 Task: Design a professional website for a freelance writer, showcasing their portfolio, services, and client testimonials.
Action: Mouse moved to (65, 288)
Screenshot: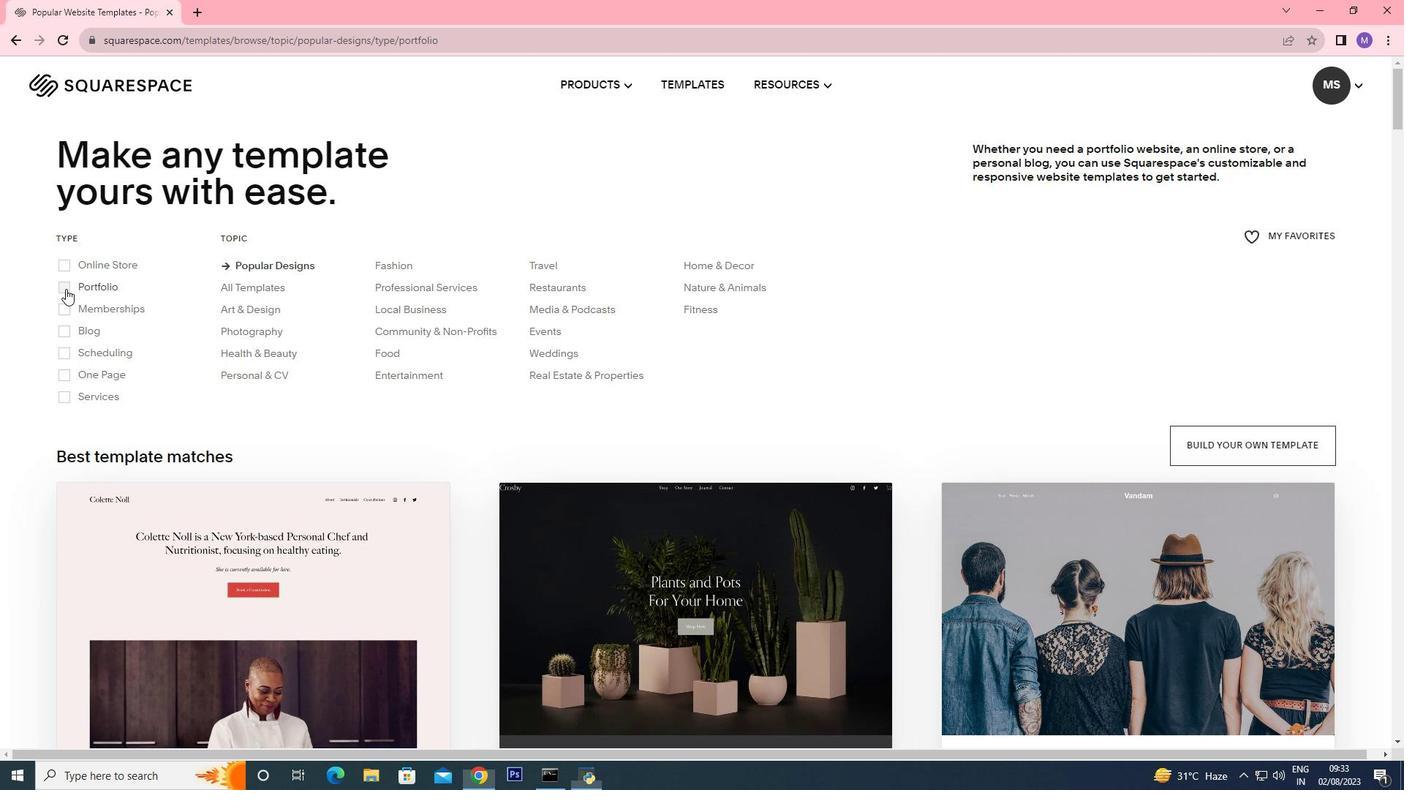 
Action: Mouse pressed left at (65, 288)
Screenshot: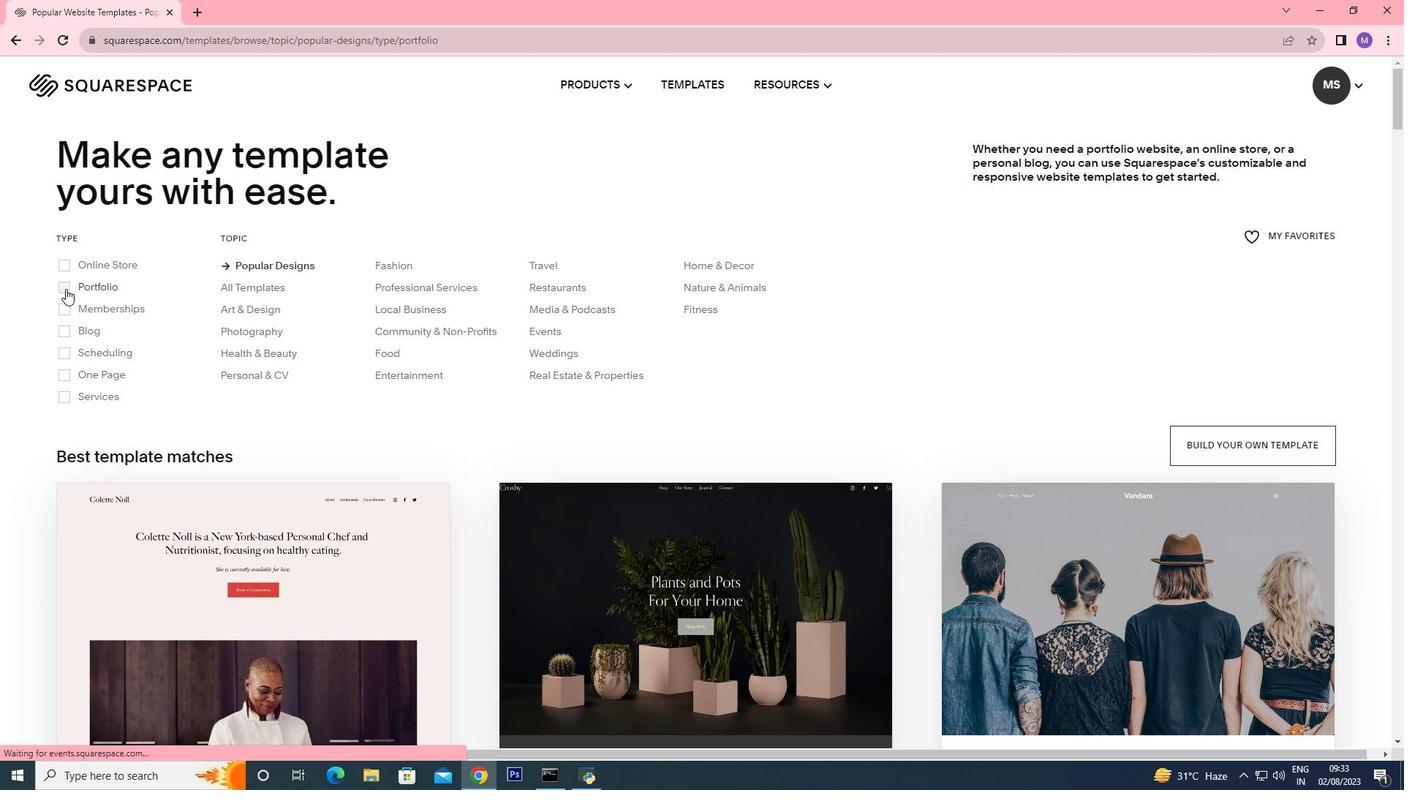 
Action: Mouse moved to (281, 371)
Screenshot: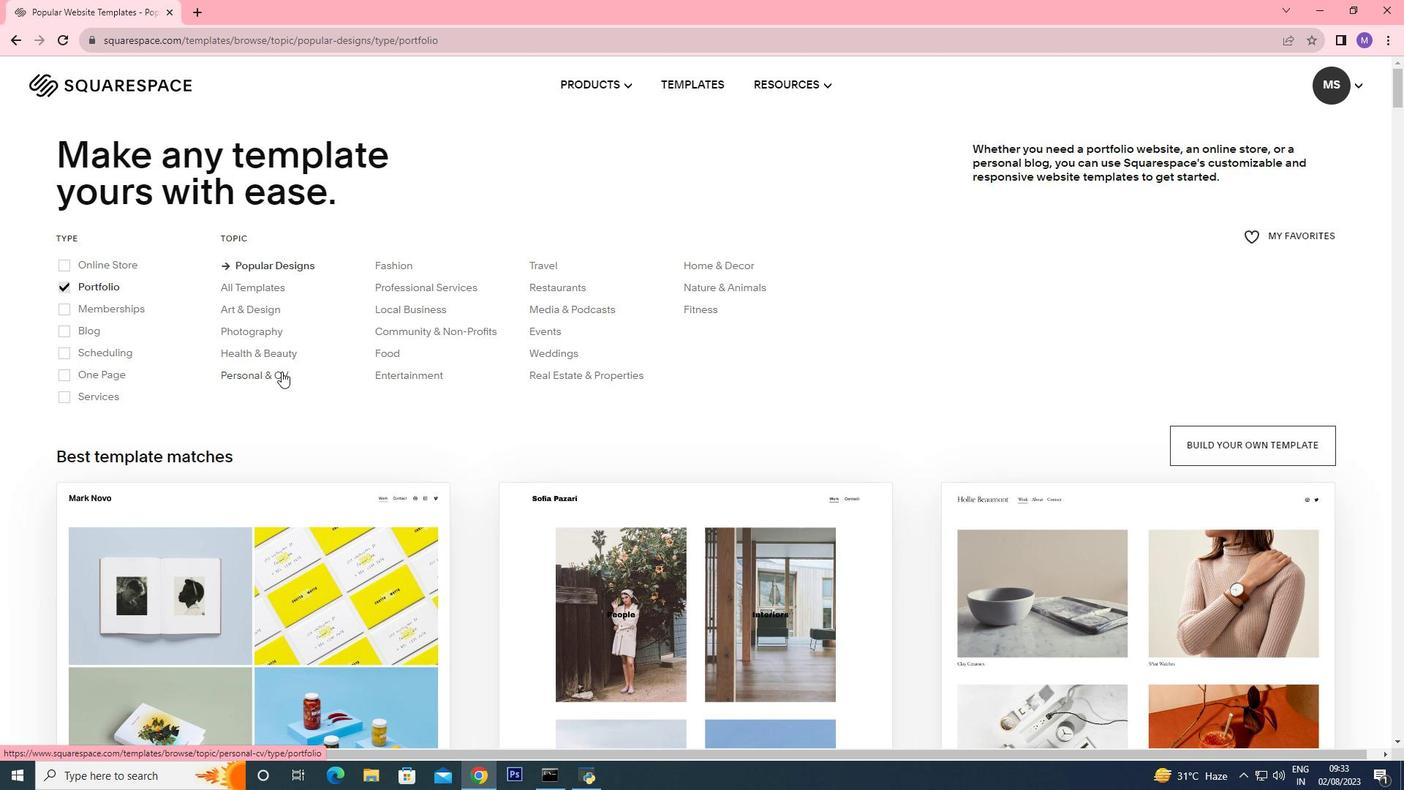 
Action: Mouse pressed left at (281, 371)
Screenshot: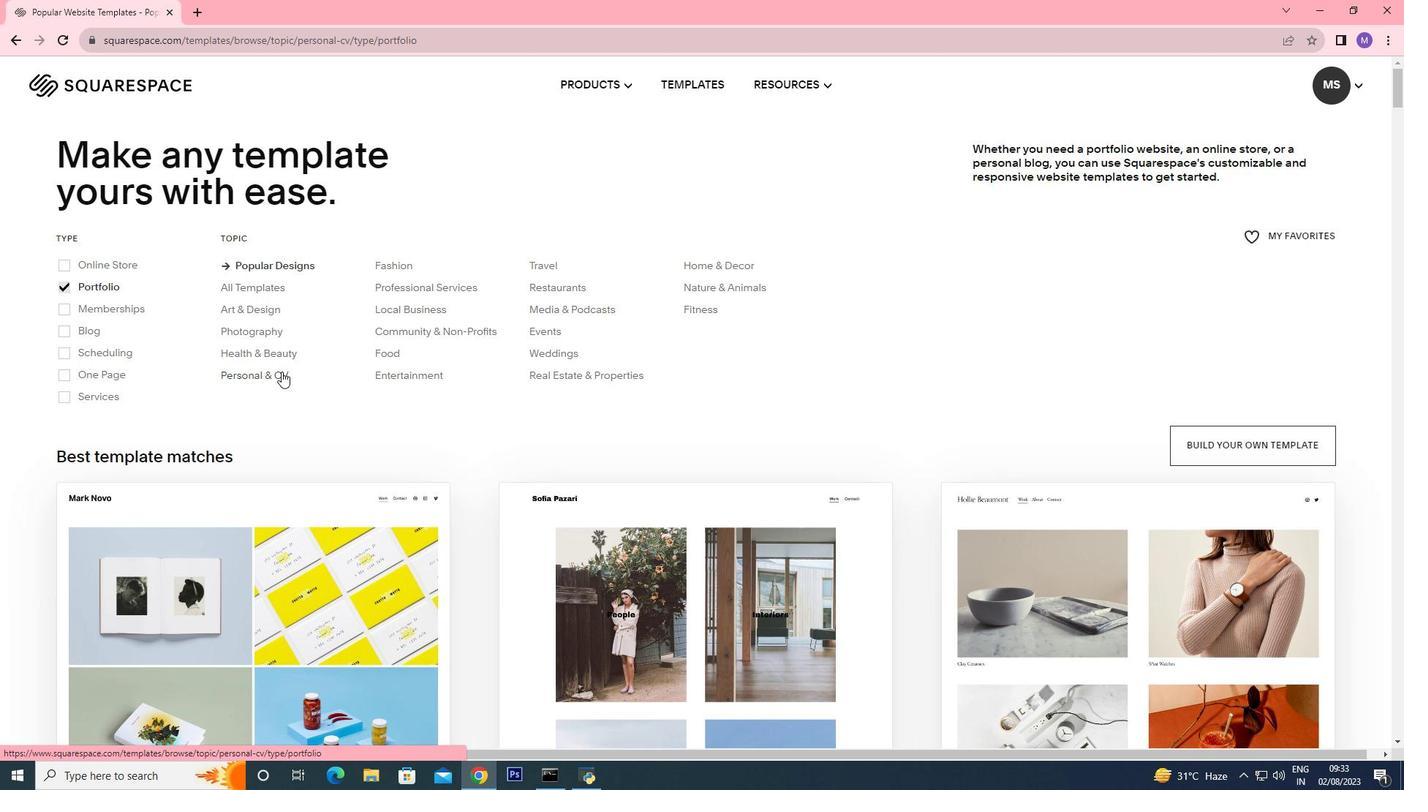 
Action: Mouse moved to (814, 463)
Screenshot: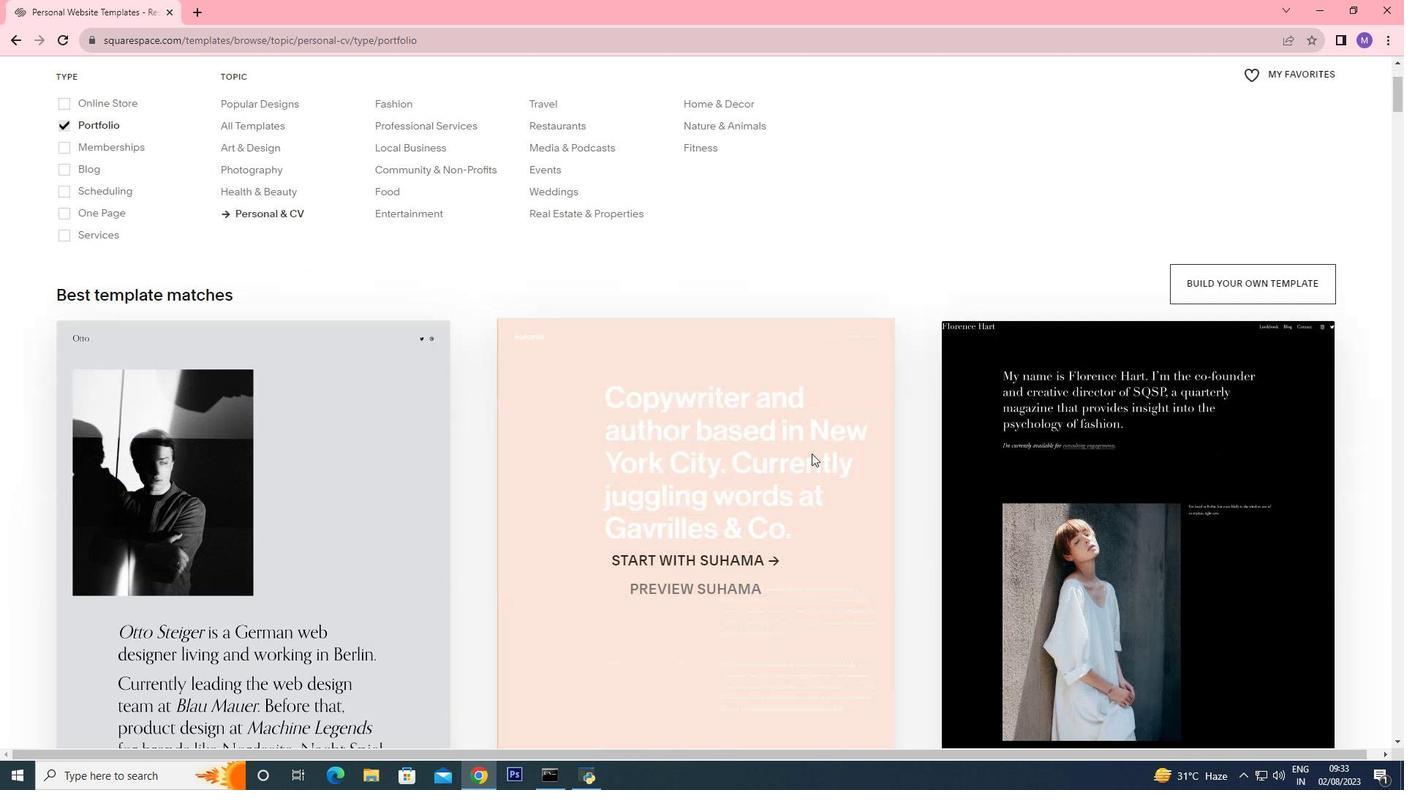 
Action: Mouse scrolled (814, 462) with delta (0, 0)
Screenshot: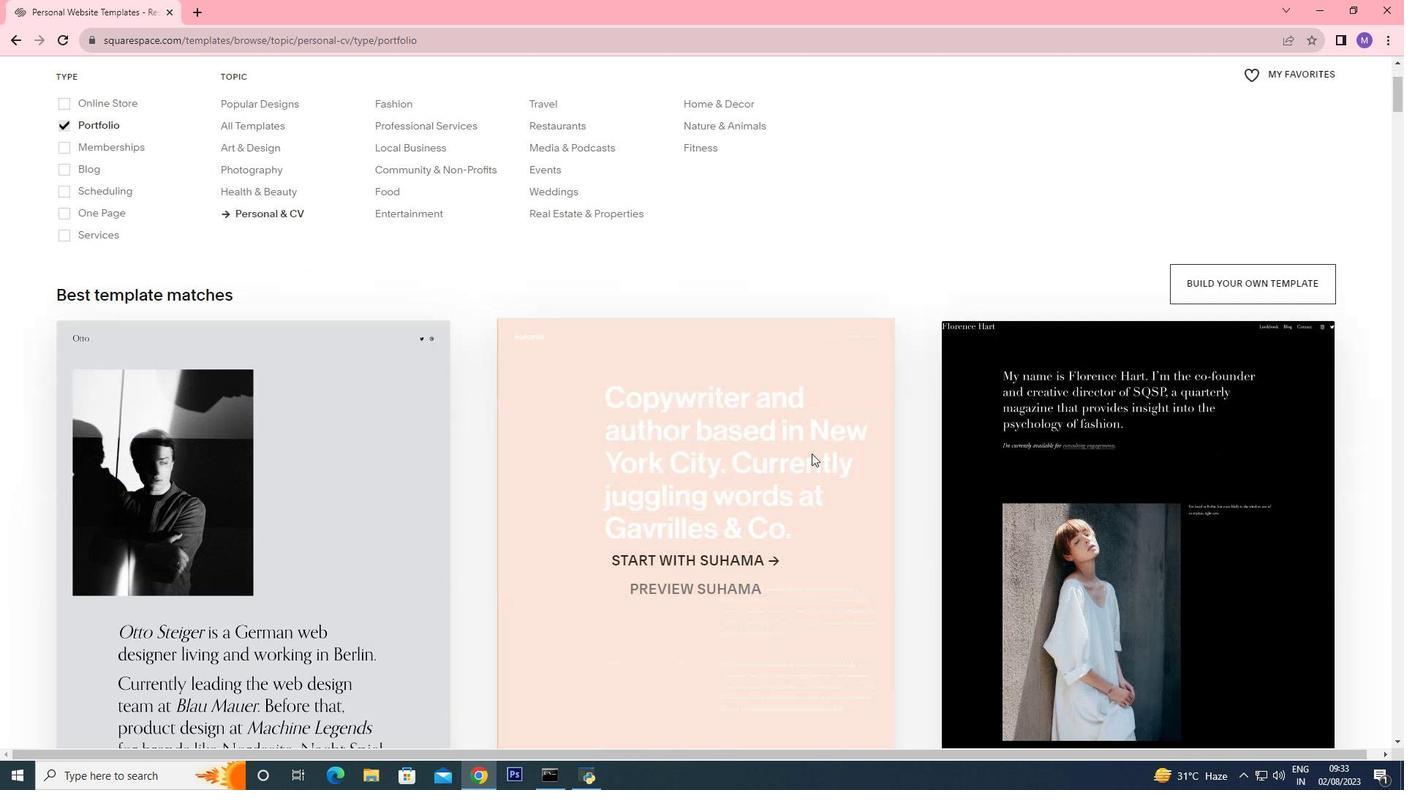 
Action: Mouse moved to (812, 457)
Screenshot: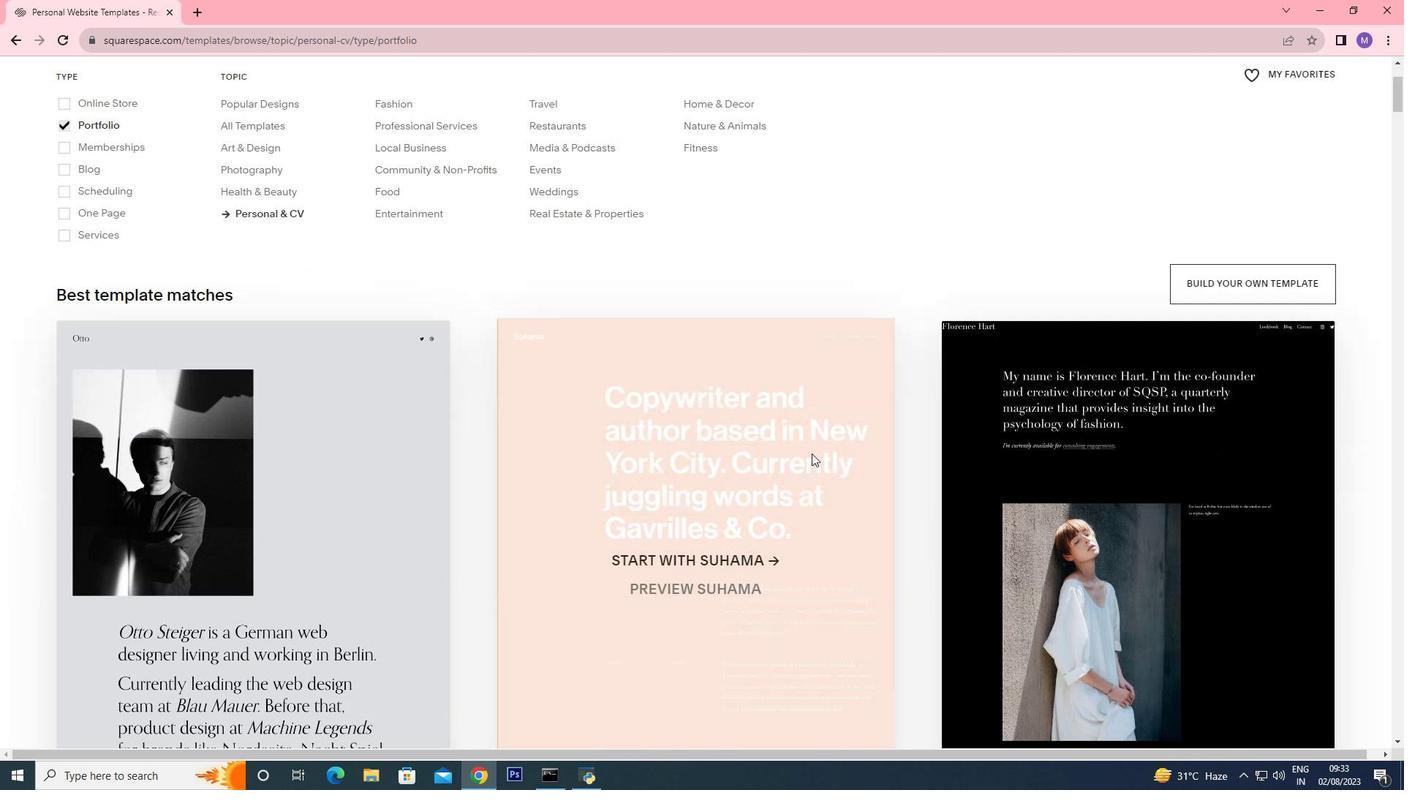 
Action: Mouse scrolled (812, 456) with delta (0, 0)
Screenshot: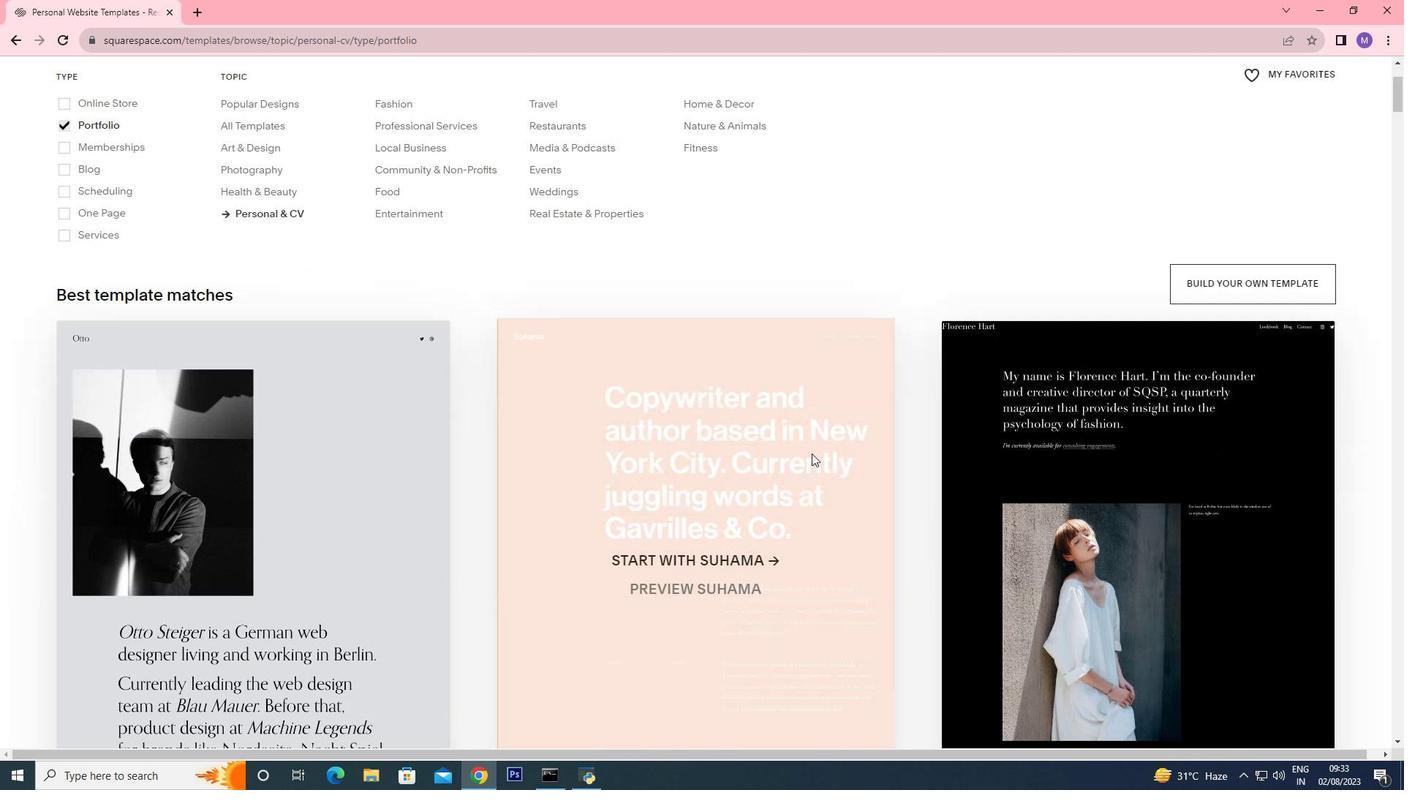 
Action: Mouse moved to (811, 454)
Screenshot: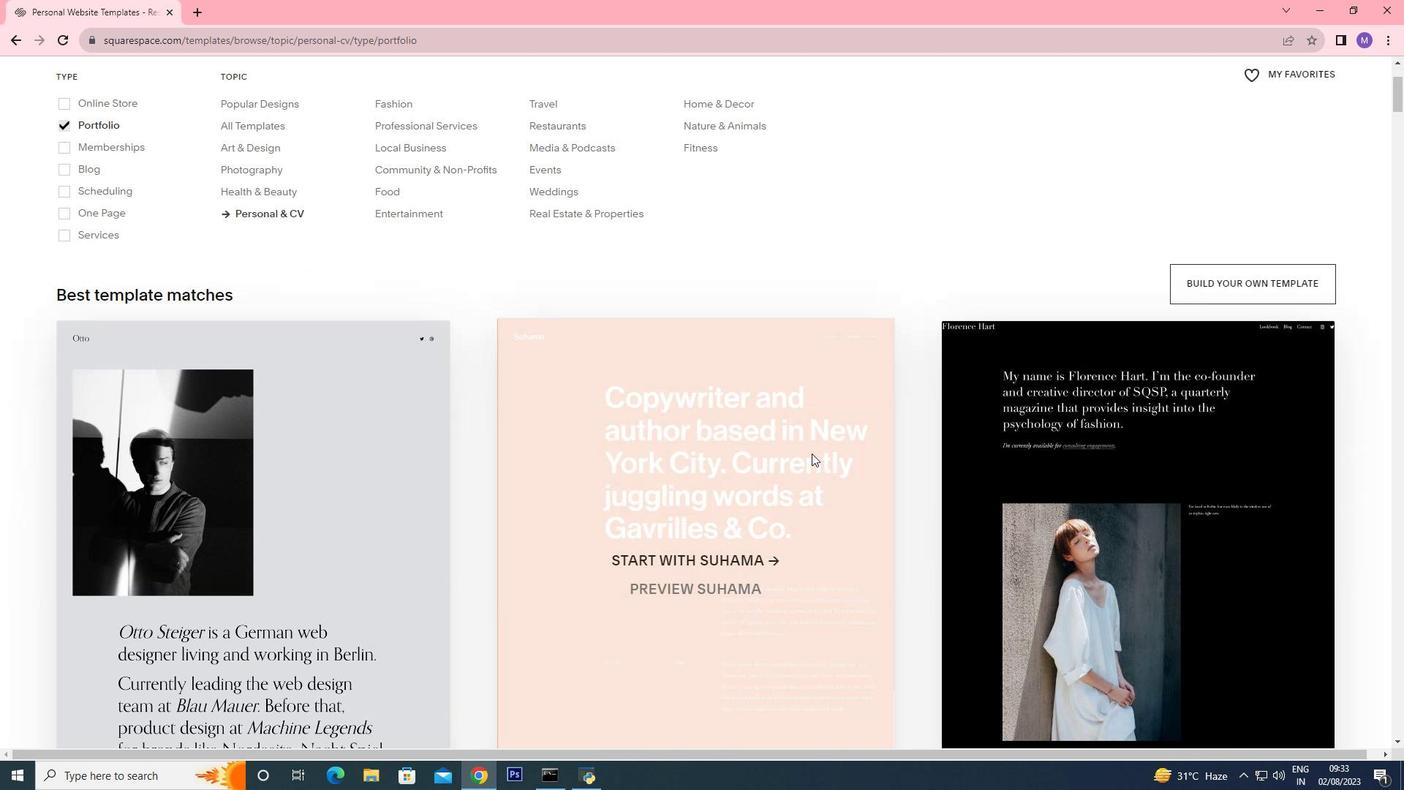 
Action: Mouse scrolled (811, 454) with delta (0, 0)
Screenshot: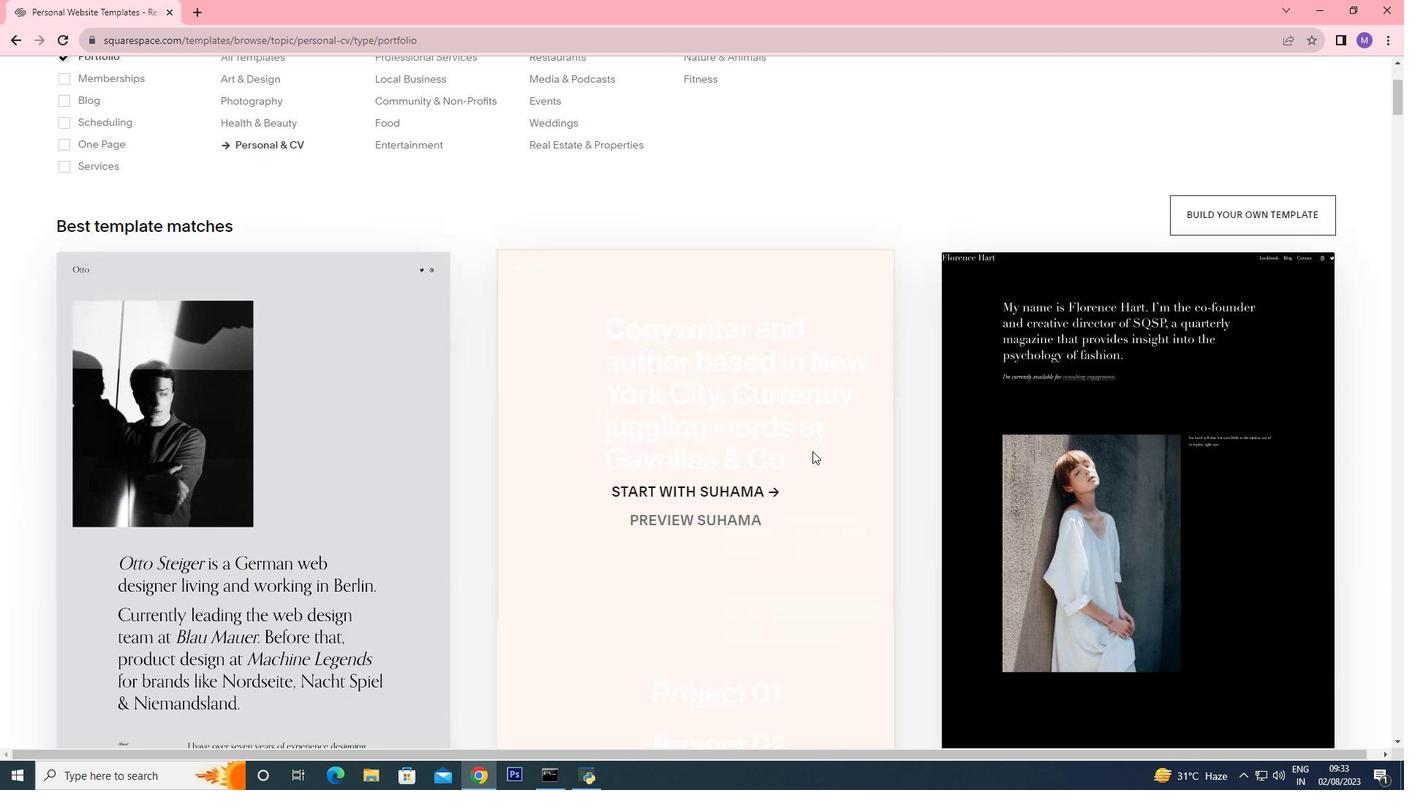 
Action: Mouse moved to (811, 453)
Screenshot: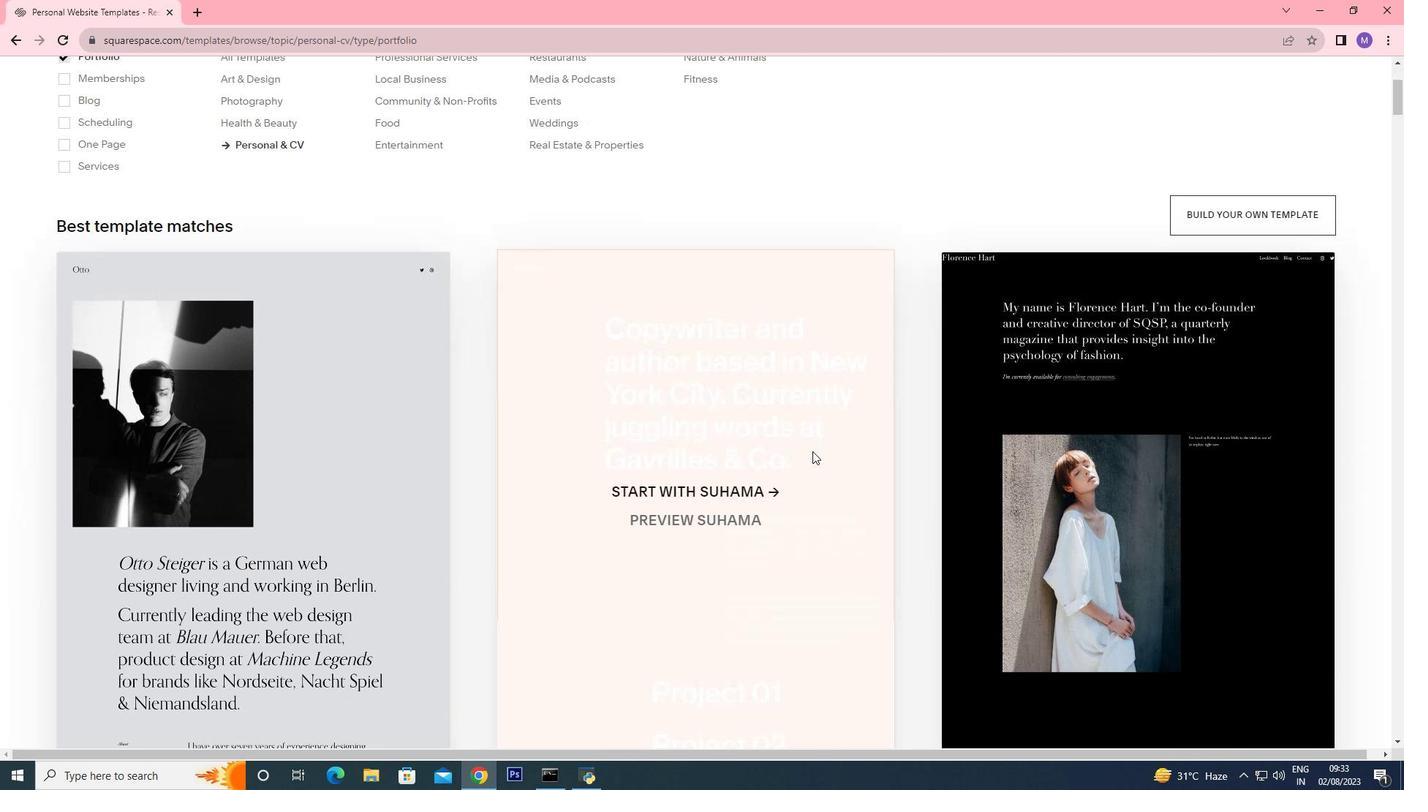 
Action: Mouse scrolled (811, 452) with delta (0, 0)
Screenshot: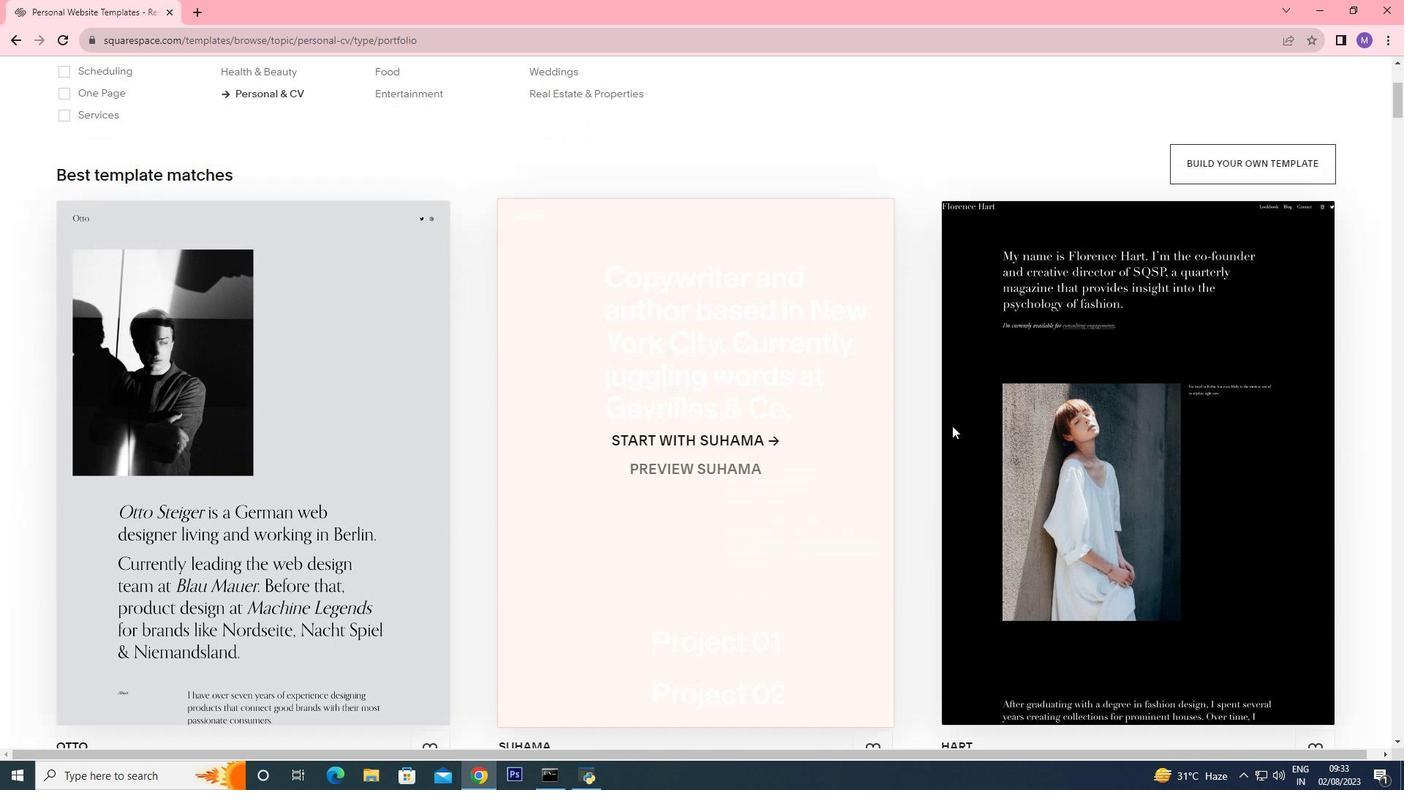 
Action: Mouse moved to (1124, 427)
Screenshot: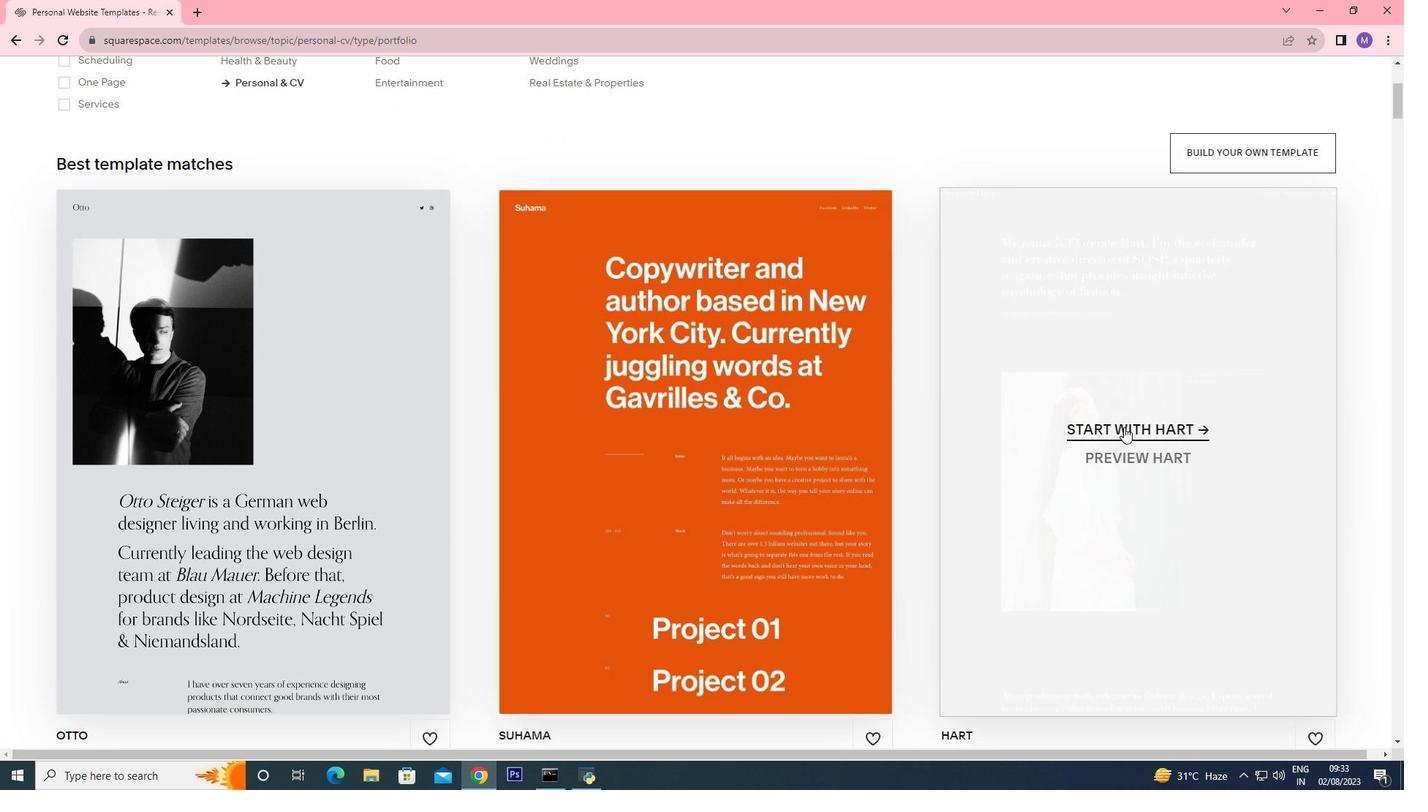 
Action: Mouse pressed left at (1124, 427)
Screenshot: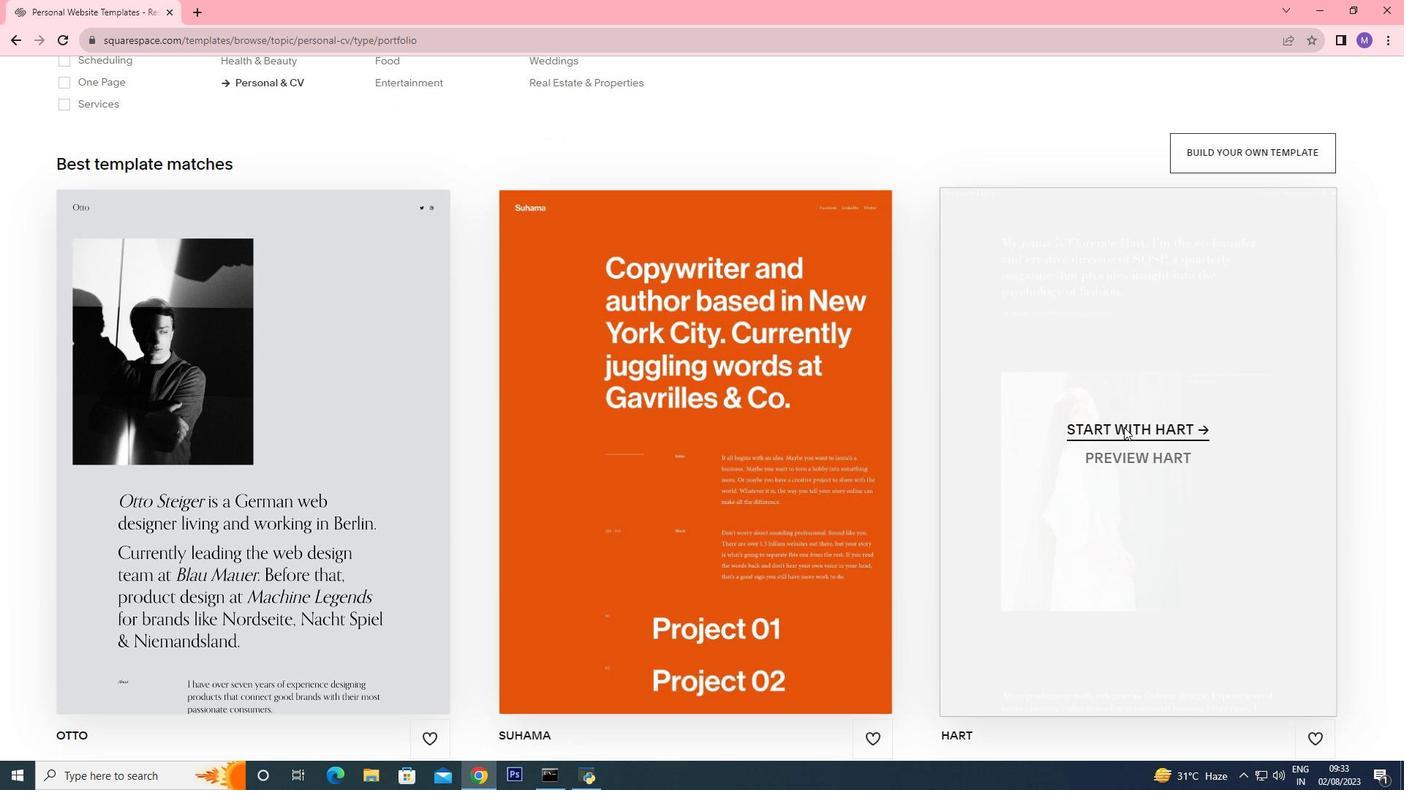 
Action: Mouse moved to (734, 326)
Screenshot: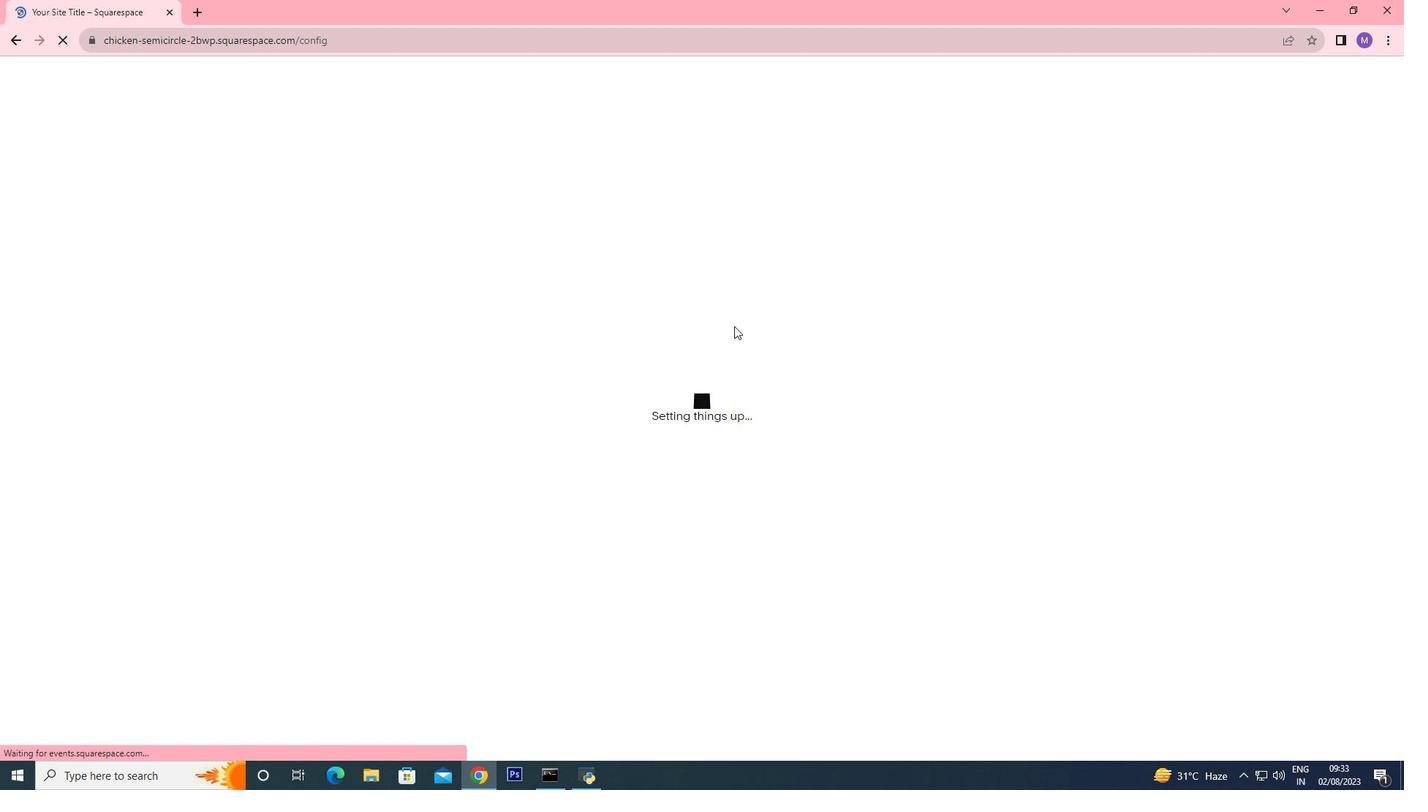 
Action: Mouse scrolled (734, 325) with delta (0, 0)
Screenshot: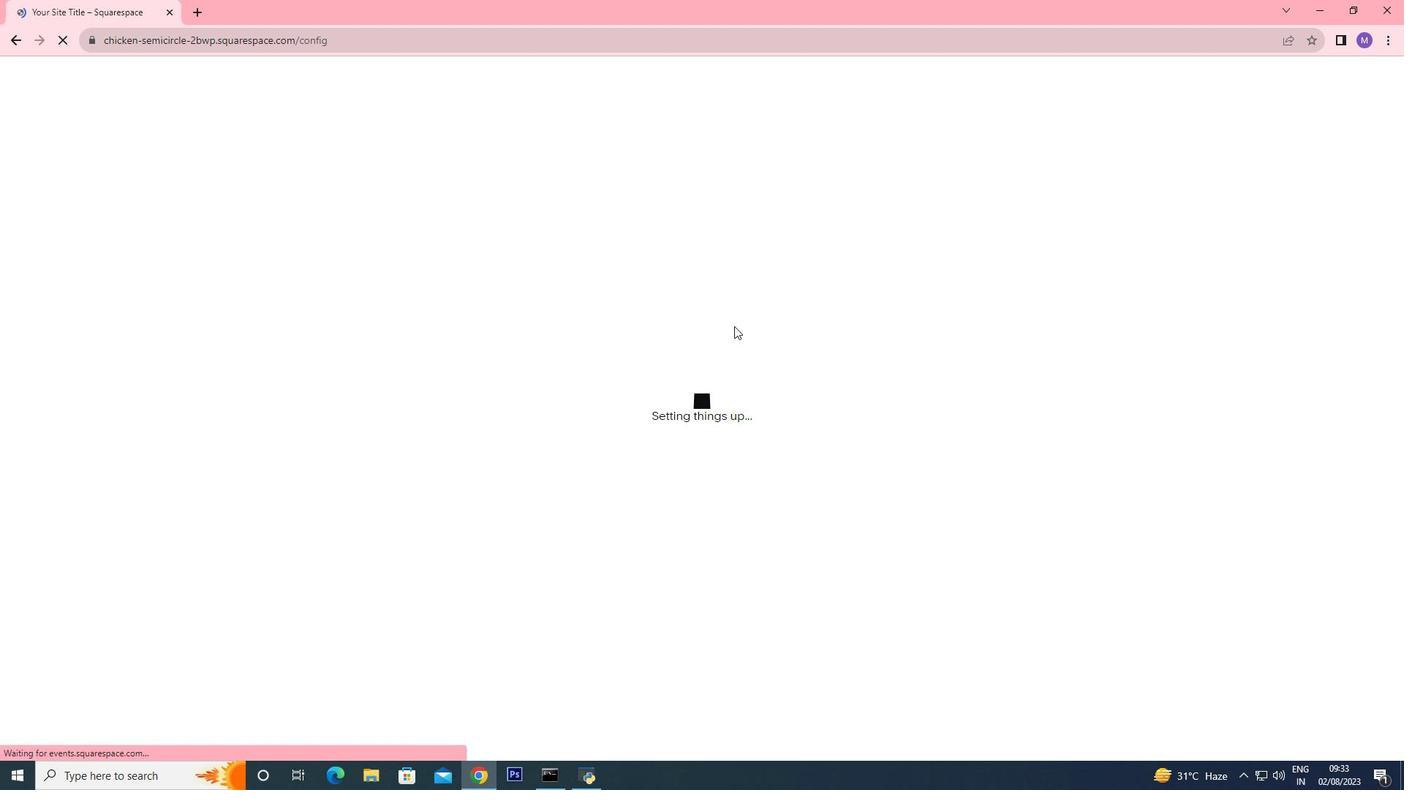 
Action: Mouse scrolled (734, 325) with delta (0, 0)
Screenshot: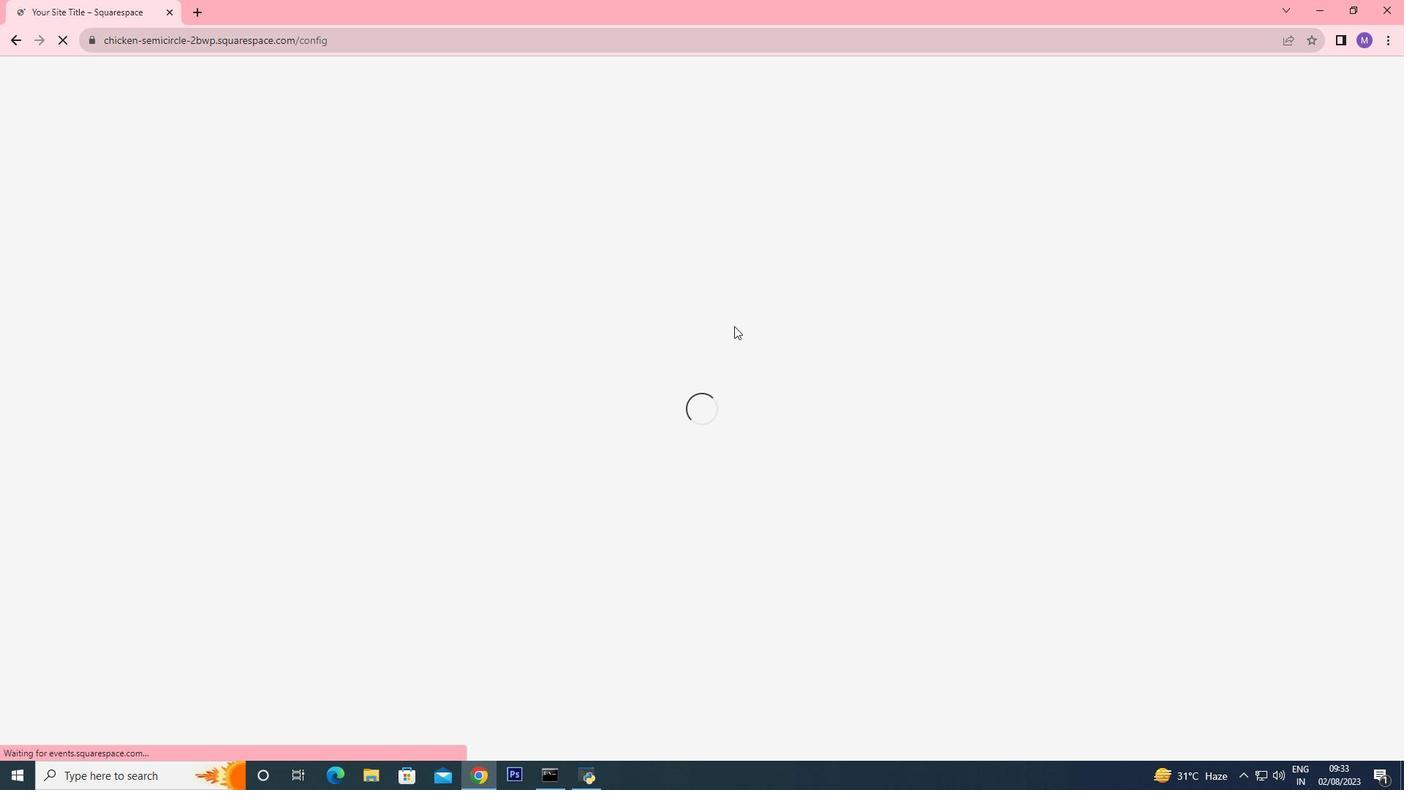 
Action: Mouse moved to (488, 386)
Screenshot: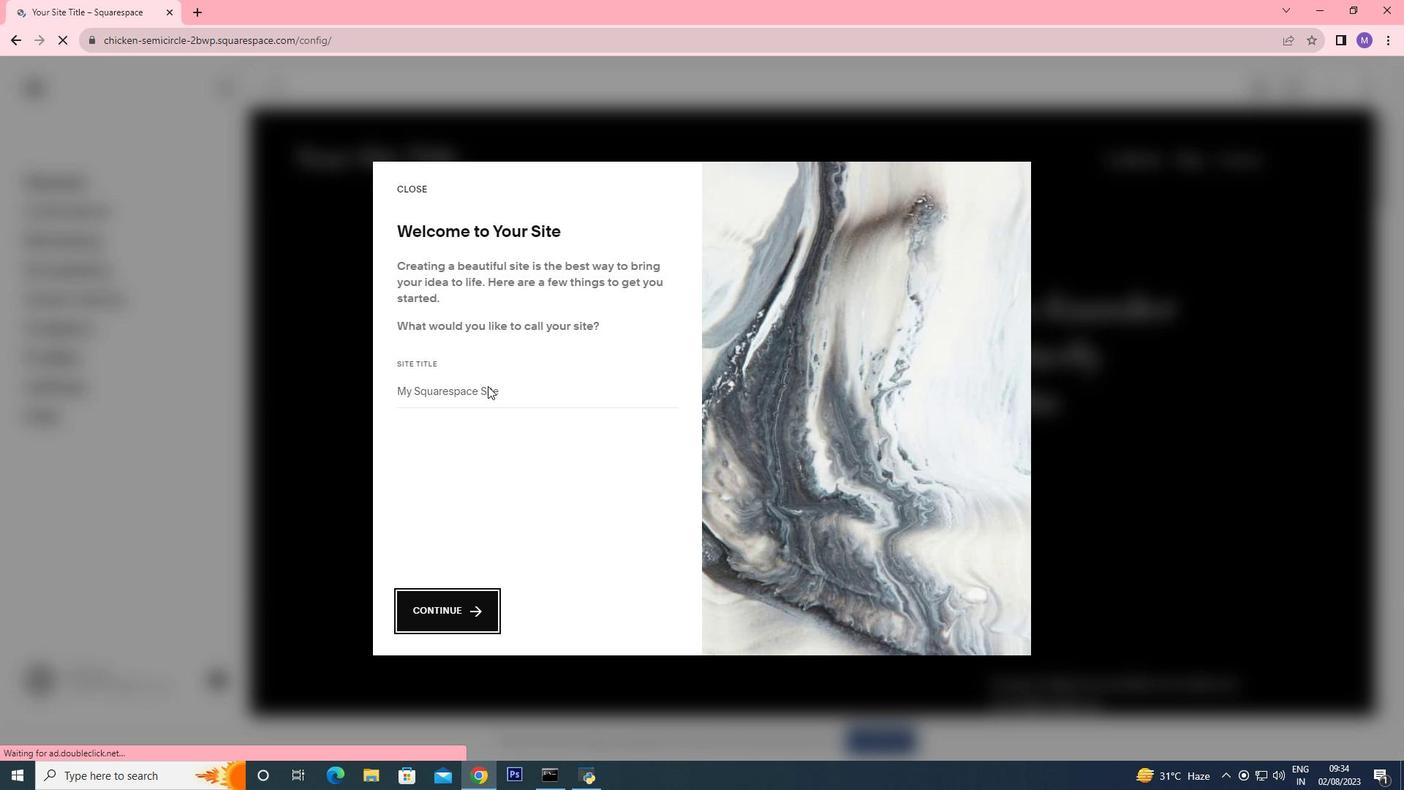 
Action: Mouse pressed left at (488, 386)
Screenshot: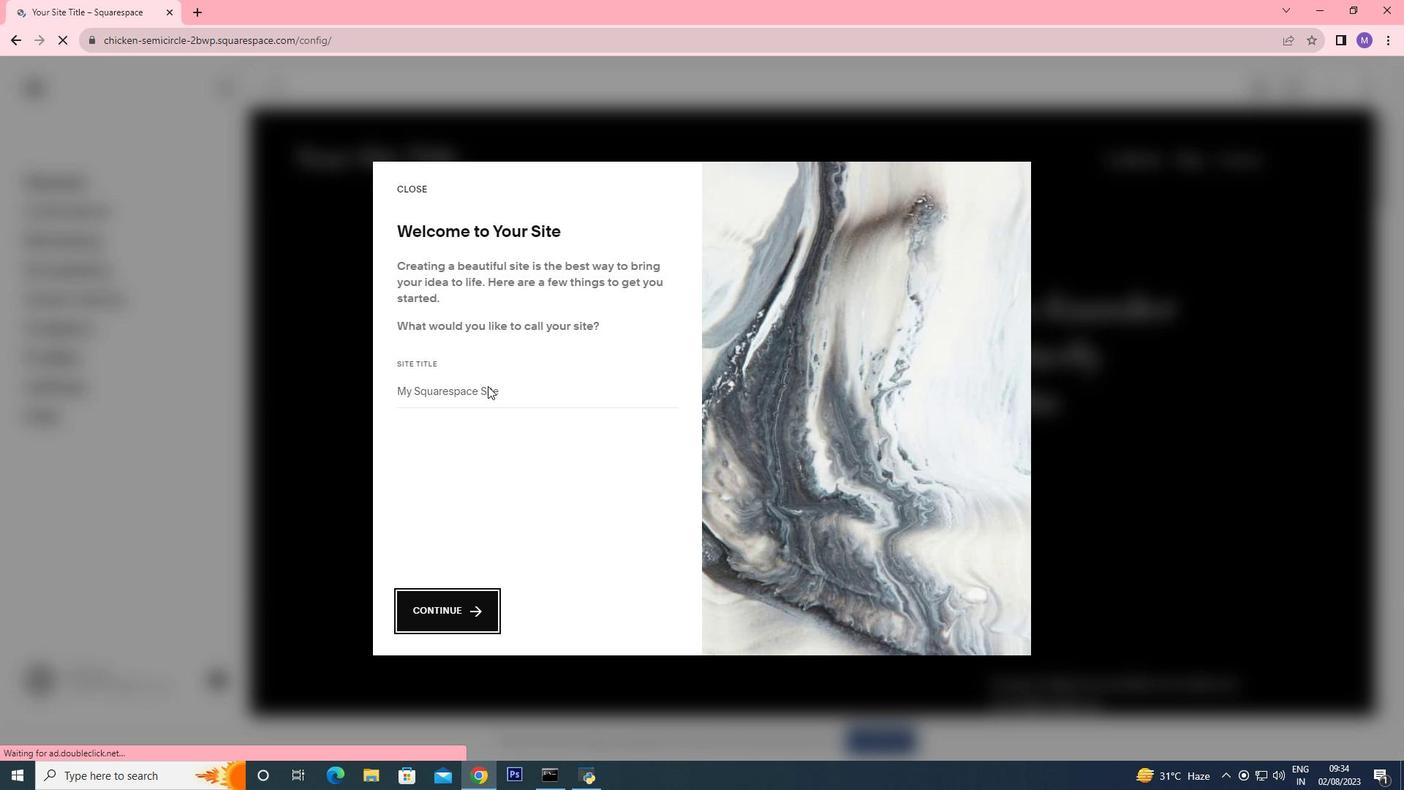 
Action: Mouse pressed left at (488, 386)
Screenshot: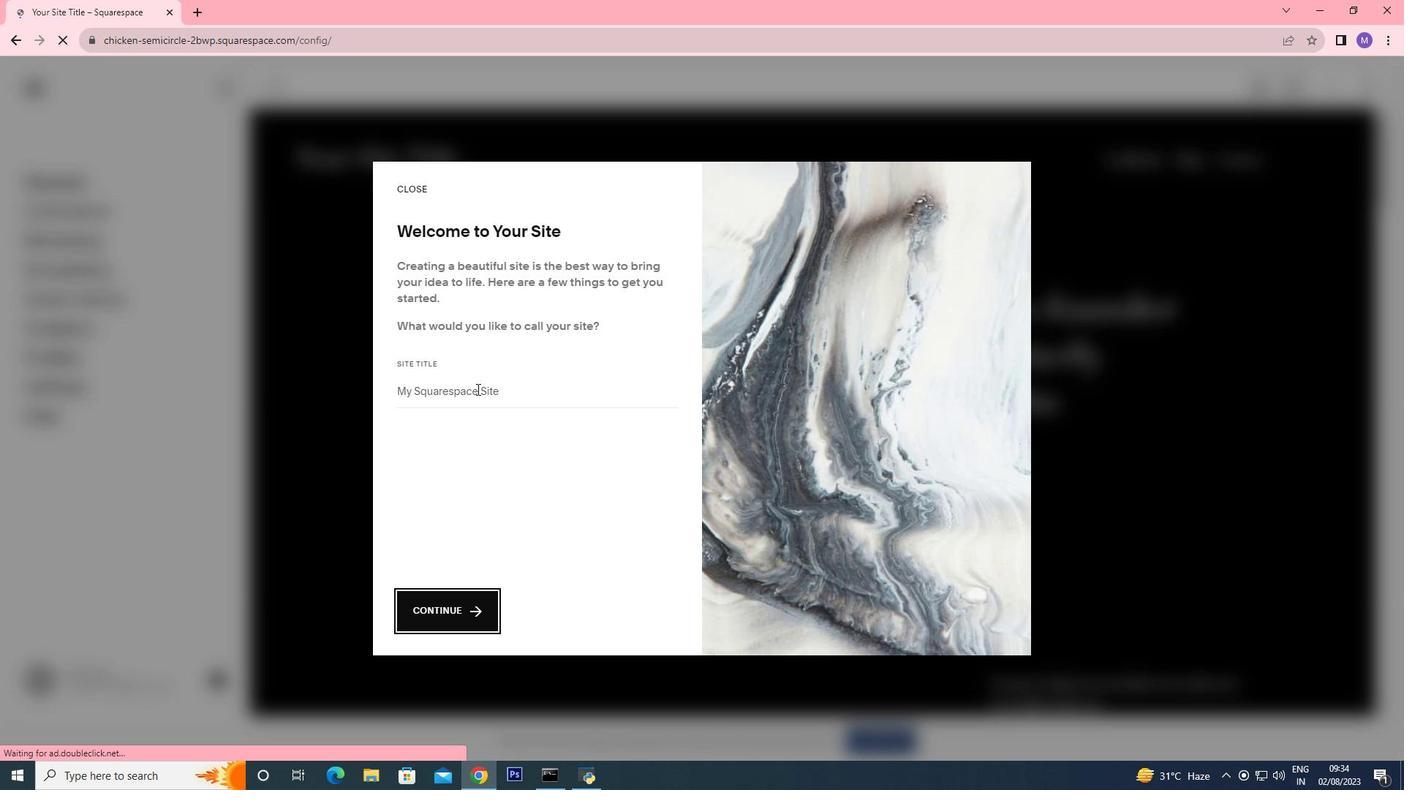 
Action: Mouse moved to (476, 389)
Screenshot: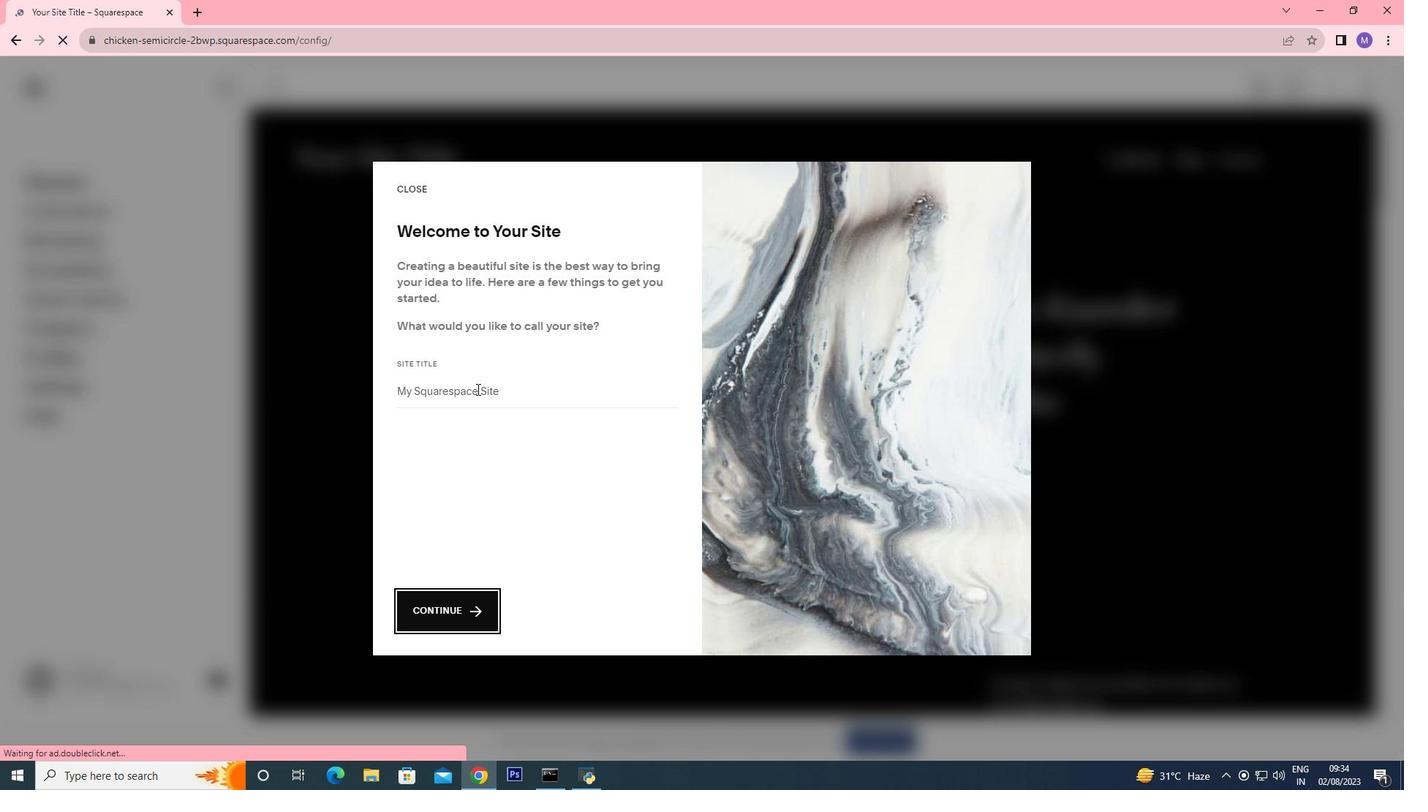 
Action: Mouse pressed left at (476, 389)
Screenshot: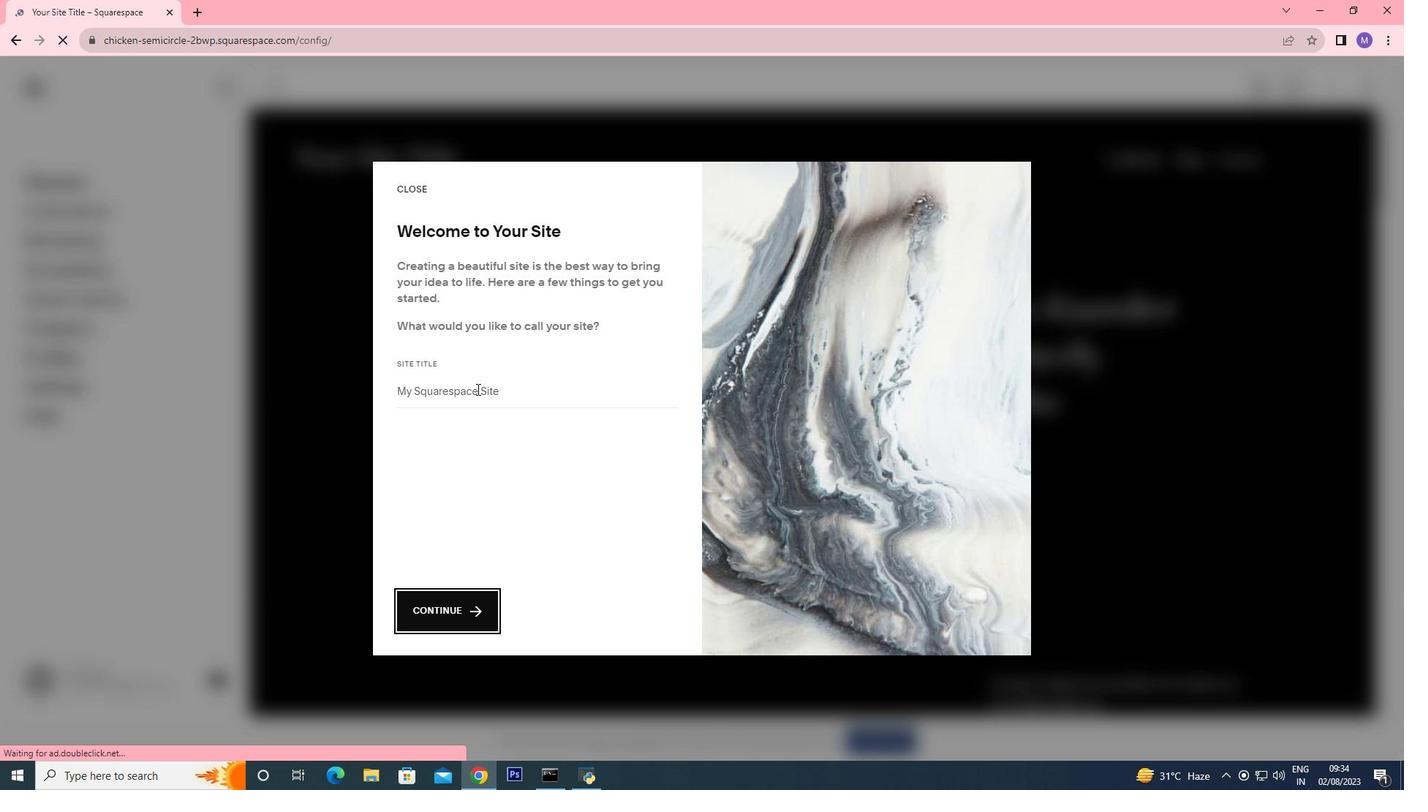 
Action: Mouse pressed left at (476, 389)
Screenshot: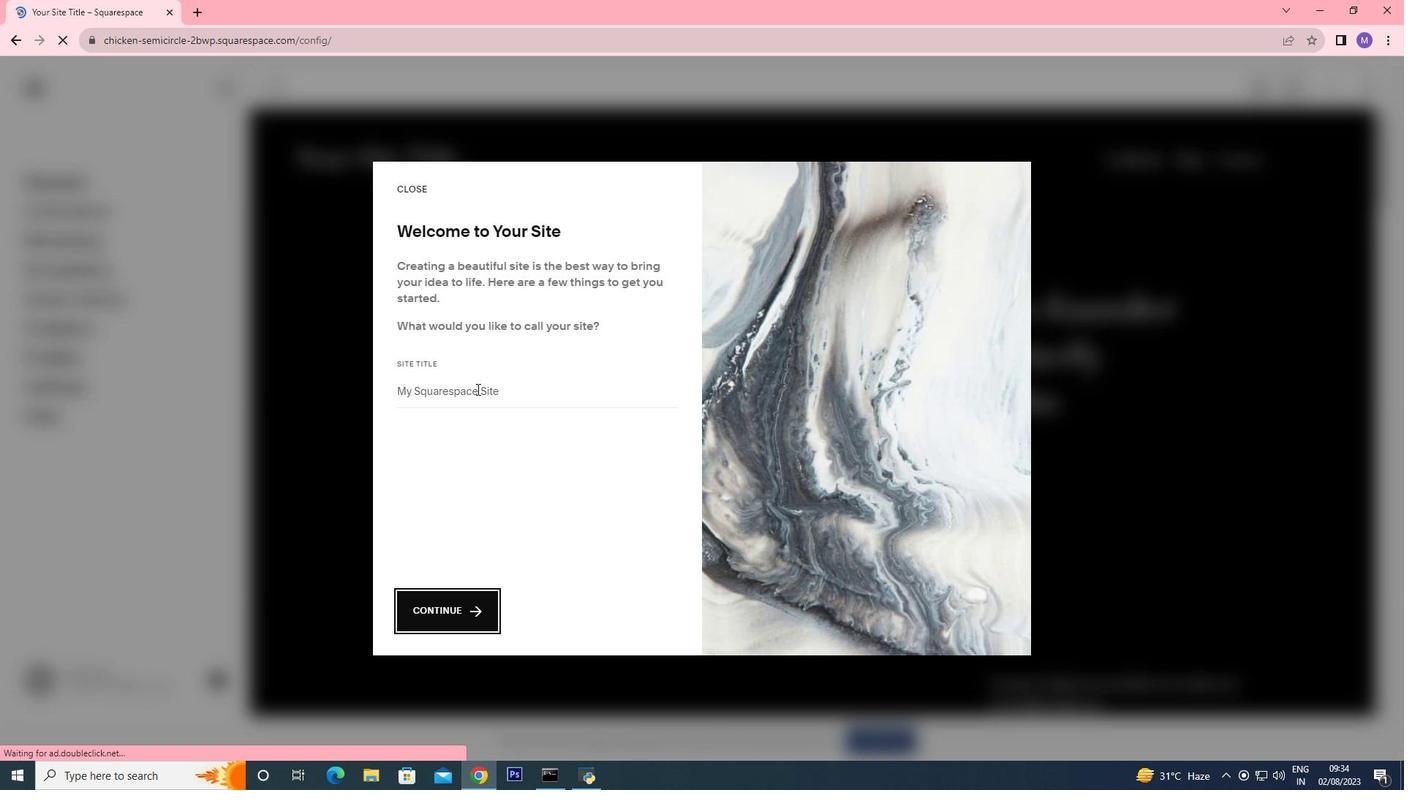 
Action: Key pressed <Key.shift>Freelance<Key.space><Key.shift>Writer
Screenshot: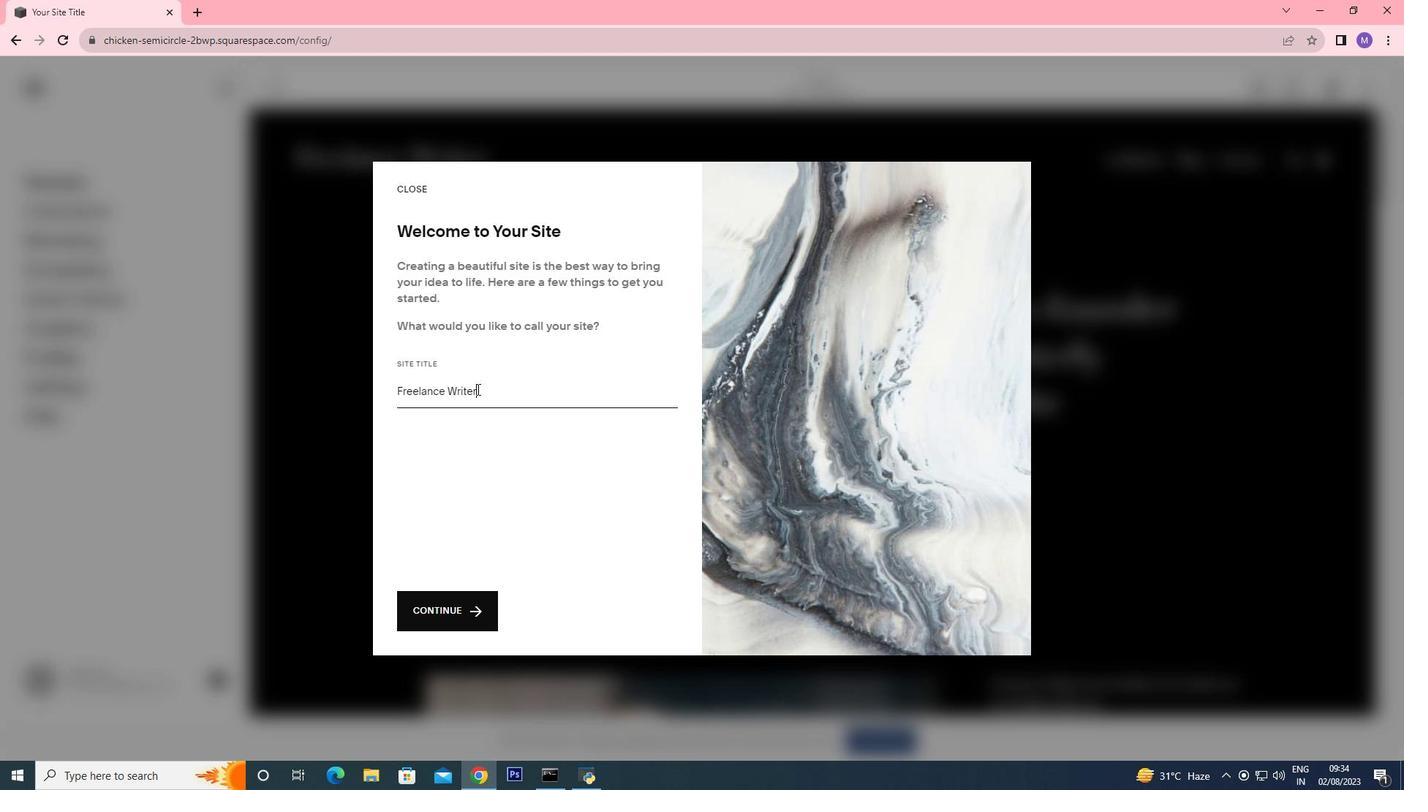 
Action: Mouse moved to (447, 620)
Screenshot: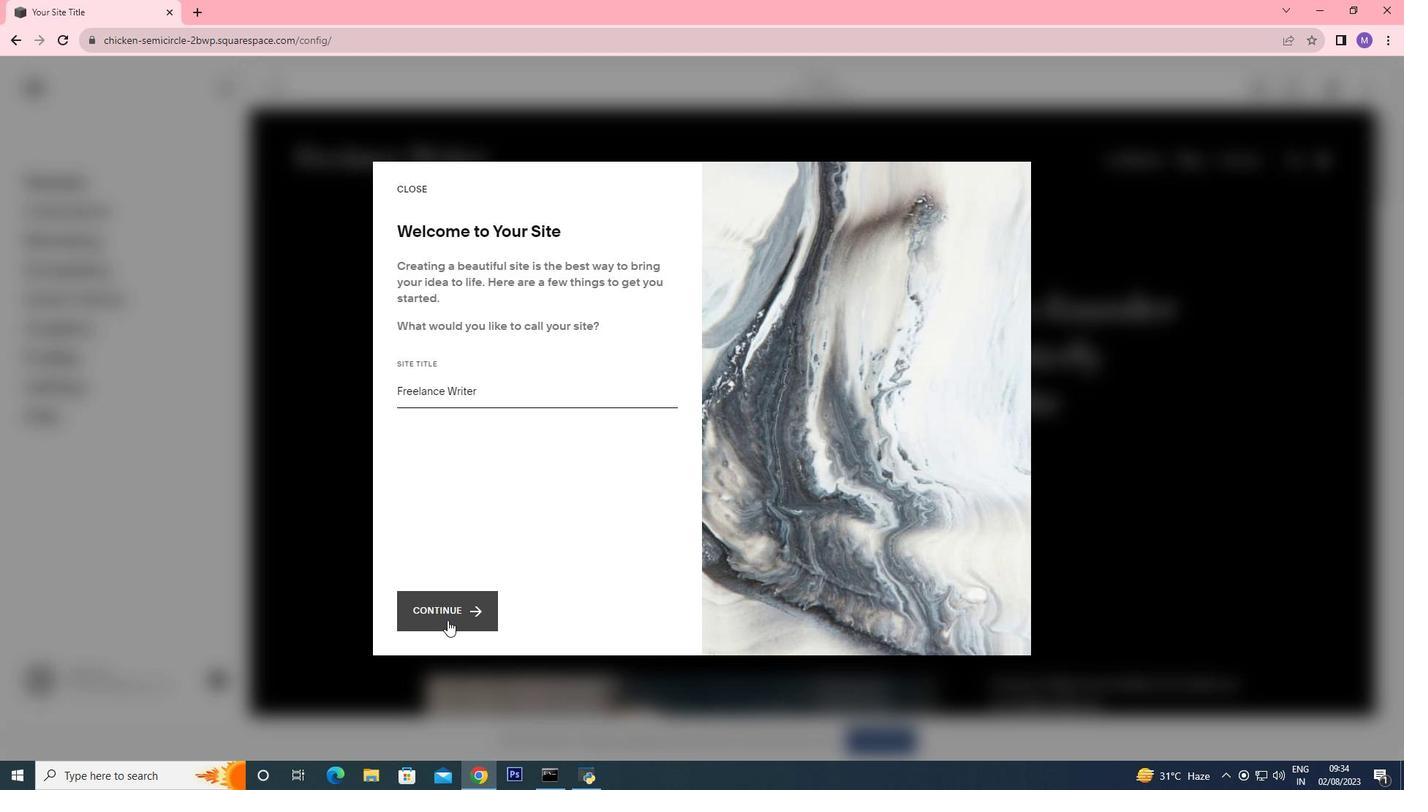 
Action: Mouse pressed left at (447, 620)
Screenshot: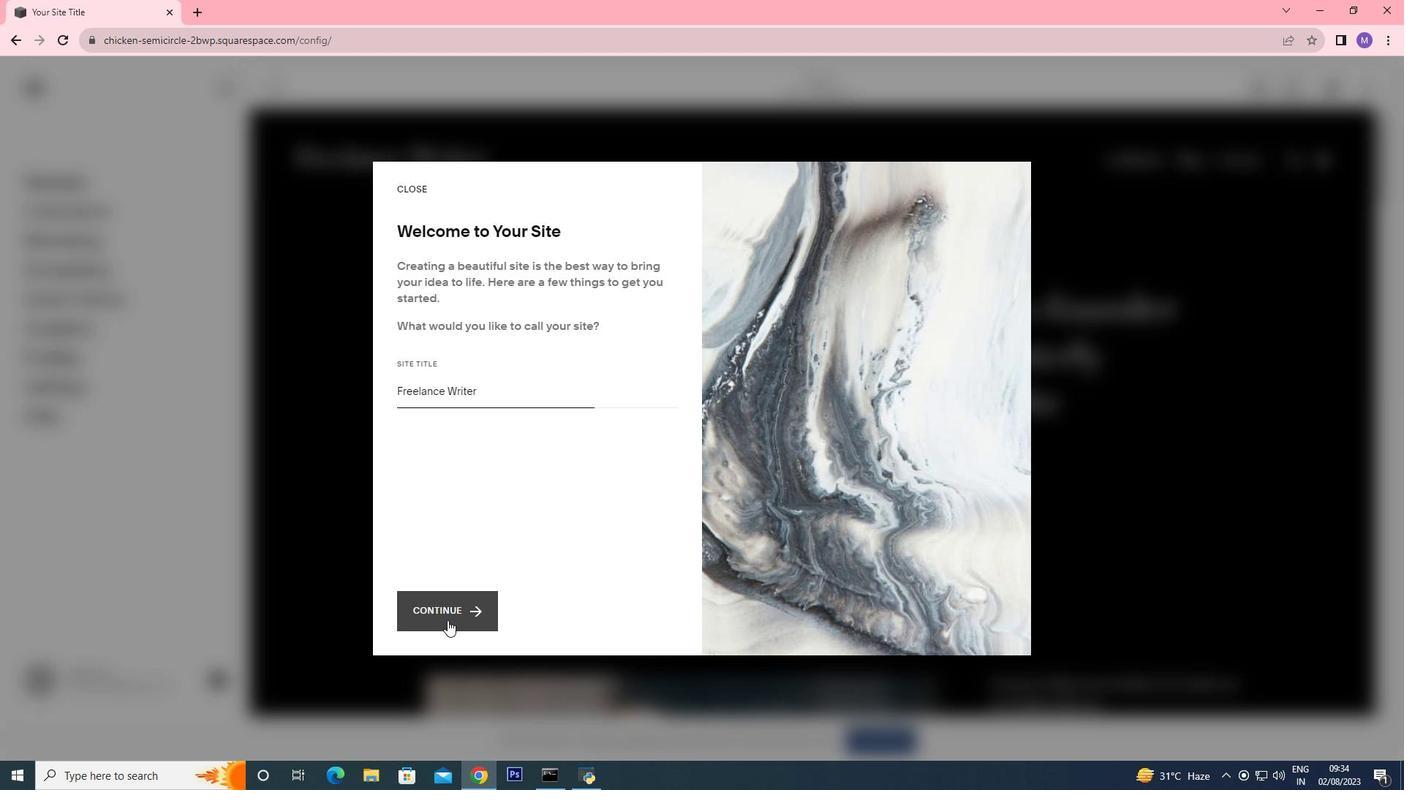 
Action: Mouse moved to (632, 617)
Screenshot: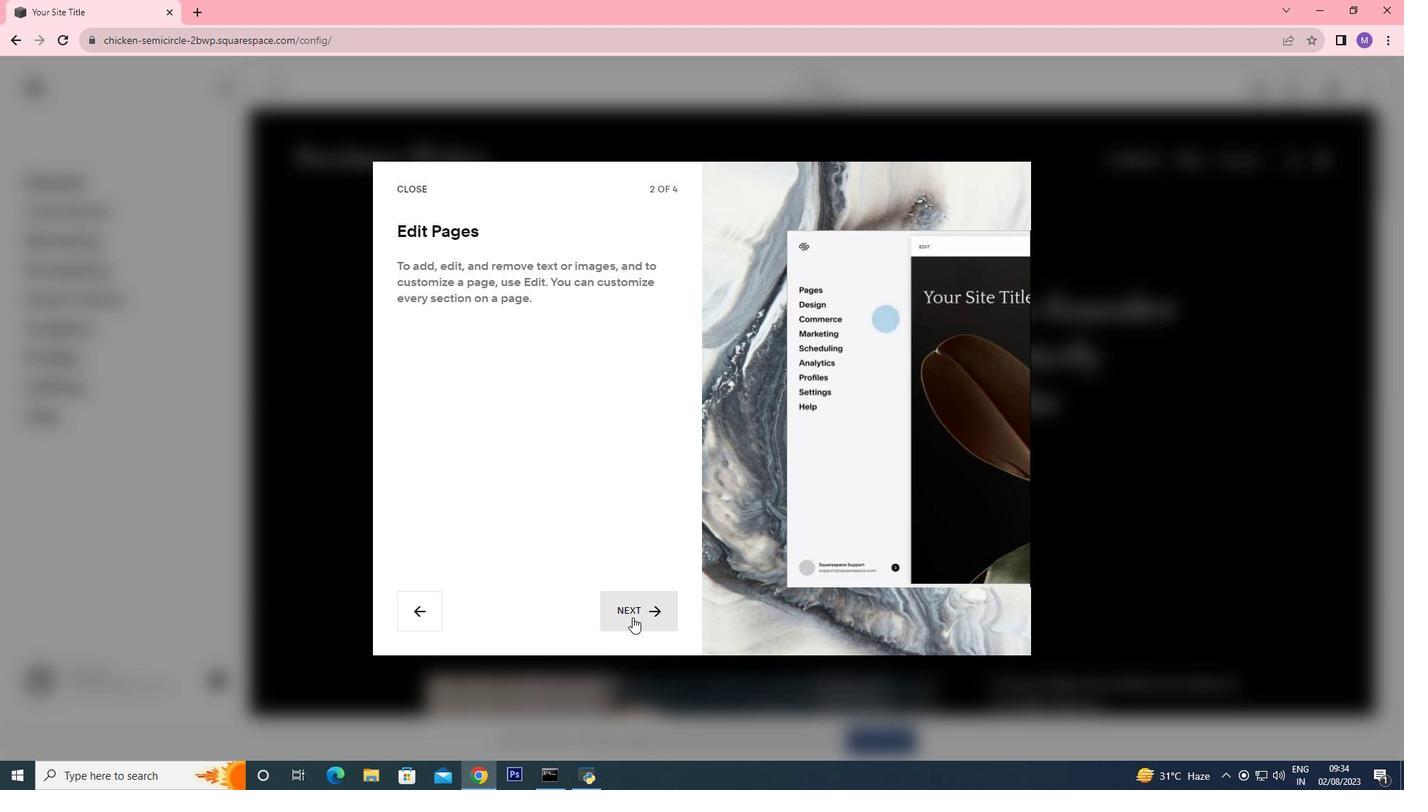 
Action: Mouse pressed left at (632, 617)
Screenshot: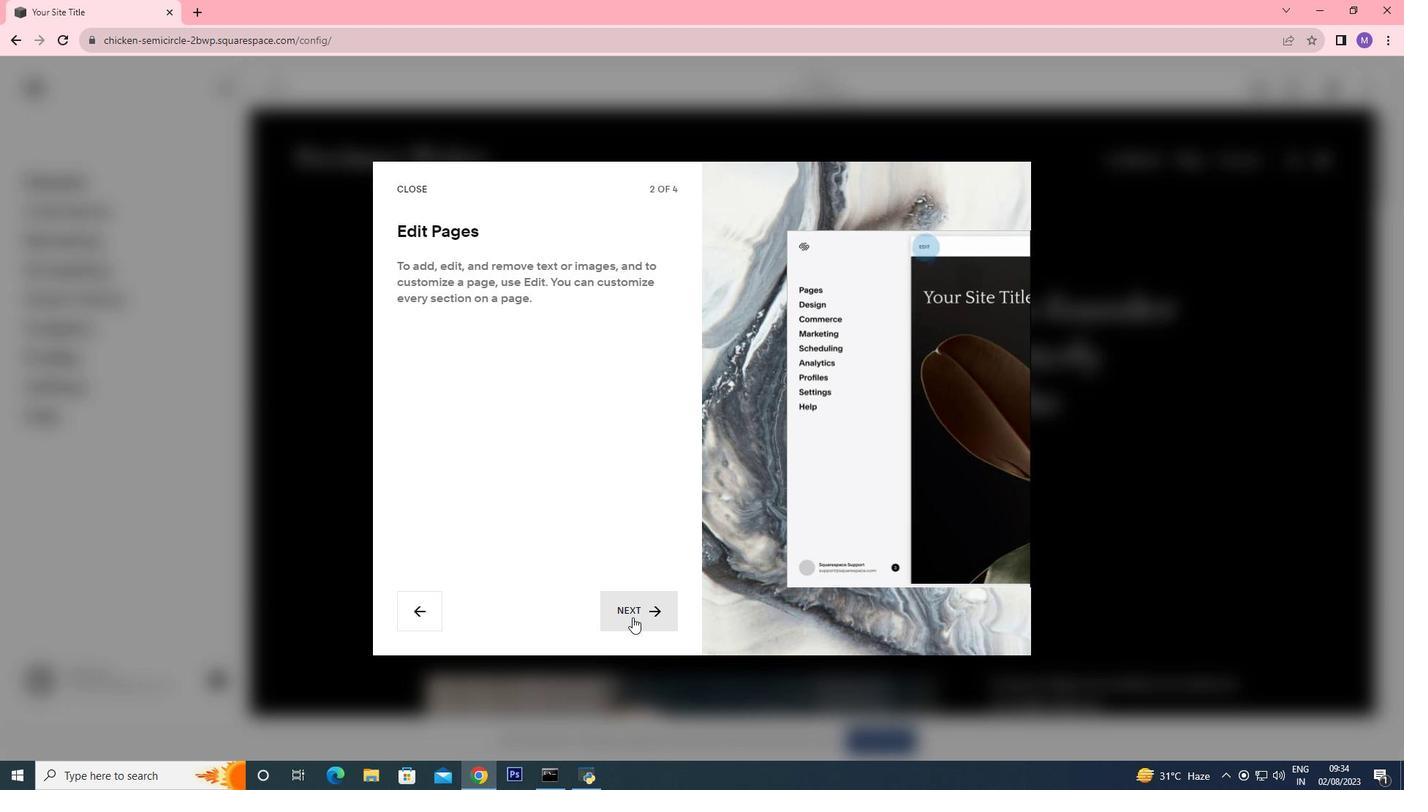 
Action: Mouse moved to (642, 609)
Screenshot: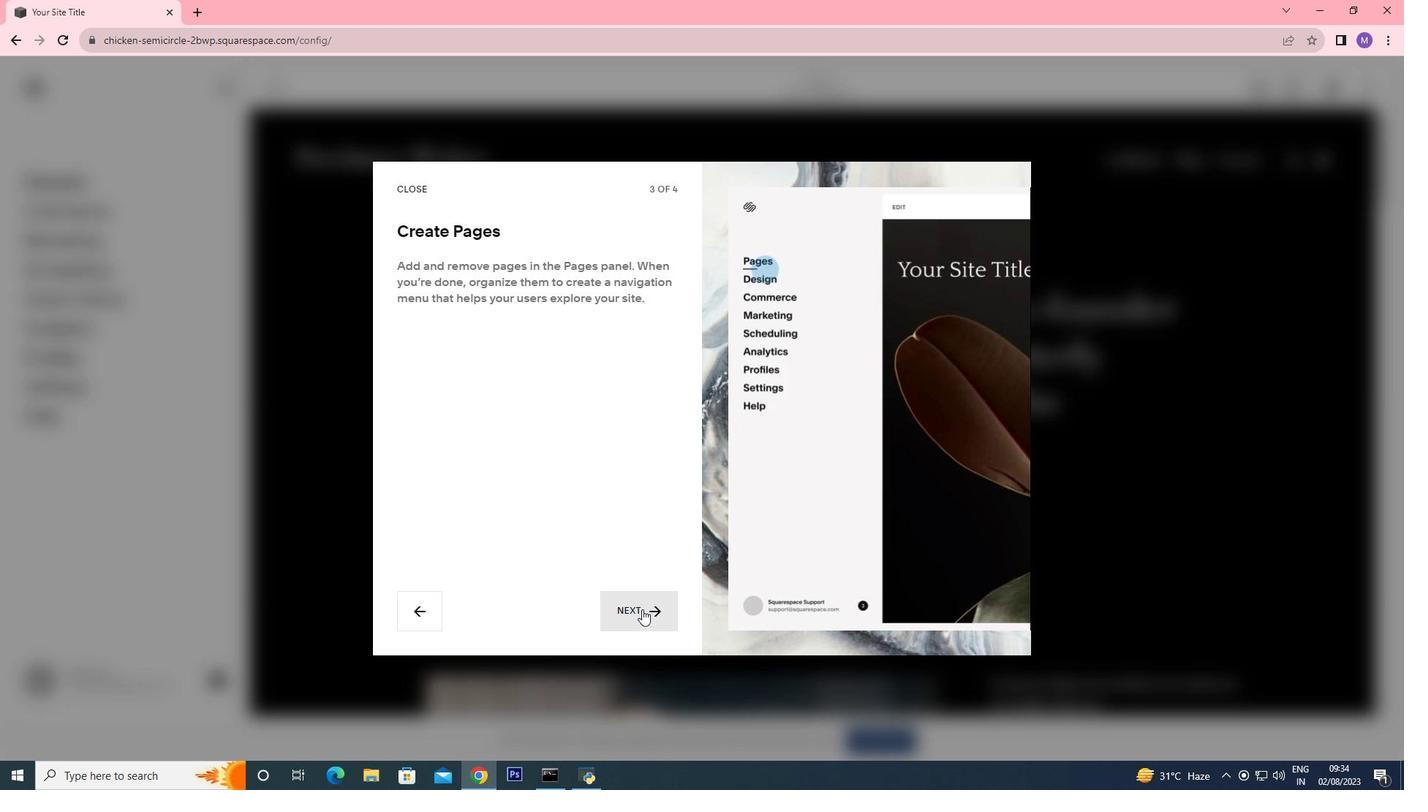 
Action: Mouse pressed left at (642, 609)
Screenshot: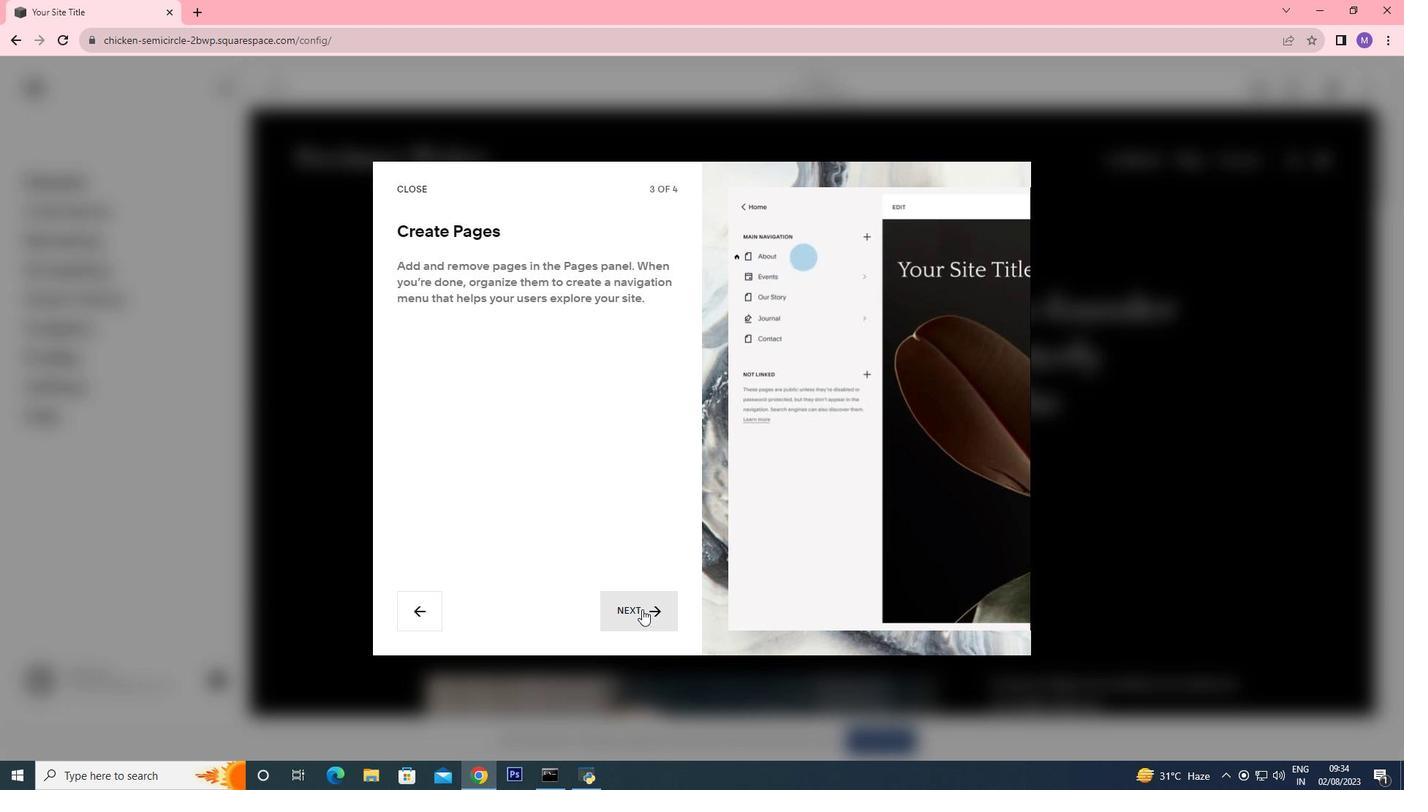 
Action: Mouse pressed left at (642, 609)
Screenshot: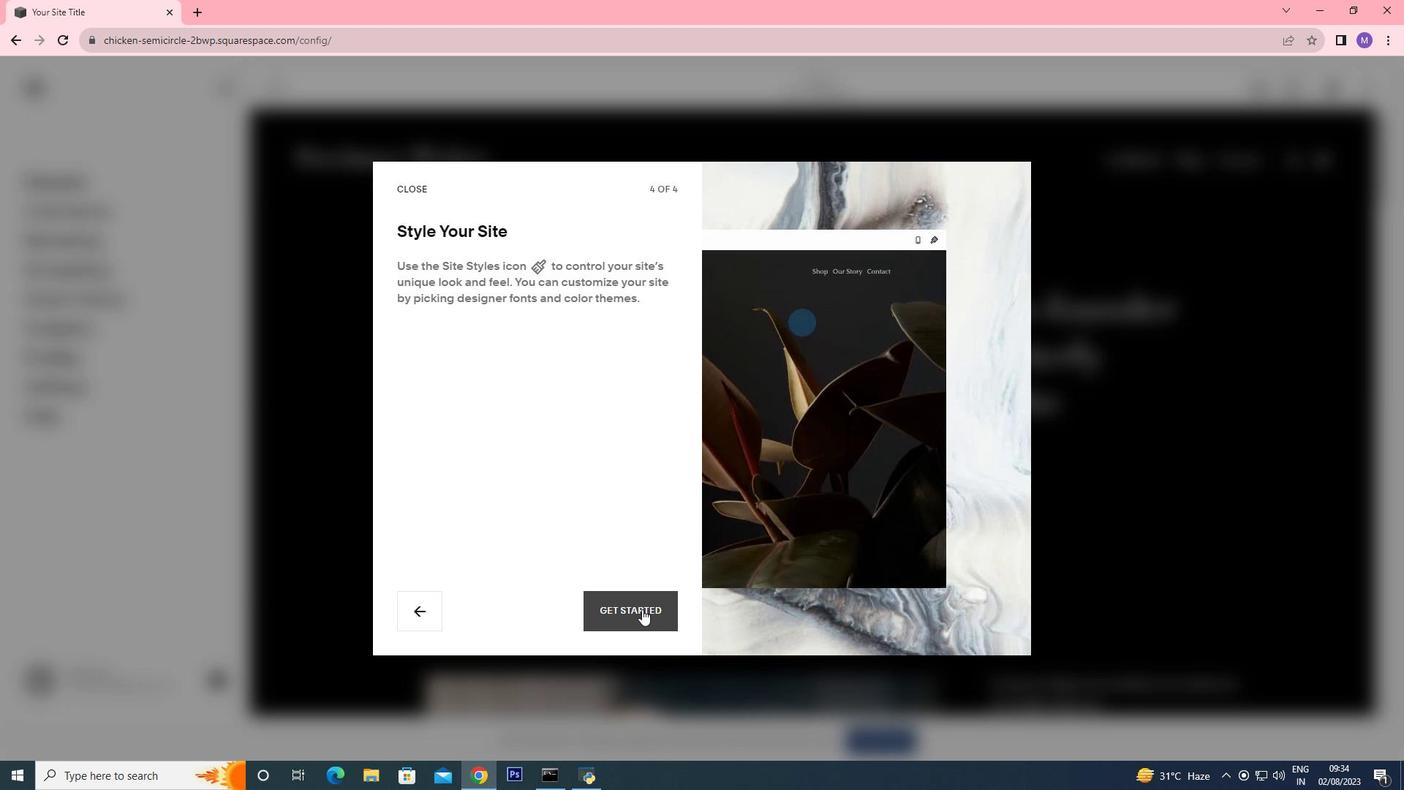 
Action: Mouse moved to (1345, 644)
Screenshot: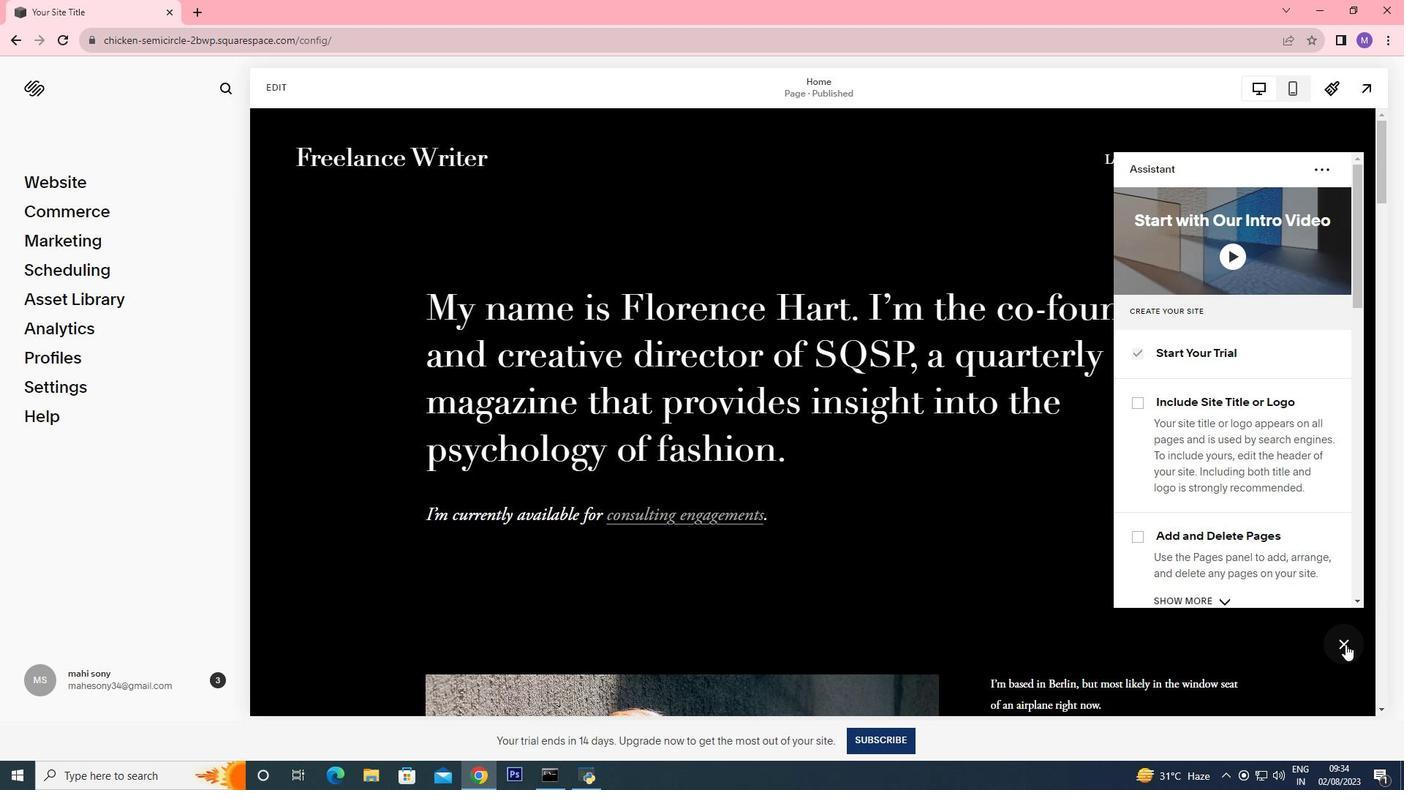 
Action: Mouse pressed left at (1345, 644)
Screenshot: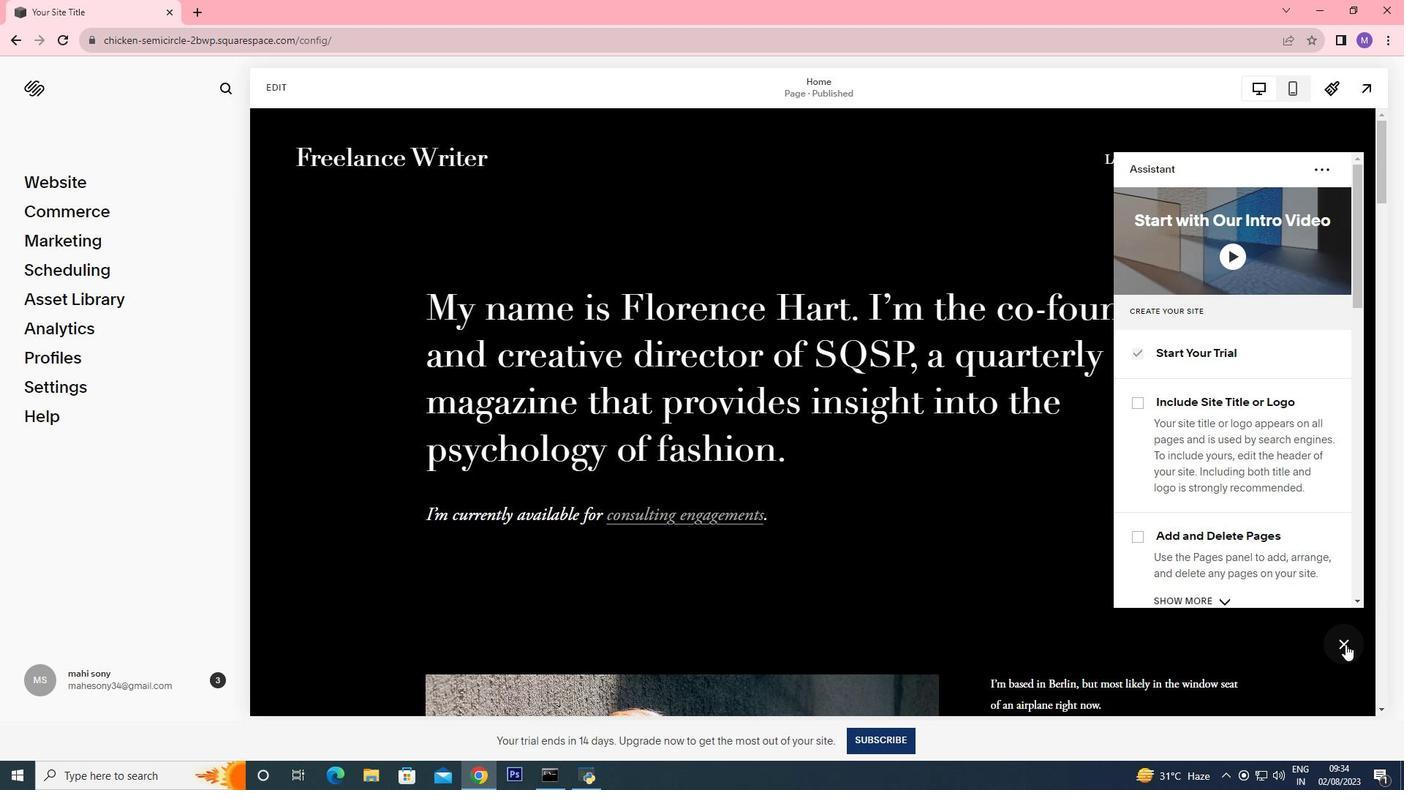 
Action: Mouse moved to (922, 246)
Screenshot: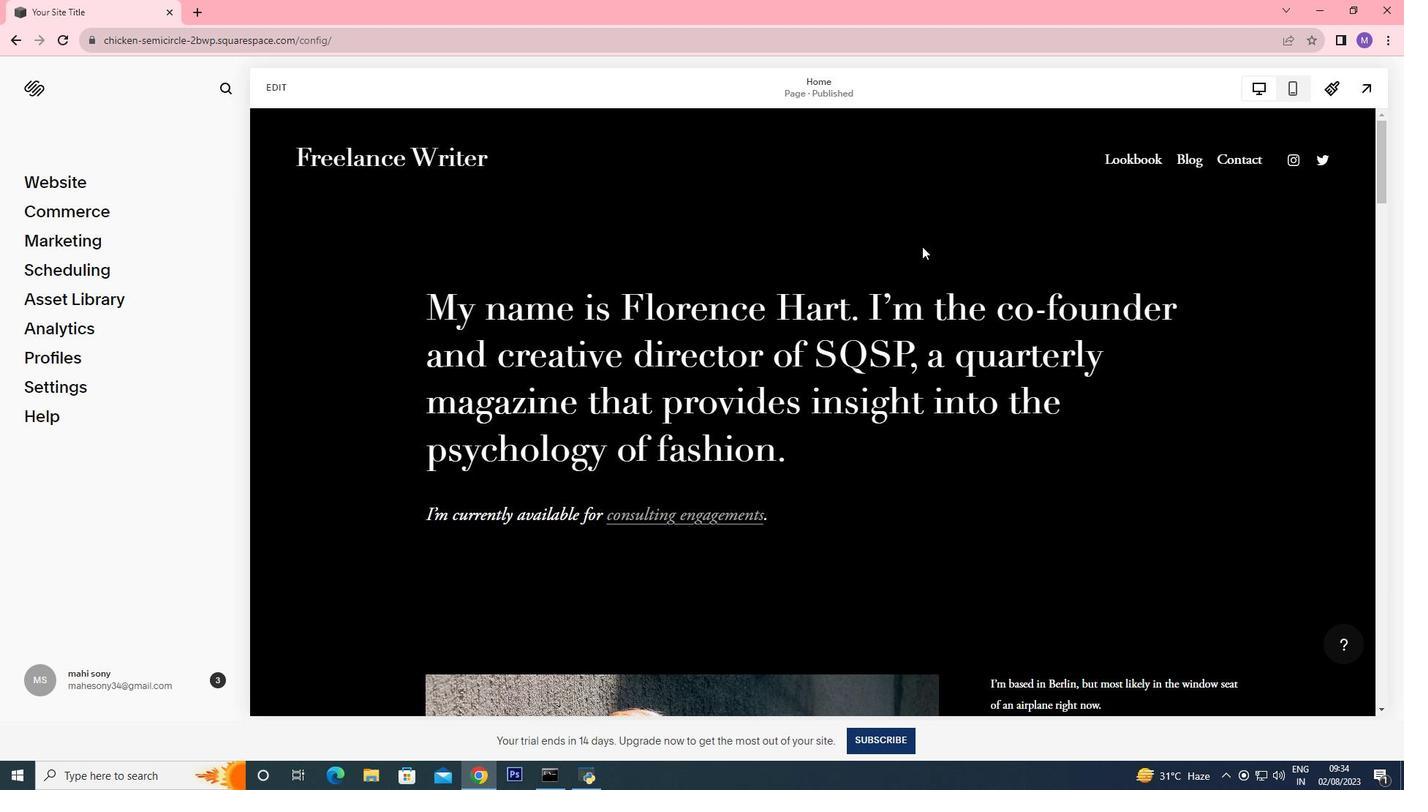 
Action: Mouse pressed left at (922, 246)
Screenshot: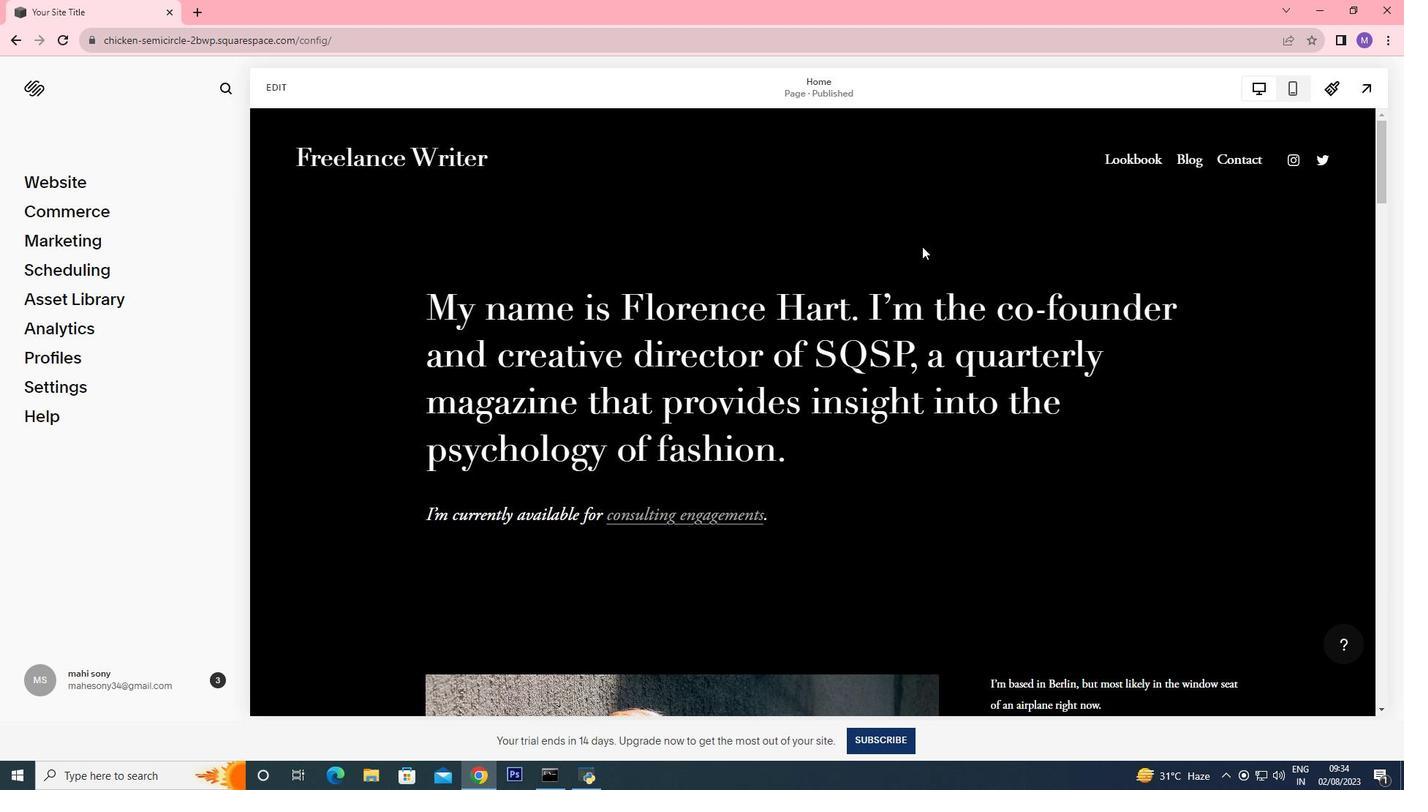 
Action: Mouse moved to (934, 295)
Screenshot: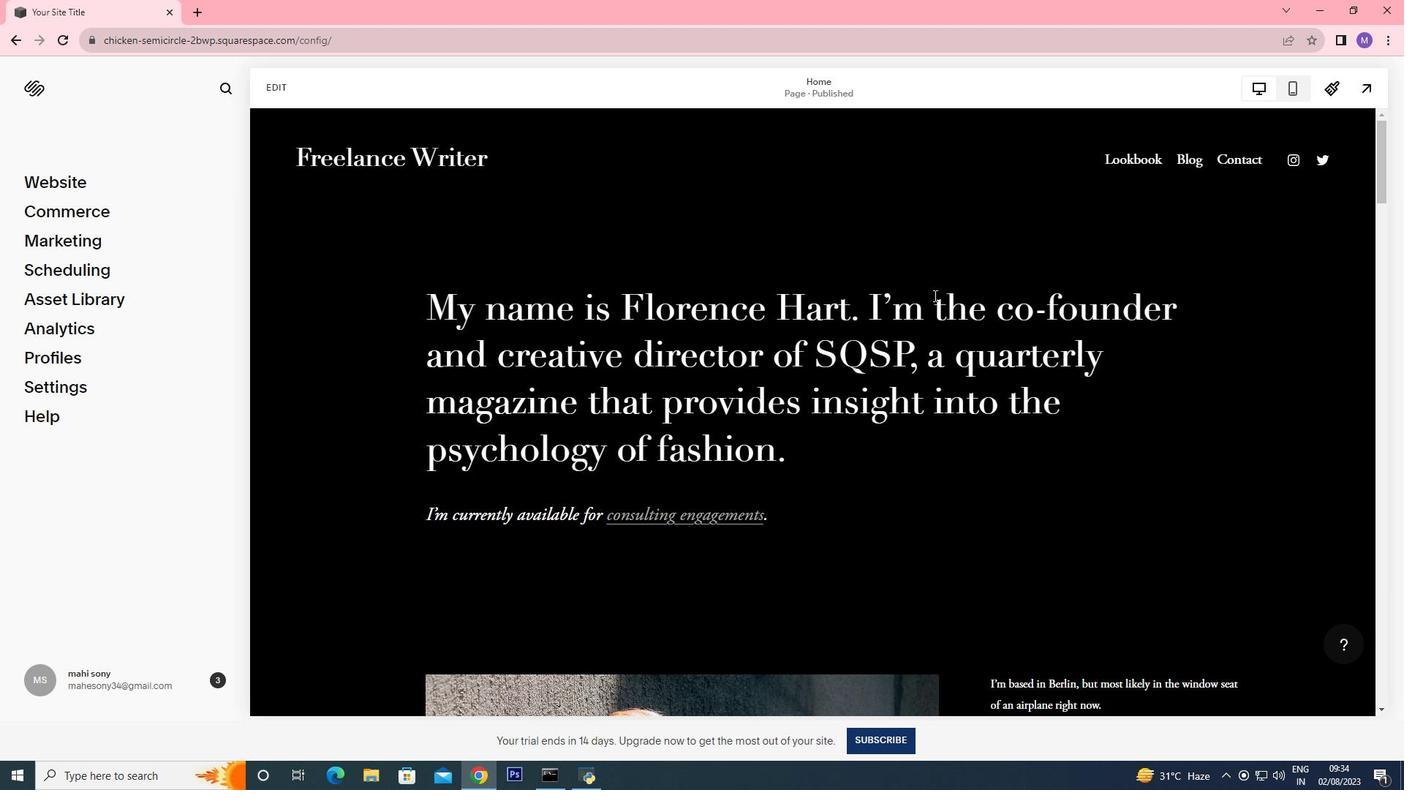 
Action: Mouse pressed left at (934, 295)
Screenshot: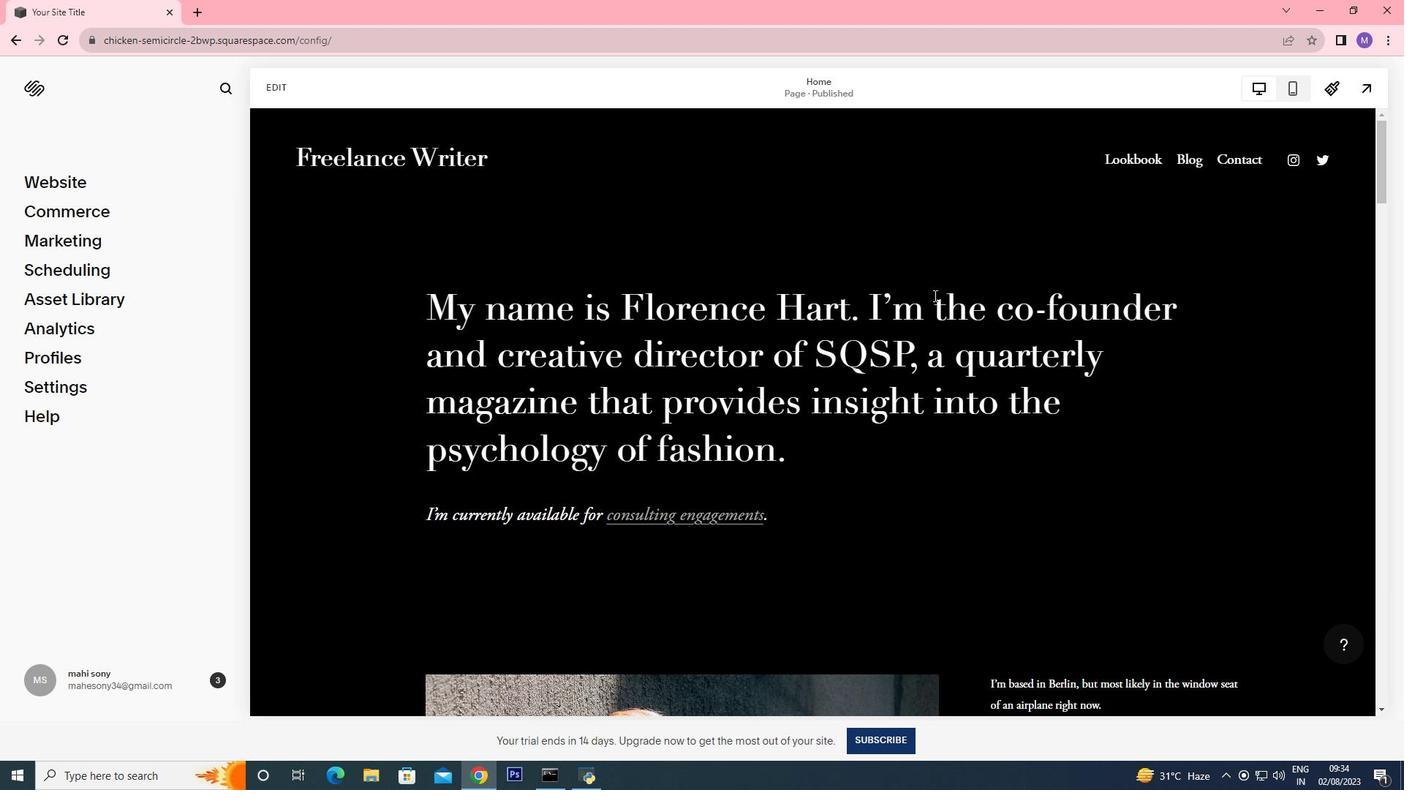 
Action: Mouse pressed left at (934, 295)
Screenshot: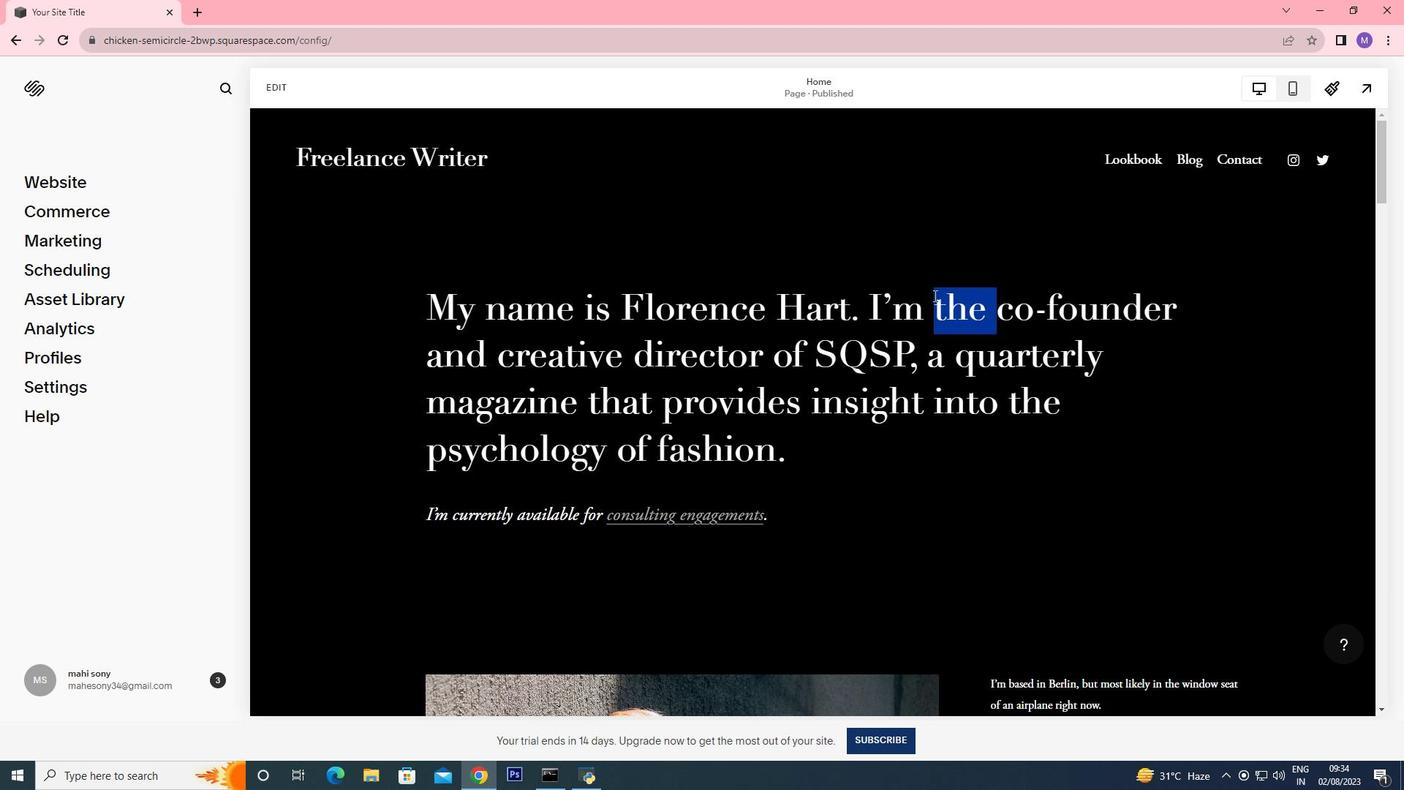 
Action: Mouse moved to (277, 80)
Screenshot: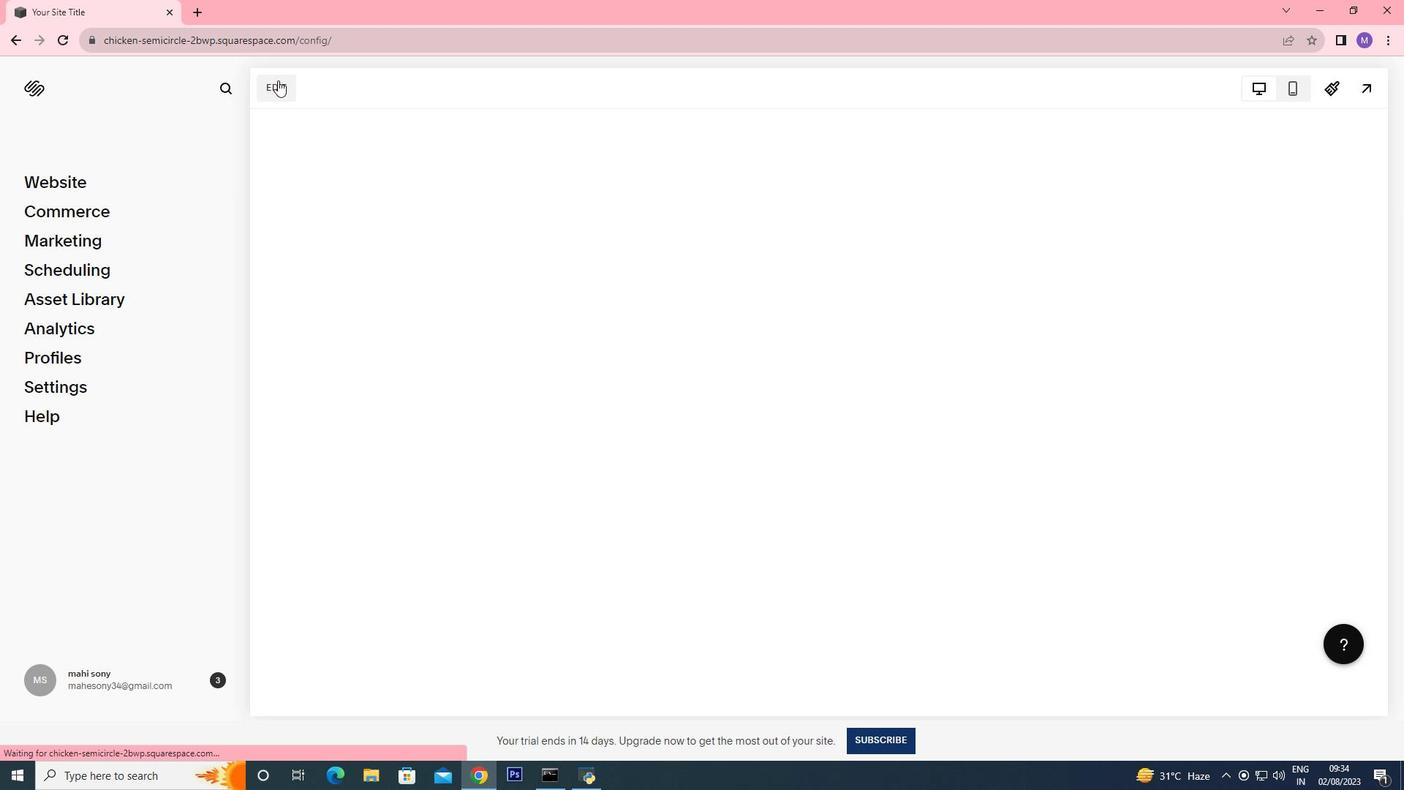 
Action: Mouse pressed left at (277, 80)
Screenshot: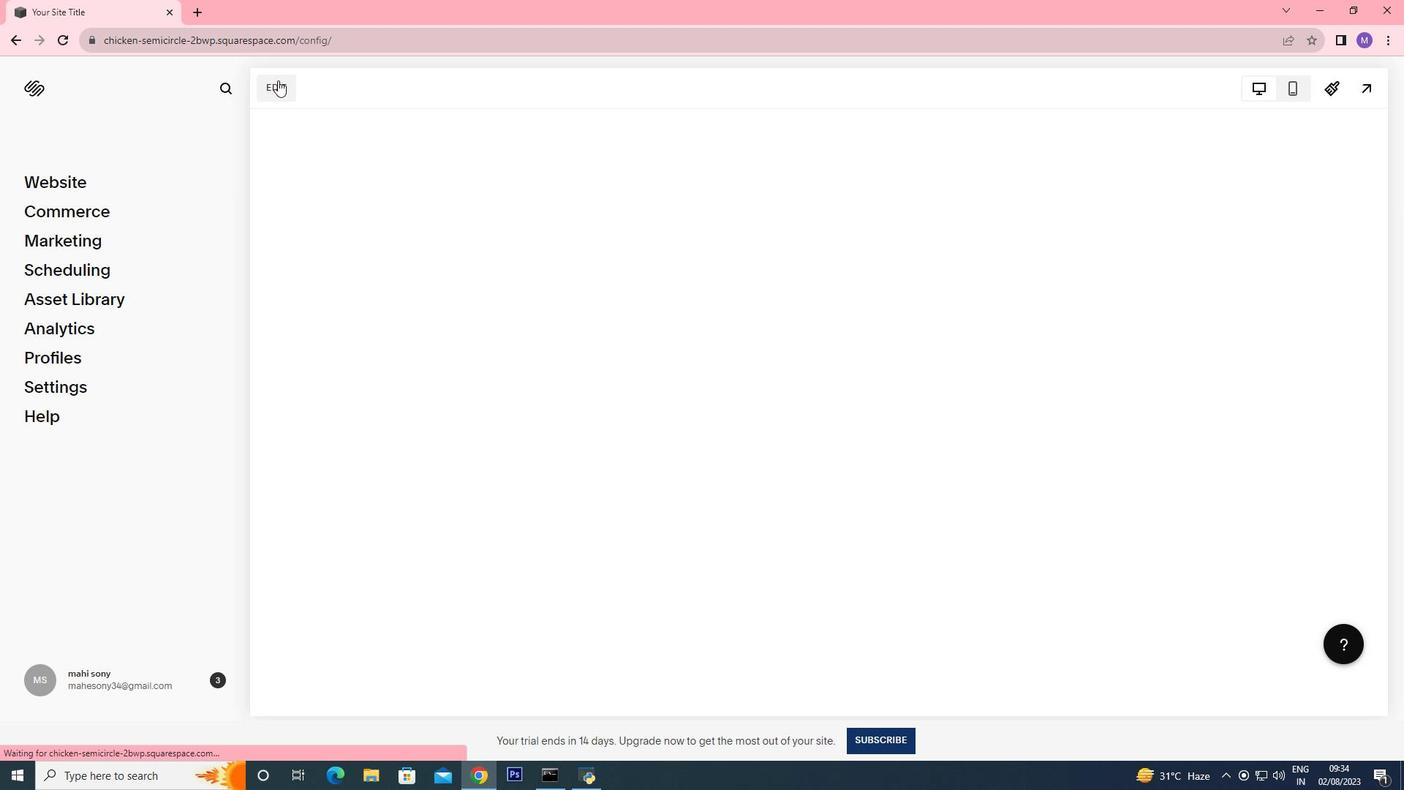 
Action: Mouse moved to (552, 372)
Screenshot: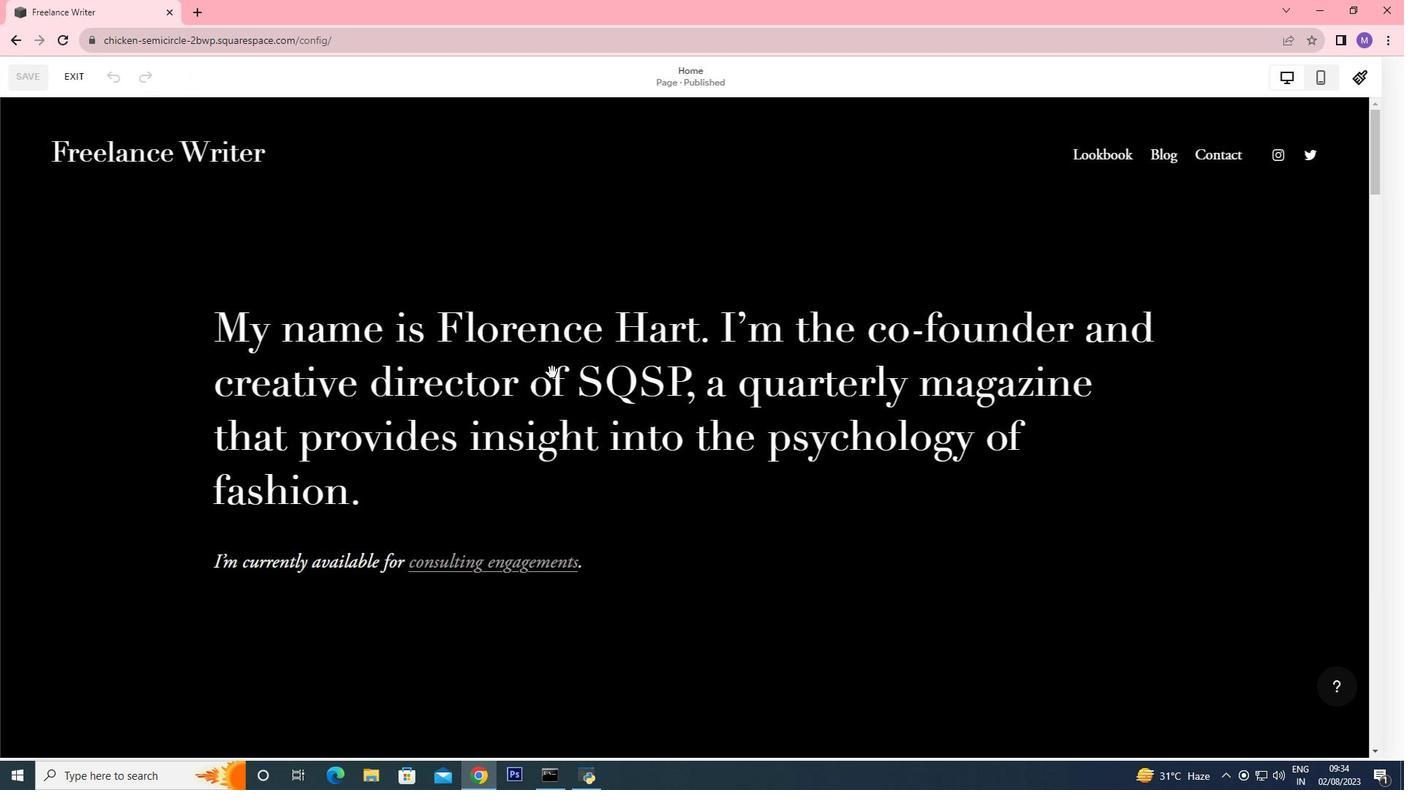 
Action: Mouse pressed left at (552, 372)
Screenshot: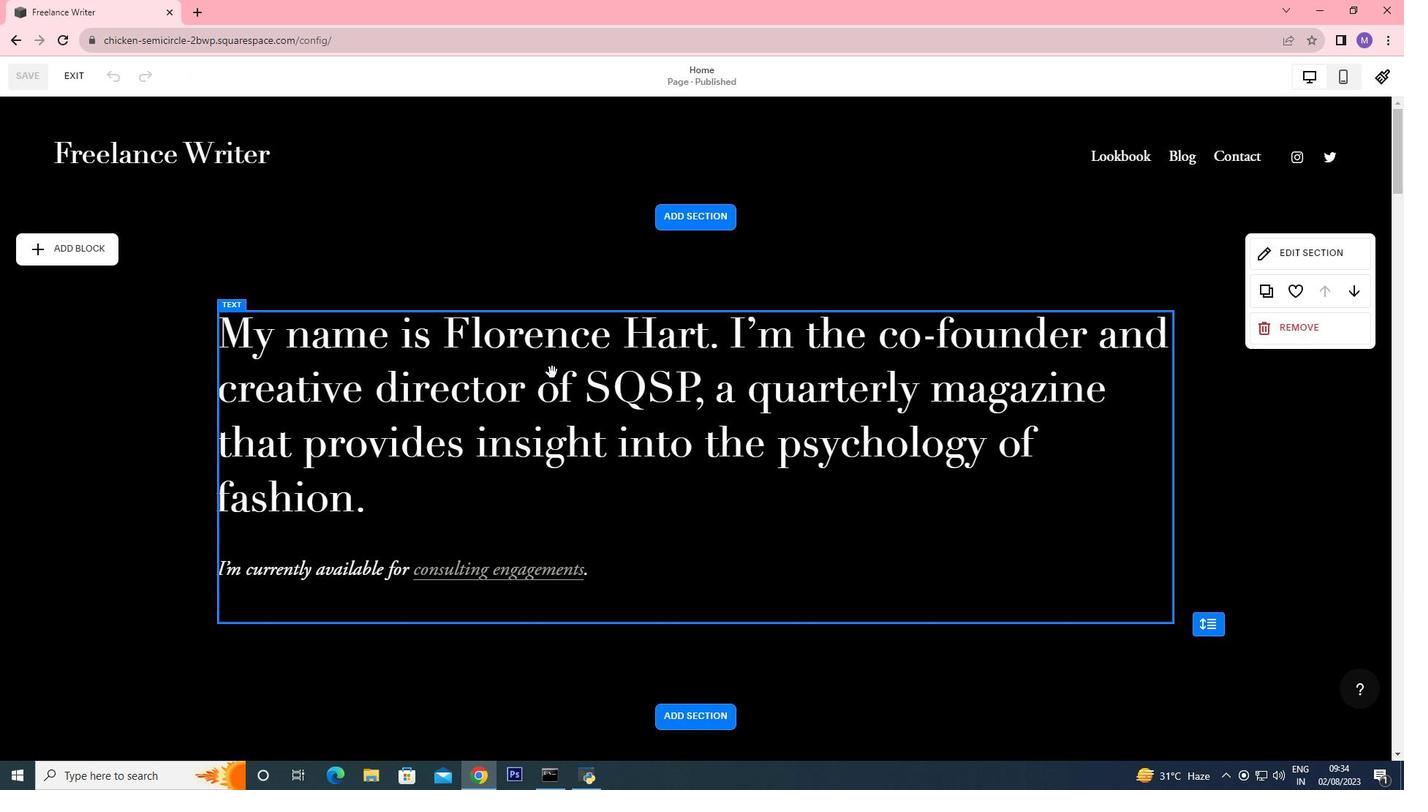 
Action: Mouse pressed left at (552, 372)
Screenshot: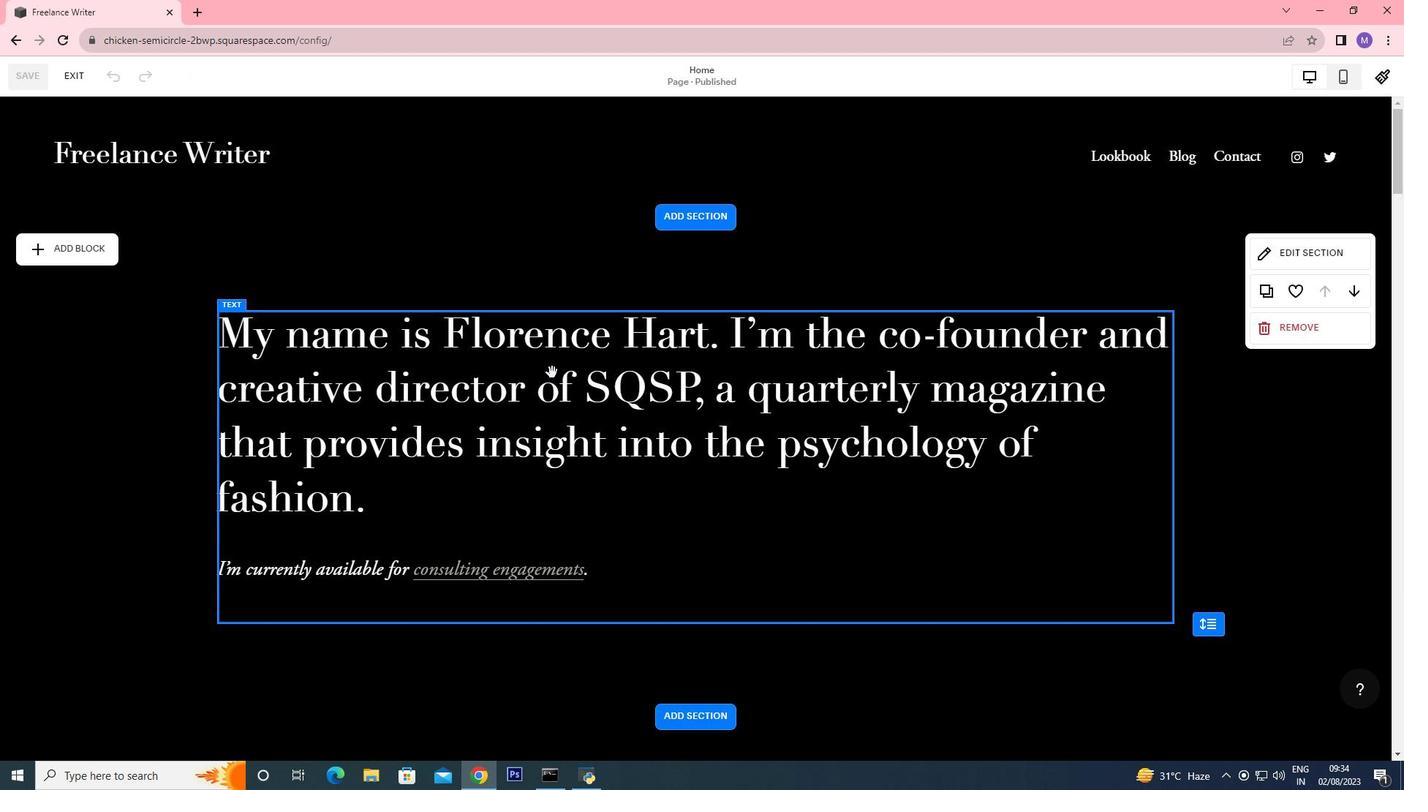 
Action: Mouse moved to (666, 414)
Screenshot: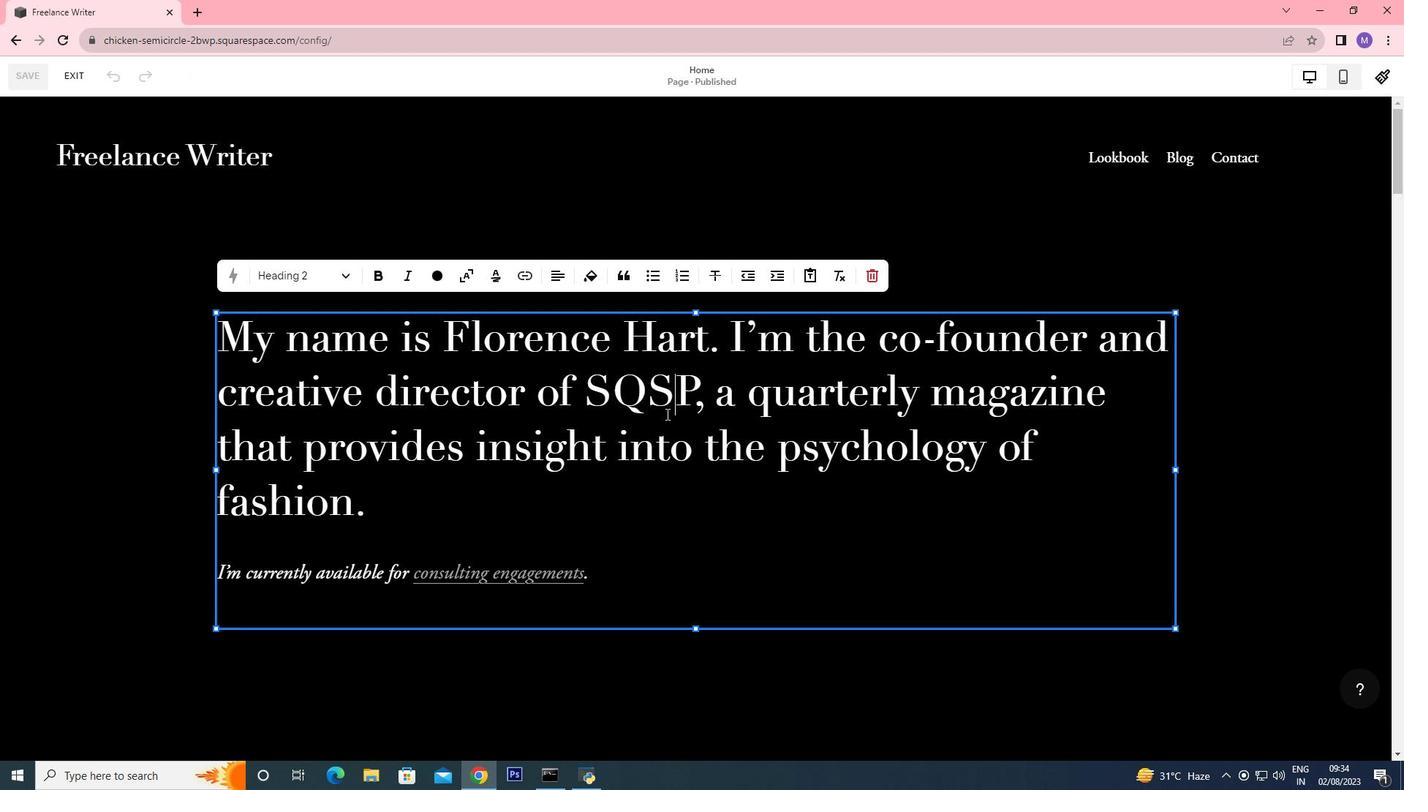 
Action: Mouse pressed left at (666, 414)
Screenshot: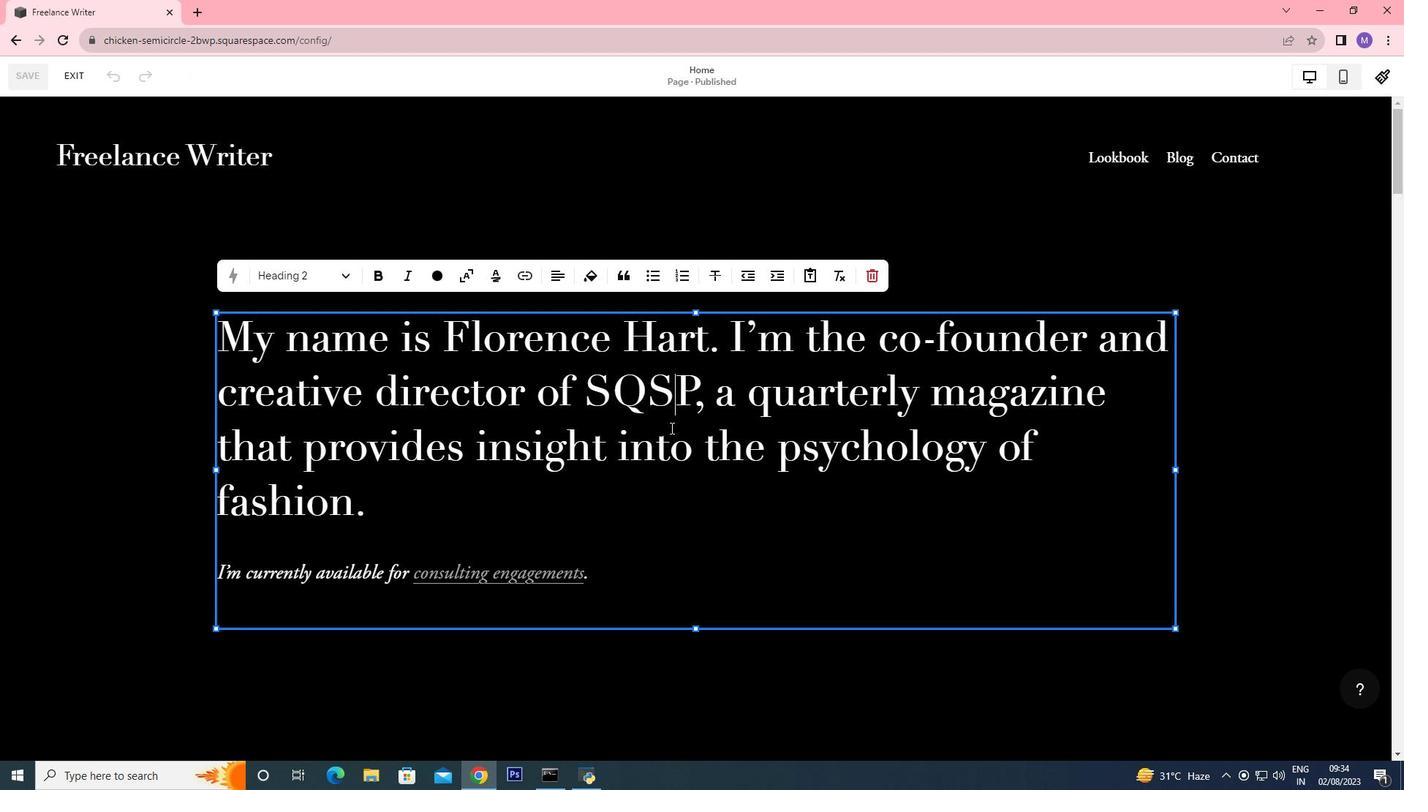 
Action: Mouse moved to (648, 429)
Screenshot: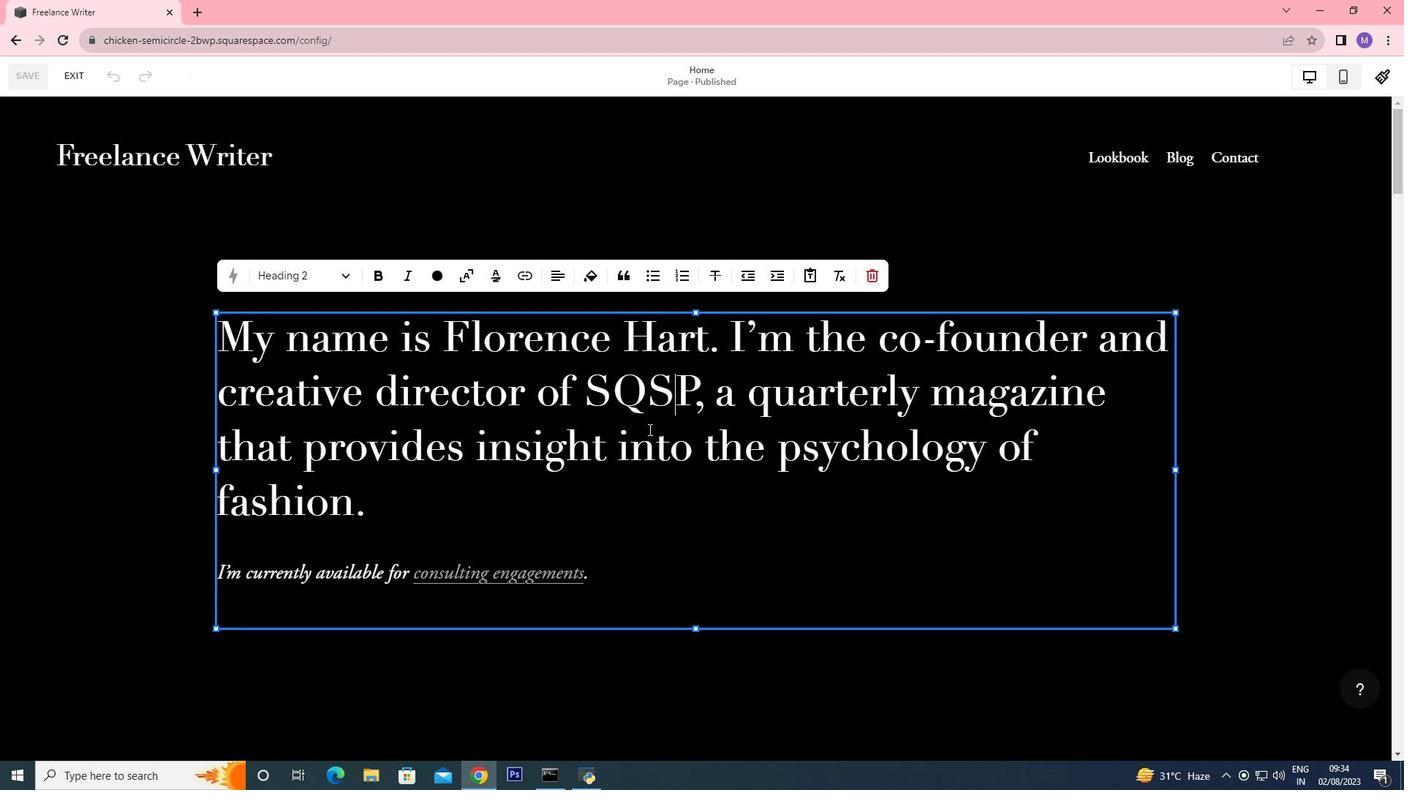 
Action: Mouse scrolled (648, 428) with delta (0, 0)
Screenshot: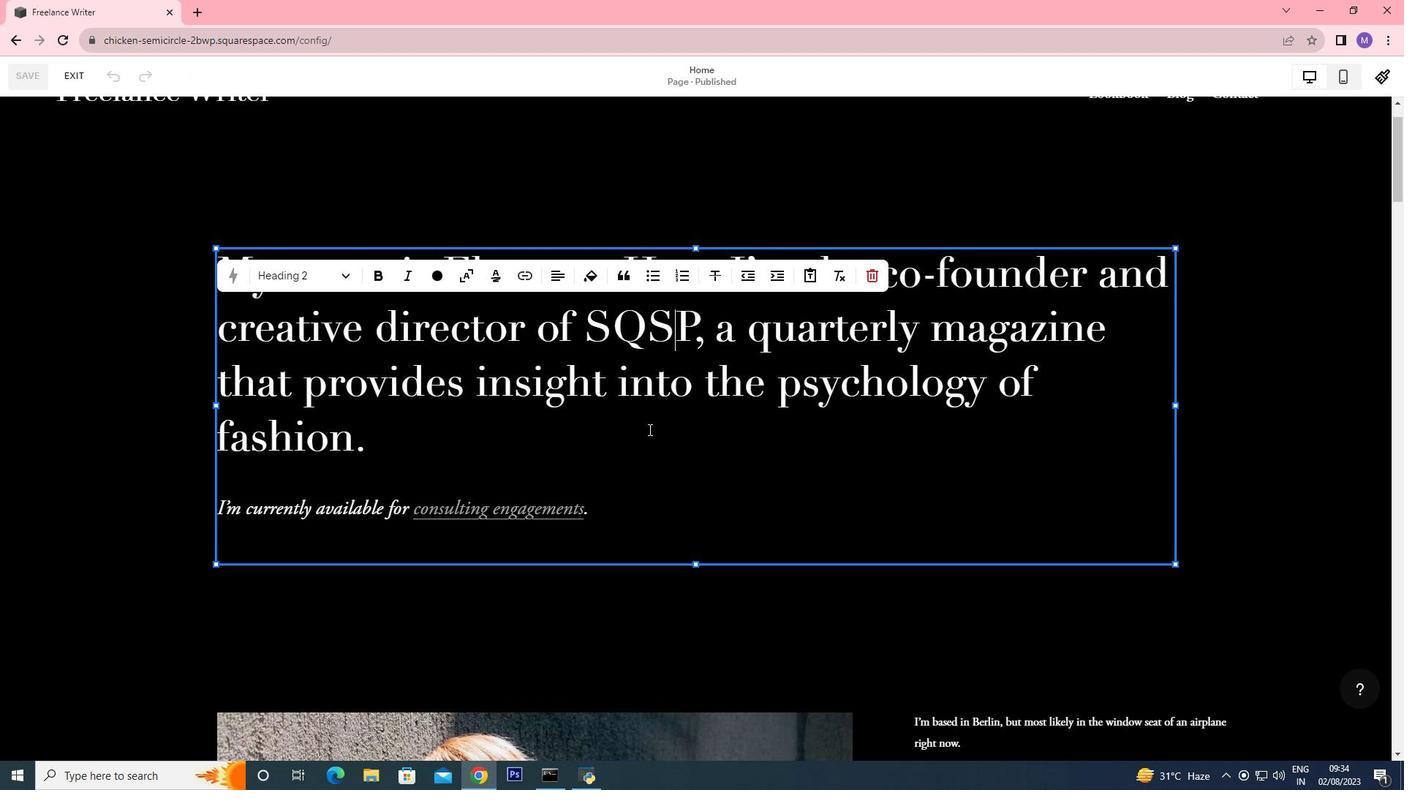 
Action: Mouse scrolled (648, 430) with delta (0, 0)
Screenshot: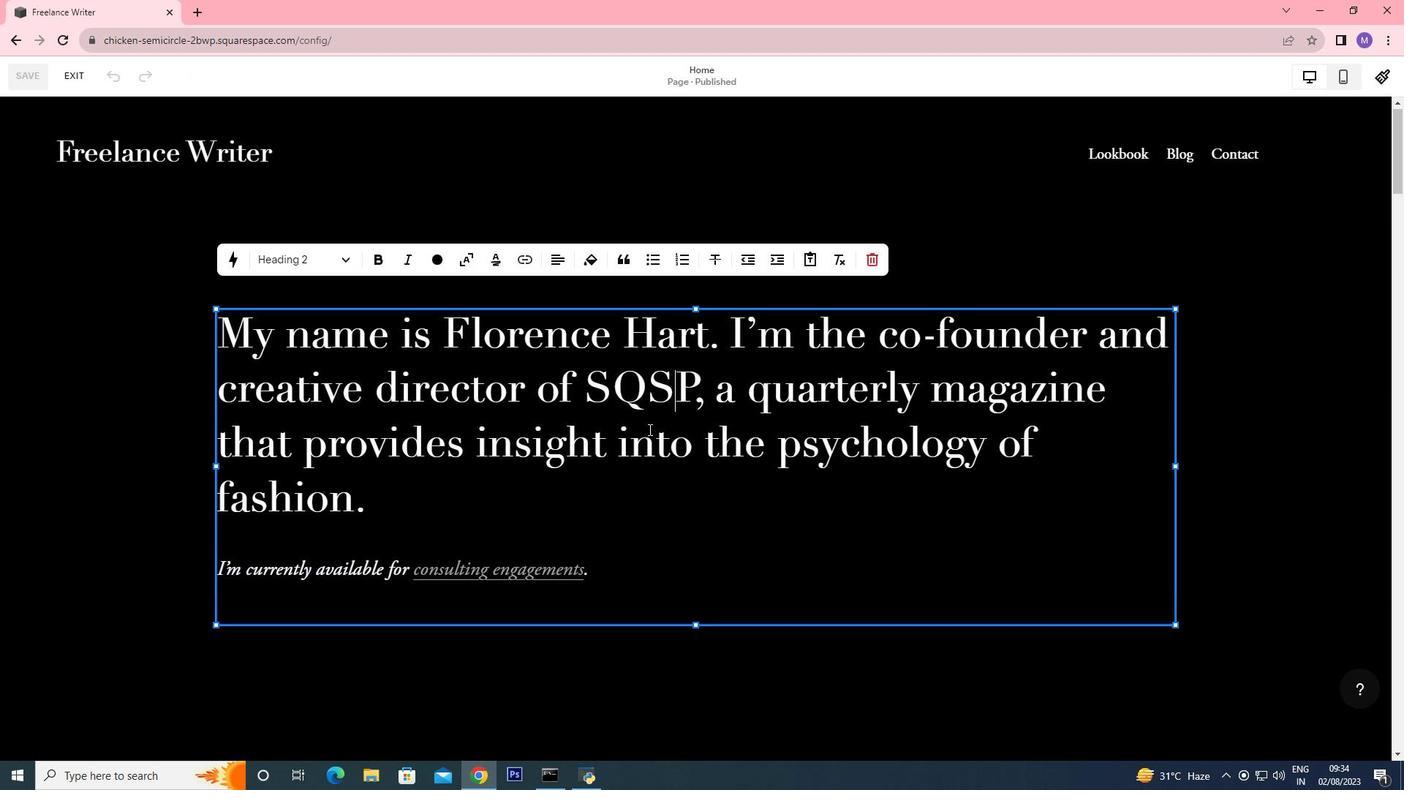 
Action: Mouse moved to (1179, 629)
Screenshot: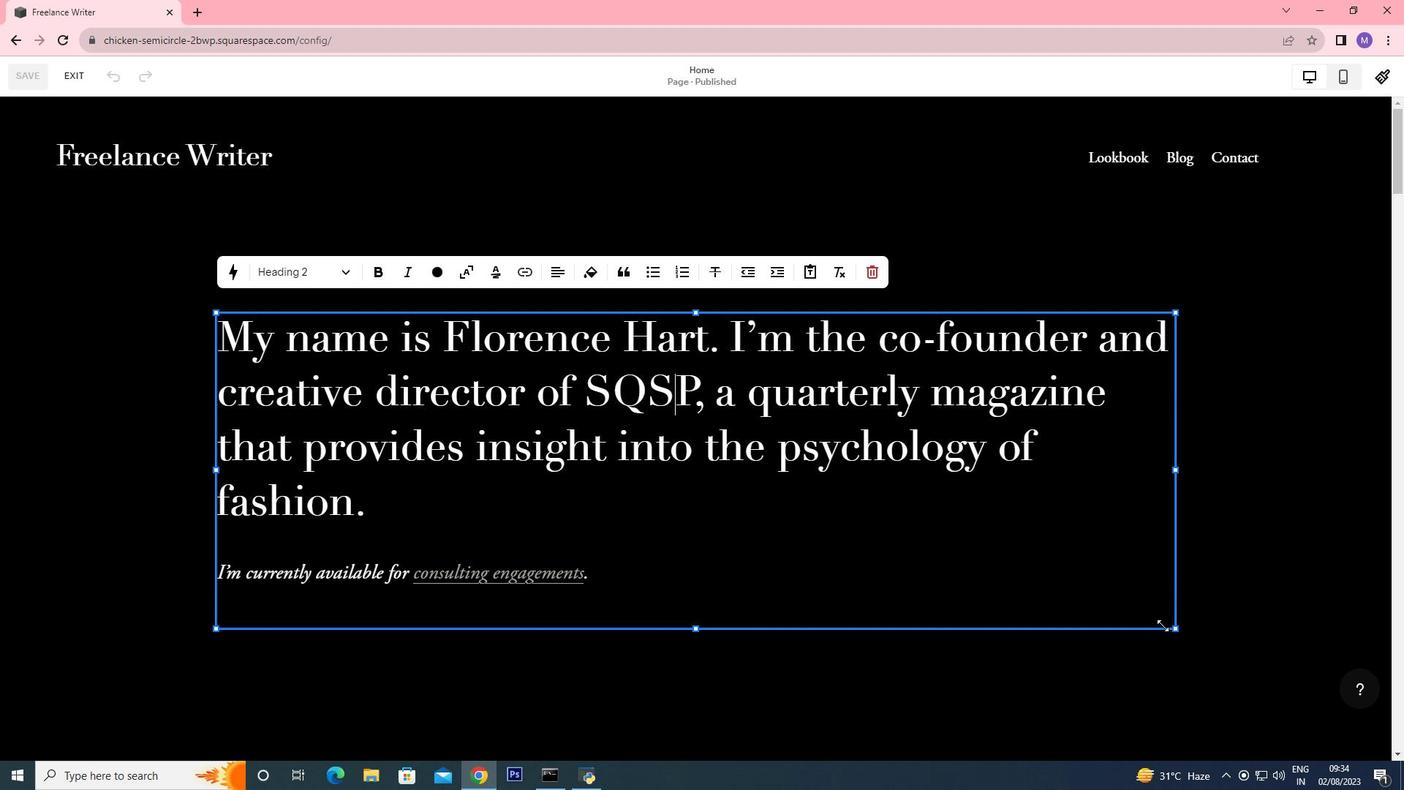 
Action: Mouse pressed left at (1179, 629)
Screenshot: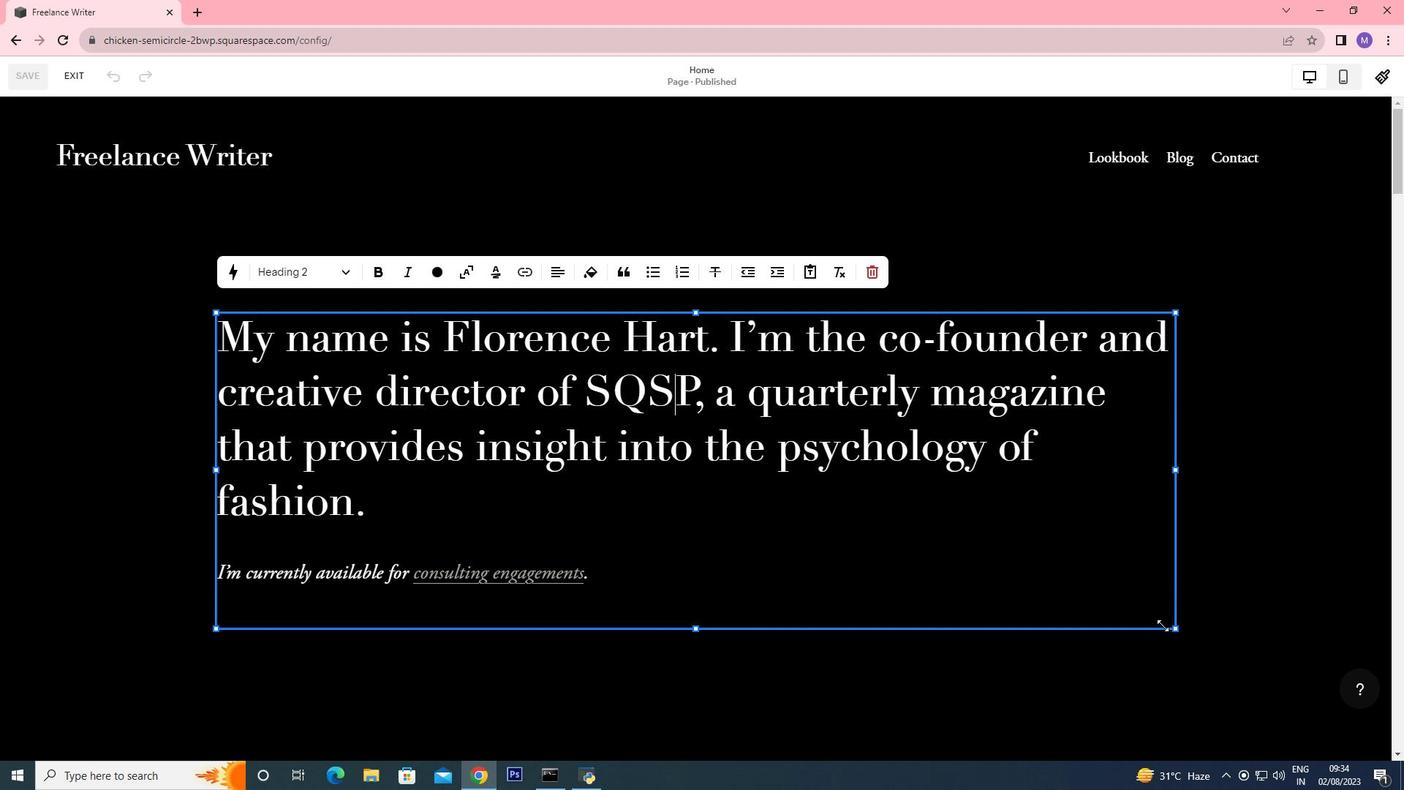 
Action: Mouse moved to (839, 552)
Screenshot: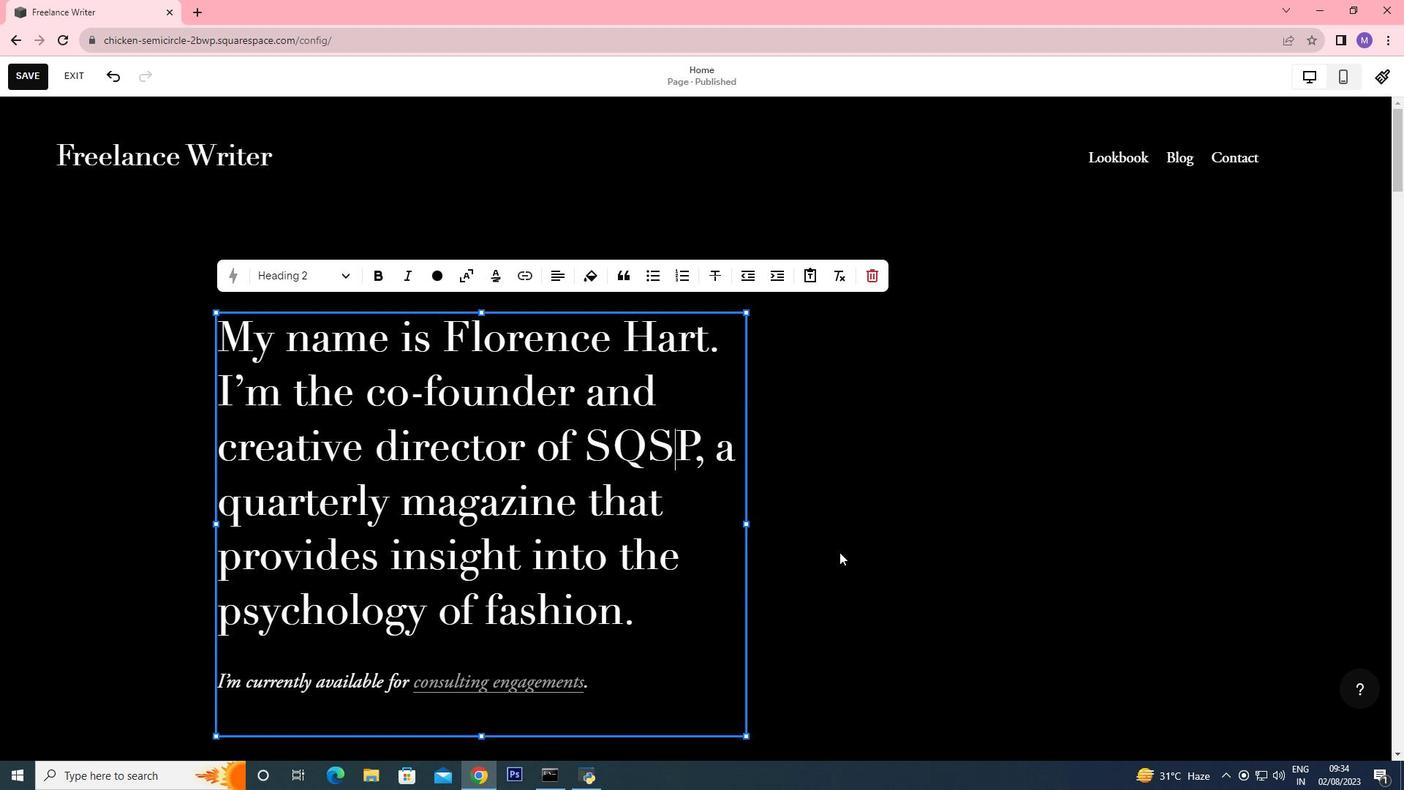 
Action: Mouse pressed left at (839, 552)
Screenshot: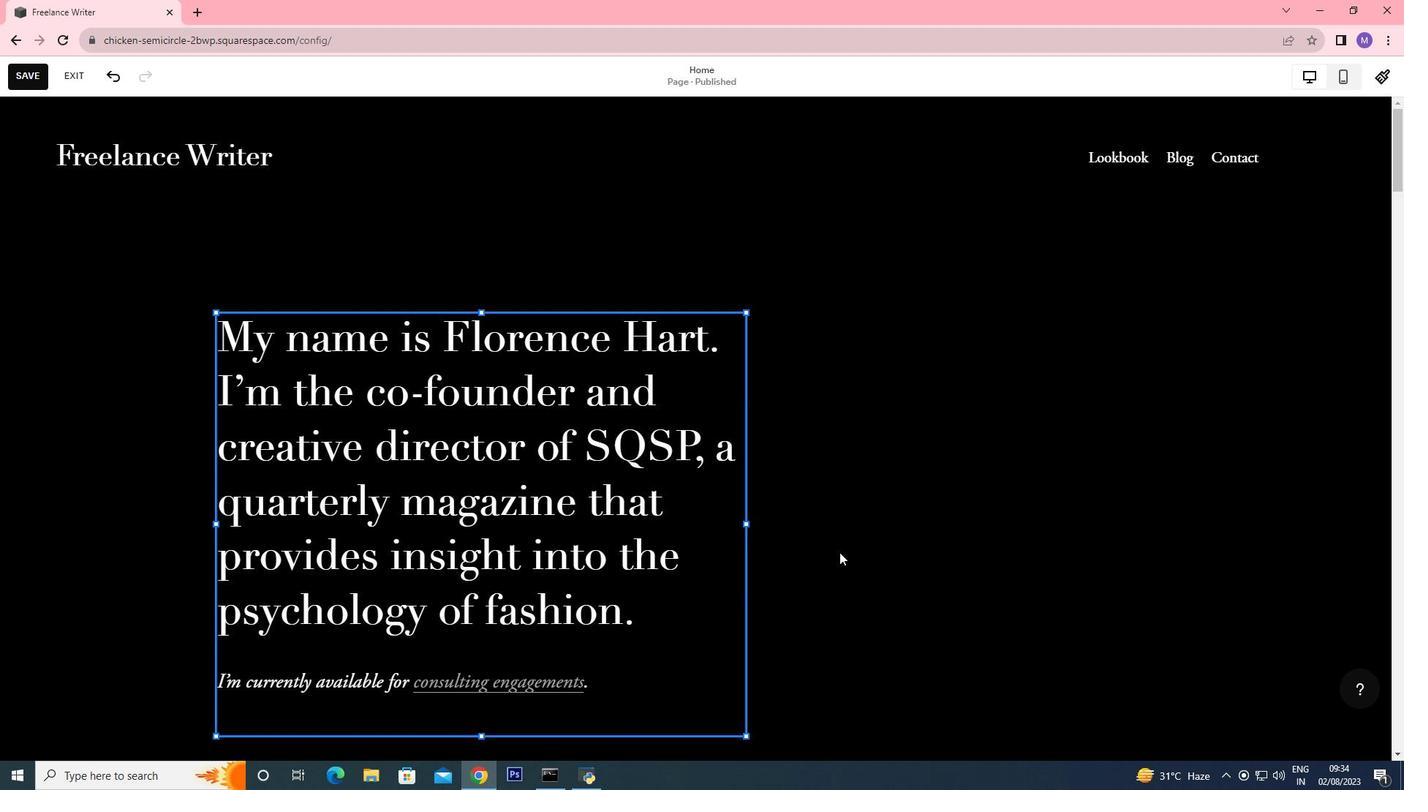 
Action: Mouse moved to (540, 547)
Screenshot: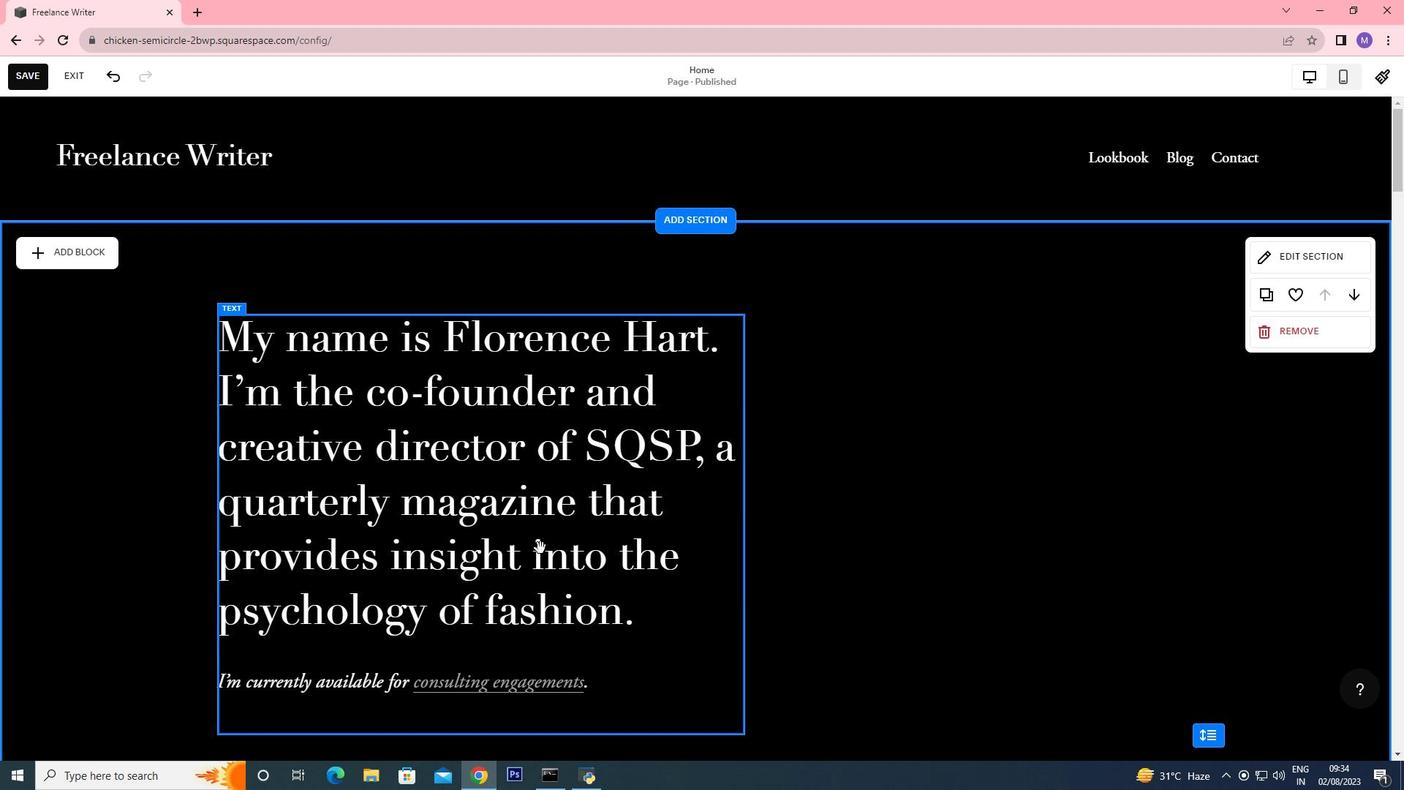 
Action: Mouse pressed left at (540, 547)
Screenshot: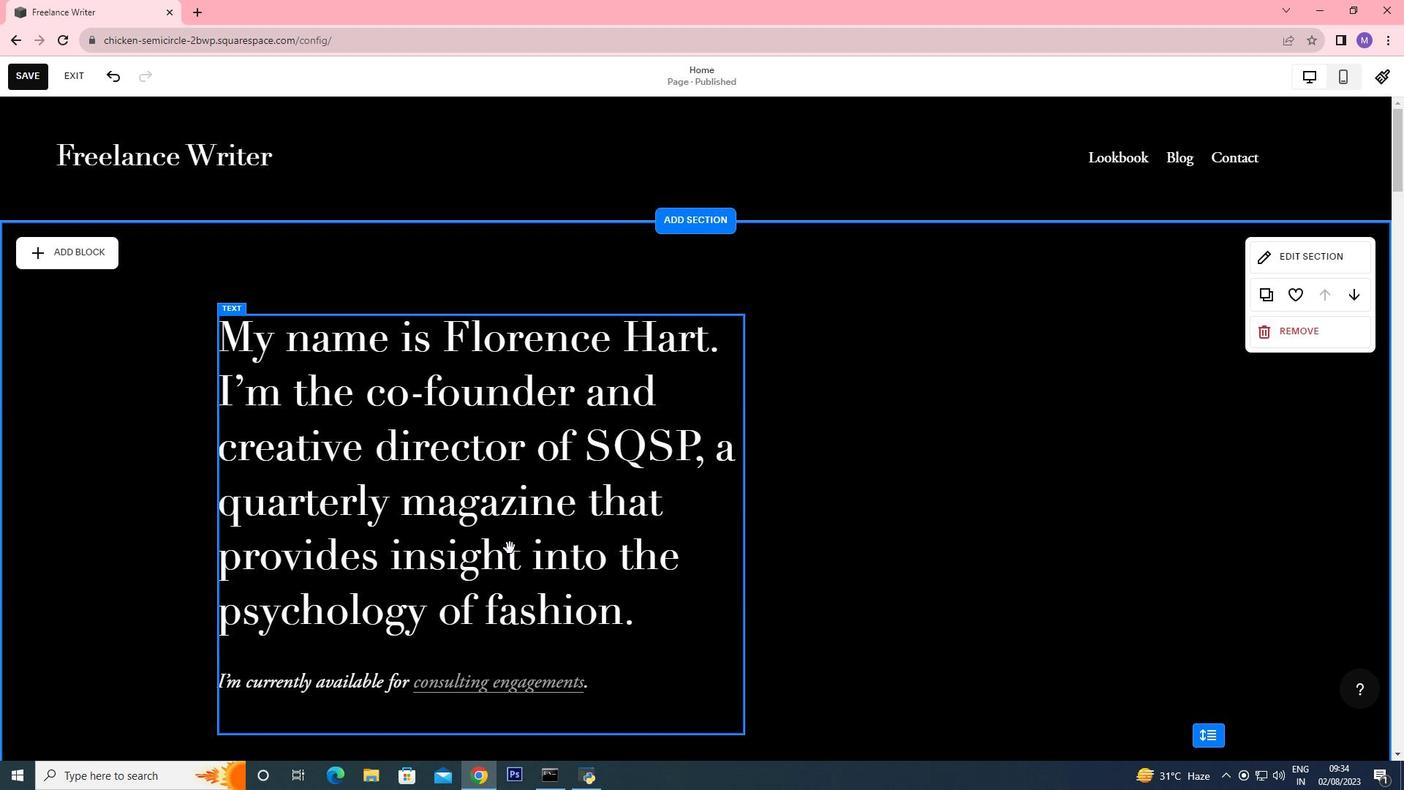 
Action: Mouse moved to (871, 484)
Screenshot: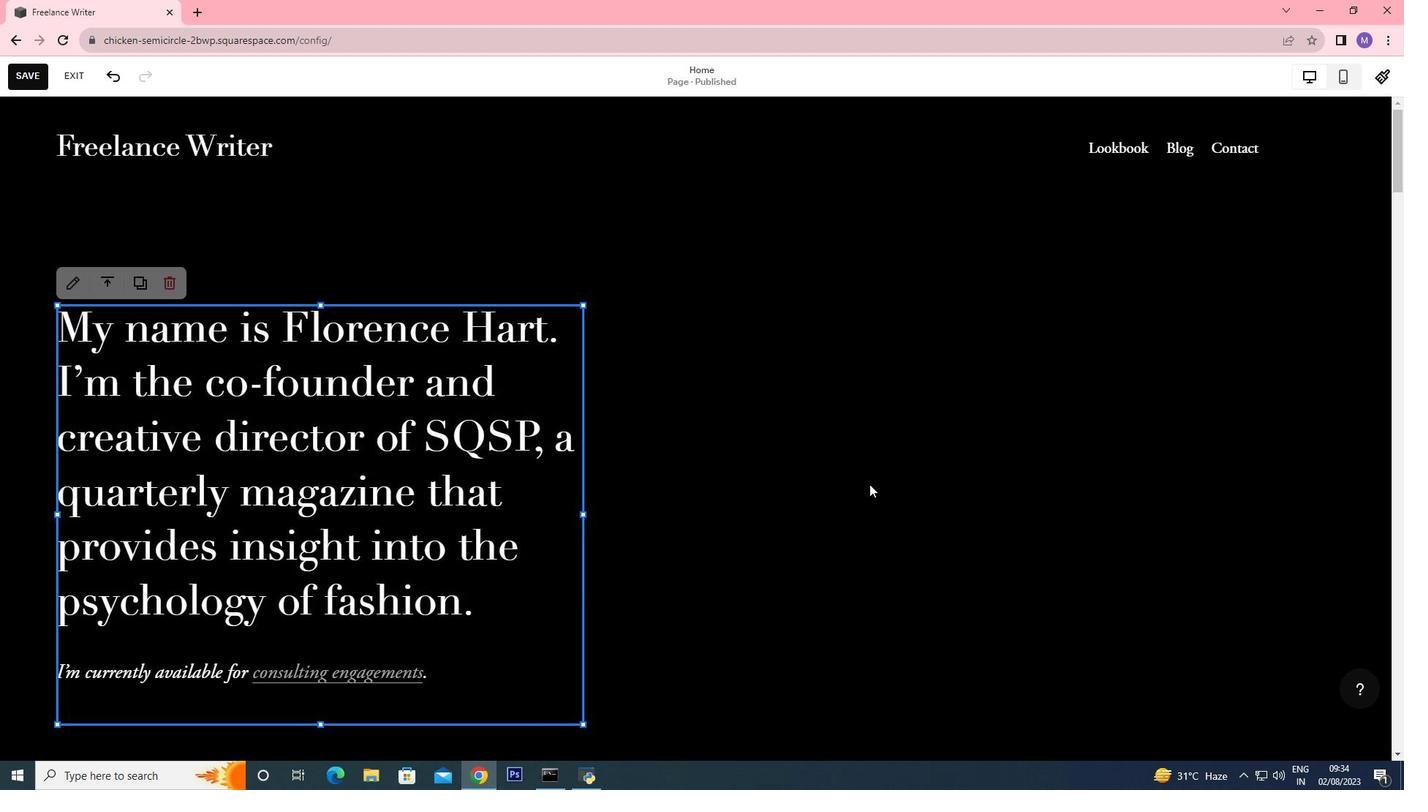
Action: Mouse scrolled (871, 483) with delta (0, 0)
Screenshot: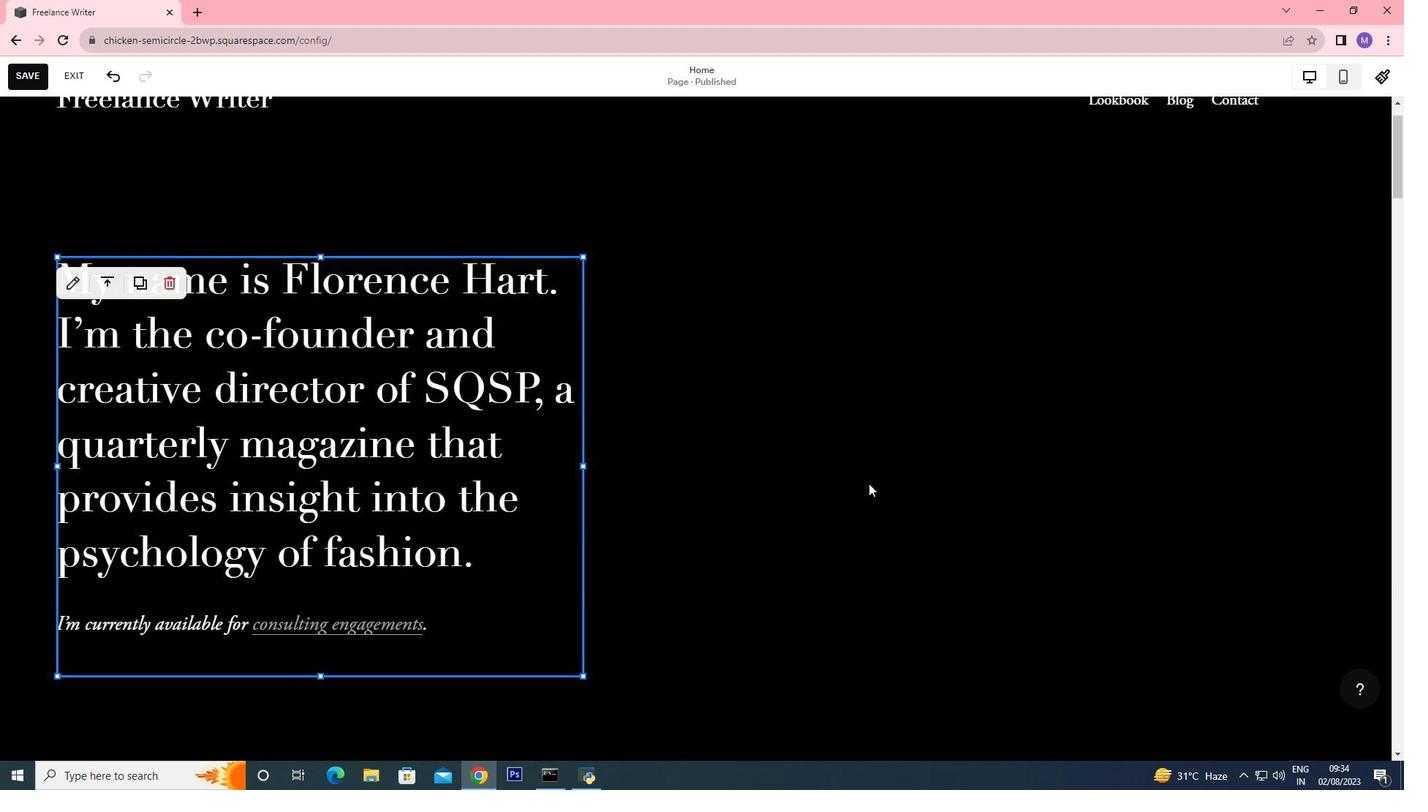 
Action: Mouse moved to (869, 483)
Screenshot: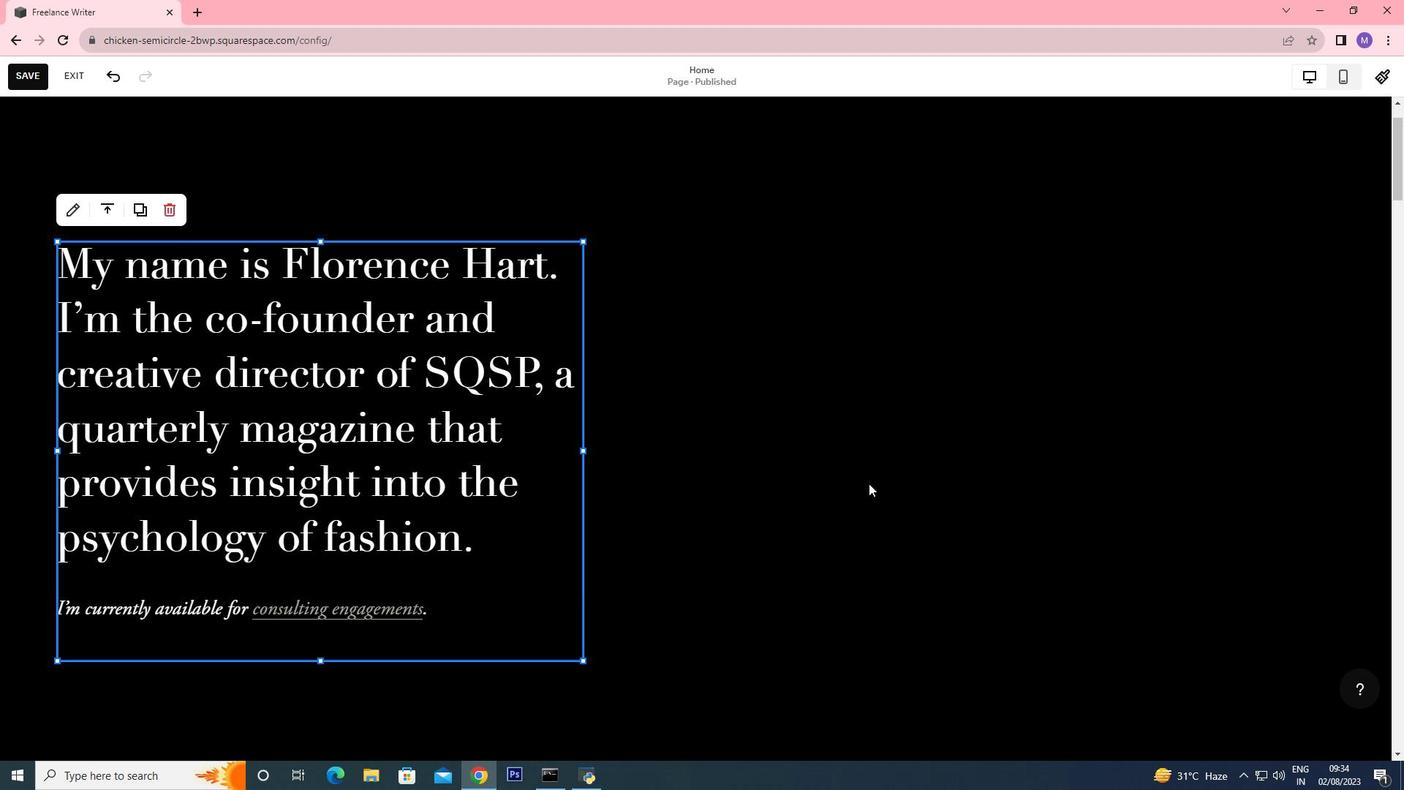 
Action: Mouse scrolled (869, 482) with delta (0, 0)
Screenshot: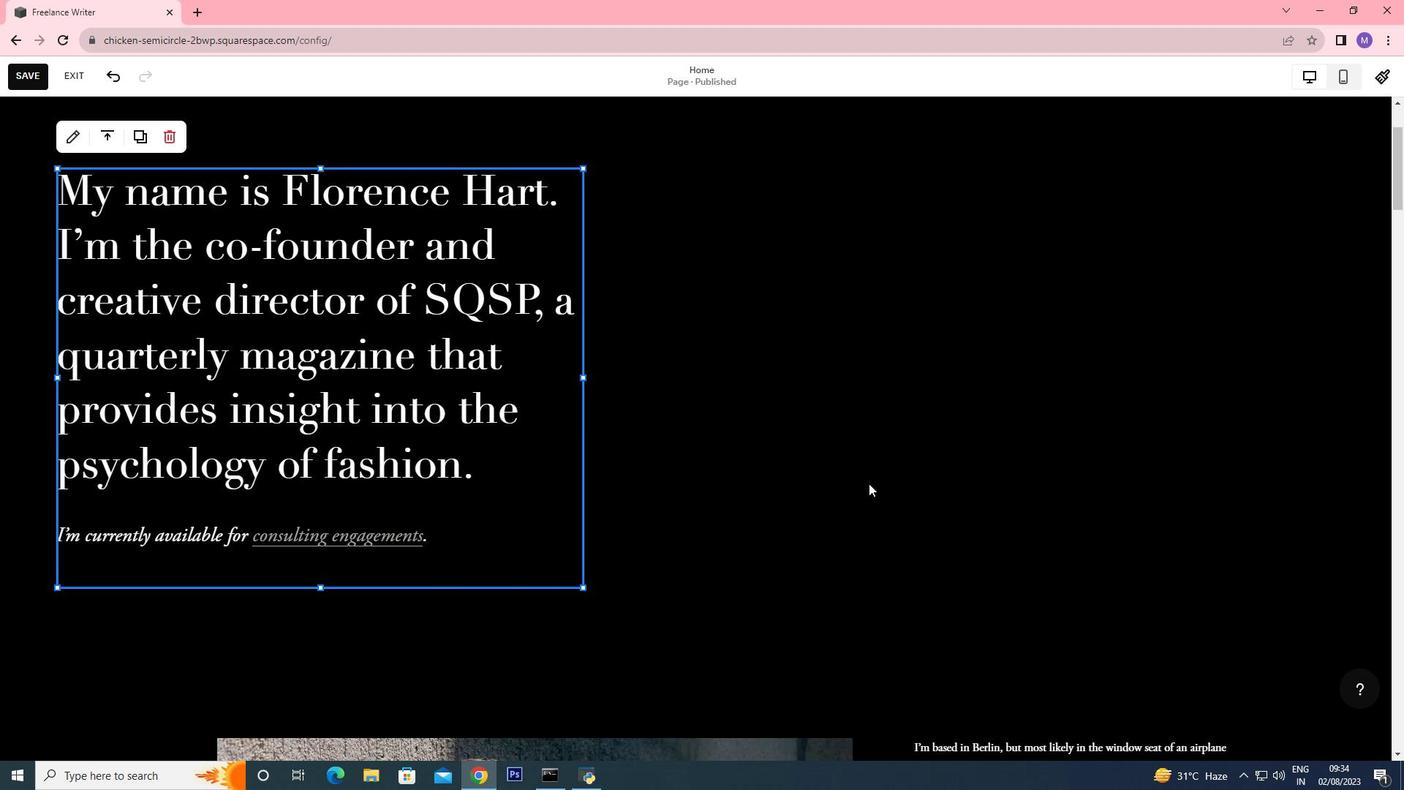 
Action: Mouse scrolled (869, 482) with delta (0, 0)
Screenshot: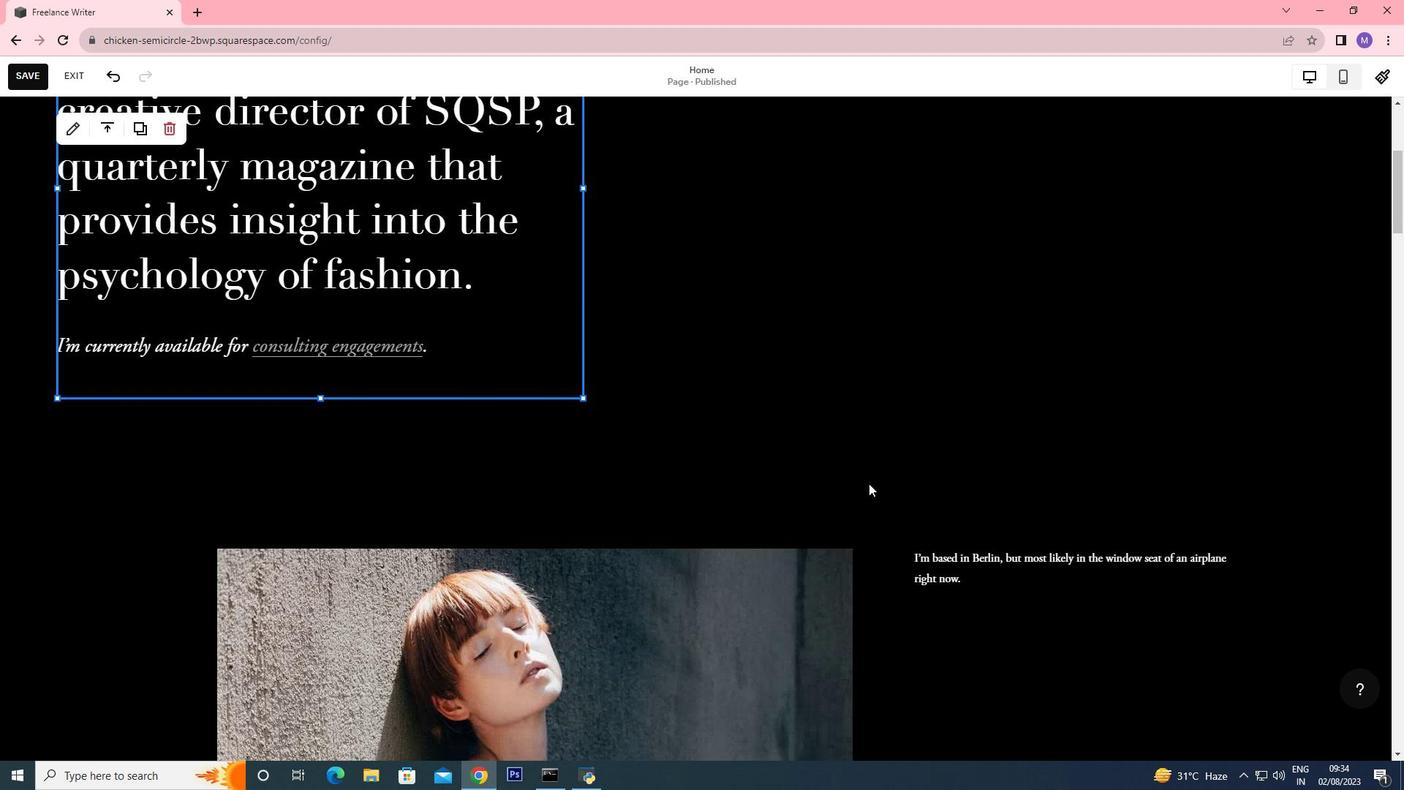 
Action: Mouse scrolled (869, 482) with delta (0, 0)
Screenshot: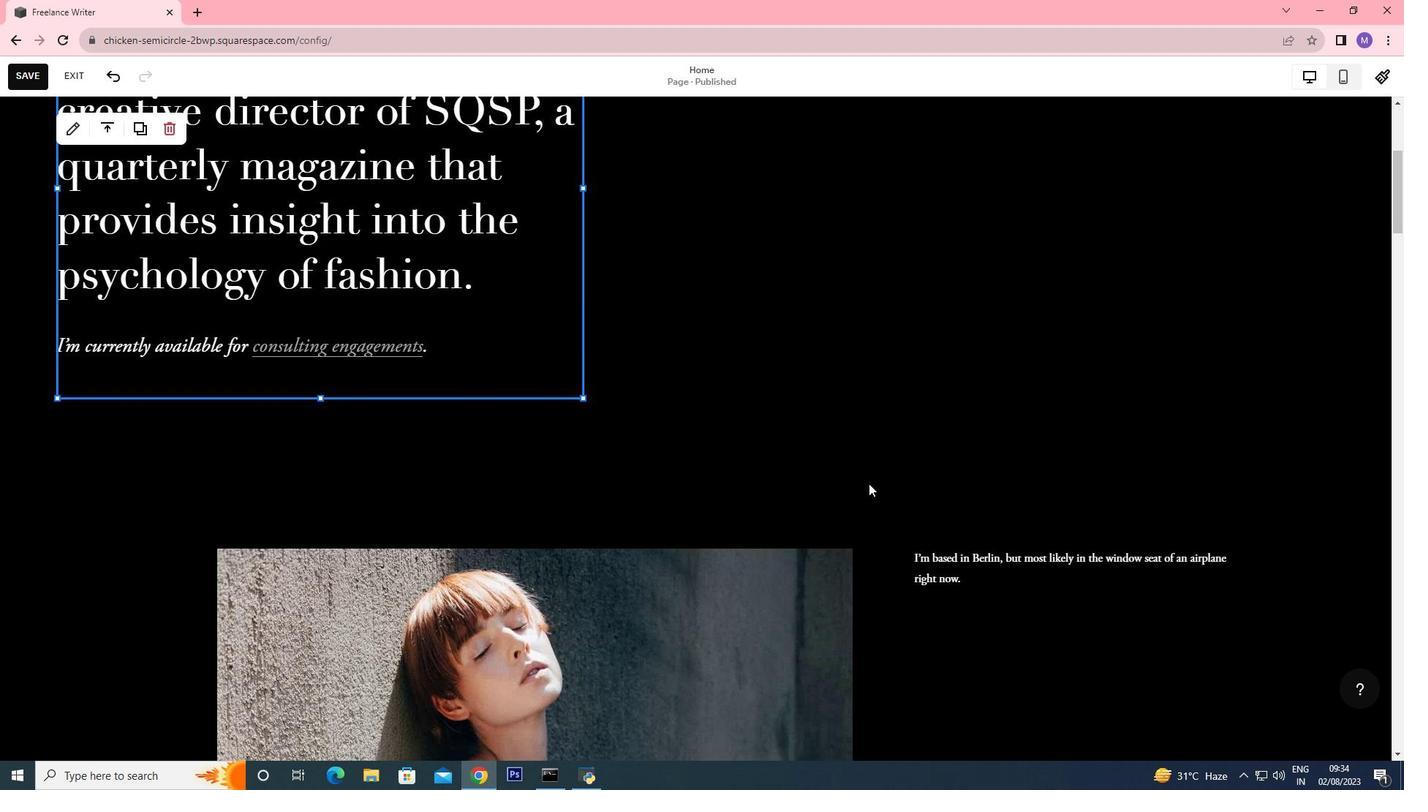 
Action: Mouse scrolled (869, 482) with delta (0, 0)
Screenshot: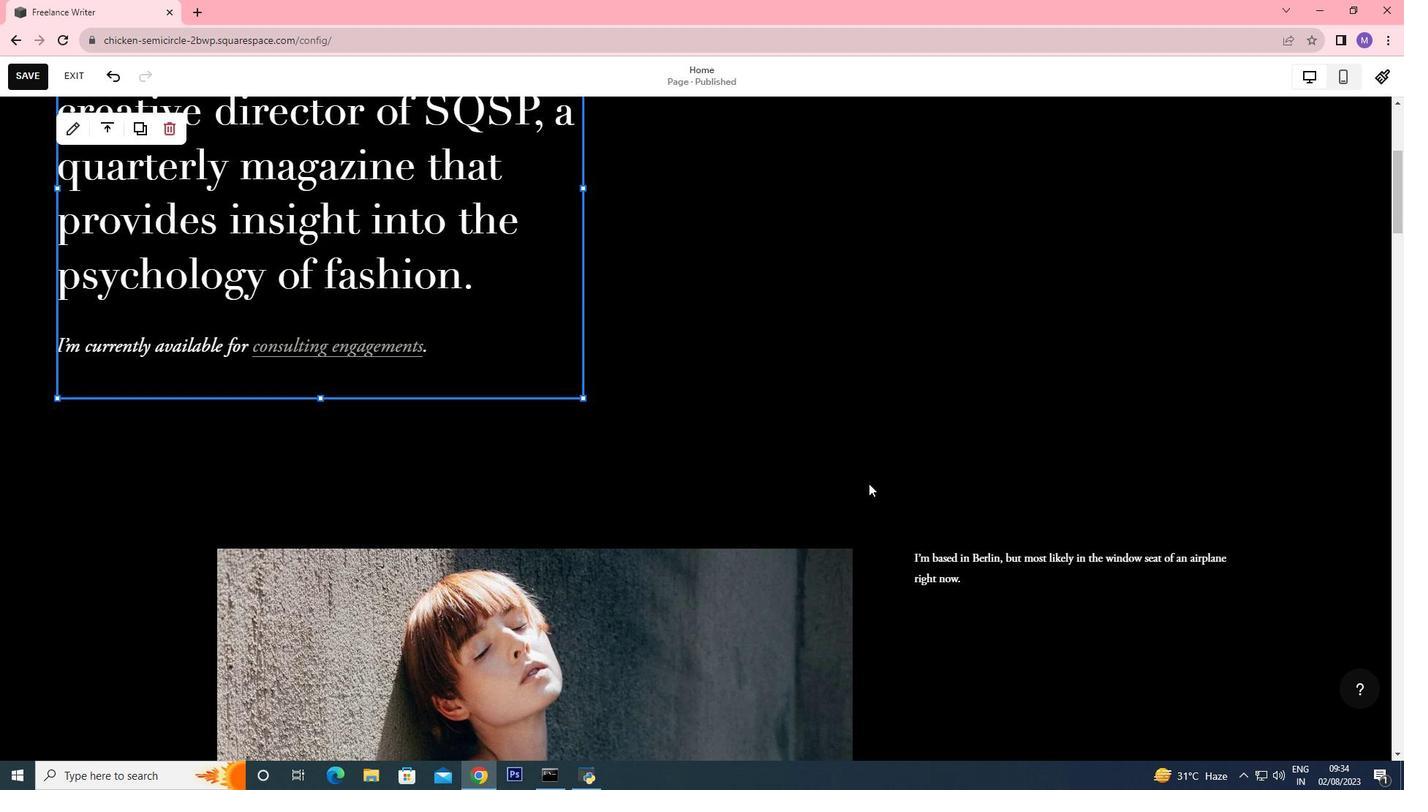 
Action: Mouse scrolled (869, 482) with delta (0, 0)
Screenshot: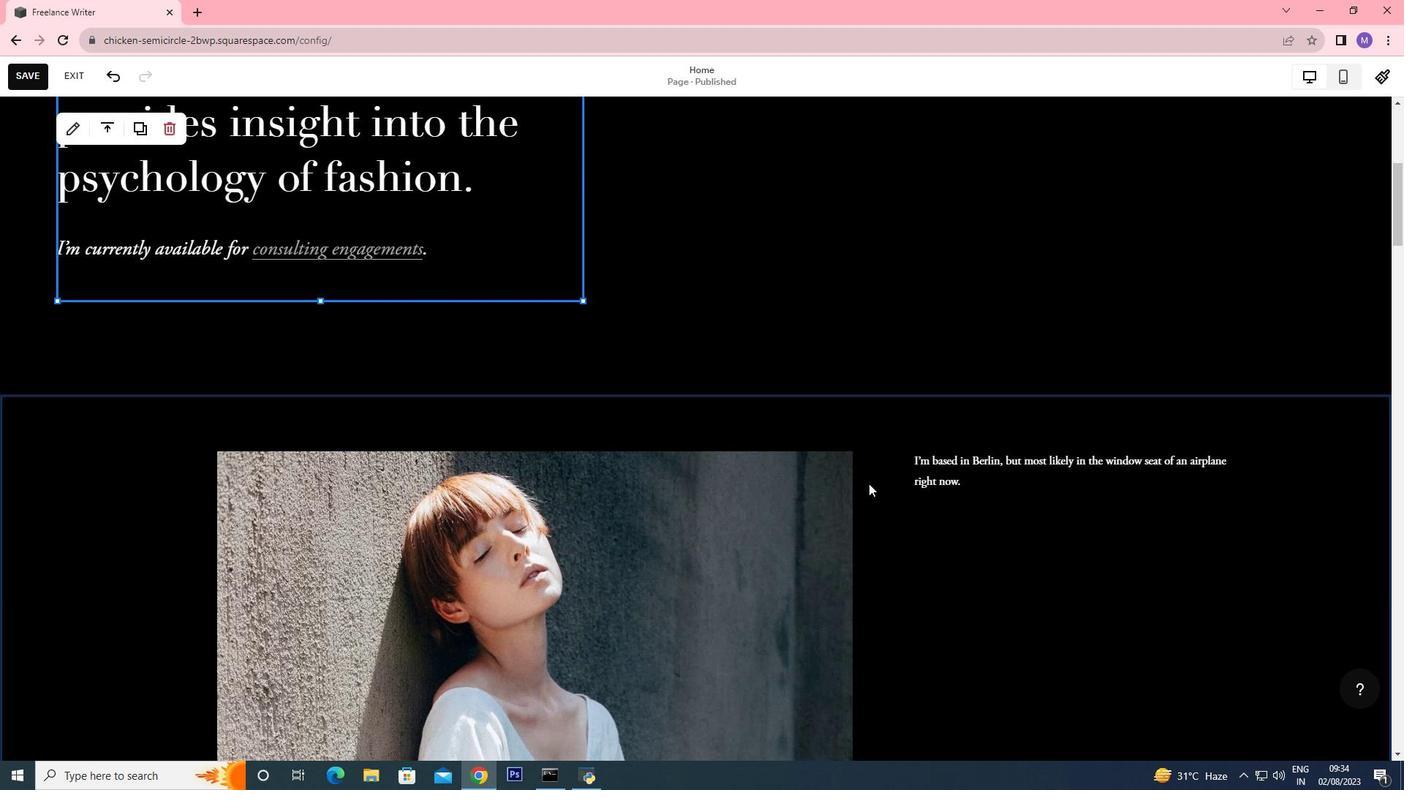 
Action: Mouse moved to (717, 566)
Screenshot: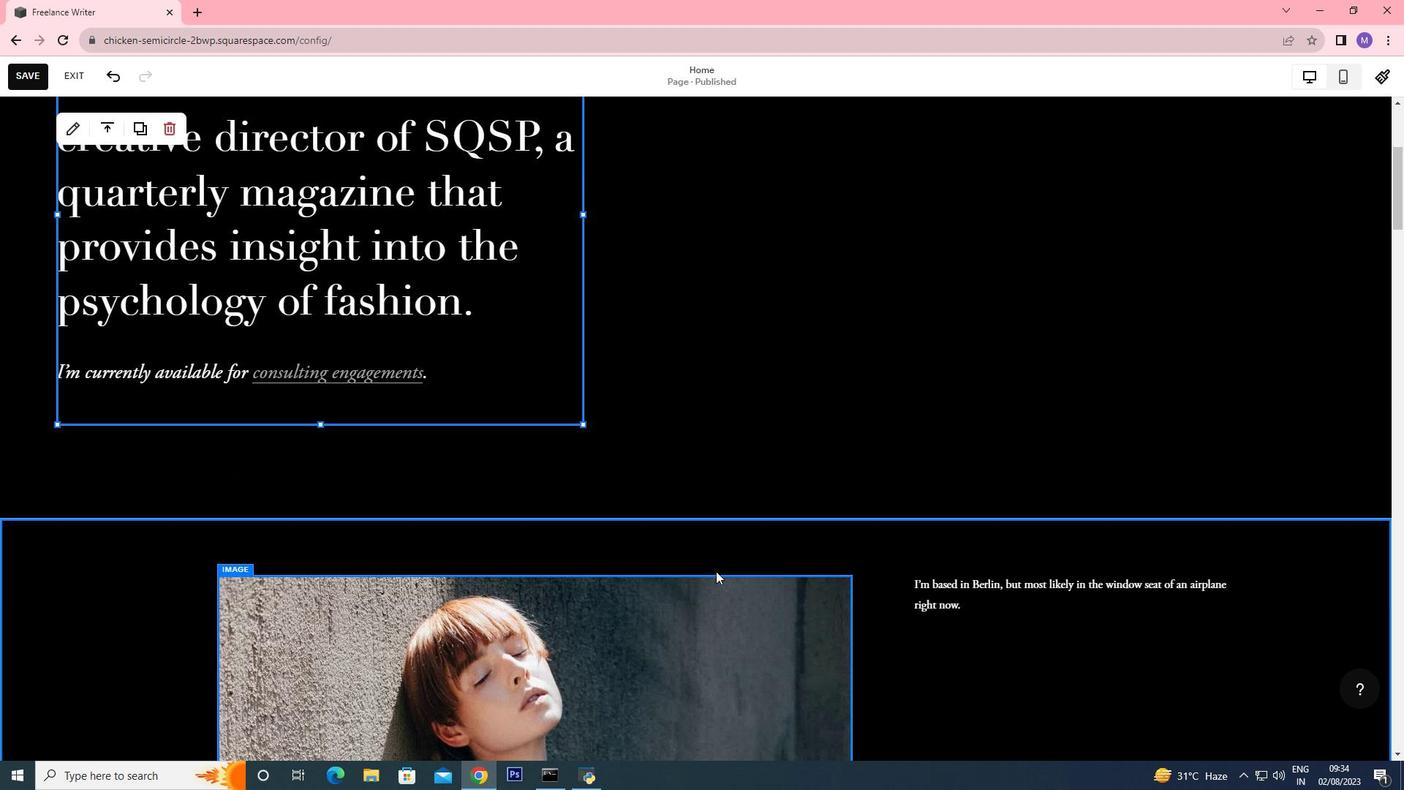 
Action: Mouse scrolled (717, 566) with delta (0, 0)
Screenshot: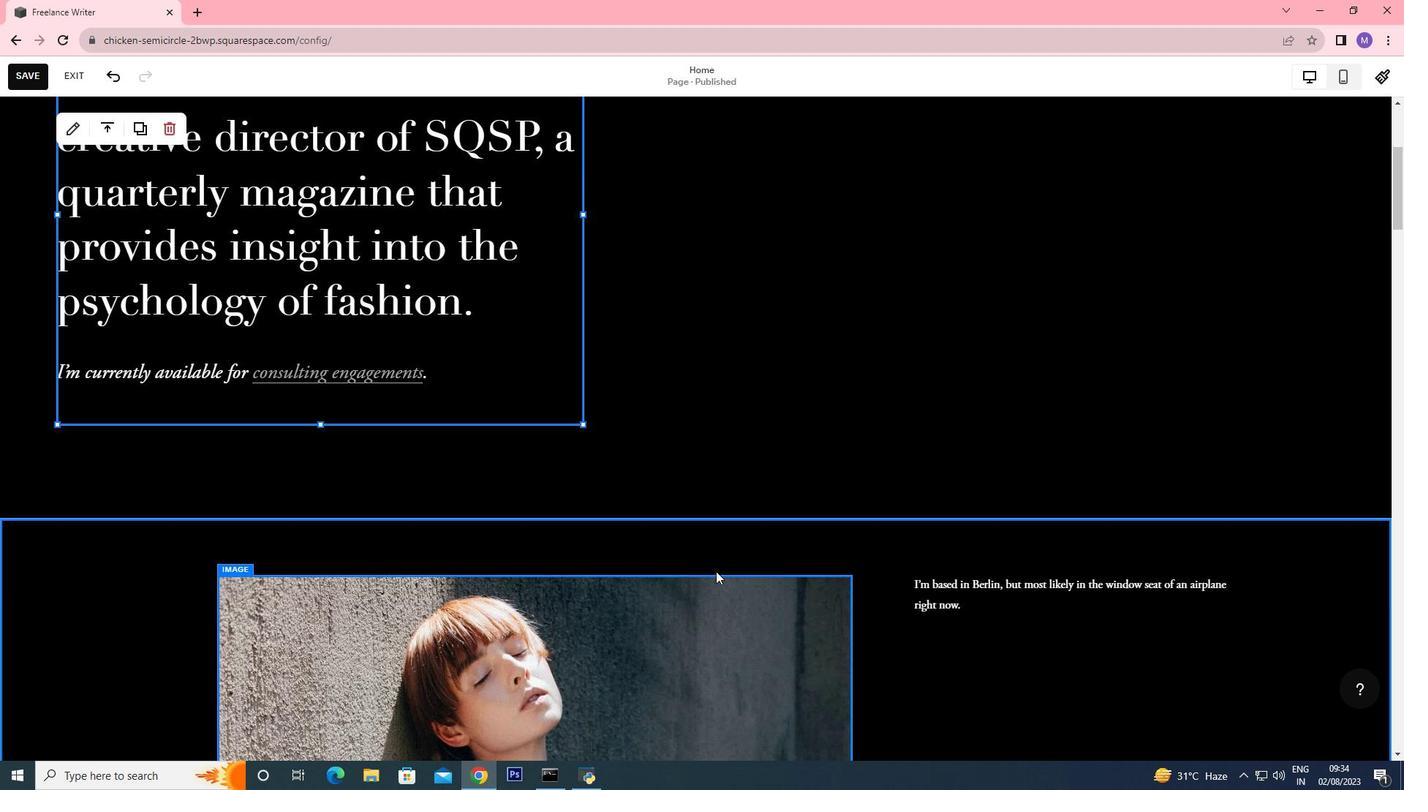 
Action: Mouse moved to (716, 569)
Screenshot: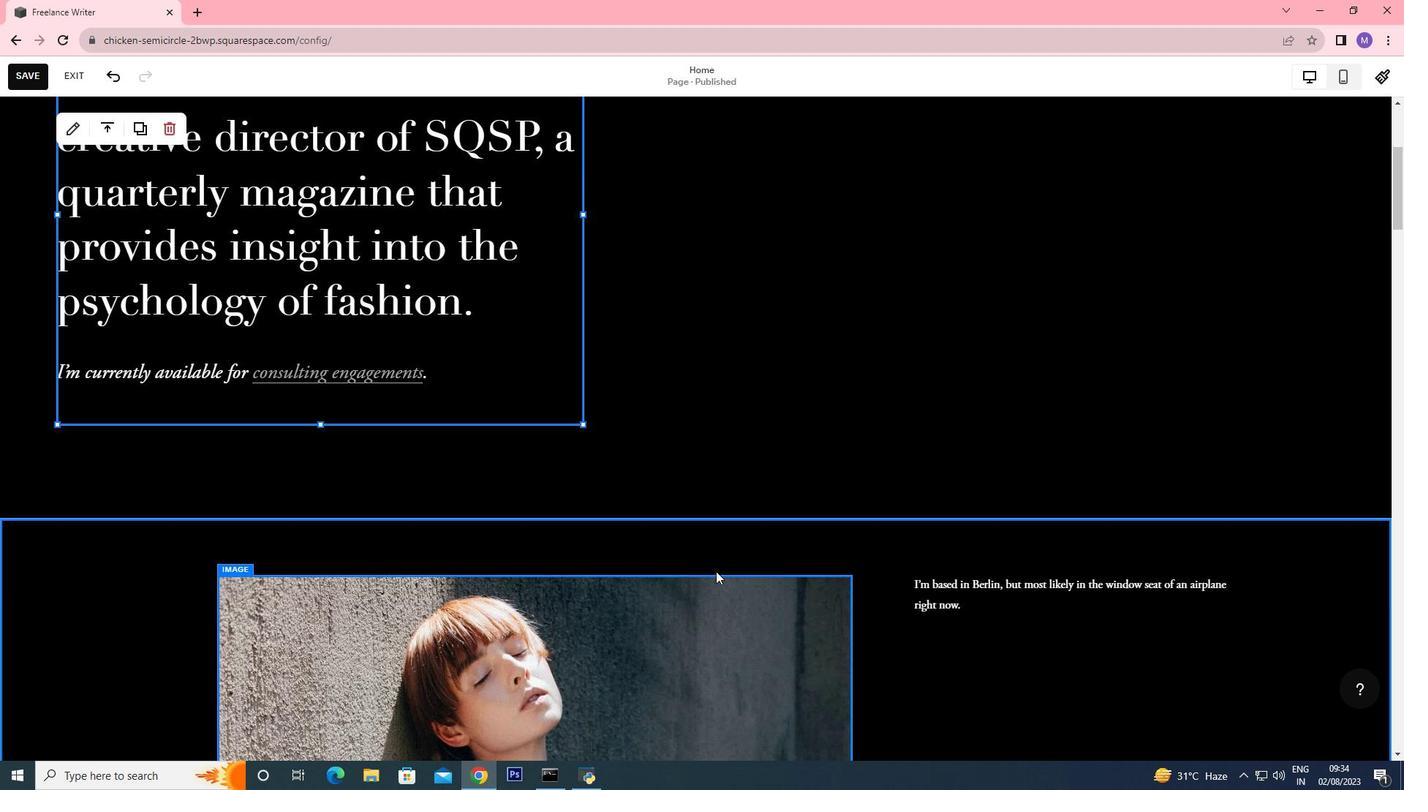 
Action: Mouse scrolled (716, 569) with delta (0, 0)
Screenshot: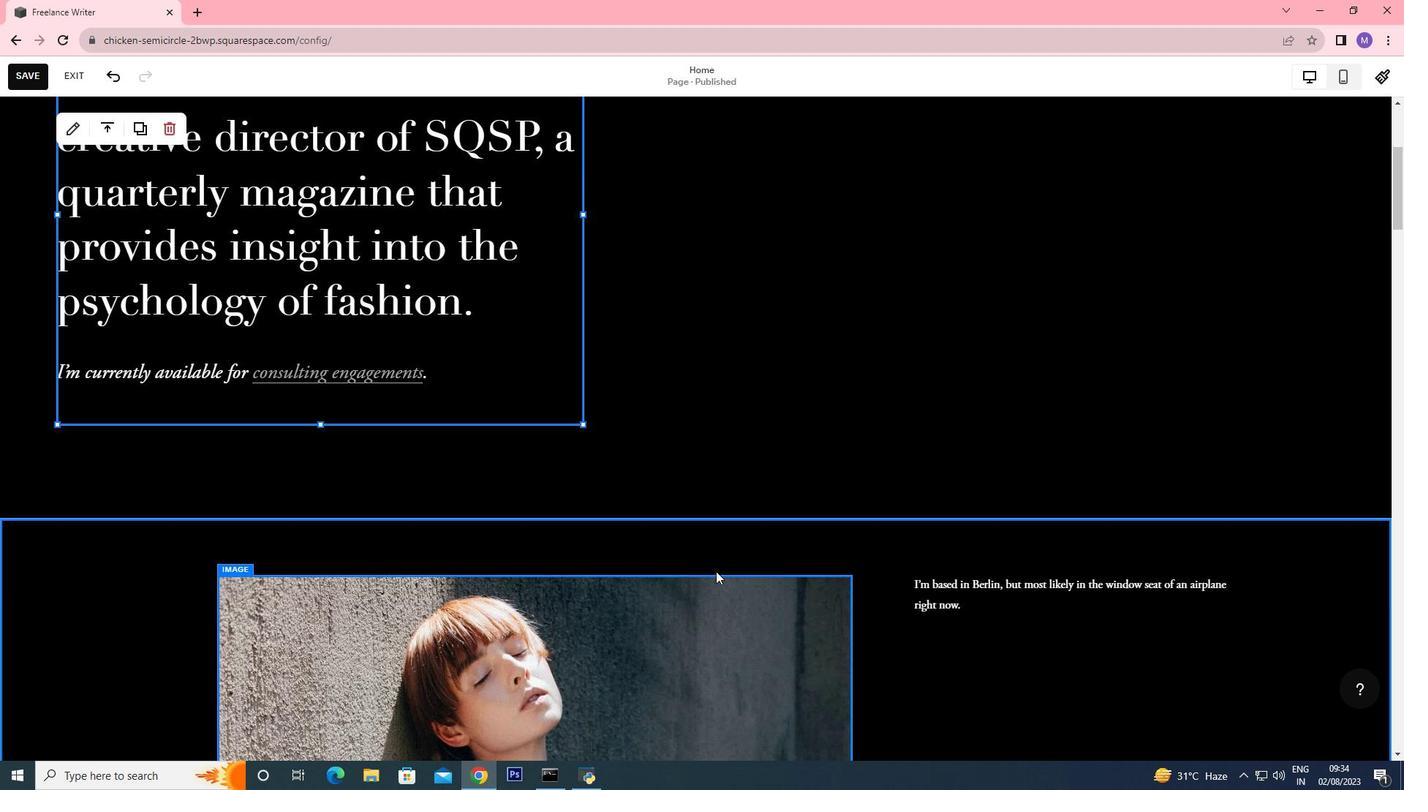 
Action: Mouse moved to (716, 571)
Screenshot: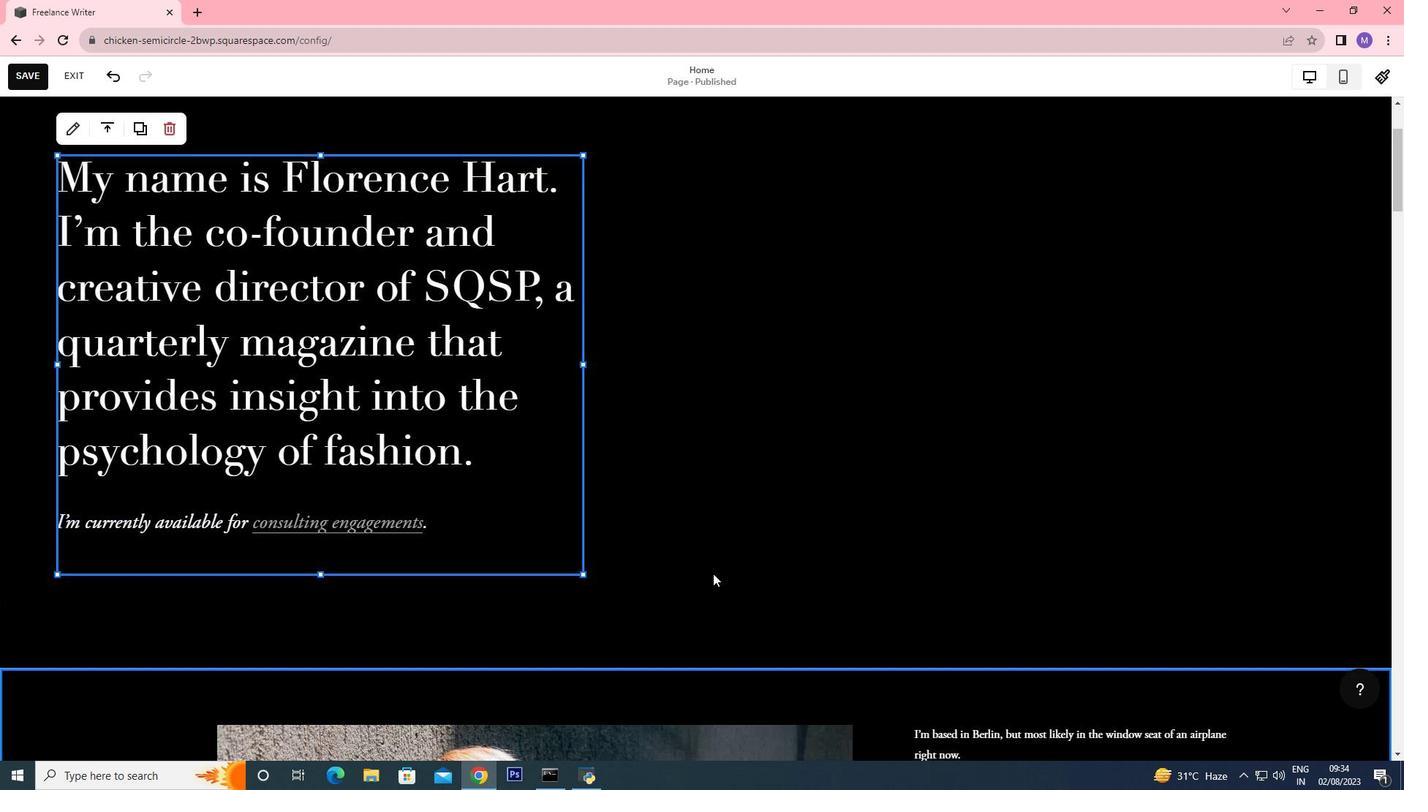 
Action: Mouse scrolled (716, 572) with delta (0, 0)
Screenshot: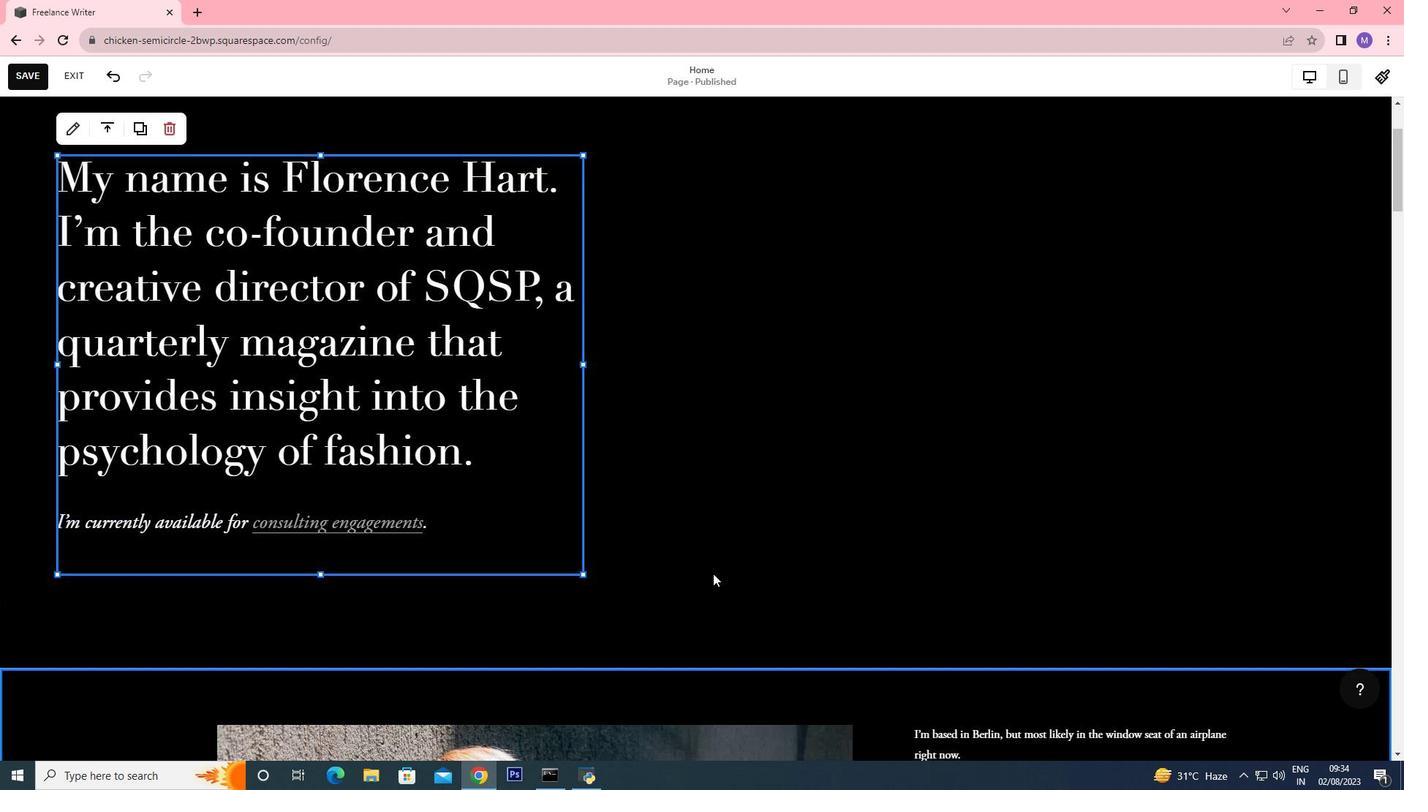 
Action: Mouse moved to (716, 571)
Screenshot: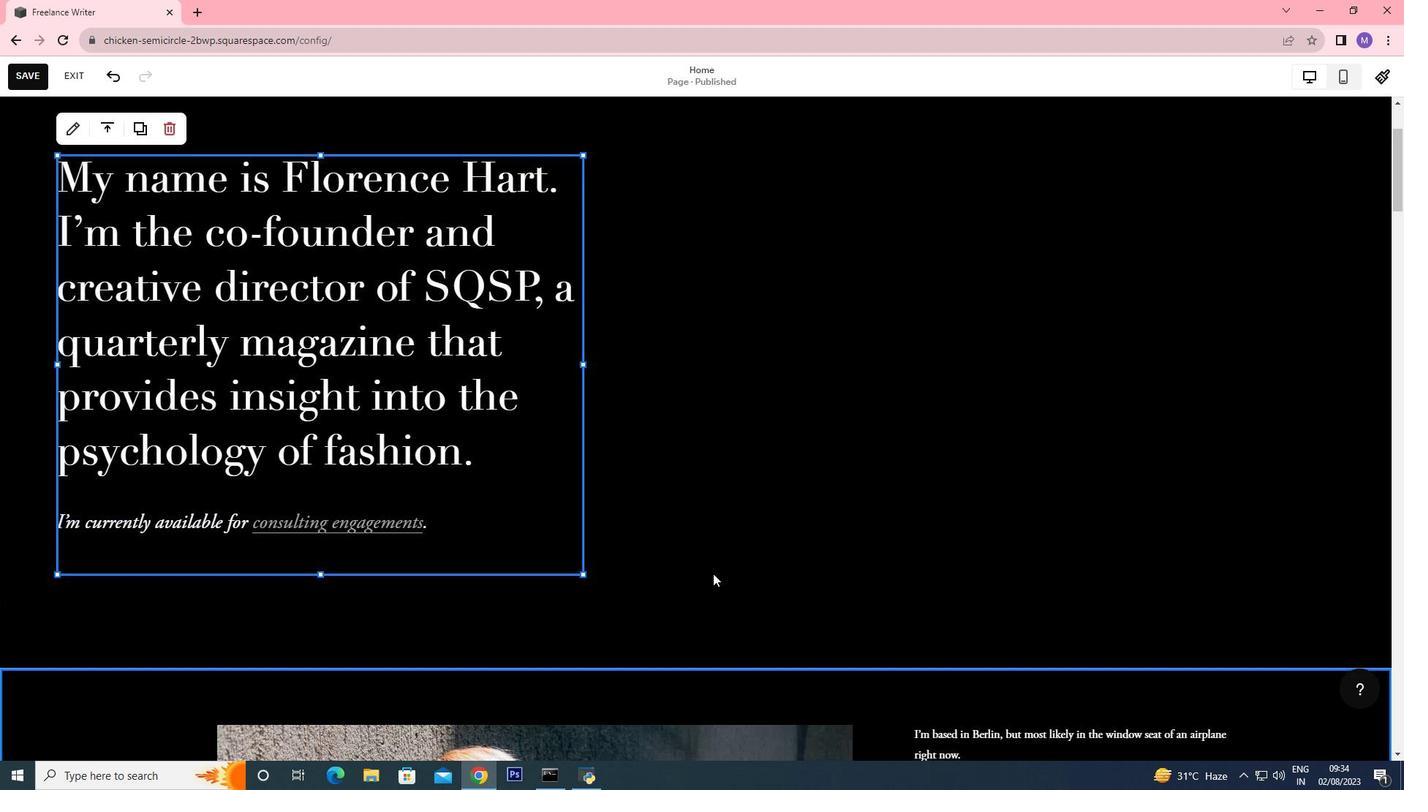 
Action: Mouse scrolled (716, 572) with delta (0, 0)
Screenshot: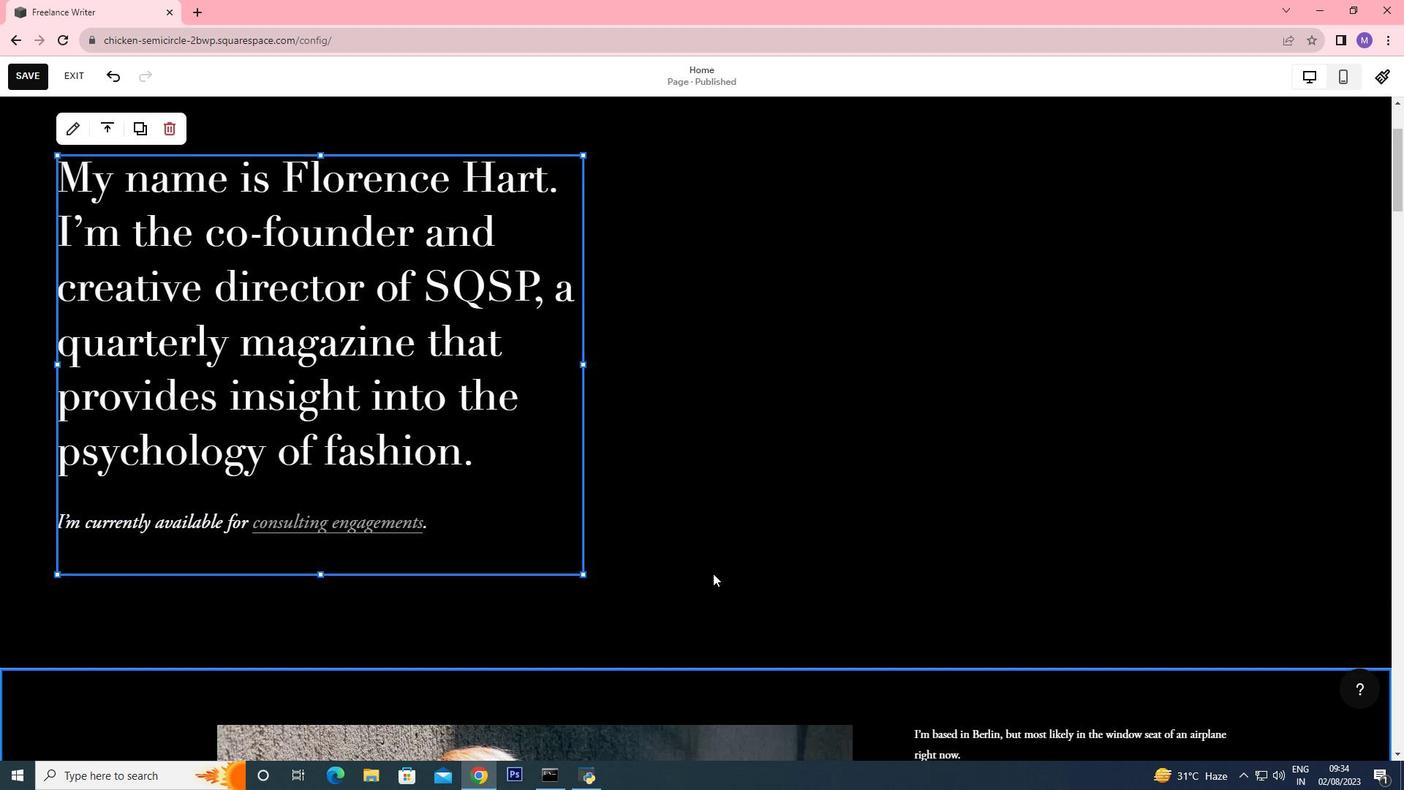 
Action: Mouse moved to (709, 573)
Screenshot: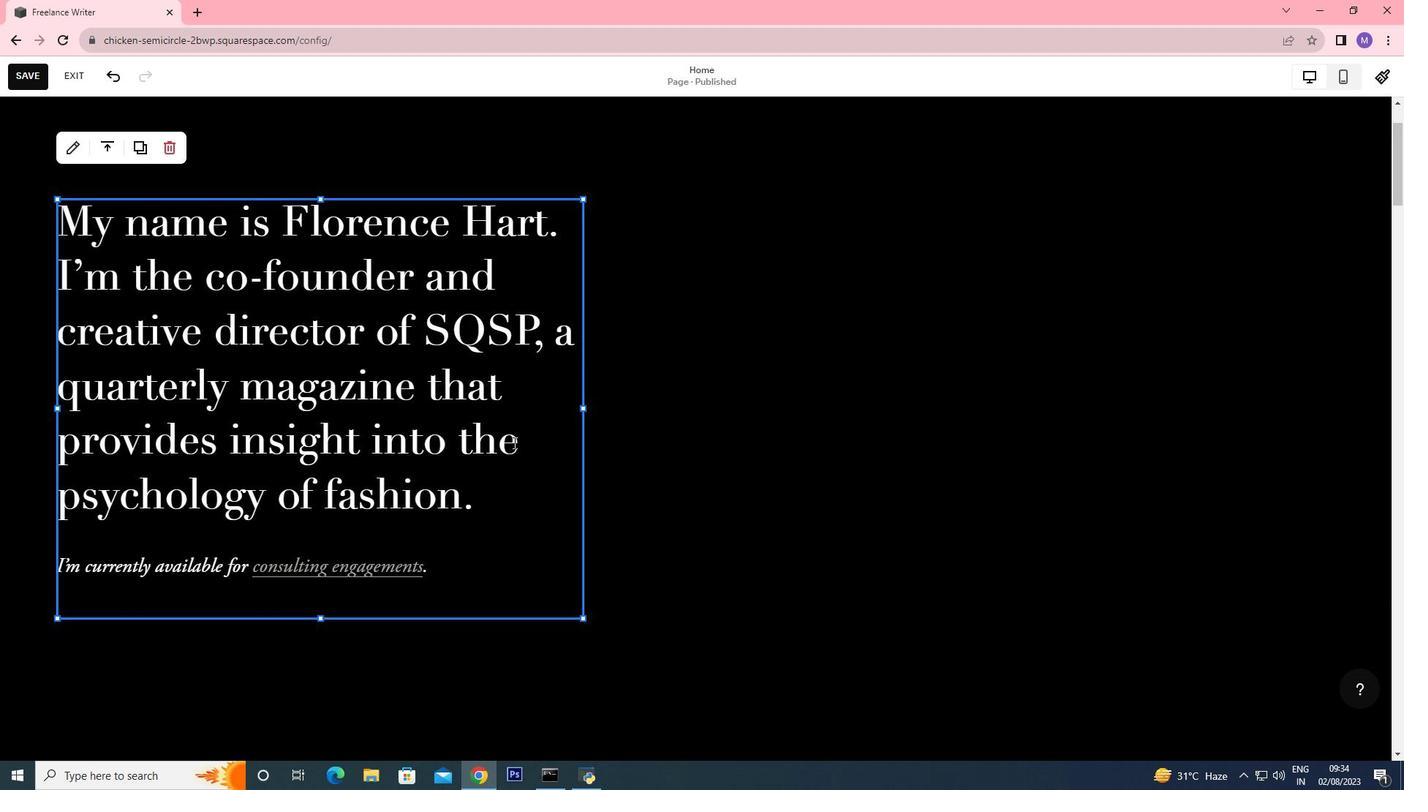 
Action: Mouse scrolled (713, 574) with delta (0, 0)
Screenshot: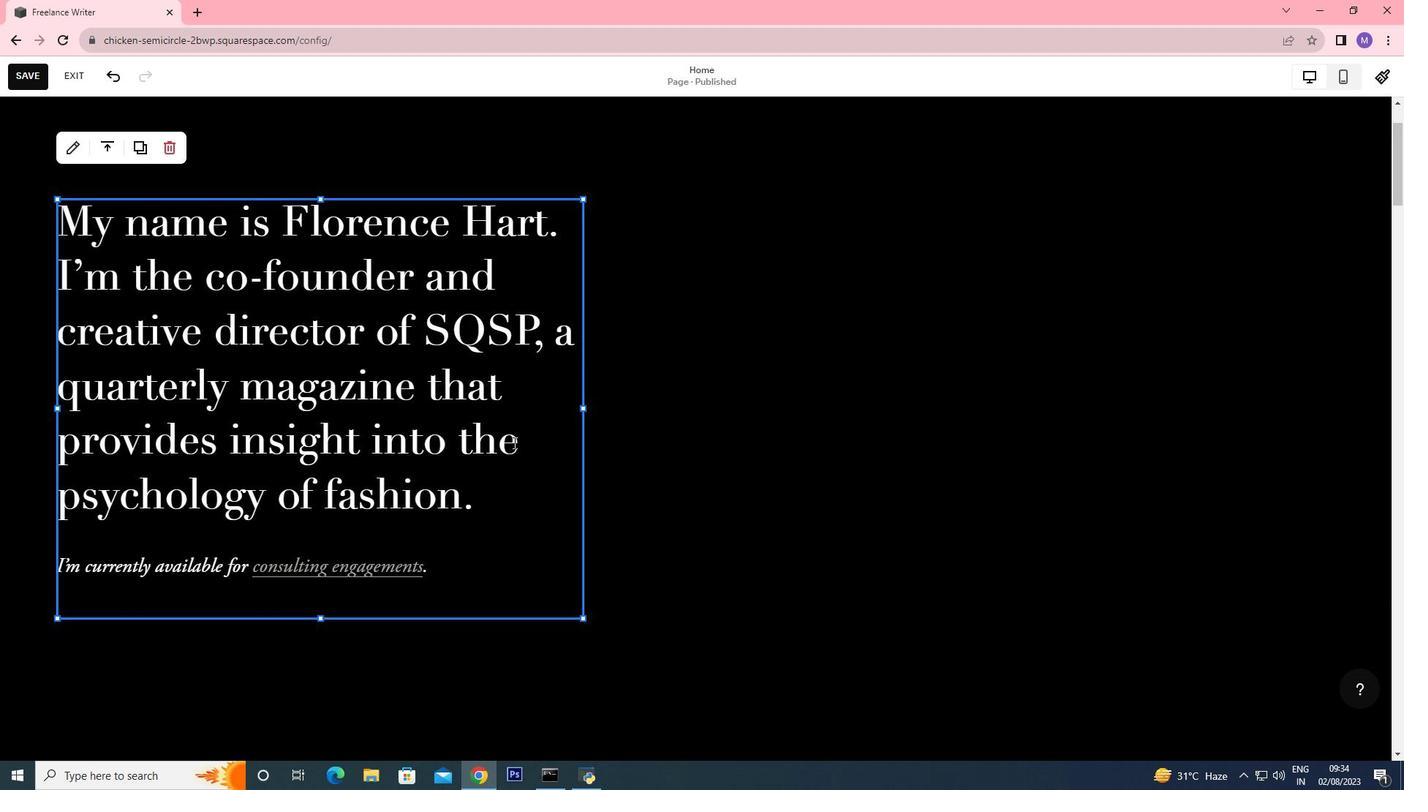 
Action: Mouse moved to (897, 278)
Screenshot: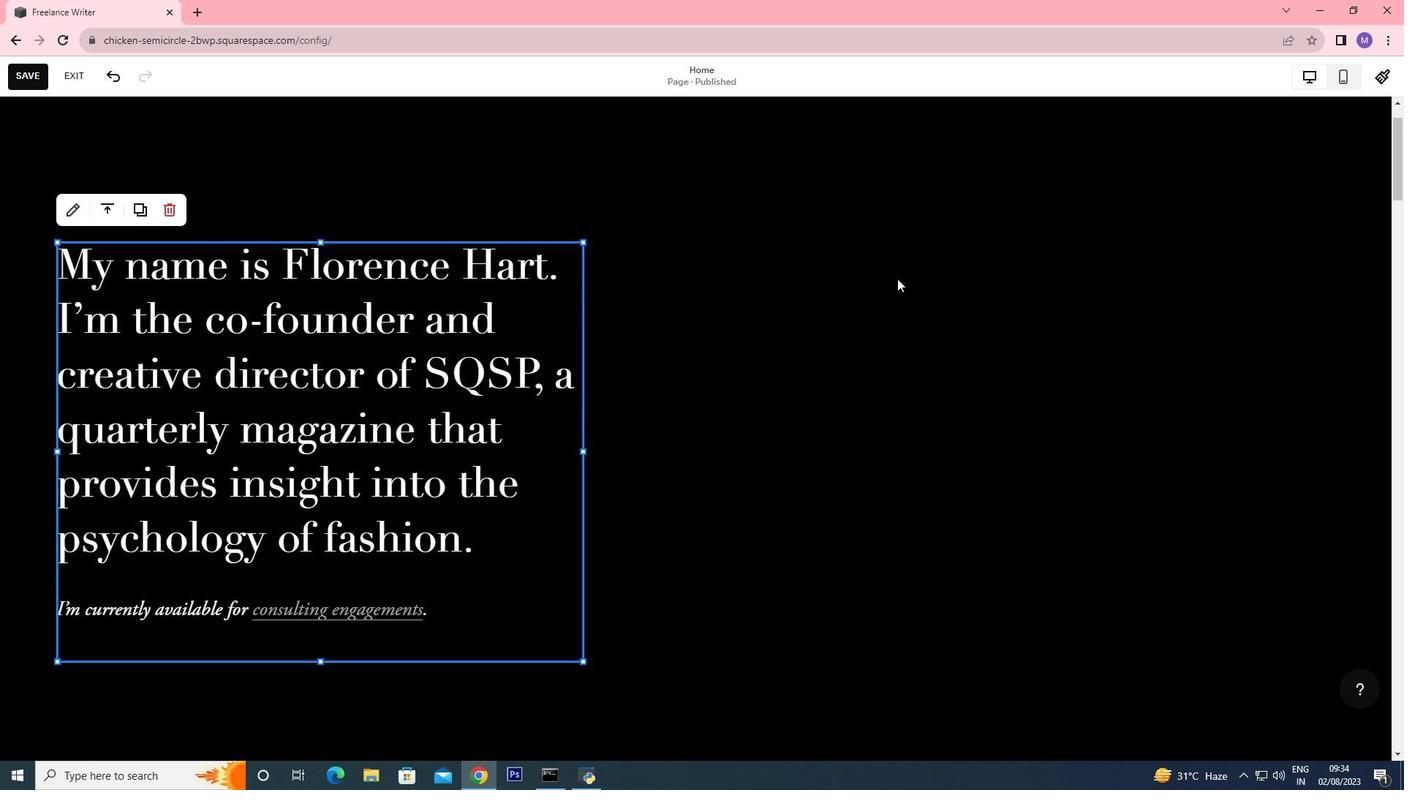 
Action: Mouse scrolled (897, 279) with delta (0, 0)
Screenshot: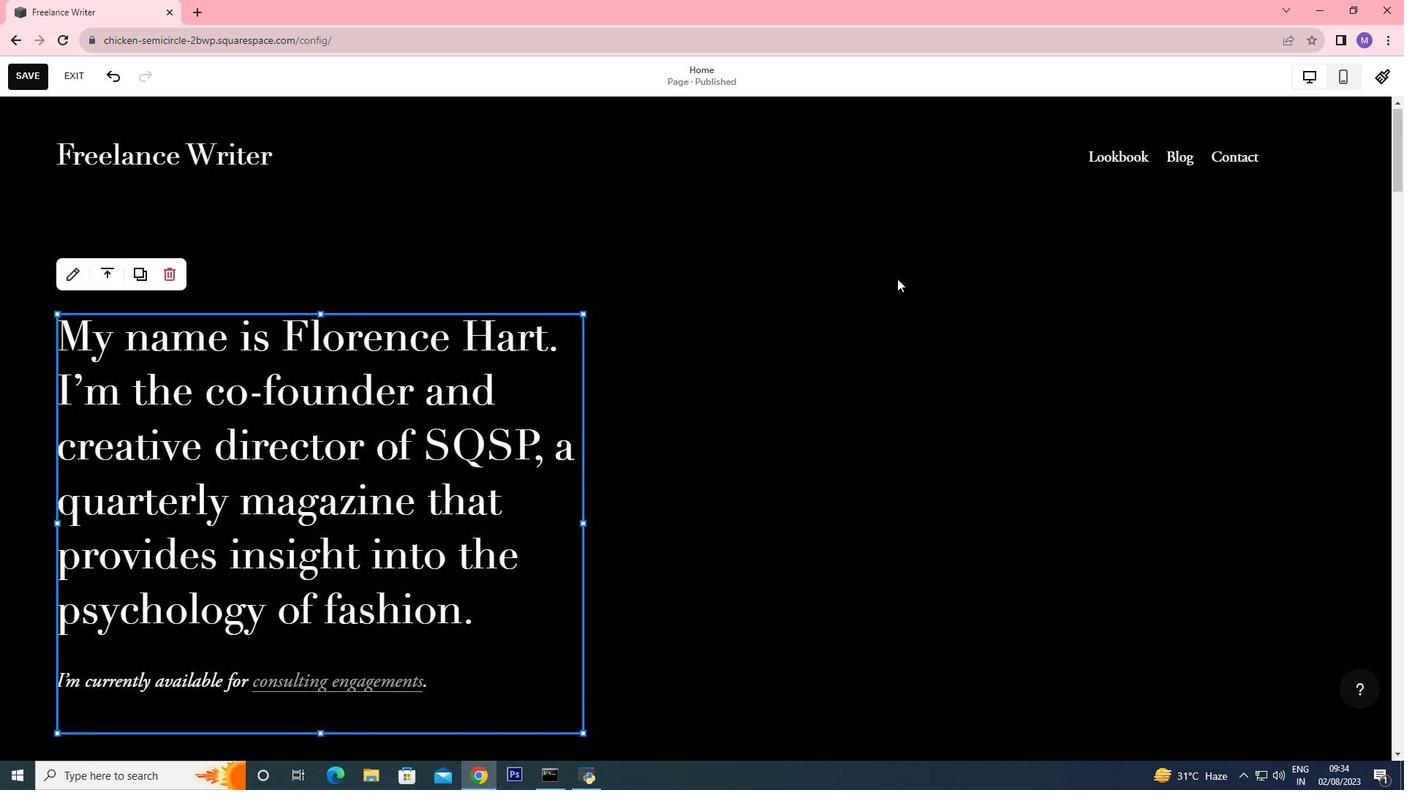 
Action: Mouse scrolled (897, 279) with delta (0, 0)
Screenshot: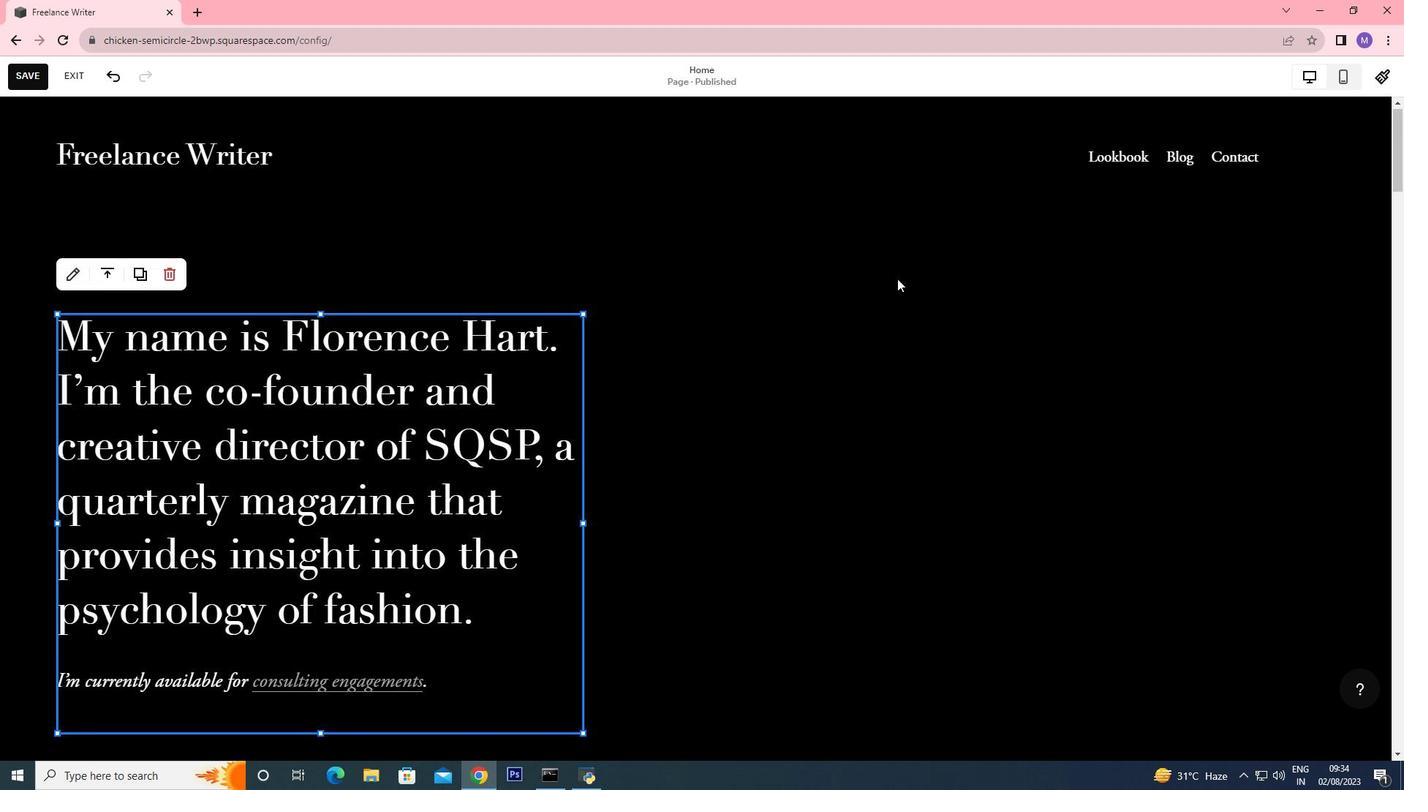 
Action: Mouse scrolled (897, 279) with delta (0, 0)
Screenshot: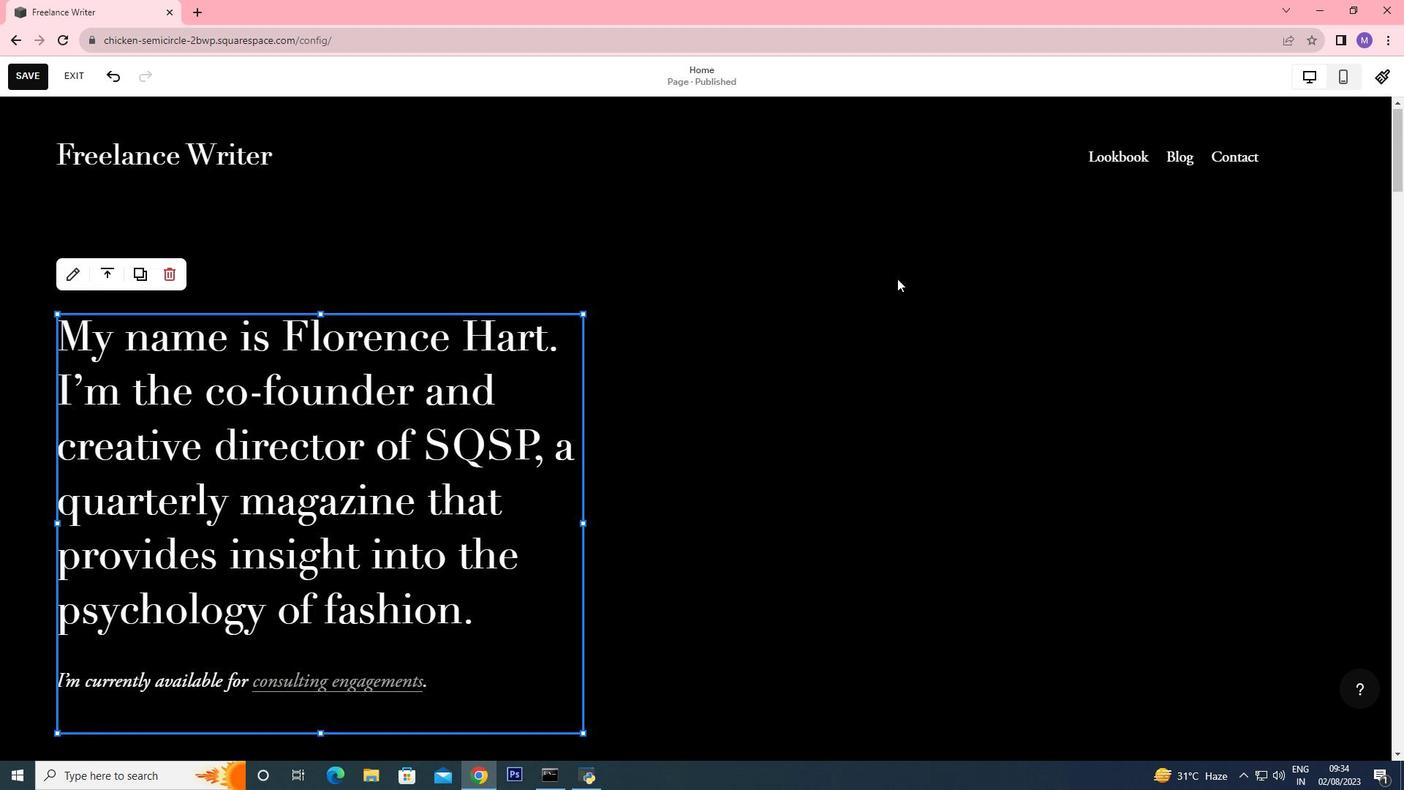 
Action: Mouse scrolled (897, 279) with delta (0, 0)
Screenshot: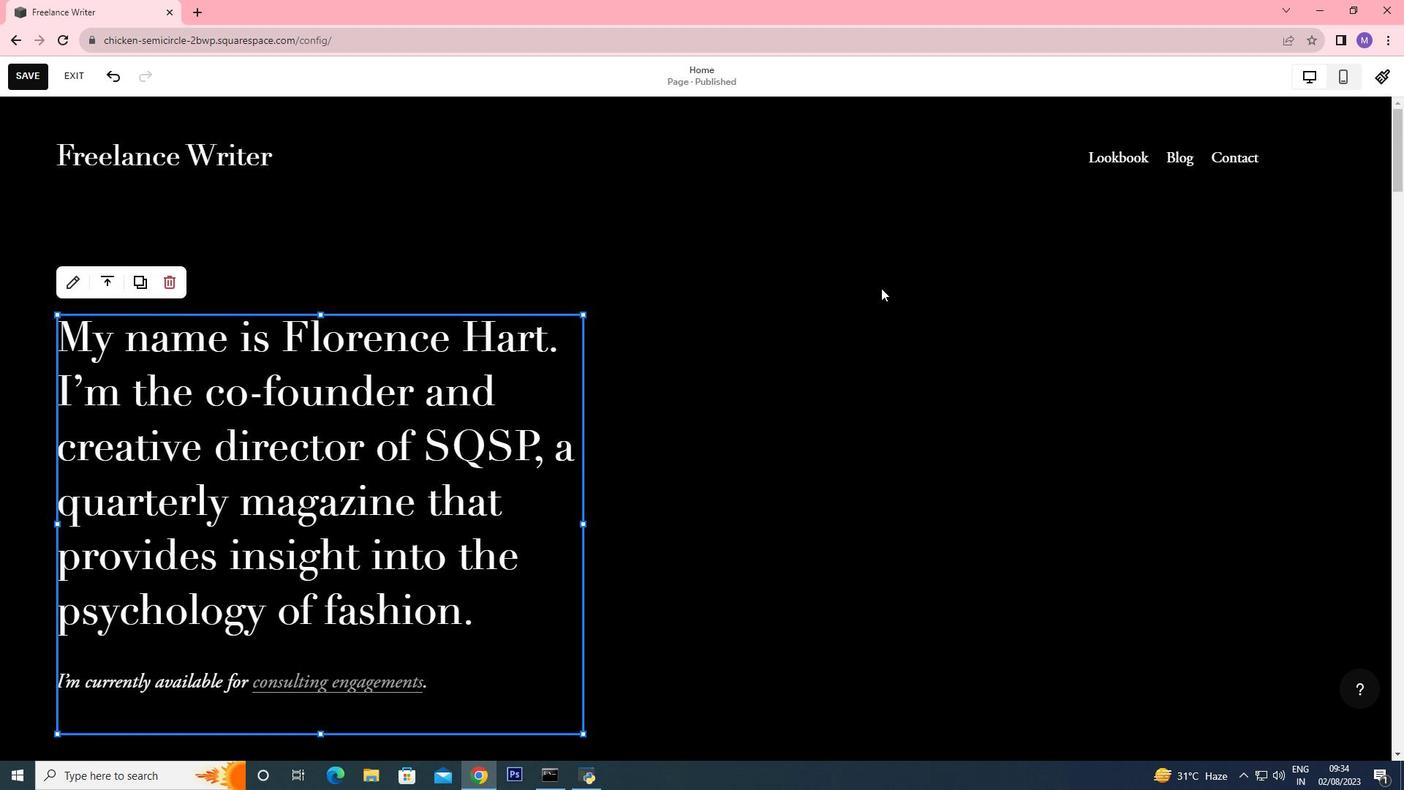 
Action: Mouse moved to (757, 280)
Screenshot: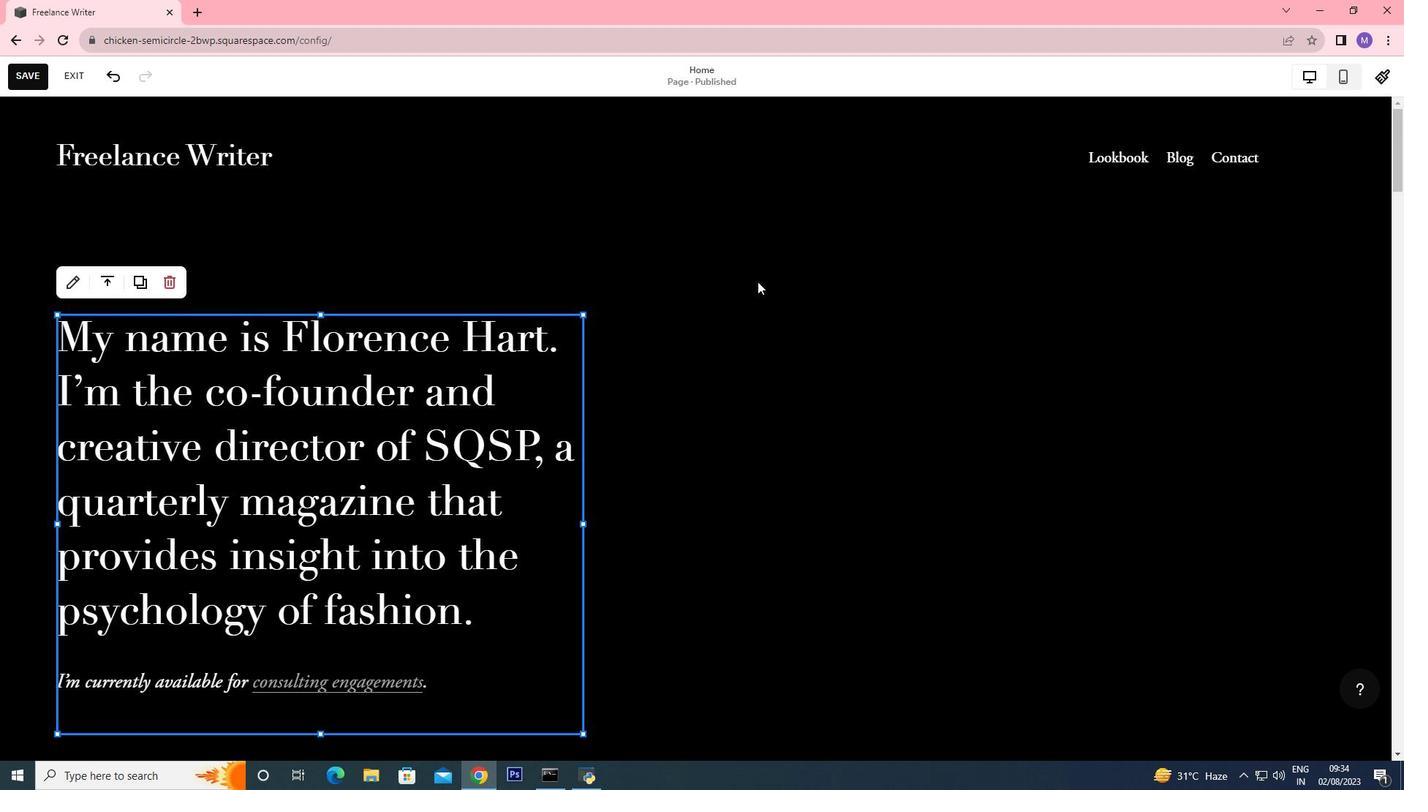 
Action: Mouse pressed left at (757, 280)
Screenshot: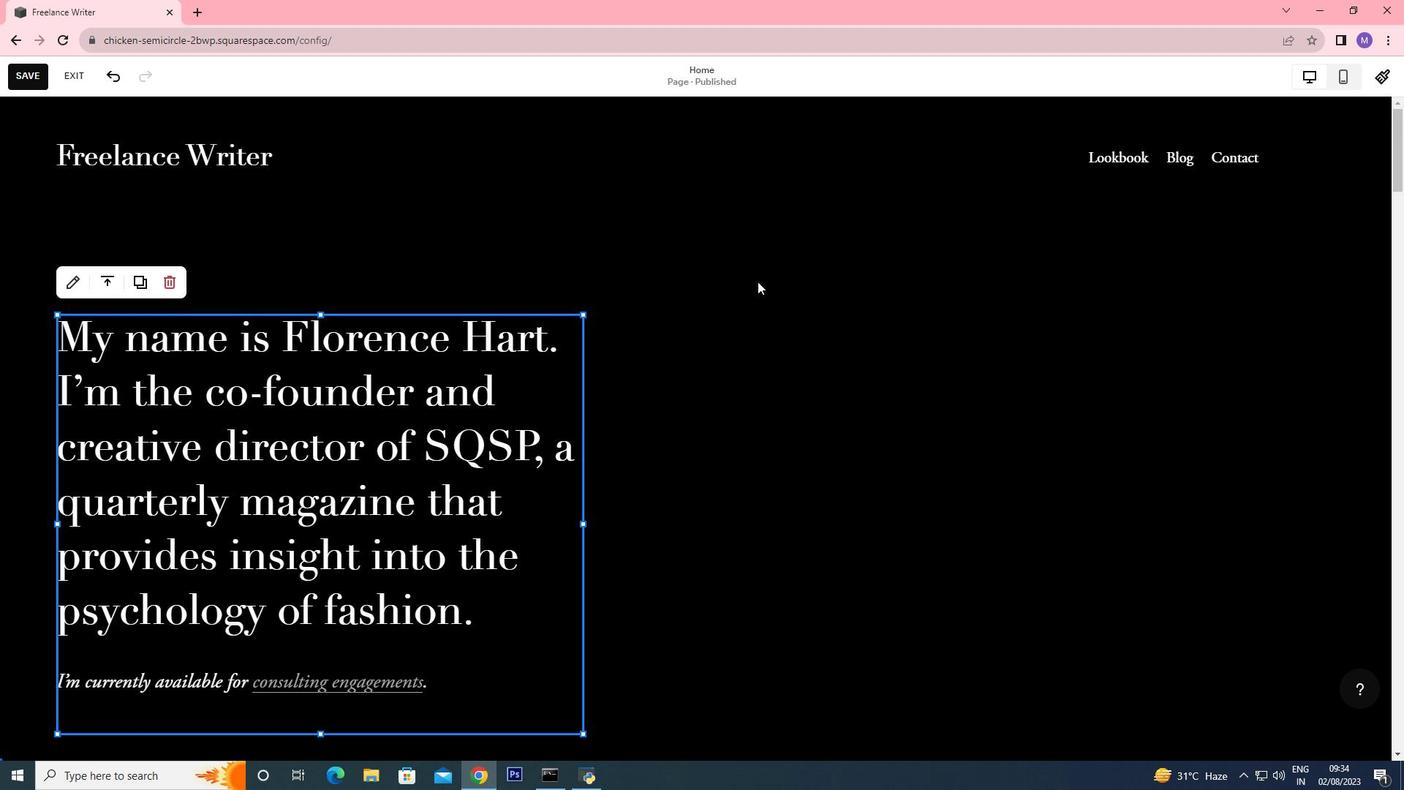 
Action: Mouse moved to (52, 258)
Screenshot: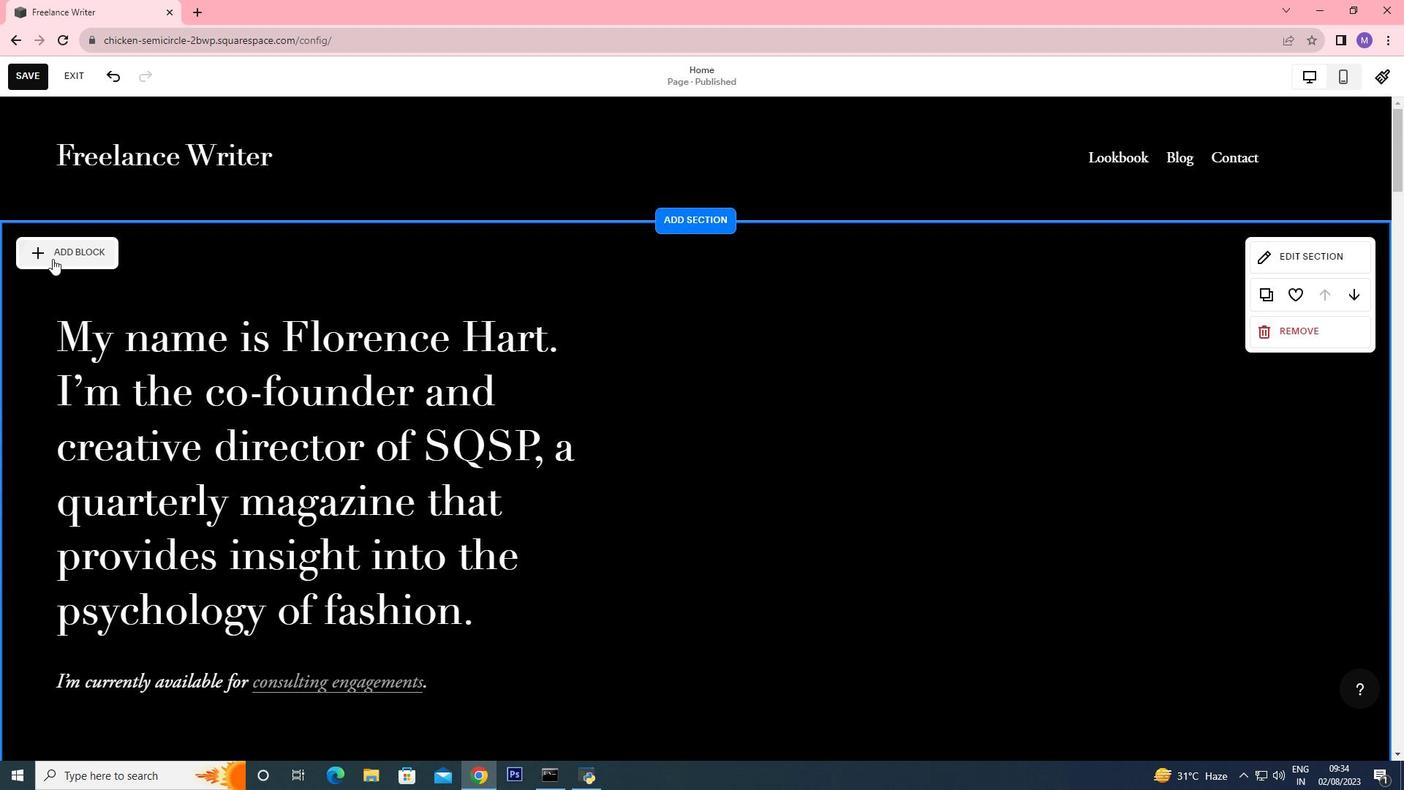 
Action: Mouse pressed left at (52, 258)
Screenshot: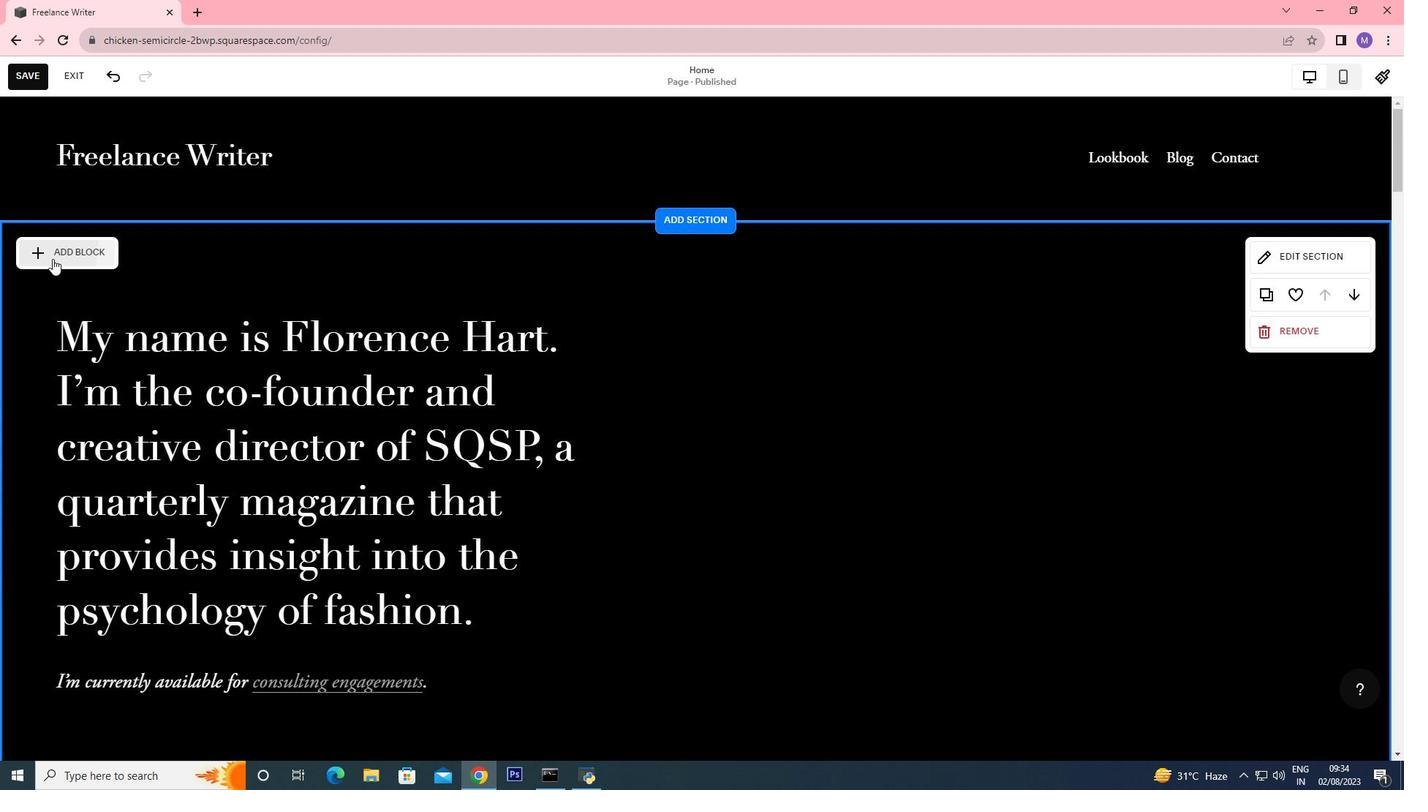 
Action: Mouse moved to (208, 338)
Screenshot: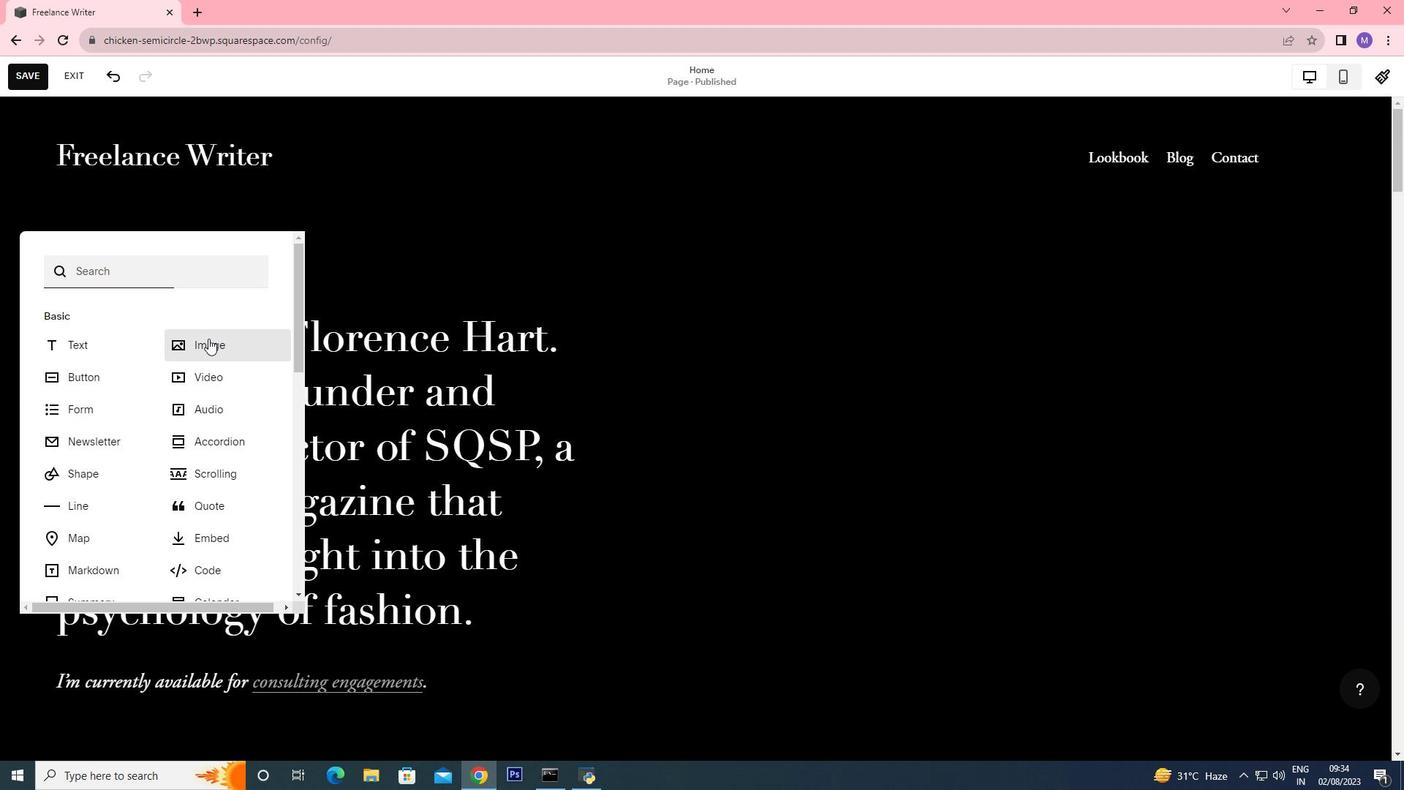 
Action: Mouse pressed left at (208, 338)
Screenshot: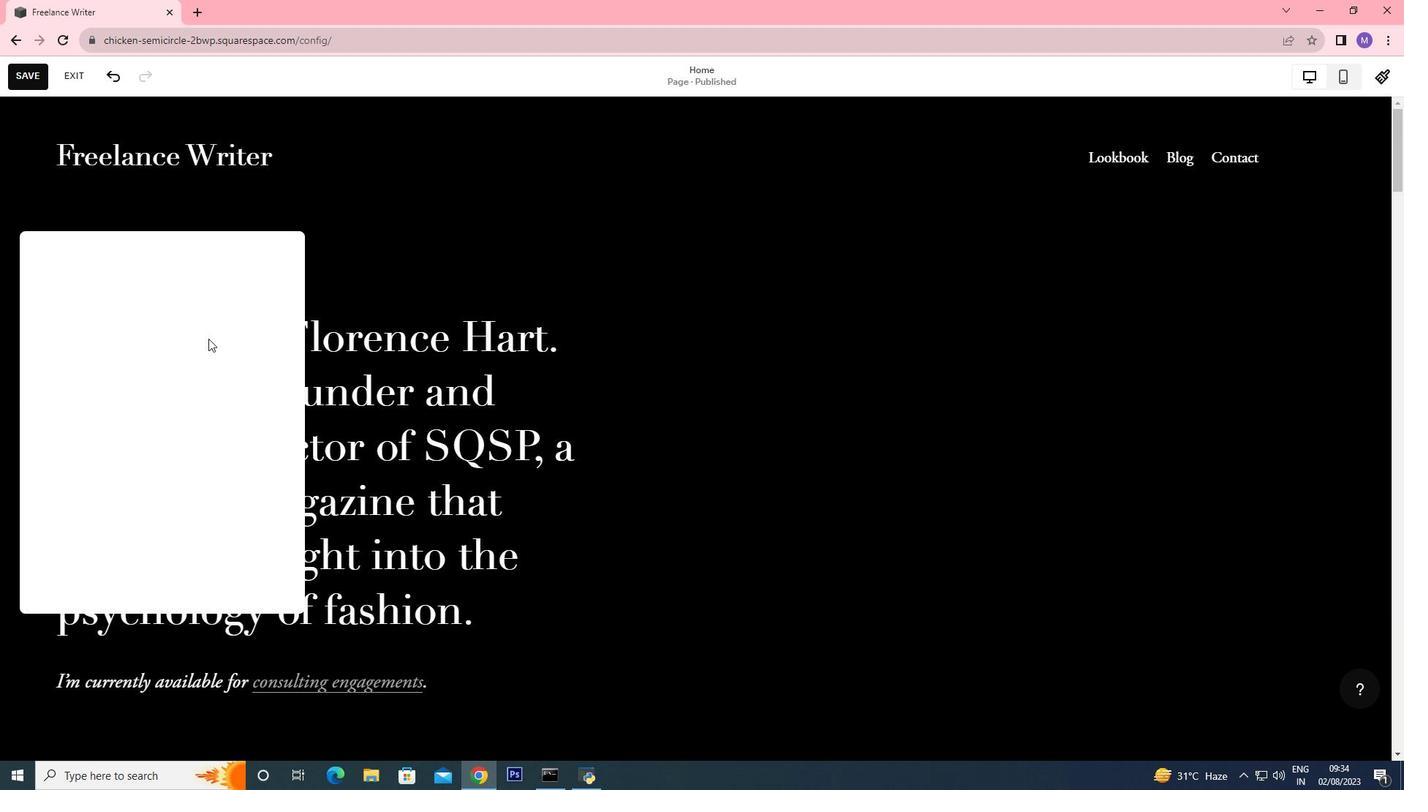 
Action: Mouse moved to (239, 419)
Screenshot: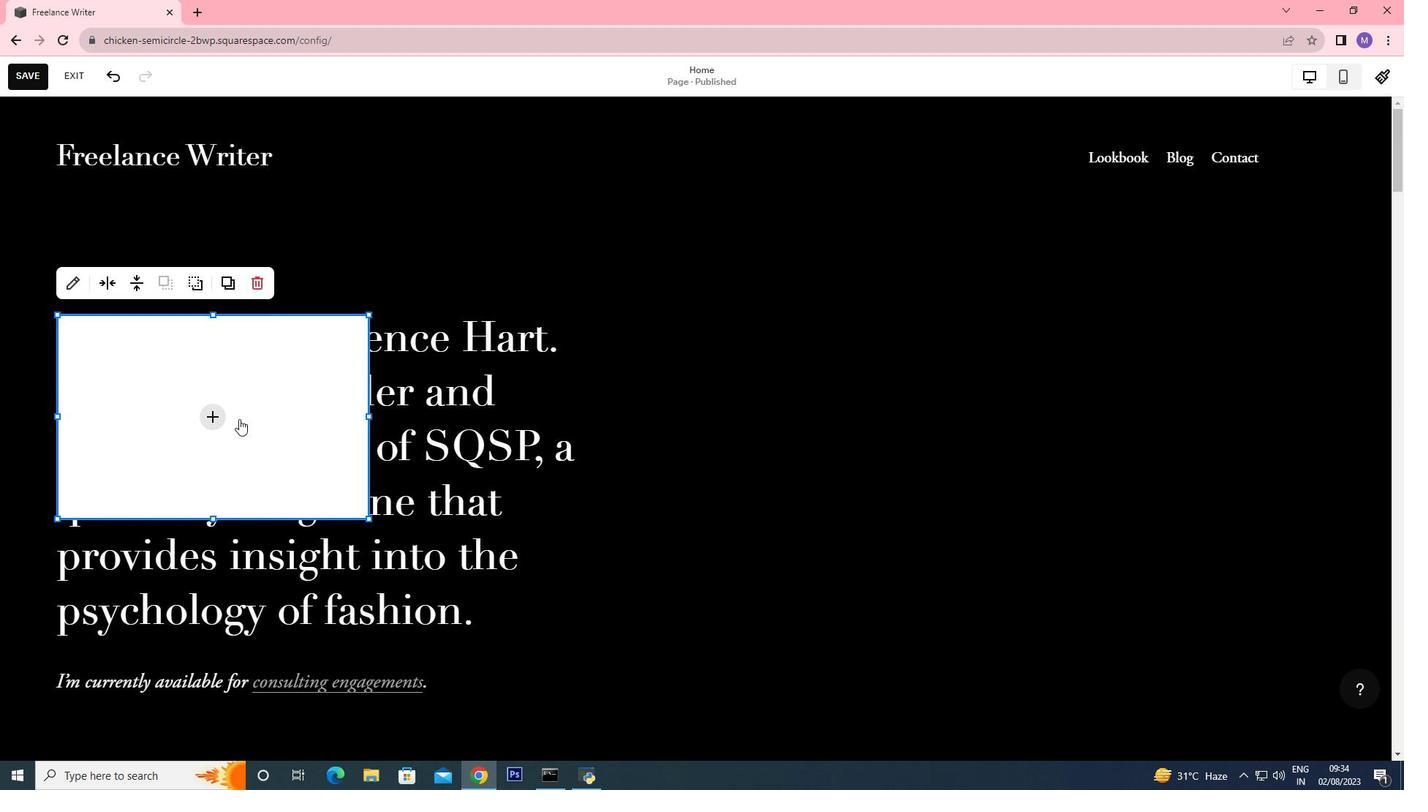 
Action: Mouse pressed left at (239, 419)
Screenshot: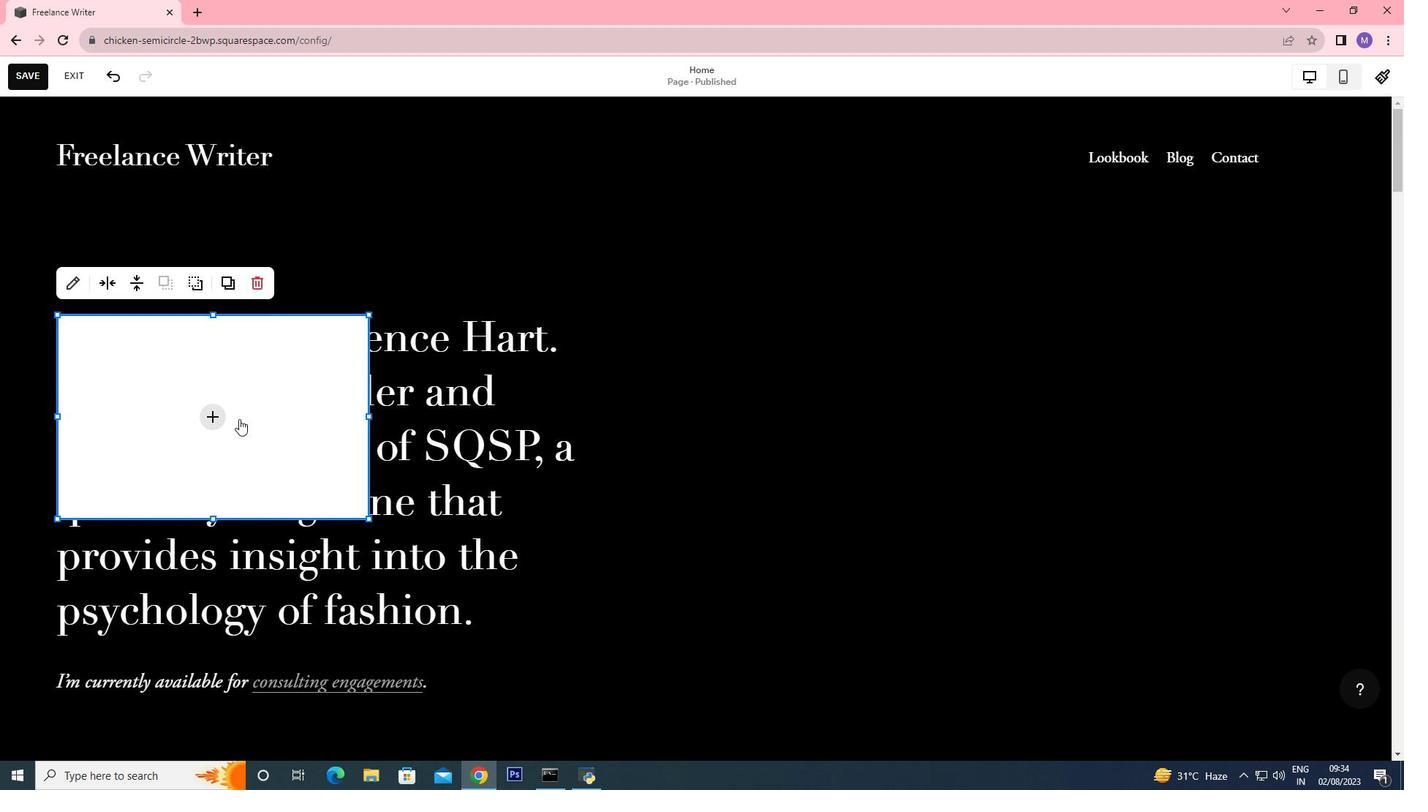 
Action: Mouse moved to (856, 521)
Screenshot: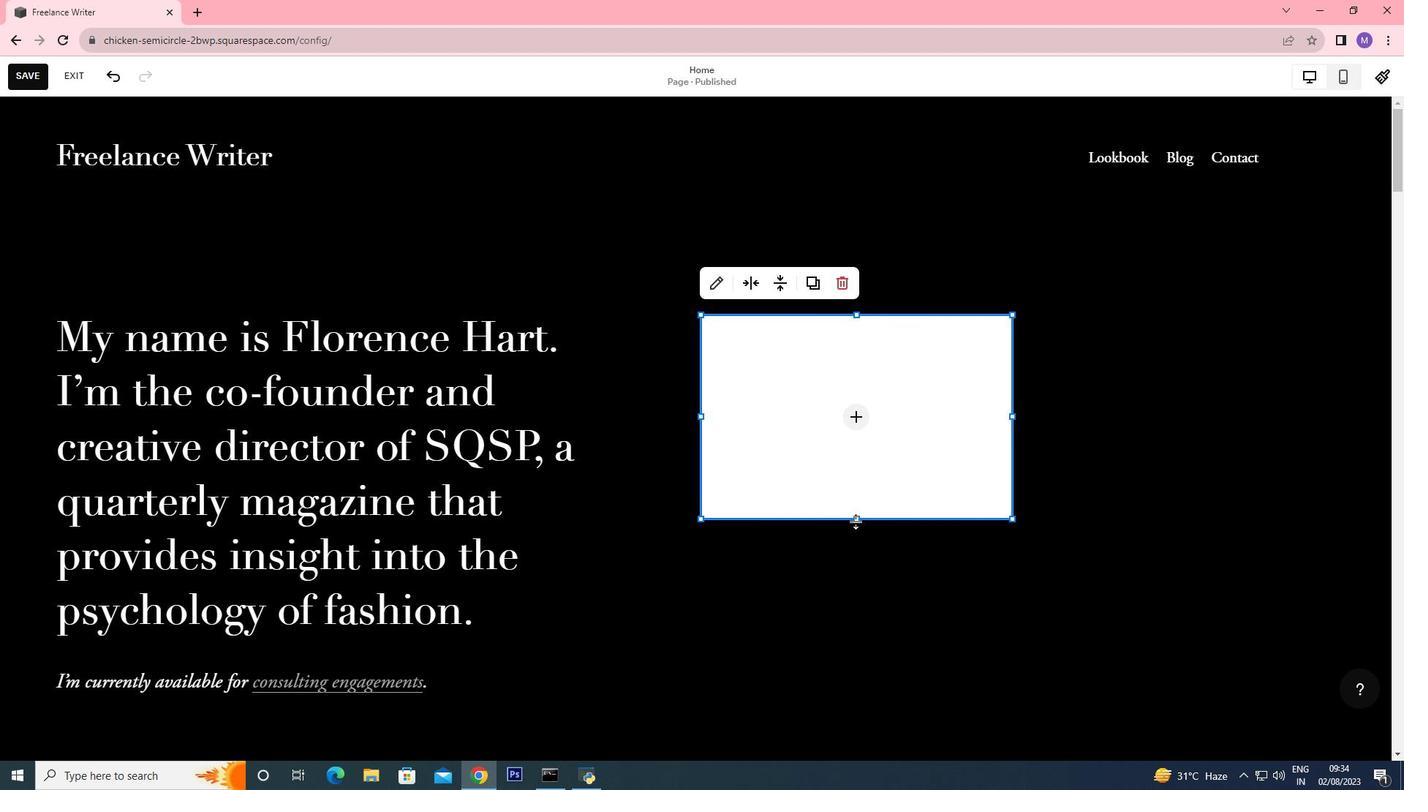 
Action: Mouse pressed left at (856, 521)
Screenshot: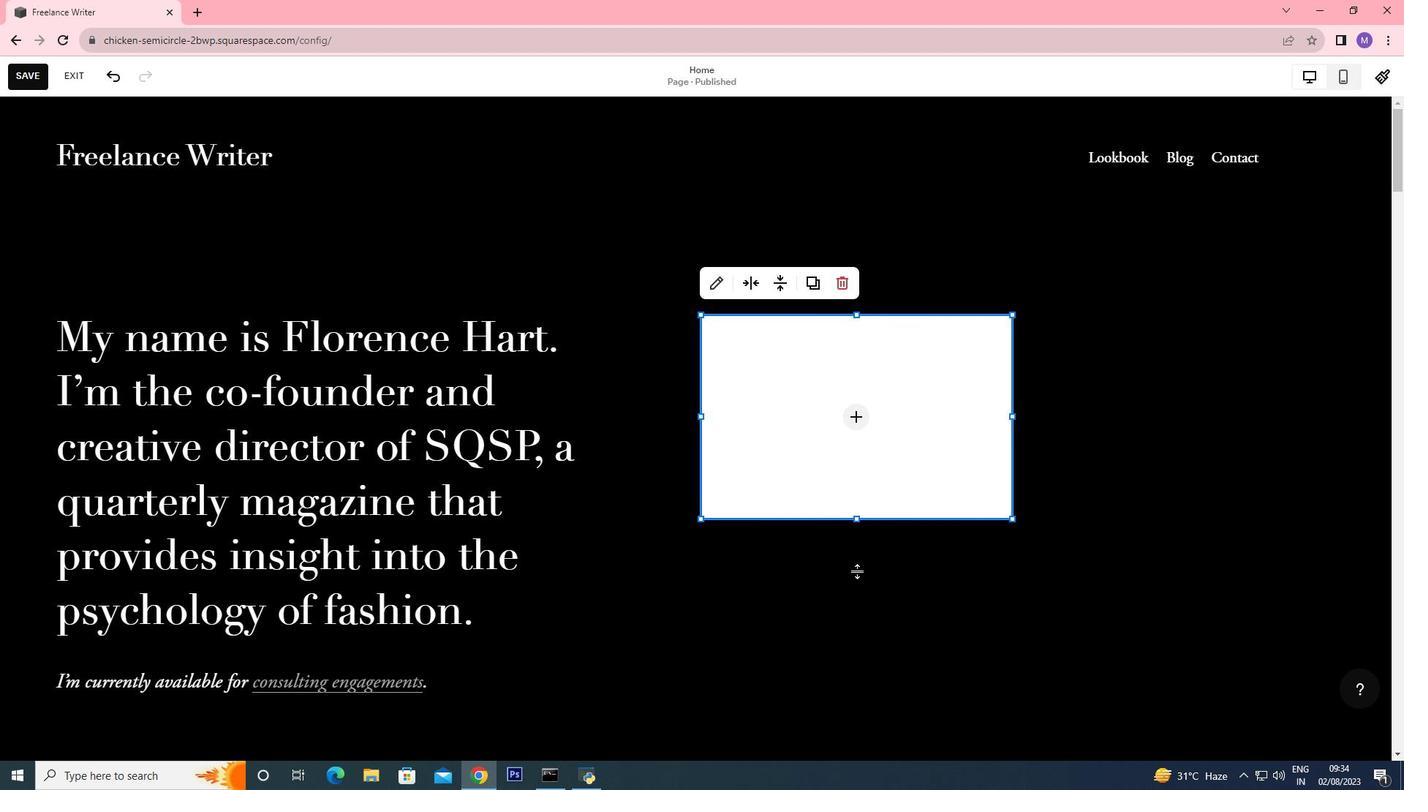 
Action: Mouse moved to (1012, 524)
Screenshot: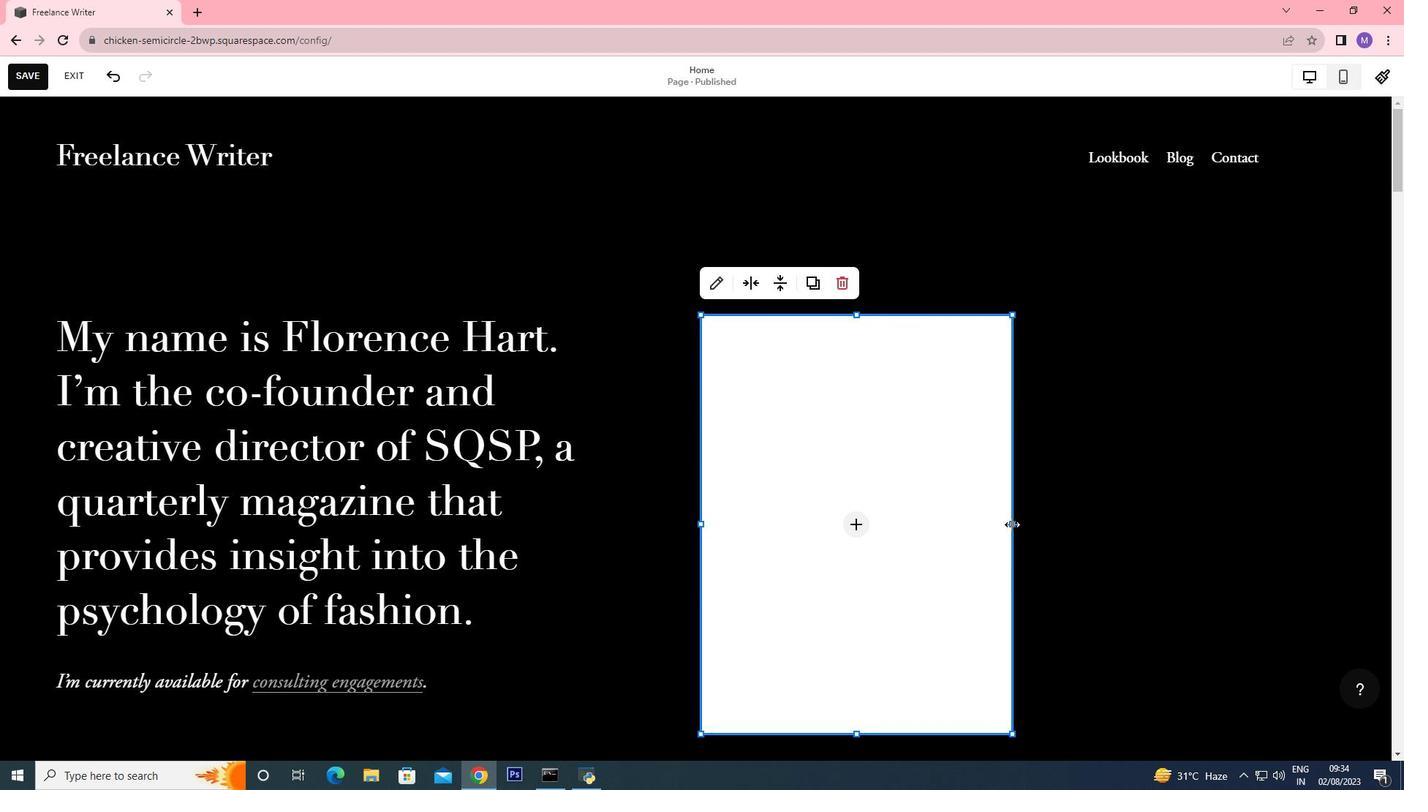 
Action: Mouse pressed left at (1012, 524)
Screenshot: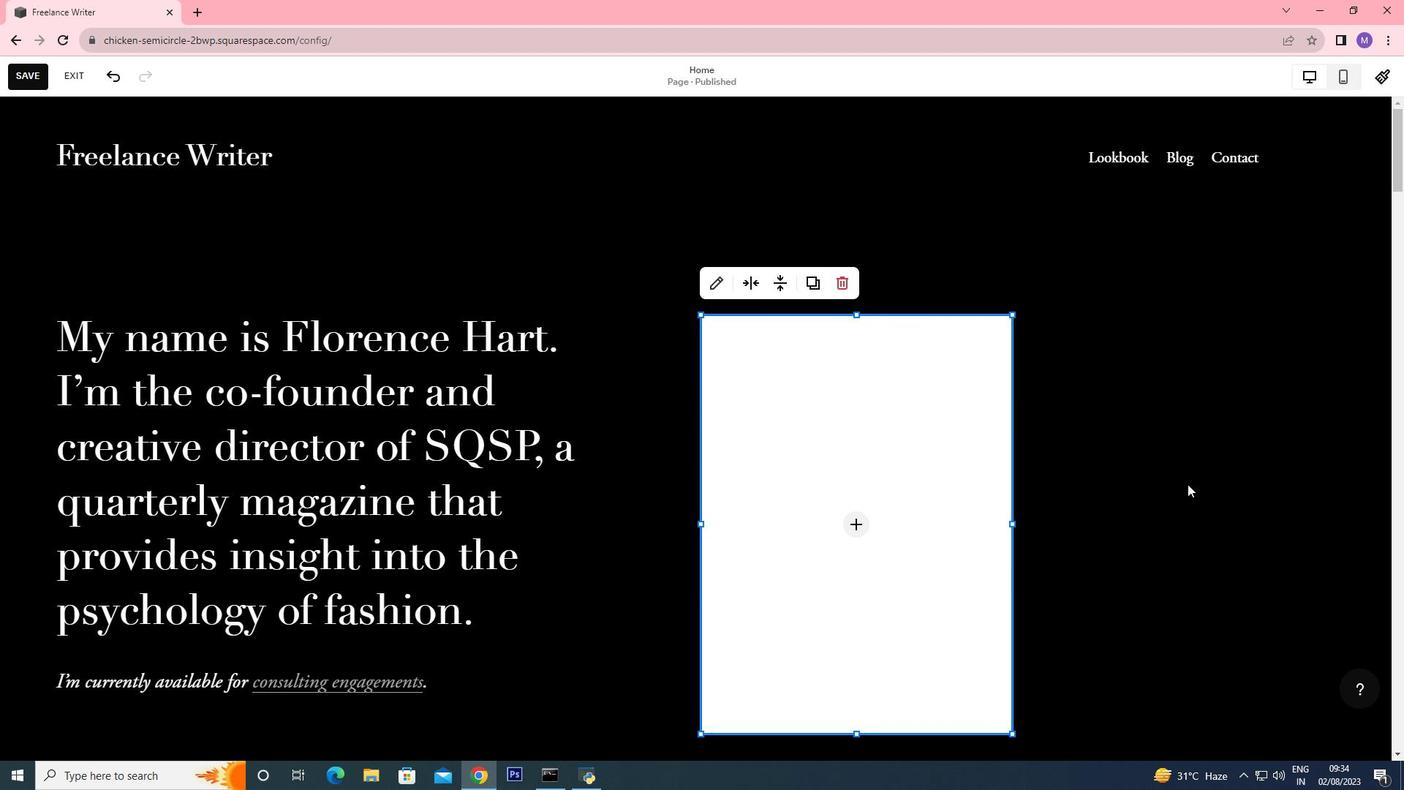 
Action: Mouse moved to (722, 277)
Screenshot: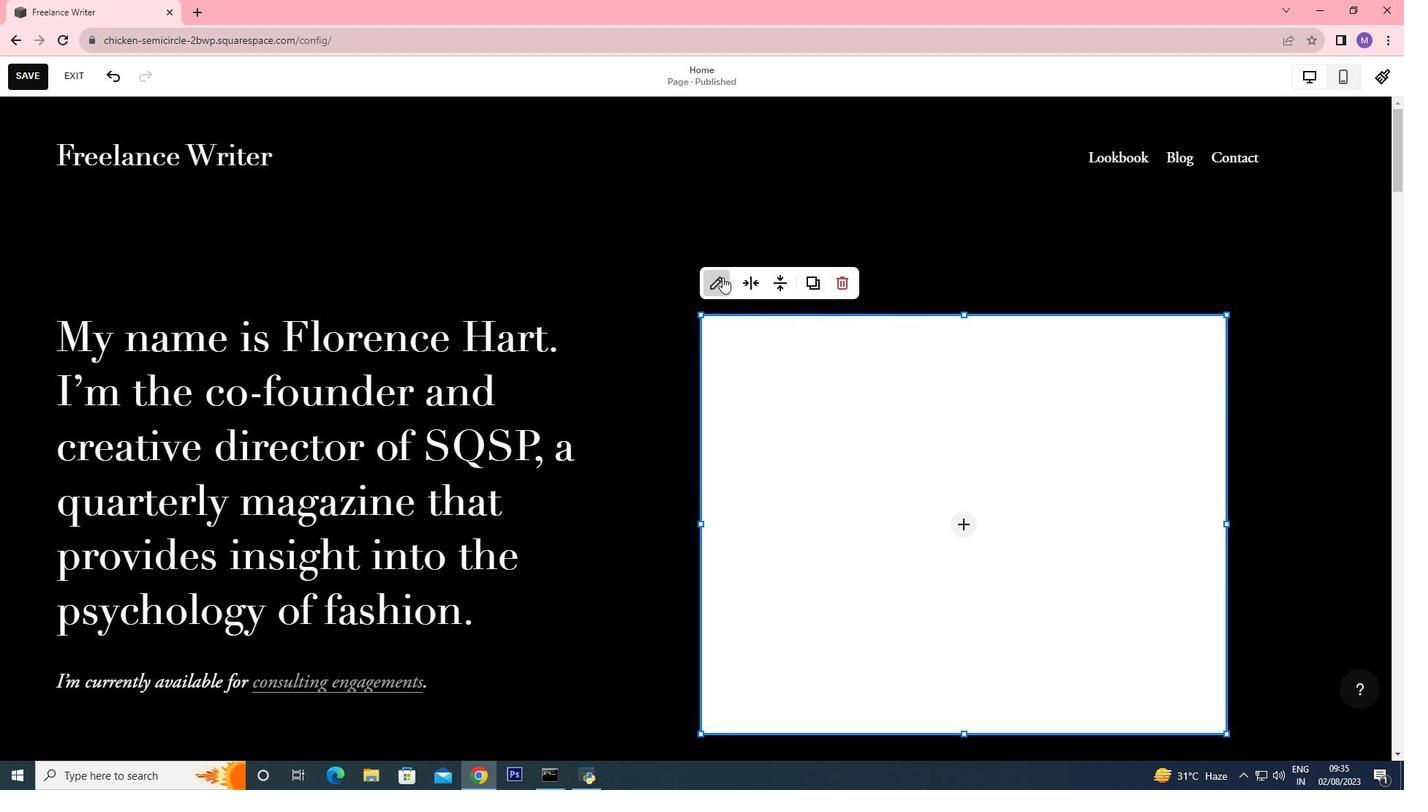 
Action: Mouse pressed left at (722, 277)
Screenshot: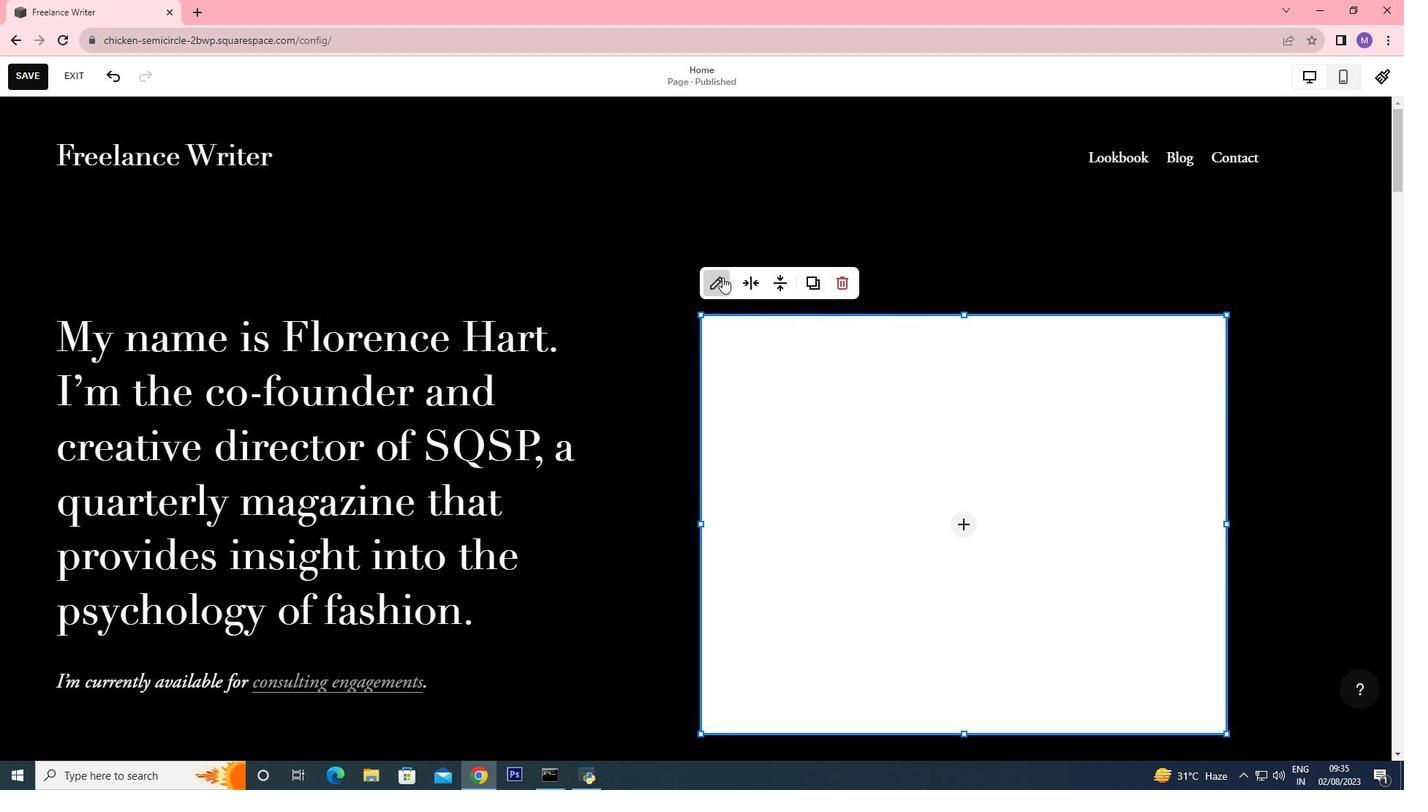 
Action: Mouse moved to (1264, 419)
Screenshot: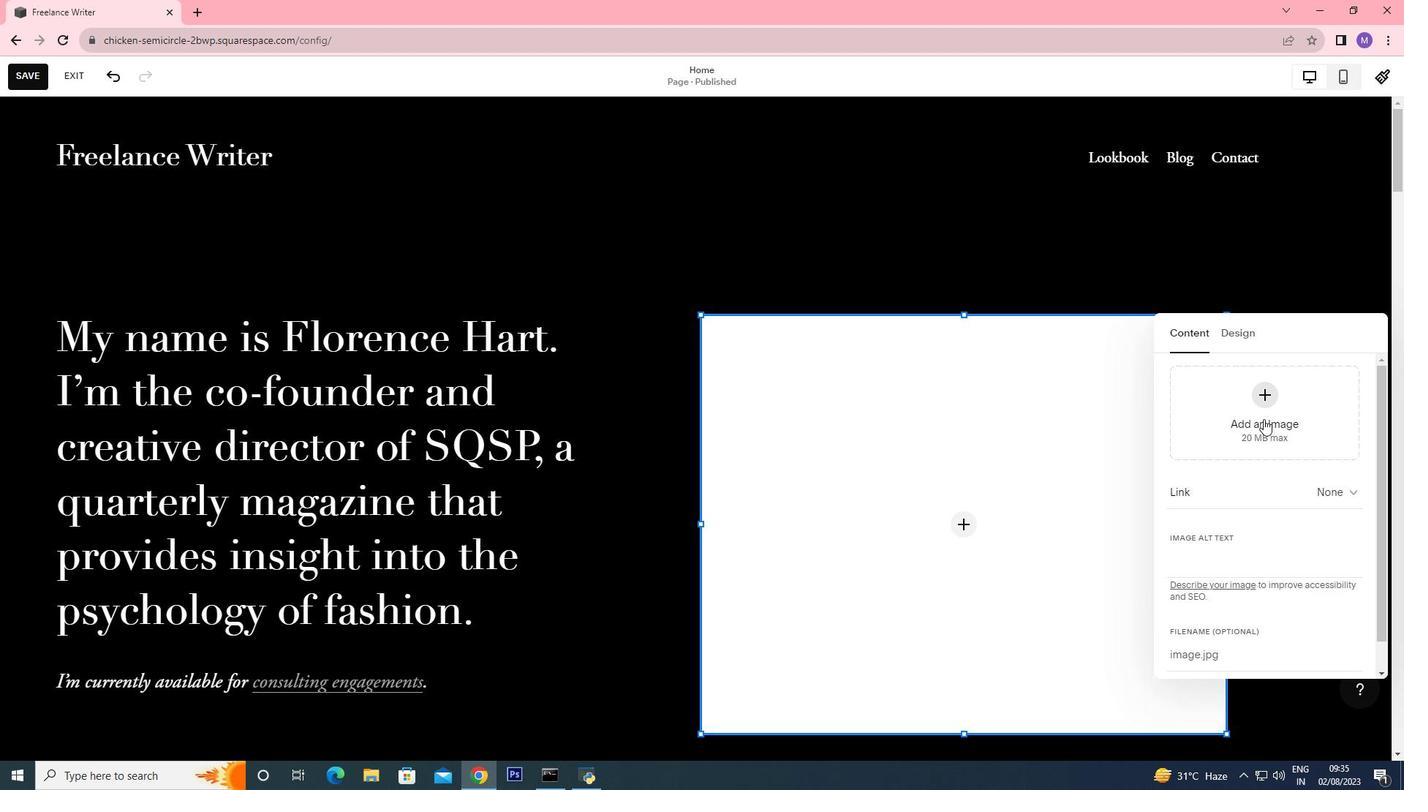 
Action: Mouse pressed left at (1264, 419)
Screenshot: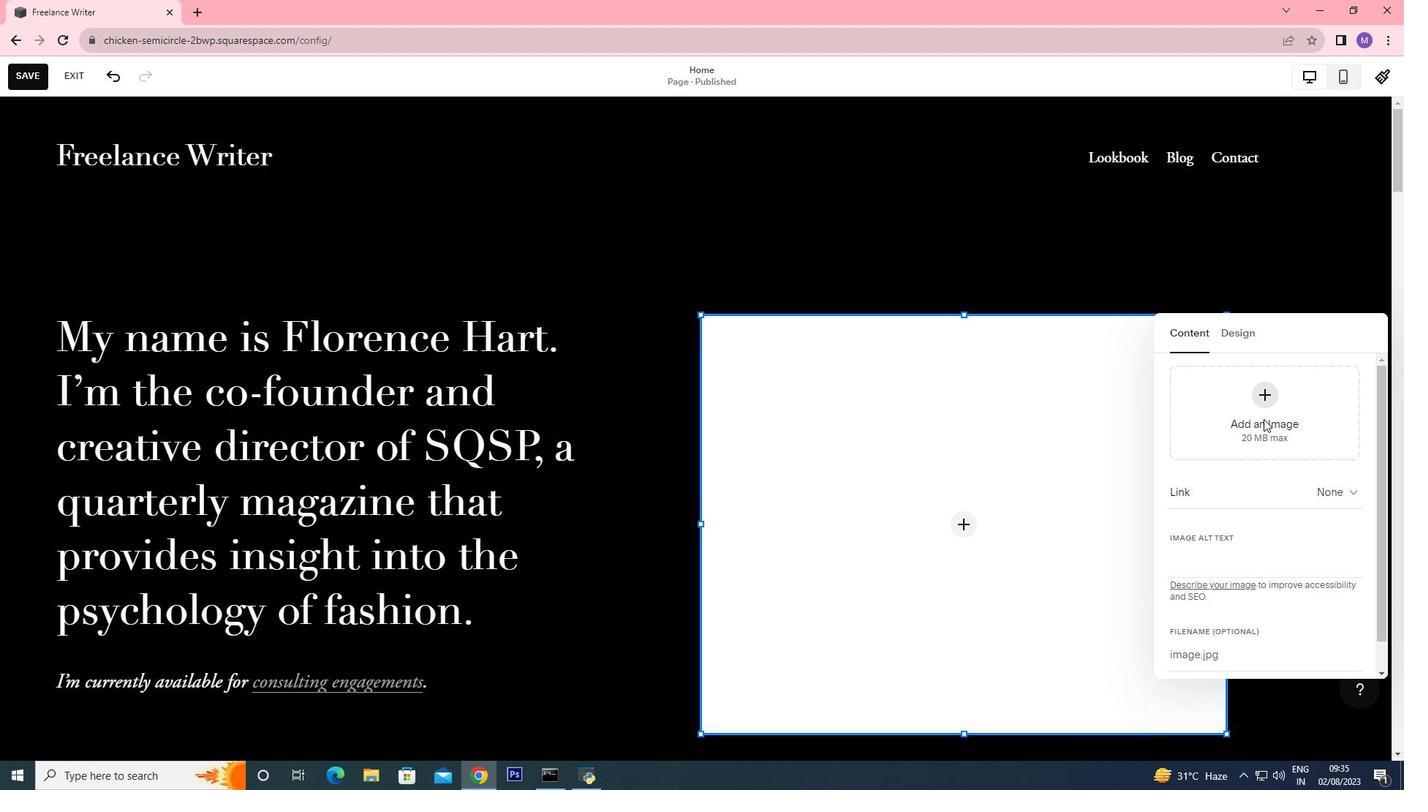 
Action: Mouse moved to (1233, 502)
Screenshot: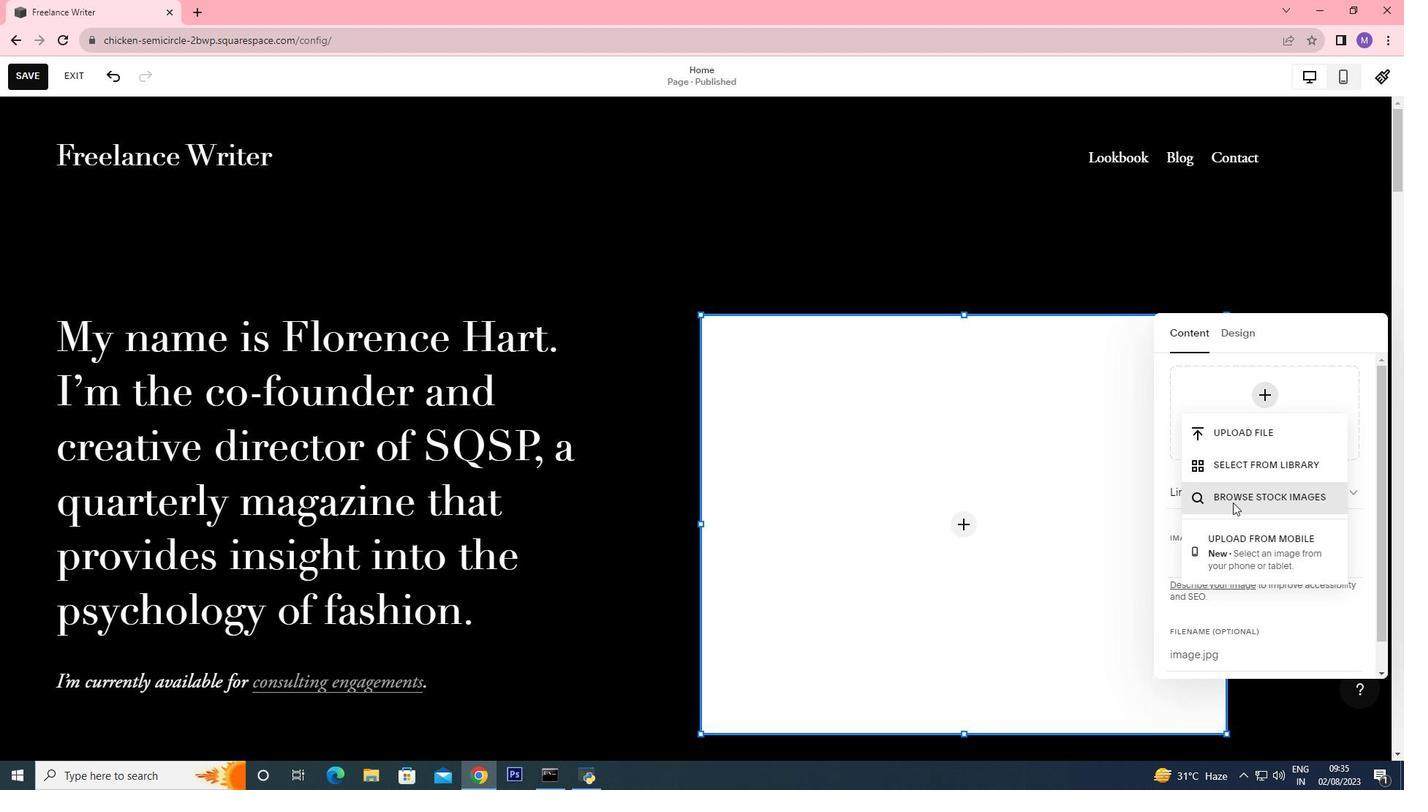 
Action: Mouse pressed left at (1233, 502)
Screenshot: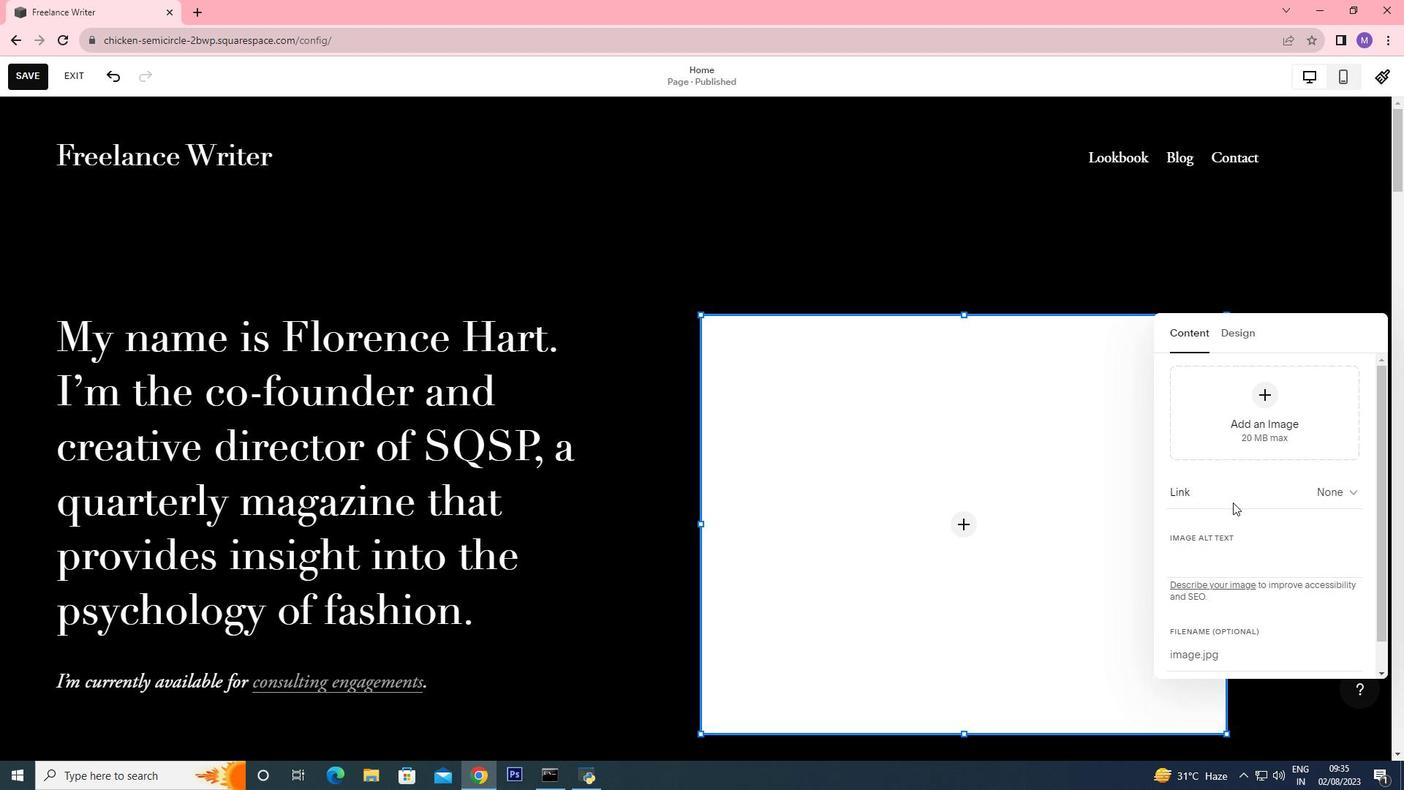 
Action: Mouse moved to (509, 250)
Screenshot: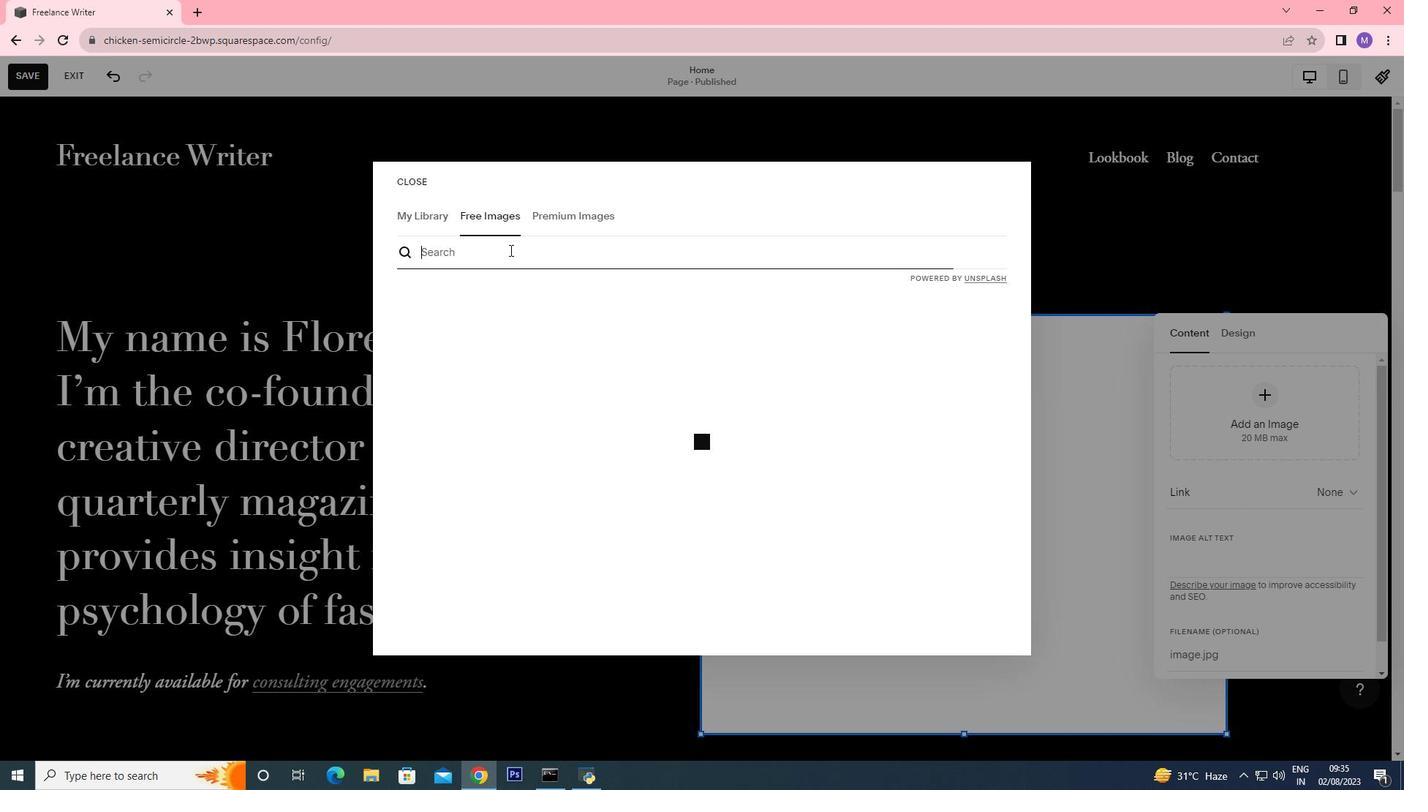 
Action: Mouse pressed left at (509, 250)
Screenshot: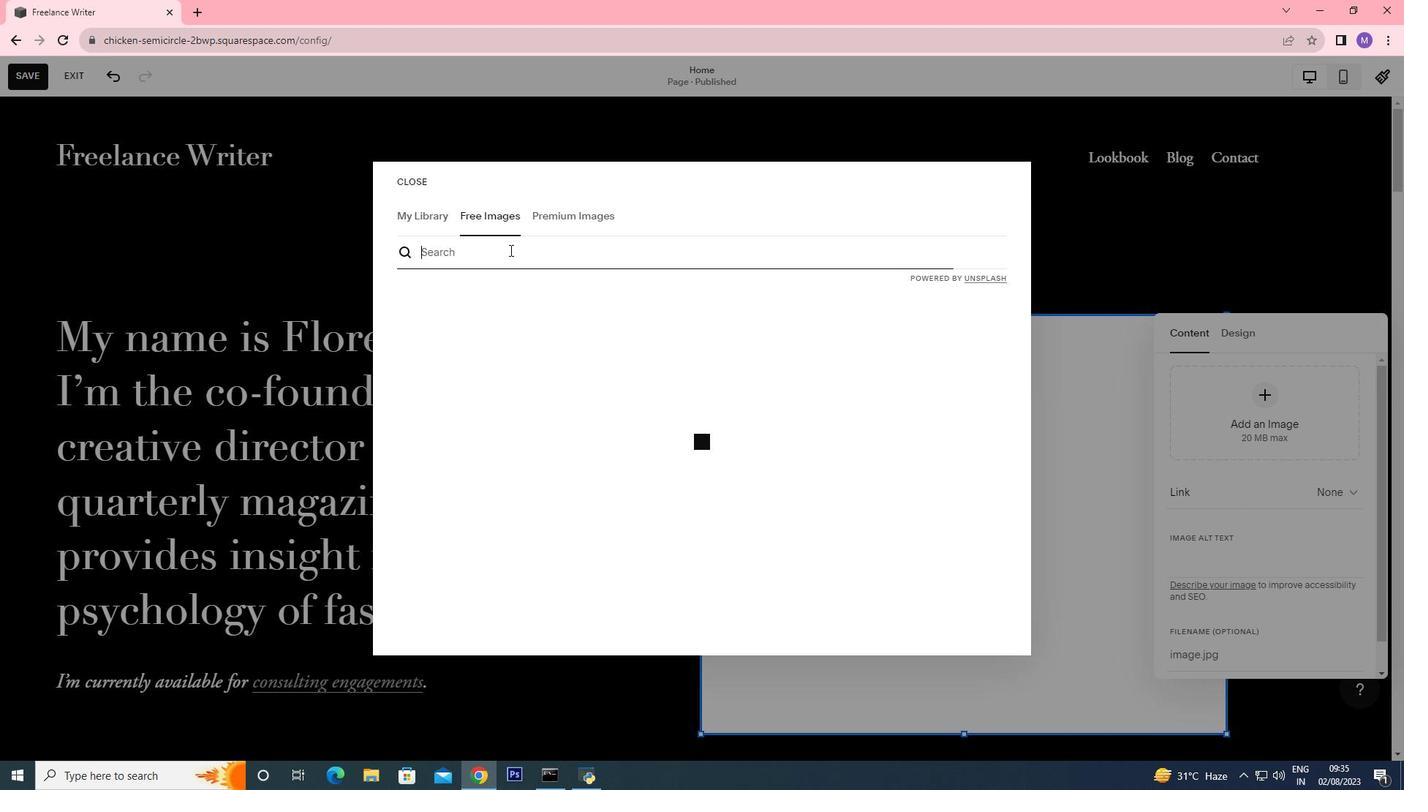 
Action: Mouse pressed left at (509, 250)
Screenshot: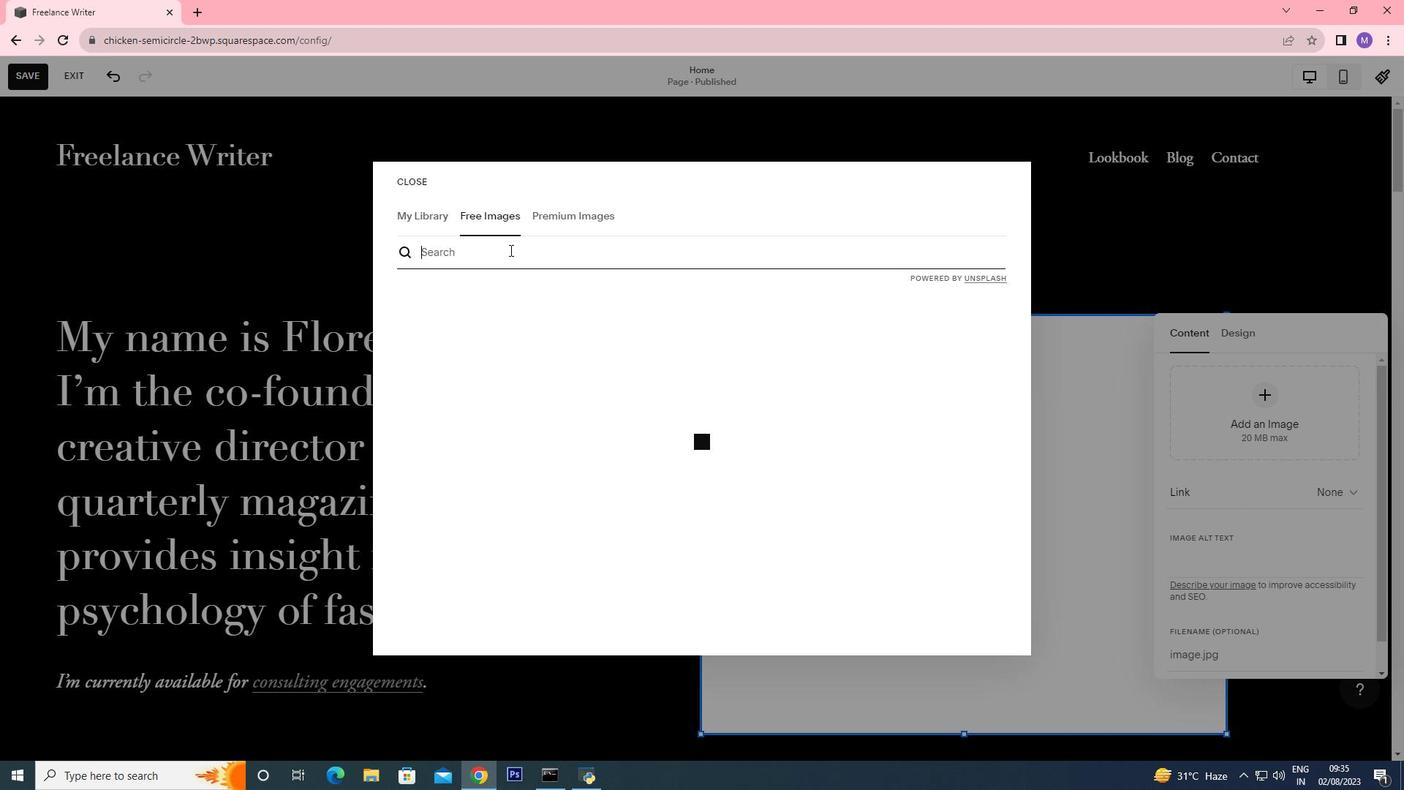 
Action: Key pressed profile<Key.enter>
Screenshot: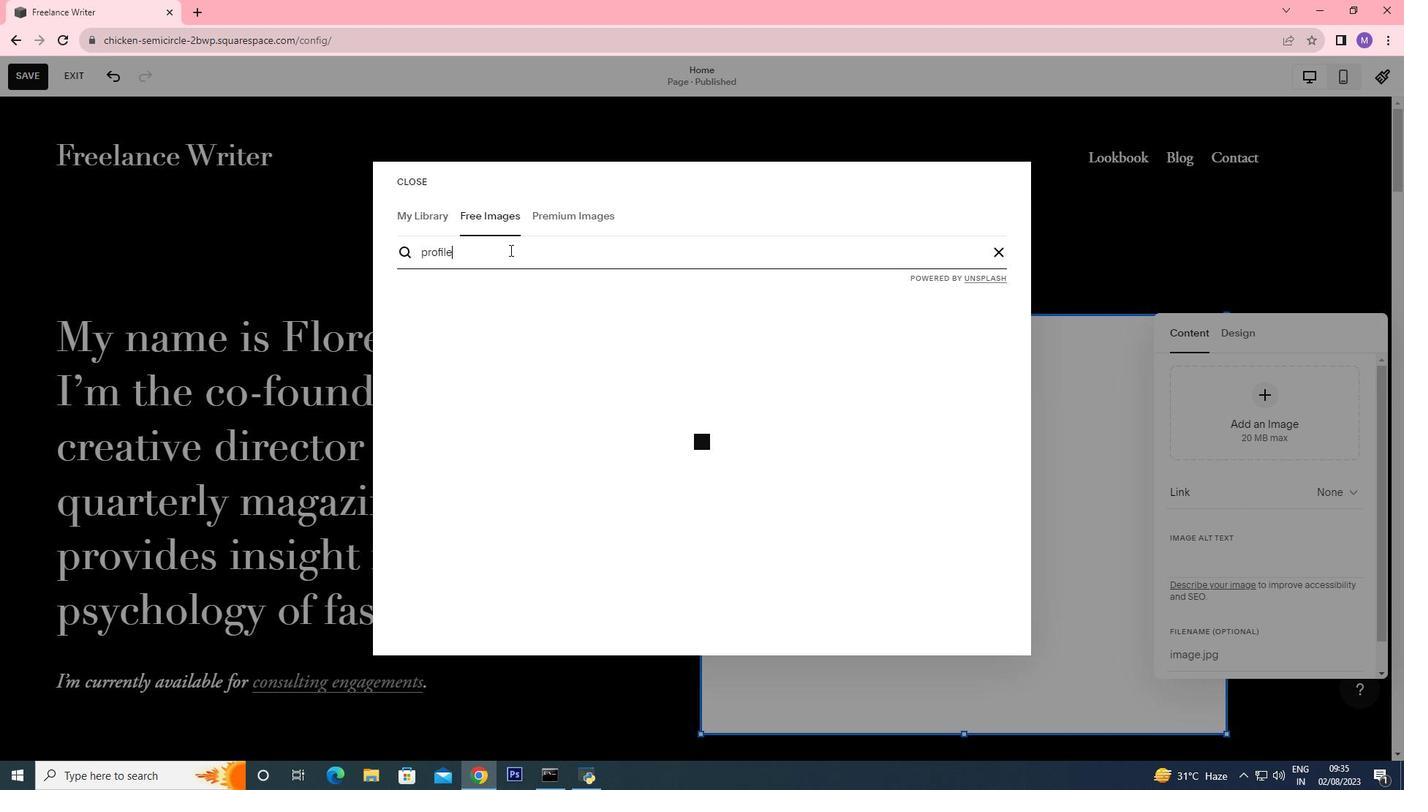 
Action: Mouse moved to (770, 418)
Screenshot: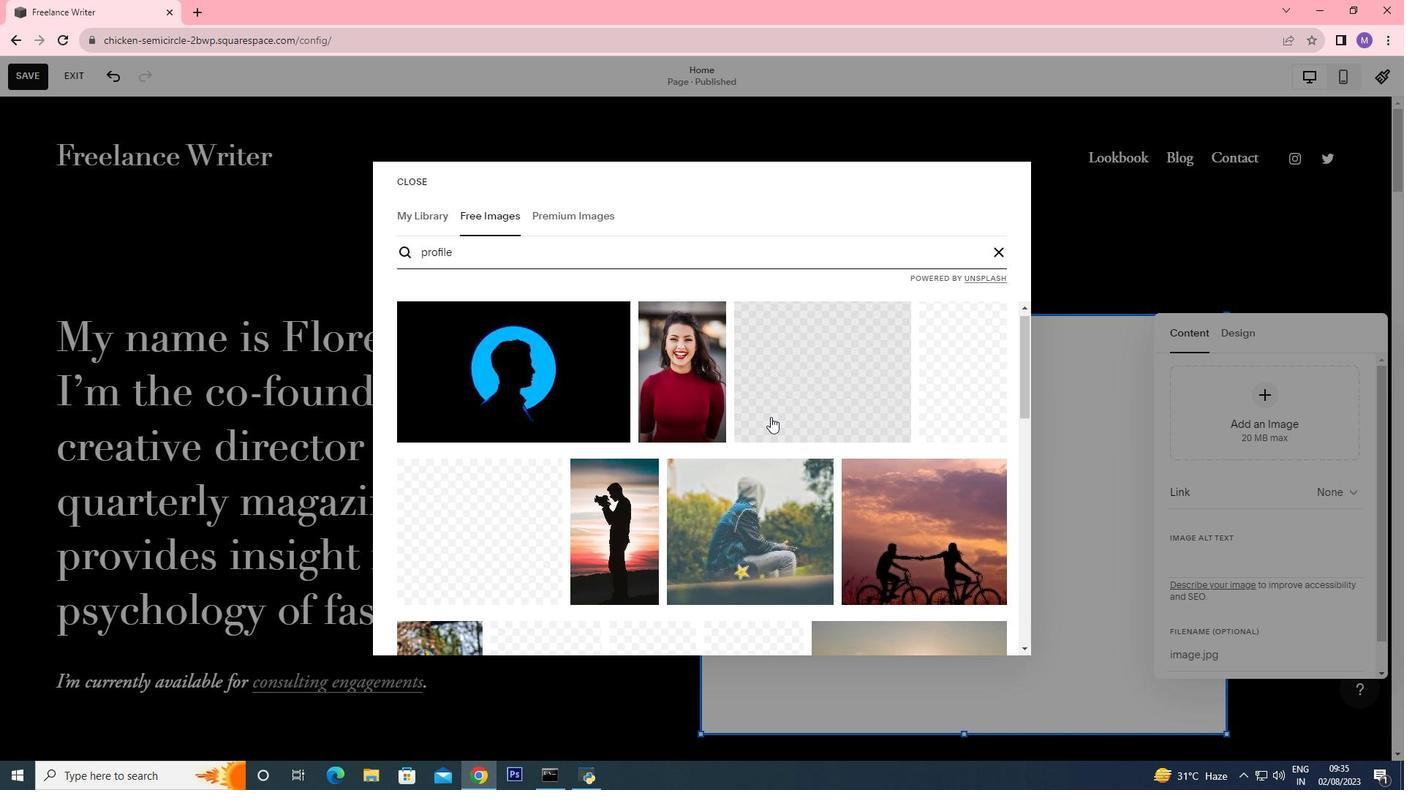 
Action: Mouse scrolled (770, 417) with delta (0, 0)
Screenshot: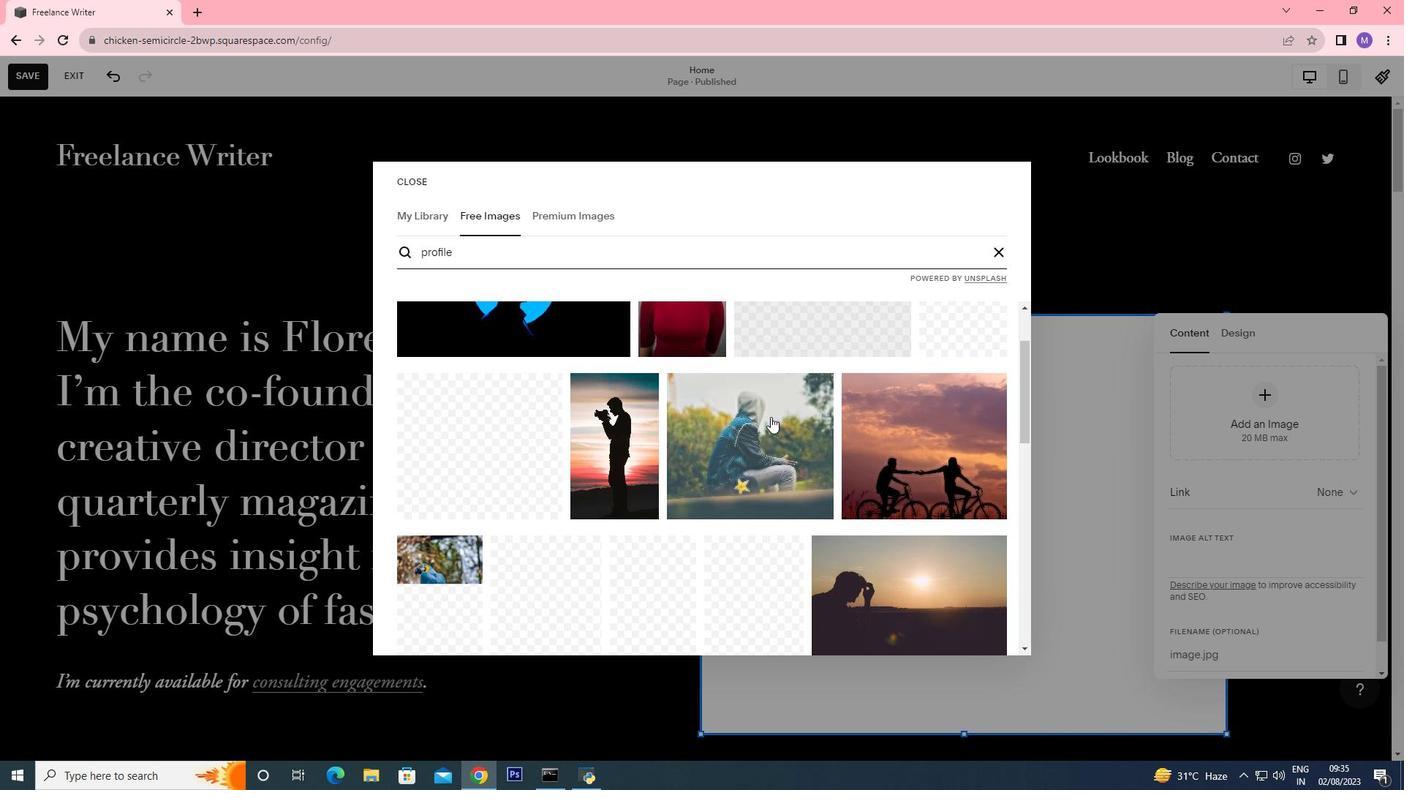 
Action: Mouse moved to (770, 416)
Screenshot: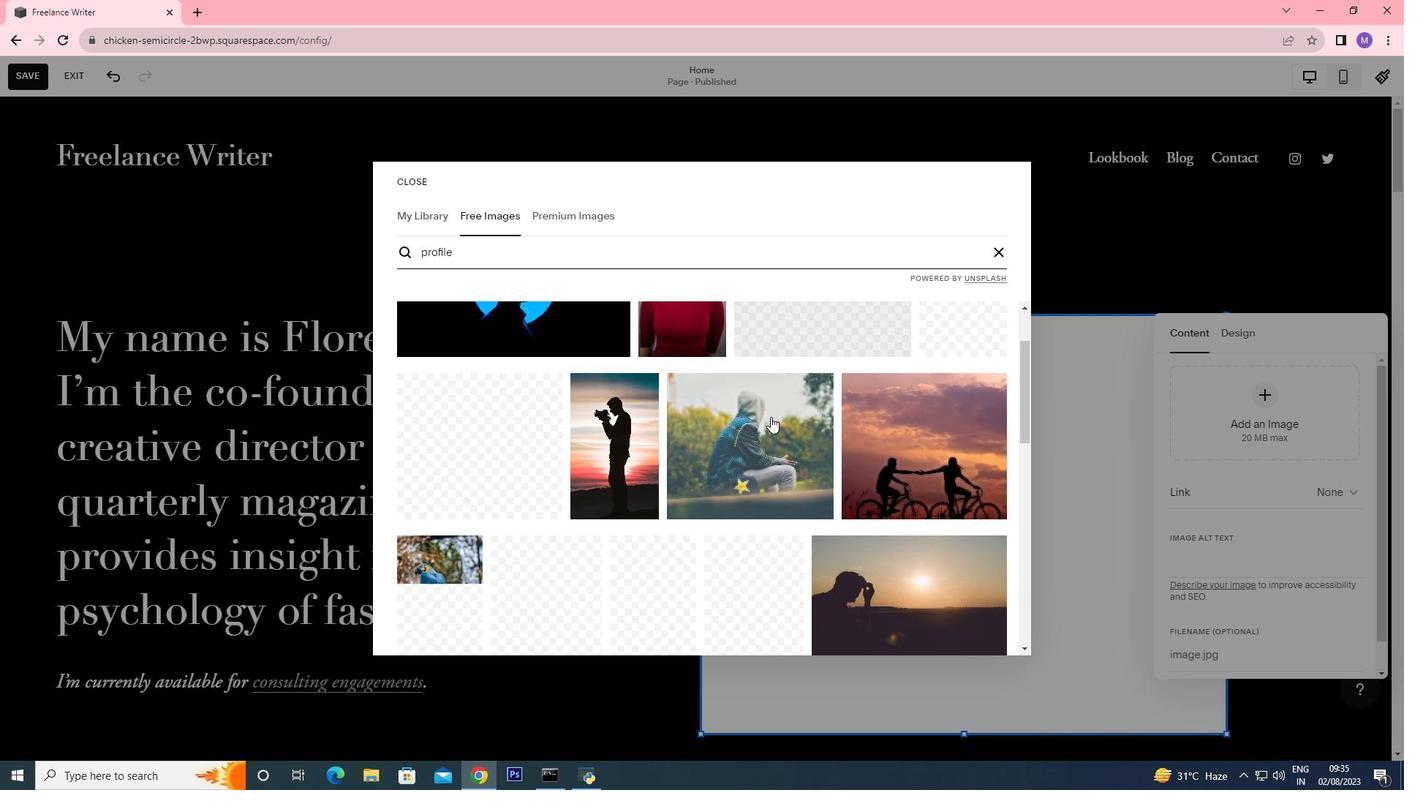 
Action: Mouse scrolled (770, 416) with delta (0, 0)
Screenshot: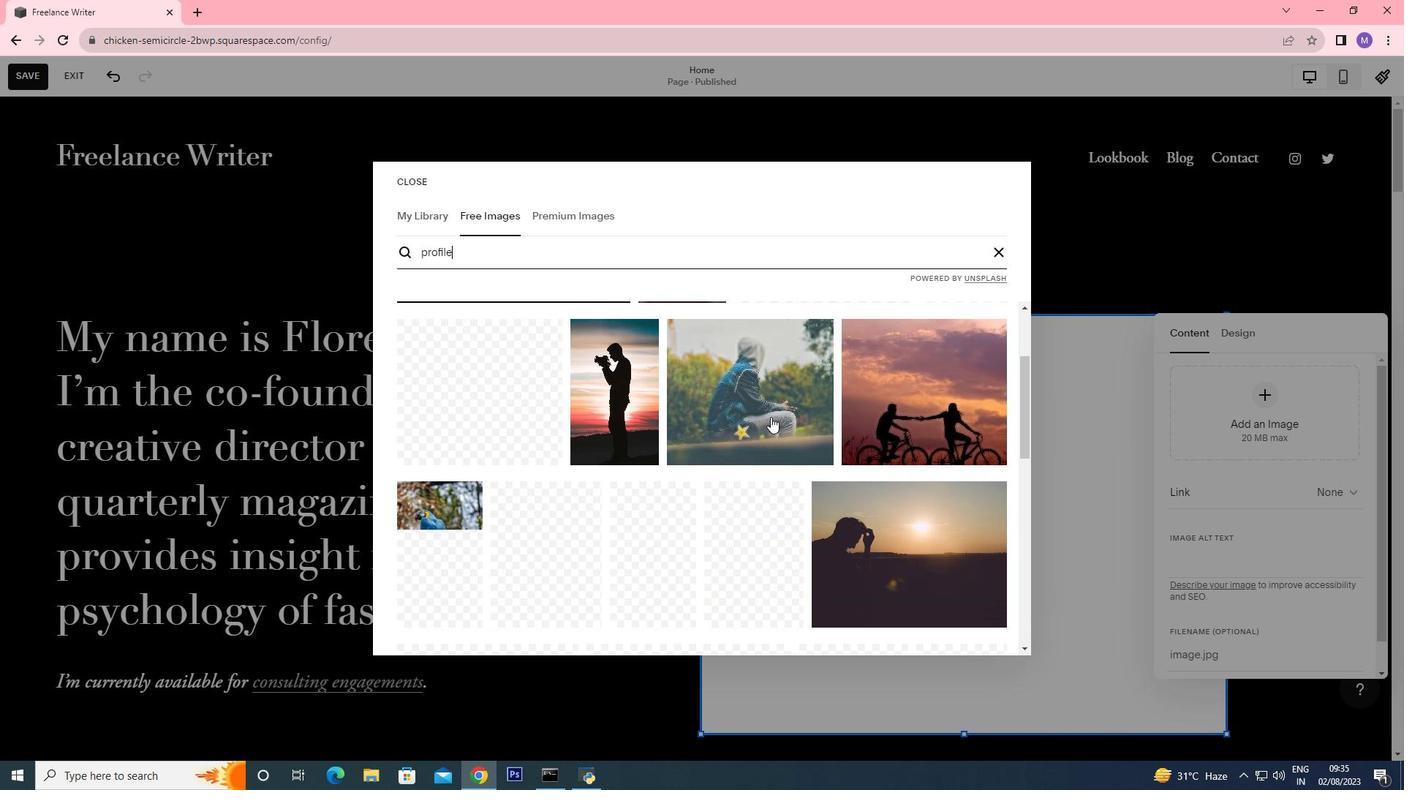 
Action: Mouse scrolled (770, 416) with delta (0, 0)
Screenshot: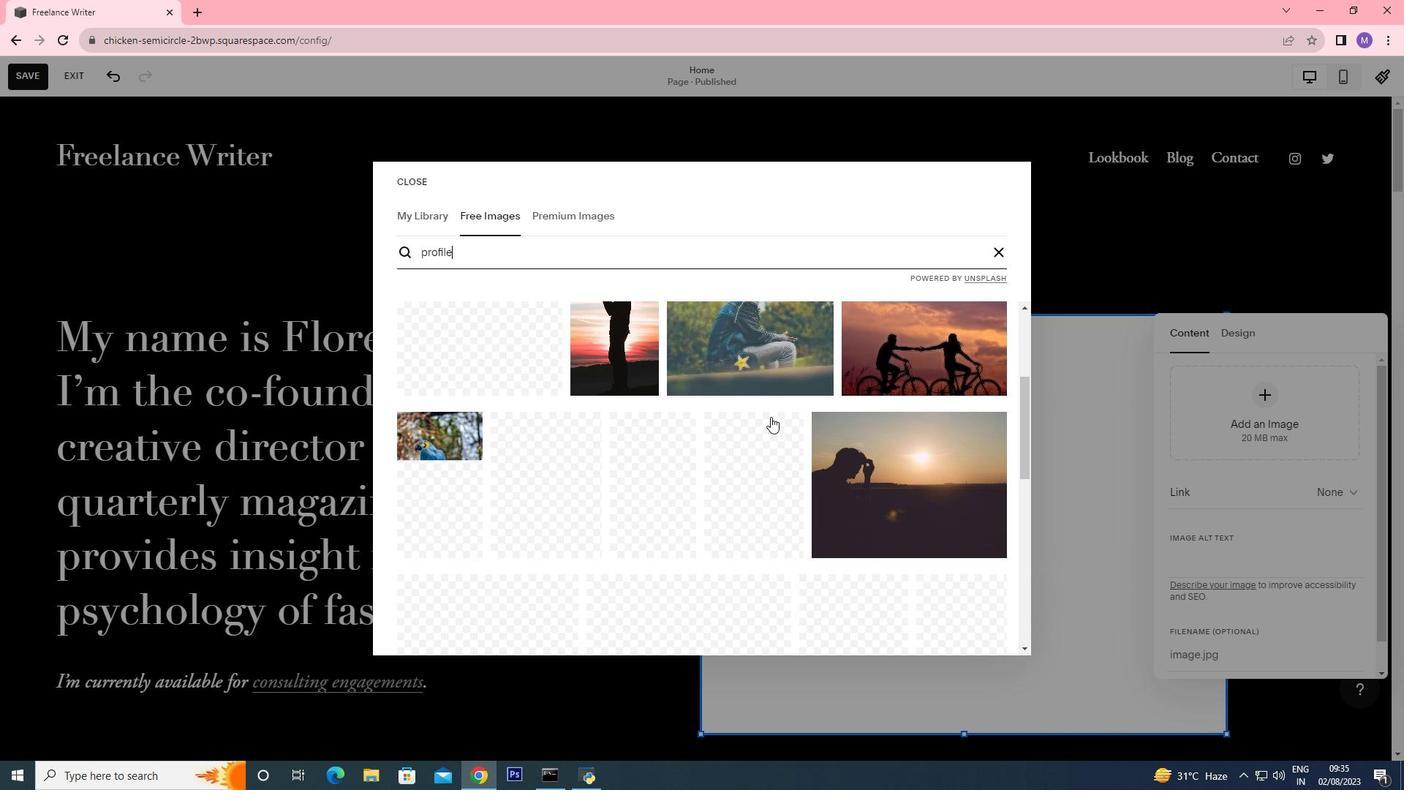 
Action: Mouse moved to (765, 425)
Screenshot: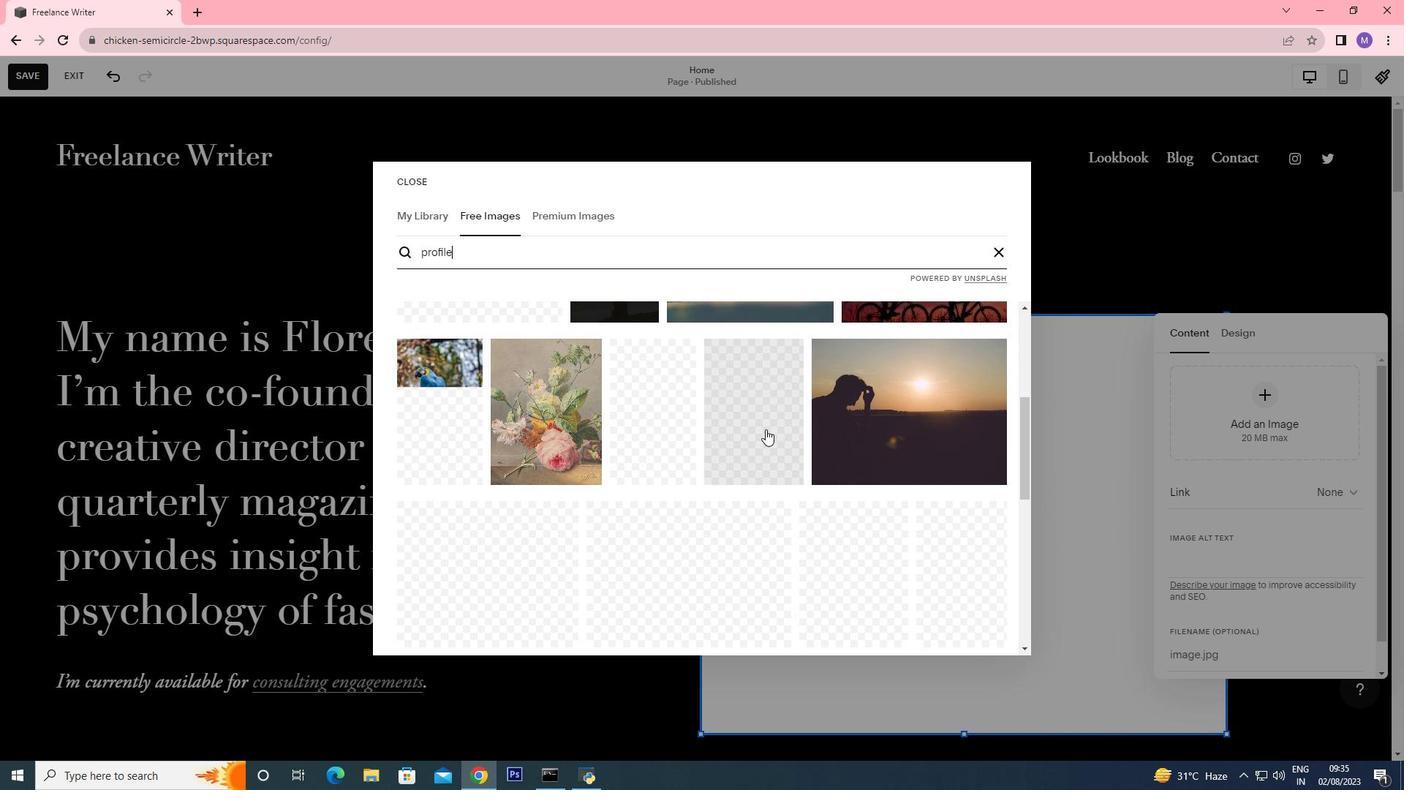 
Action: Mouse scrolled (765, 424) with delta (0, 0)
Screenshot: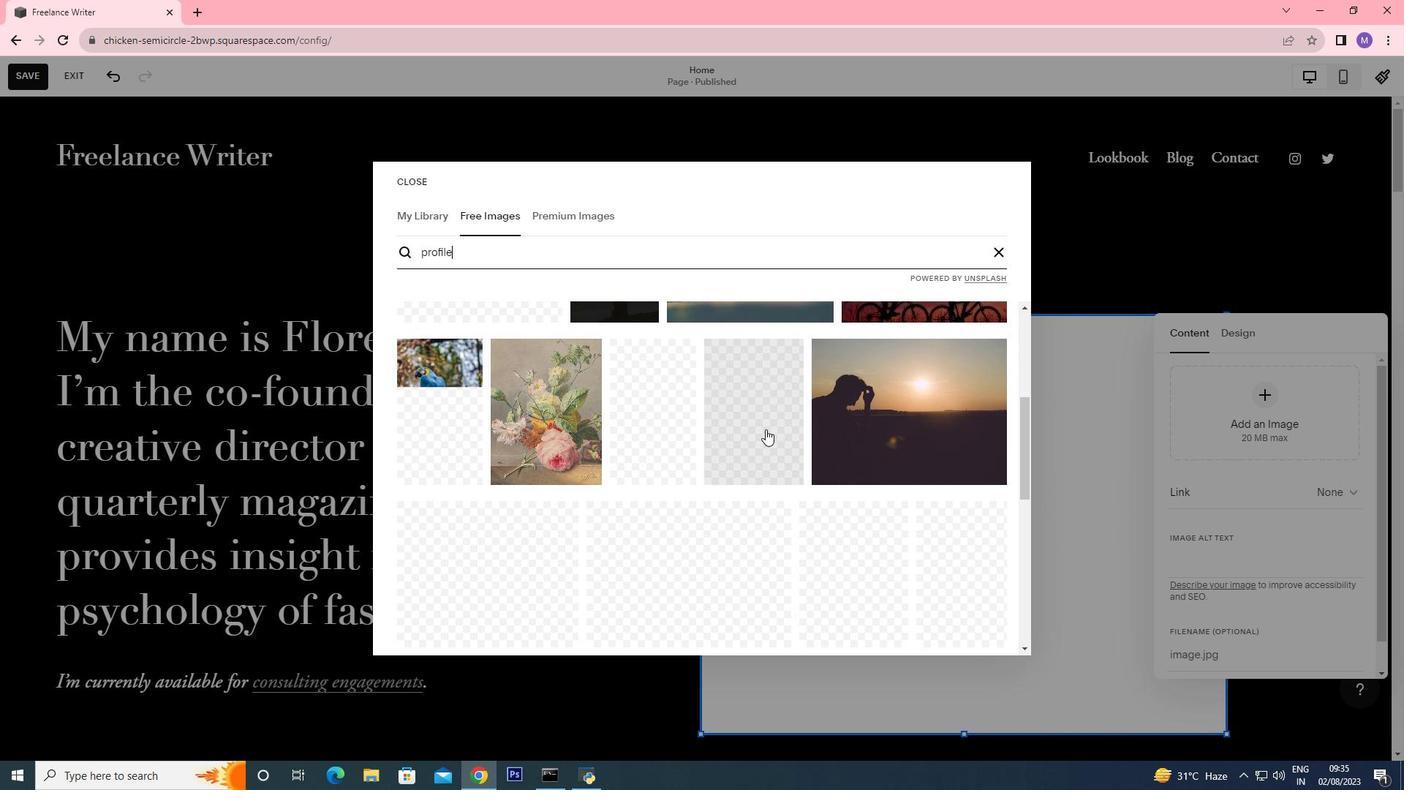 
Action: Mouse moved to (765, 429)
Screenshot: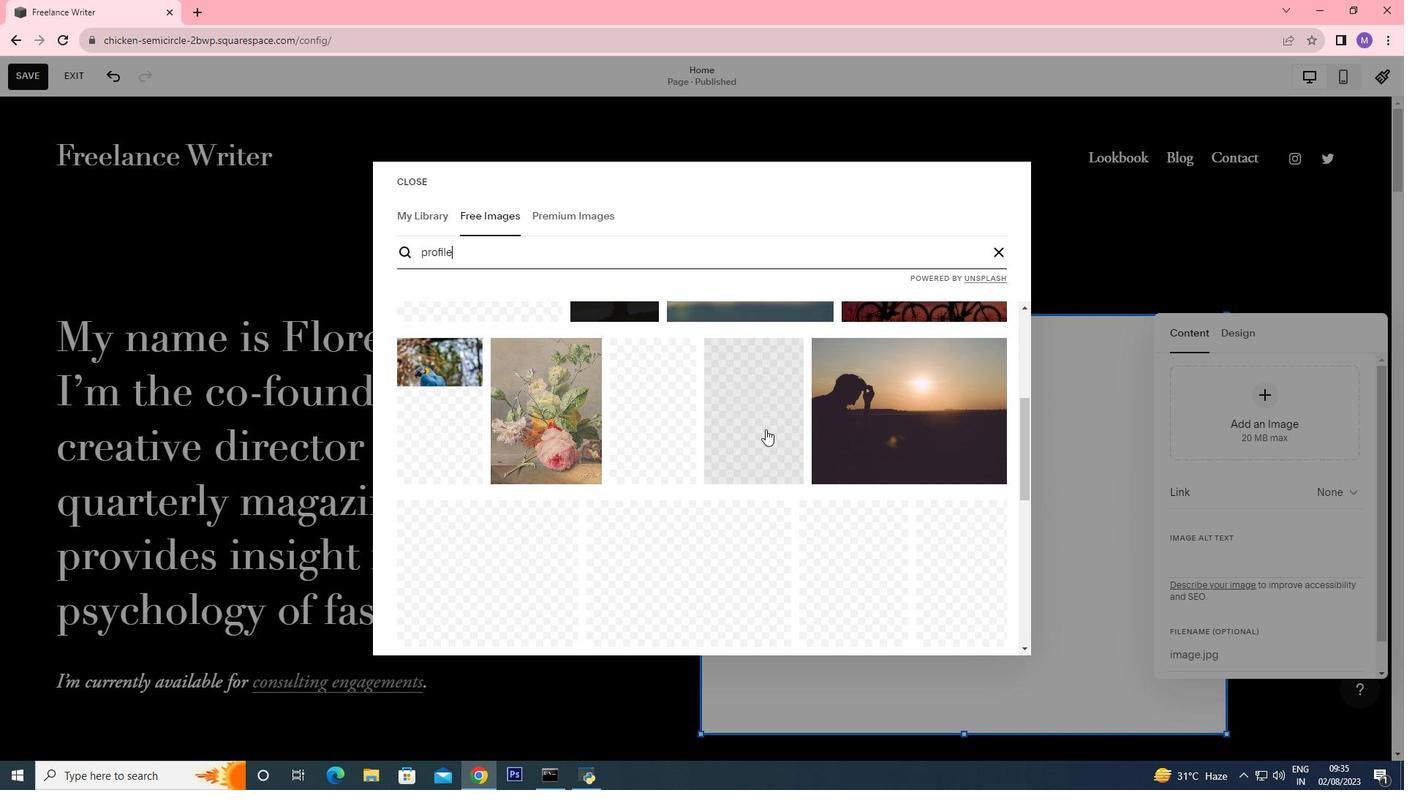 
Action: Mouse scrolled (765, 428) with delta (0, 0)
Screenshot: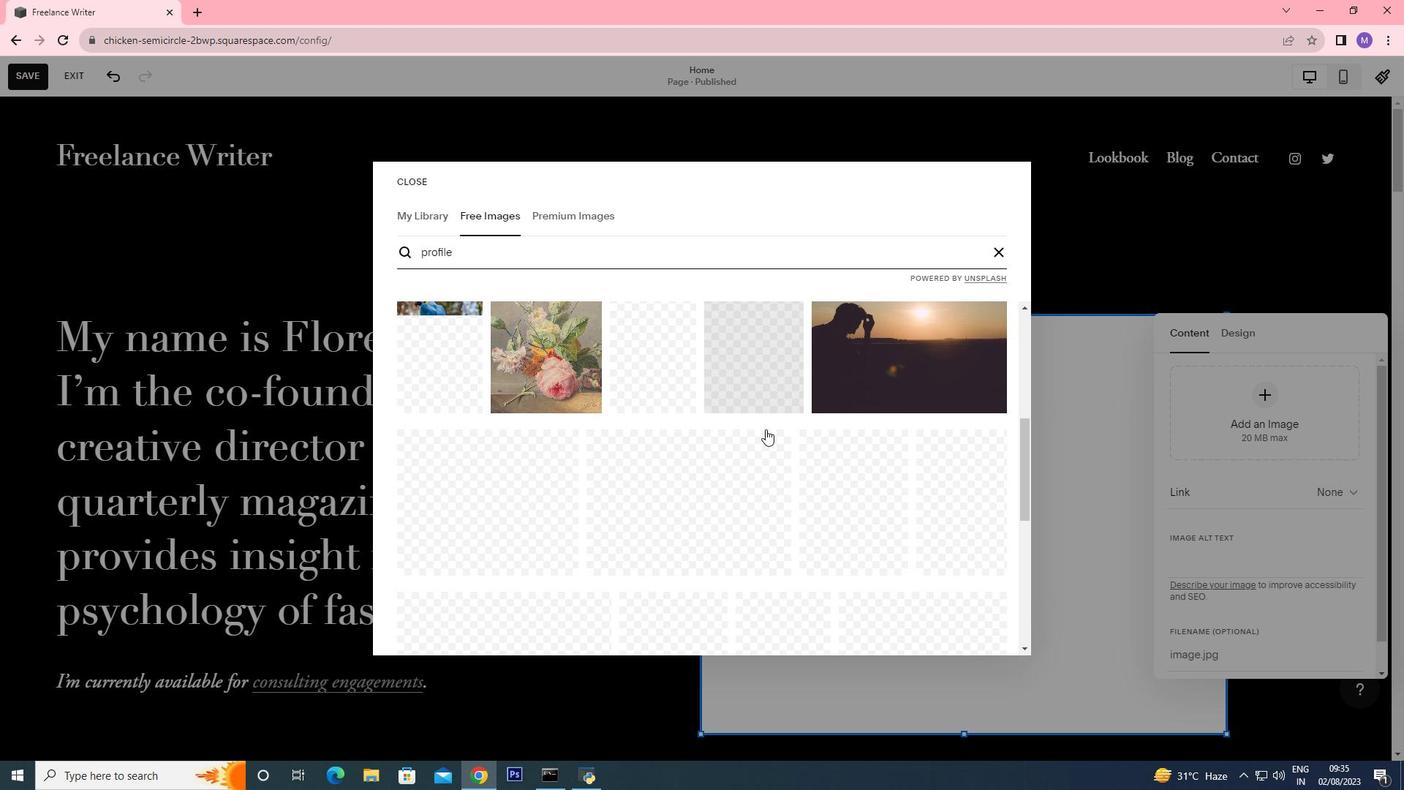 
Action: Mouse scrolled (765, 430) with delta (0, 0)
Screenshot: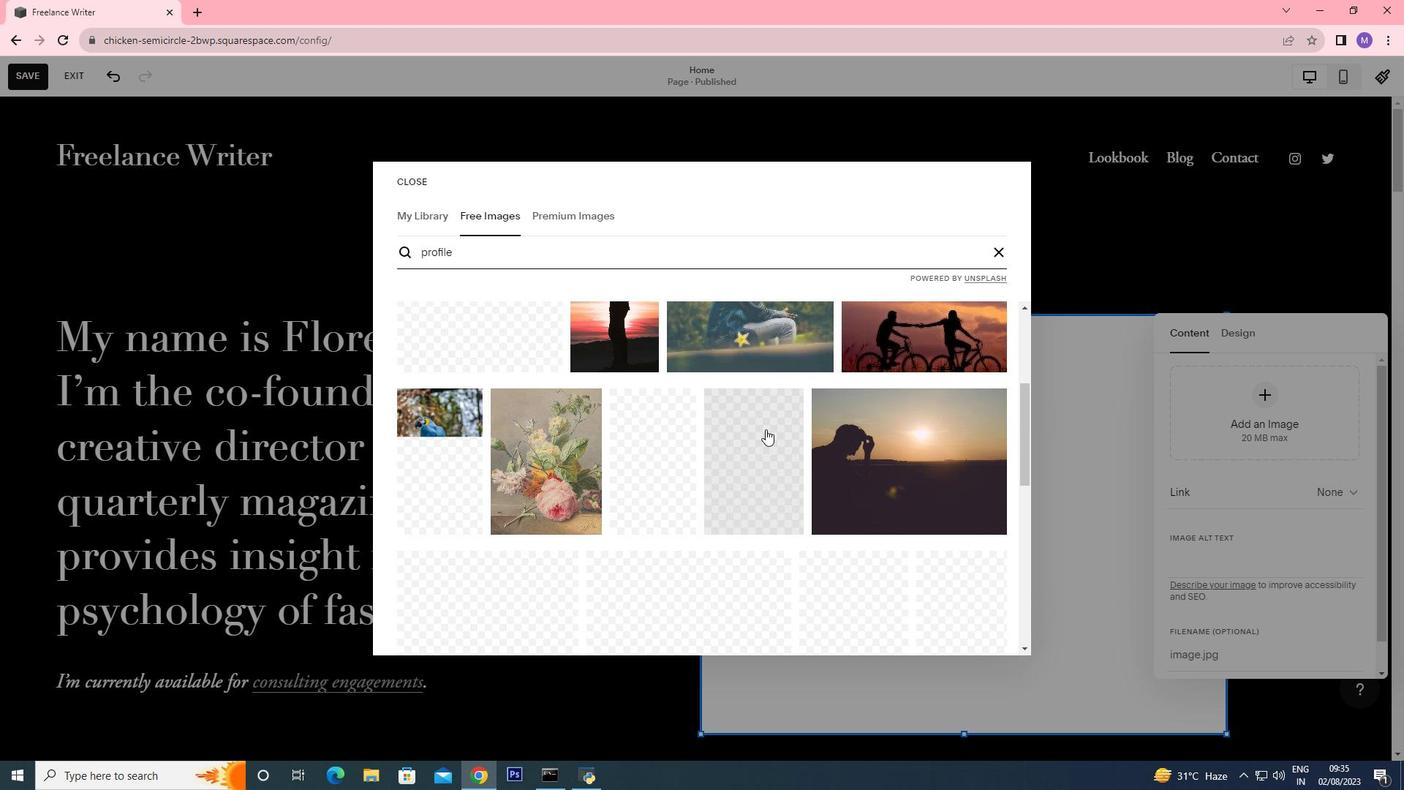 
Action: Mouse scrolled (765, 430) with delta (0, 0)
Screenshot: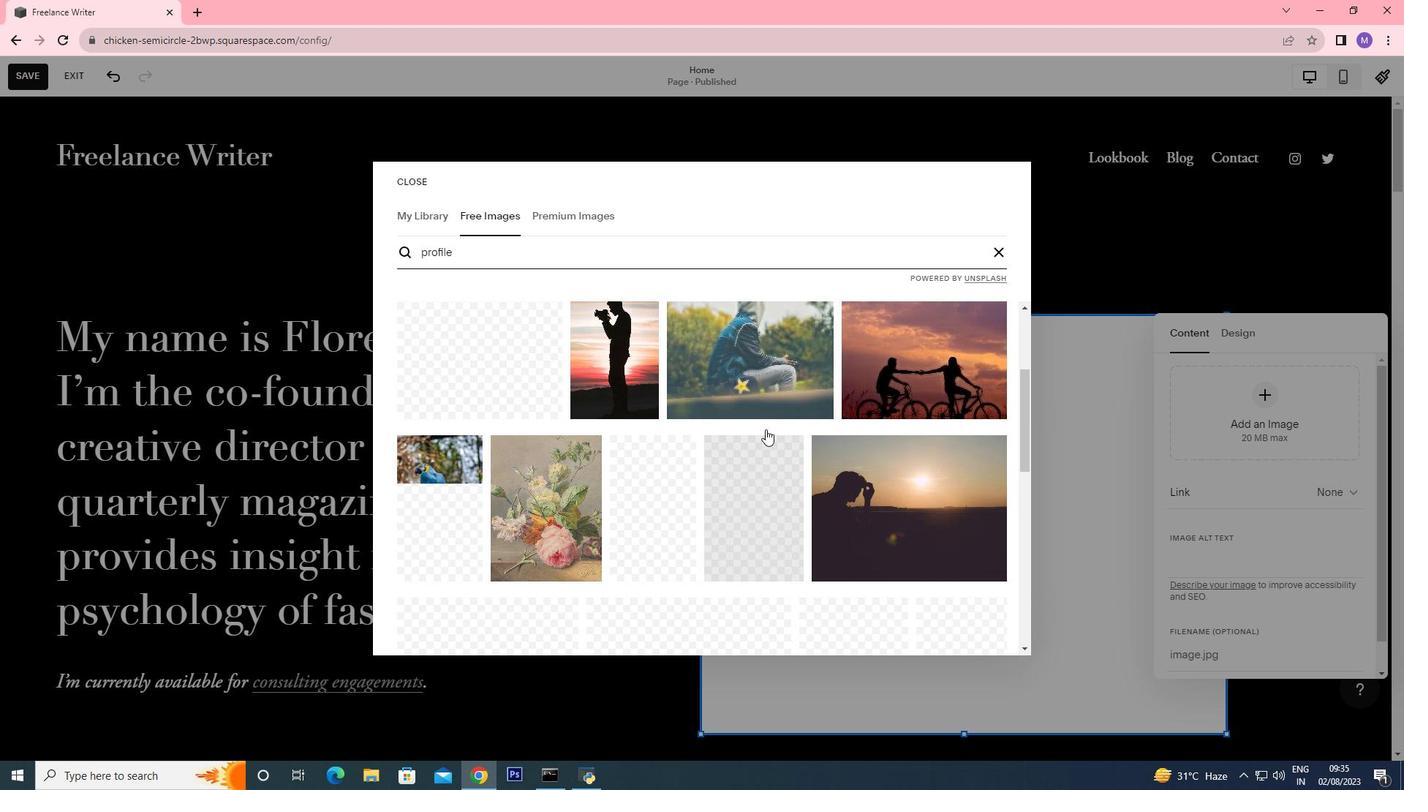 
Action: Mouse scrolled (765, 430) with delta (0, 0)
Screenshot: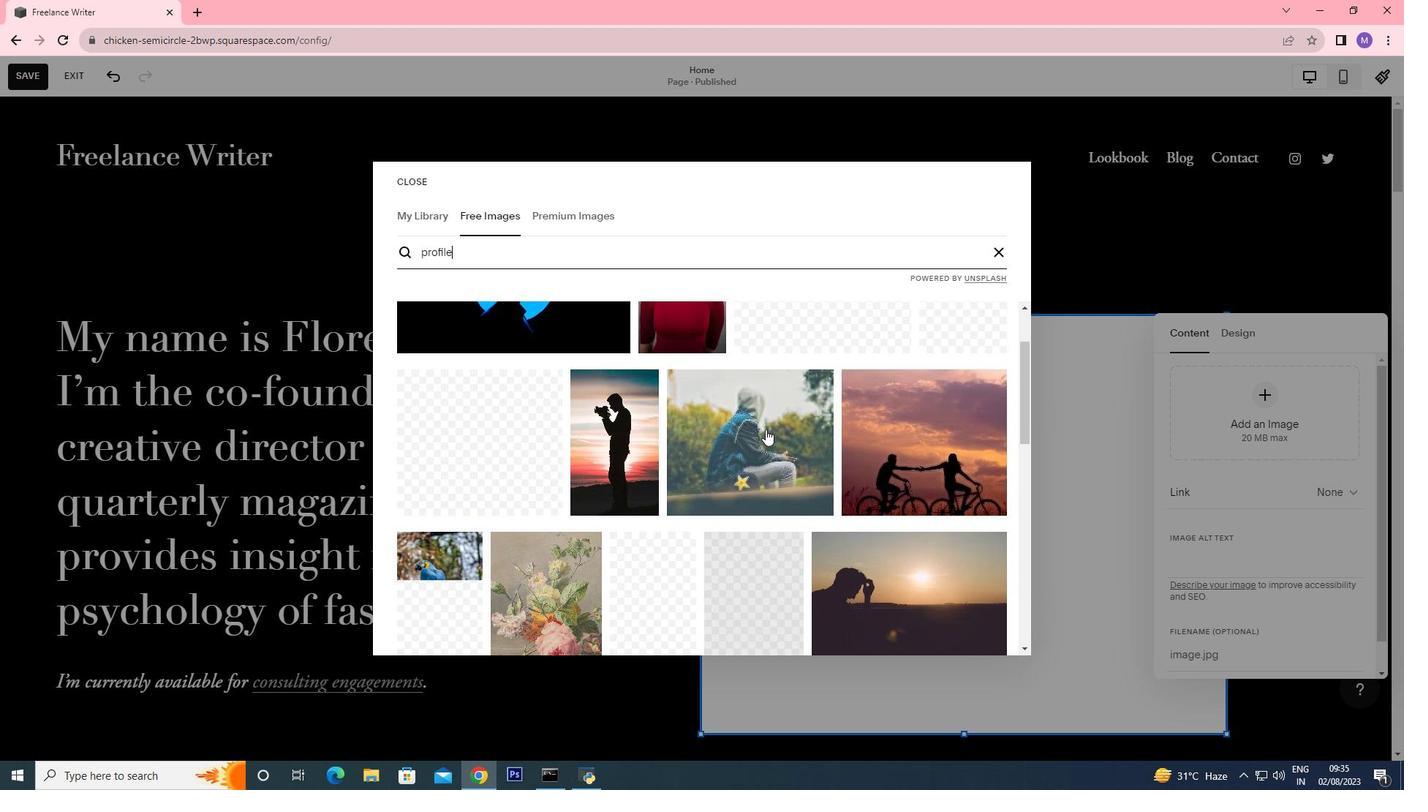 
Action: Mouse scrolled (765, 430) with delta (0, 0)
Screenshot: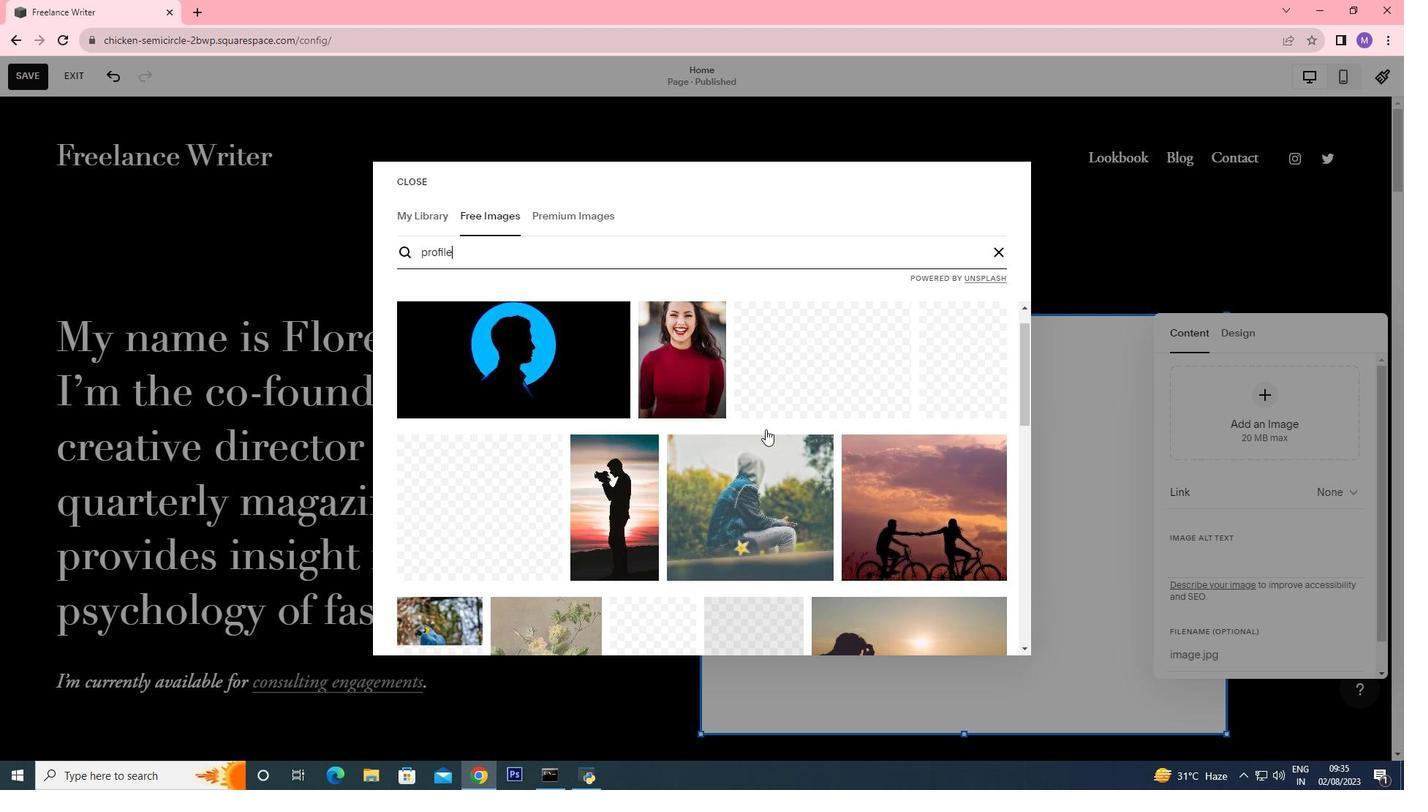 
Action: Mouse scrolled (765, 430) with delta (0, 0)
Screenshot: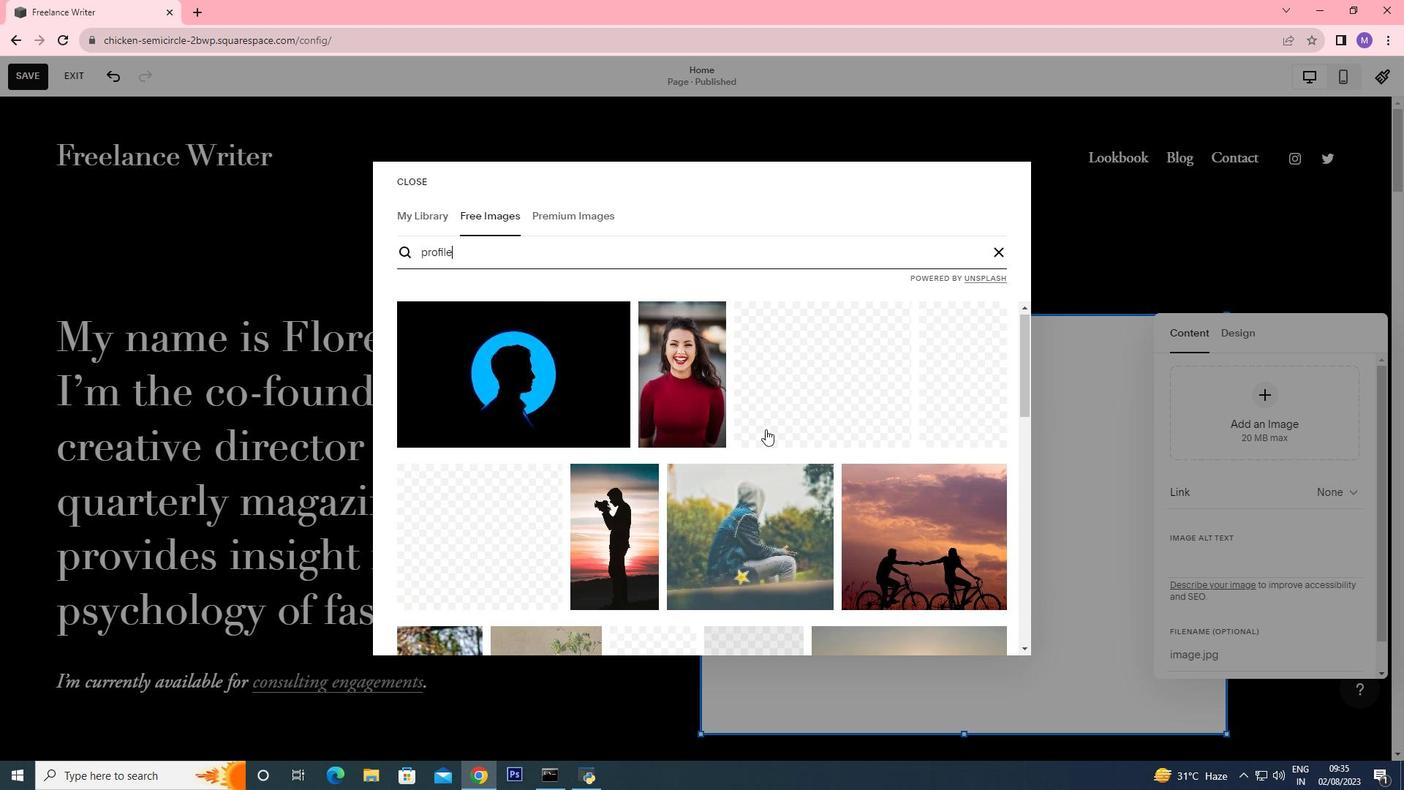 
Action: Mouse scrolled (765, 428) with delta (0, 0)
Screenshot: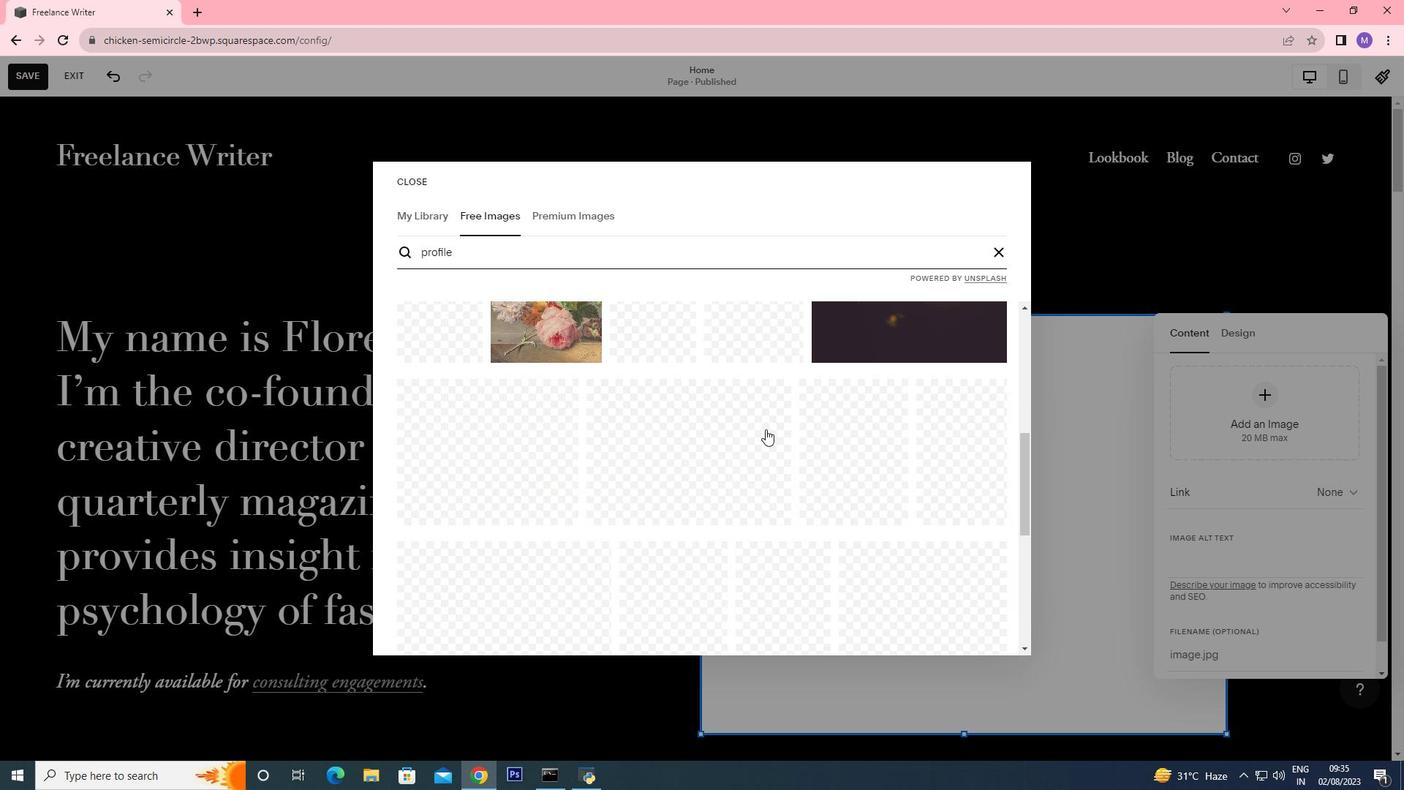
Action: Mouse scrolled (765, 428) with delta (0, 0)
Screenshot: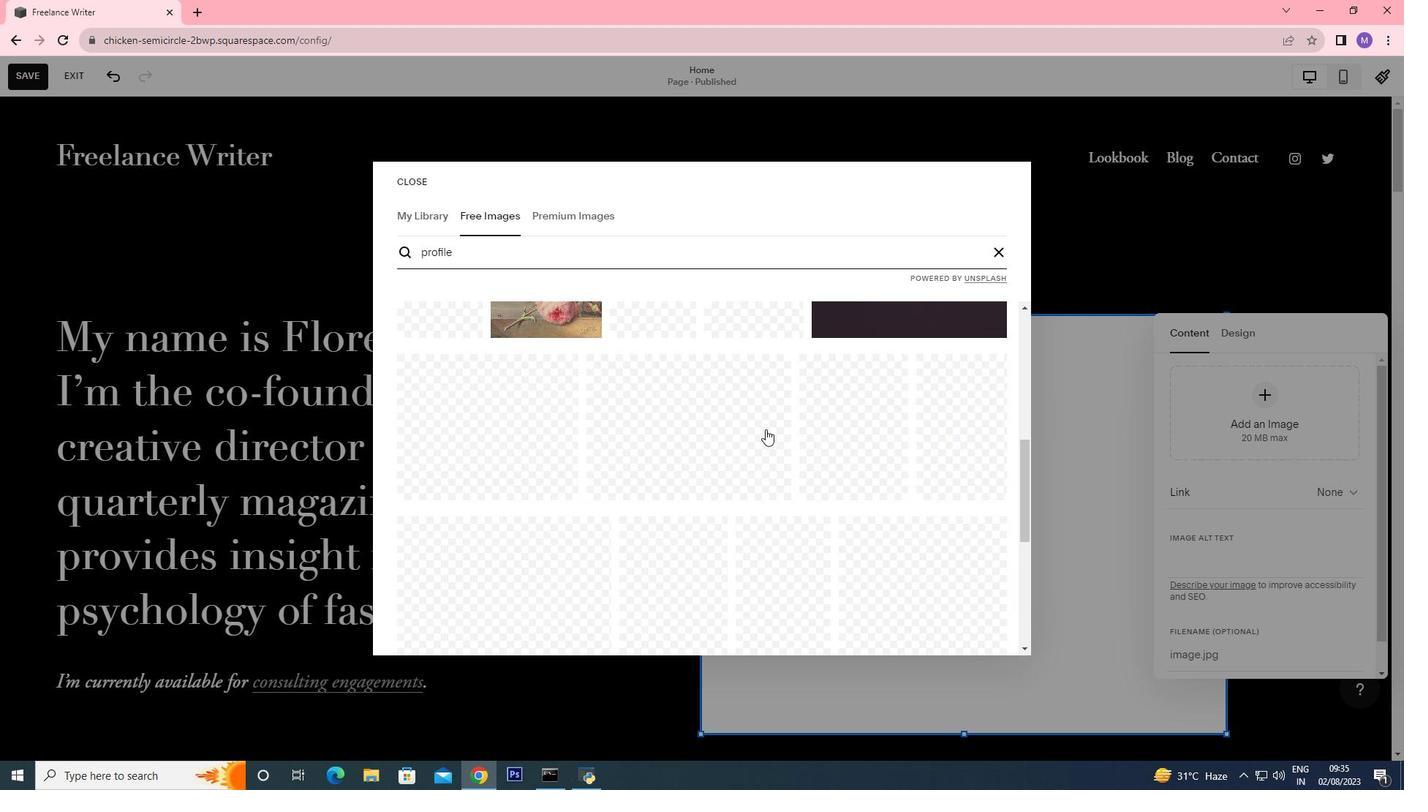 
Action: Mouse scrolled (765, 428) with delta (0, 0)
Screenshot: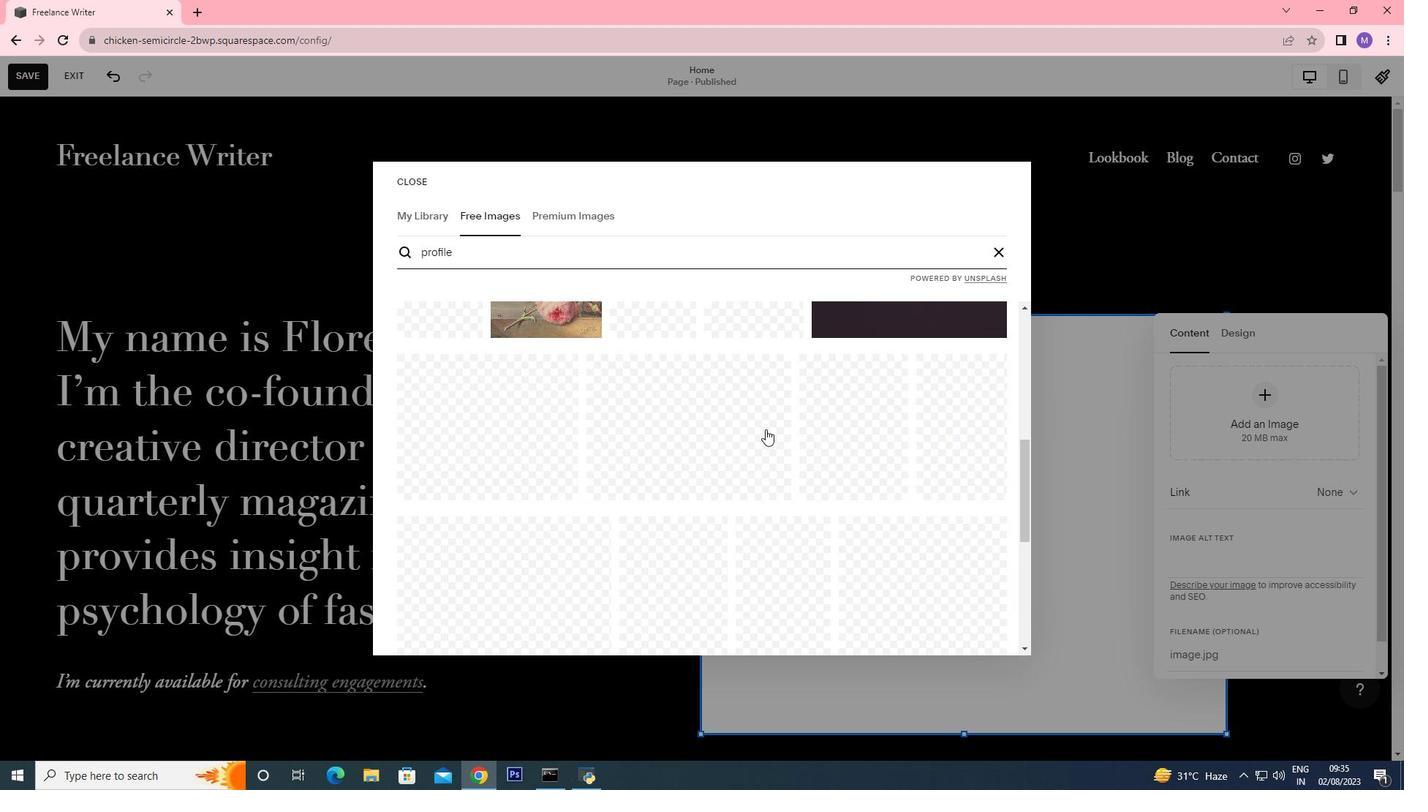 
Action: Mouse scrolled (765, 428) with delta (0, 0)
Screenshot: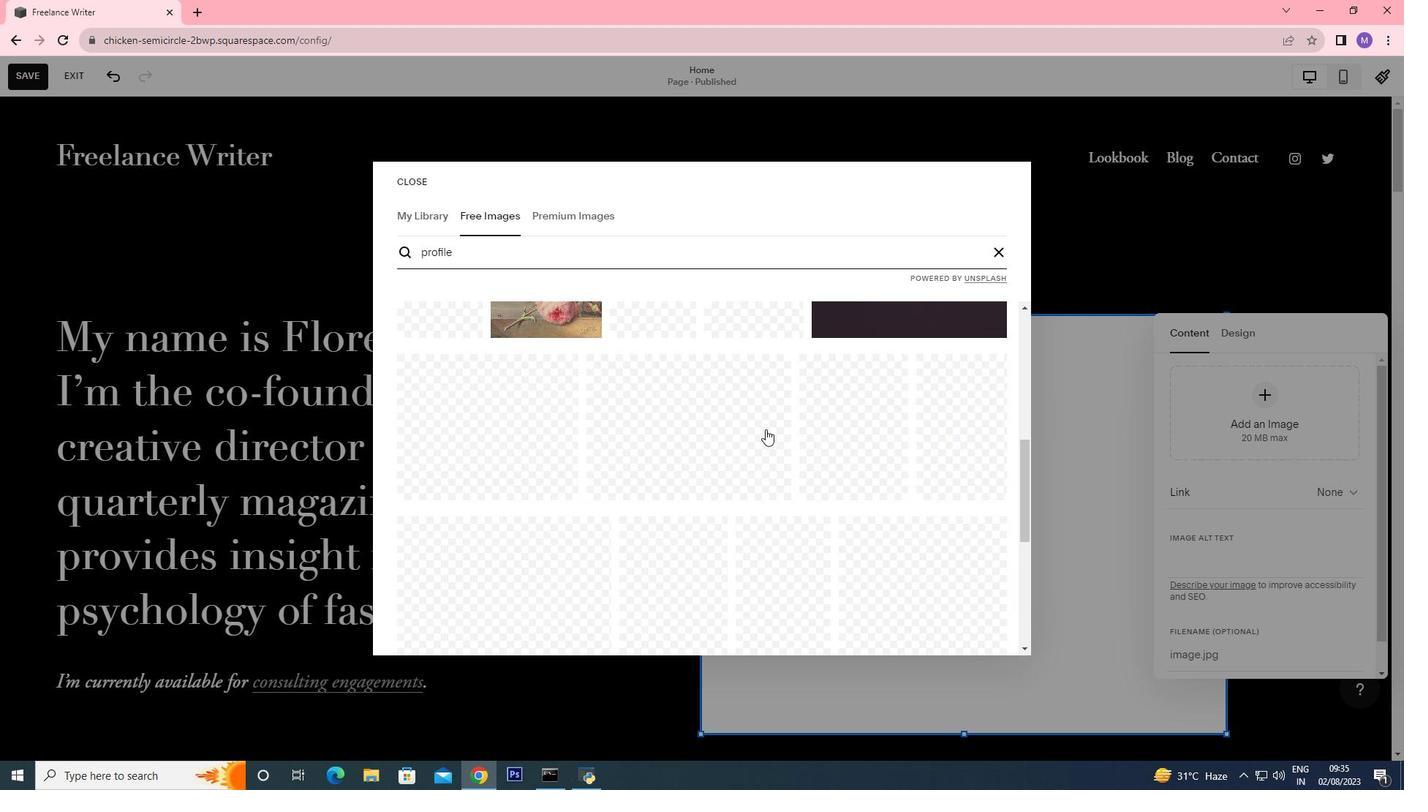 
Action: Mouse scrolled (765, 428) with delta (0, 0)
Screenshot: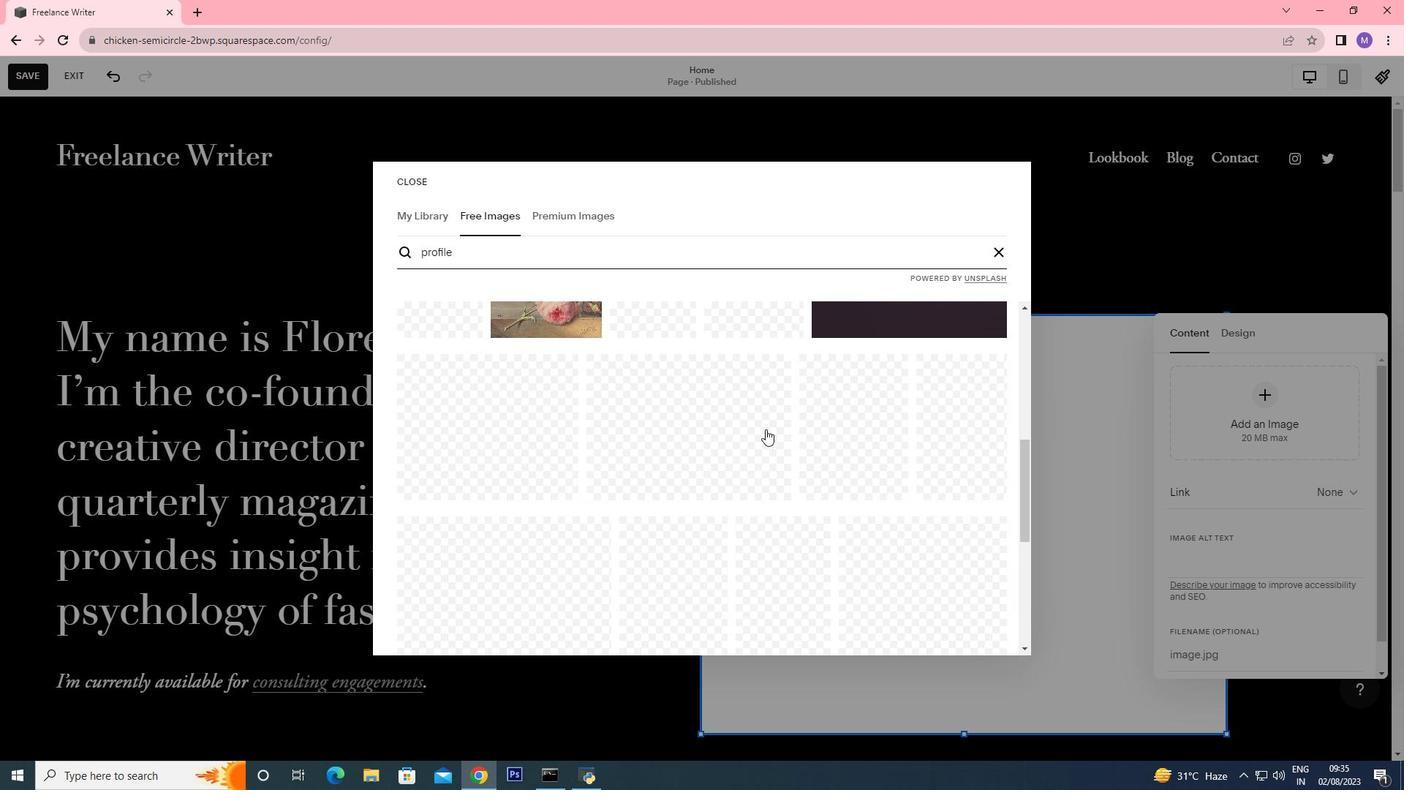 
Action: Mouse scrolled (765, 428) with delta (0, 0)
Screenshot: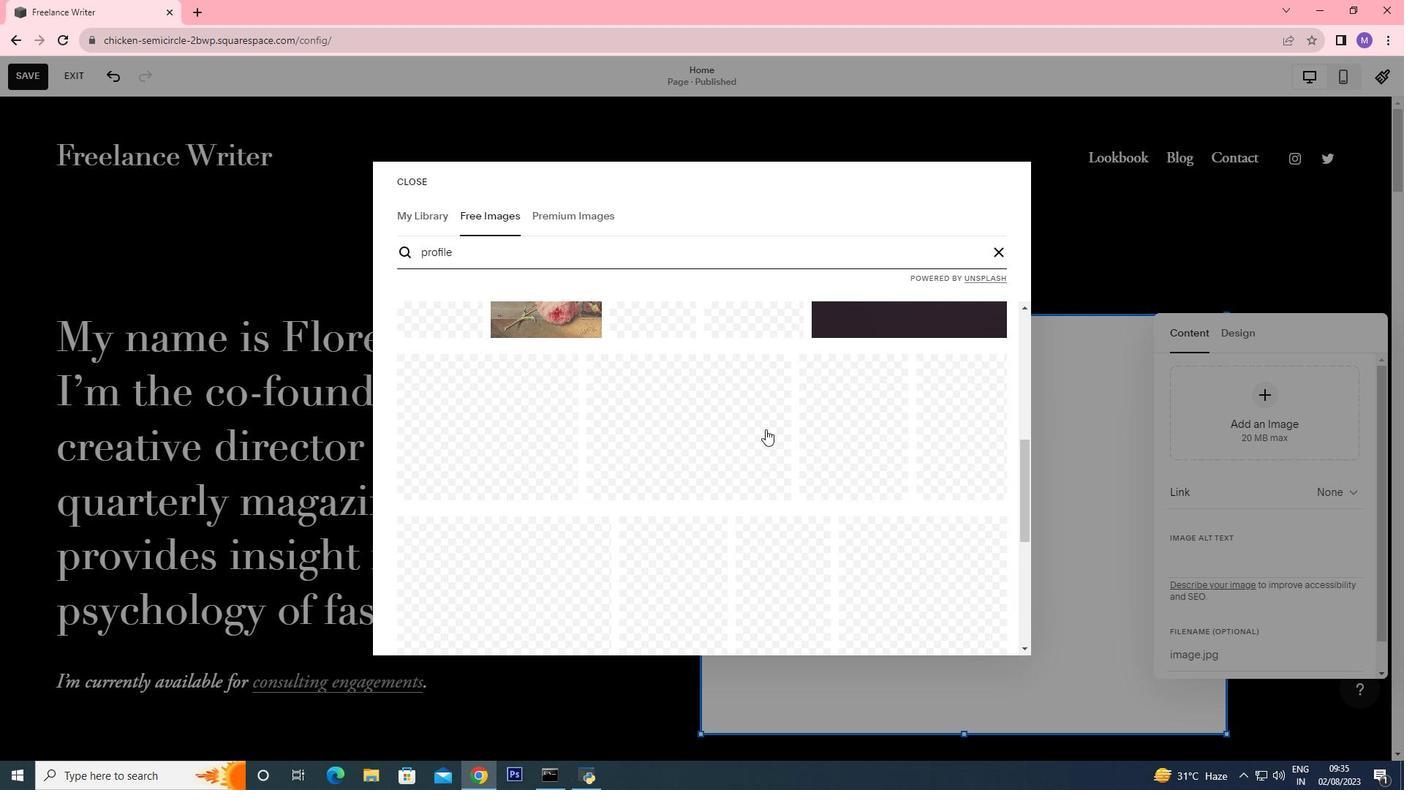 
Action: Mouse moved to (776, 452)
Screenshot: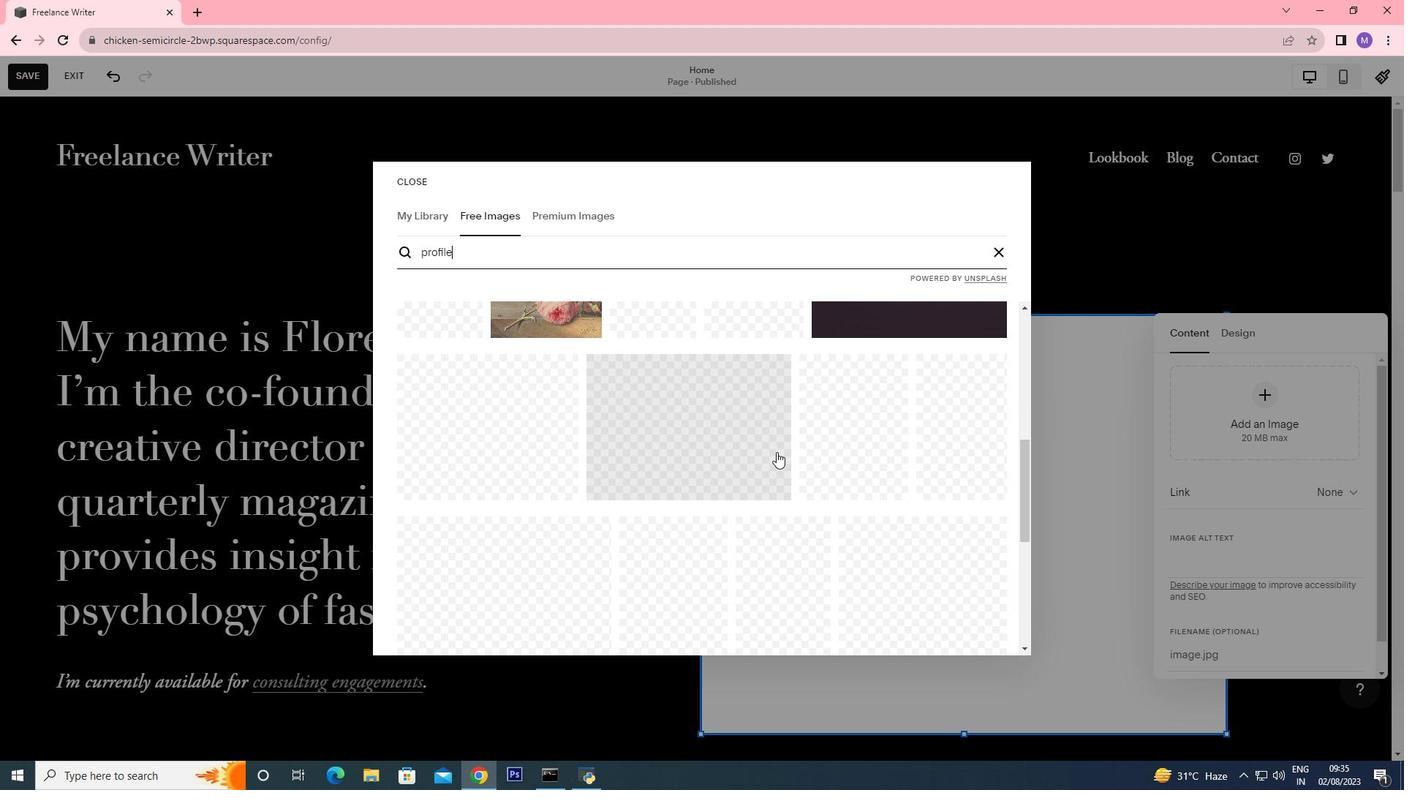 
Action: Mouse scrolled (776, 451) with delta (0, 0)
Screenshot: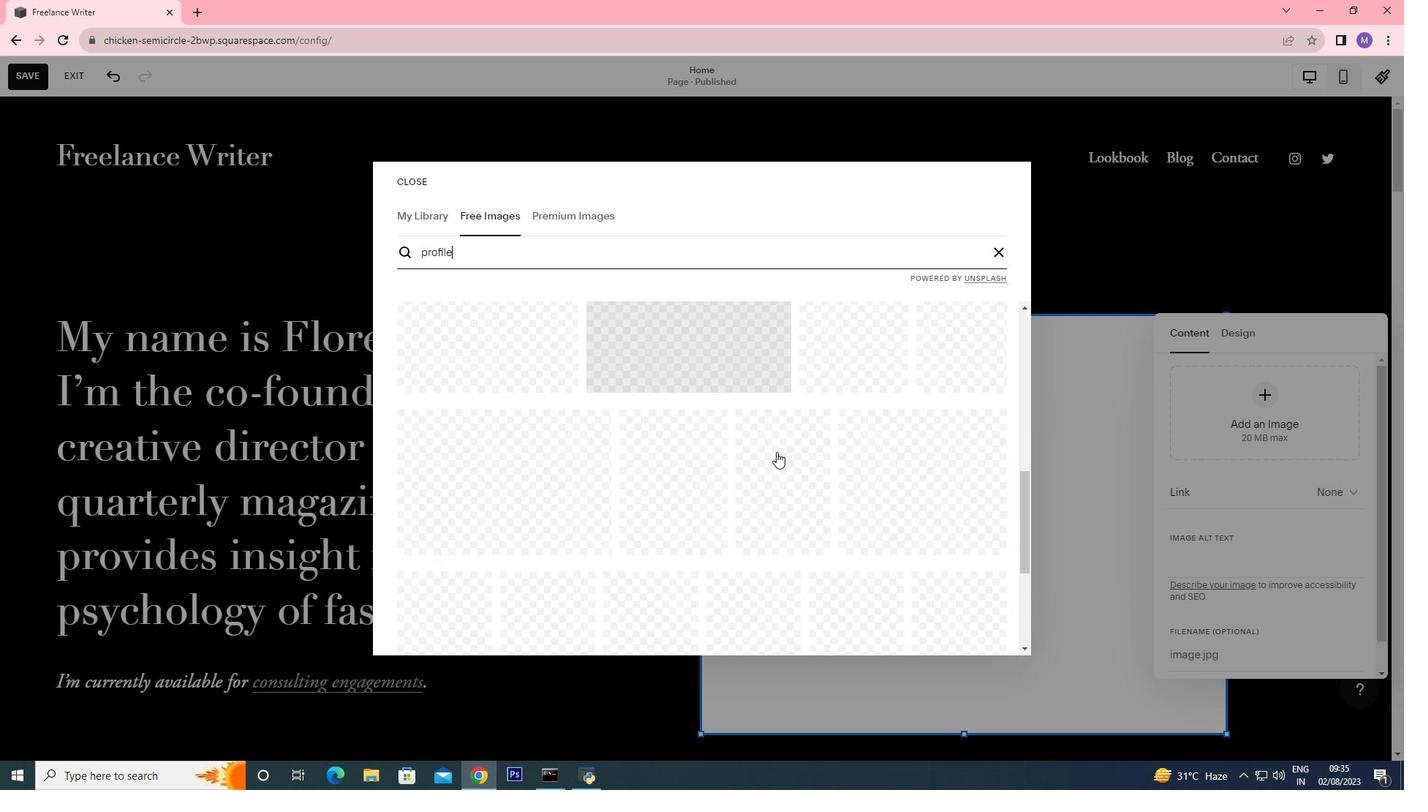 
Action: Mouse scrolled (776, 451) with delta (0, 0)
Screenshot: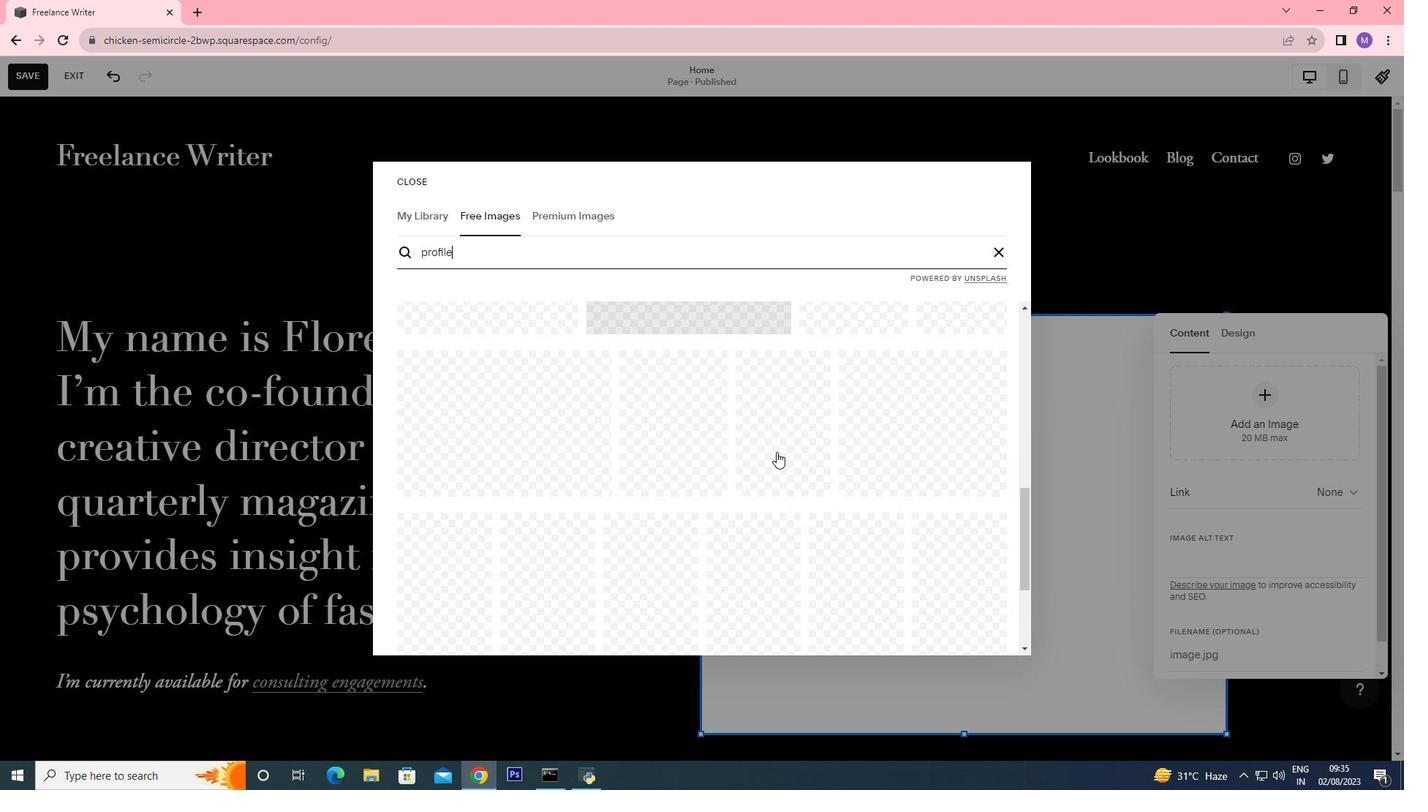 
Action: Mouse scrolled (776, 451) with delta (0, 0)
Screenshot: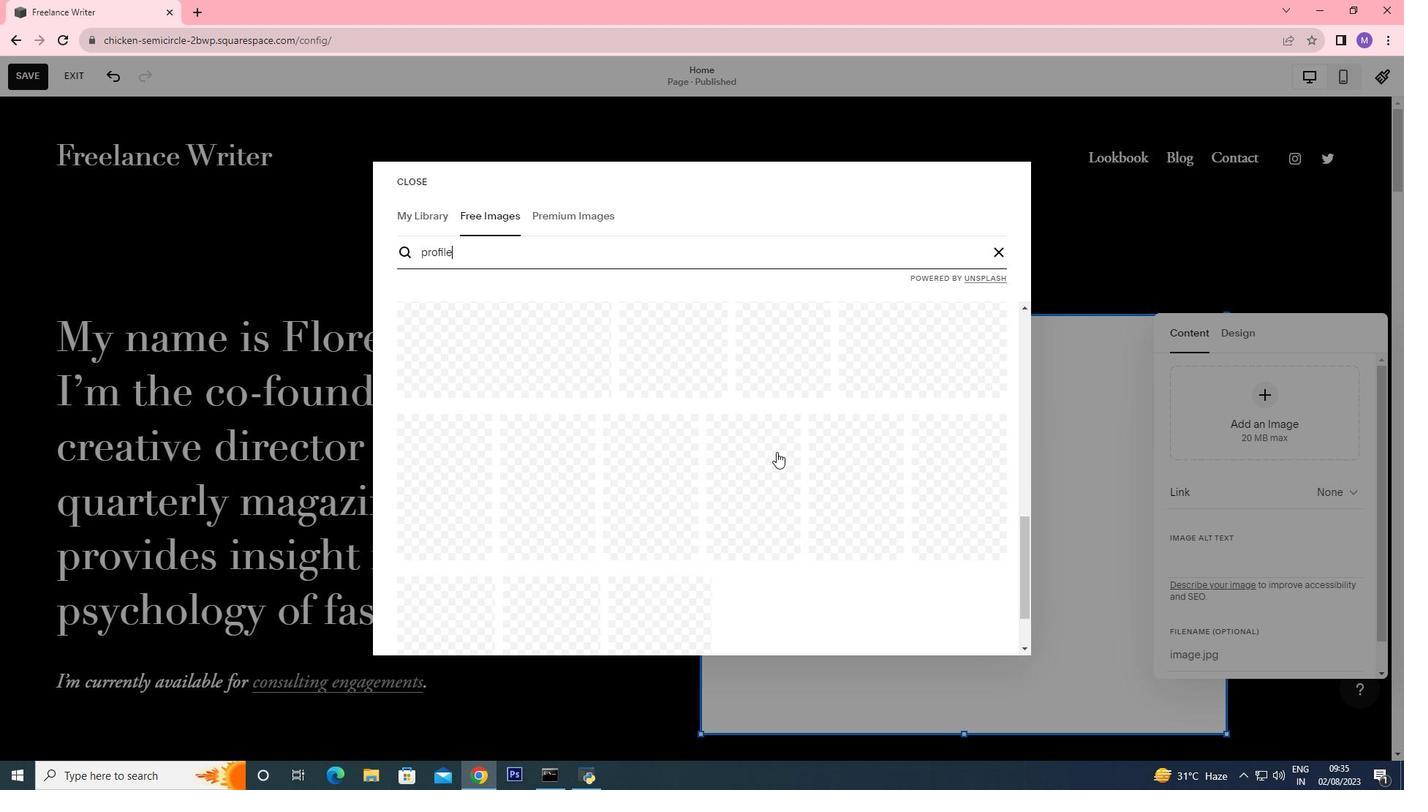 
Action: Mouse scrolled (776, 451) with delta (0, 0)
Screenshot: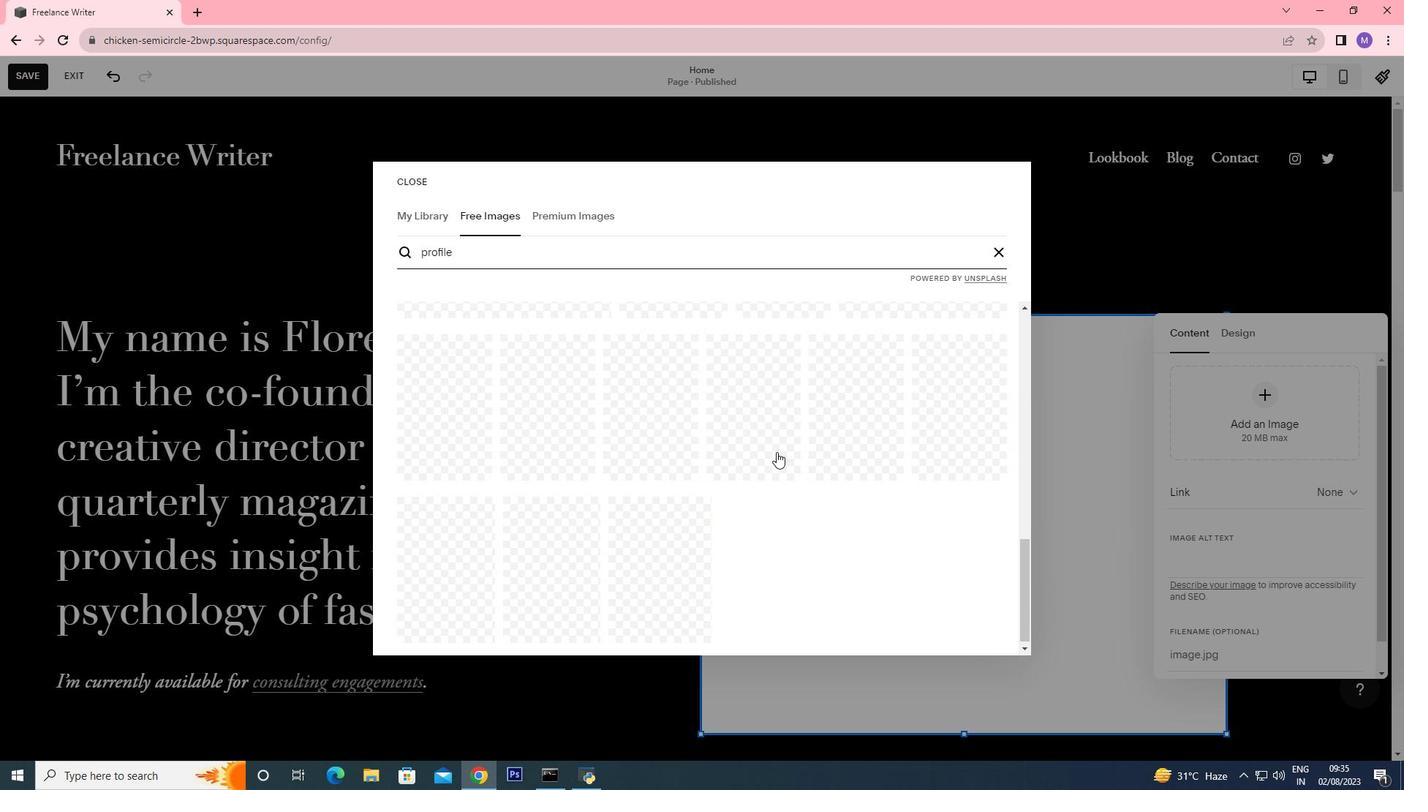 
Action: Mouse scrolled (776, 451) with delta (0, 0)
Screenshot: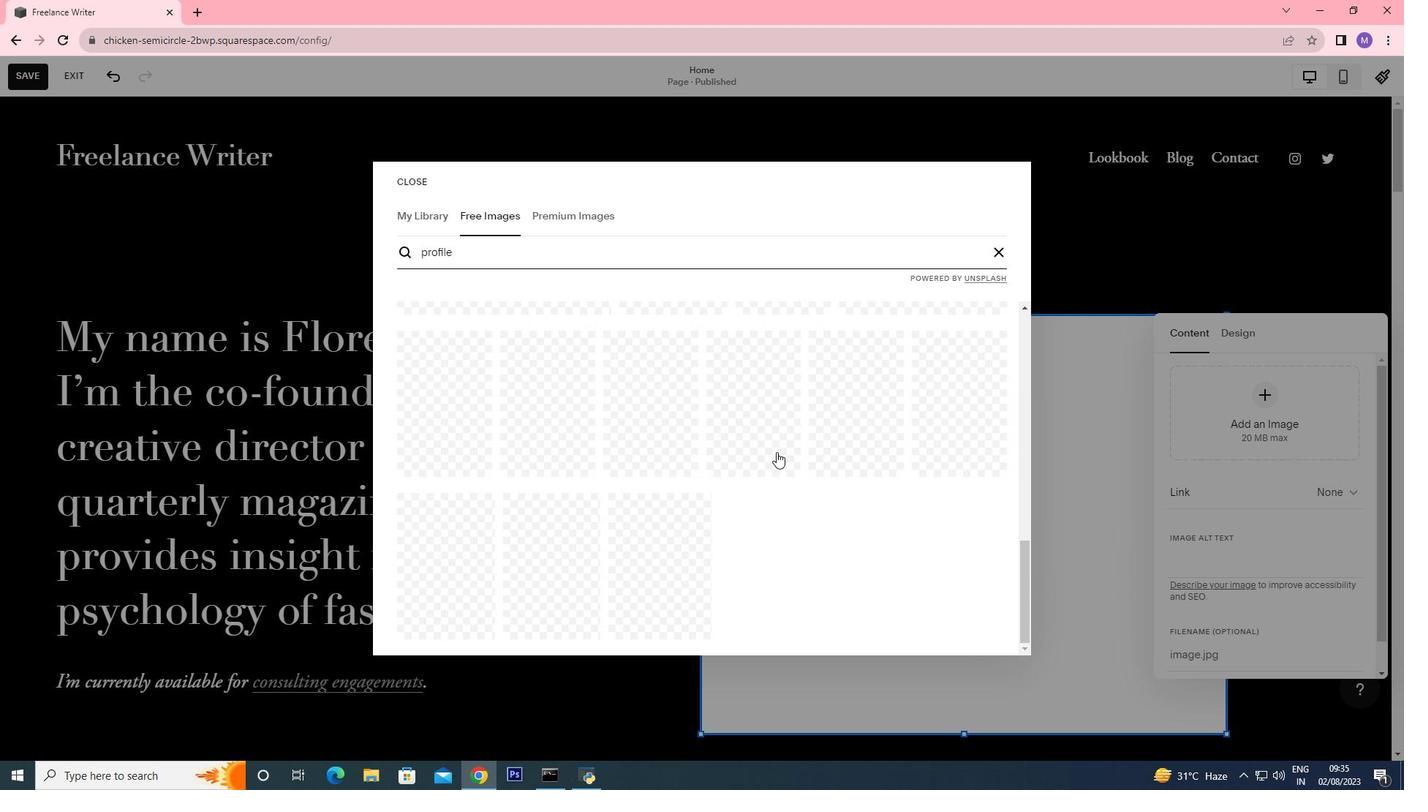 
Action: Mouse scrolled (776, 451) with delta (0, 0)
Screenshot: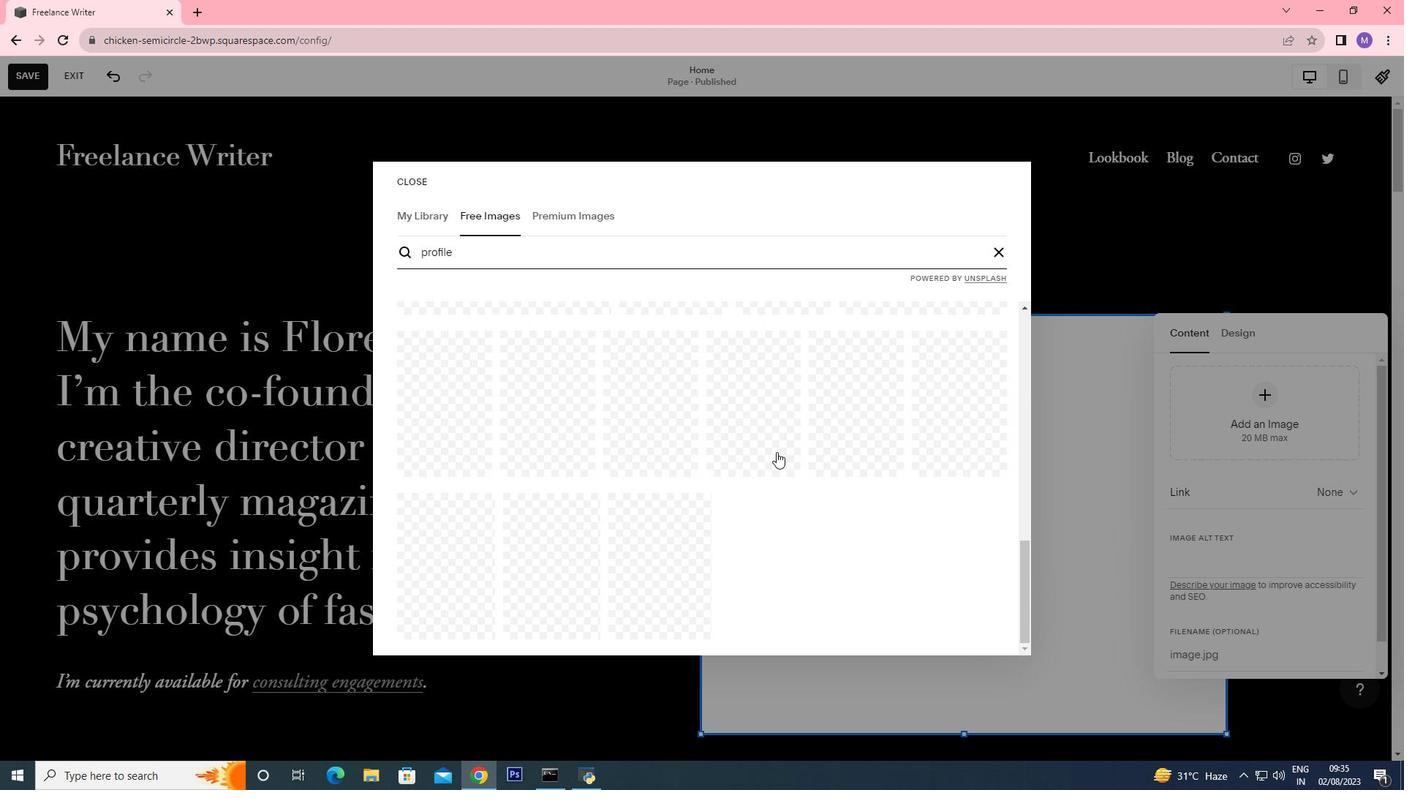 
Action: Mouse scrolled (776, 451) with delta (0, 0)
Screenshot: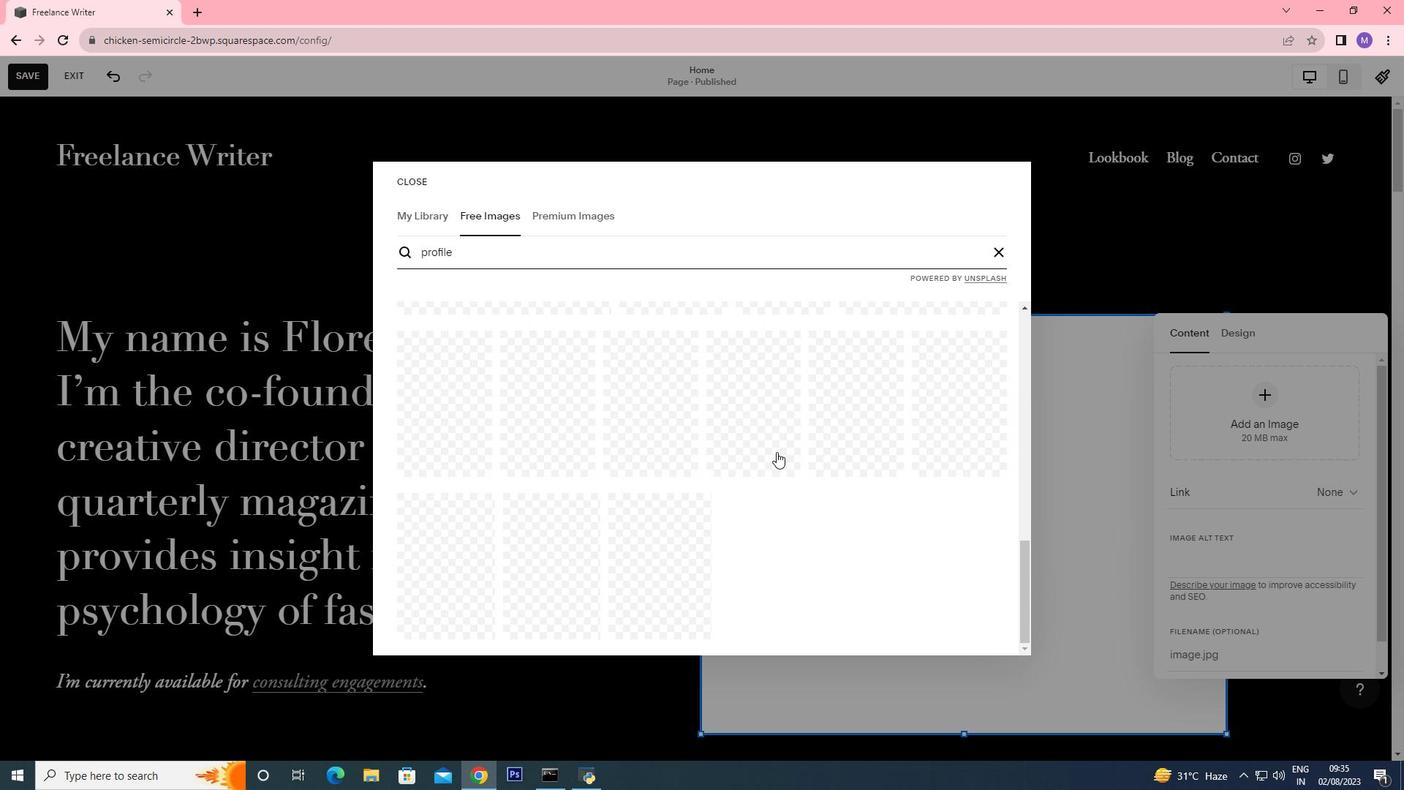 
Action: Mouse moved to (779, 454)
Screenshot: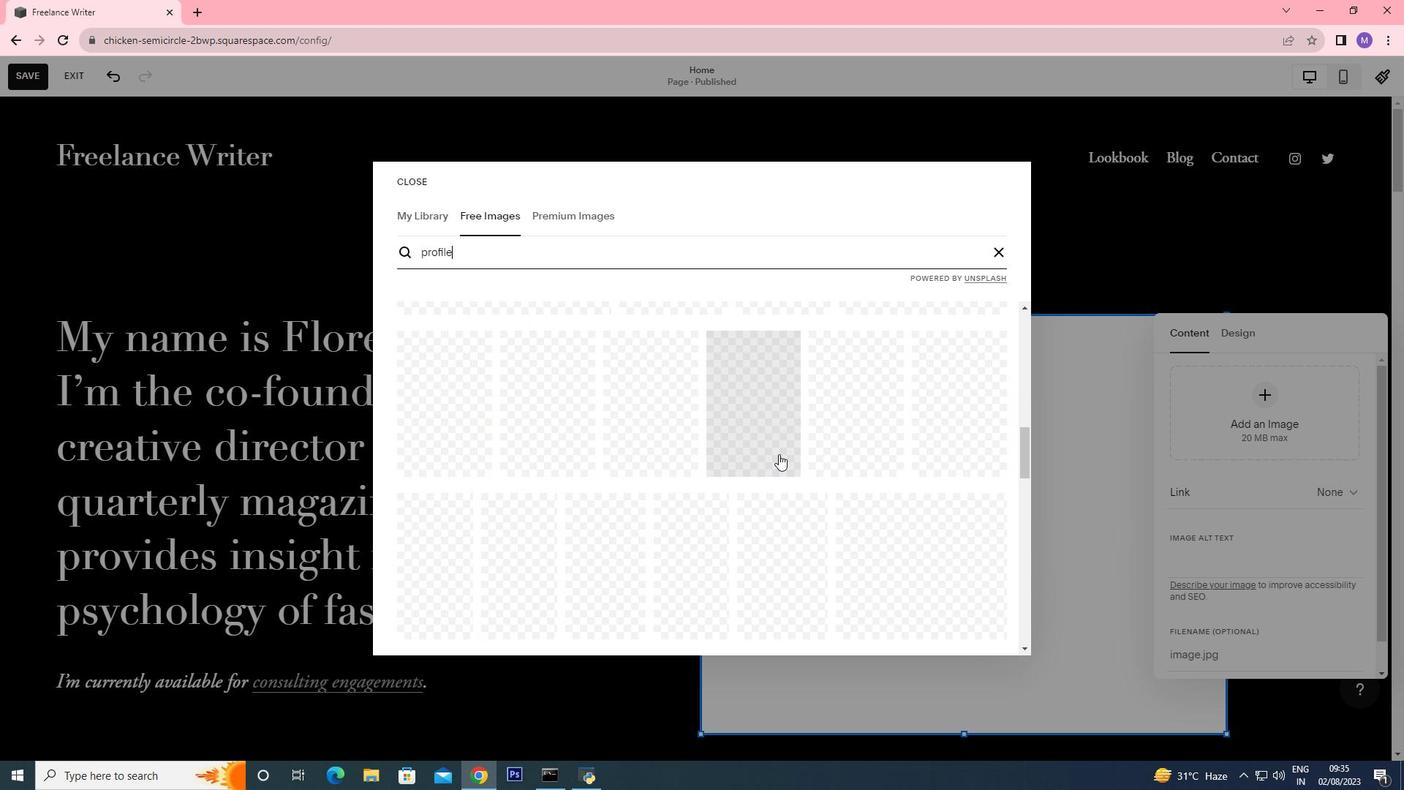 
Action: Mouse scrolled (779, 453) with delta (0, 0)
Screenshot: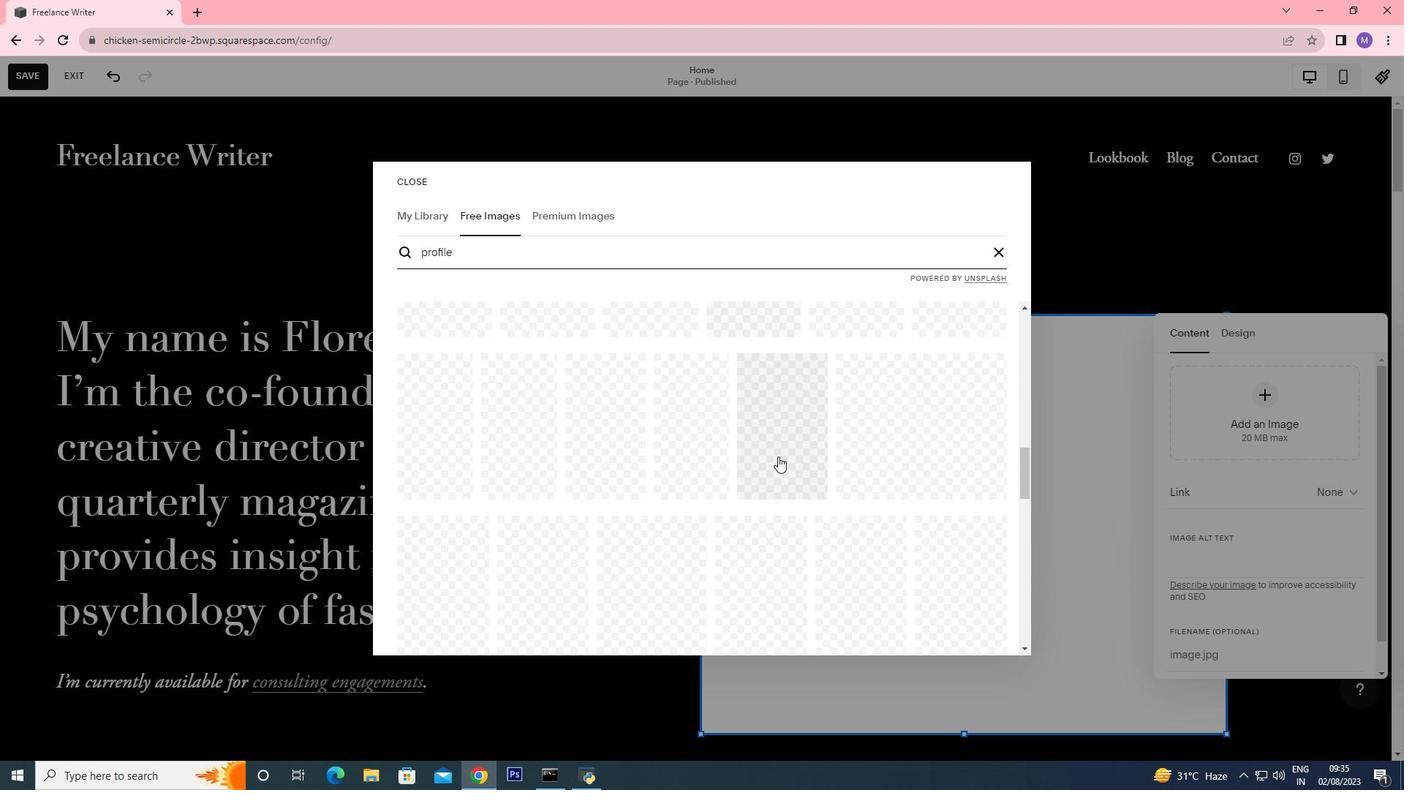 
Action: Mouse scrolled (779, 453) with delta (0, 0)
Screenshot: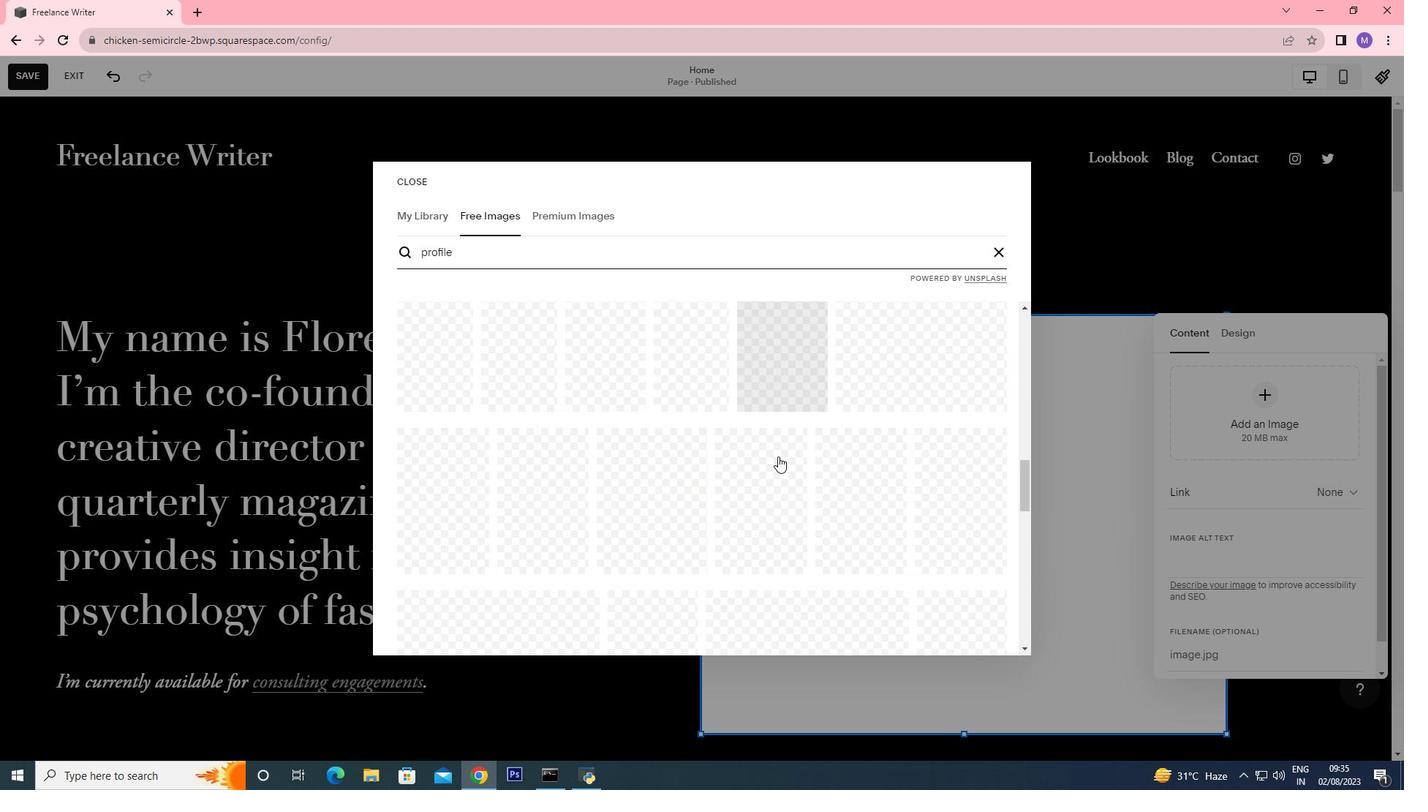 
Action: Mouse moved to (778, 454)
Screenshot: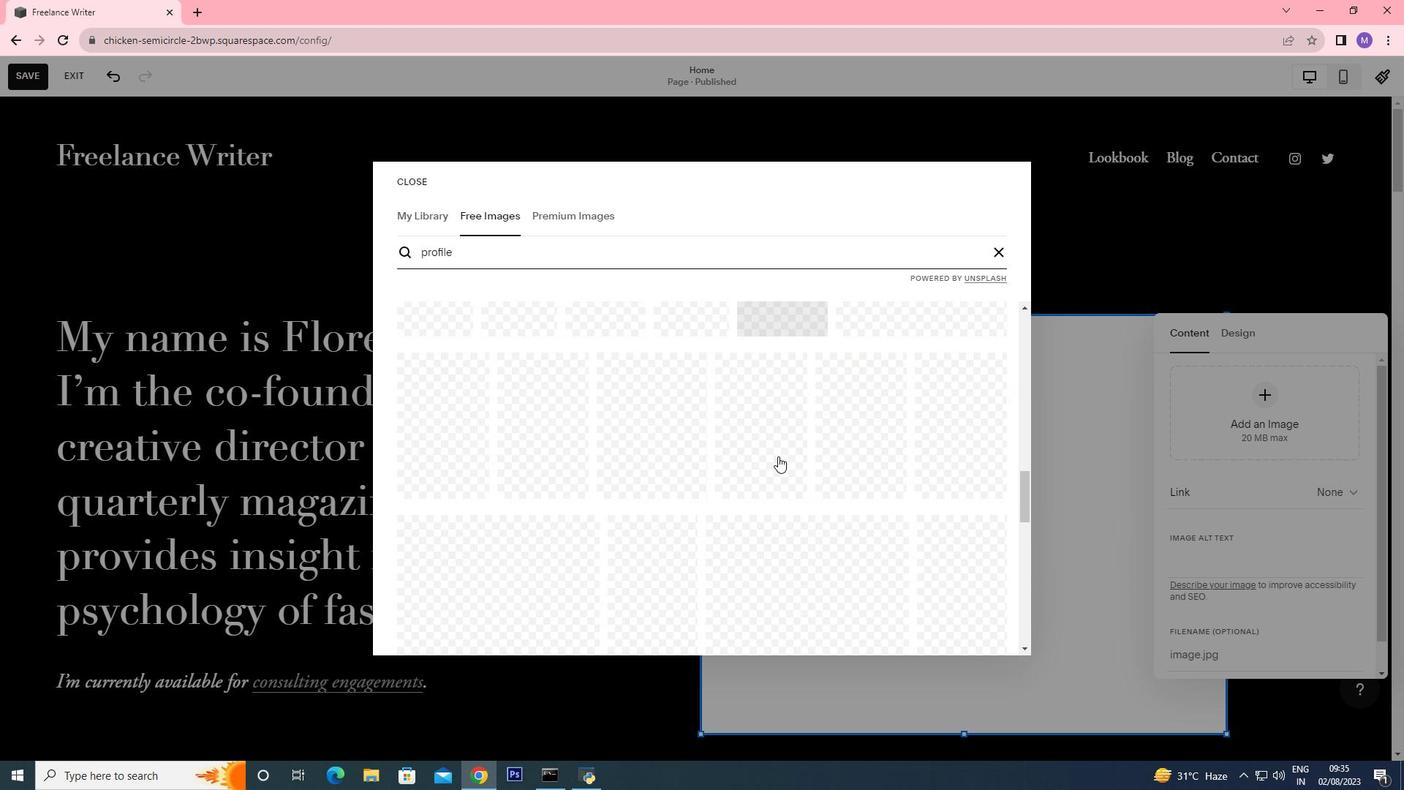 
Action: Mouse scrolled (778, 454) with delta (0, 0)
Screenshot: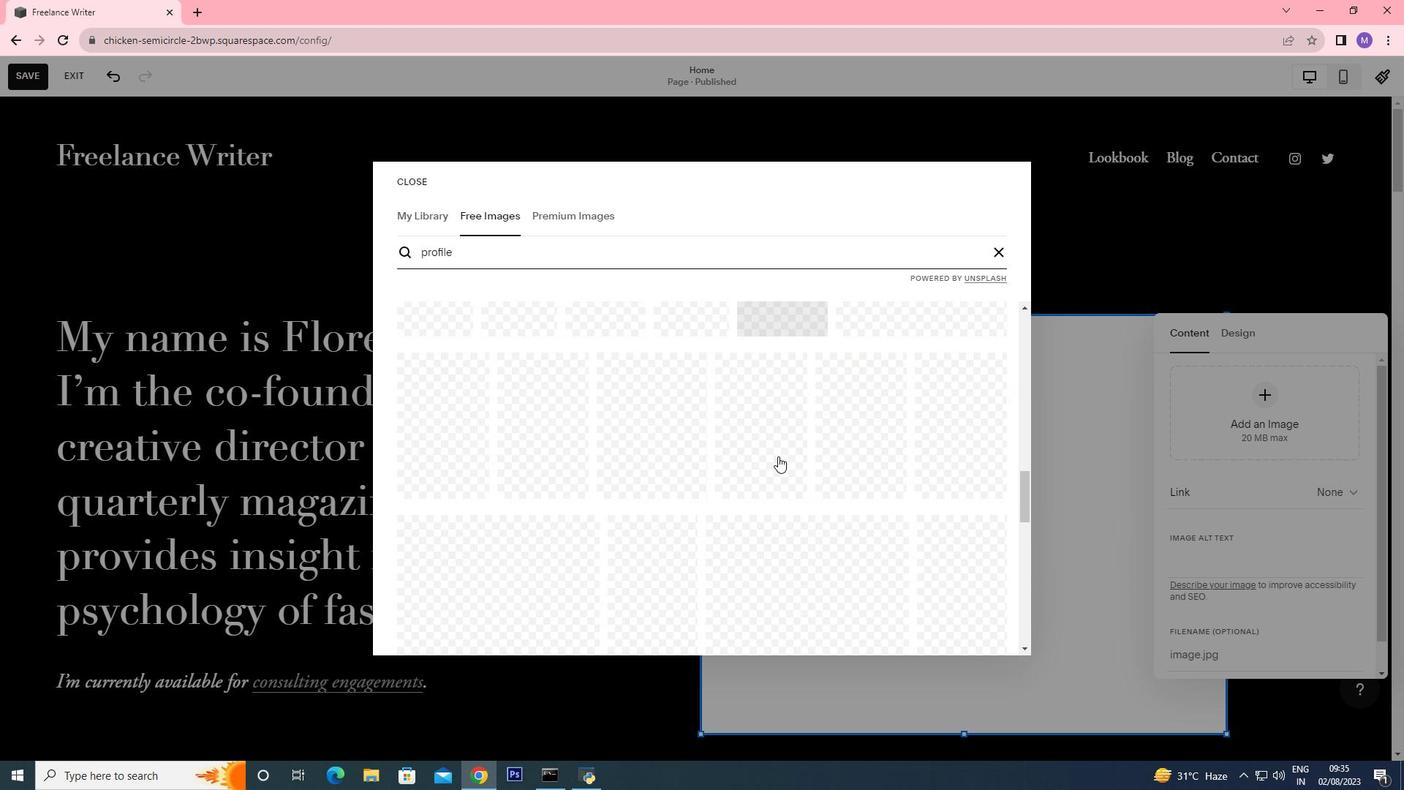 
Action: Mouse moved to (778, 456)
Screenshot: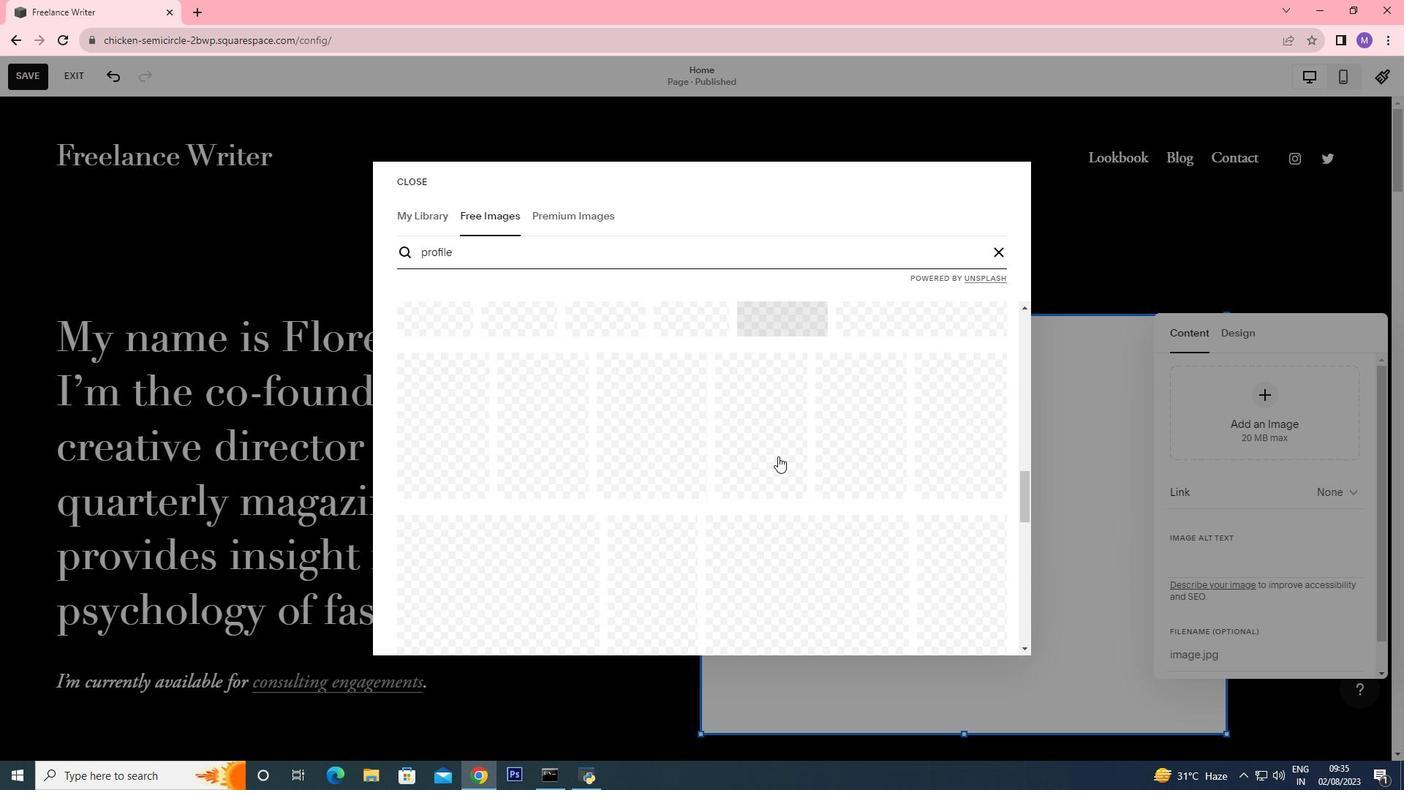 
Action: Mouse scrolled (778, 455) with delta (0, 0)
Screenshot: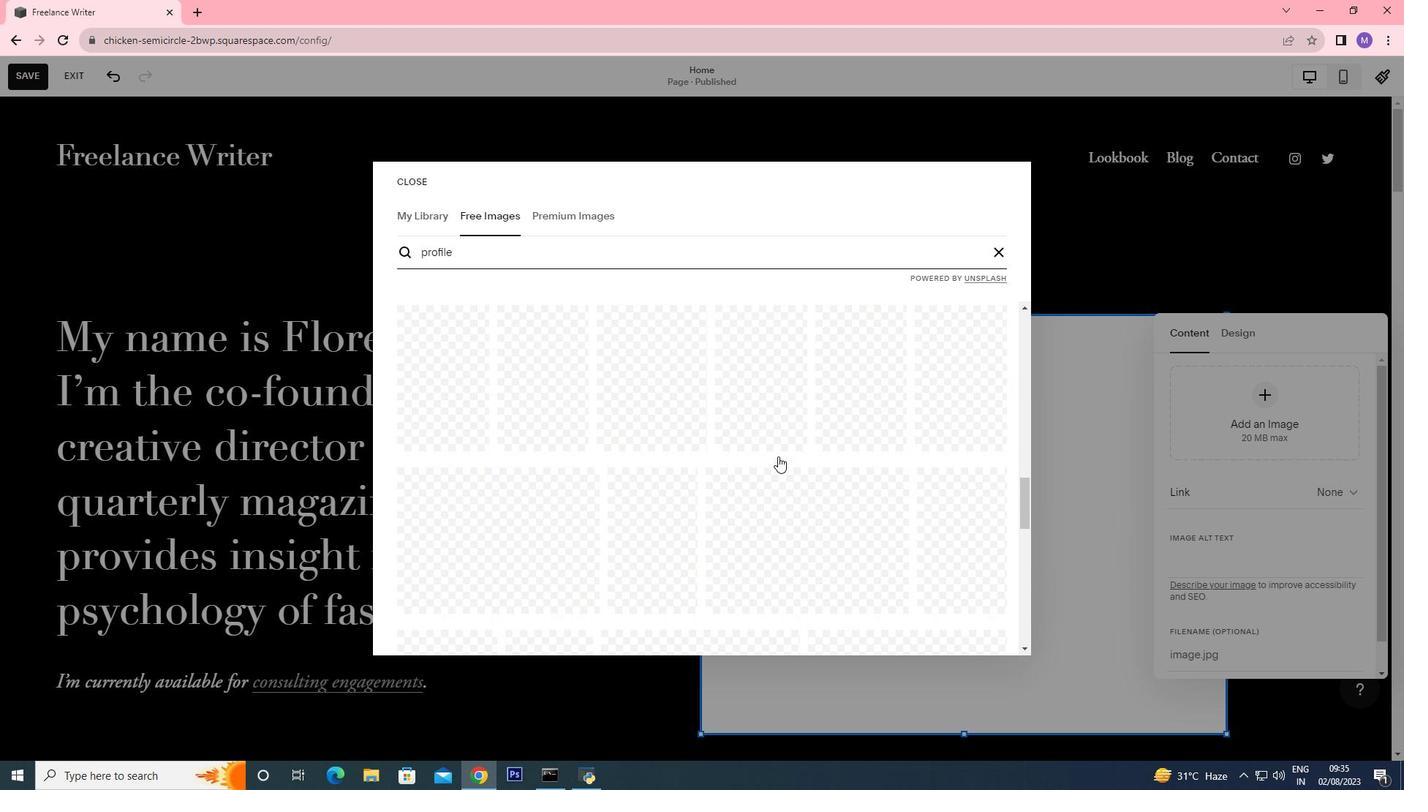 
Action: Mouse scrolled (778, 455) with delta (0, 0)
Screenshot: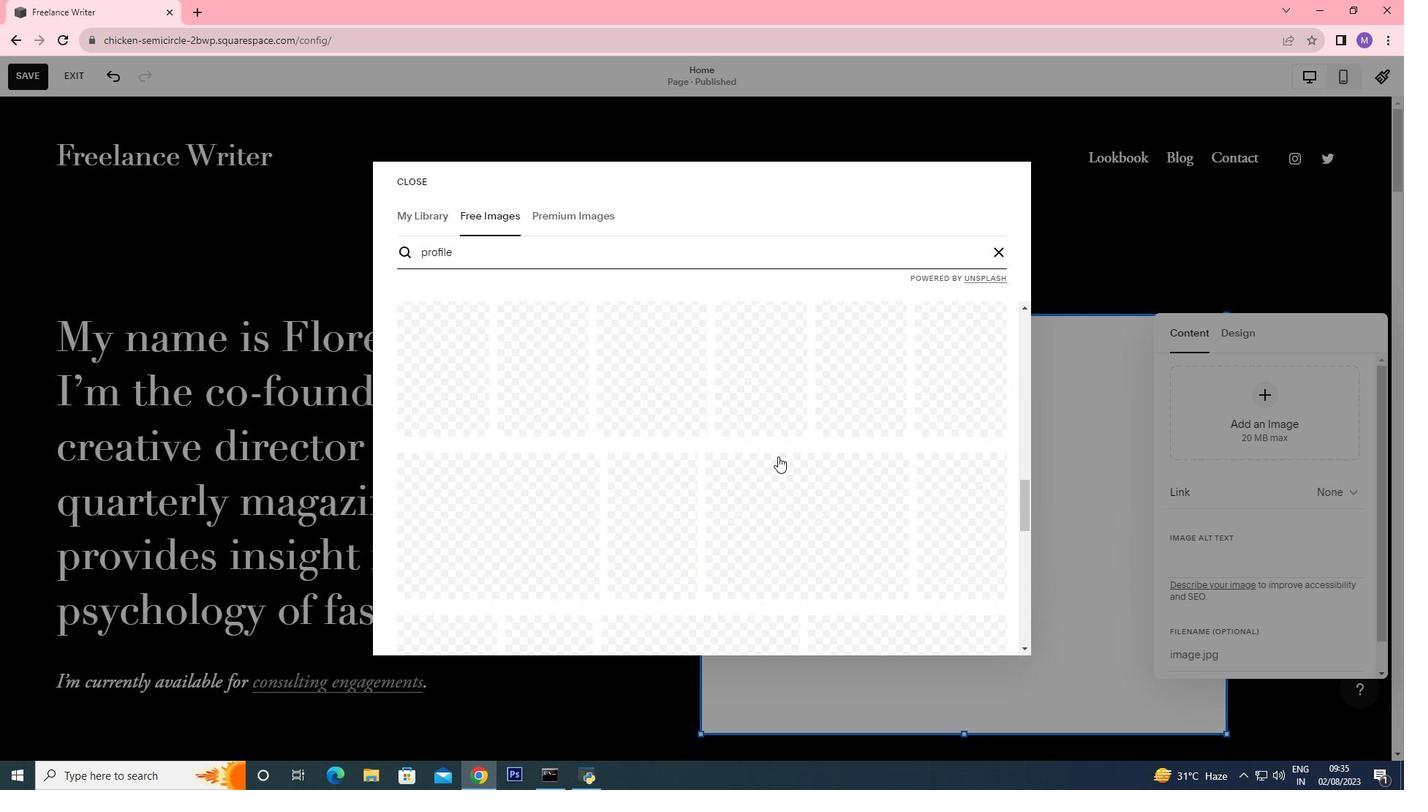 
Action: Mouse moved to (778, 456)
Screenshot: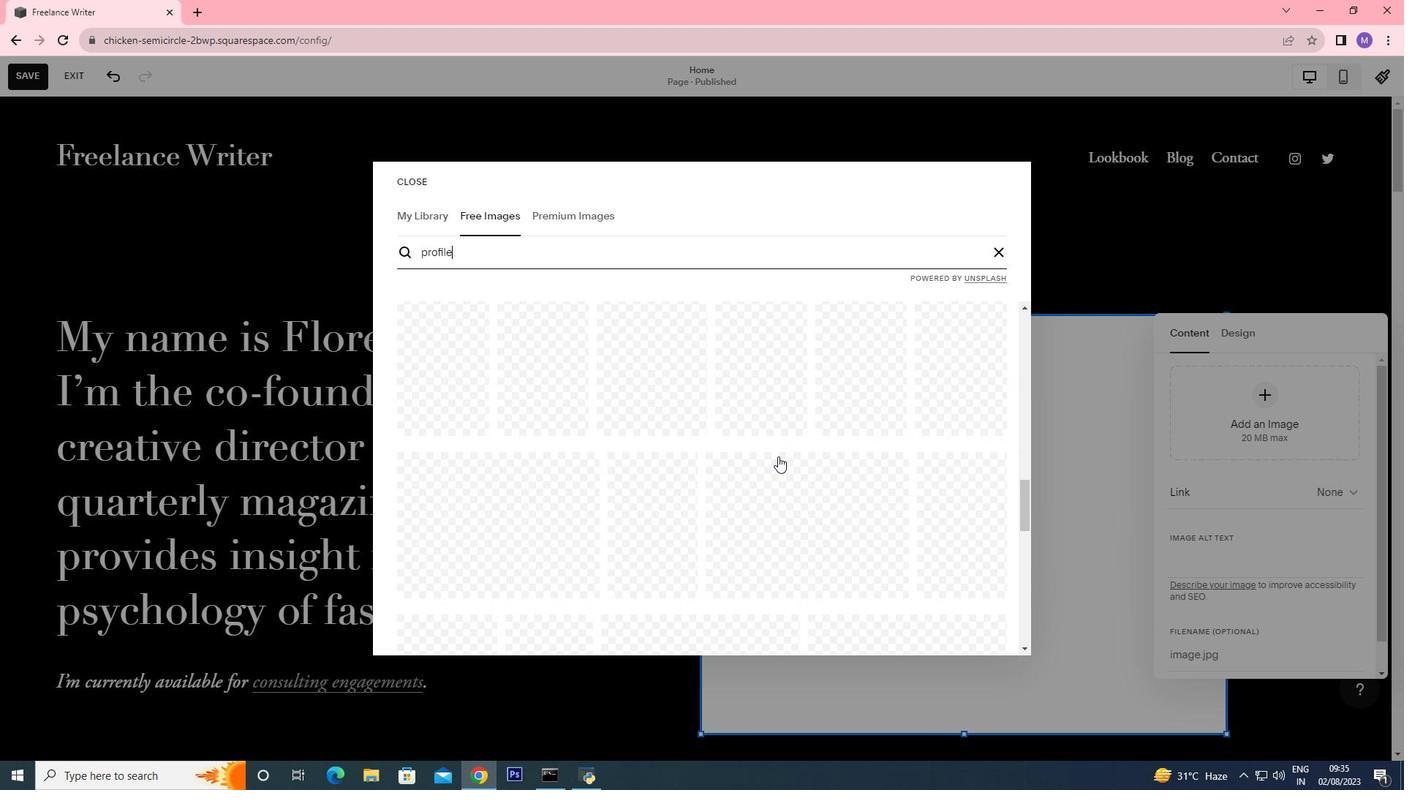 
Action: Mouse scrolled (778, 455) with delta (0, 0)
Screenshot: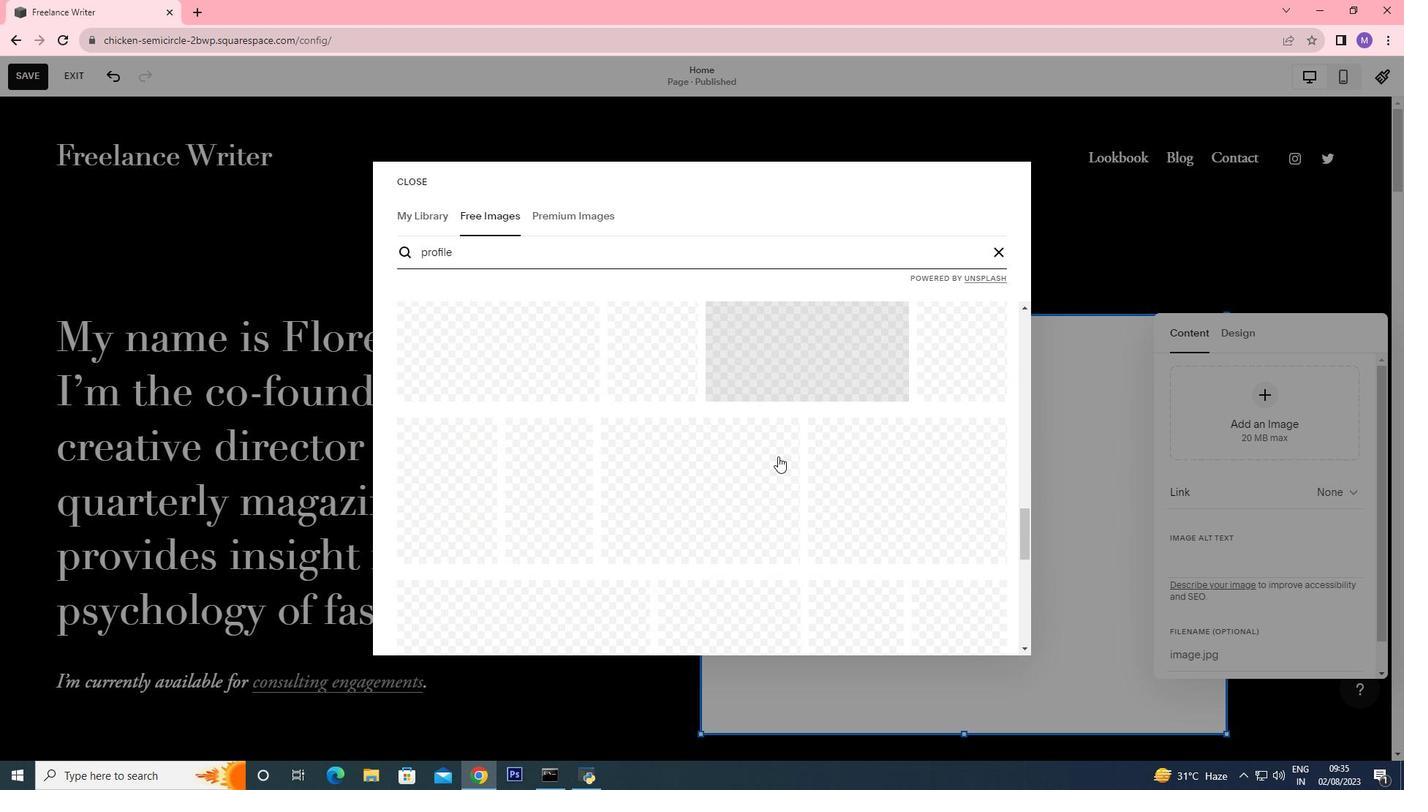 
Action: Mouse scrolled (778, 455) with delta (0, 0)
Screenshot: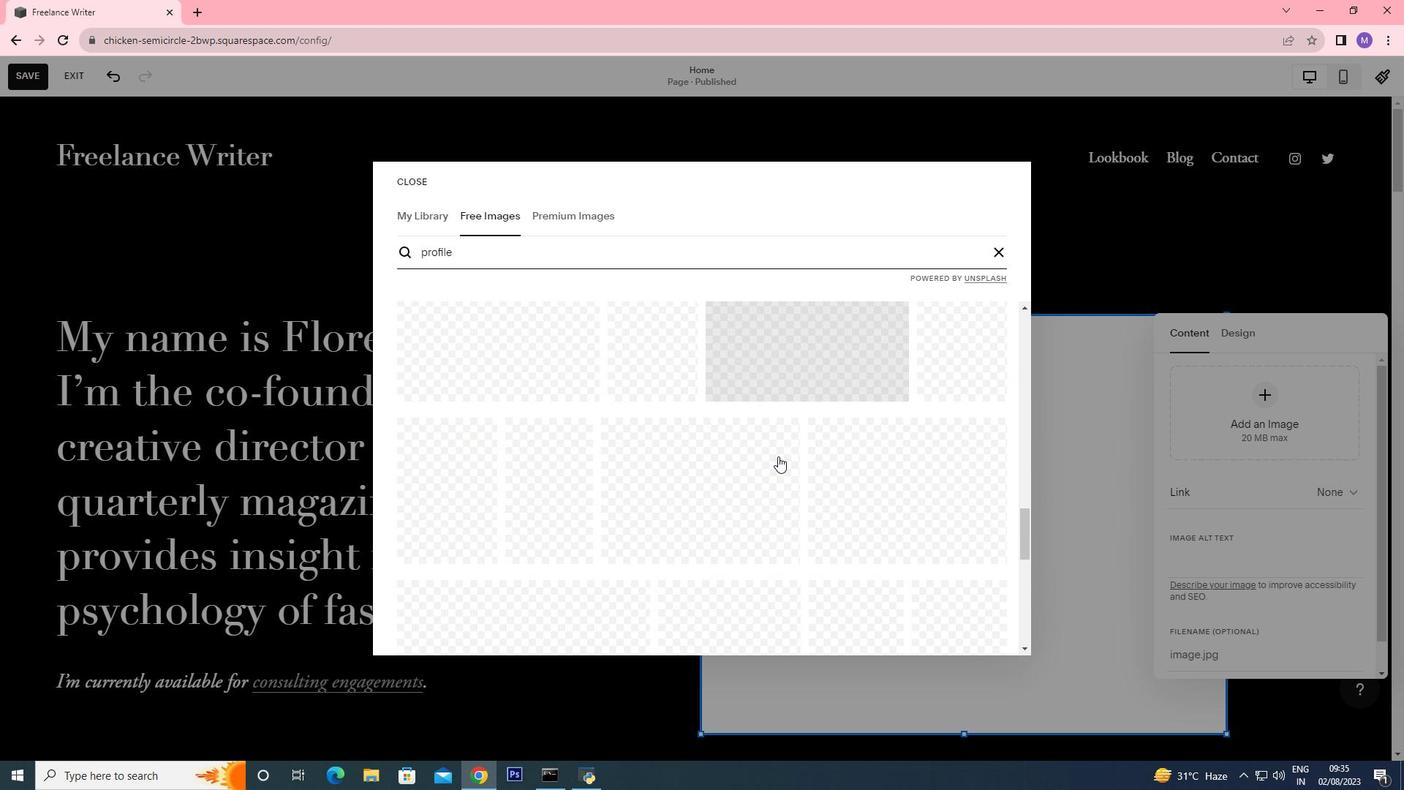 
Action: Mouse scrolled (778, 455) with delta (0, 0)
Screenshot: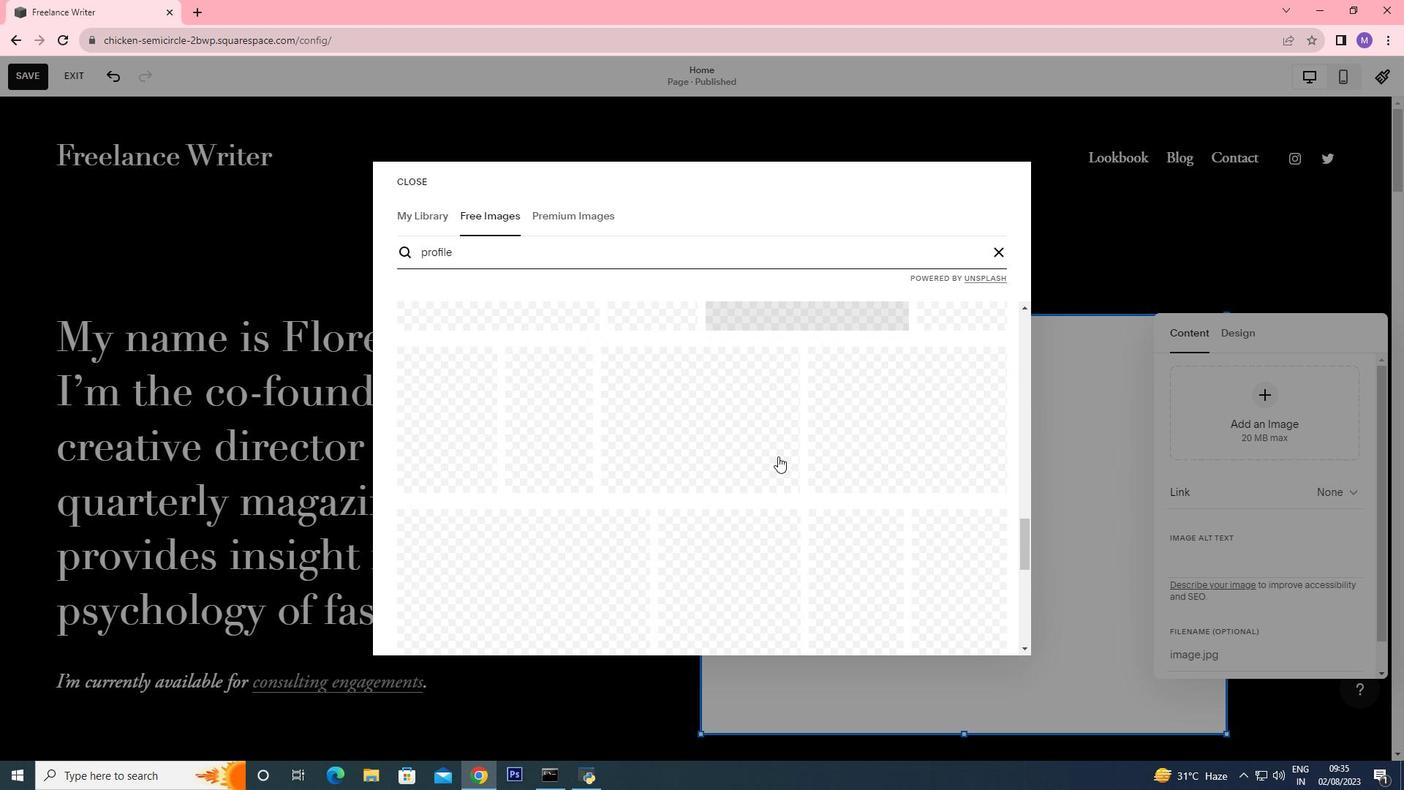 
Action: Mouse scrolled (778, 455) with delta (0, 0)
Screenshot: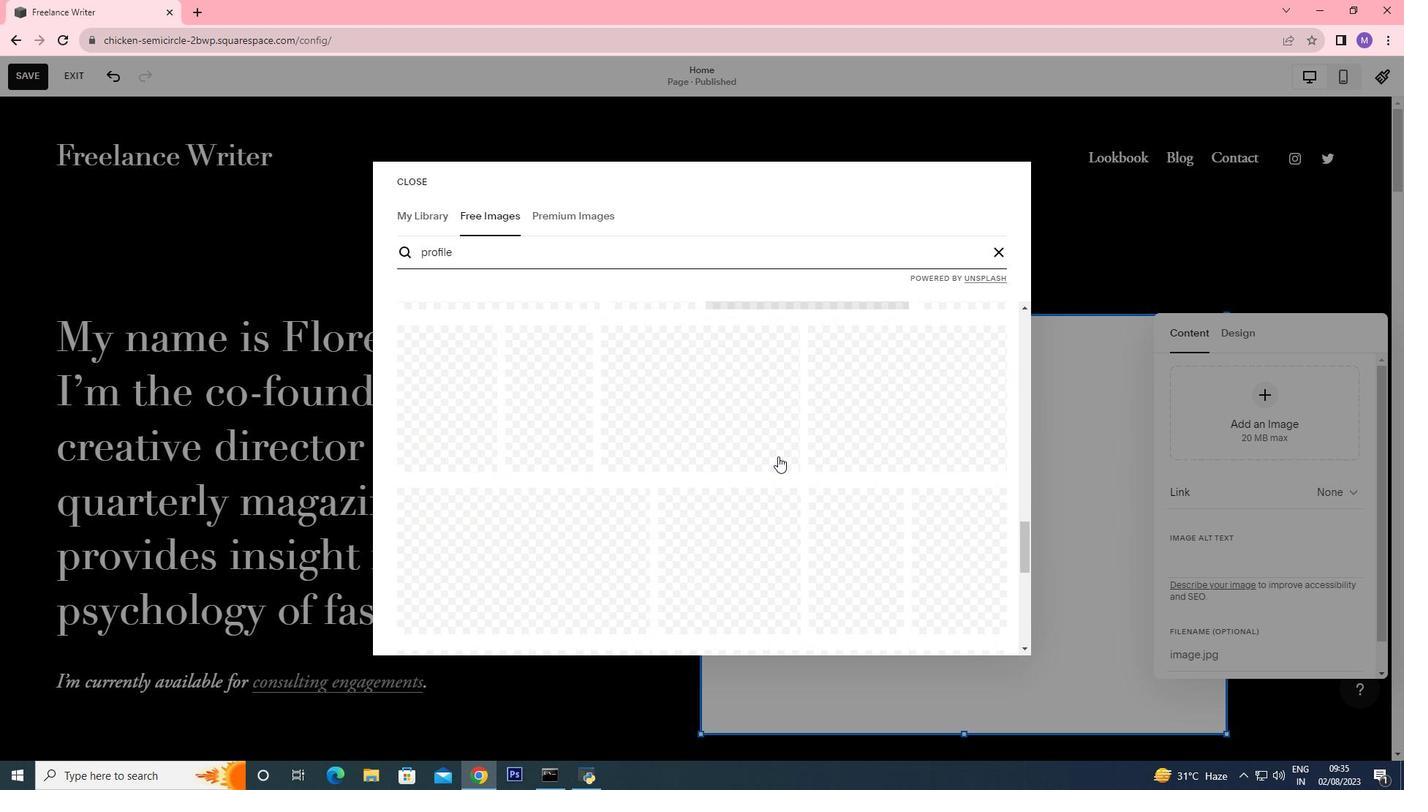 
Action: Mouse moved to (768, 460)
Screenshot: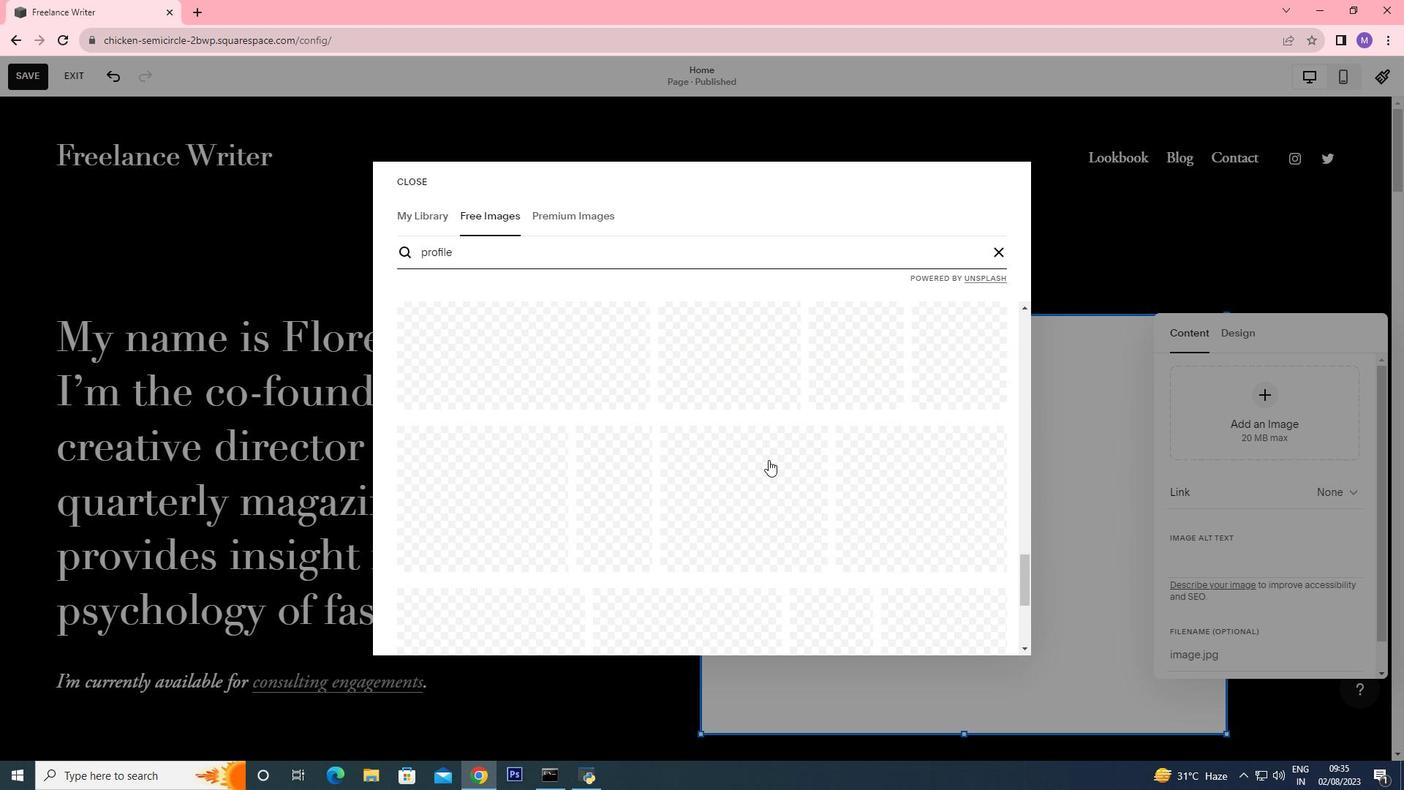 
Action: Mouse scrolled (769, 459) with delta (0, 0)
Screenshot: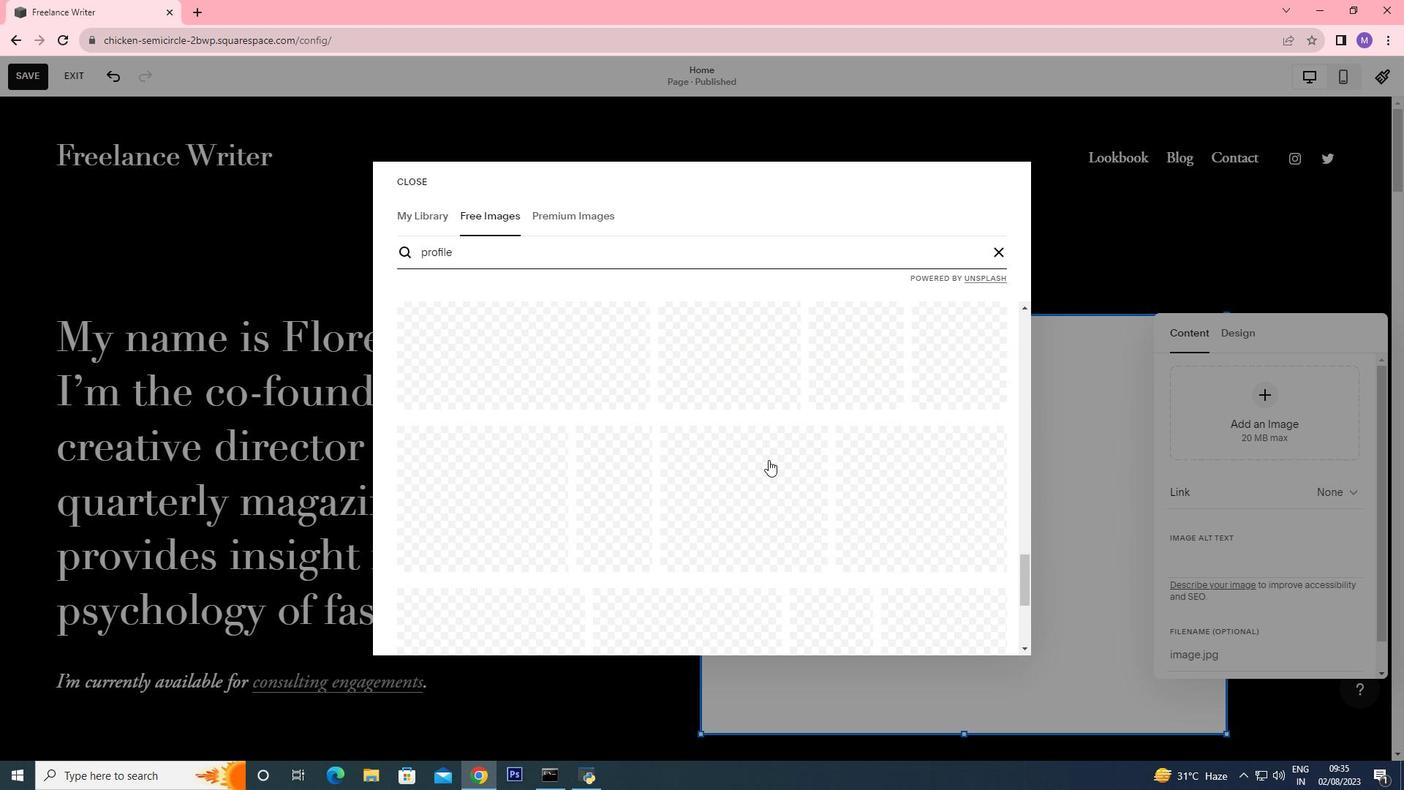 
Action: Mouse scrolled (768, 459) with delta (0, 0)
Screenshot: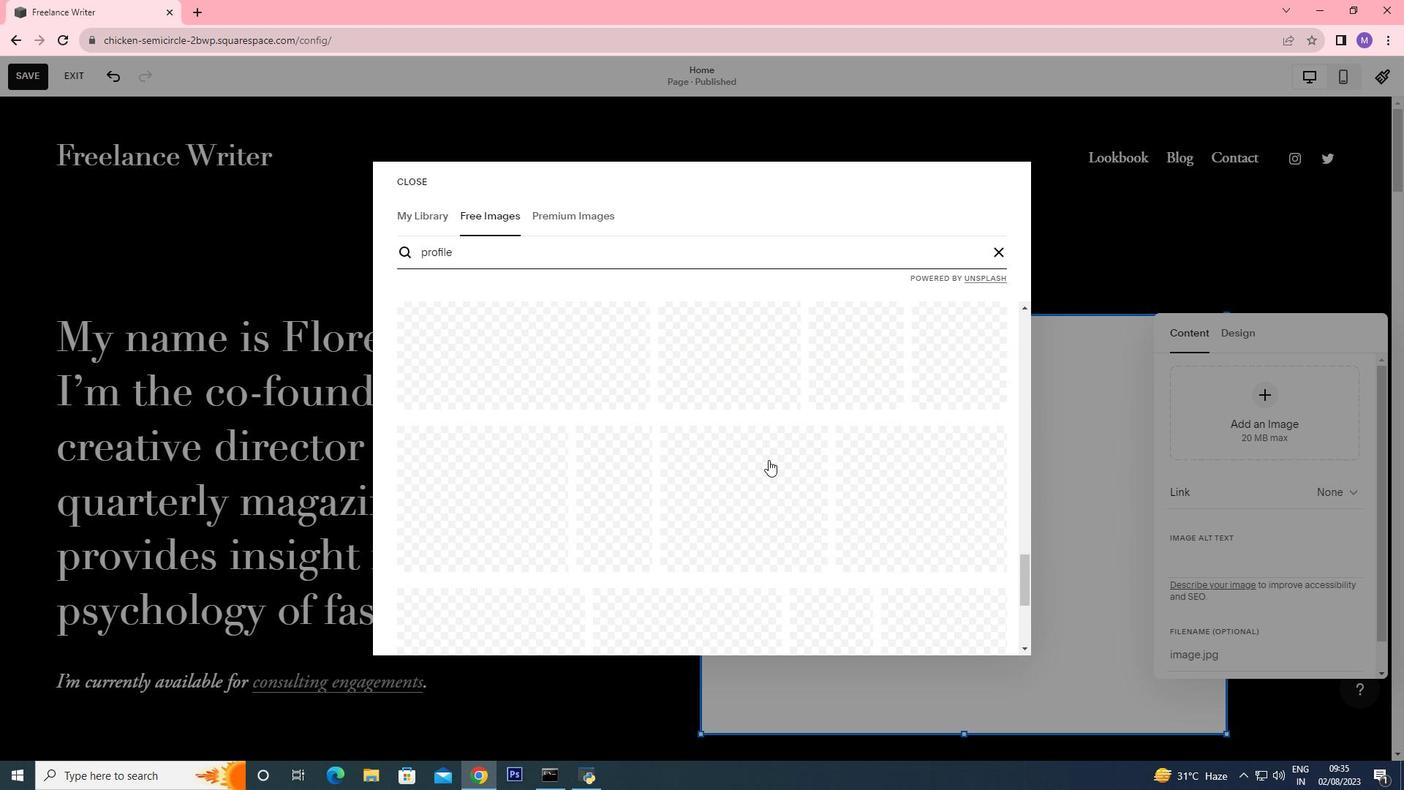 
Action: Mouse scrolled (768, 459) with delta (0, 0)
Screenshot: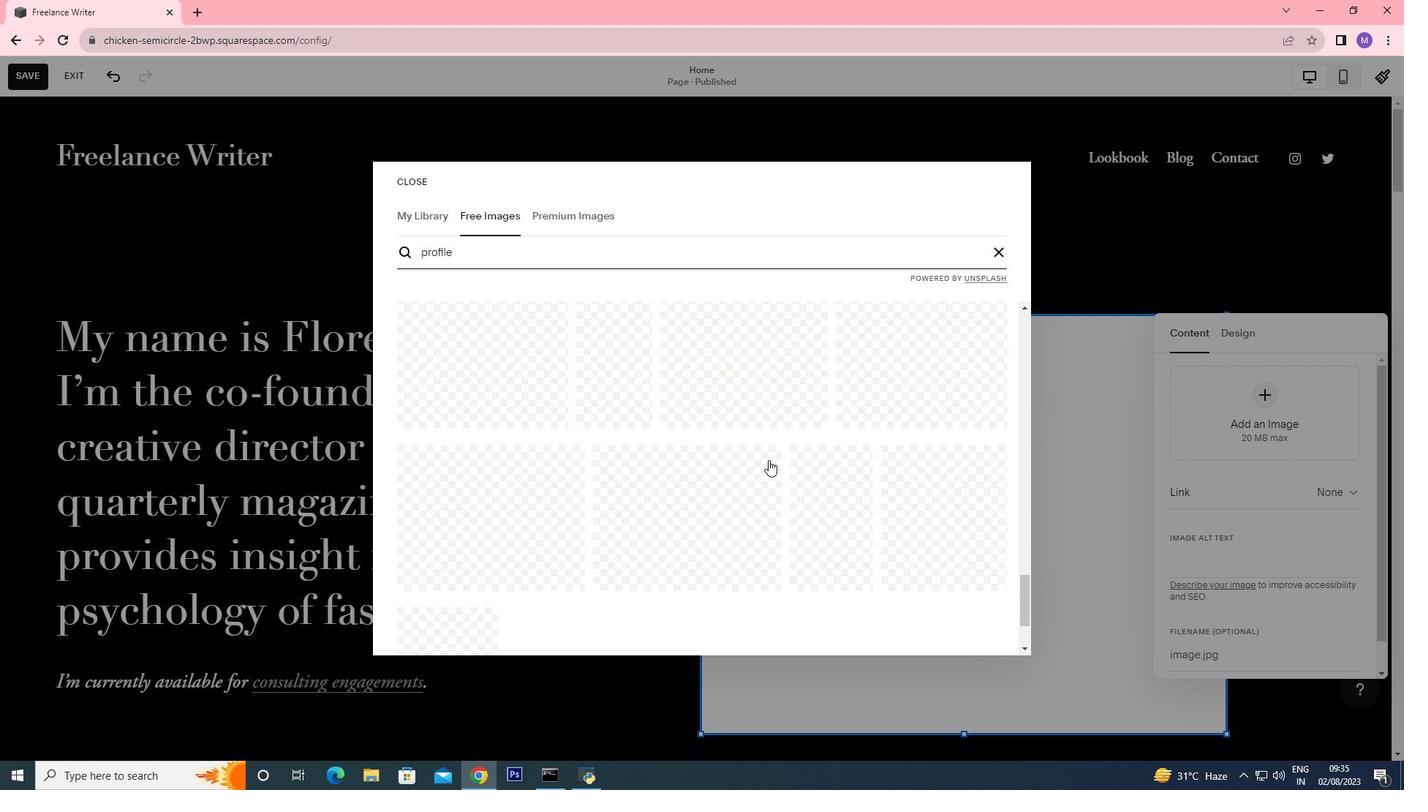 
Action: Mouse scrolled (768, 459) with delta (0, 0)
Screenshot: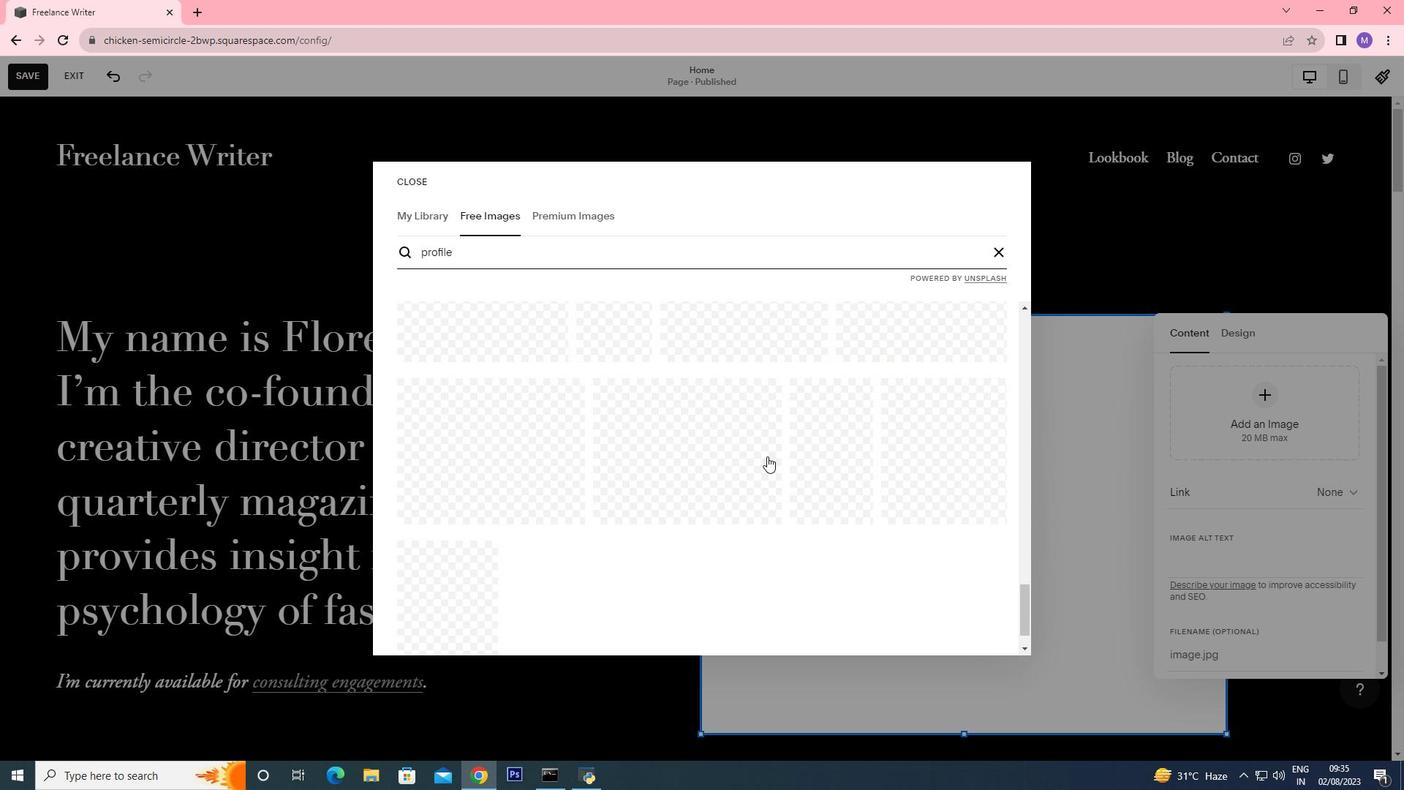 
Action: Mouse scrolled (768, 459) with delta (0, 0)
Screenshot: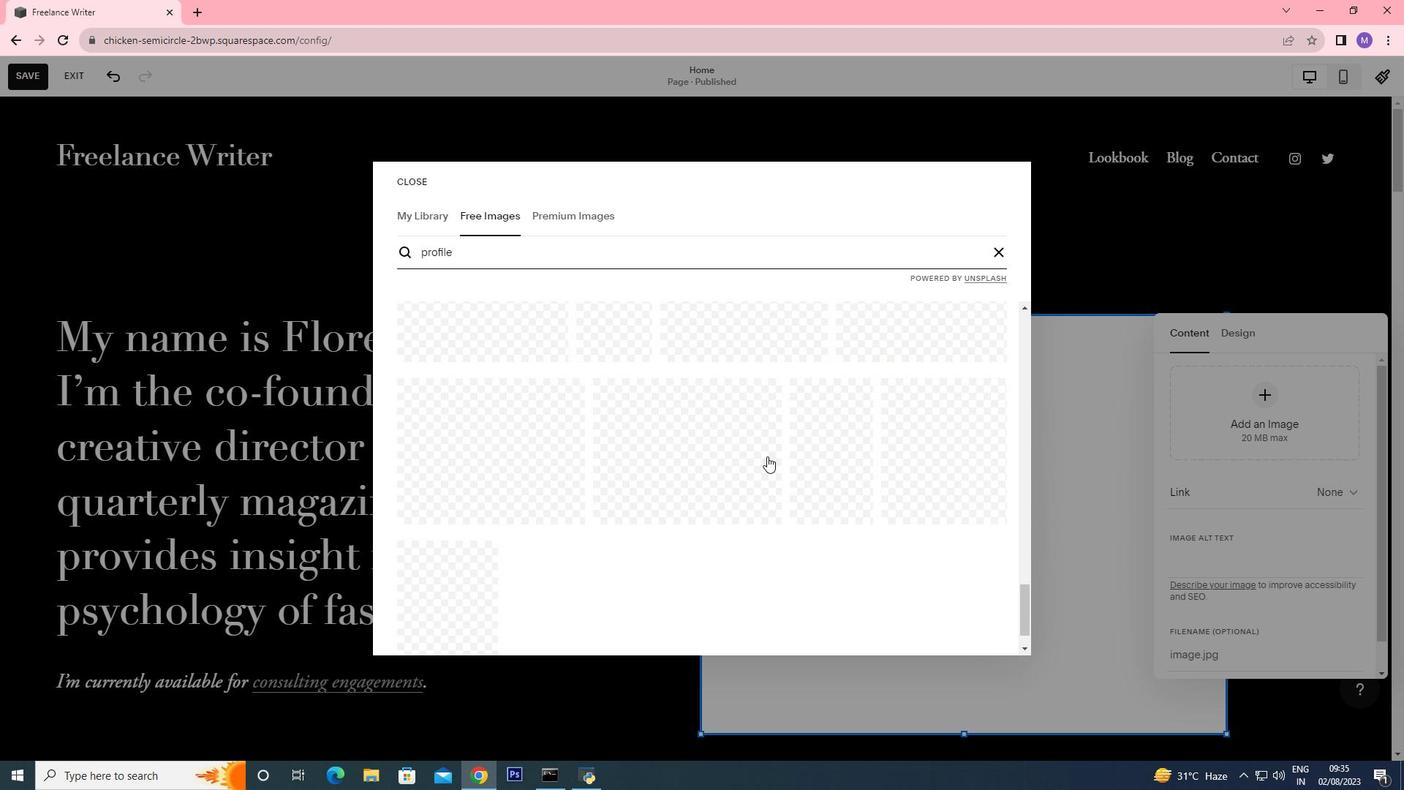 
Action: Mouse scrolled (768, 459) with delta (0, 0)
Screenshot: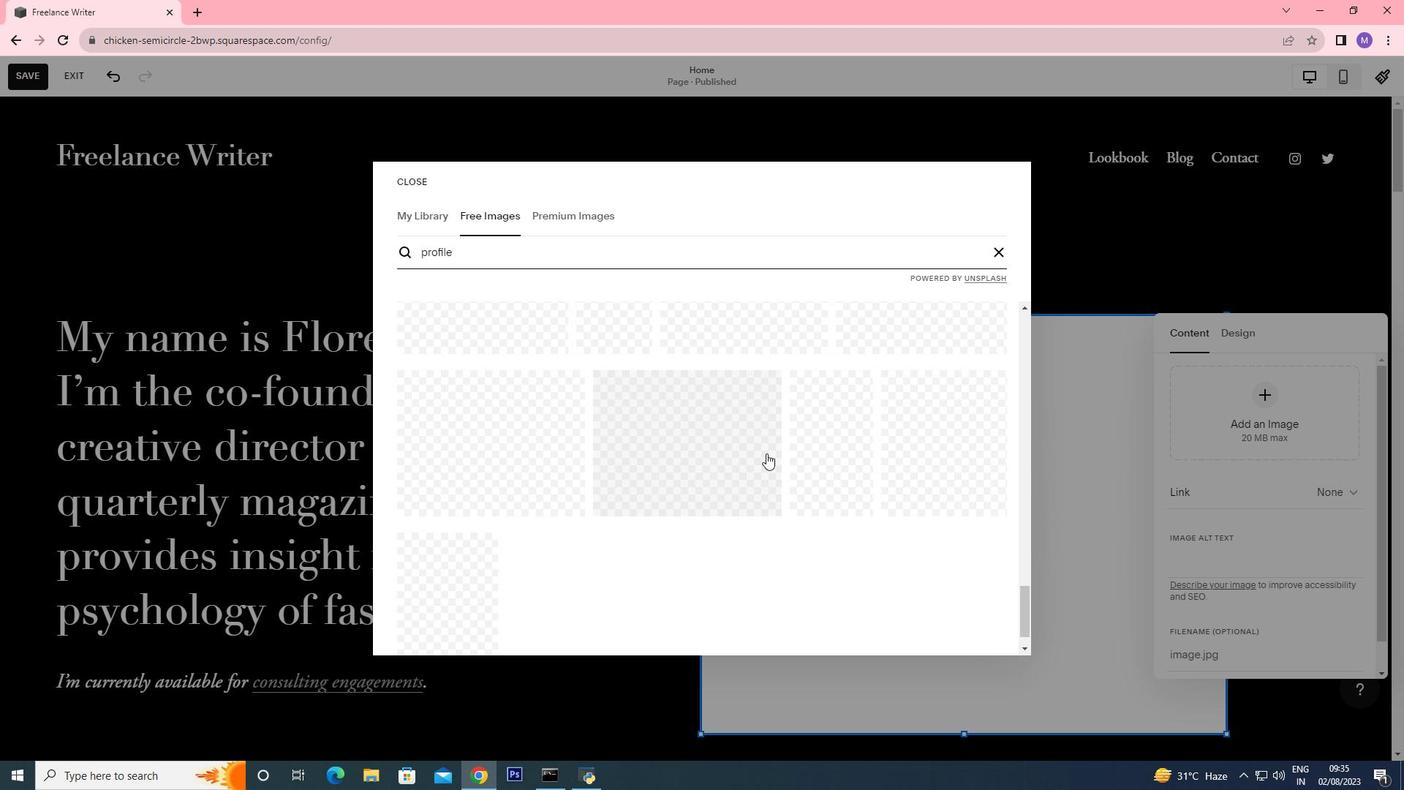 
Action: Mouse moved to (760, 449)
Screenshot: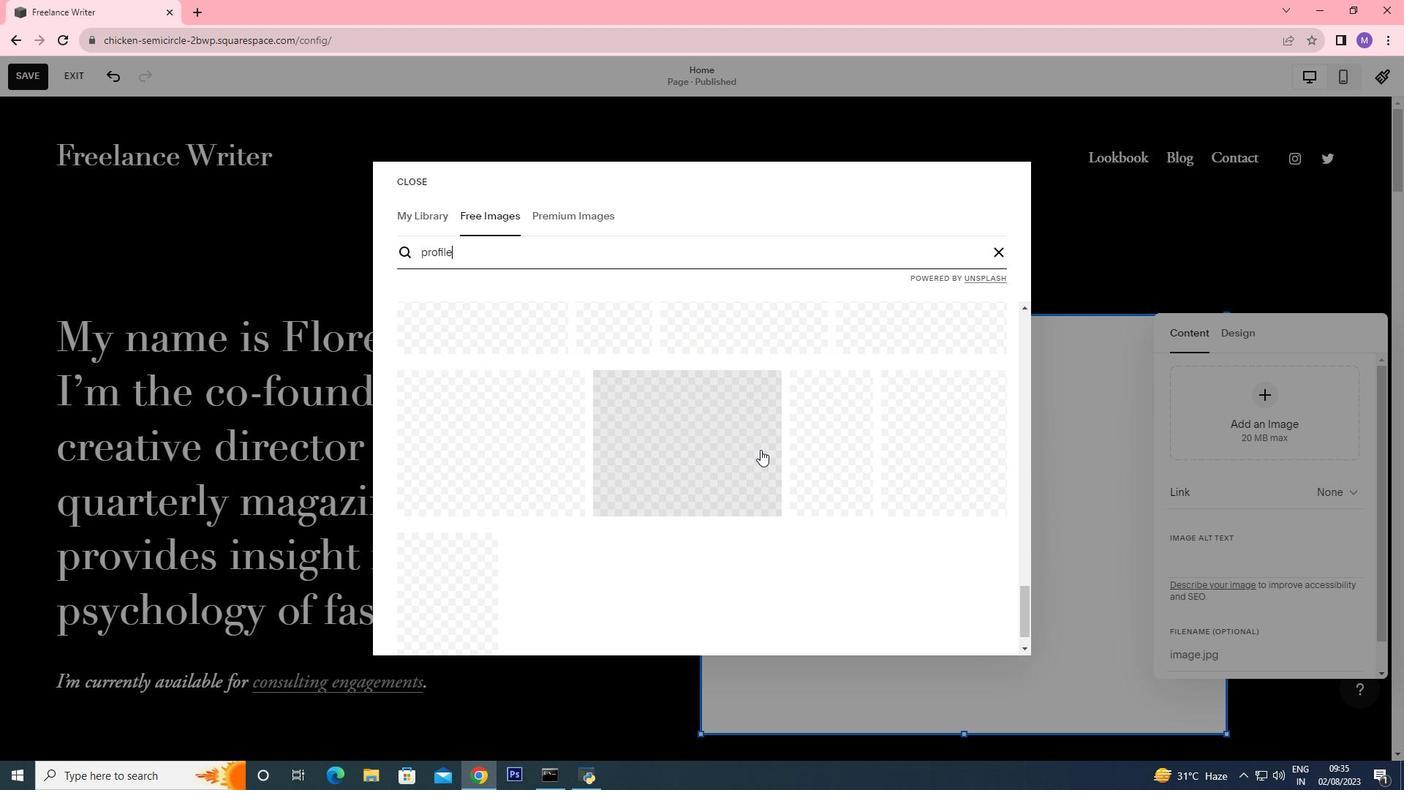 
Action: Mouse scrolled (760, 450) with delta (0, 0)
Screenshot: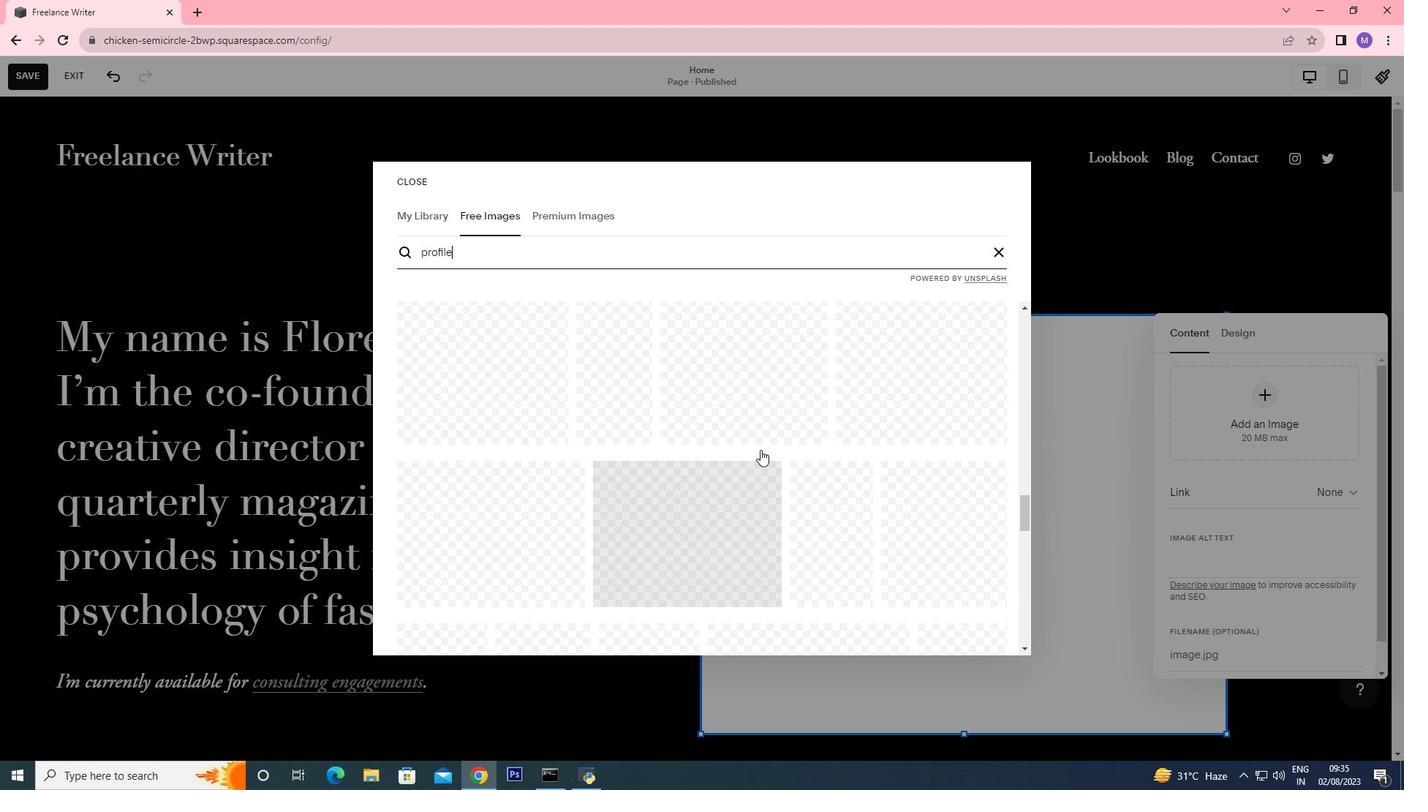 
Action: Mouse scrolled (760, 450) with delta (0, 0)
Screenshot: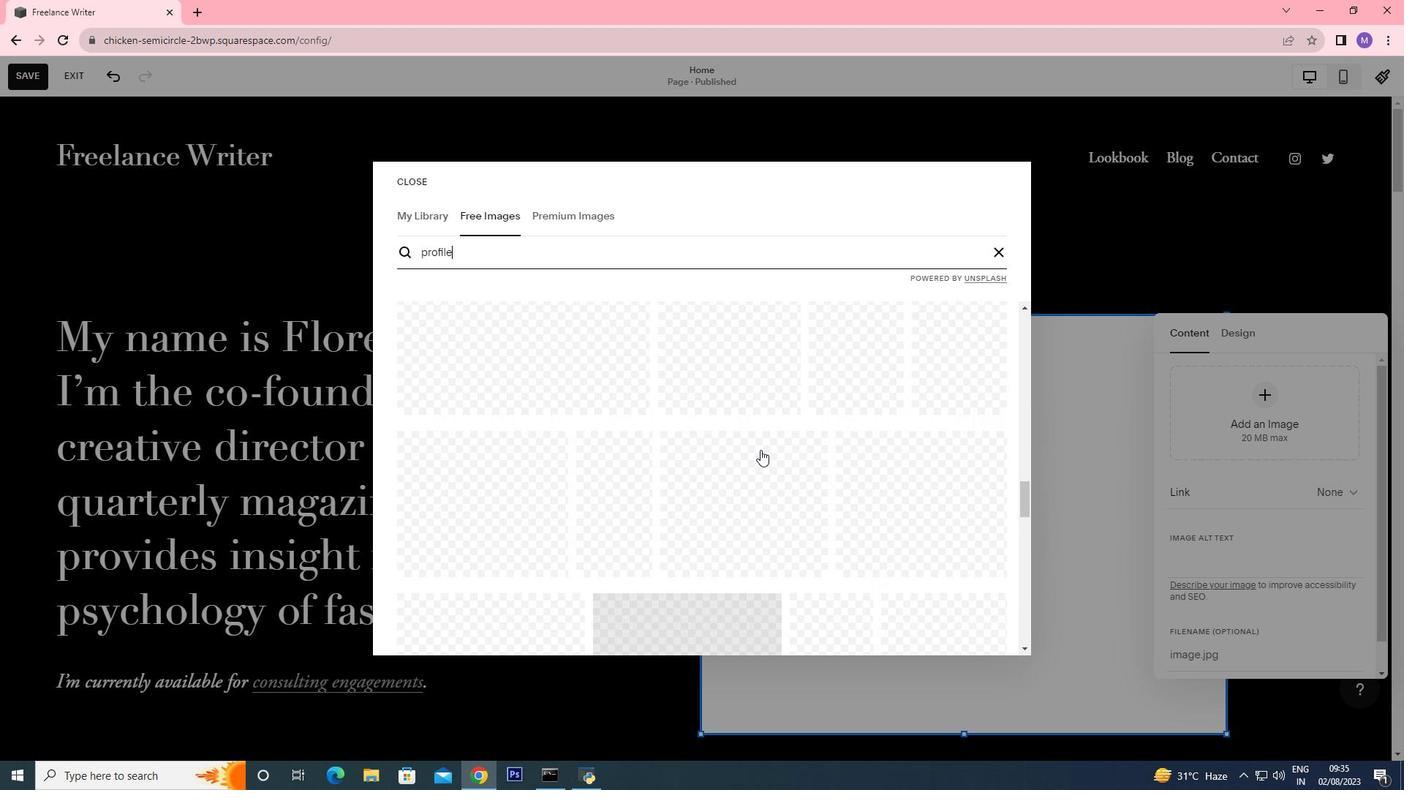 
Action: Mouse scrolled (760, 450) with delta (0, 0)
Screenshot: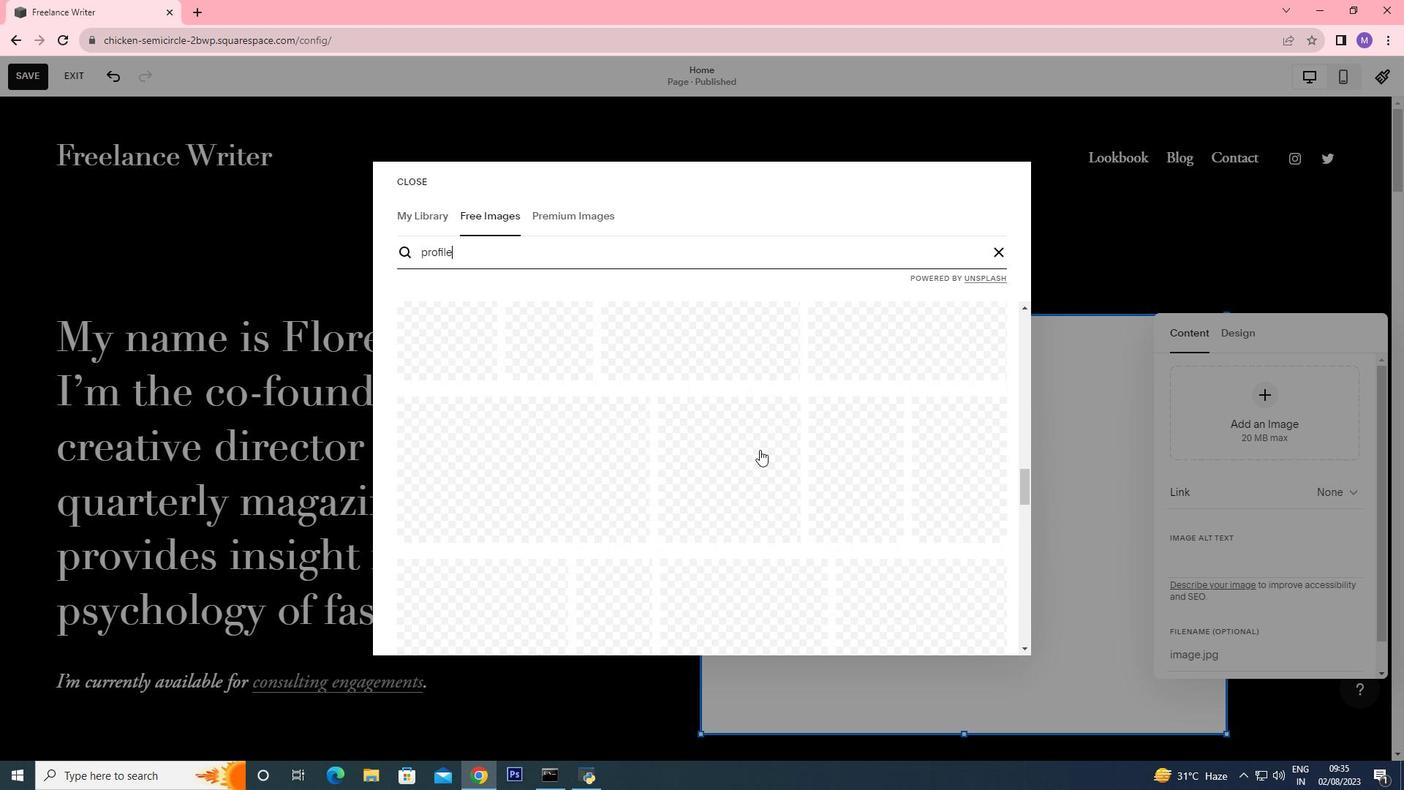
Action: Mouse scrolled (760, 450) with delta (0, 0)
Screenshot: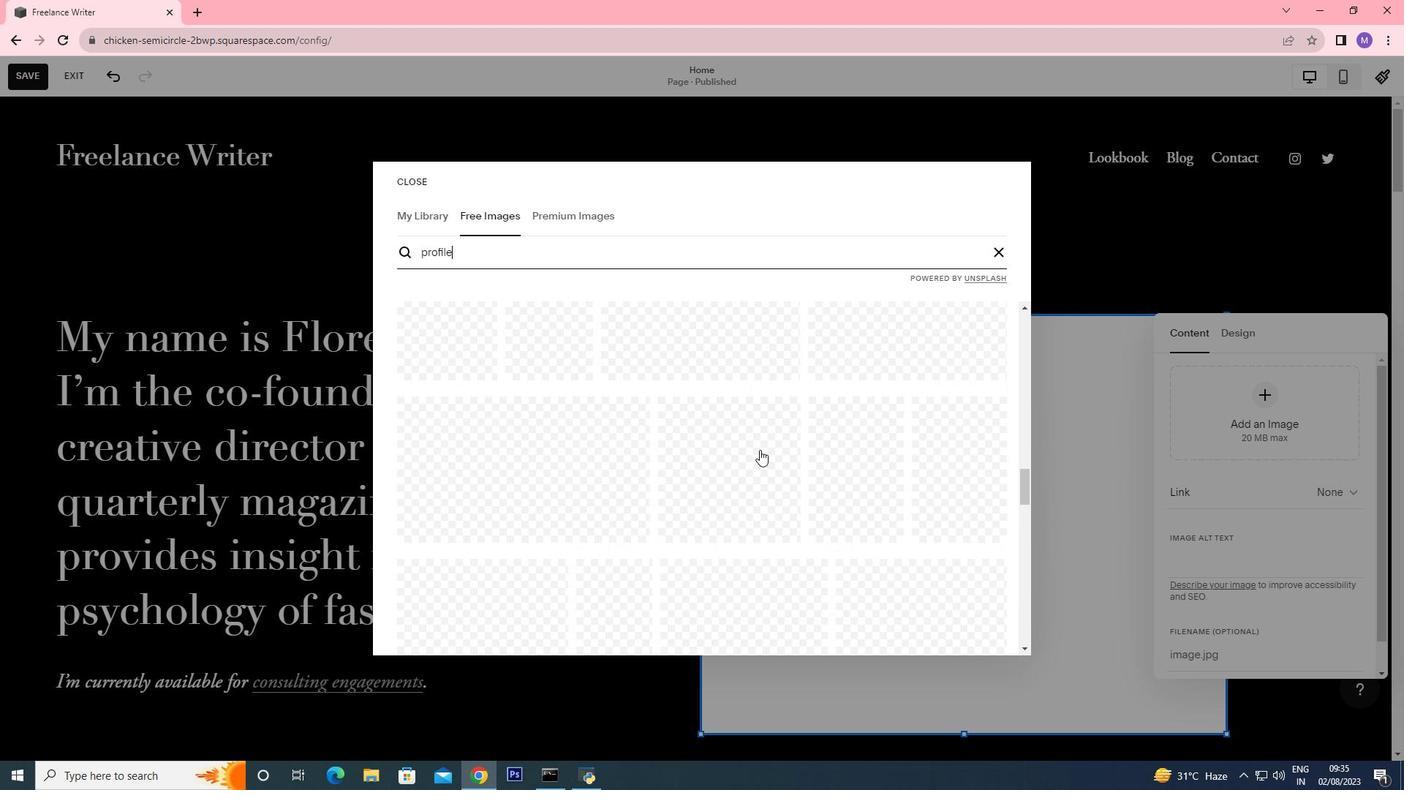 
Action: Mouse scrolled (760, 450) with delta (0, 0)
Screenshot: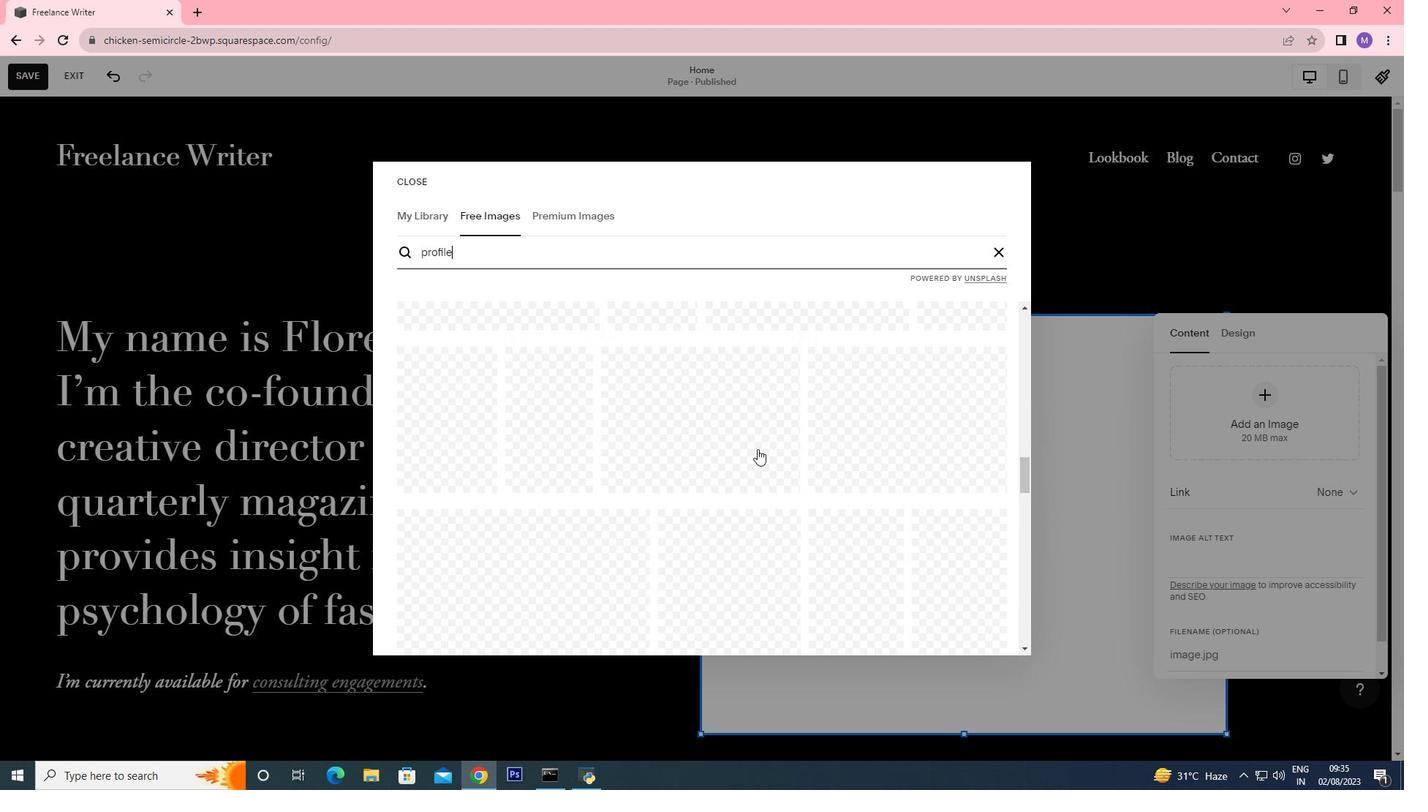 
Action: Mouse scrolled (760, 450) with delta (0, 0)
Screenshot: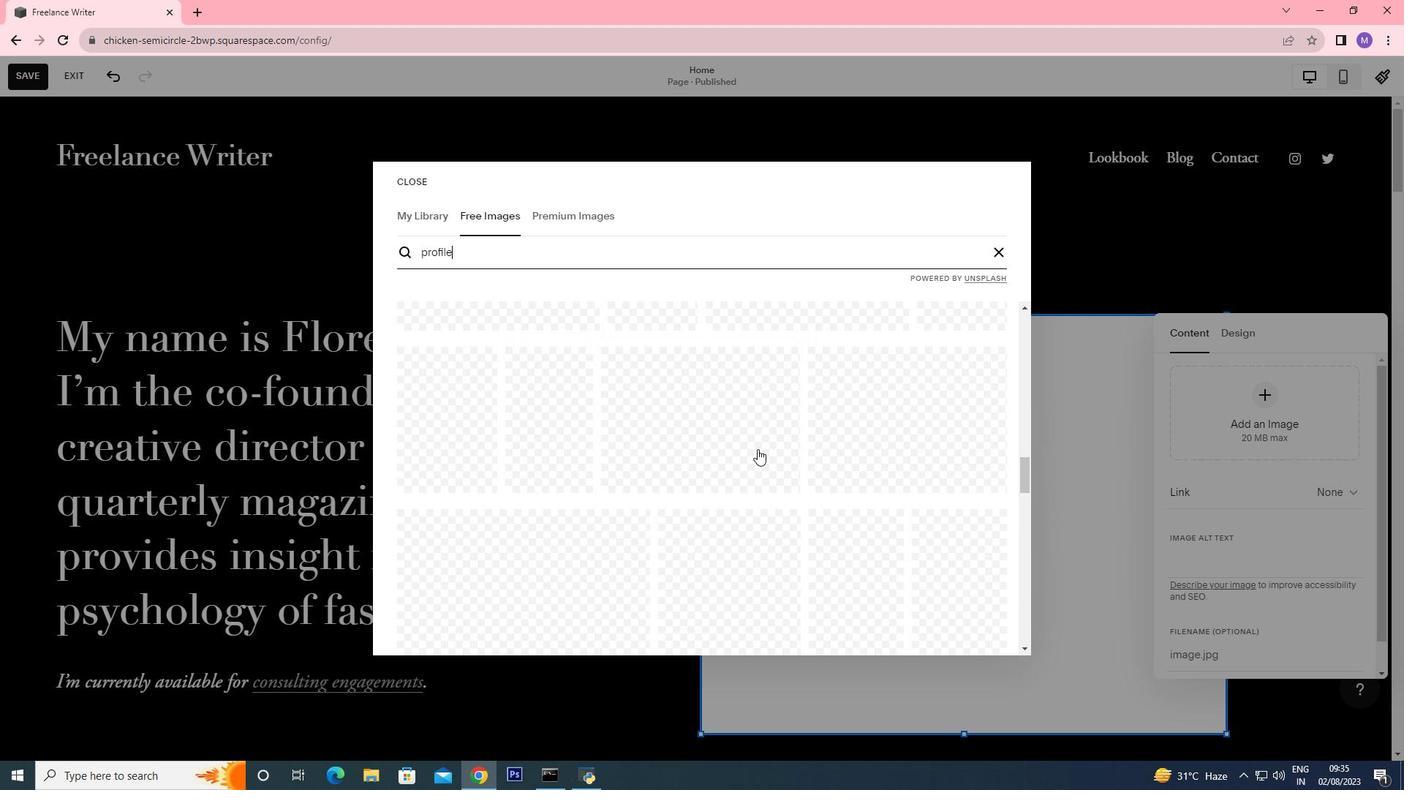 
Action: Mouse scrolled (760, 450) with delta (0, 0)
Screenshot: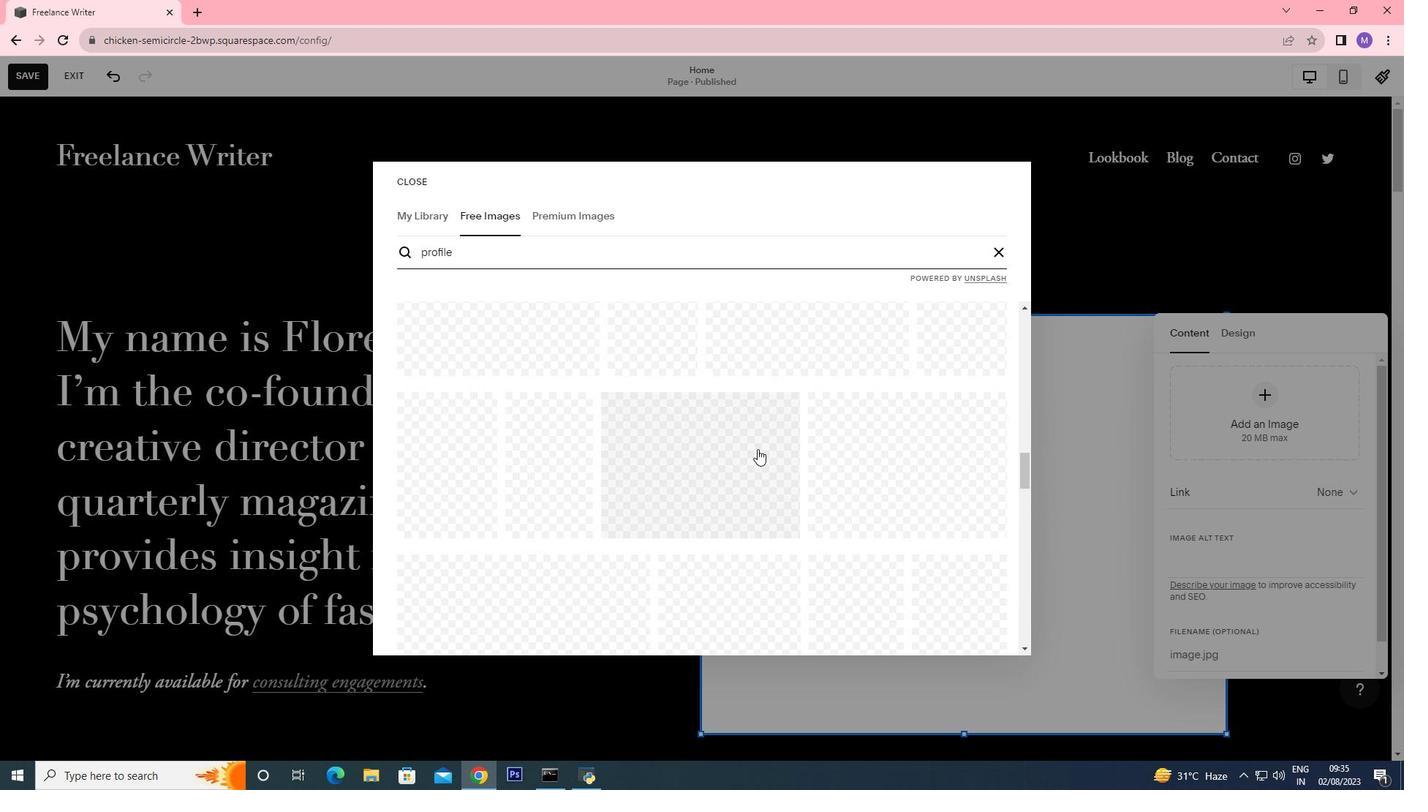 
Action: Mouse moved to (757, 449)
Screenshot: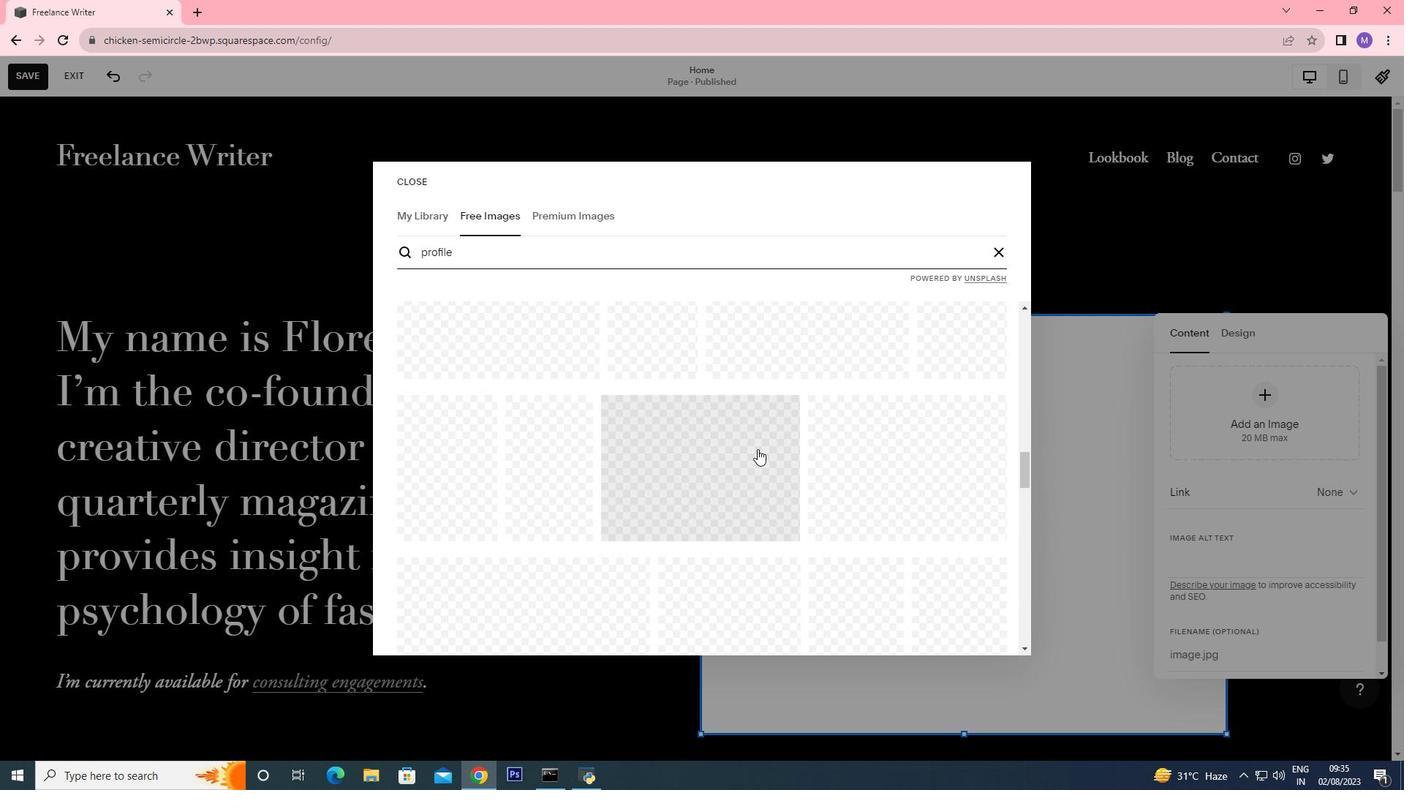 
Action: Mouse scrolled (757, 449) with delta (0, 0)
Screenshot: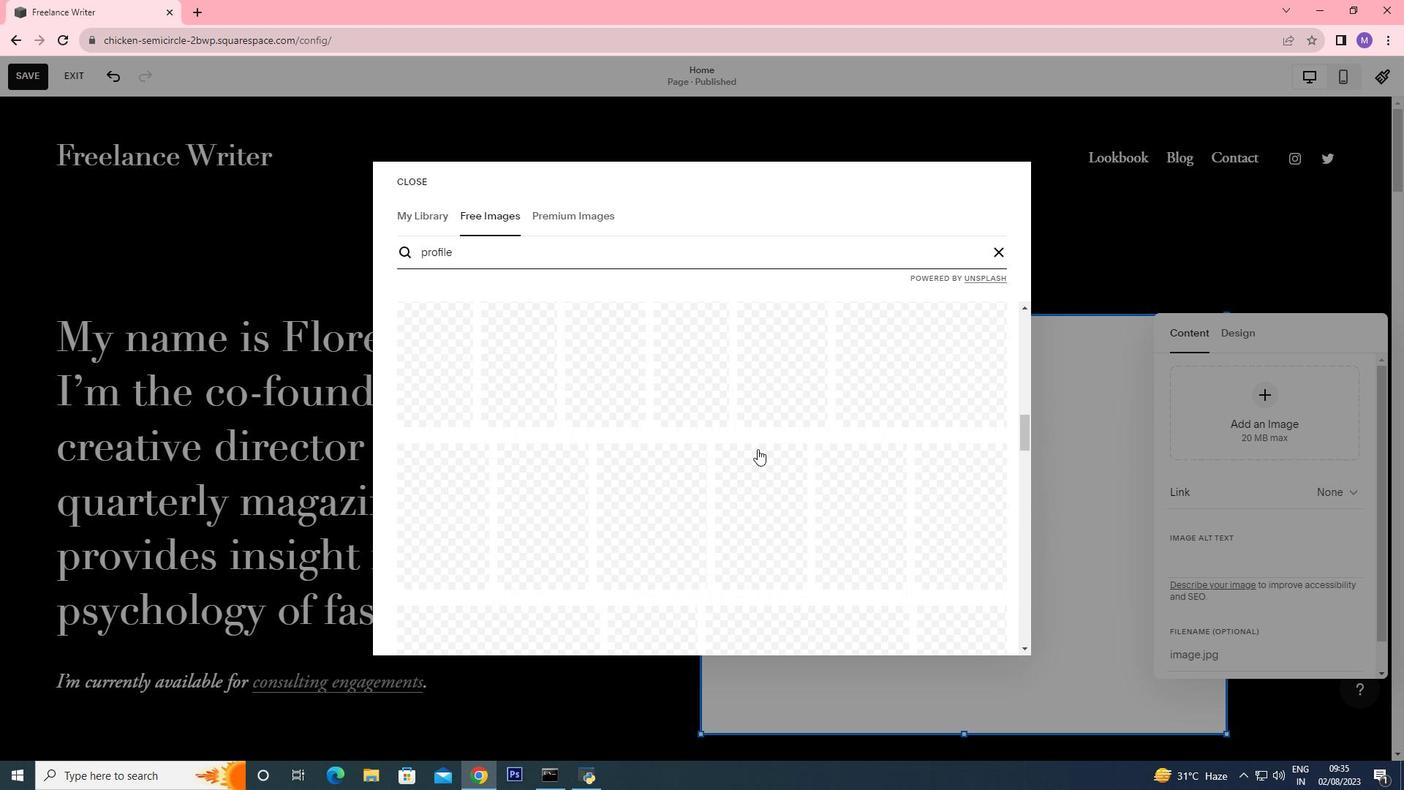 
Action: Mouse scrolled (757, 449) with delta (0, 0)
Screenshot: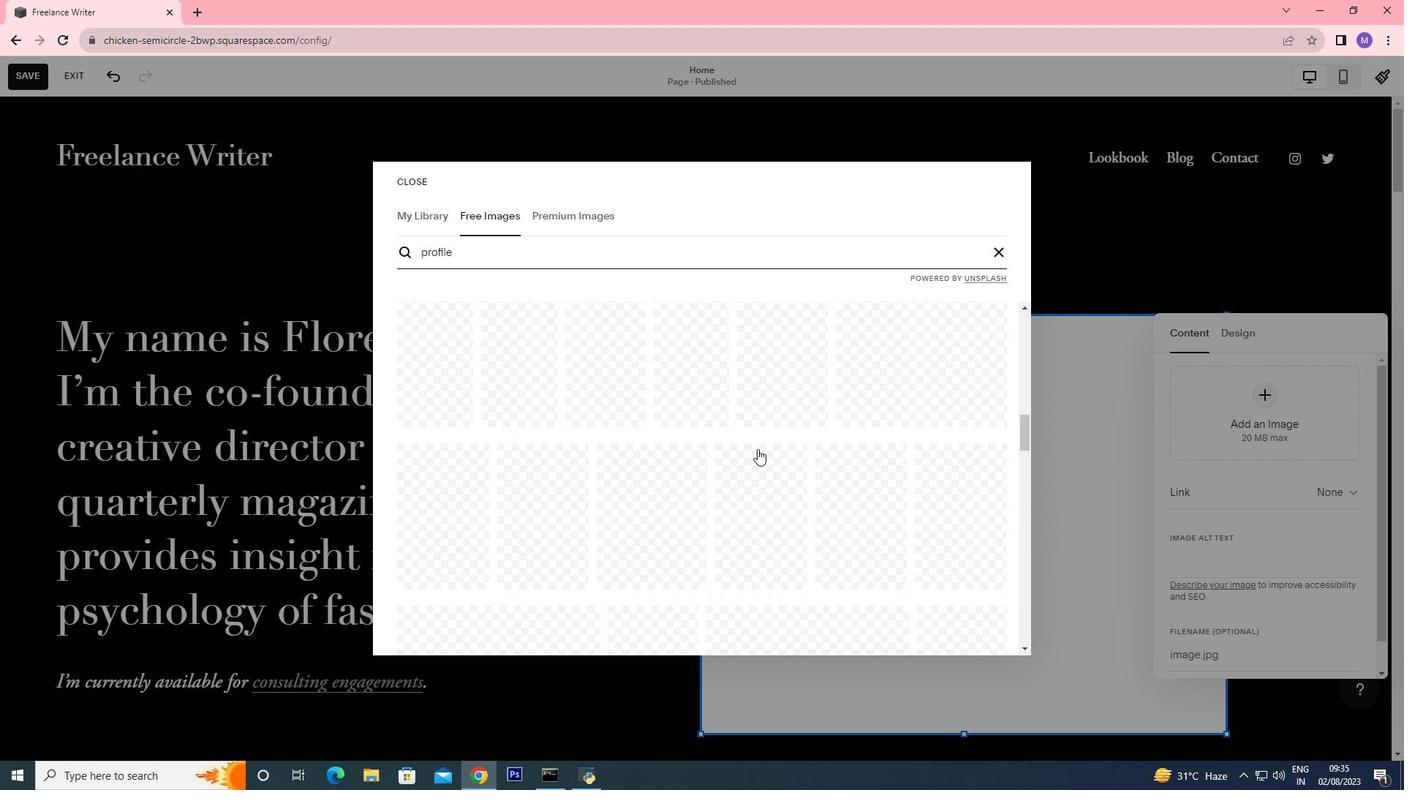 
Action: Mouse scrolled (757, 449) with delta (0, 0)
Screenshot: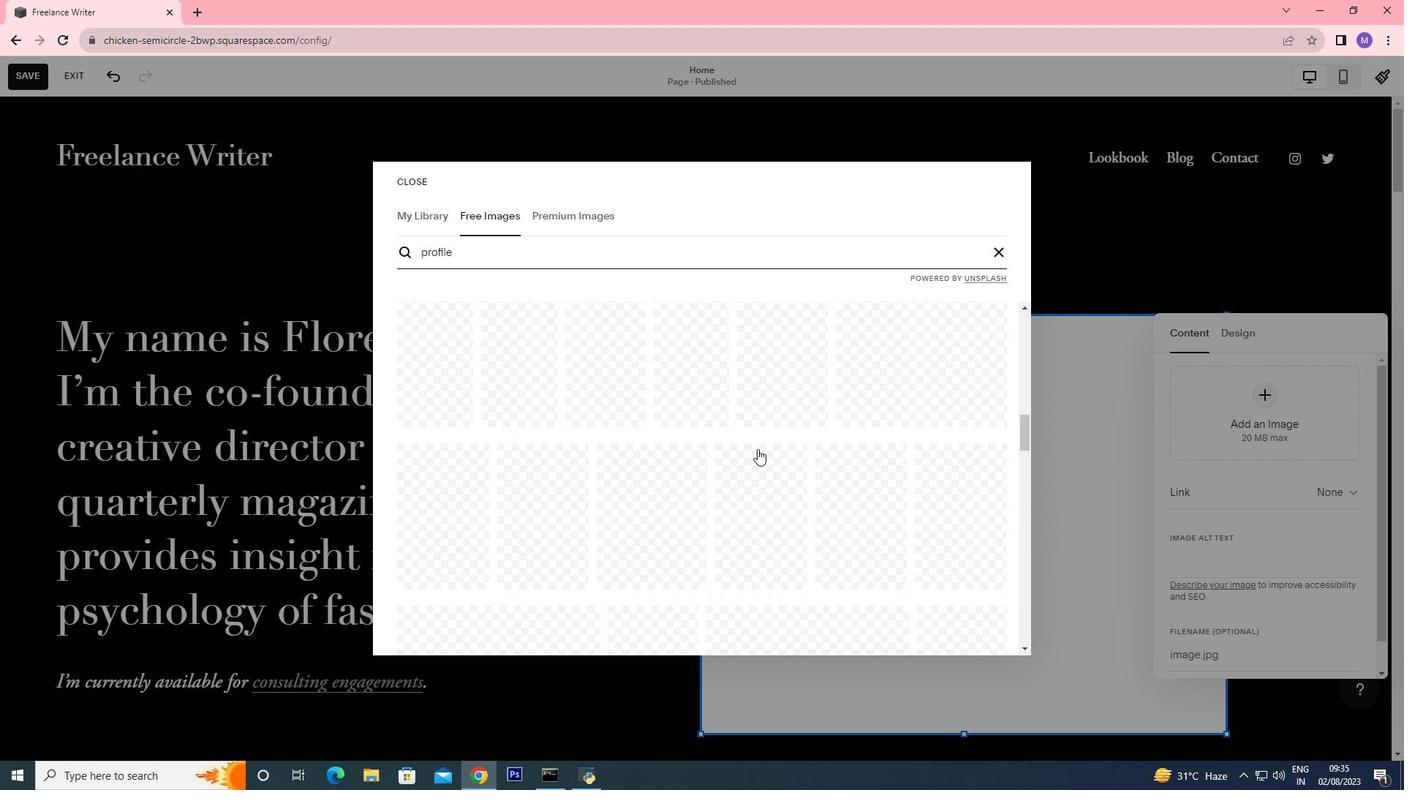 
Action: Mouse scrolled (757, 449) with delta (0, 0)
Screenshot: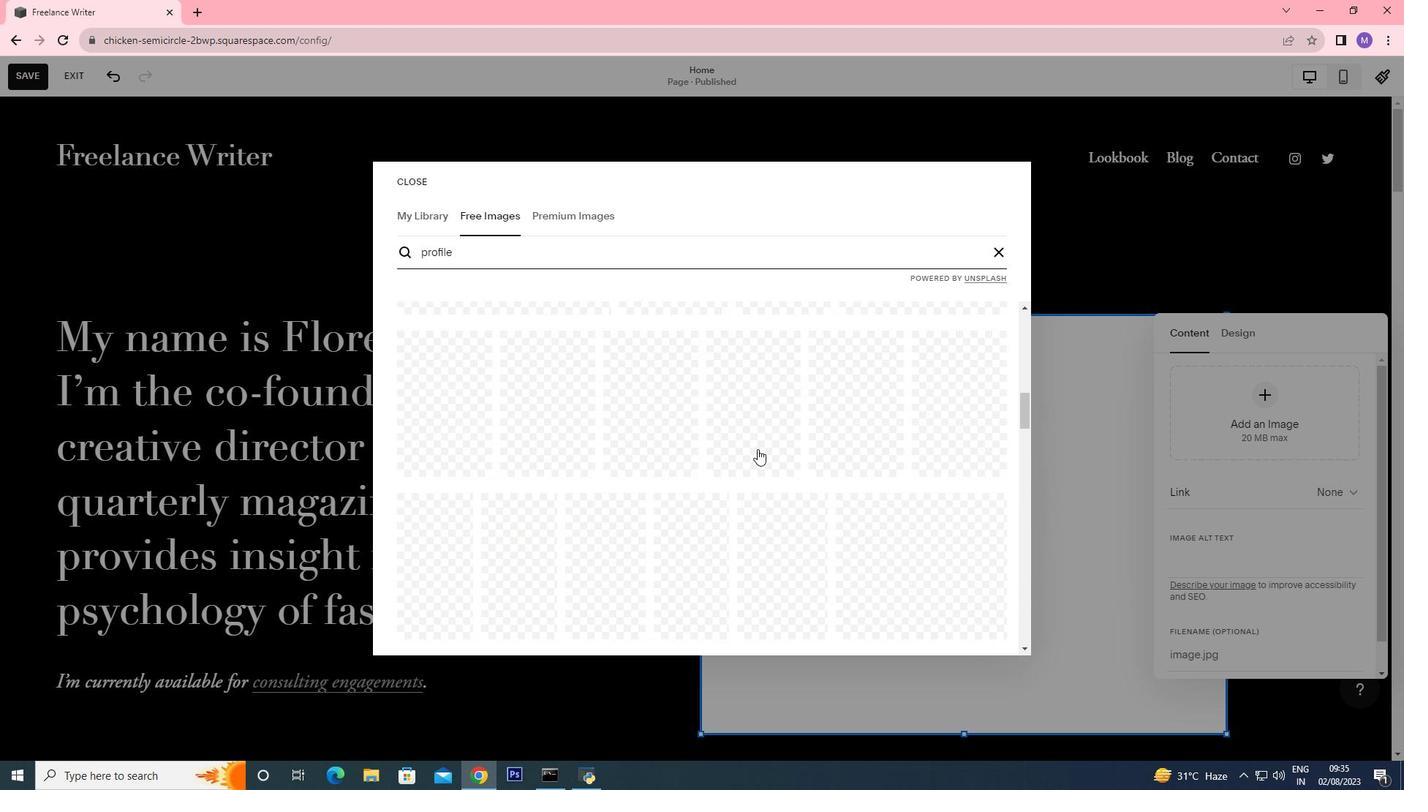
Action: Mouse scrolled (757, 449) with delta (0, 0)
Screenshot: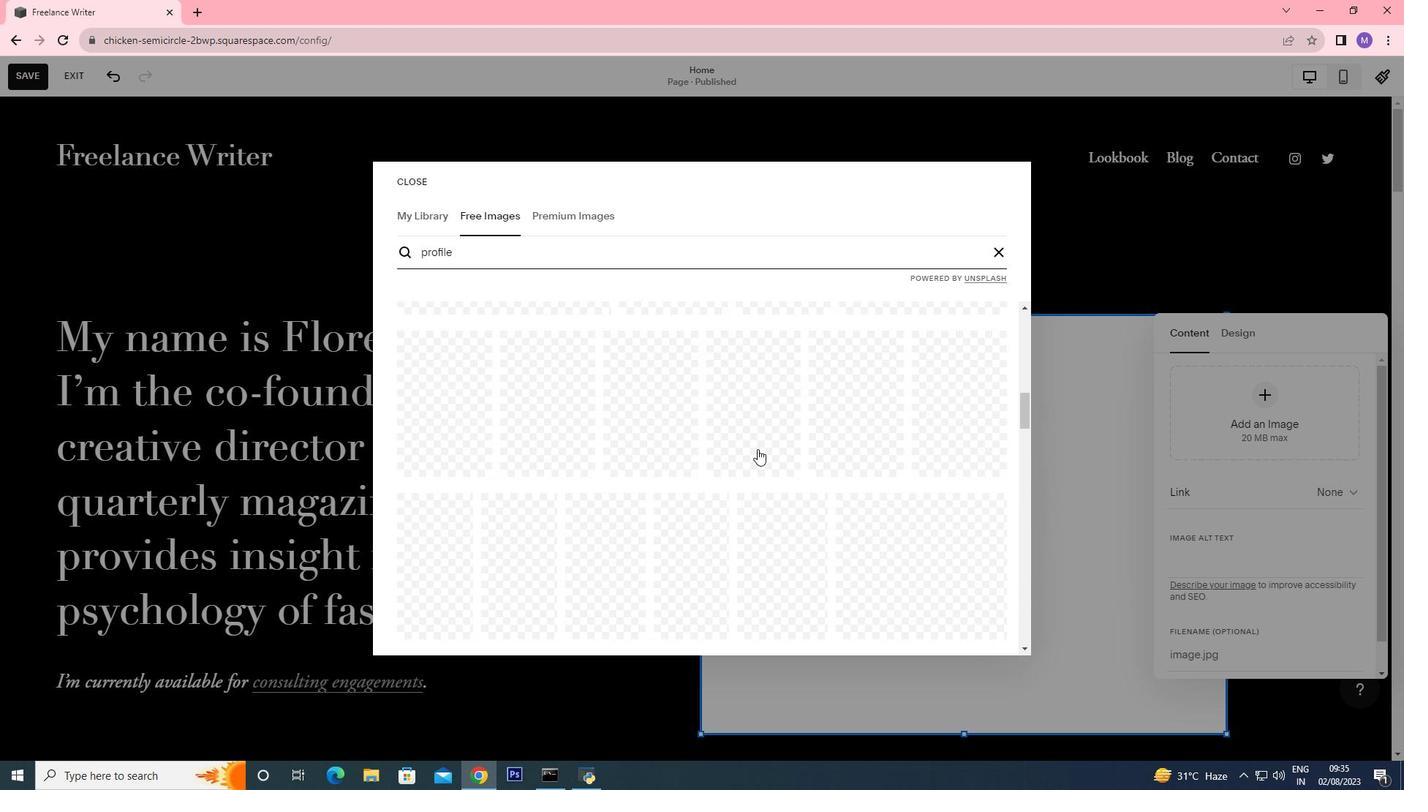 
Action: Mouse scrolled (757, 449) with delta (0, 0)
Screenshot: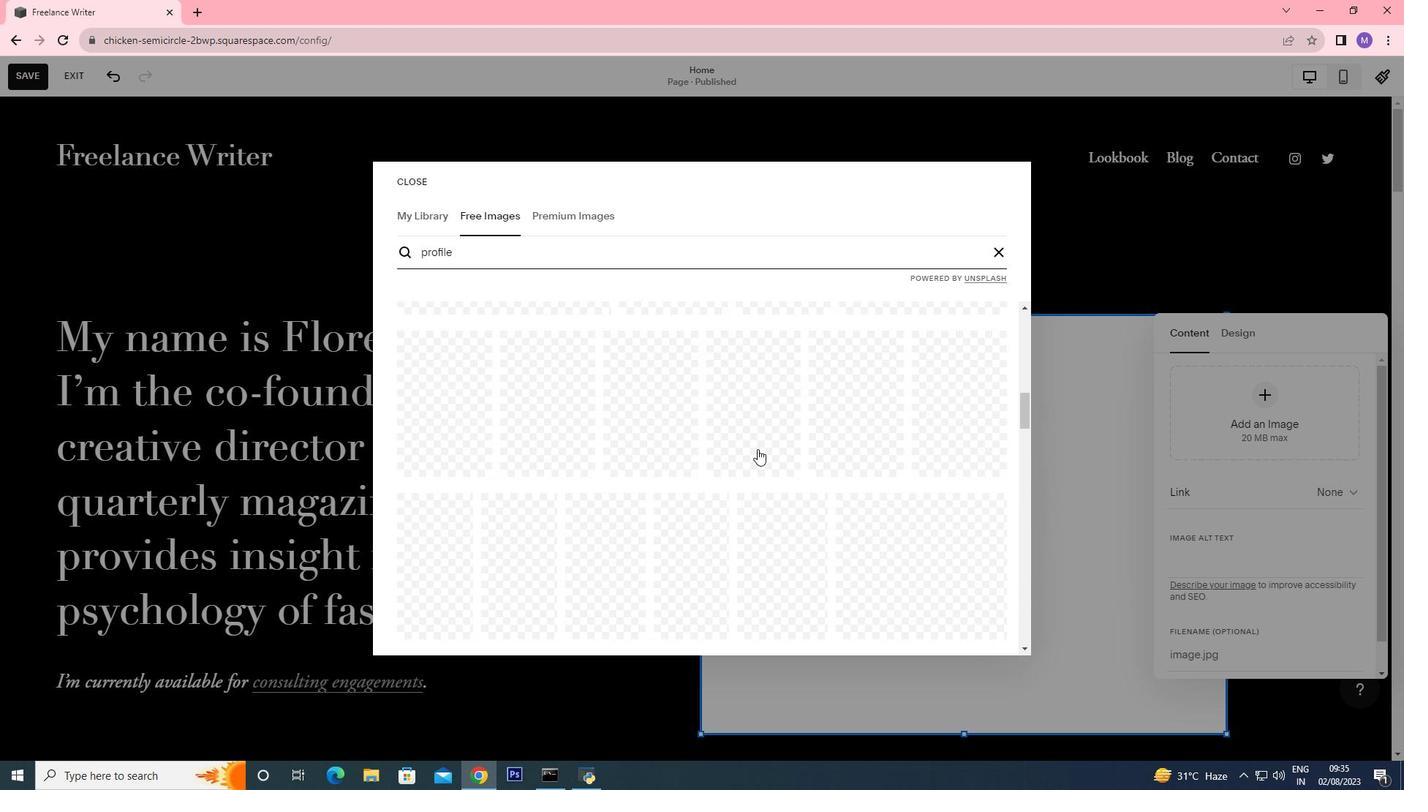 
Action: Mouse scrolled (757, 449) with delta (0, 0)
Screenshot: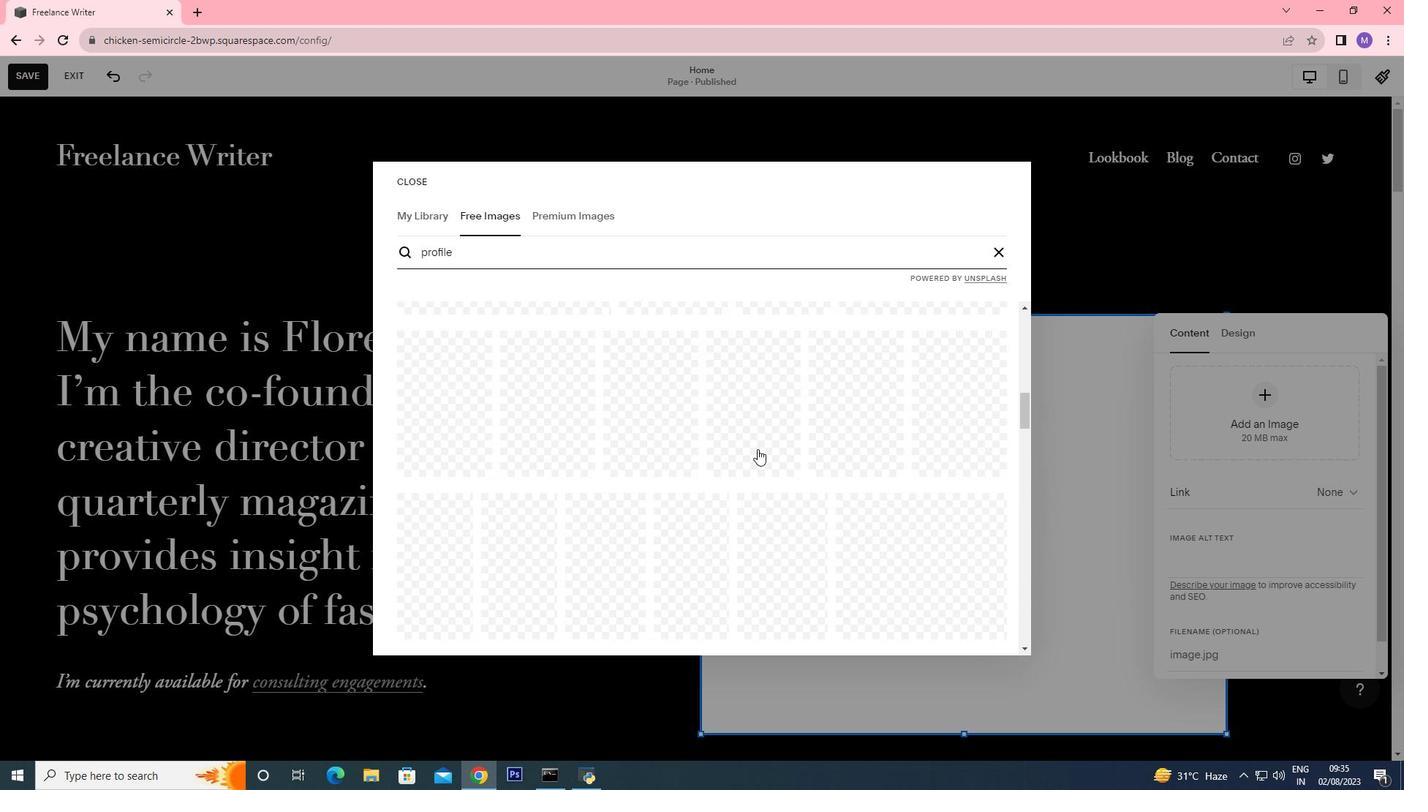 
Action: Mouse scrolled (757, 449) with delta (0, 0)
Screenshot: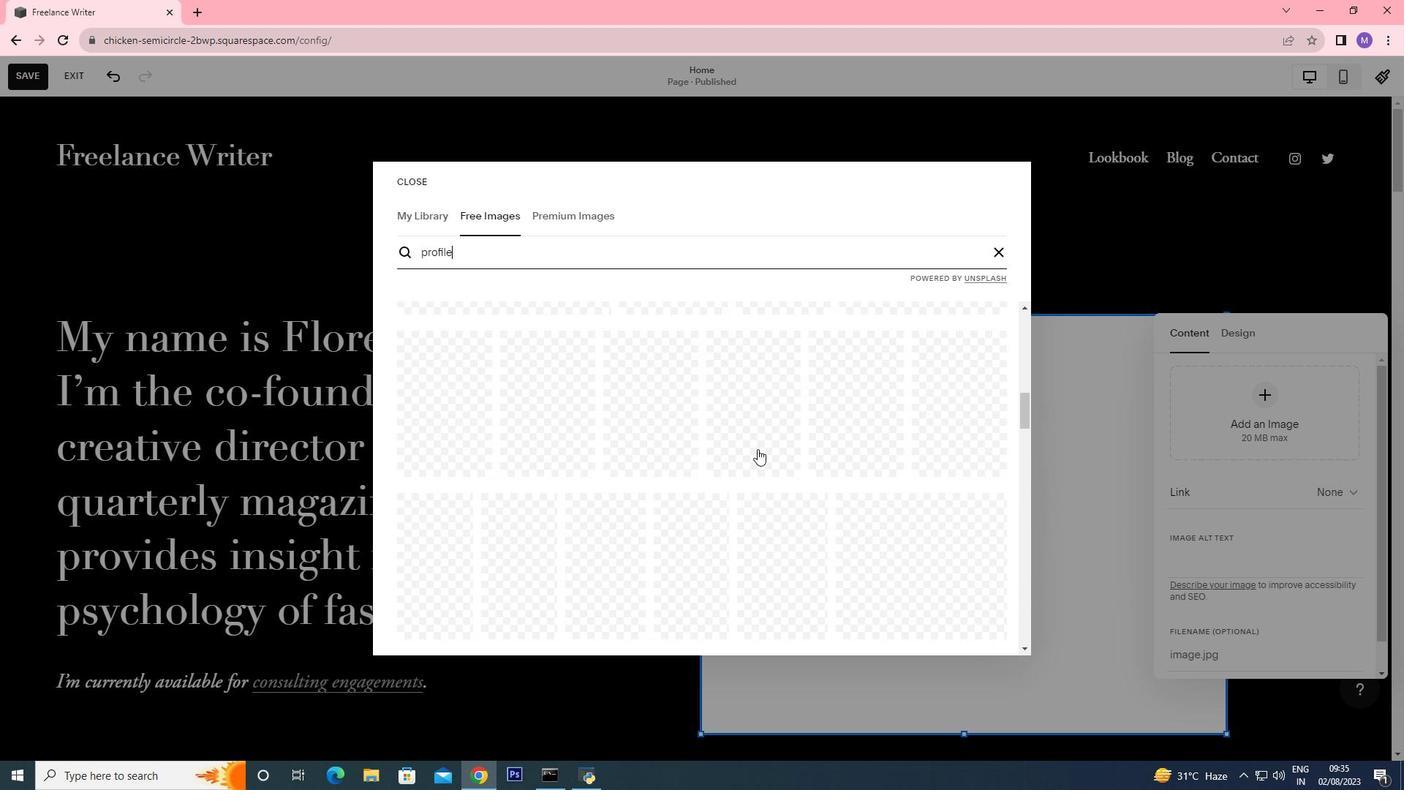 
Action: Mouse moved to (754, 447)
Screenshot: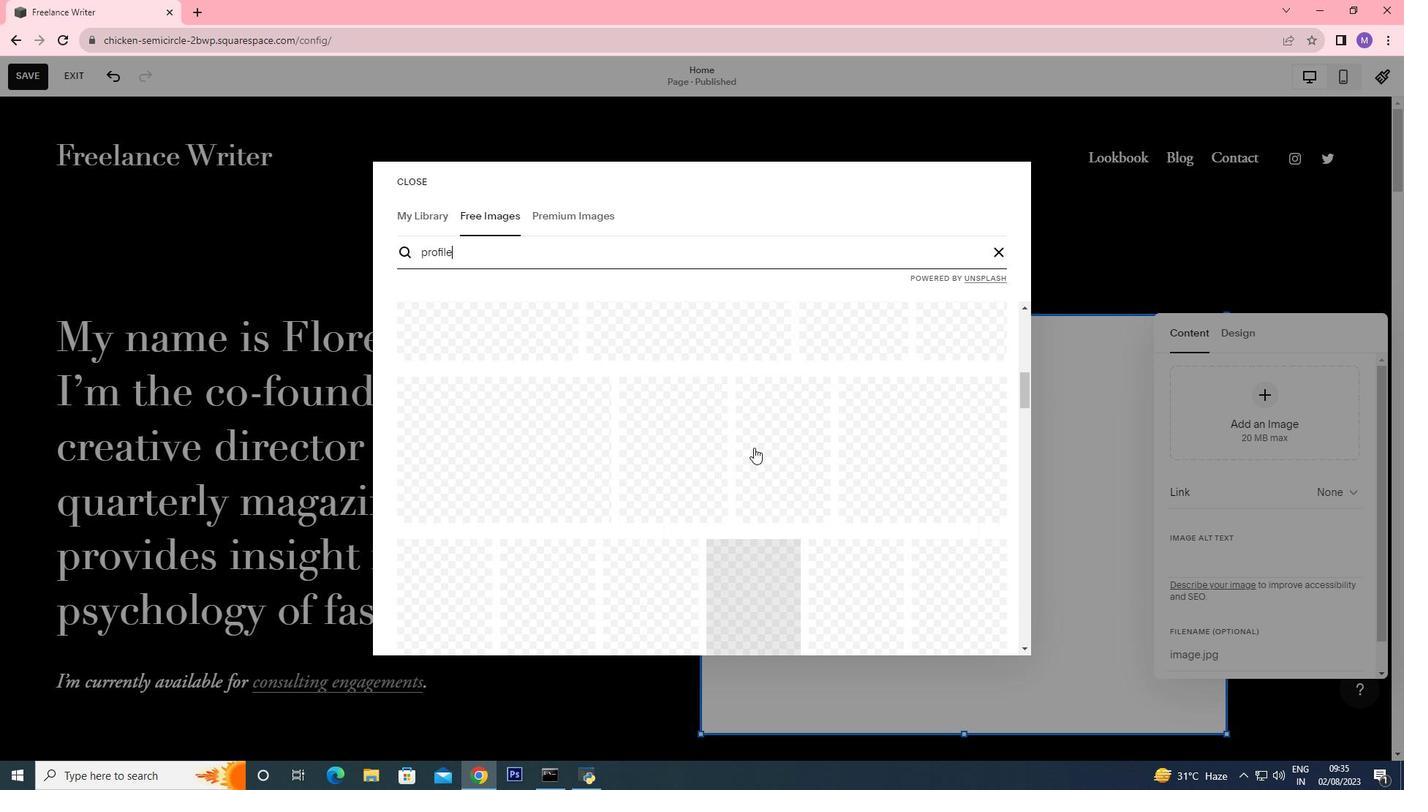 
Action: Mouse scrolled (754, 448) with delta (0, 0)
Screenshot: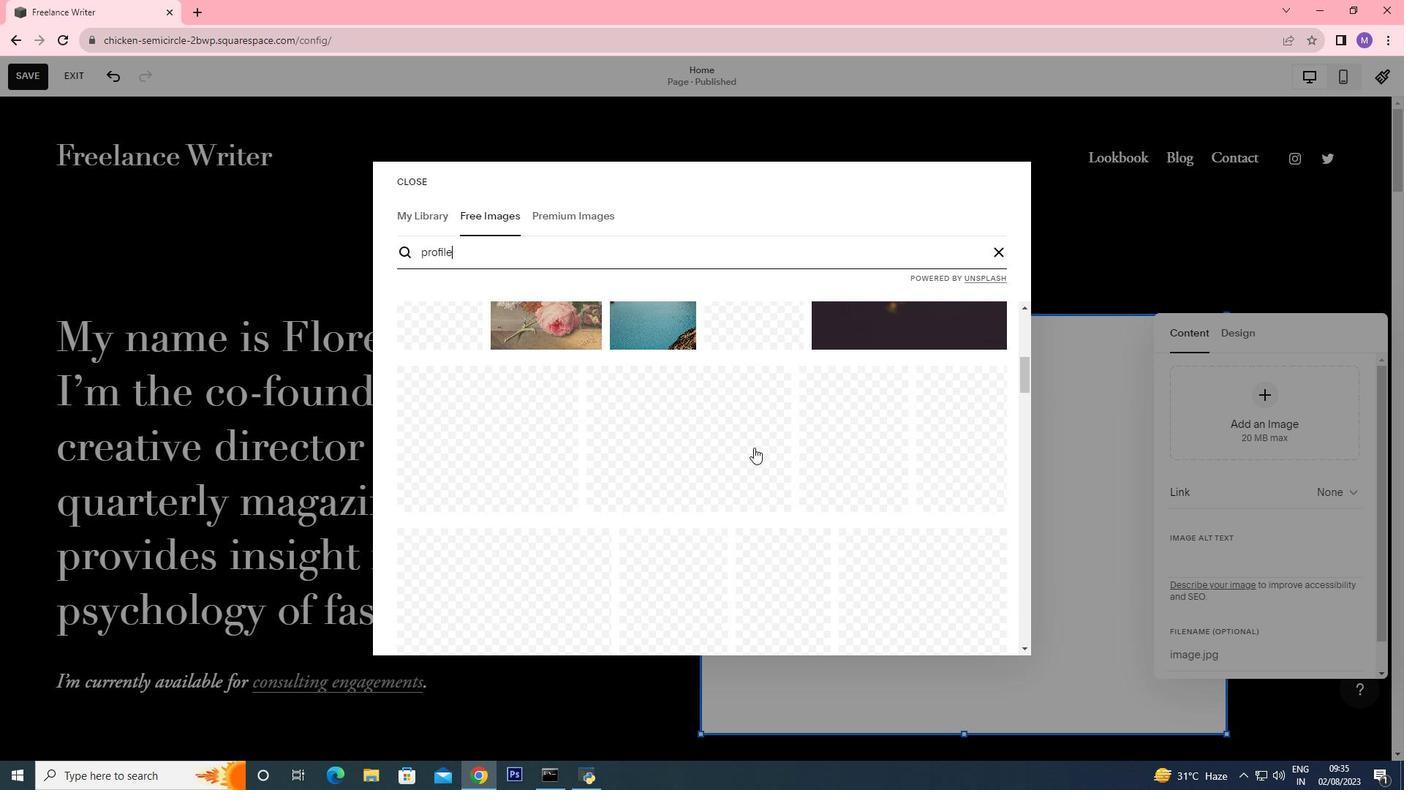 
Action: Mouse scrolled (754, 448) with delta (0, 0)
Screenshot: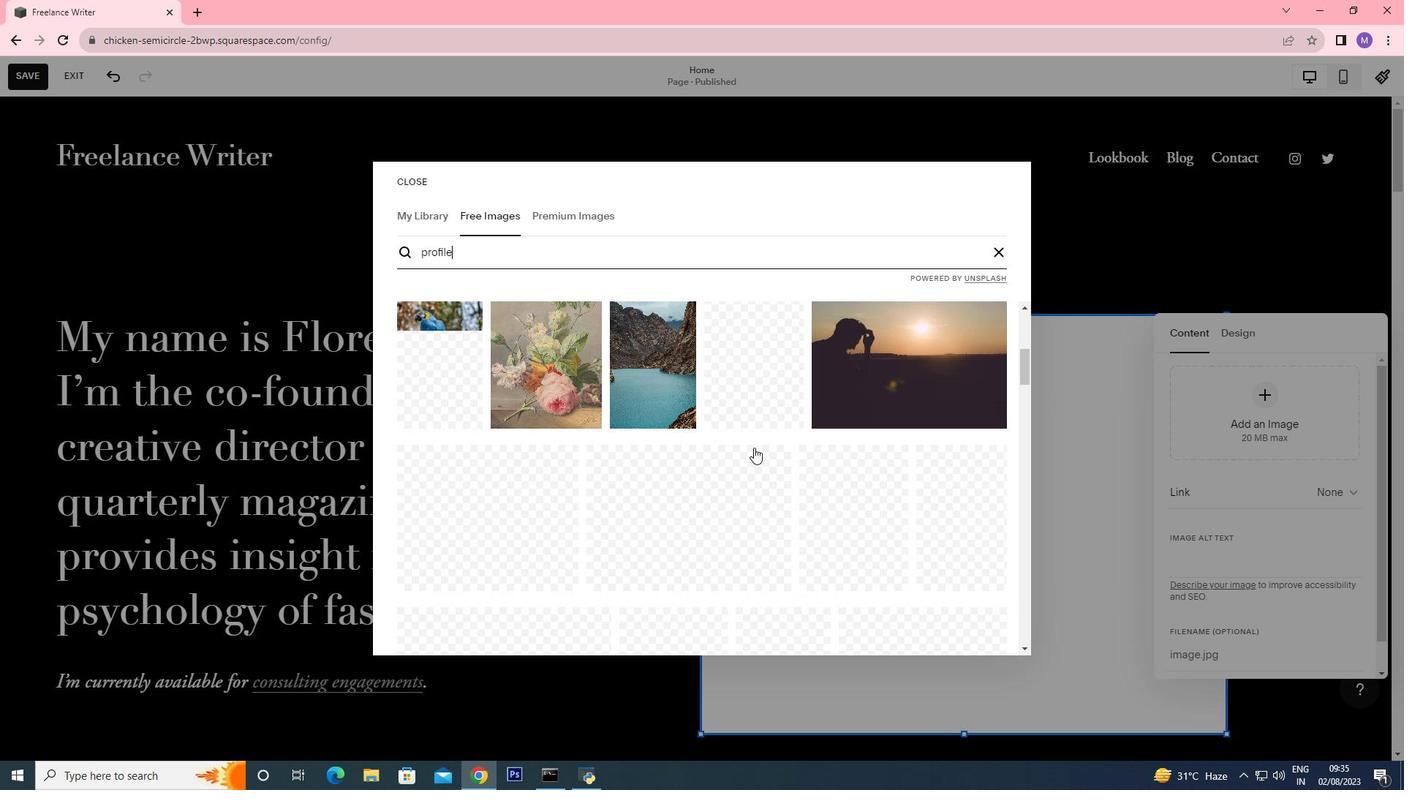 
Action: Mouse scrolled (754, 448) with delta (0, 0)
Screenshot: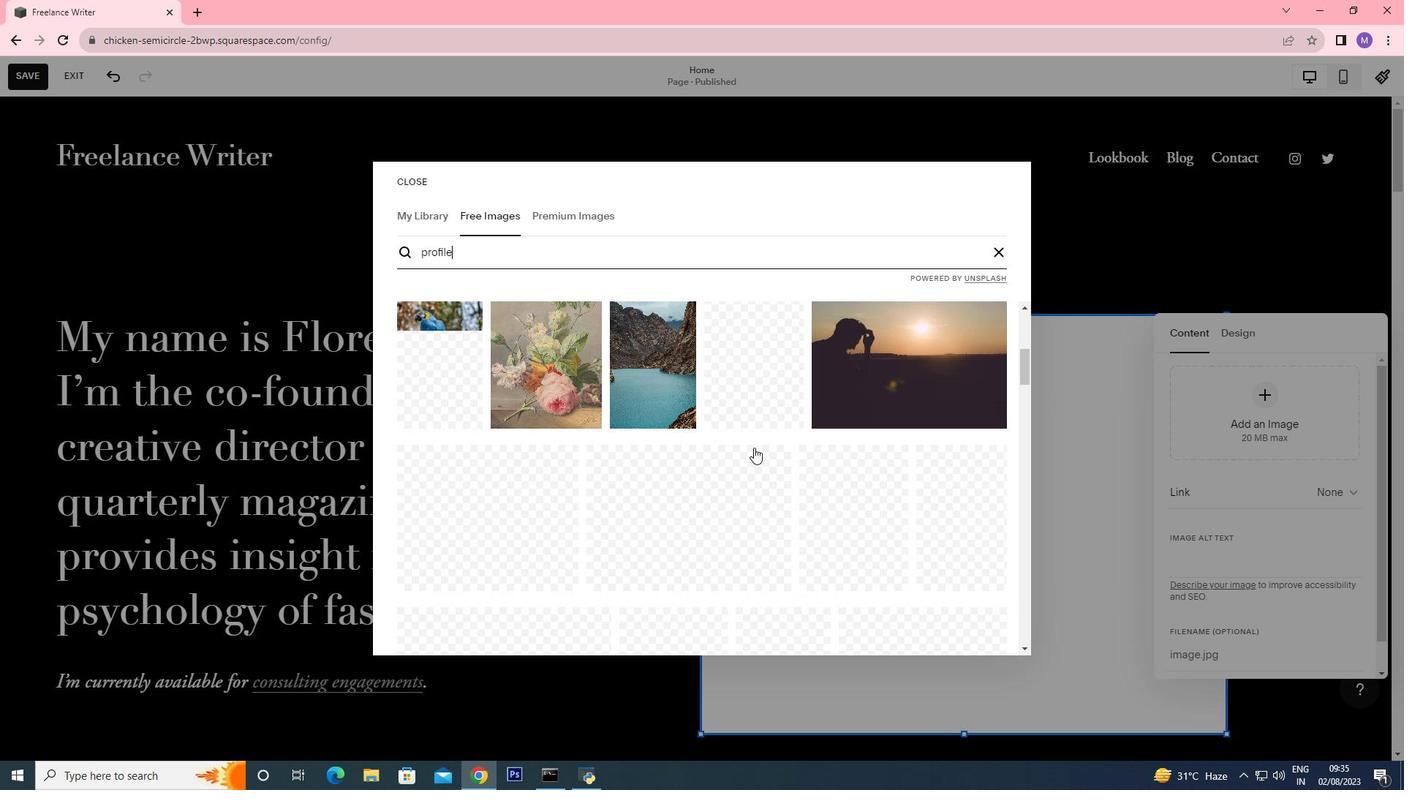 
Action: Mouse scrolled (754, 448) with delta (0, 0)
Screenshot: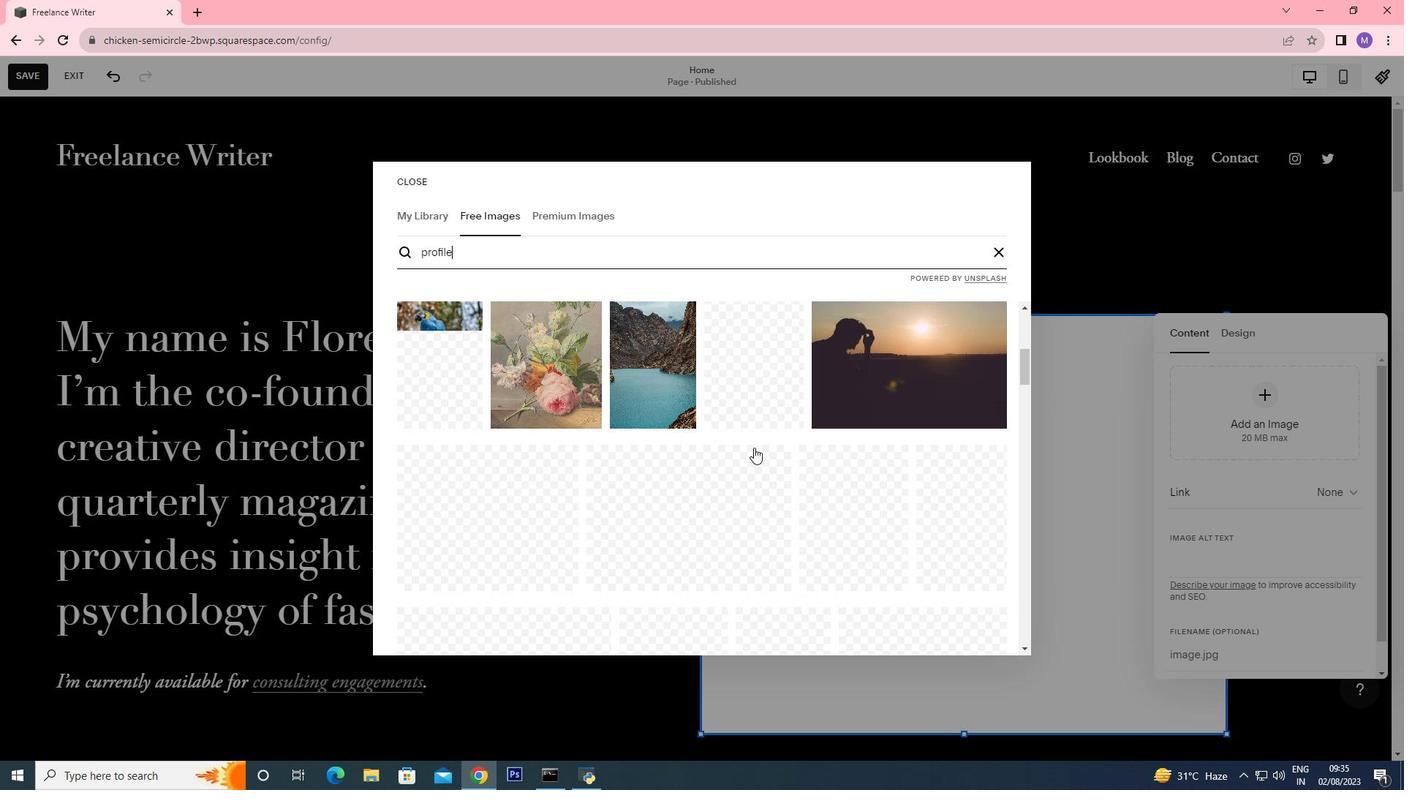 
Action: Mouse scrolled (754, 448) with delta (0, 0)
Screenshot: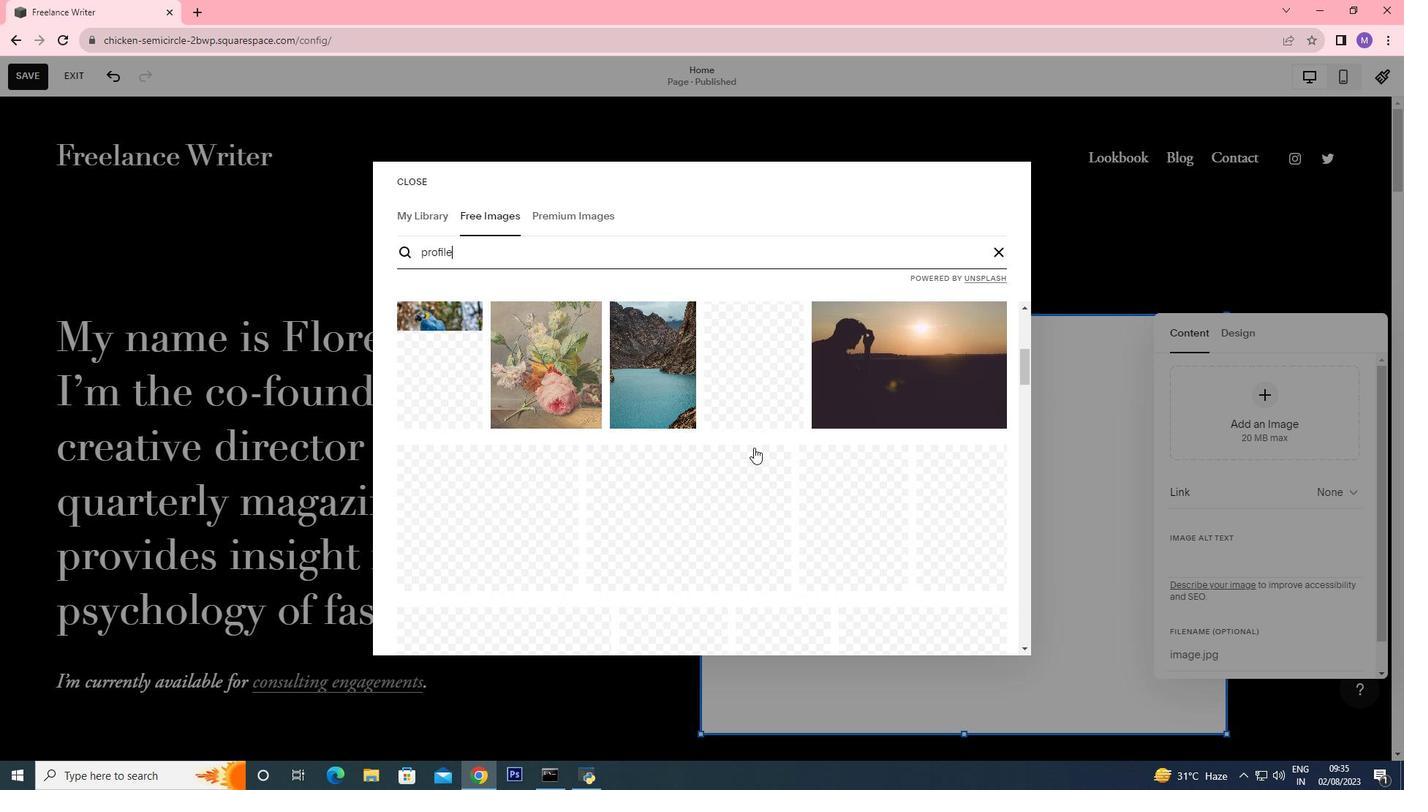 
Action: Mouse scrolled (754, 448) with delta (0, 0)
Screenshot: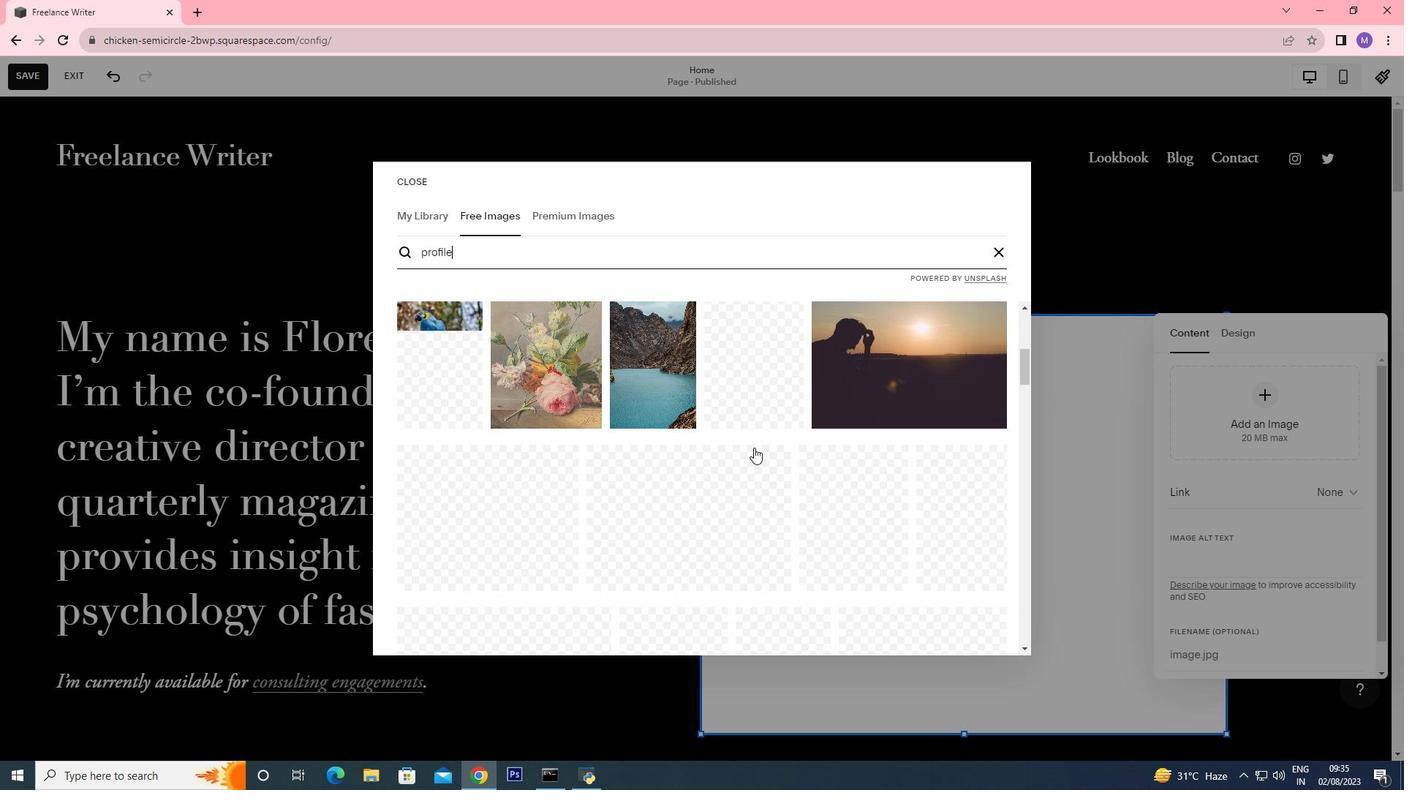 
Action: Mouse scrolled (754, 448) with delta (0, 0)
Screenshot: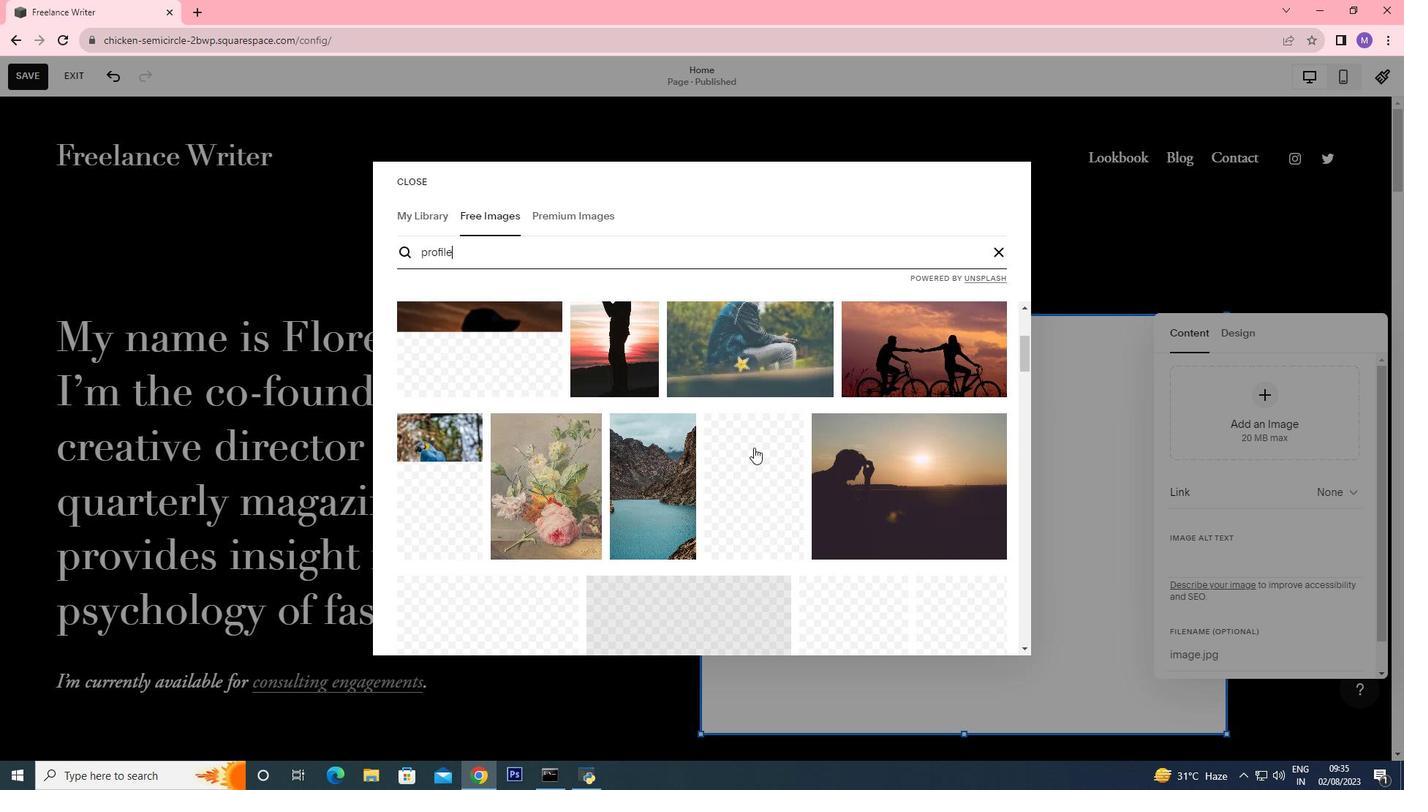 
Action: Mouse scrolled (754, 448) with delta (0, 0)
Screenshot: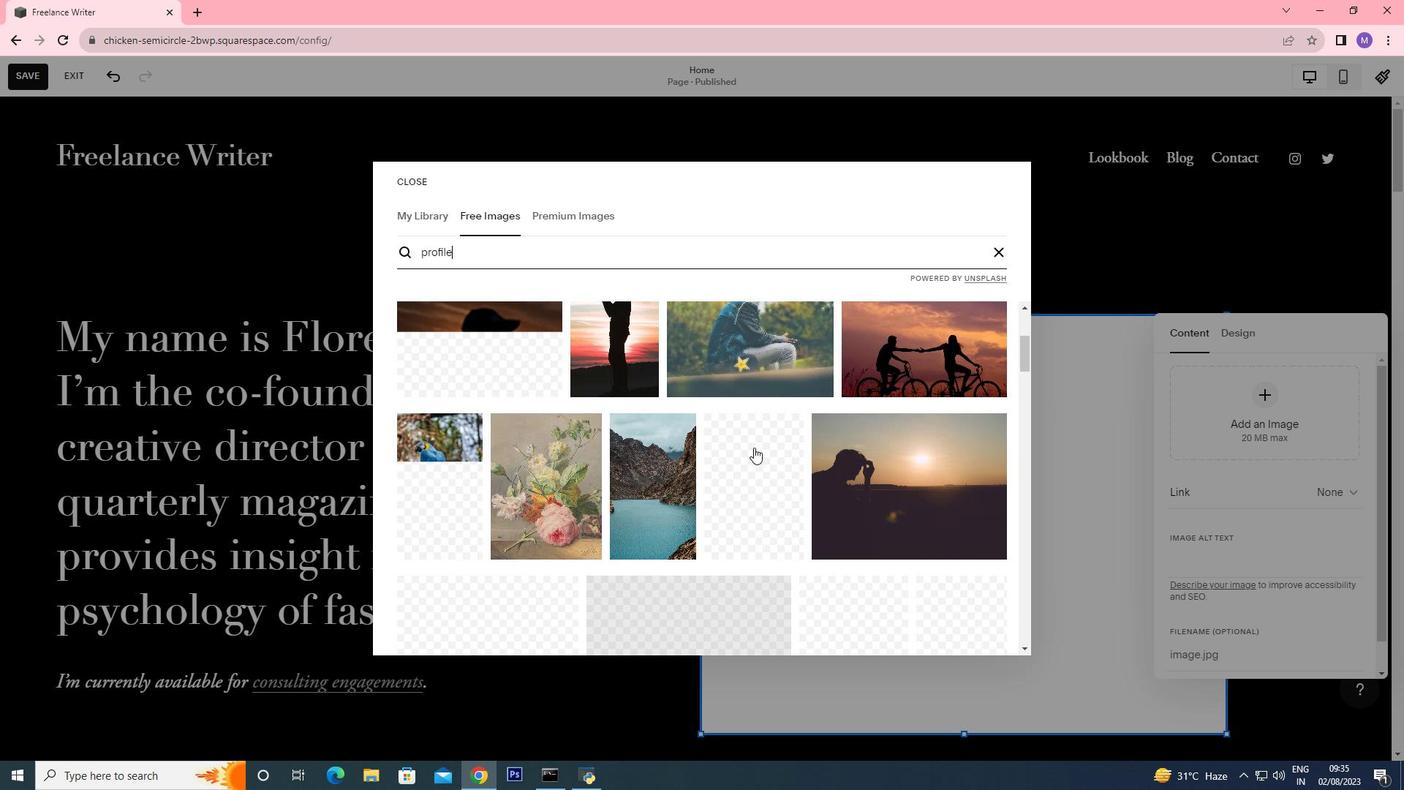 
Action: Mouse scrolled (754, 448) with delta (0, 0)
Screenshot: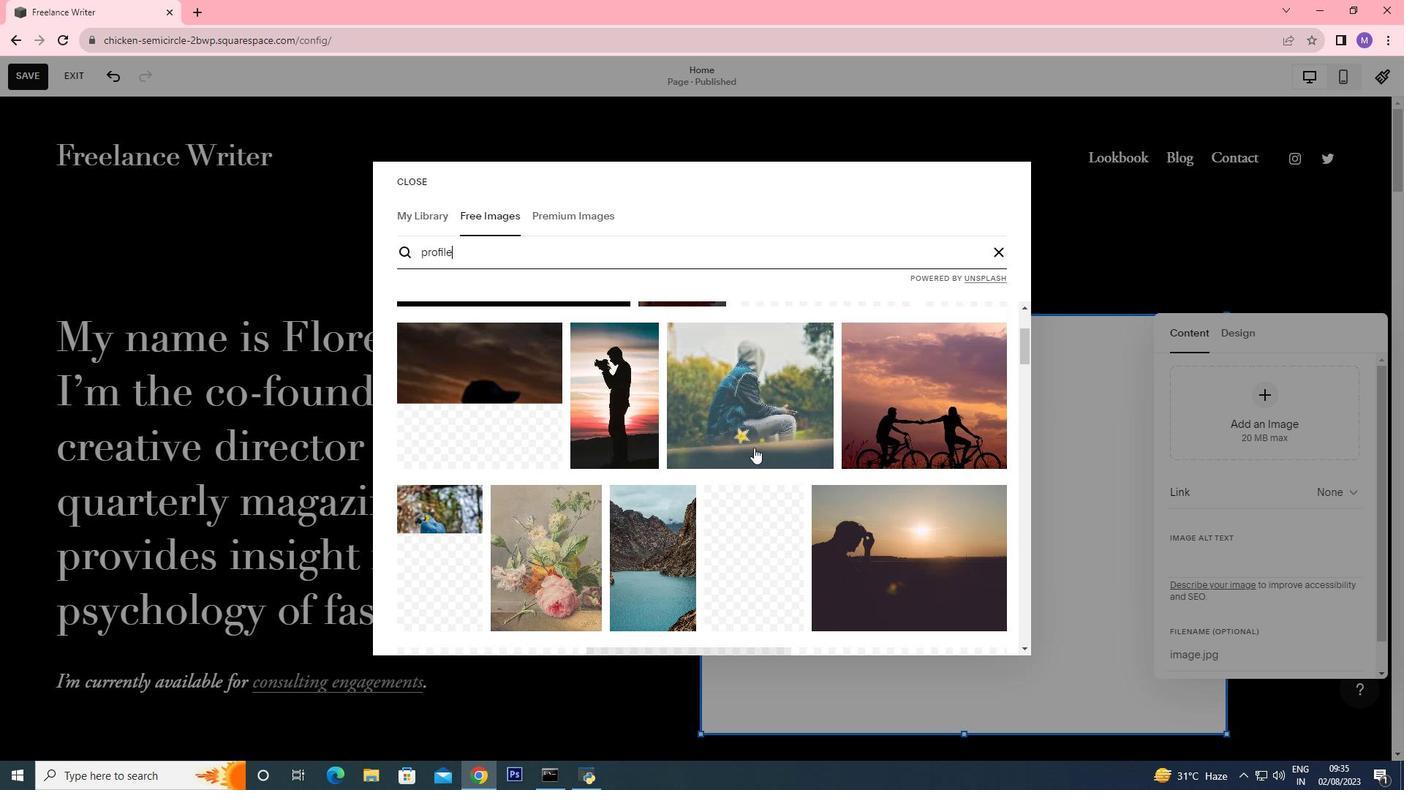 
Action: Mouse scrolled (754, 448) with delta (0, 0)
Screenshot: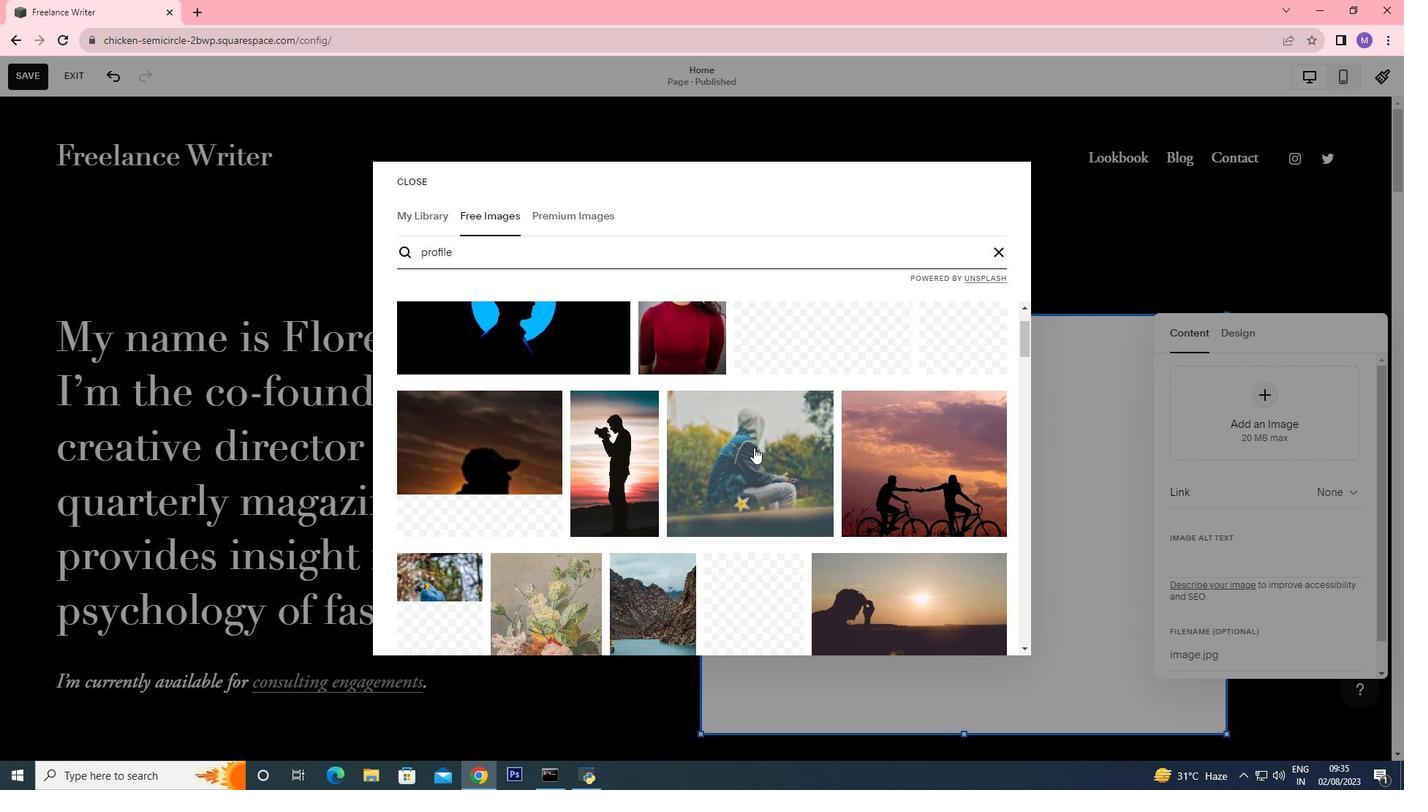 
Action: Mouse scrolled (754, 448) with delta (0, 0)
Screenshot: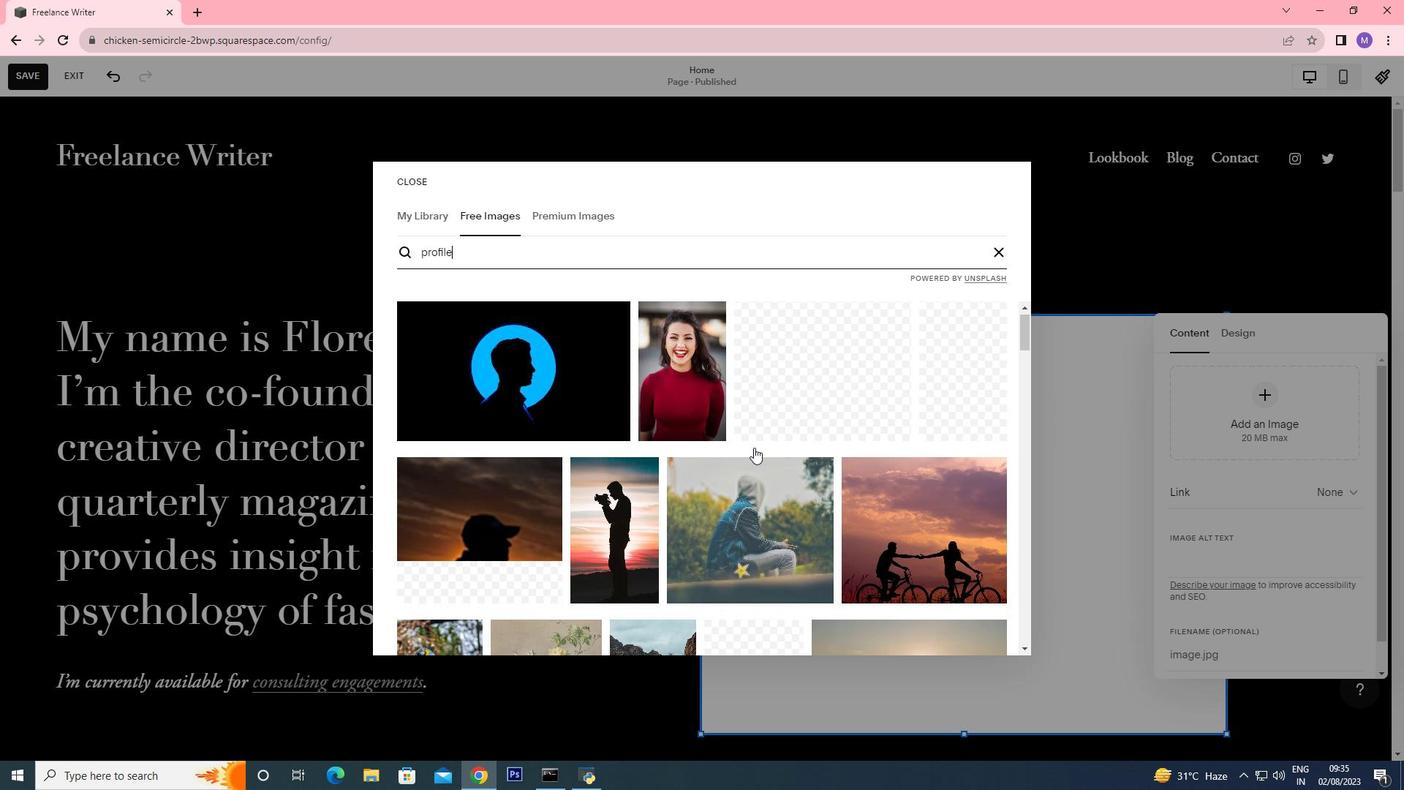 
Action: Mouse scrolled (754, 448) with delta (0, 0)
Screenshot: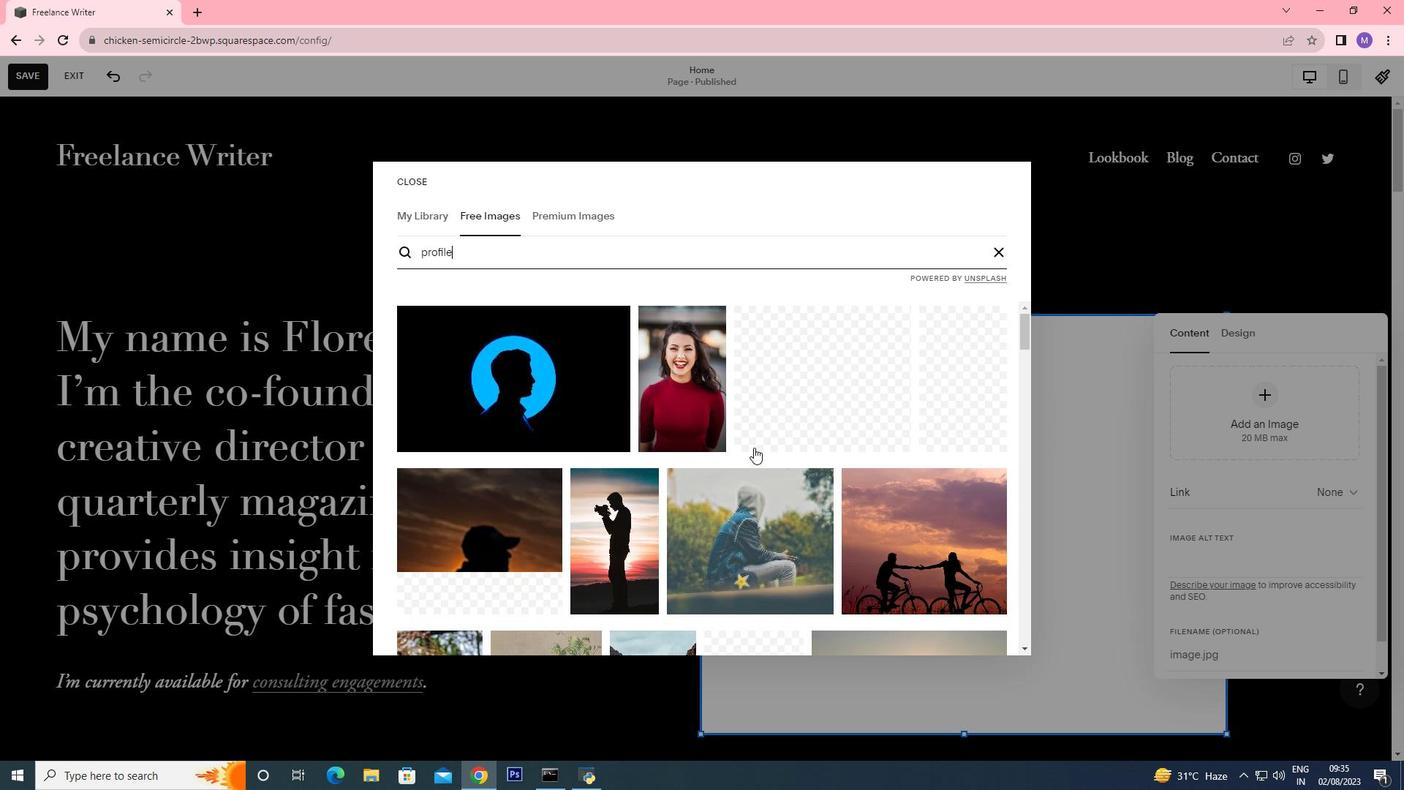 
Action: Mouse scrolled (754, 448) with delta (0, 0)
Screenshot: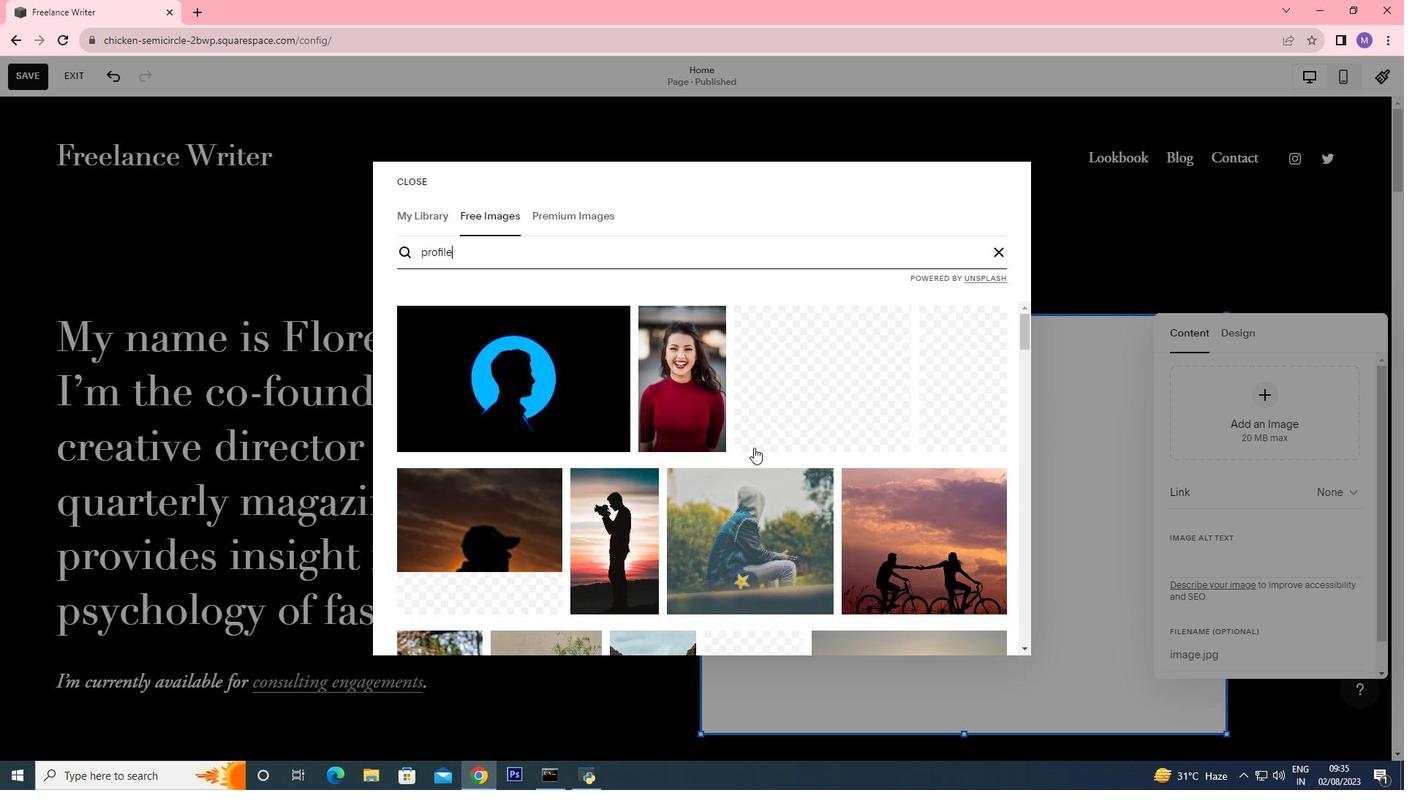 
Action: Mouse scrolled (754, 448) with delta (0, 0)
Screenshot: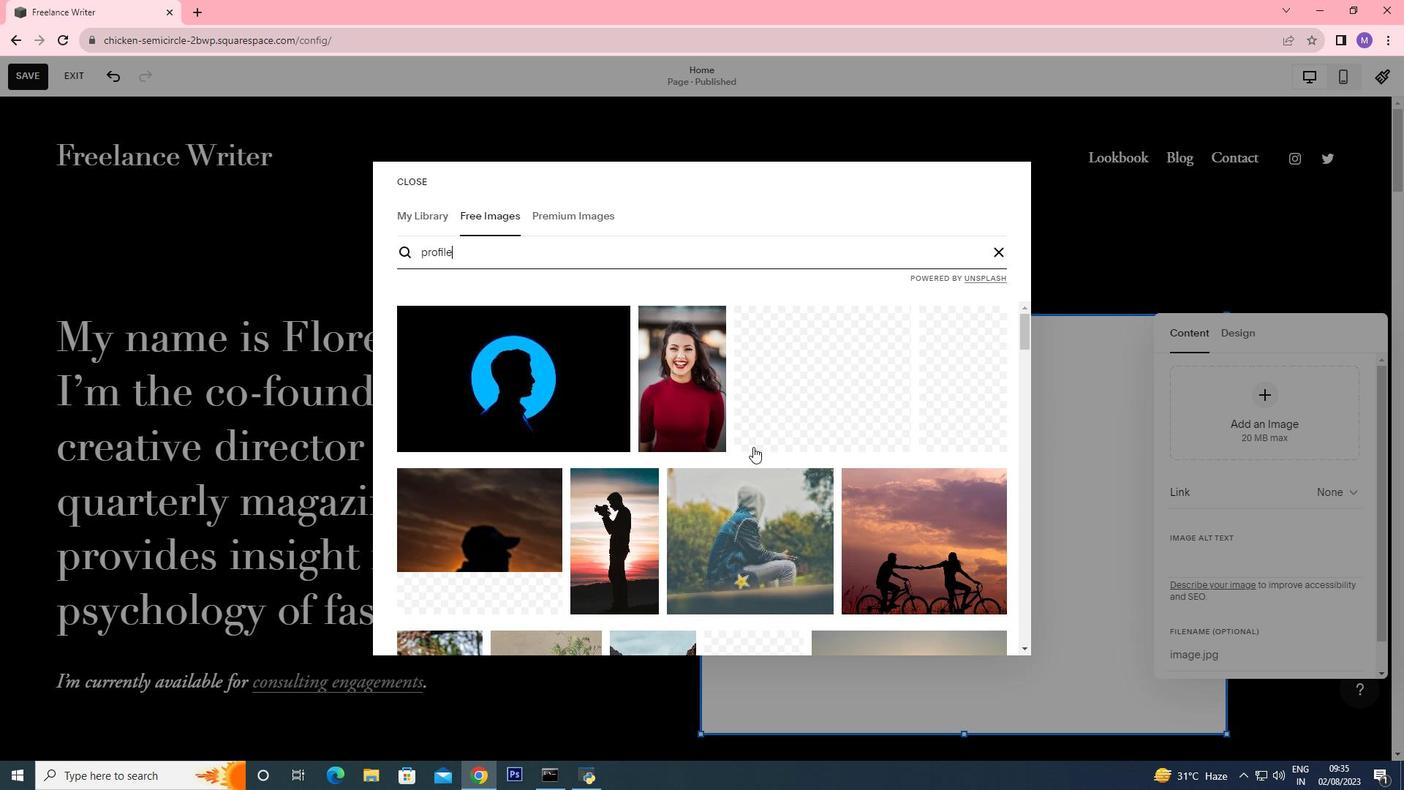 
Action: Mouse moved to (728, 451)
Screenshot: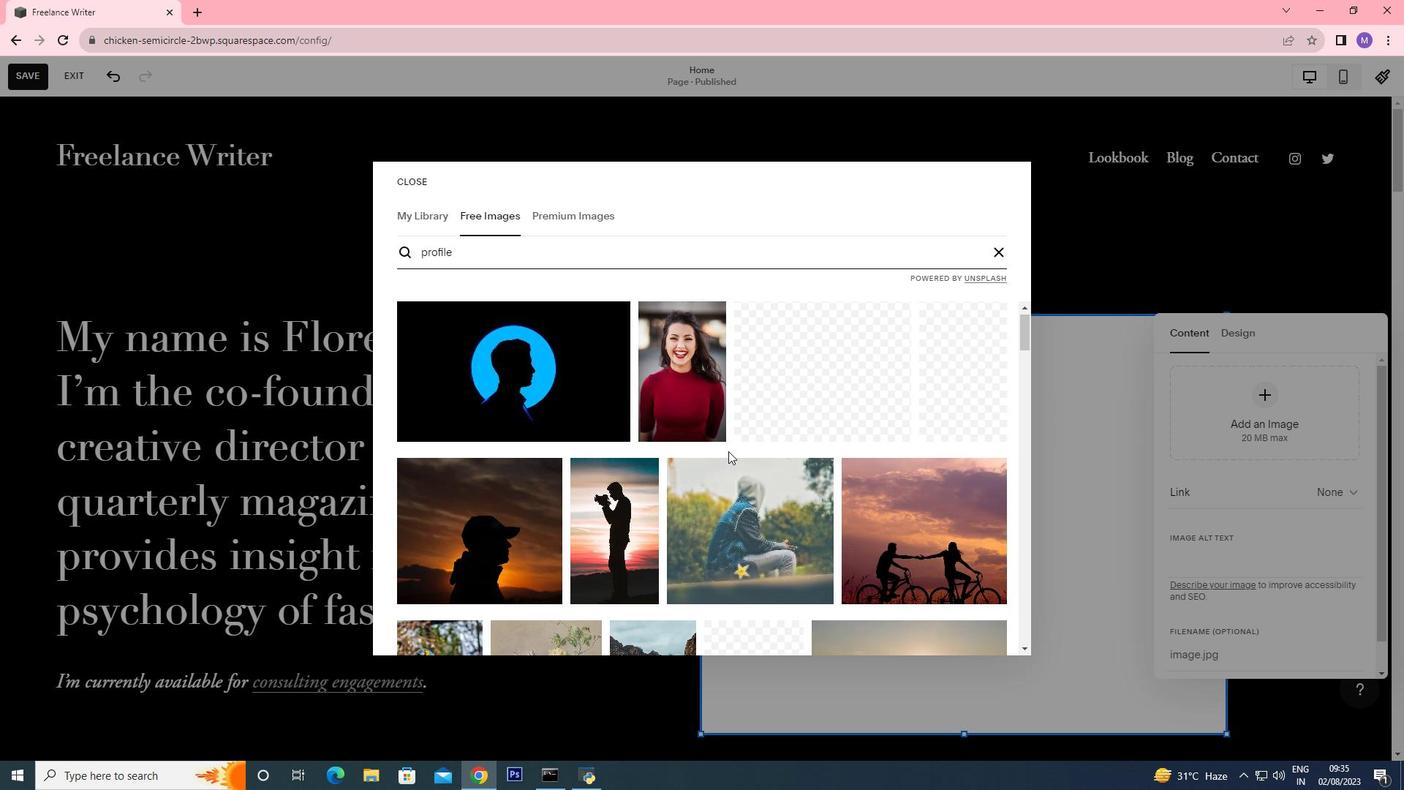 
Action: Mouse scrolled (728, 450) with delta (0, 0)
Screenshot: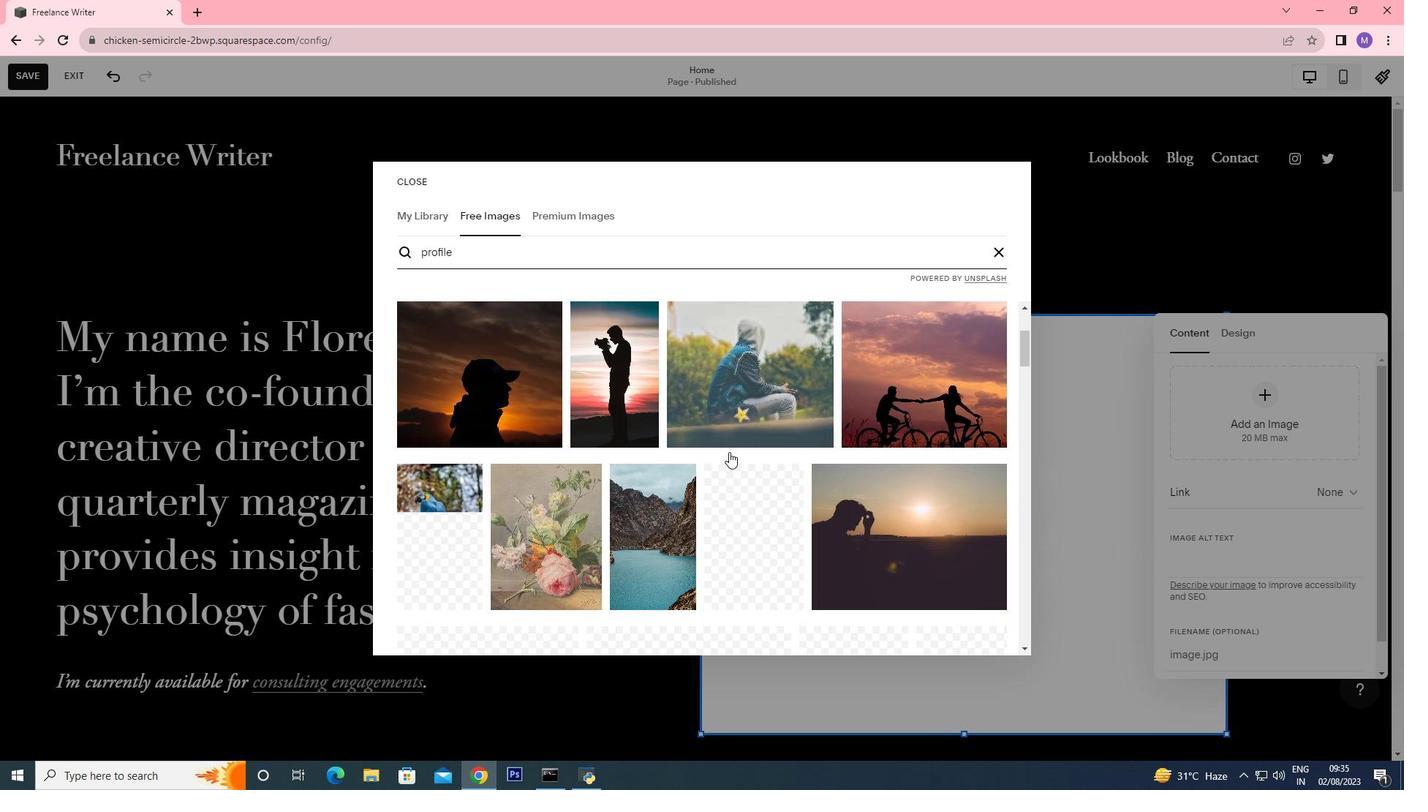 
Action: Mouse scrolled (728, 450) with delta (0, 0)
Screenshot: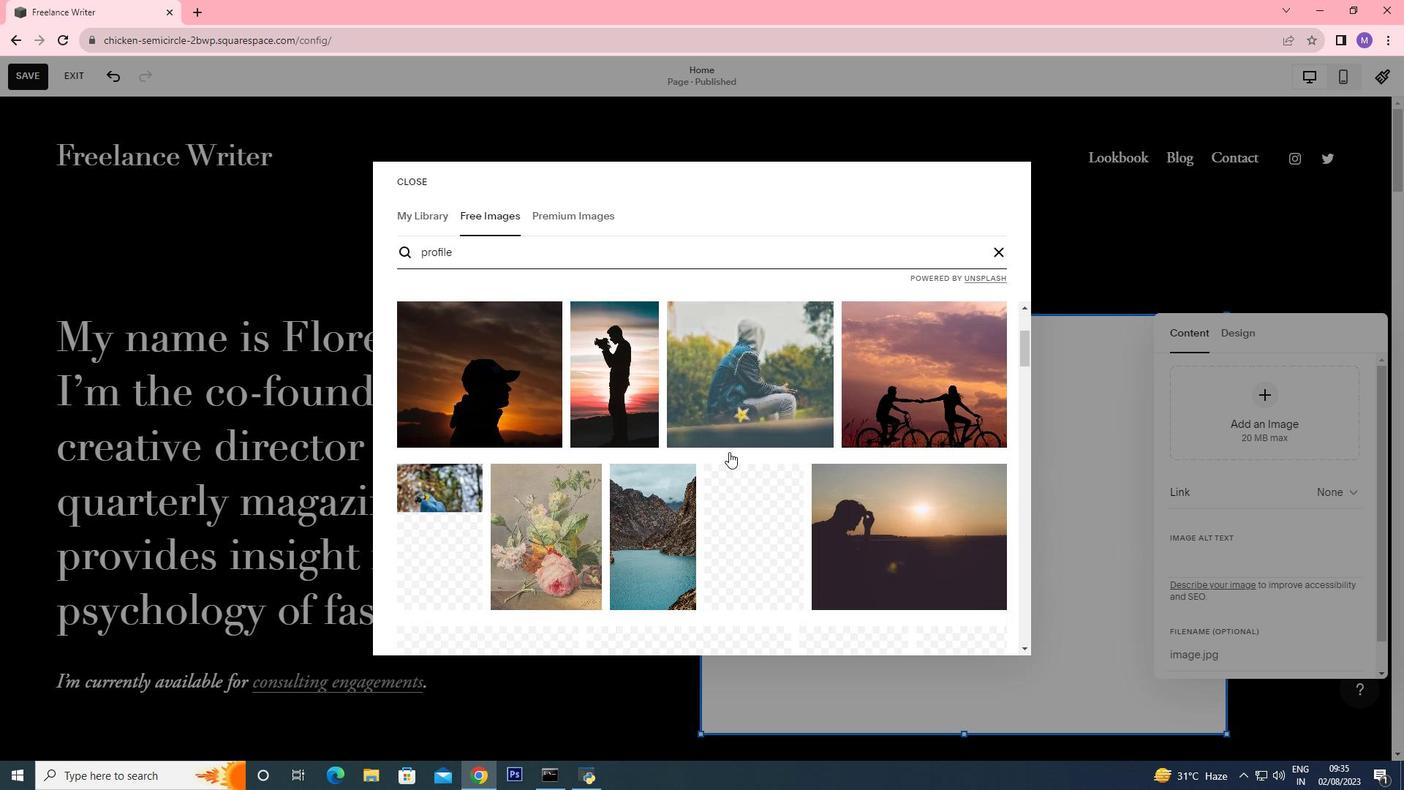 
Action: Mouse scrolled (728, 450) with delta (0, 0)
Screenshot: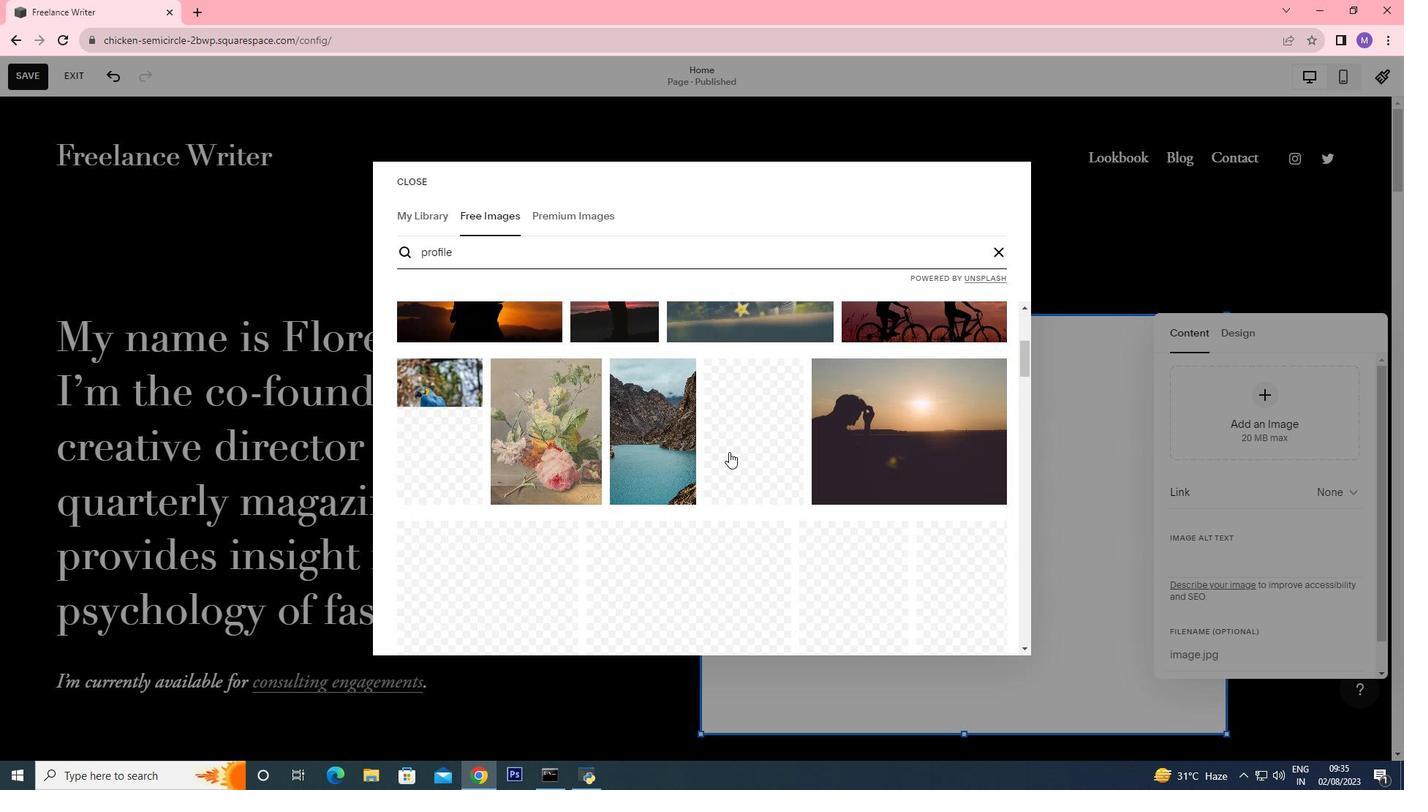 
Action: Mouse moved to (729, 452)
Screenshot: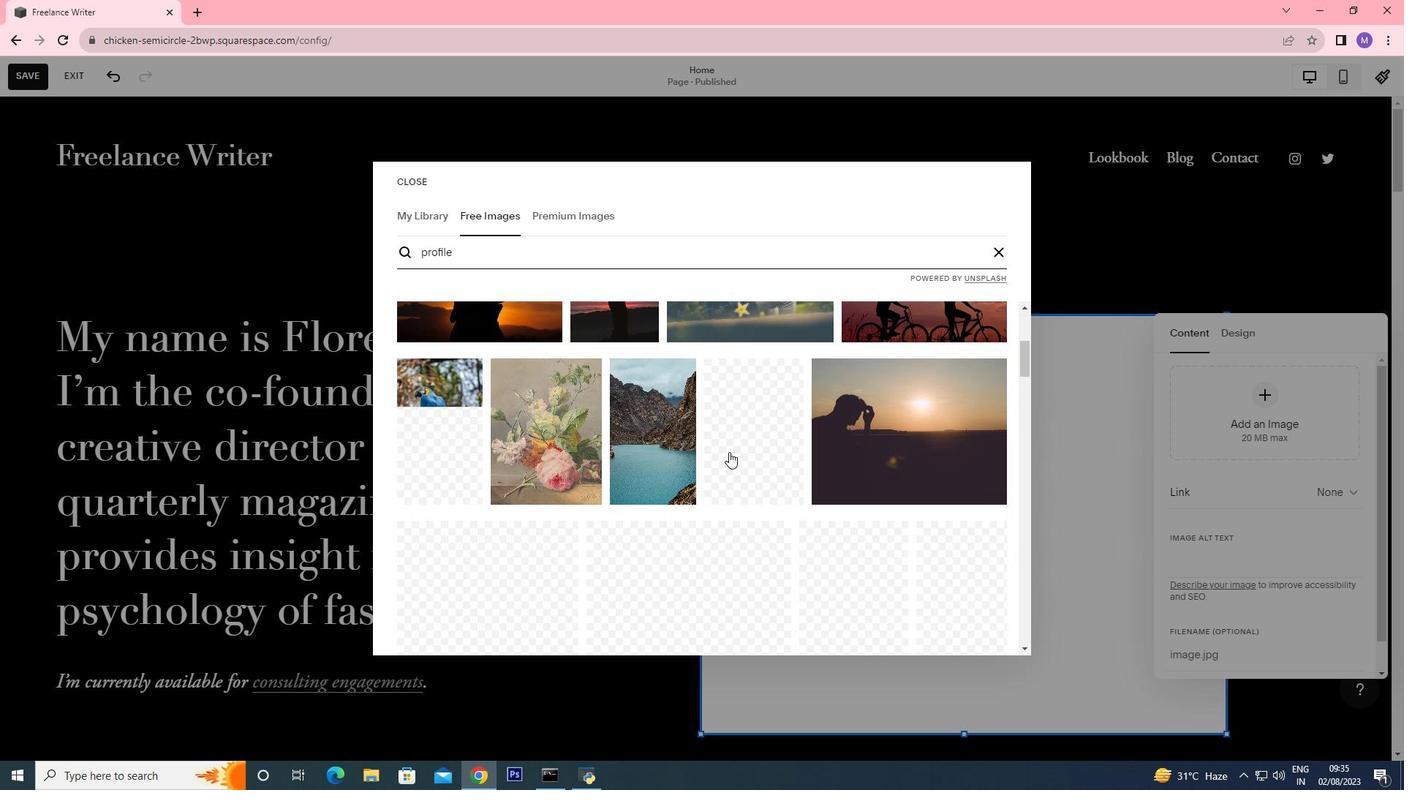
Action: Mouse scrolled (729, 451) with delta (0, 0)
Screenshot: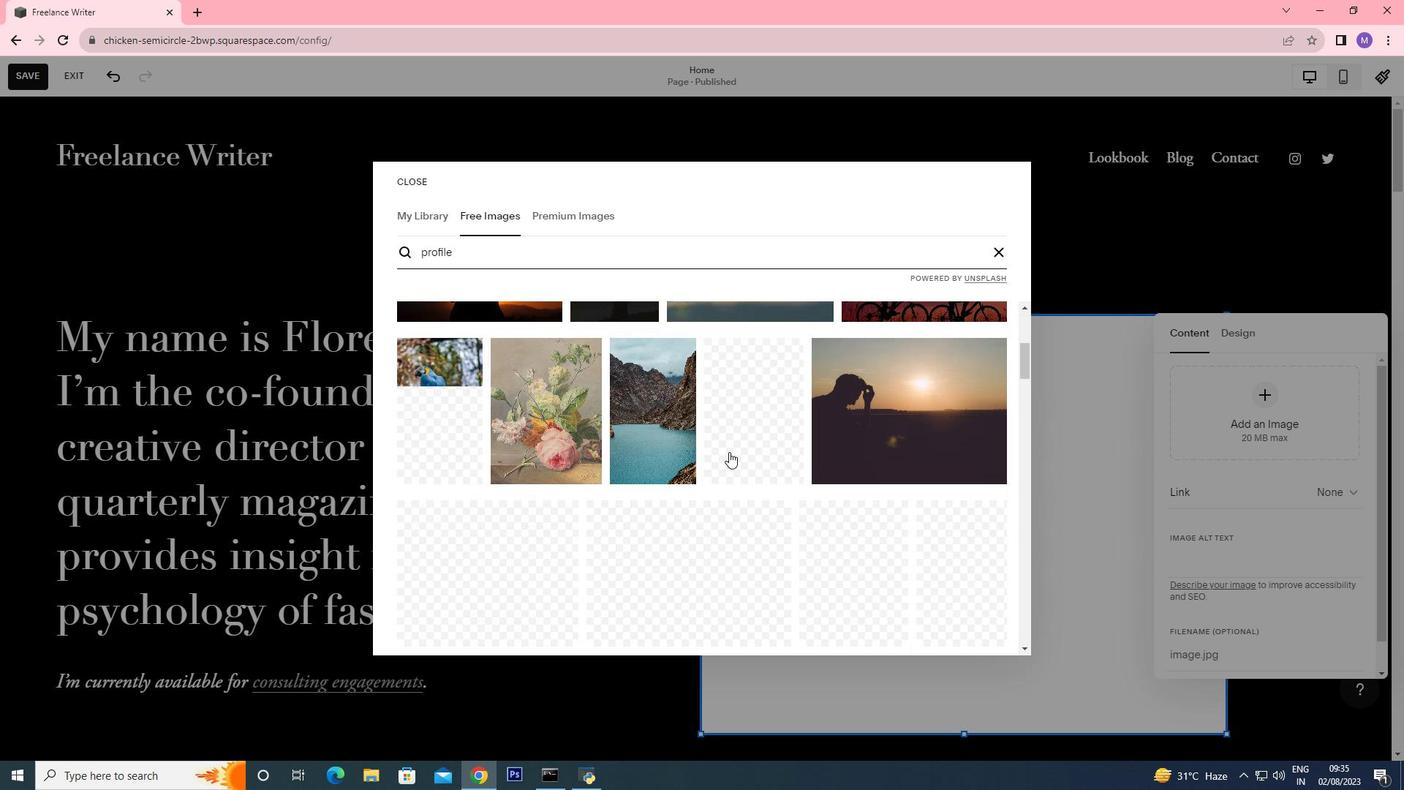 
Action: Mouse moved to (919, 473)
Screenshot: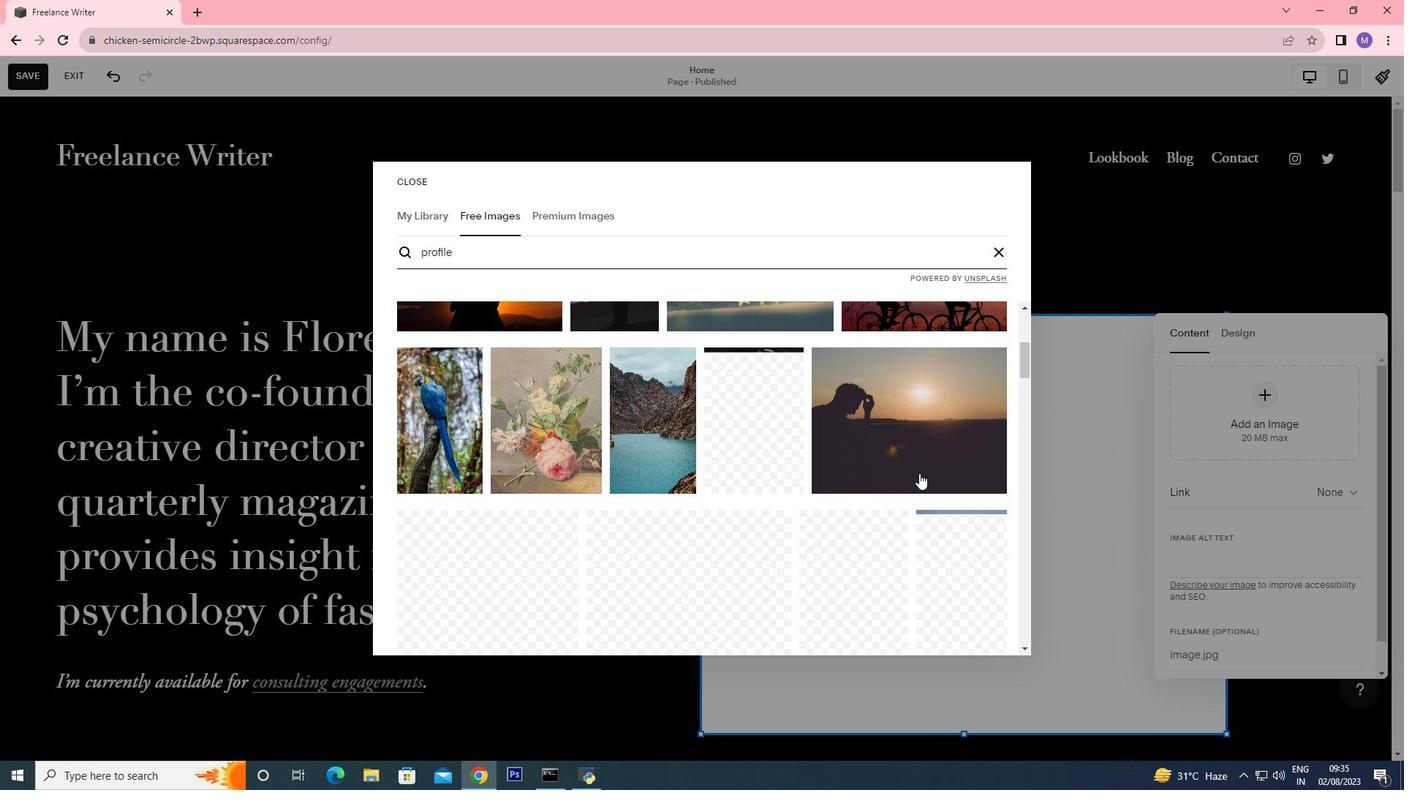 
Action: Mouse scrolled (919, 474) with delta (0, 0)
Screenshot: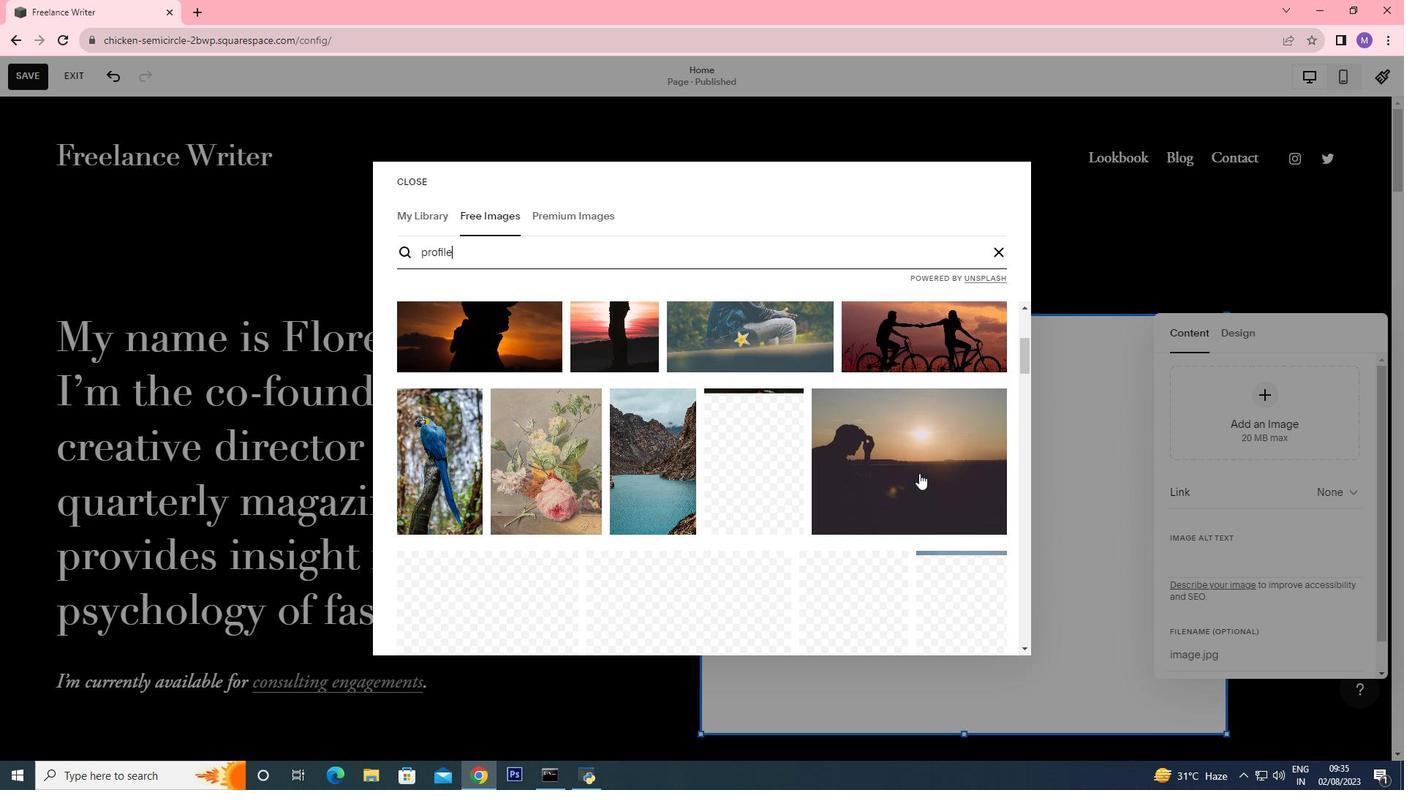 
Action: Mouse scrolled (919, 474) with delta (0, 0)
Screenshot: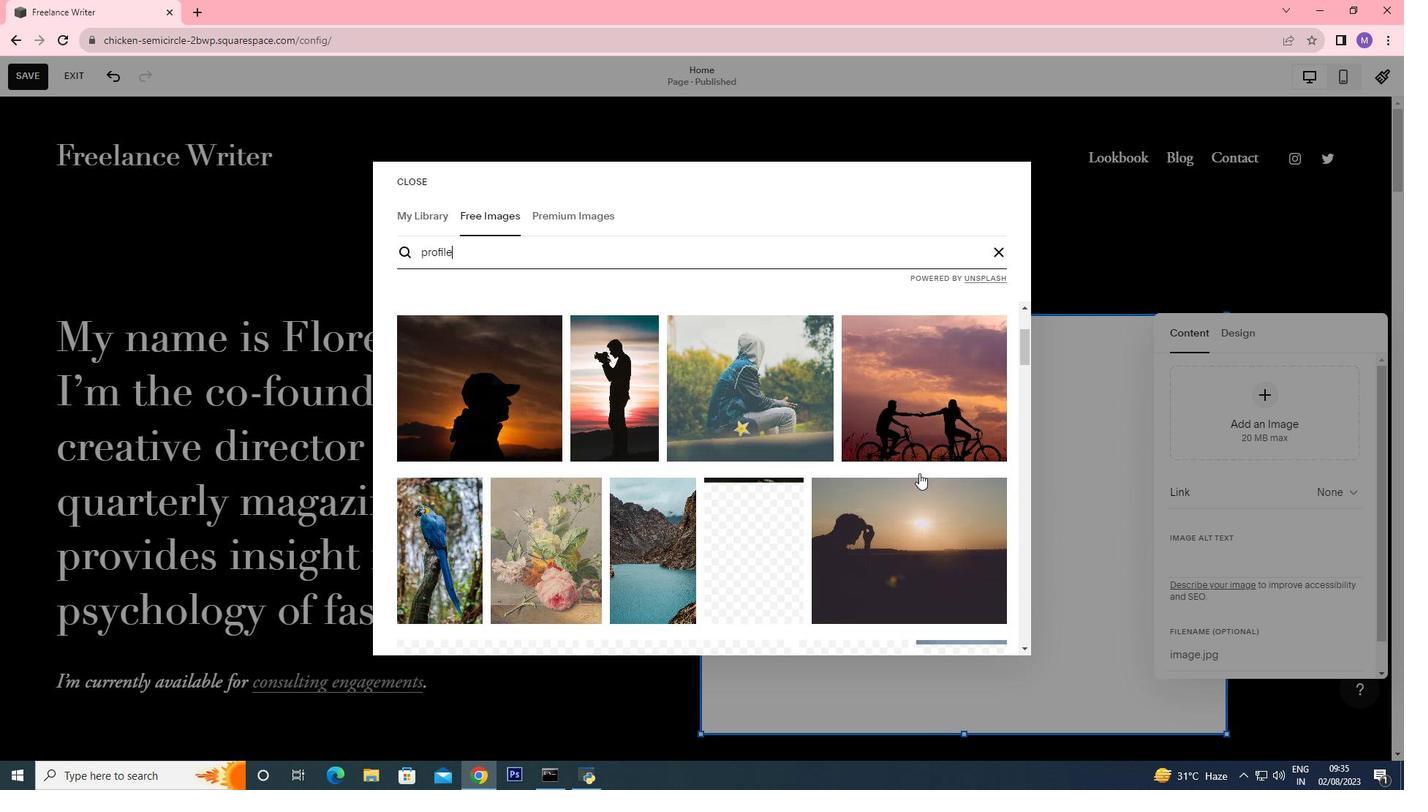
Action: Mouse scrolled (919, 474) with delta (0, 0)
Screenshot: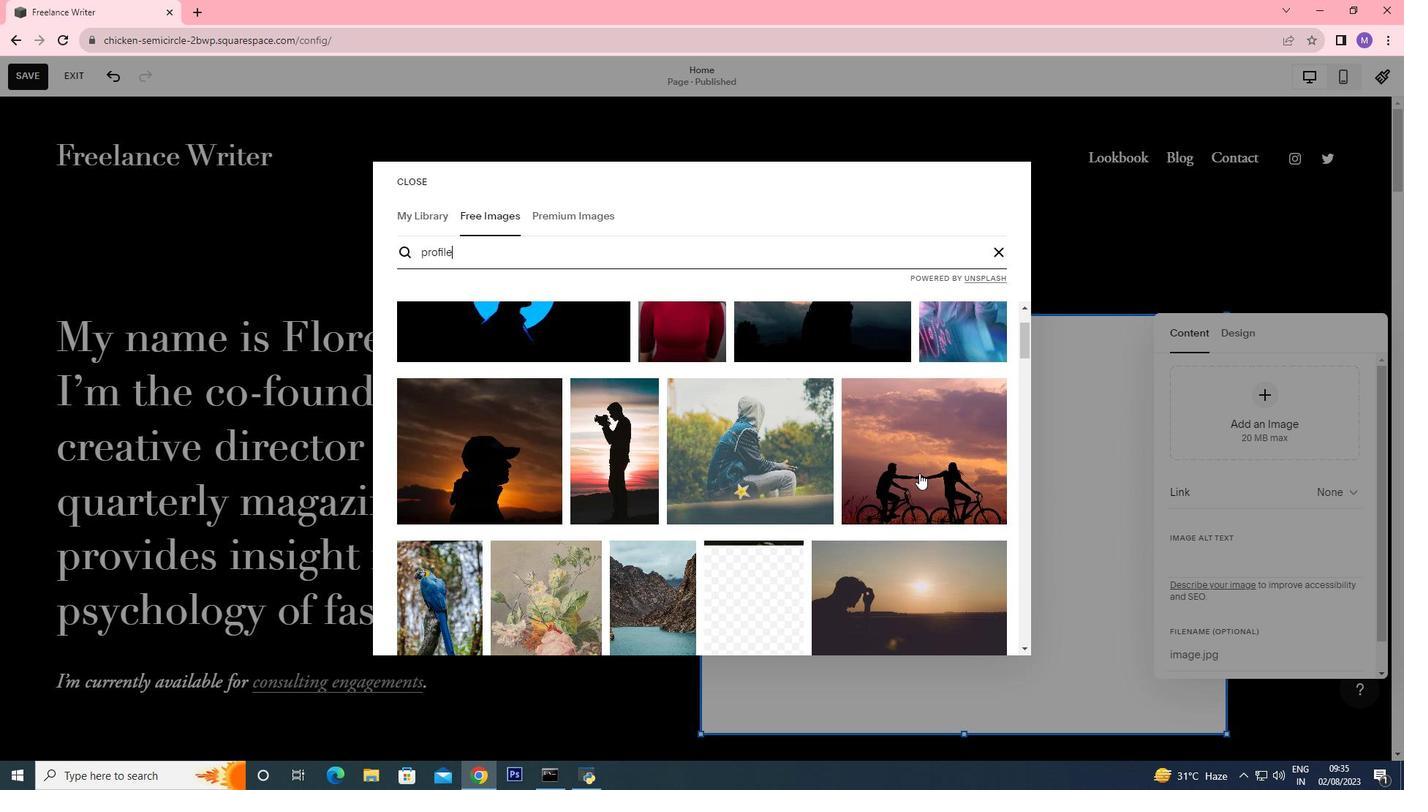
Action: Mouse moved to (920, 472)
Screenshot: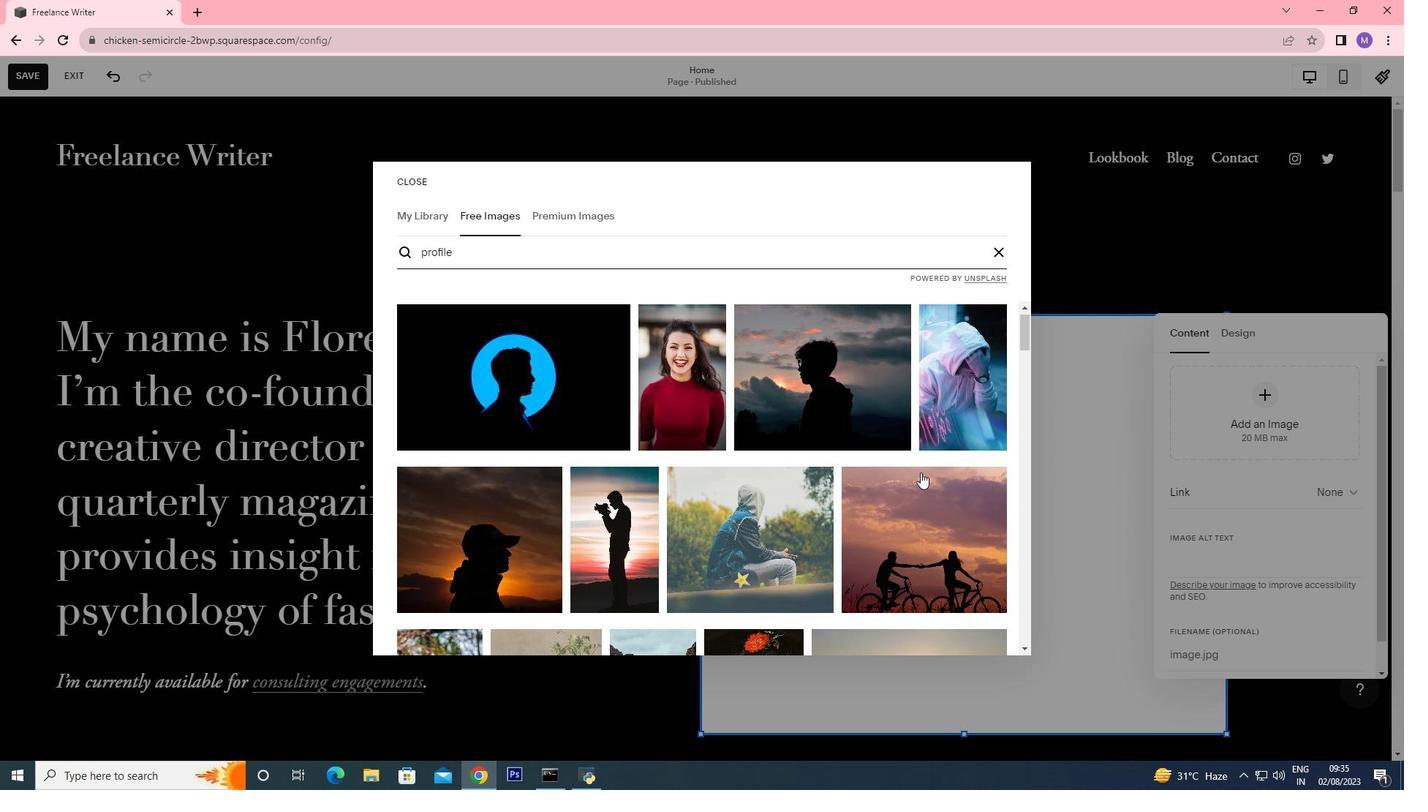 
Action: Mouse scrolled (920, 473) with delta (0, 0)
Screenshot: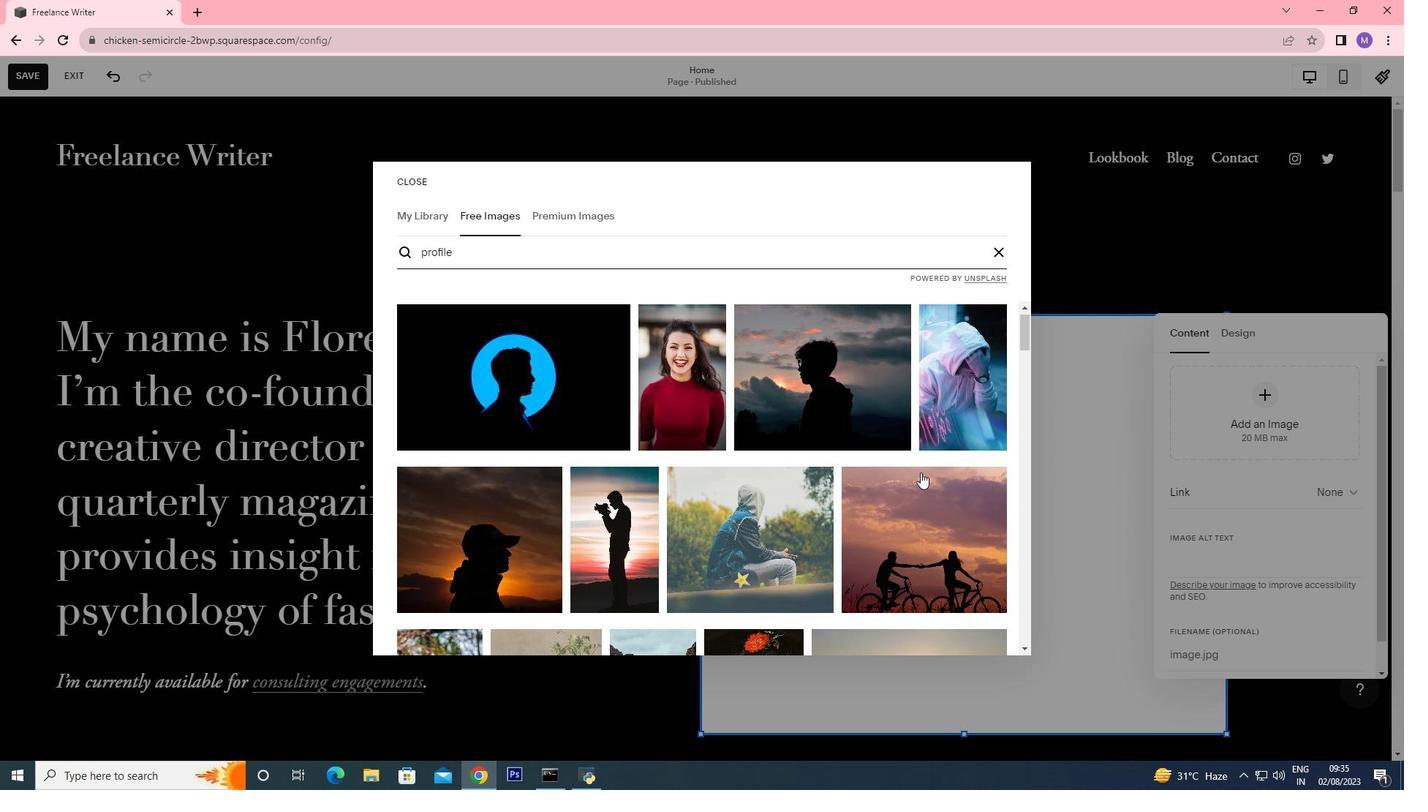 
Action: Mouse scrolled (920, 473) with delta (0, 0)
Screenshot: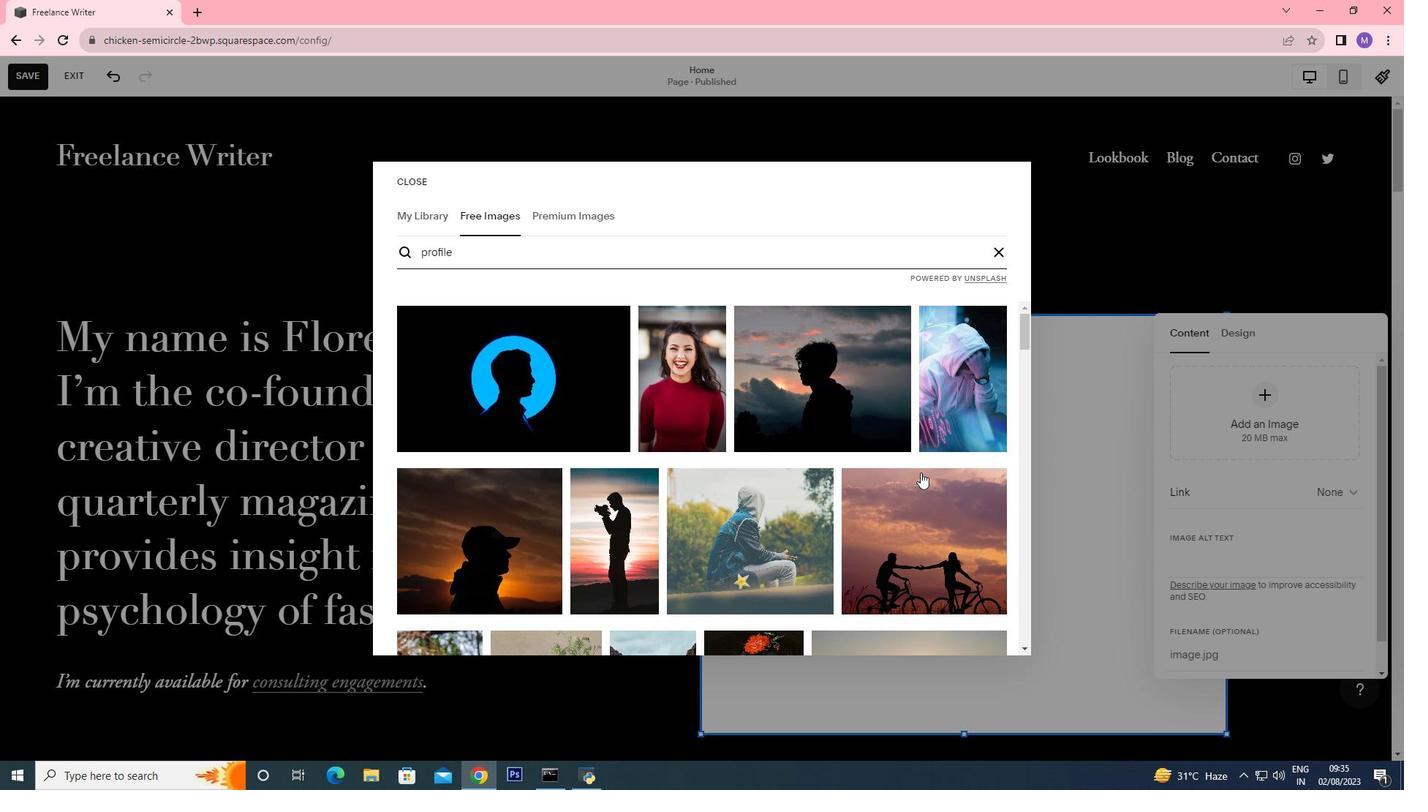 
Action: Mouse scrolled (920, 473) with delta (0, 0)
Screenshot: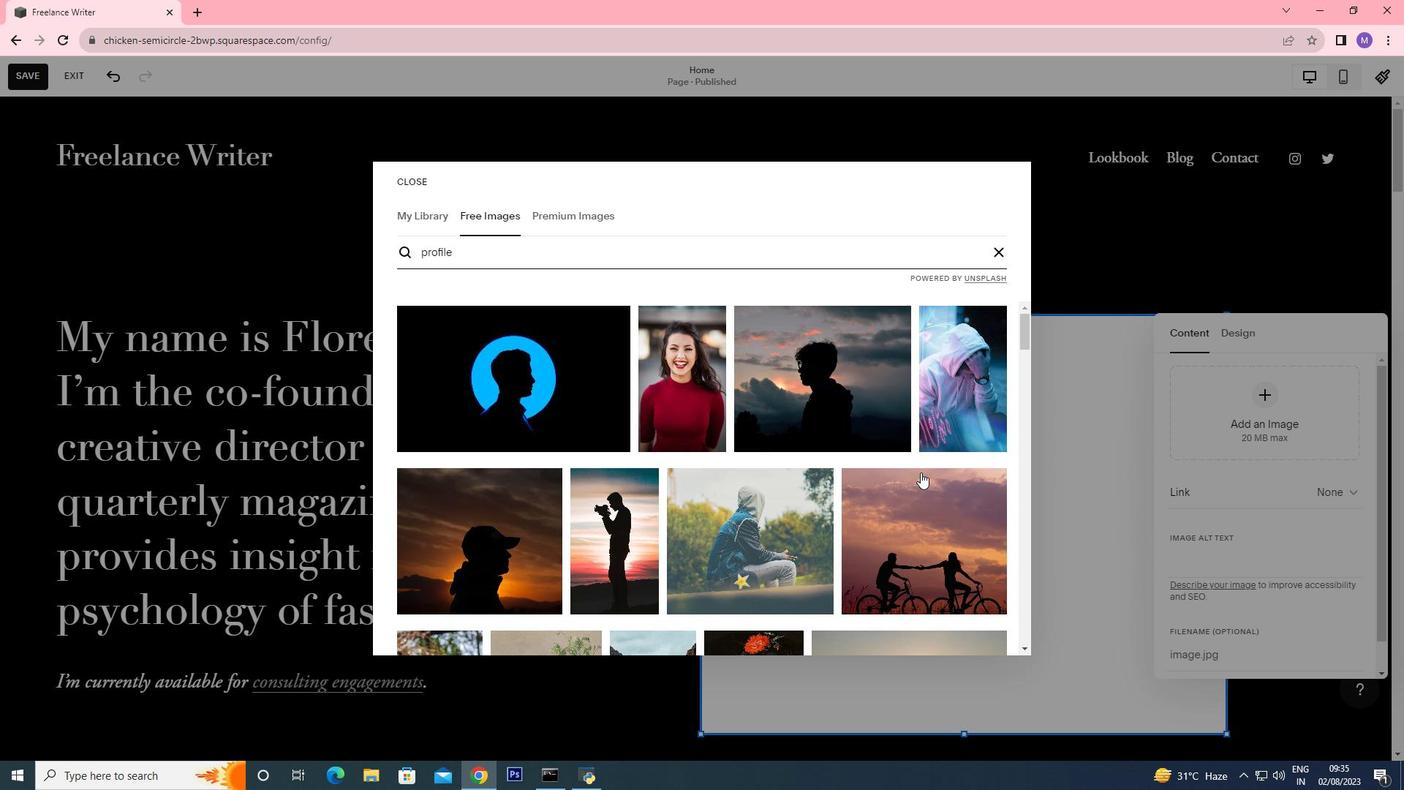 
Action: Mouse scrolled (920, 473) with delta (0, 0)
Screenshot: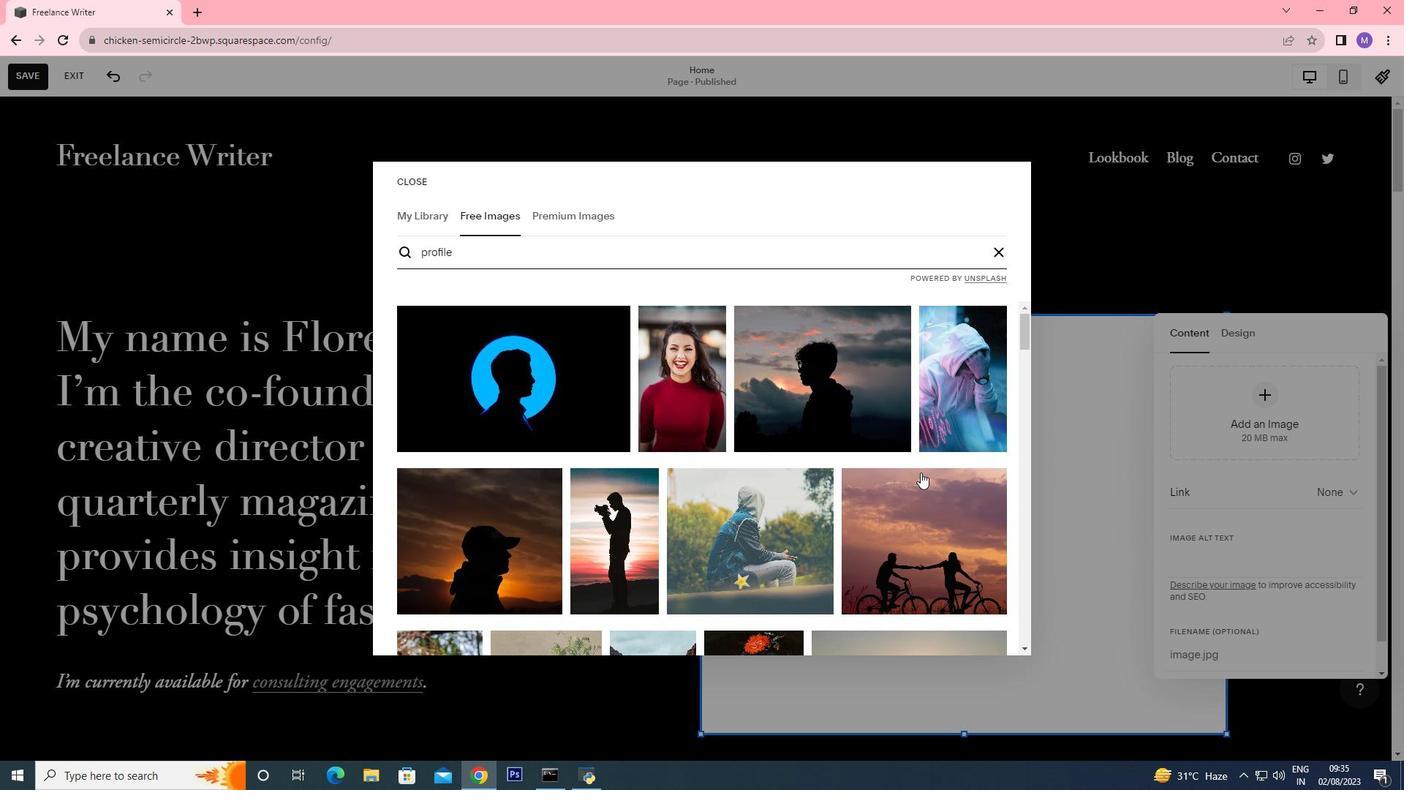 
Action: Mouse scrolled (920, 473) with delta (0, 0)
Screenshot: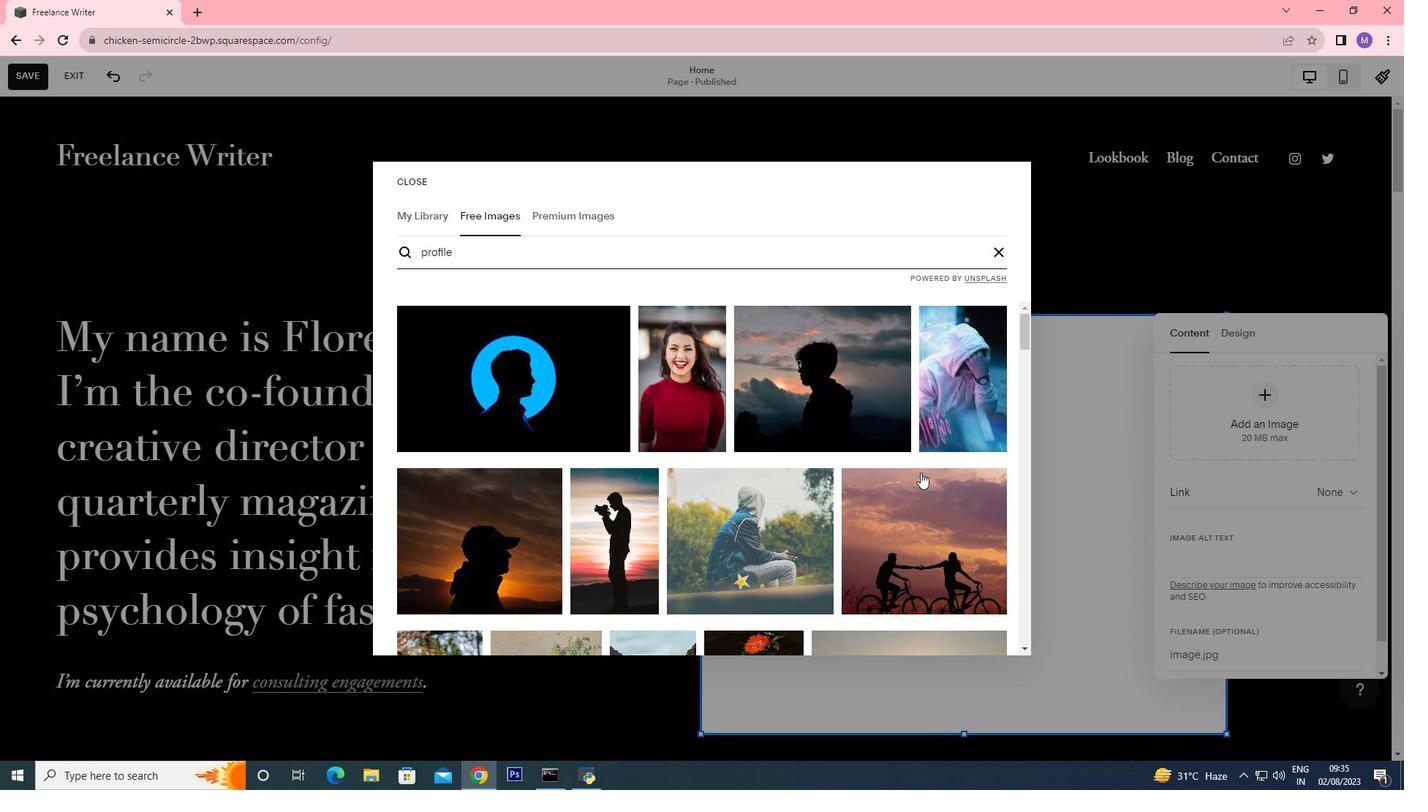 
Action: Mouse scrolled (920, 473) with delta (0, 0)
Screenshot: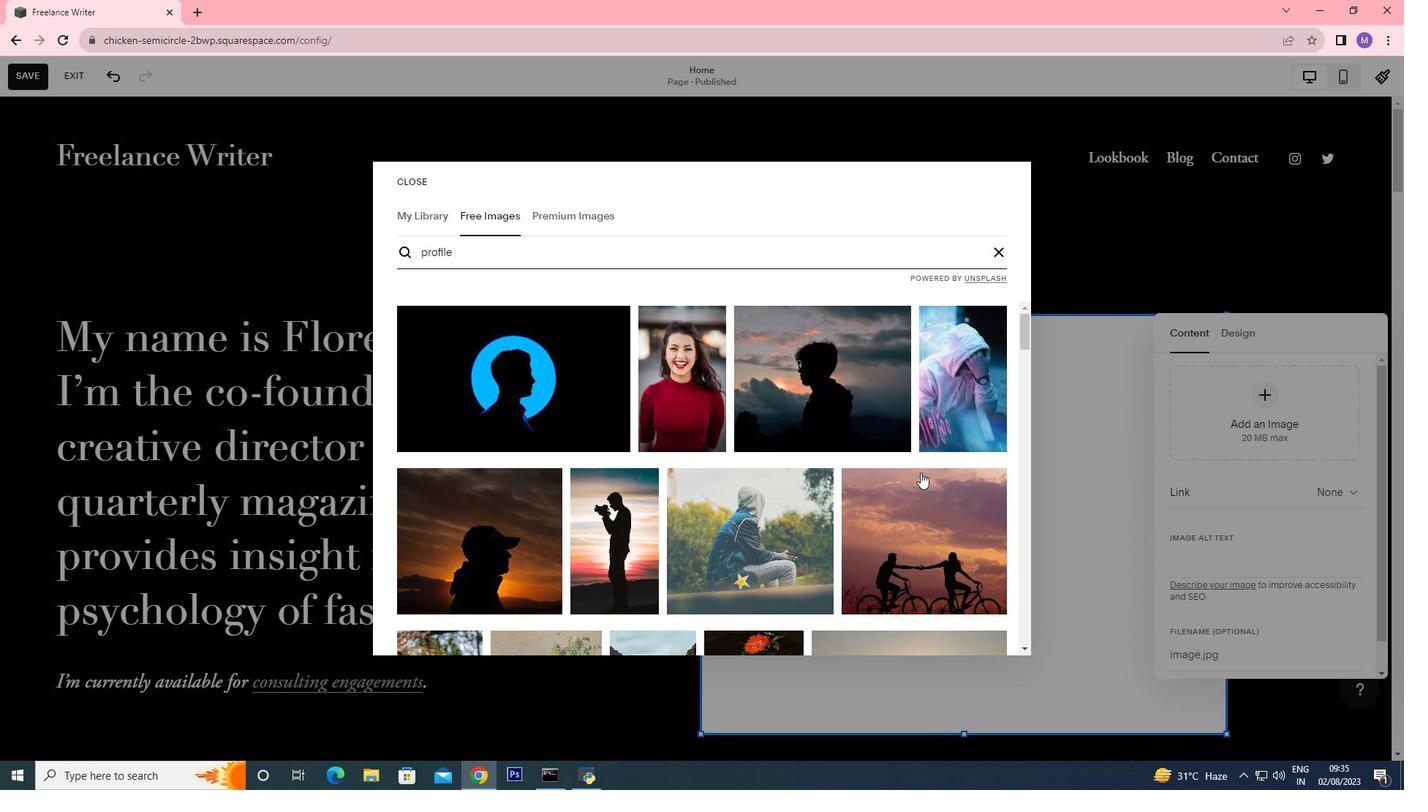 
Action: Mouse scrolled (920, 473) with delta (0, 0)
Screenshot: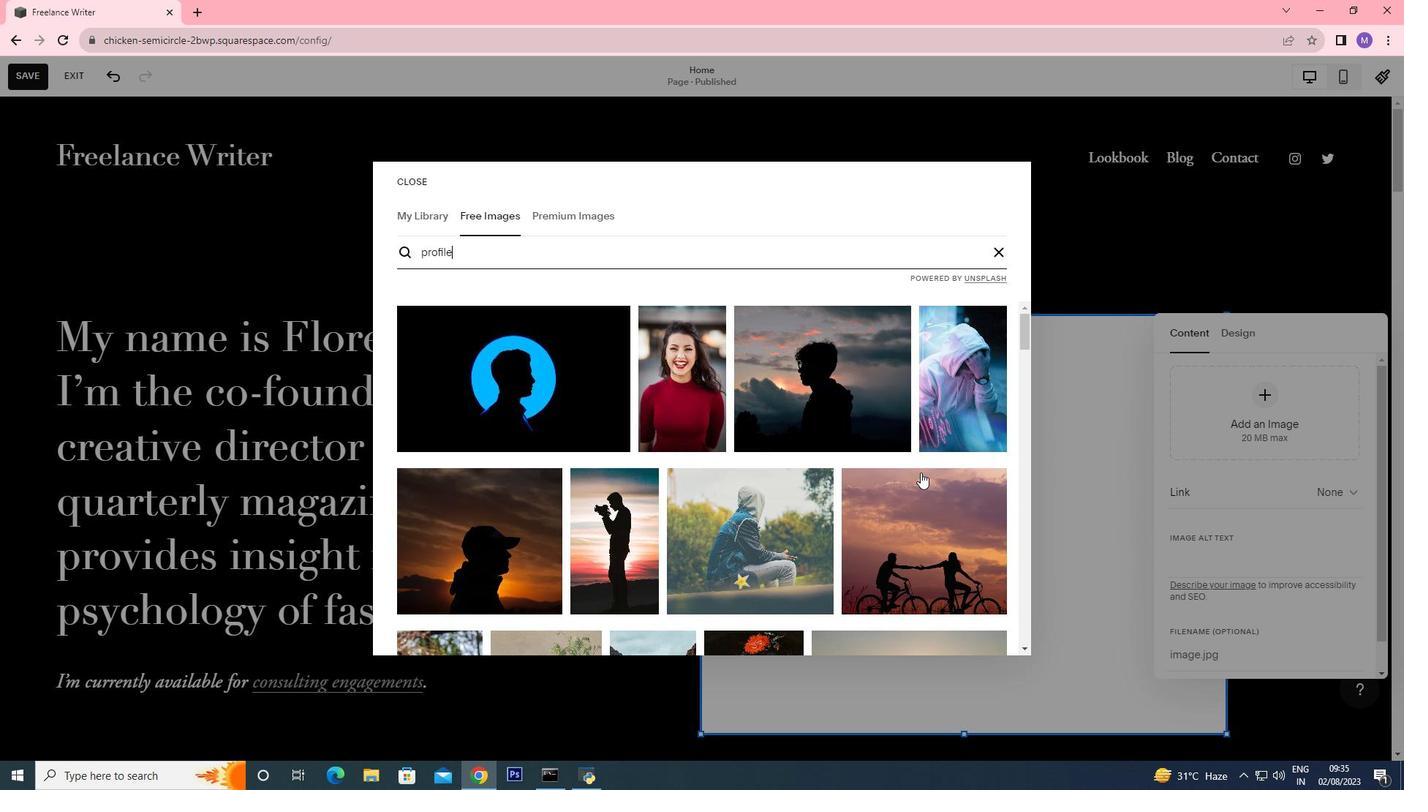 
Action: Mouse moved to (935, 469)
Screenshot: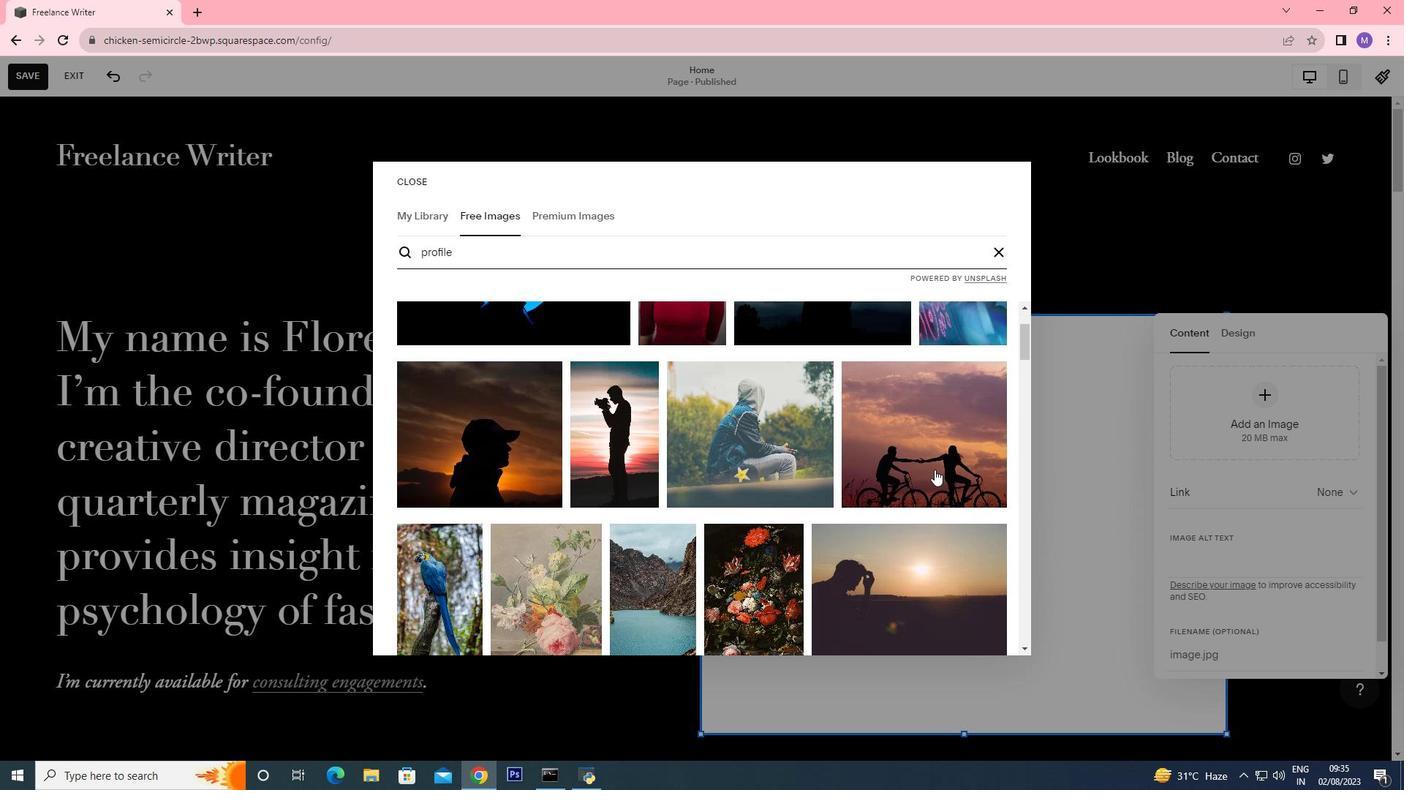 
Action: Mouse scrolled (935, 468) with delta (0, 0)
Screenshot: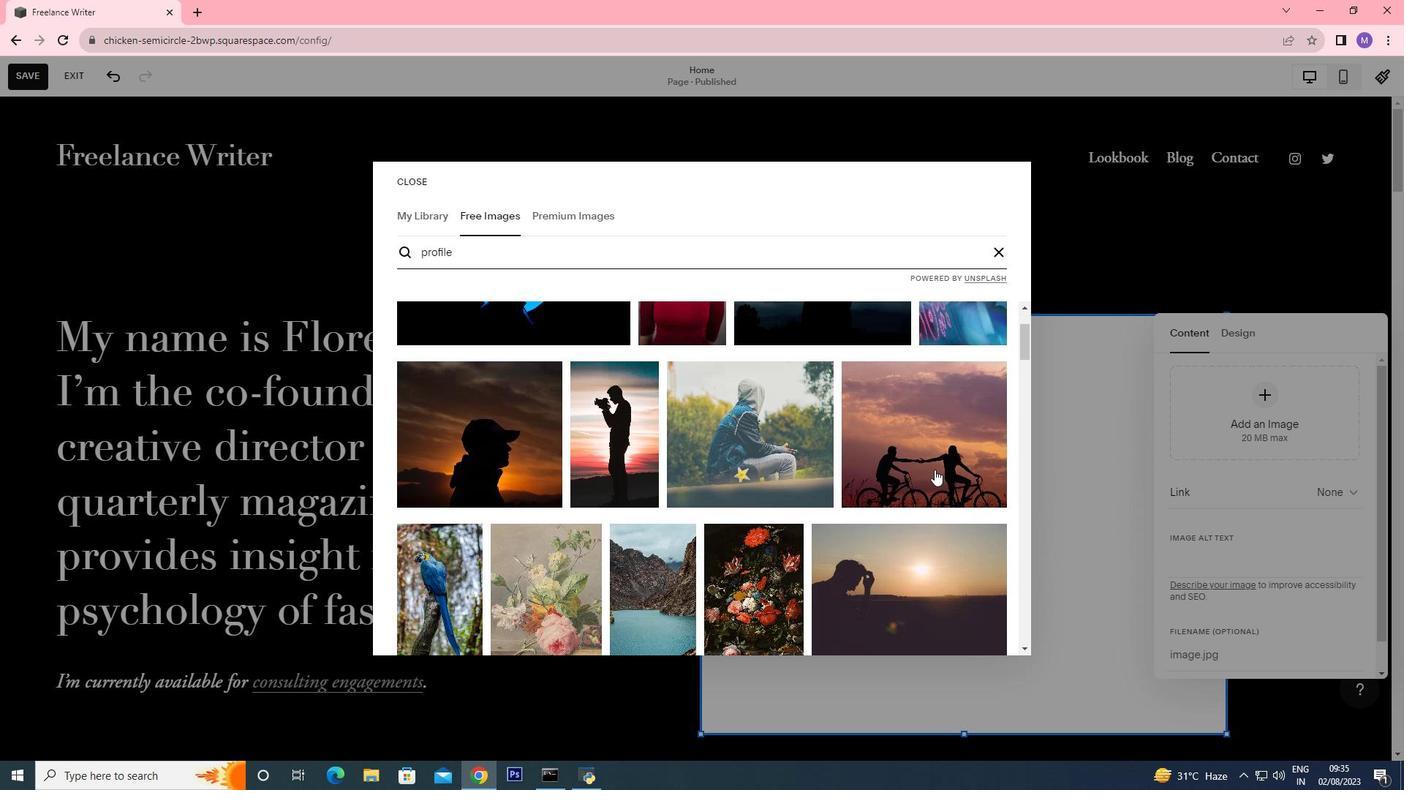 
Action: Mouse moved to (934, 469)
Screenshot: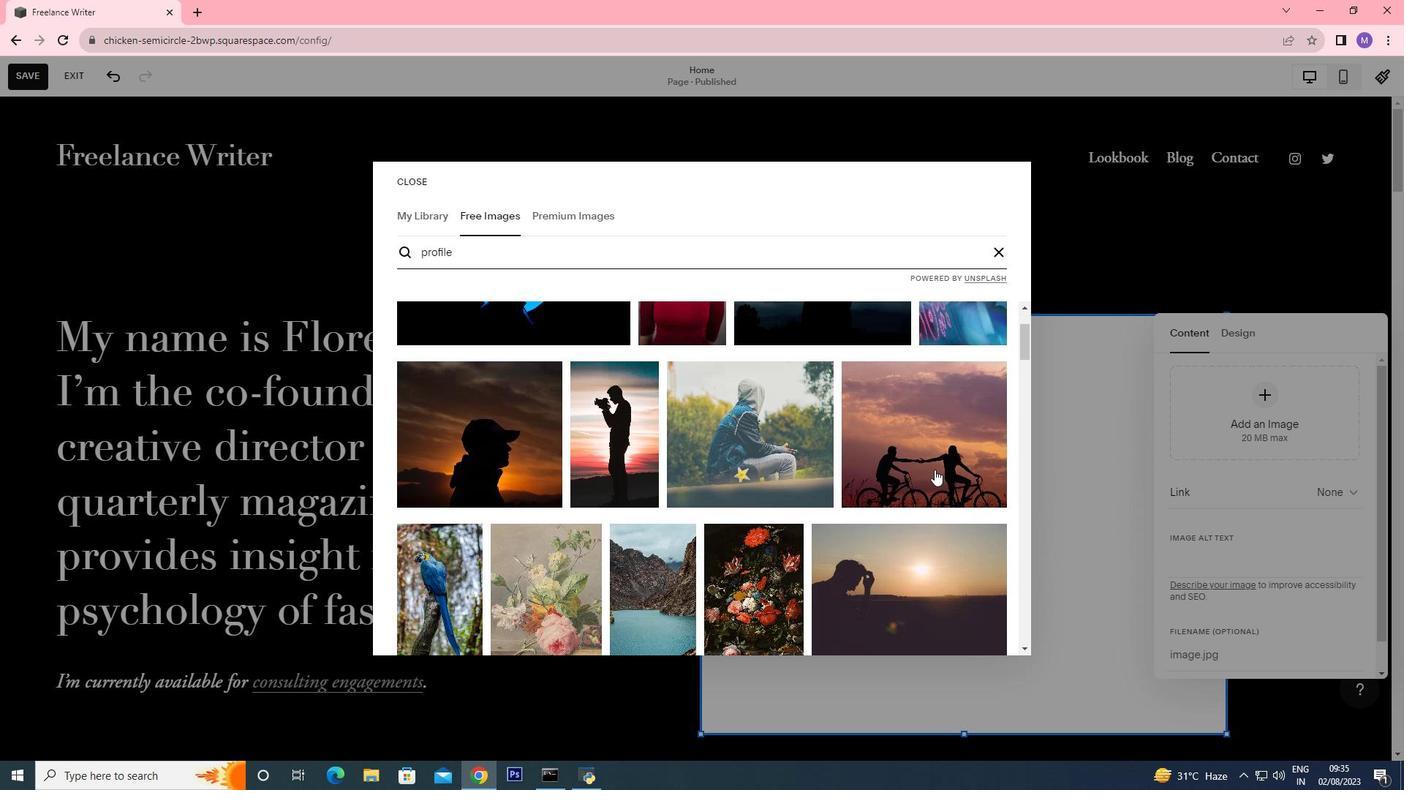 
Action: Mouse scrolled (934, 468) with delta (0, 0)
Screenshot: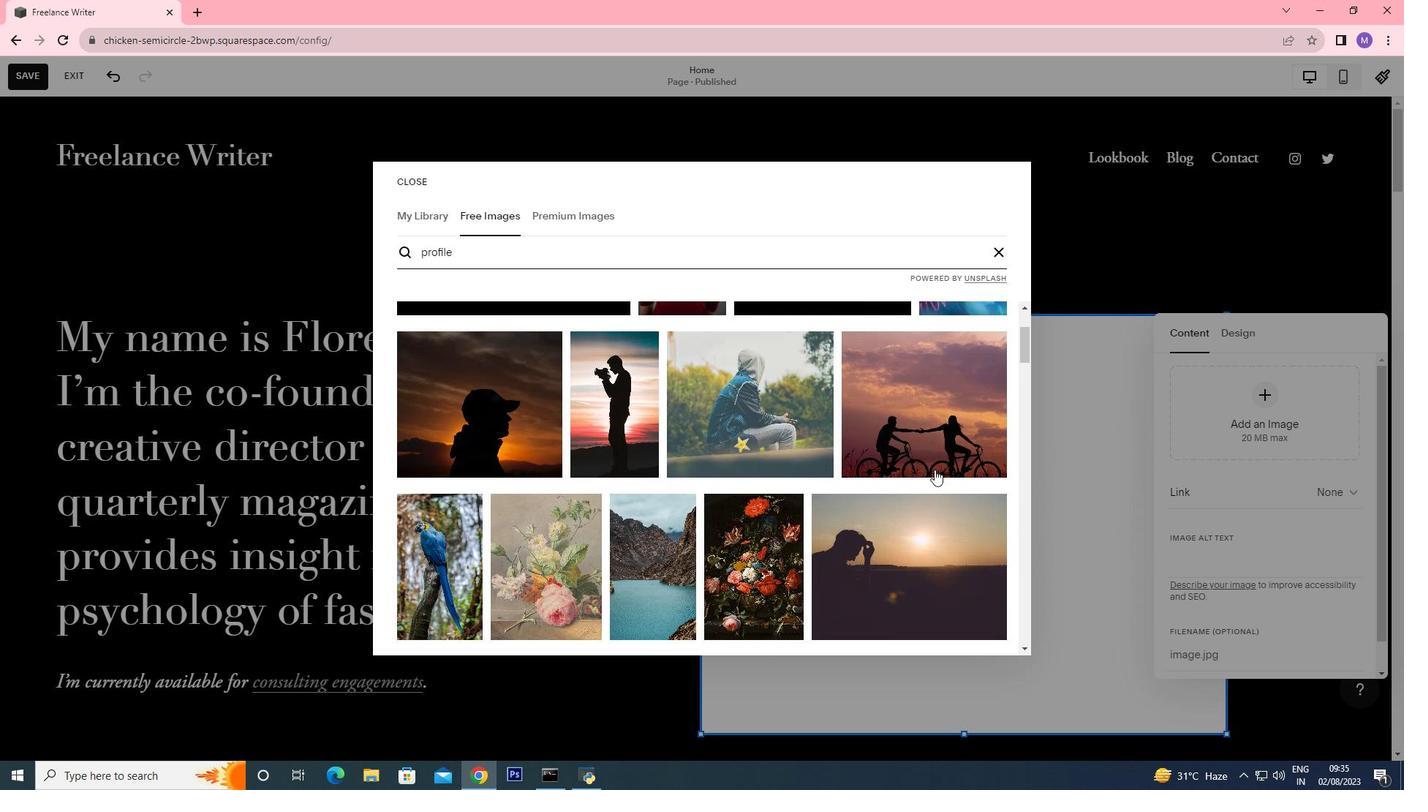 
Action: Mouse scrolled (934, 468) with delta (0, 0)
Screenshot: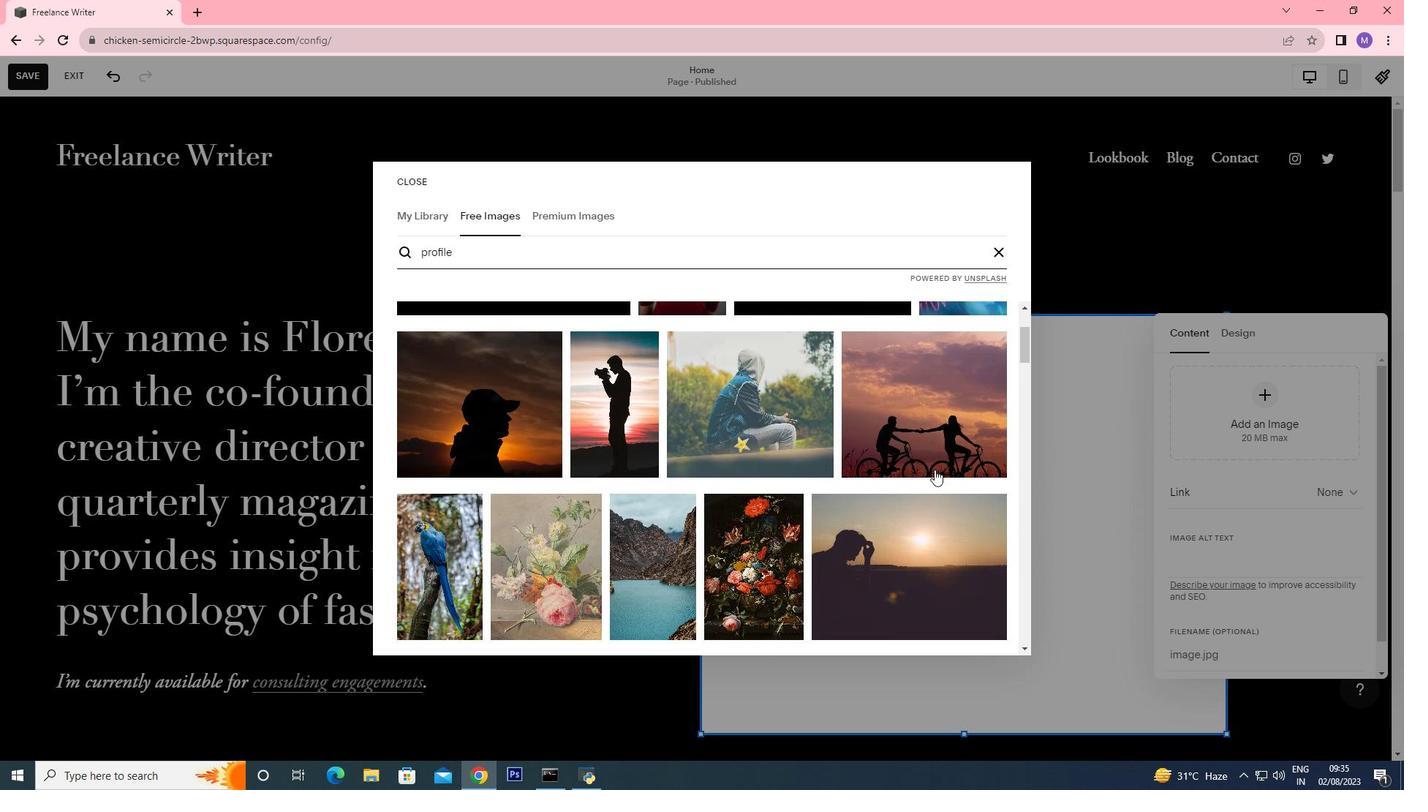 
Action: Mouse scrolled (934, 468) with delta (0, 0)
Screenshot: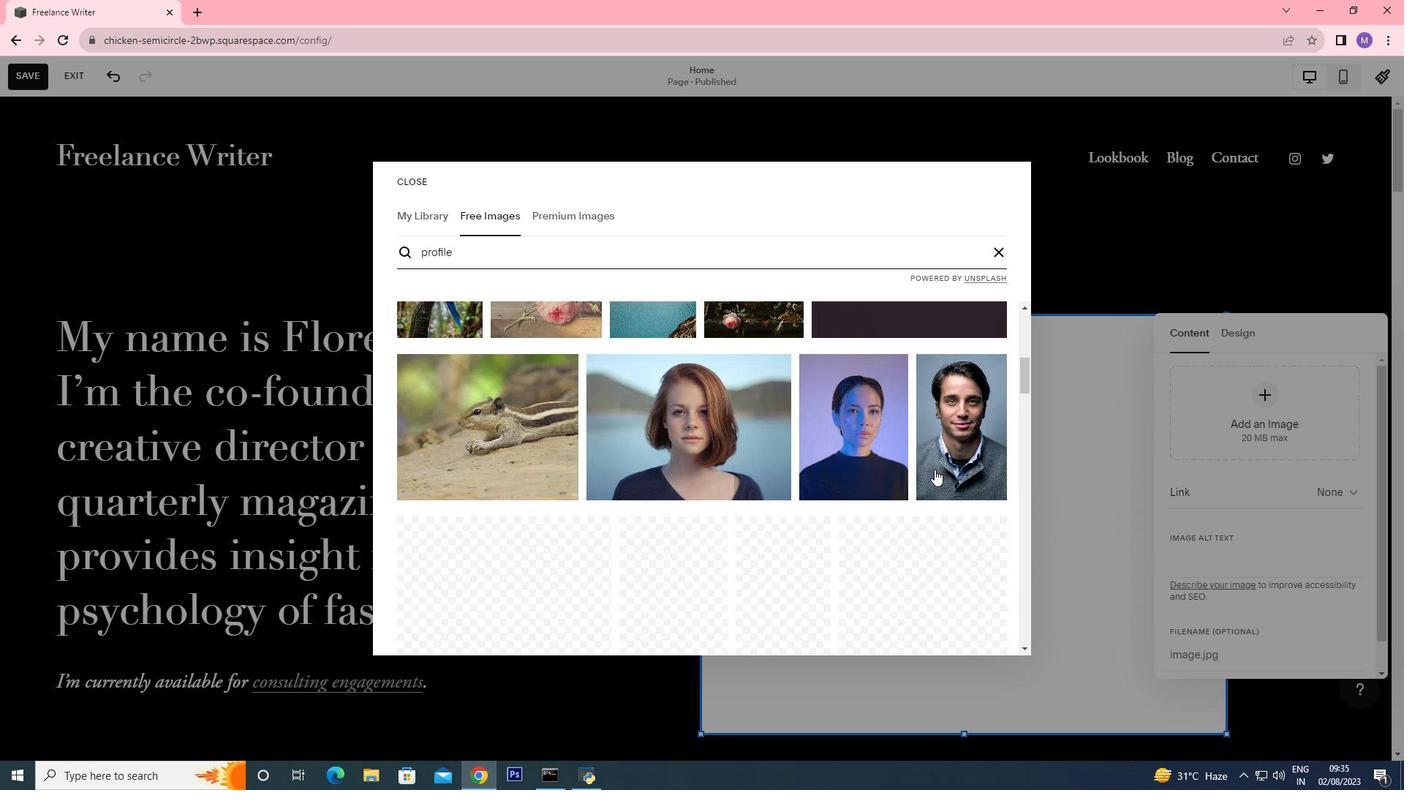 
Action: Mouse scrolled (934, 468) with delta (0, 0)
Screenshot: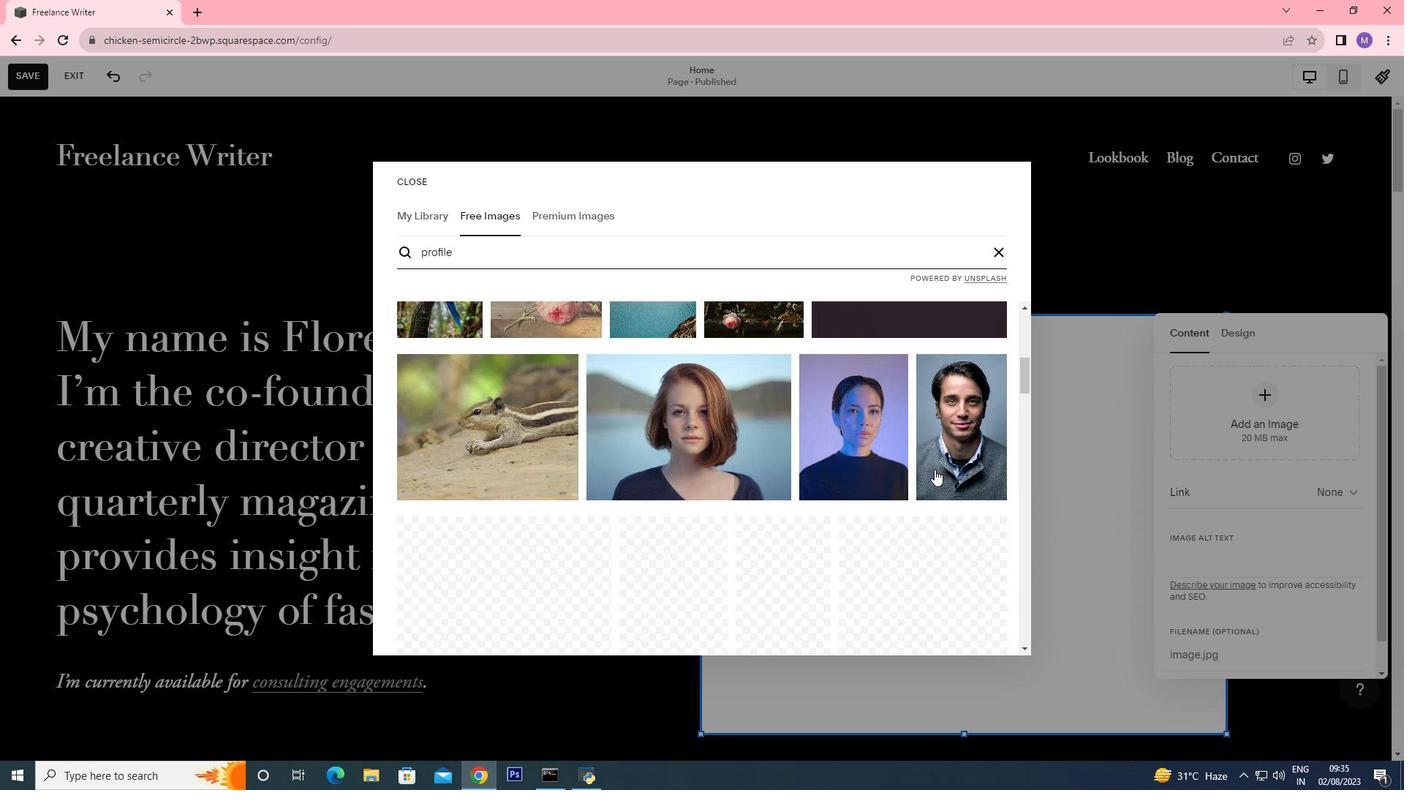 
Action: Mouse scrolled (934, 468) with delta (0, 0)
Screenshot: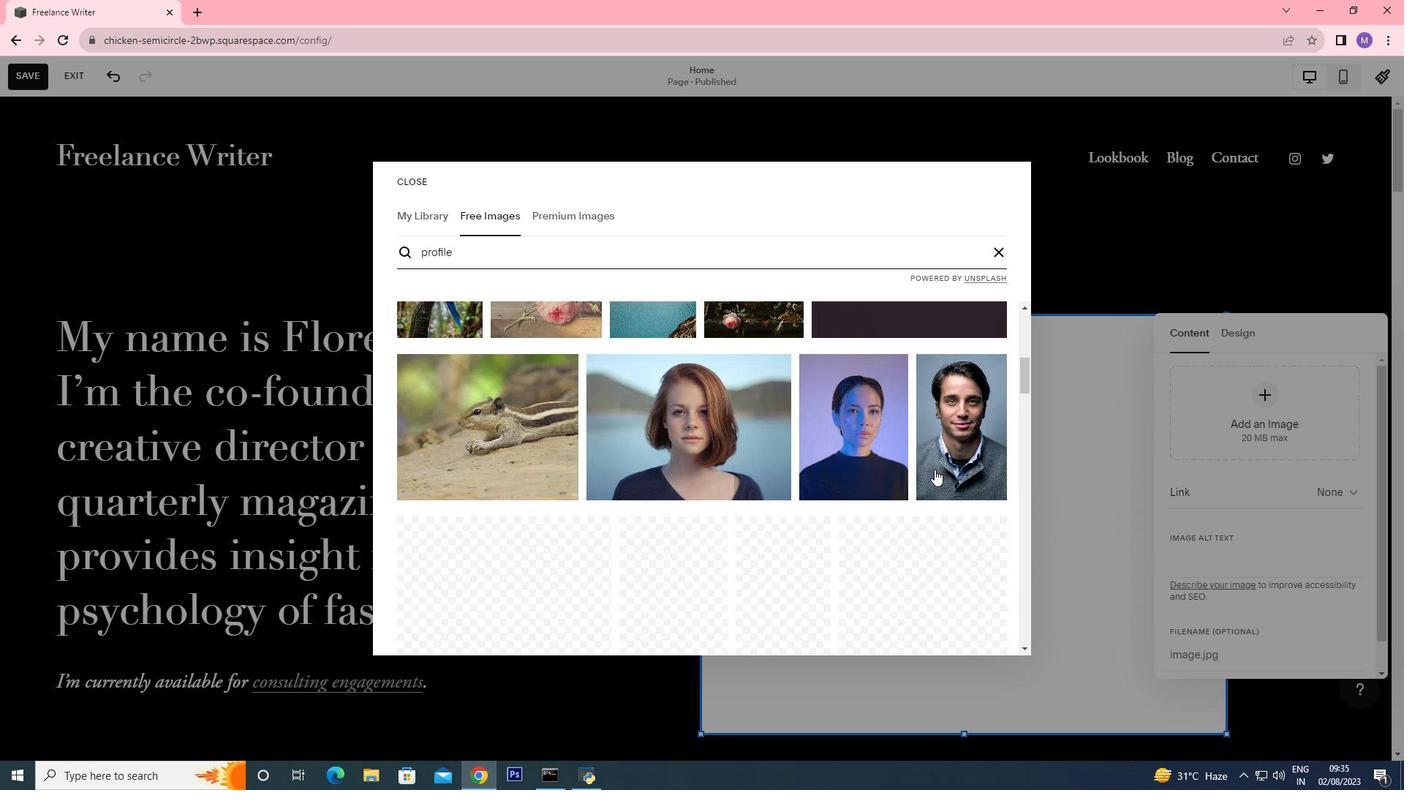 
Action: Mouse moved to (978, 464)
Screenshot: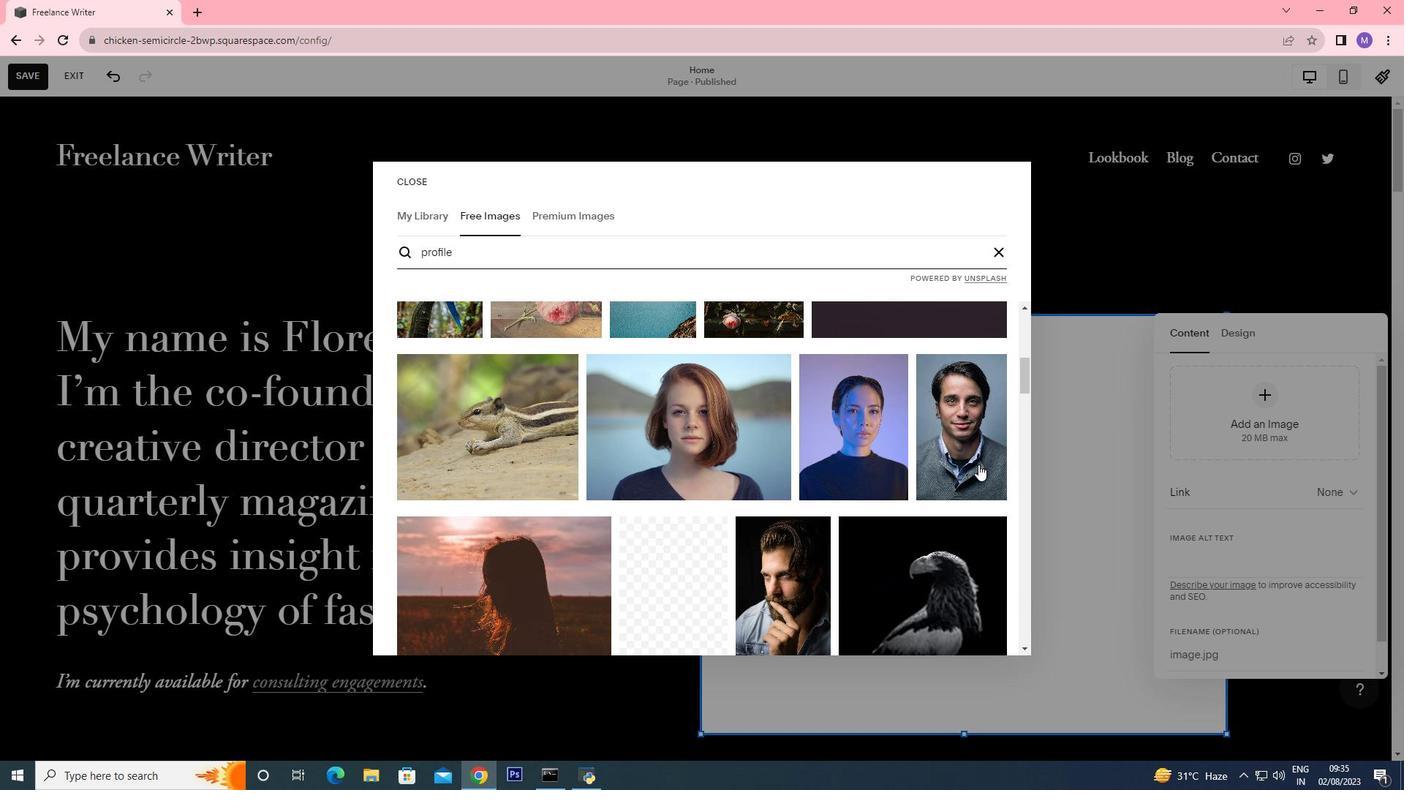 
Action: Mouse scrolled (978, 463) with delta (0, 0)
Screenshot: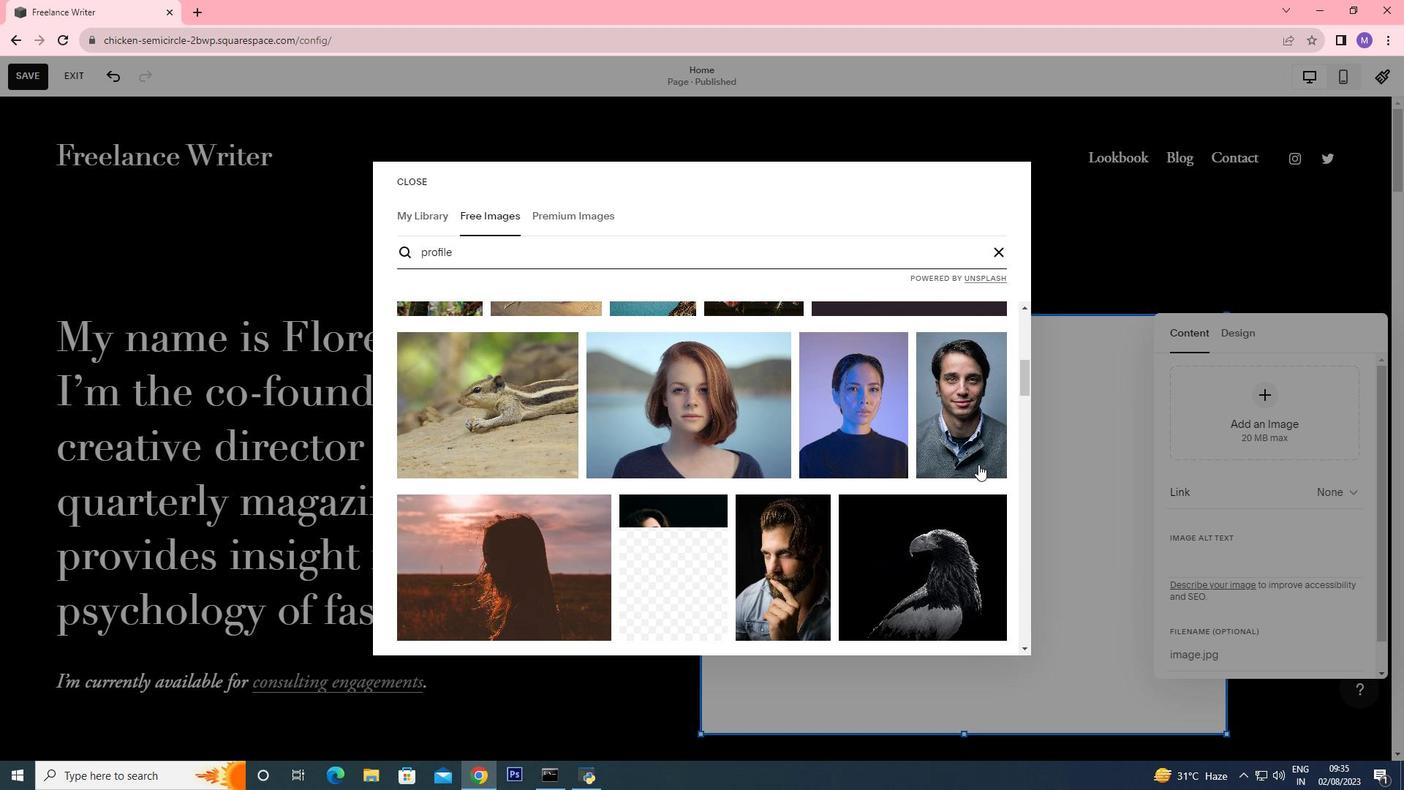 
Action: Mouse scrolled (978, 463) with delta (0, 0)
Screenshot: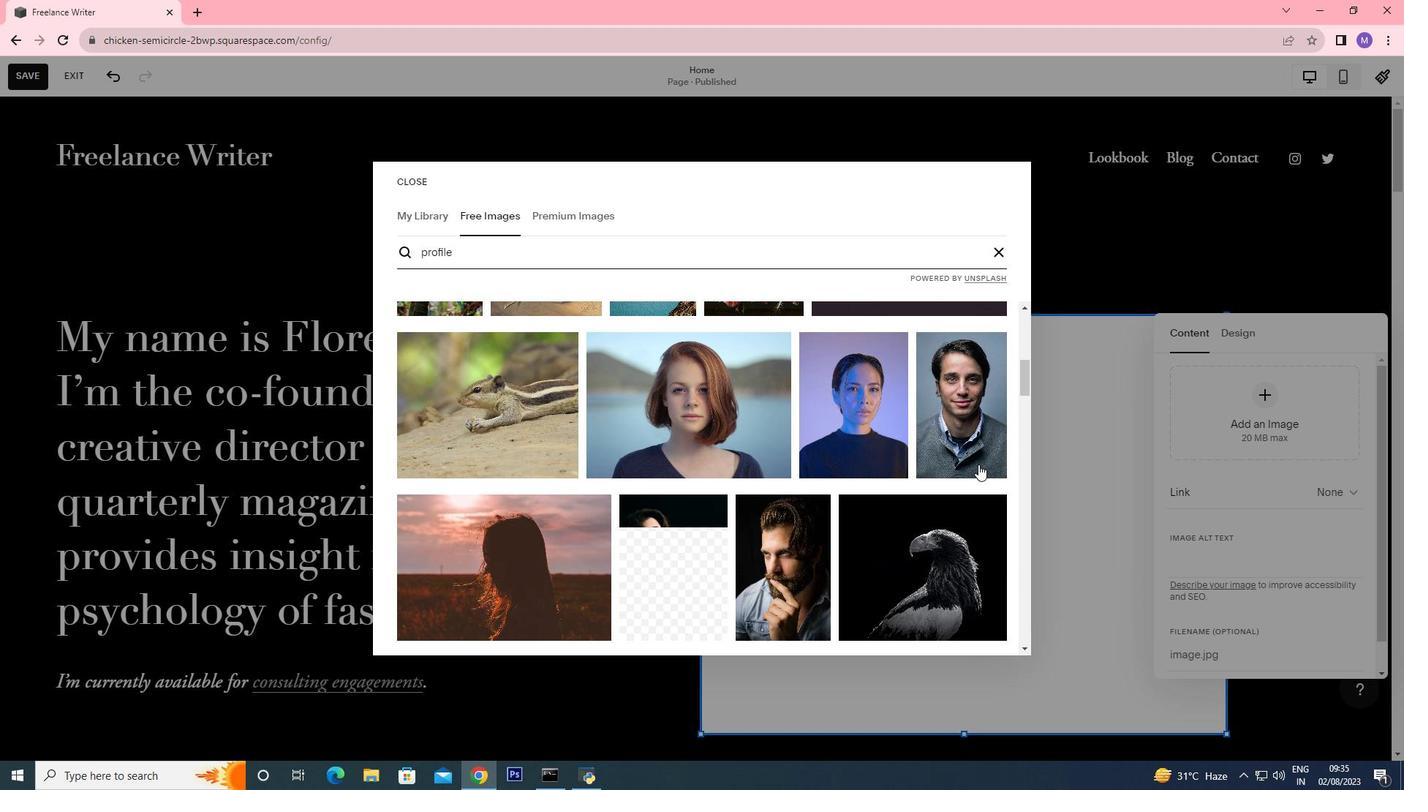 
Action: Mouse scrolled (978, 463) with delta (0, 0)
Screenshot: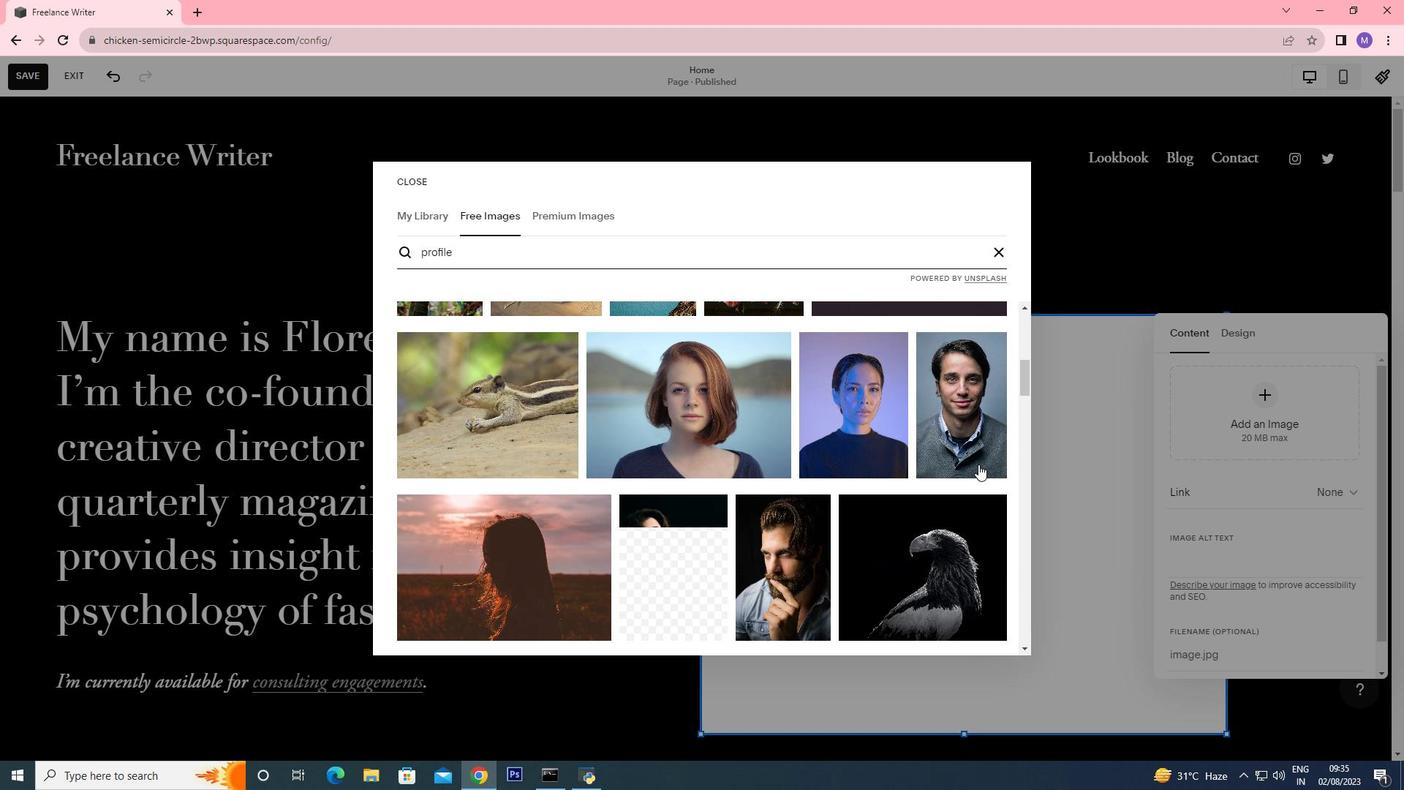 
Action: Mouse moved to (452, 551)
Screenshot: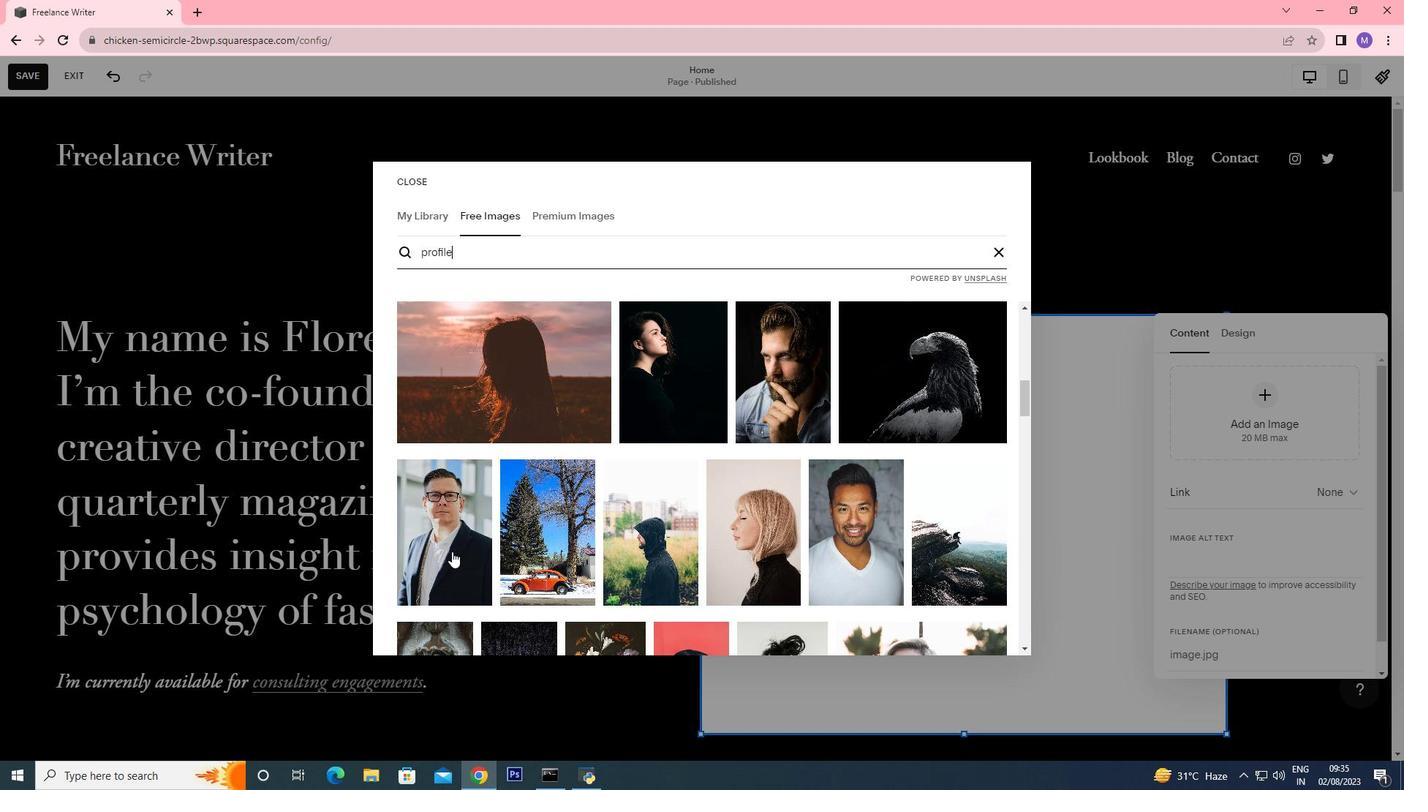 
Action: Mouse scrolled (452, 550) with delta (0, 0)
Screenshot: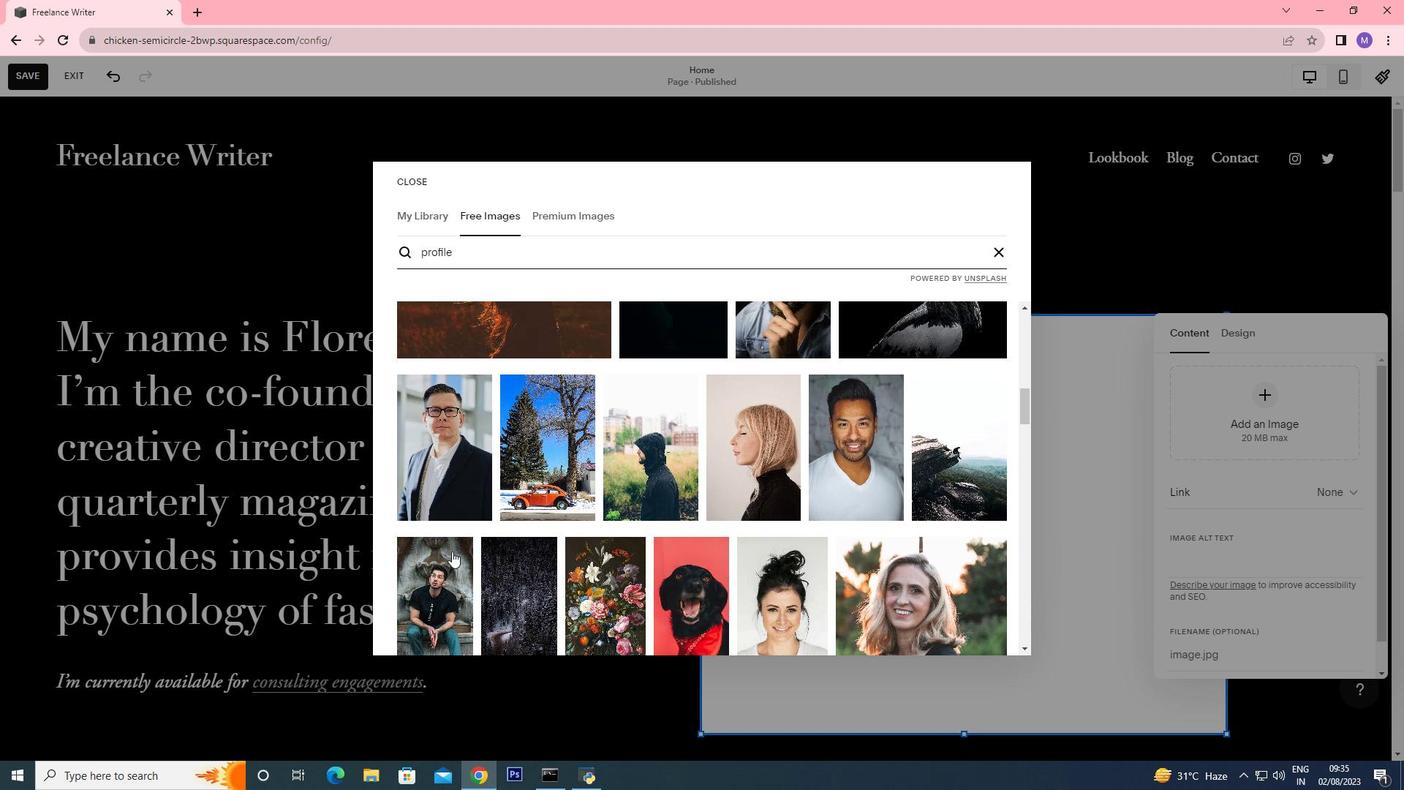 
Action: Mouse scrolled (452, 550) with delta (0, 0)
Screenshot: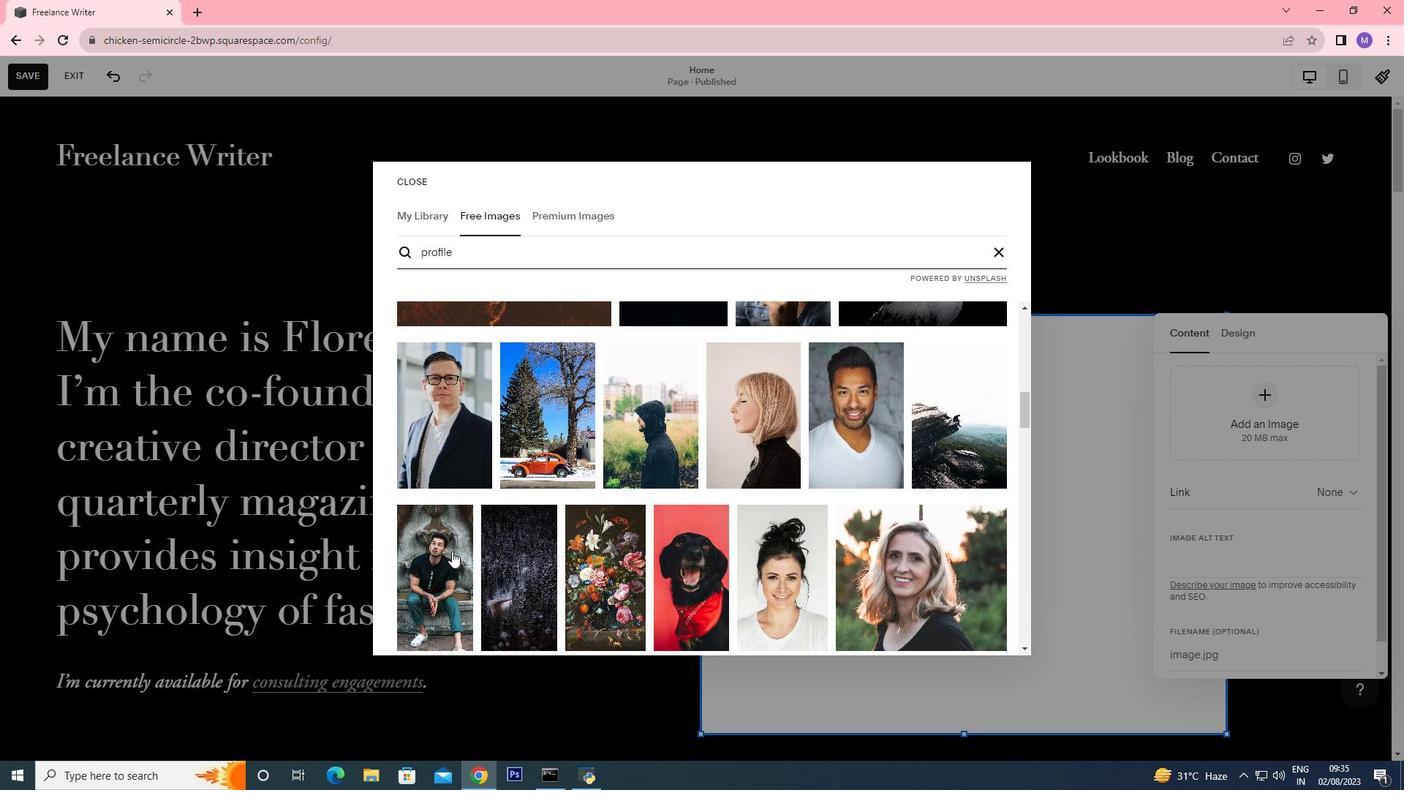 
Action: Mouse moved to (443, 406)
Screenshot: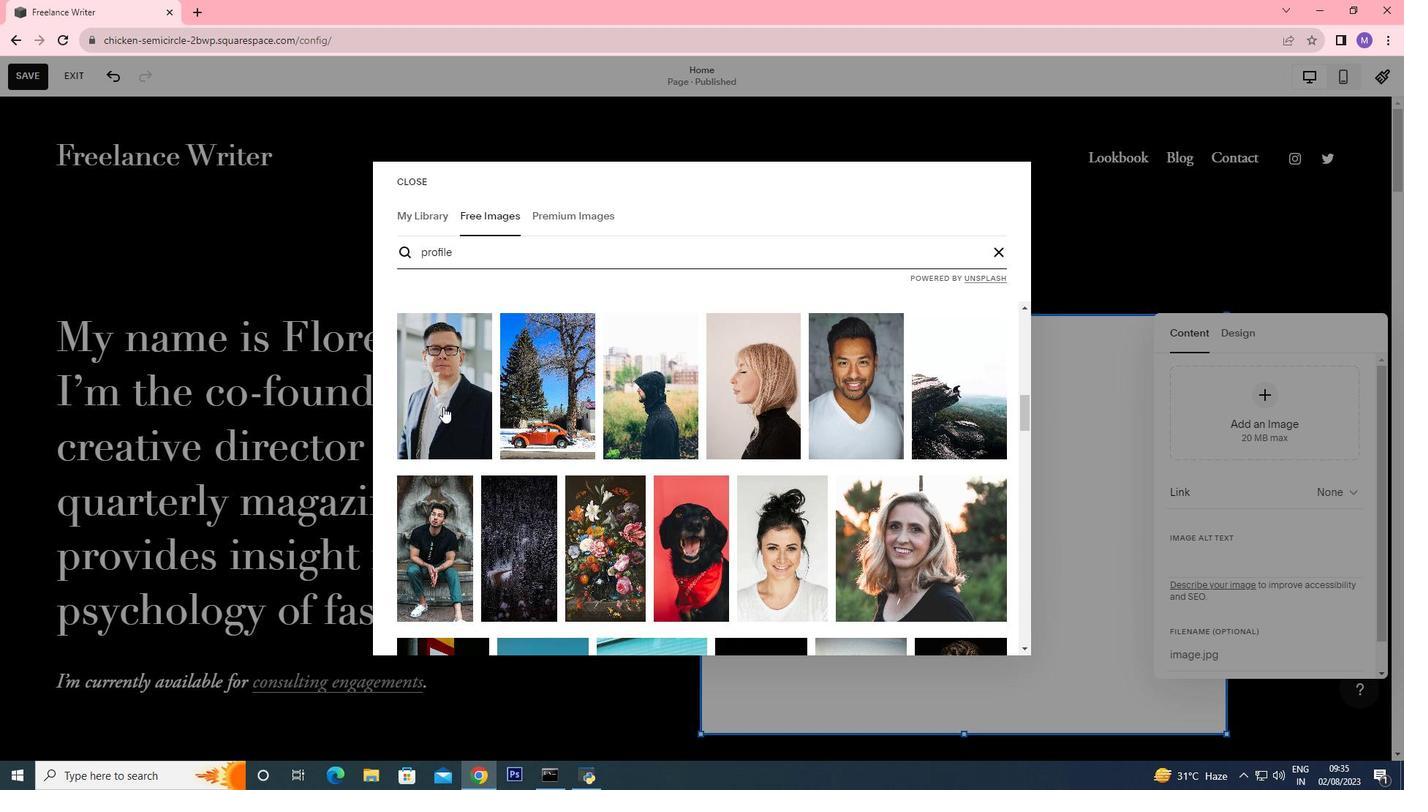 
Action: Mouse pressed left at (443, 406)
Screenshot: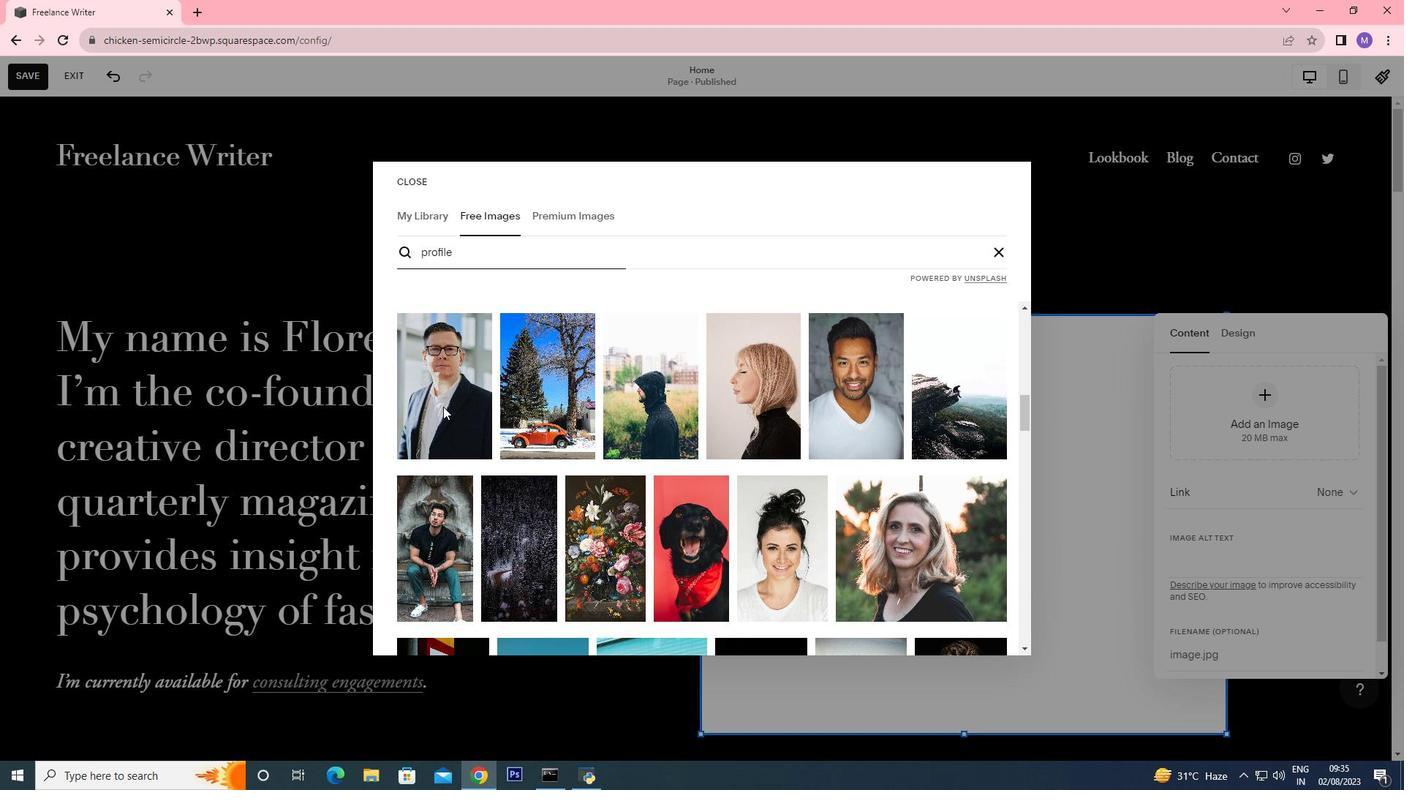 
Action: Mouse moved to (945, 487)
Screenshot: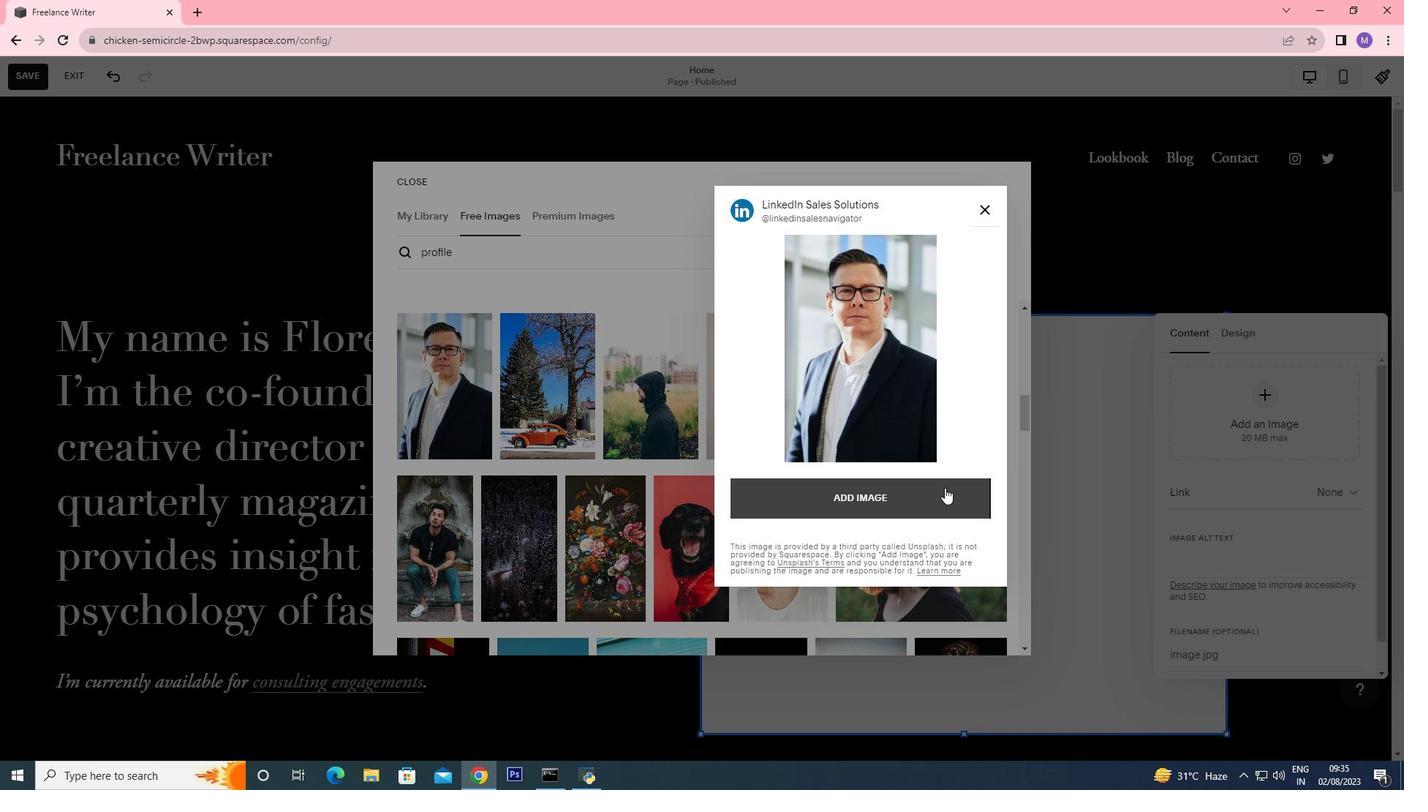 
Action: Mouse pressed left at (945, 487)
Screenshot: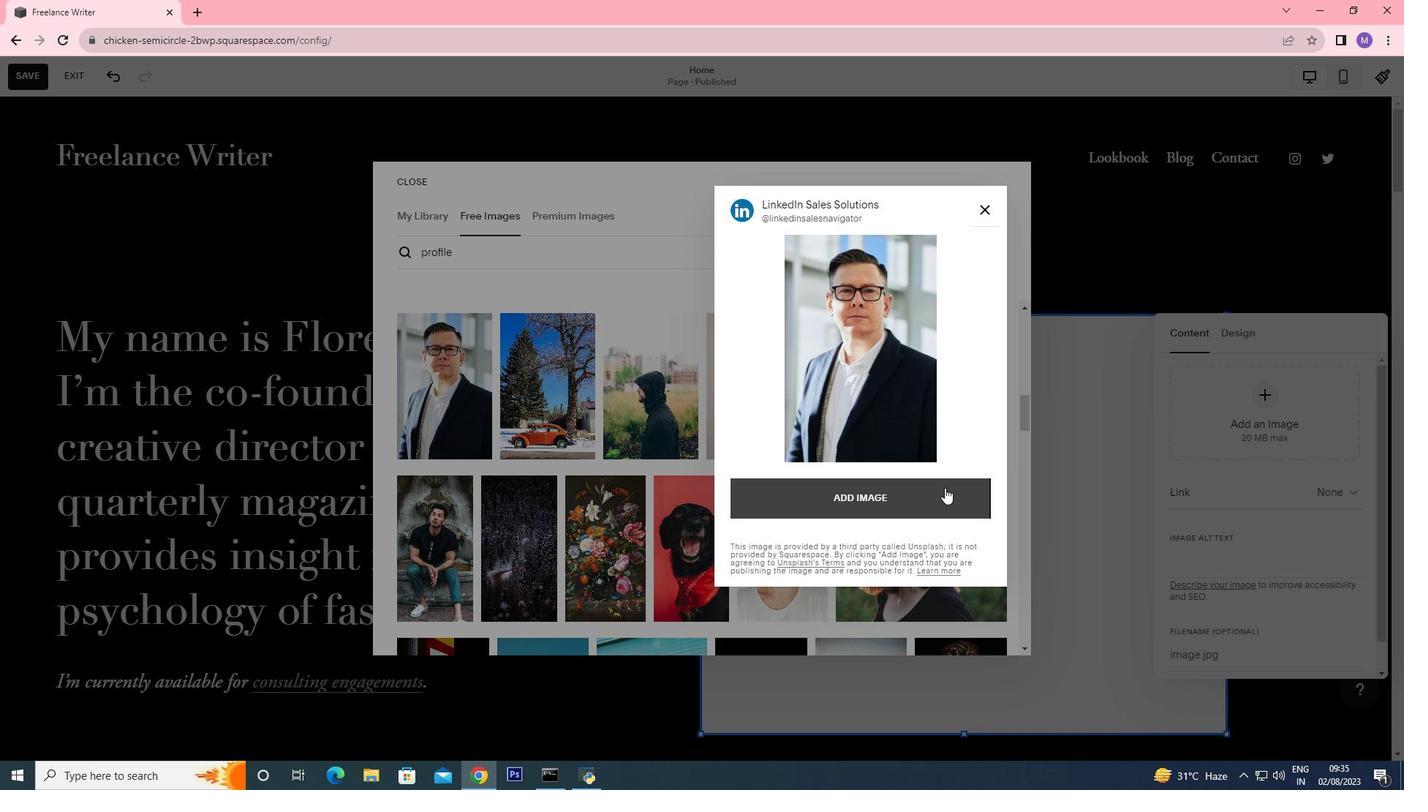 
Action: Mouse moved to (946, 498)
Screenshot: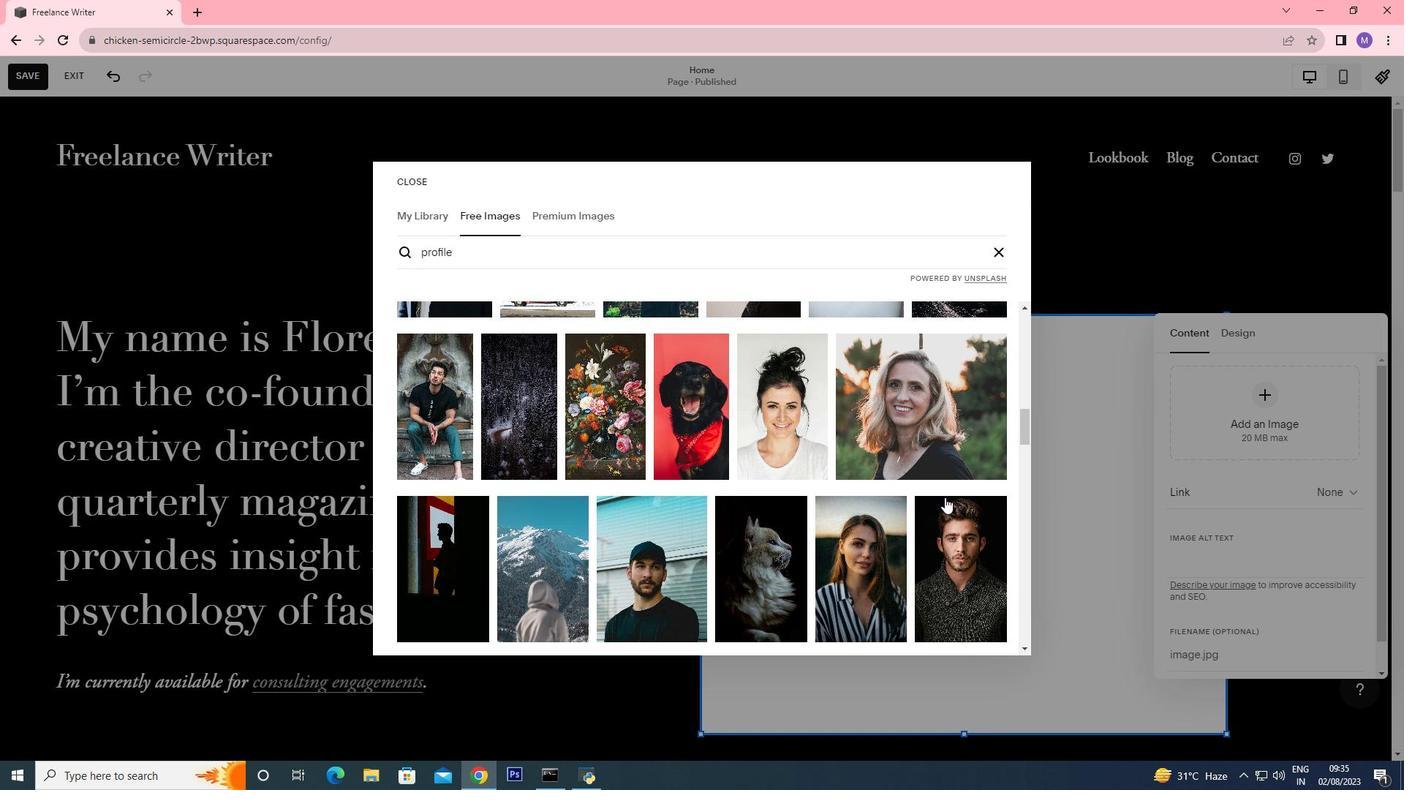 
Action: Mouse scrolled (950, 498) with delta (0, 0)
Screenshot: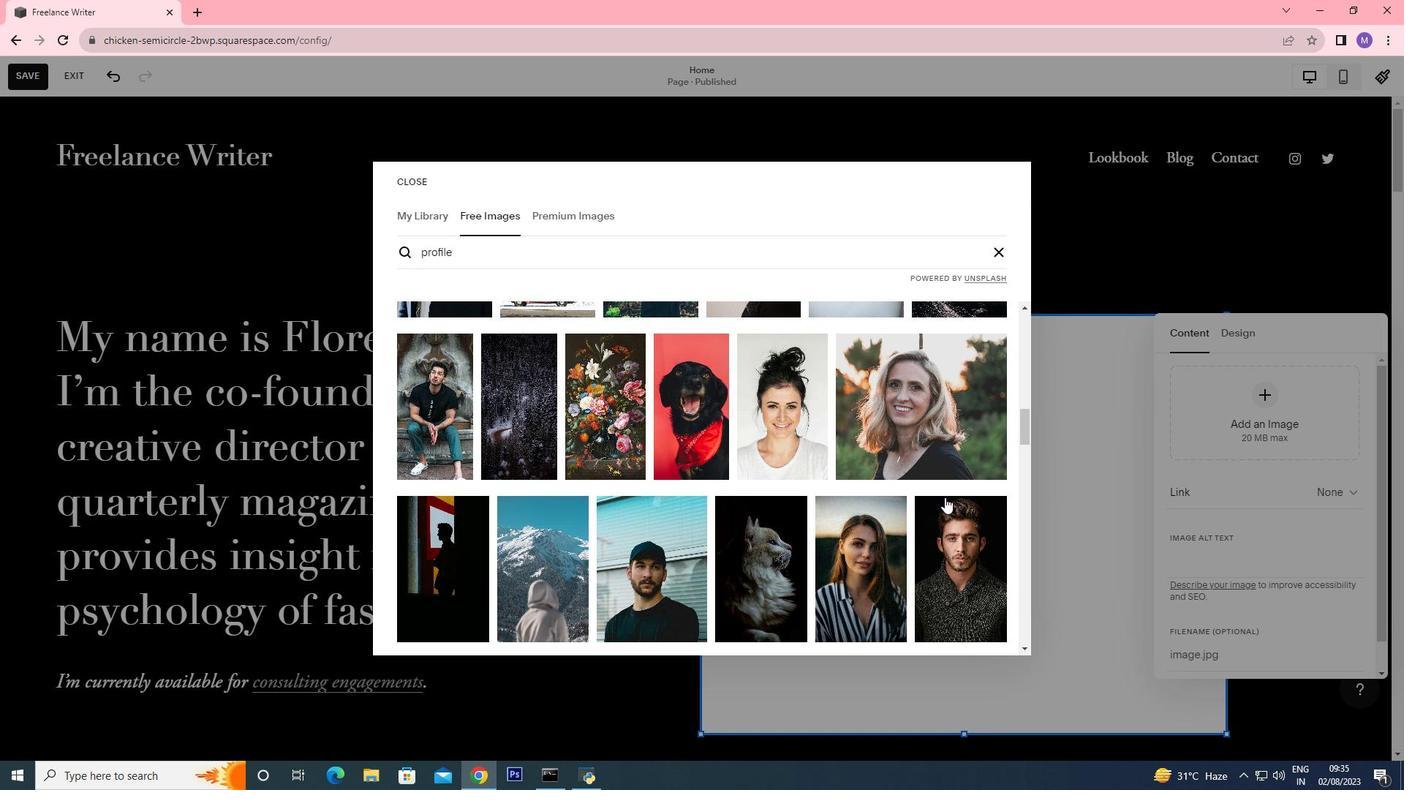 
Action: Mouse scrolled (948, 498) with delta (0, 0)
Screenshot: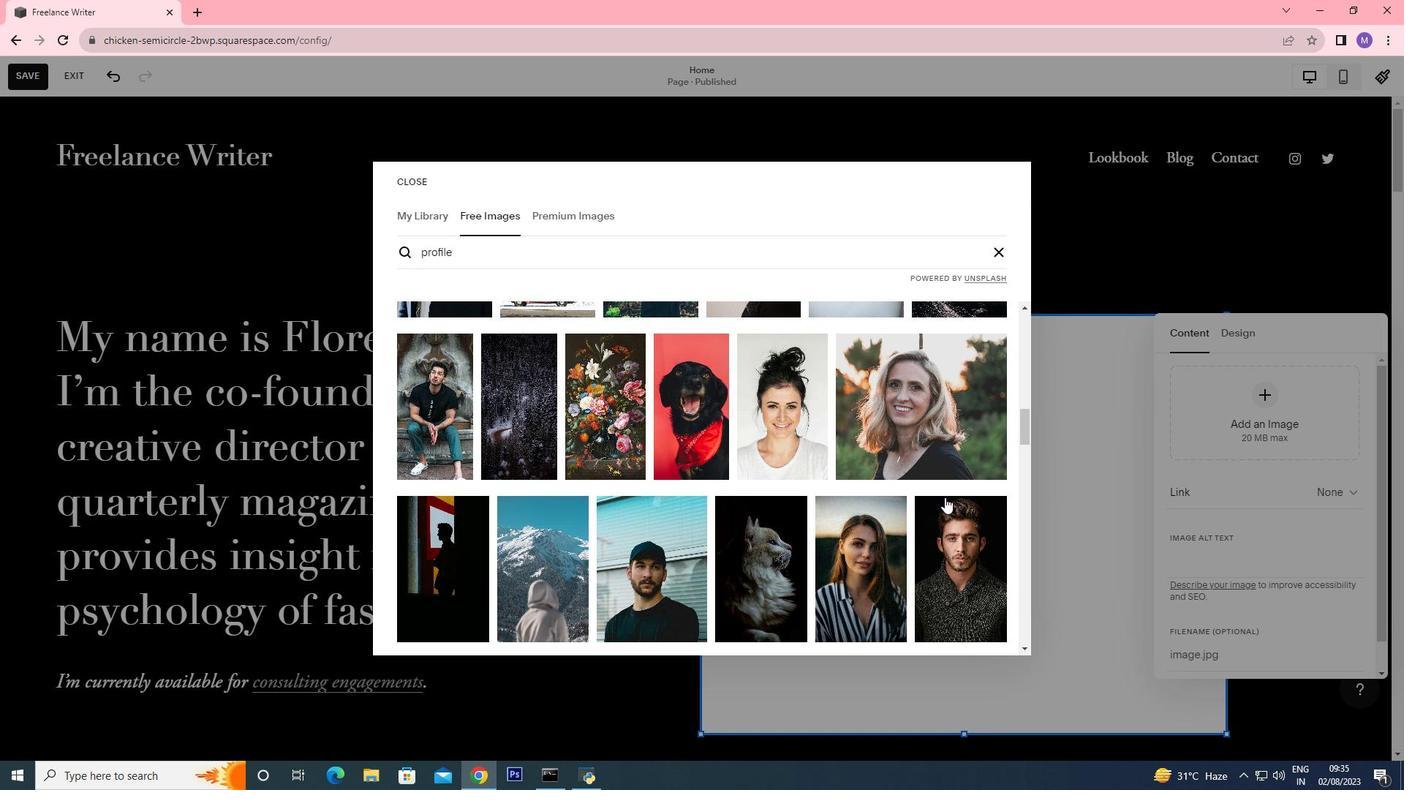 
Action: Mouse scrolled (946, 498) with delta (0, 0)
Screenshot: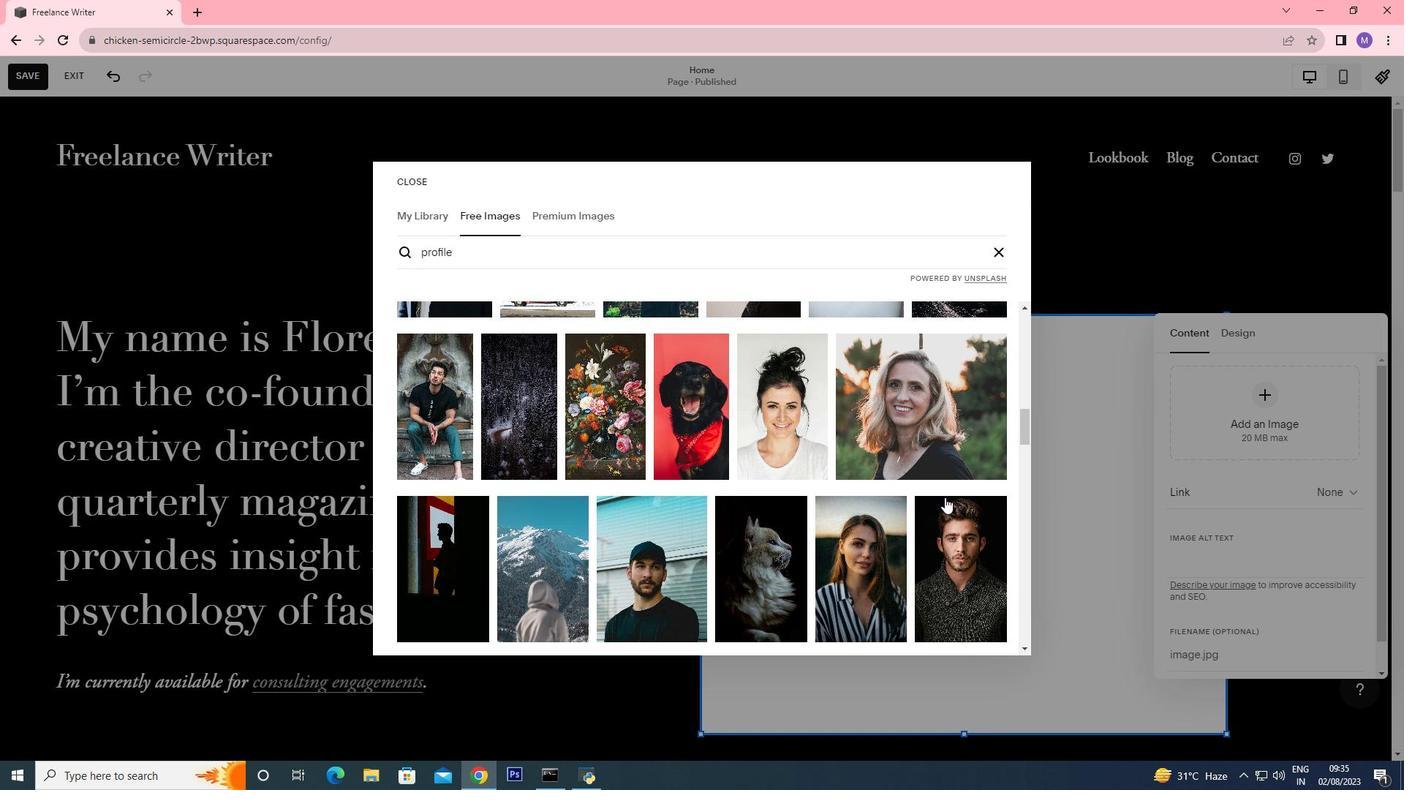 
Action: Mouse scrolled (946, 498) with delta (0, 0)
Screenshot: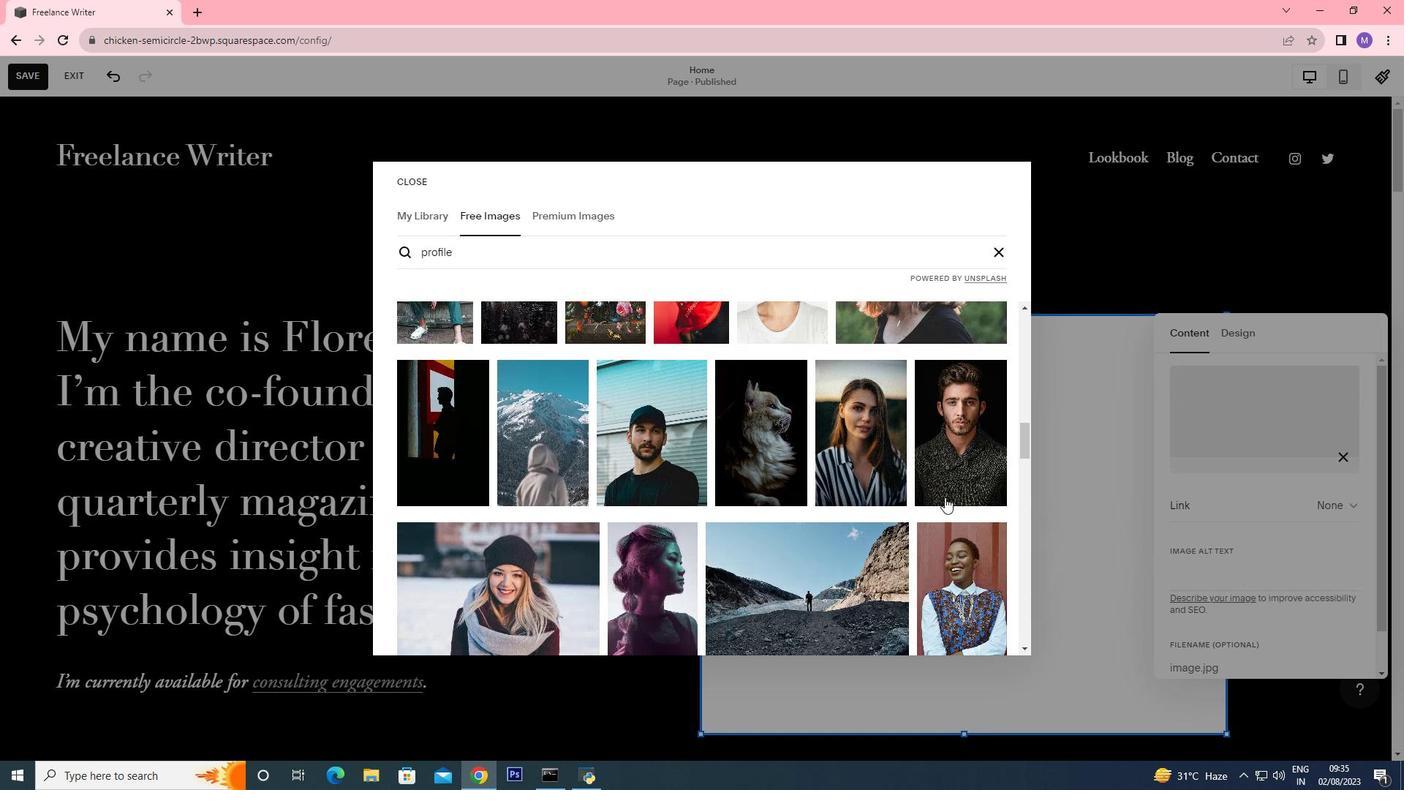 
Action: Mouse moved to (926, 456)
Screenshot: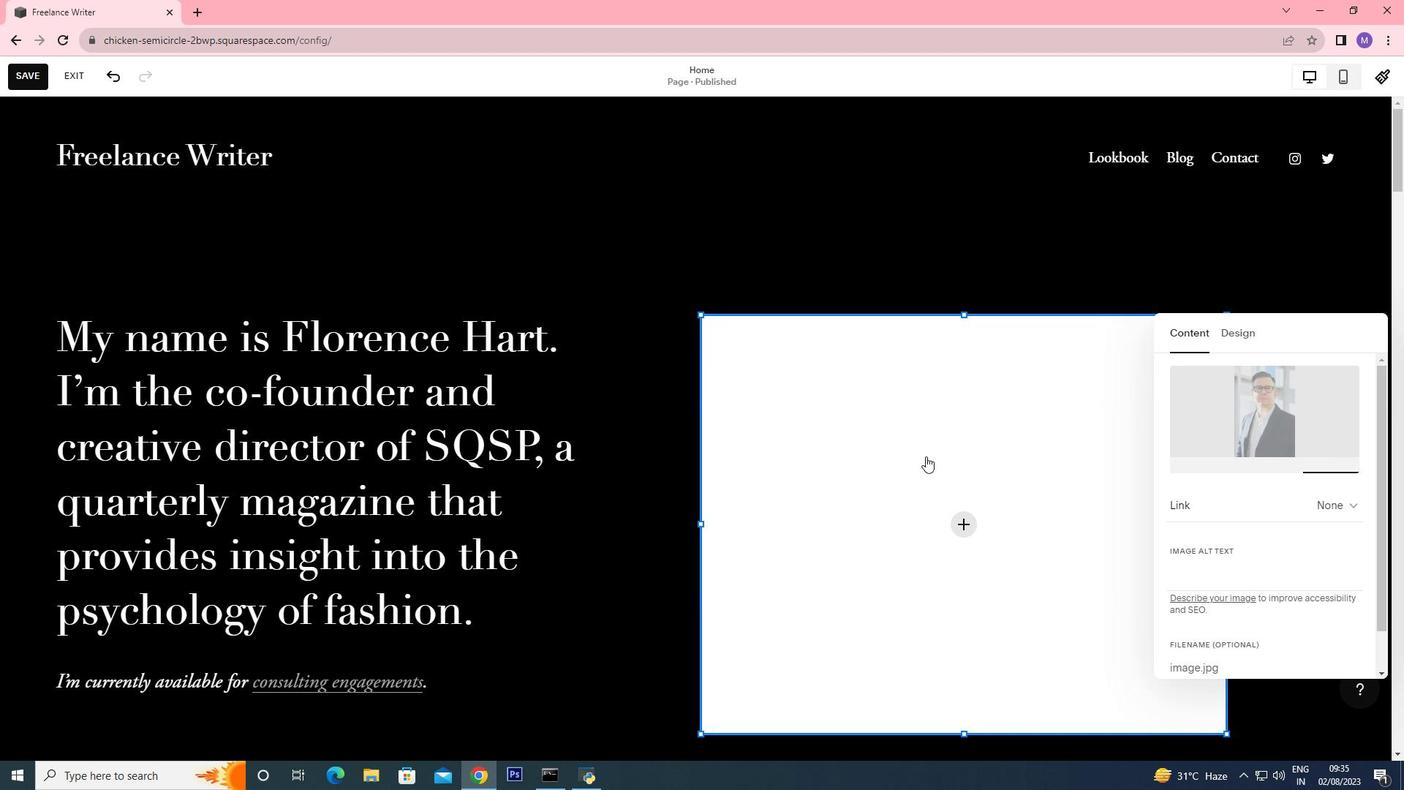 
Action: Mouse pressed left at (926, 456)
Screenshot: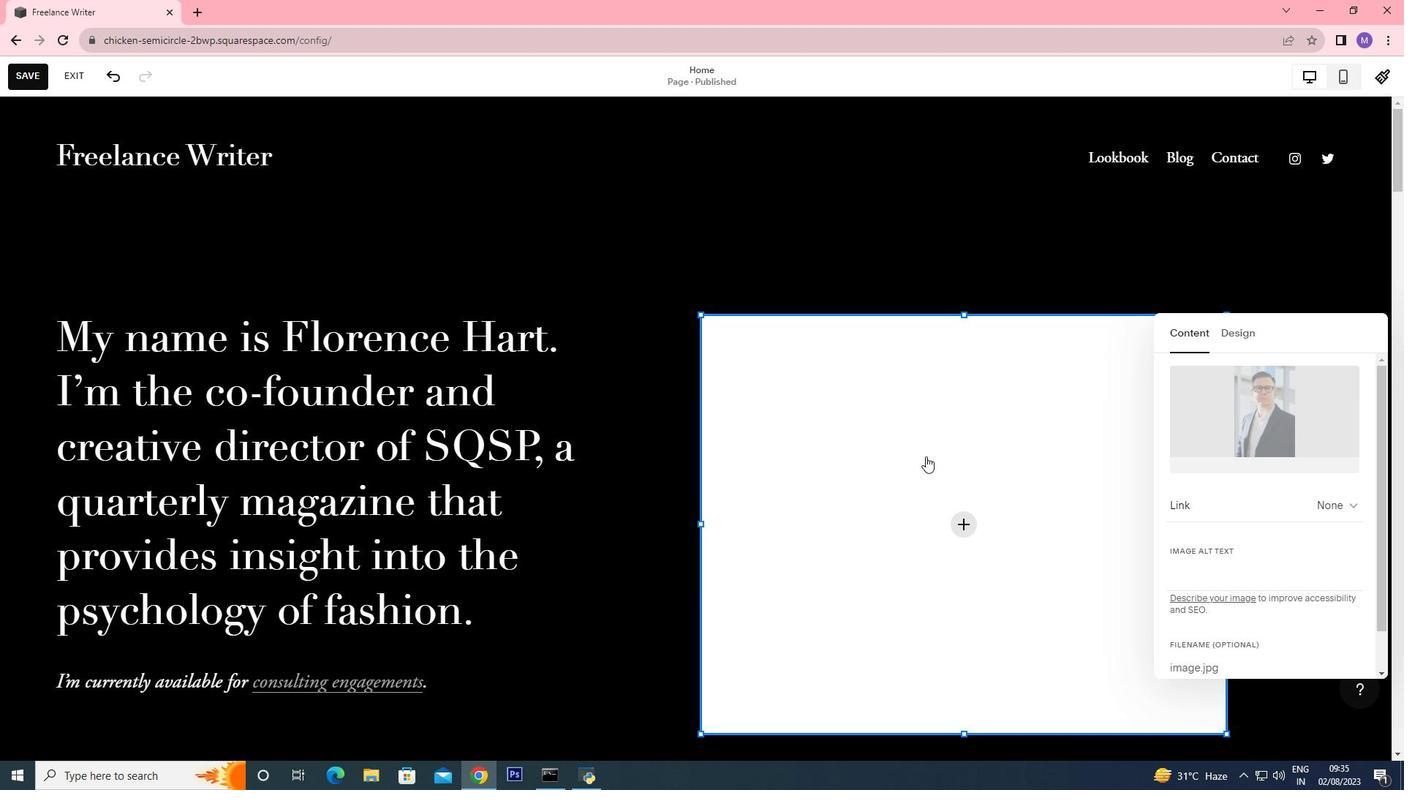 
Action: Mouse pressed left at (926, 456)
Screenshot: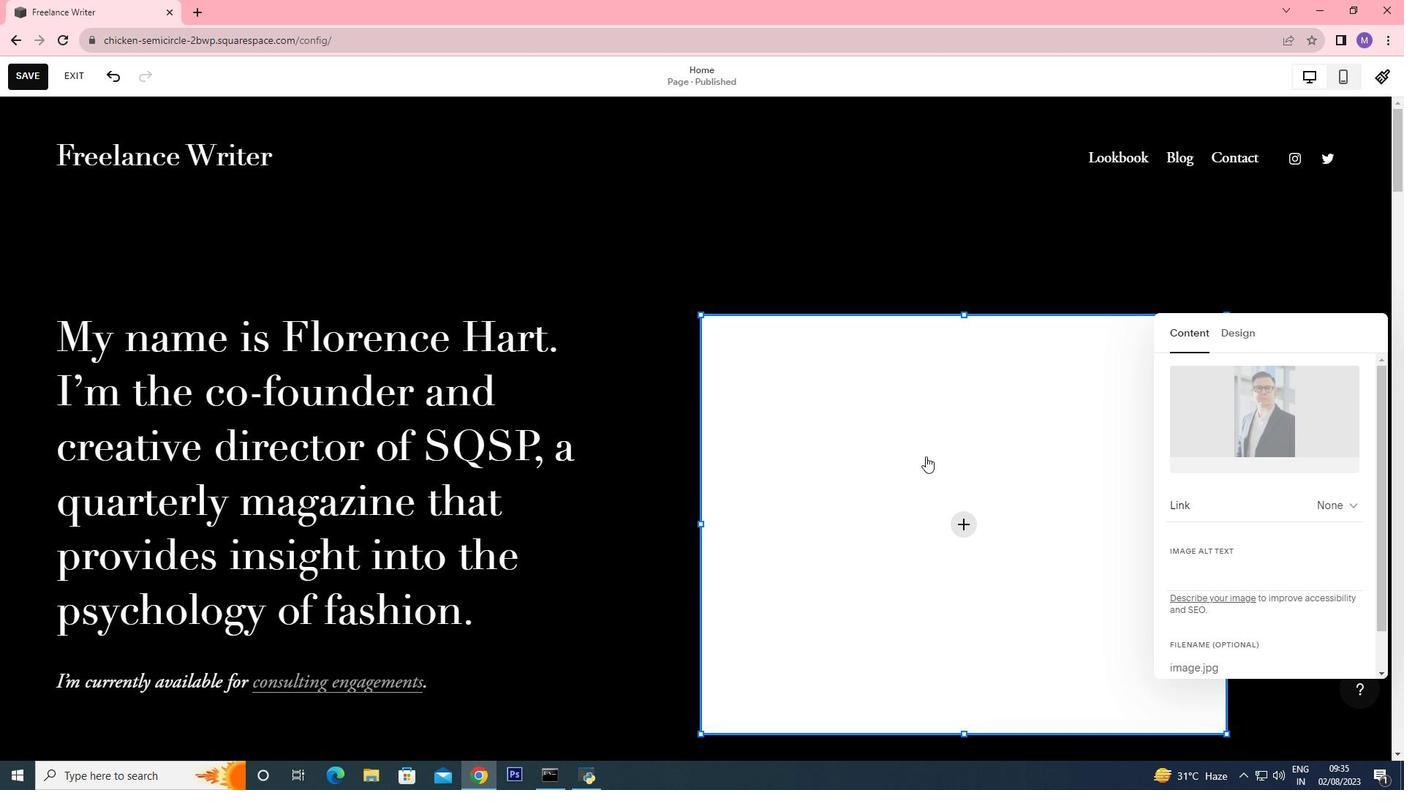
Action: Mouse moved to (293, 328)
Screenshot: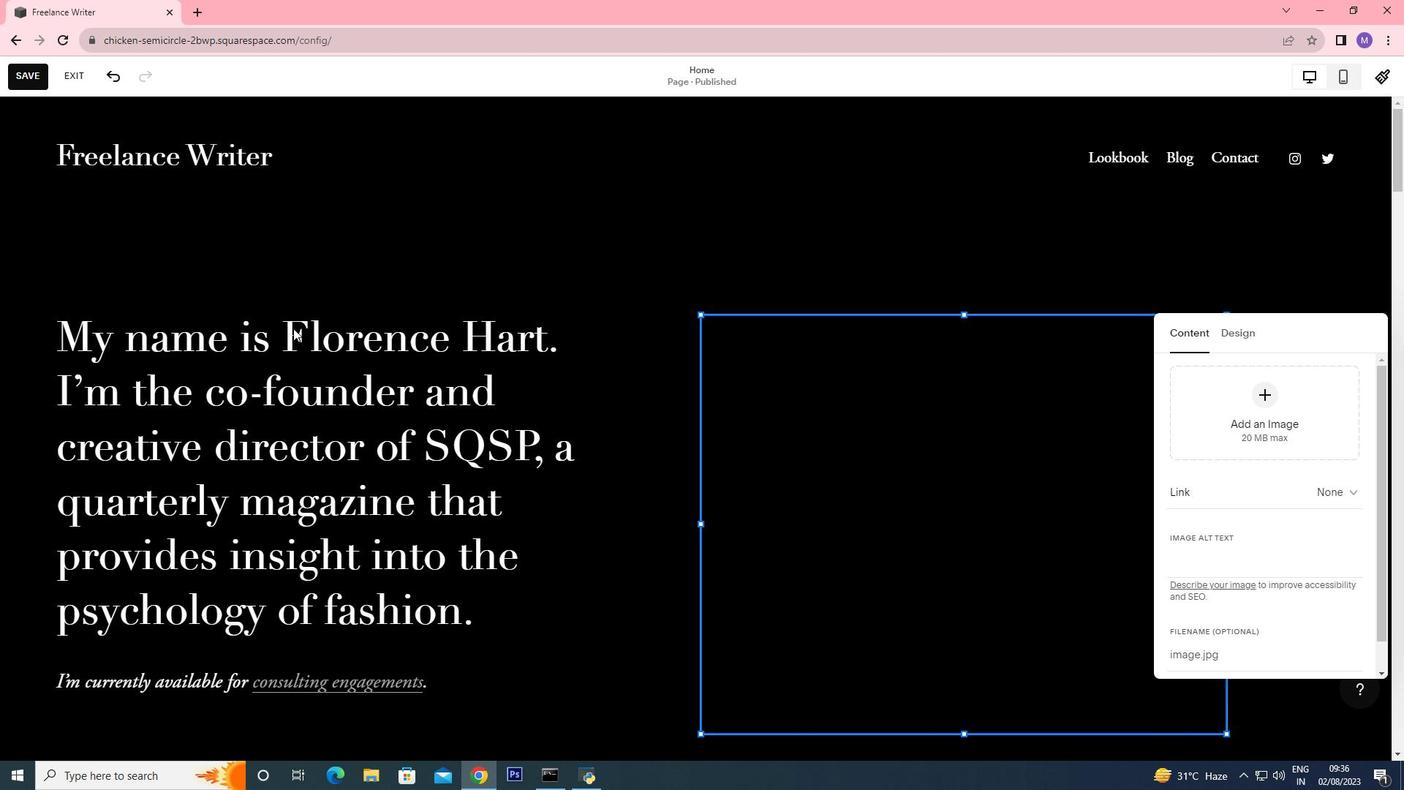 
Action: Mouse pressed left at (293, 328)
Screenshot: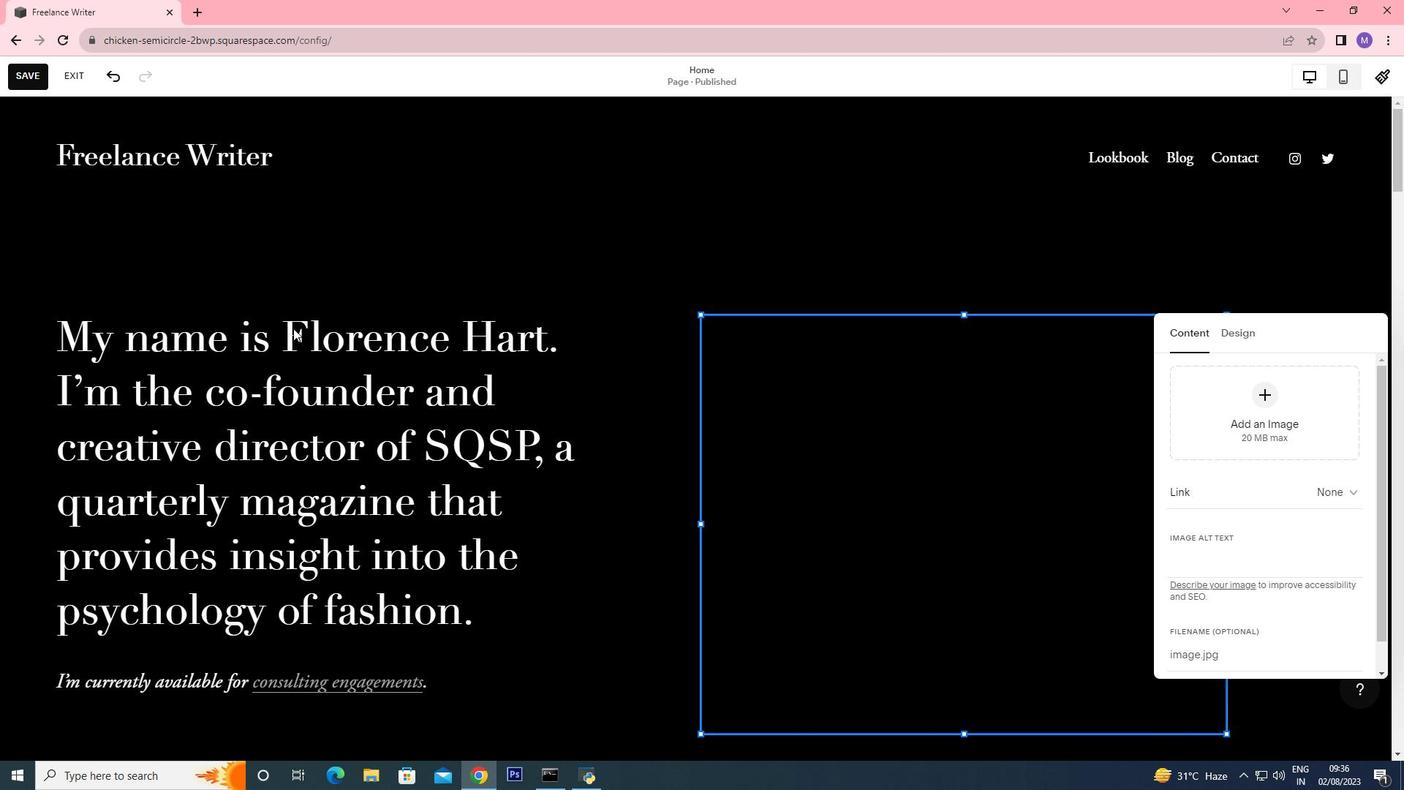 
Action: Mouse pressed left at (293, 328)
Screenshot: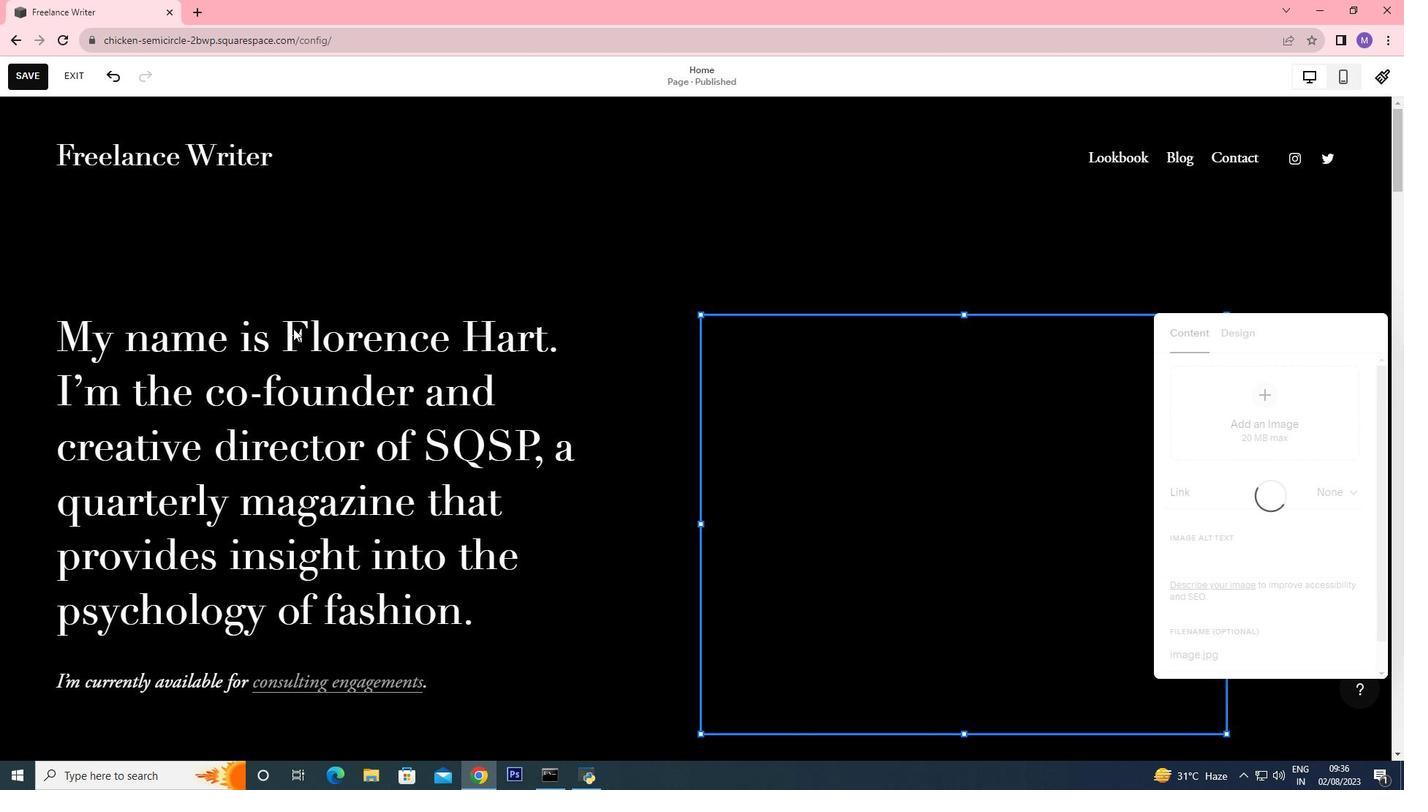 
Action: Mouse moved to (329, 337)
Screenshot: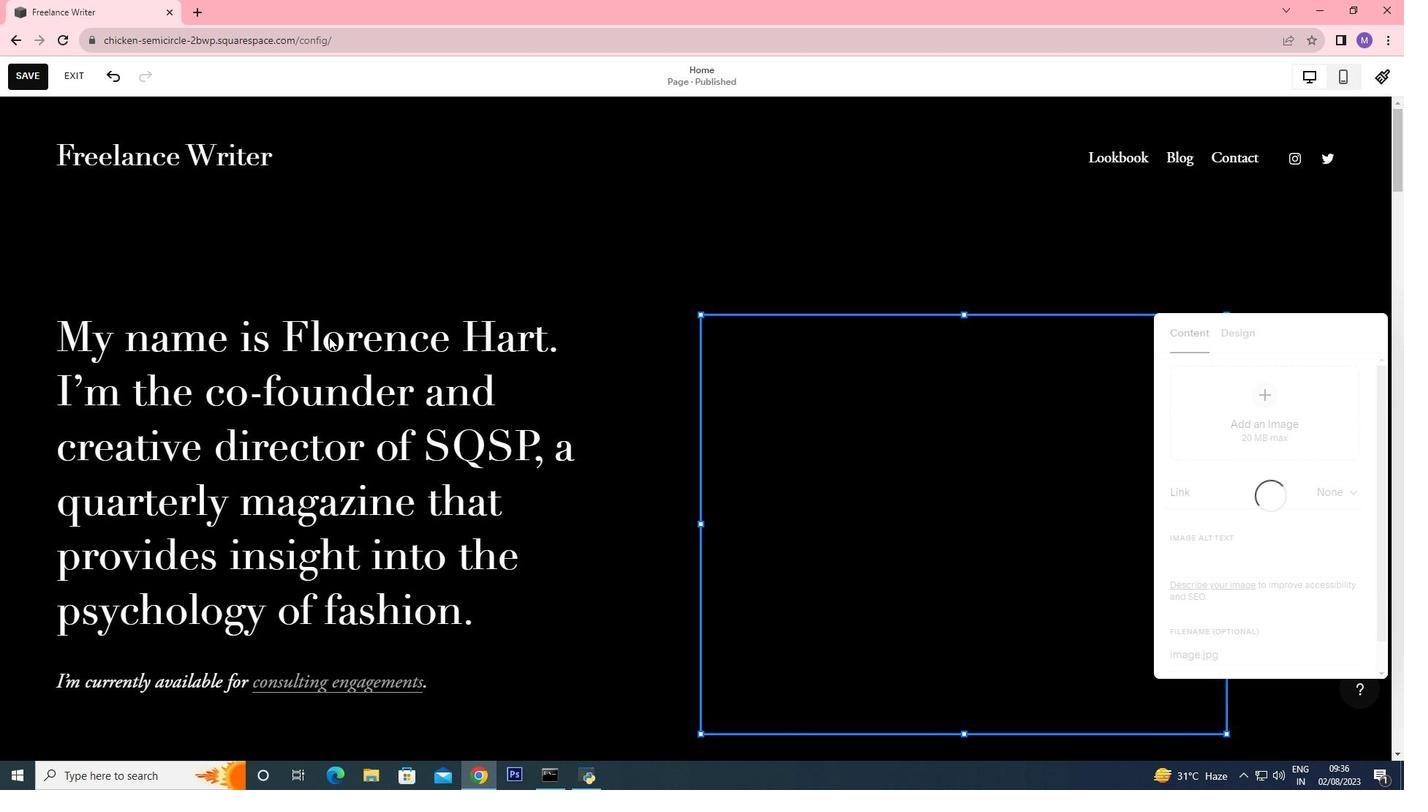 
Action: Mouse pressed left at (329, 337)
Screenshot: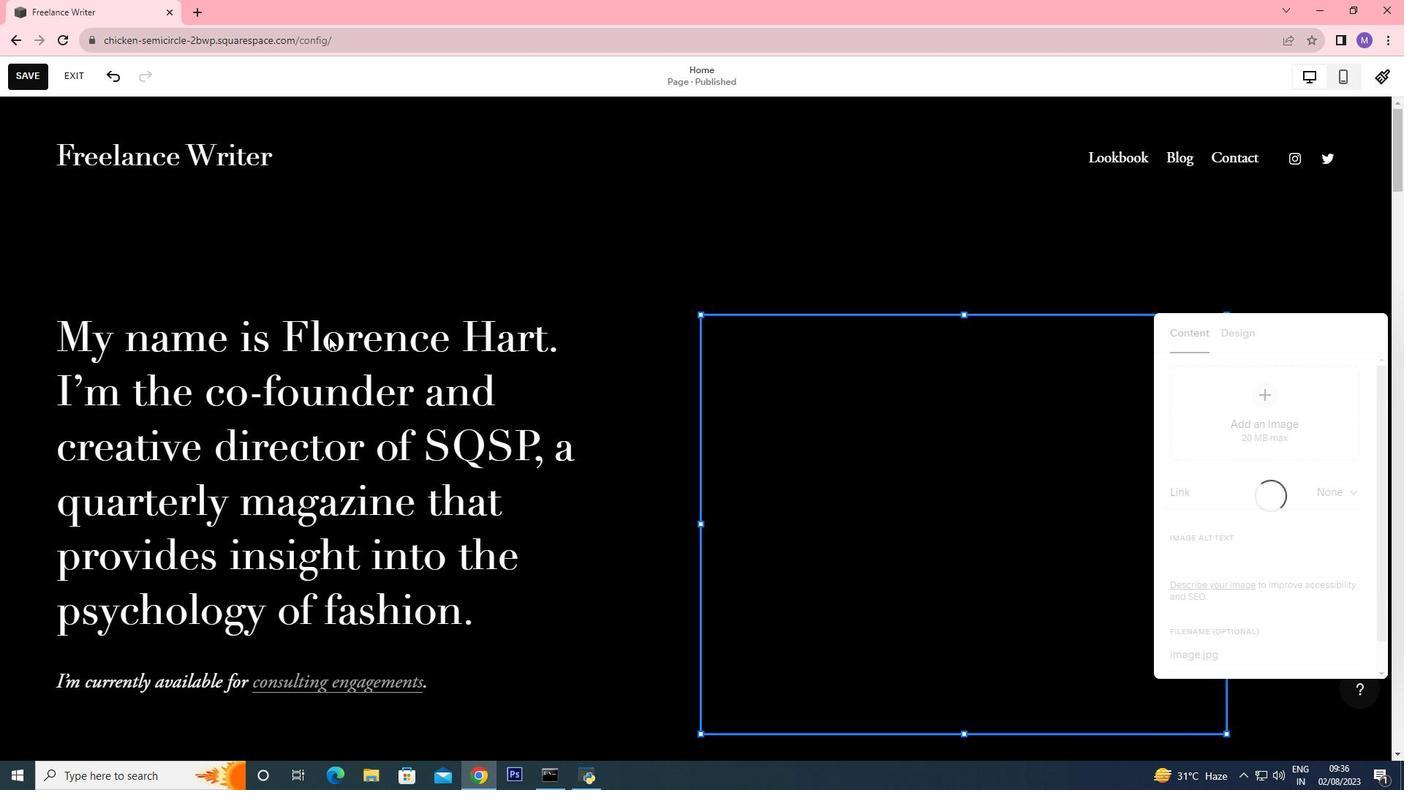 
Action: Mouse pressed left at (329, 337)
Screenshot: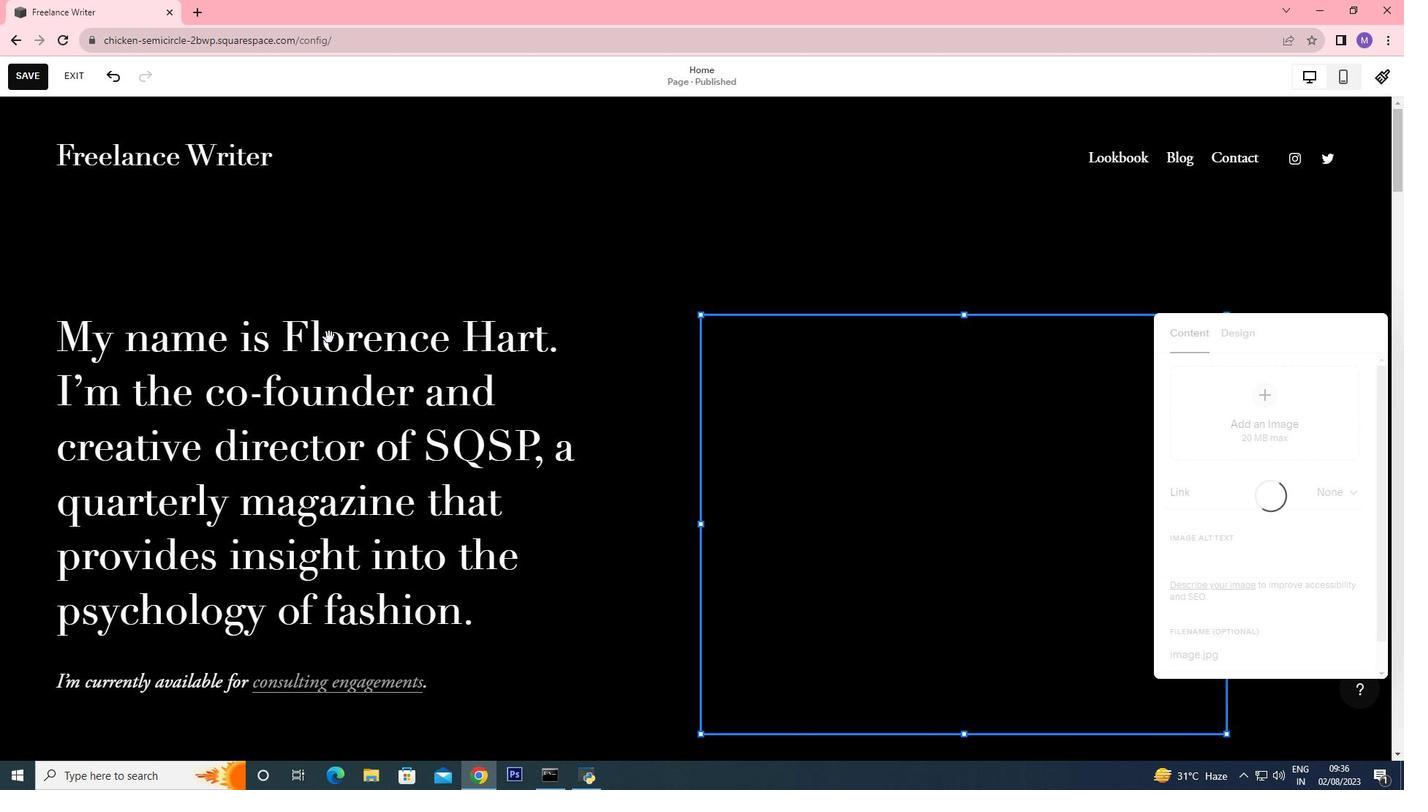 
Action: Mouse moved to (374, 345)
Screenshot: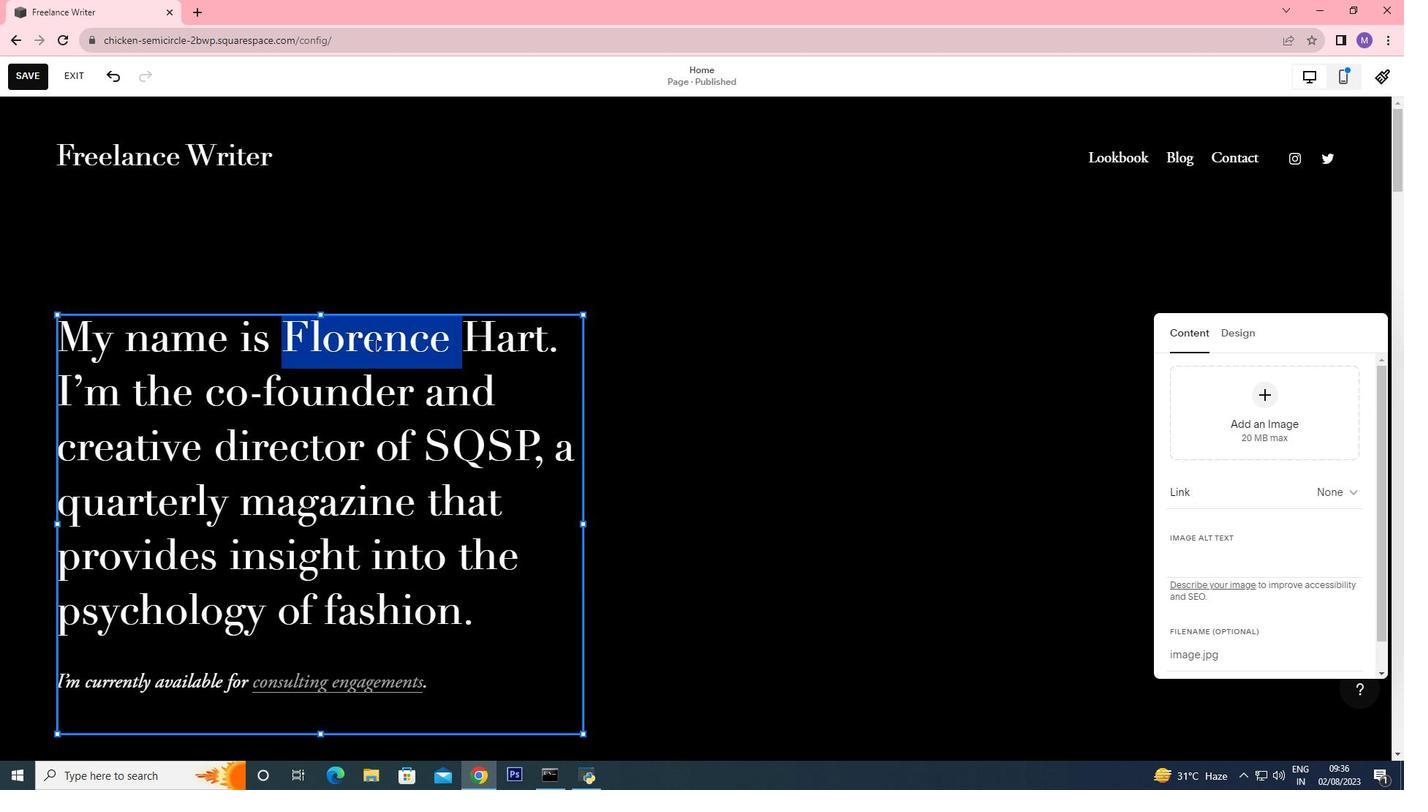 
Action: Mouse pressed left at (374, 345)
Screenshot: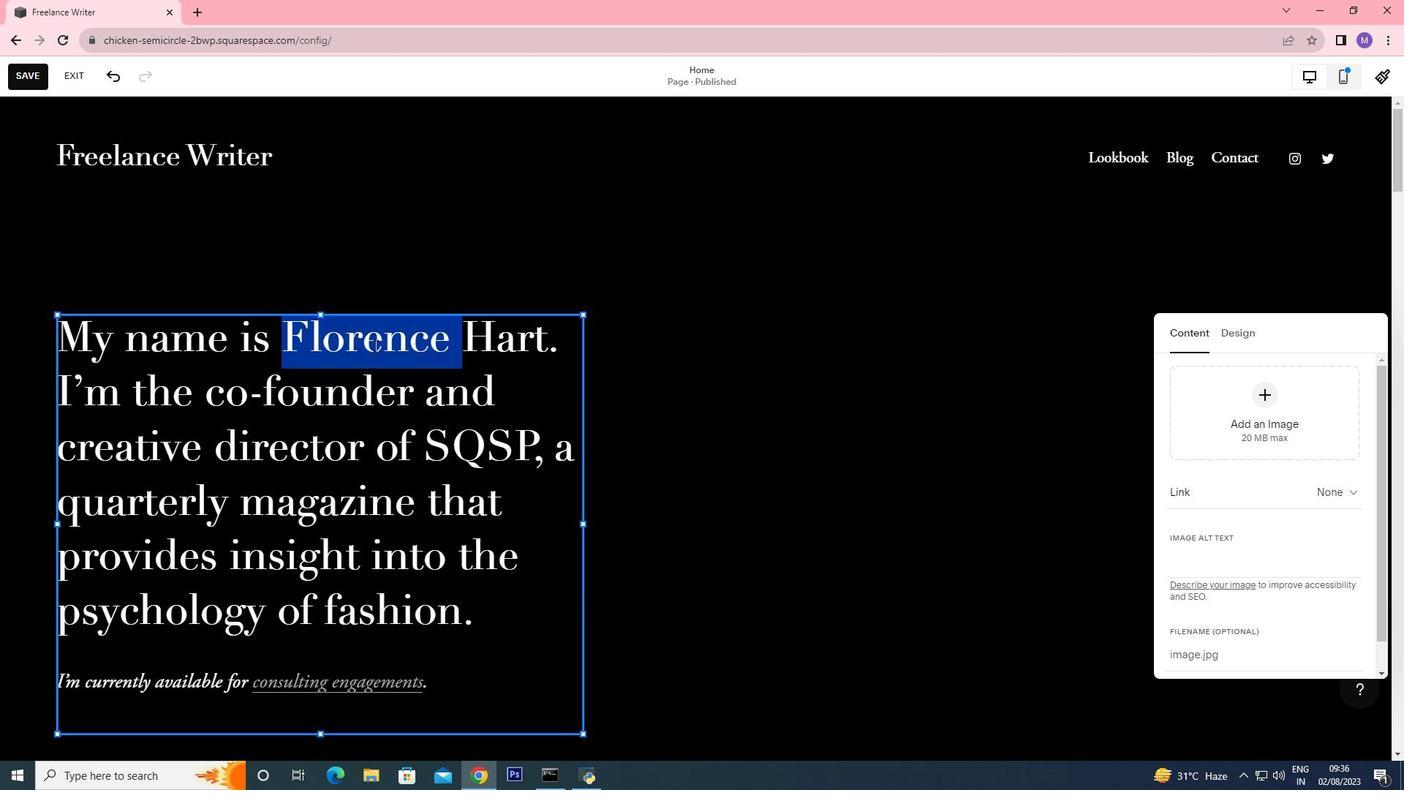 
Action: Mouse moved to (374, 345)
Screenshot: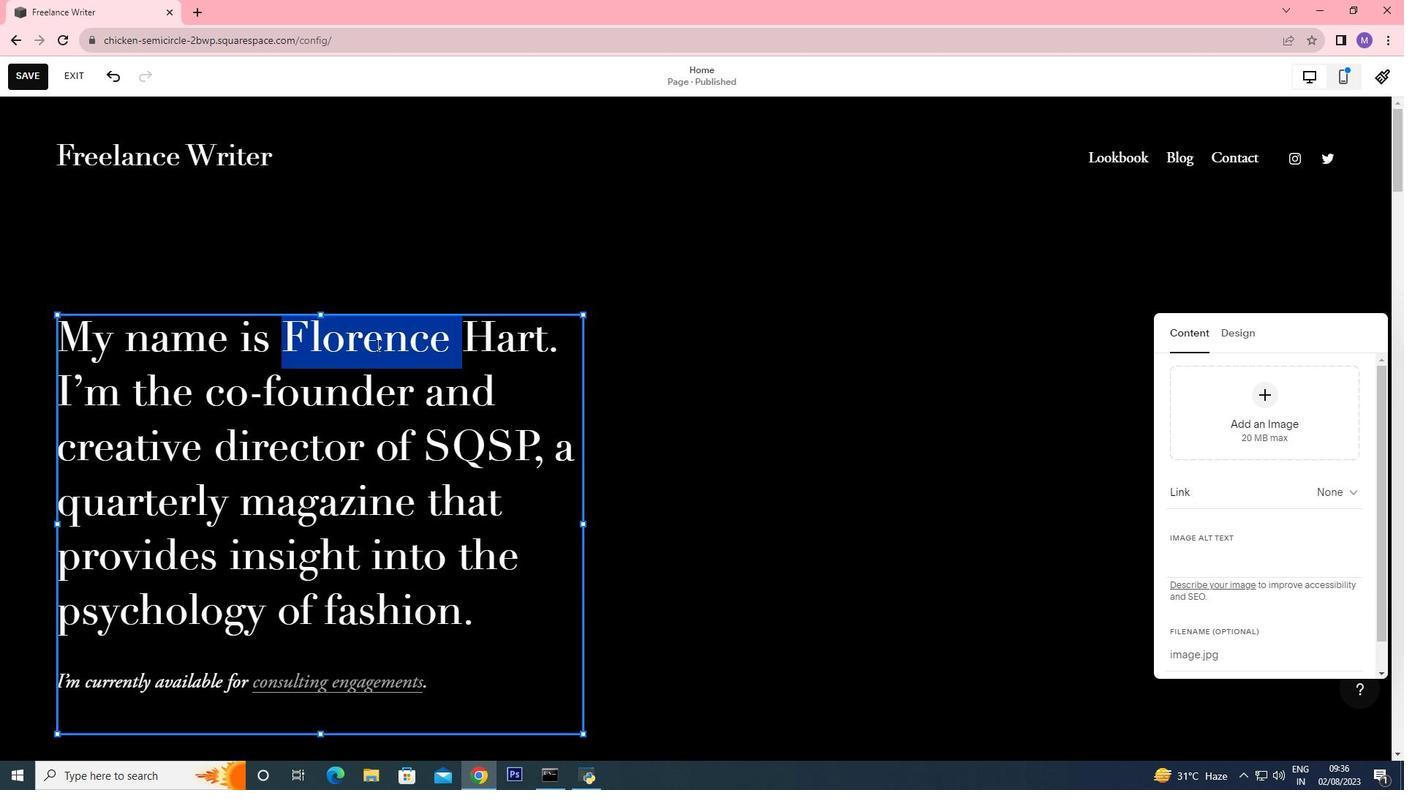 
Action: Mouse pressed left at (374, 345)
Screenshot: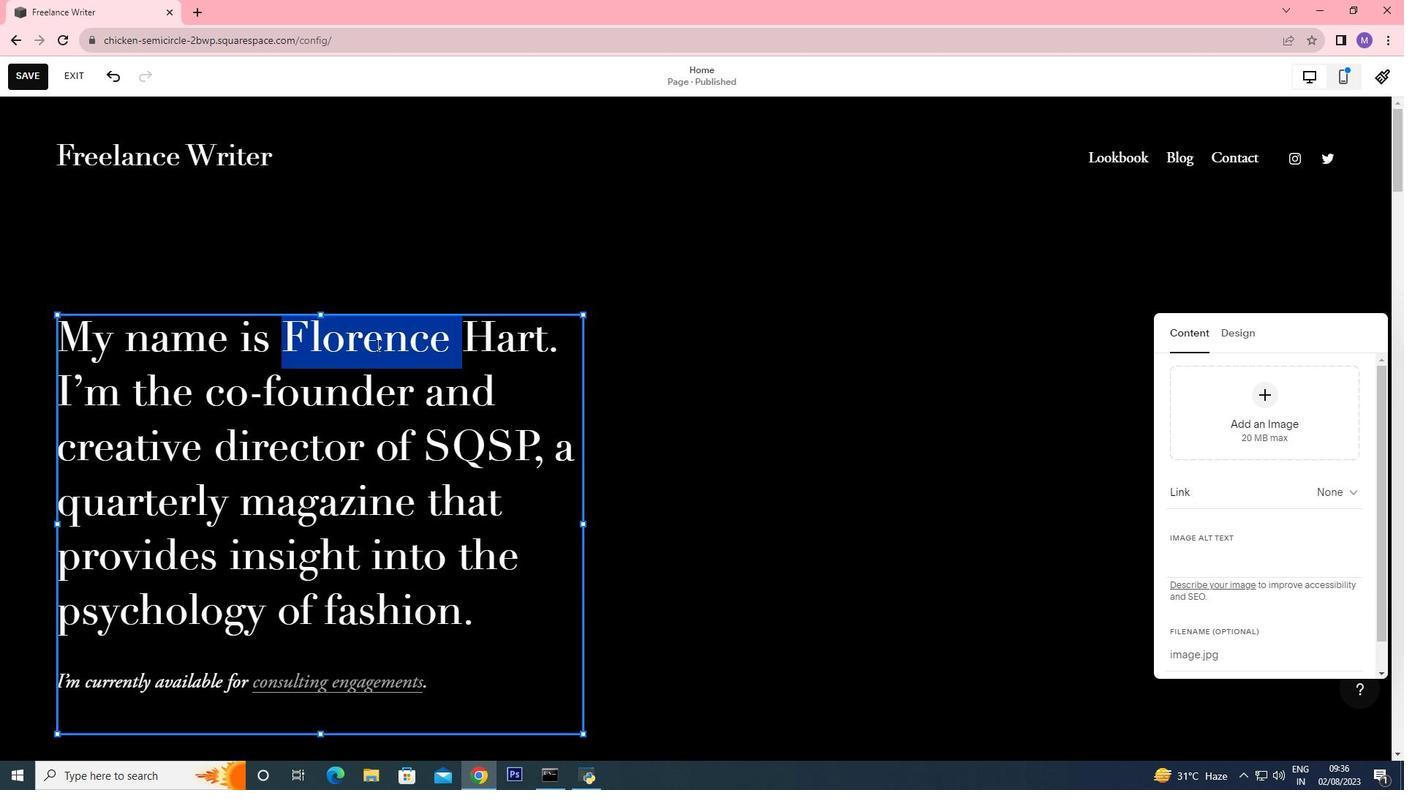 
Action: Mouse moved to (302, 329)
Screenshot: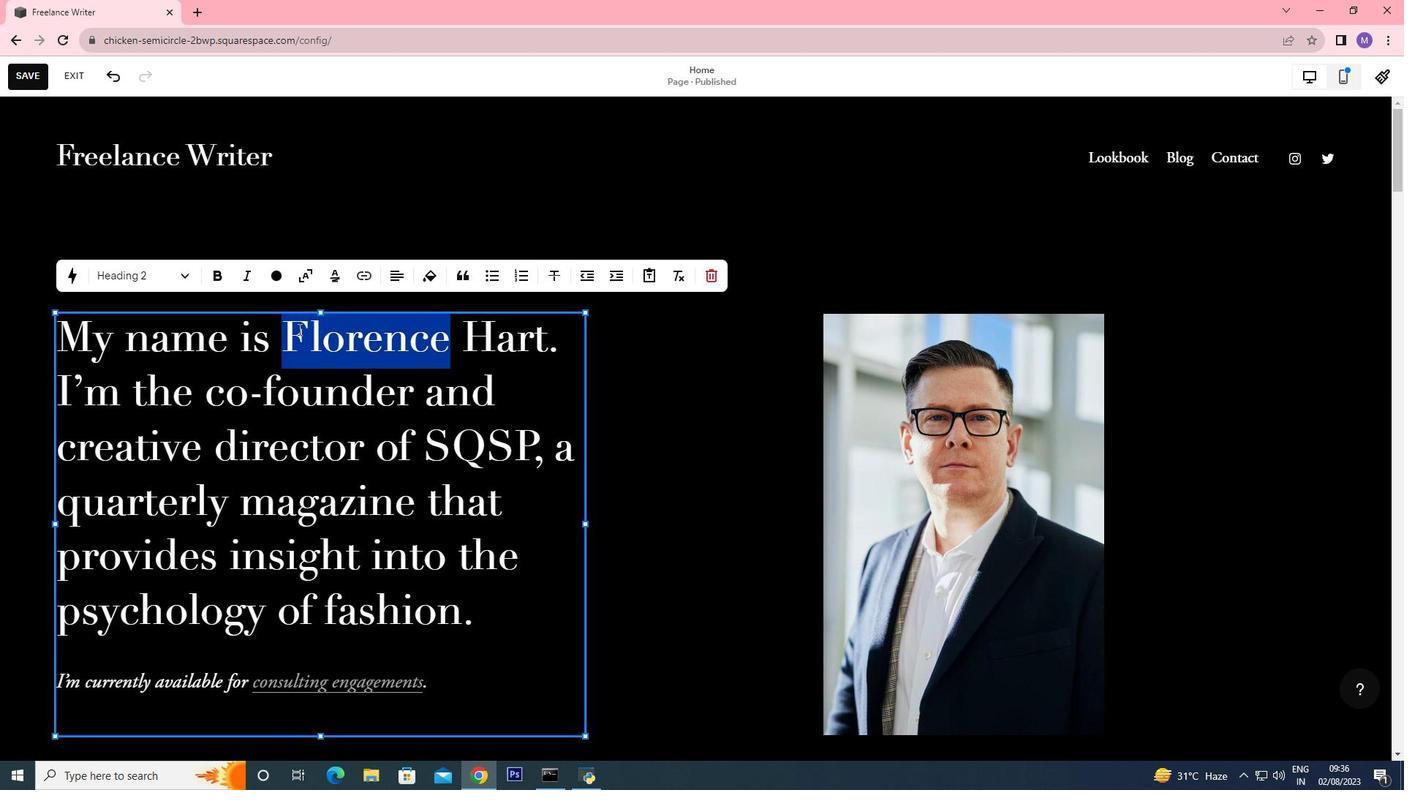 
Action: Mouse pressed left at (302, 329)
Screenshot: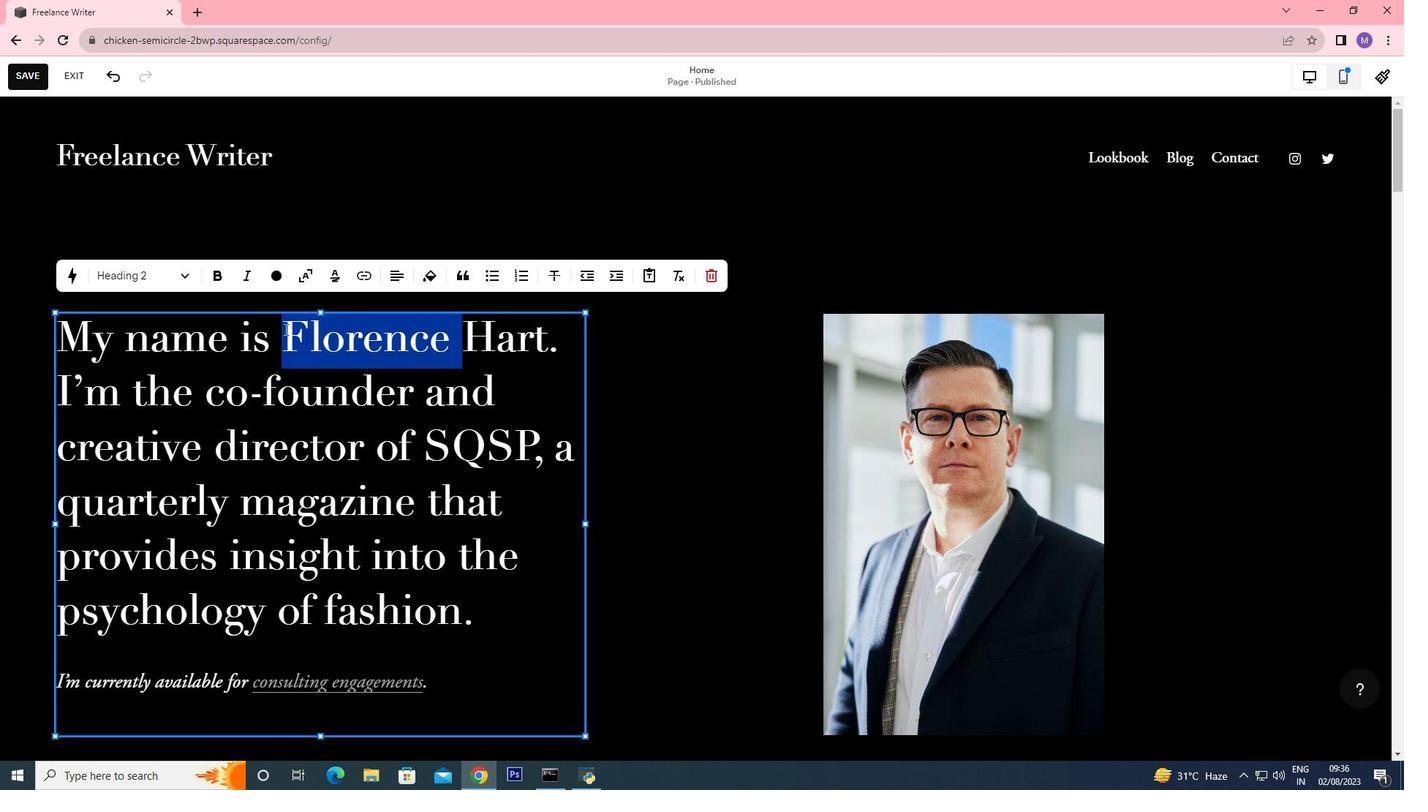 
Action: Mouse pressed left at (302, 329)
Screenshot: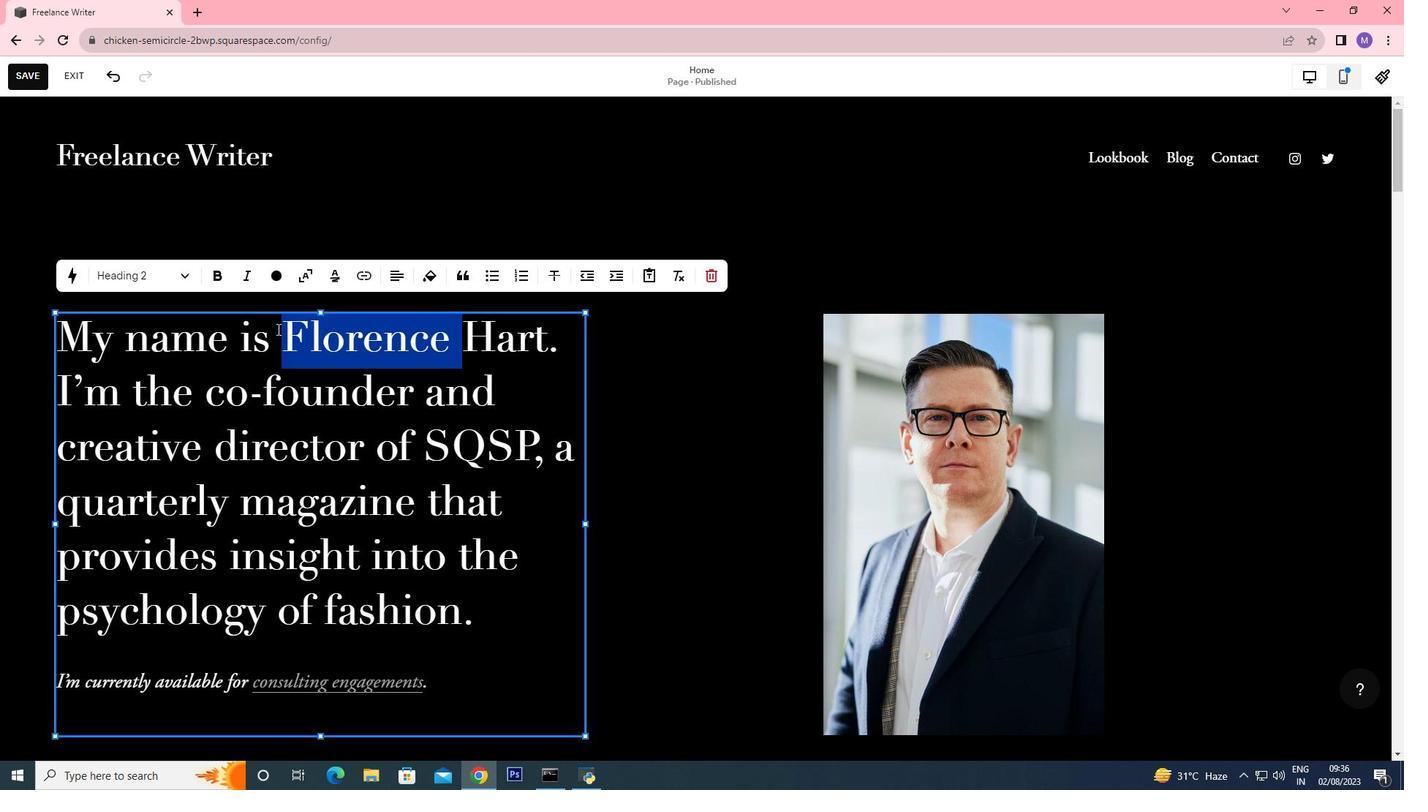 
Action: Mouse moved to (277, 329)
Screenshot: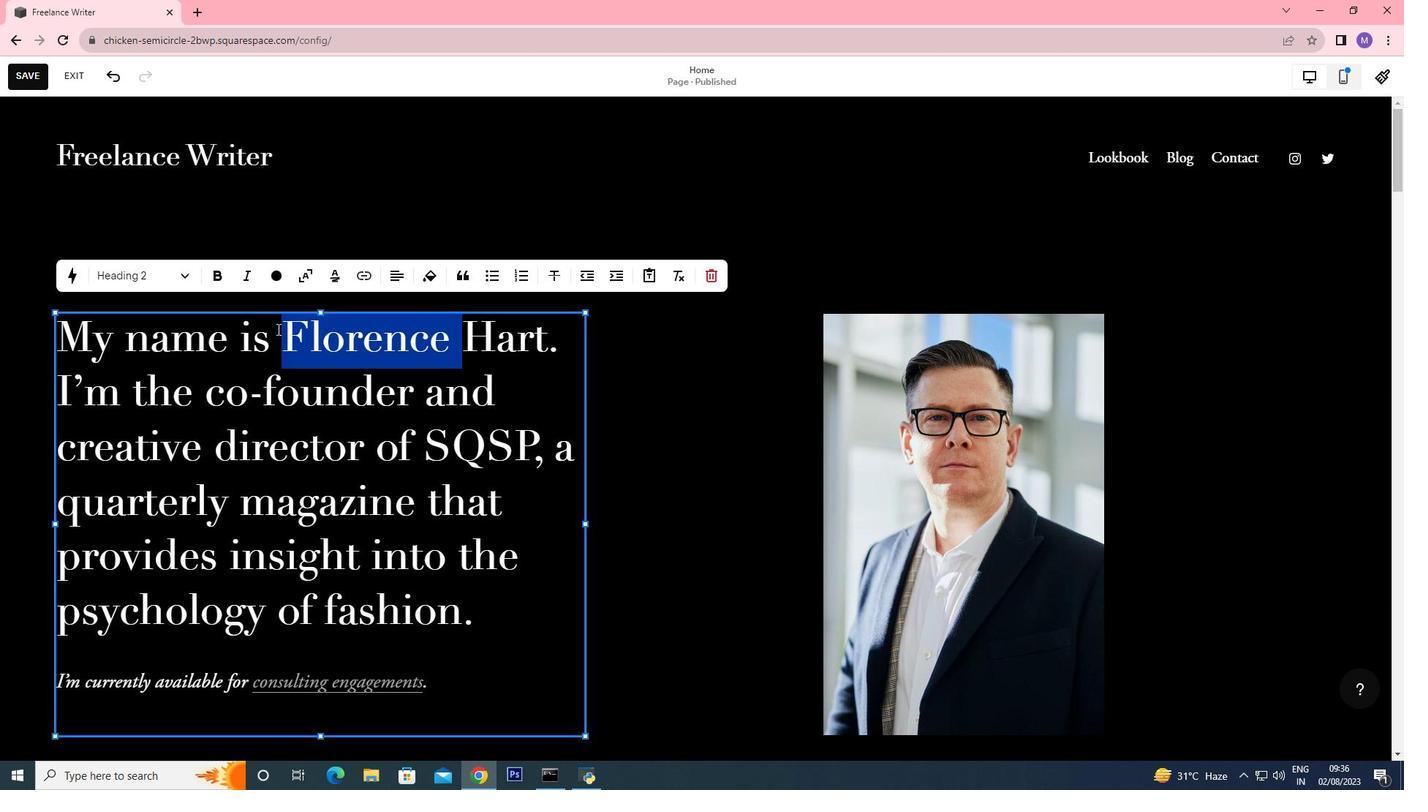 
Action: Mouse pressed left at (277, 329)
Screenshot: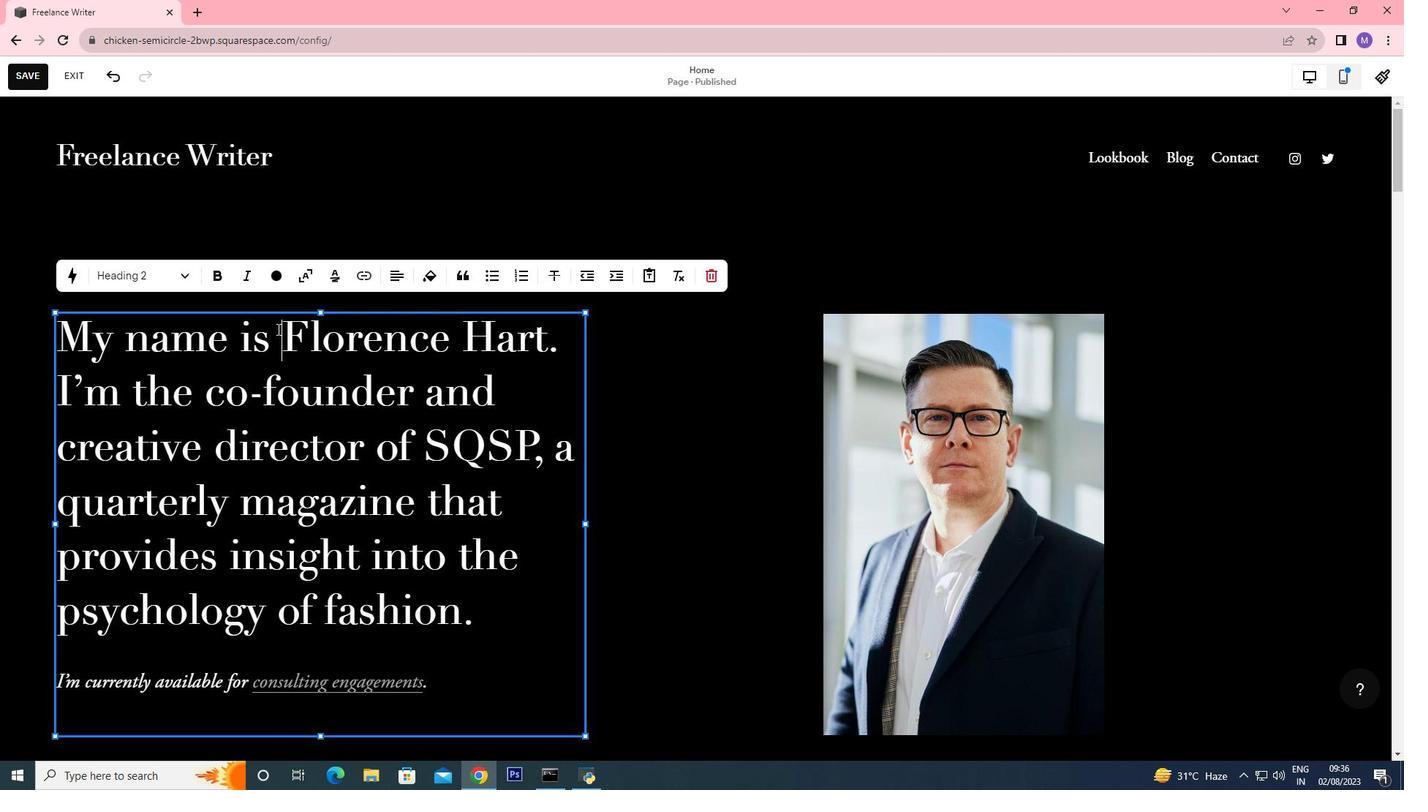 
Action: Mouse moved to (286, 326)
Screenshot: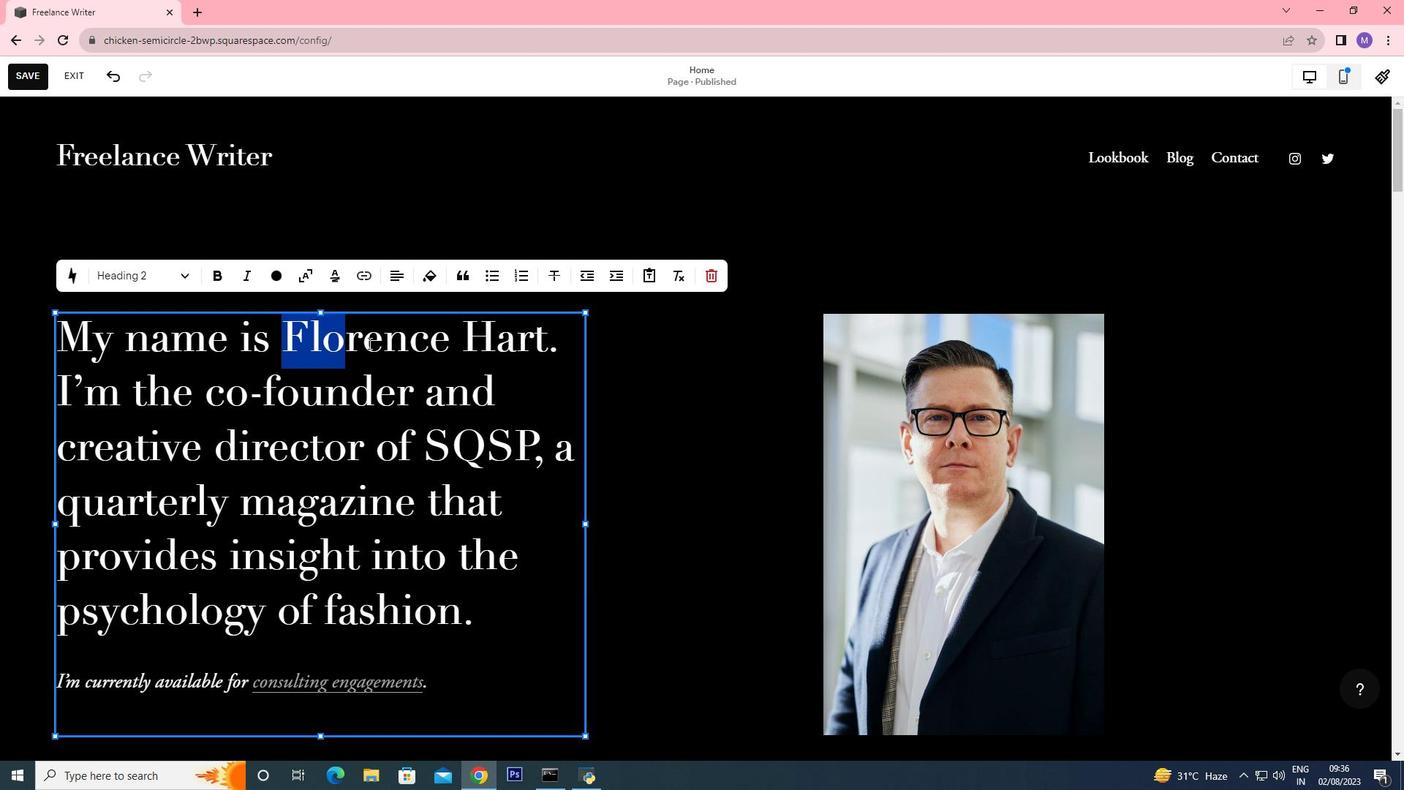 
Action: Mouse pressed left at (286, 326)
Screenshot: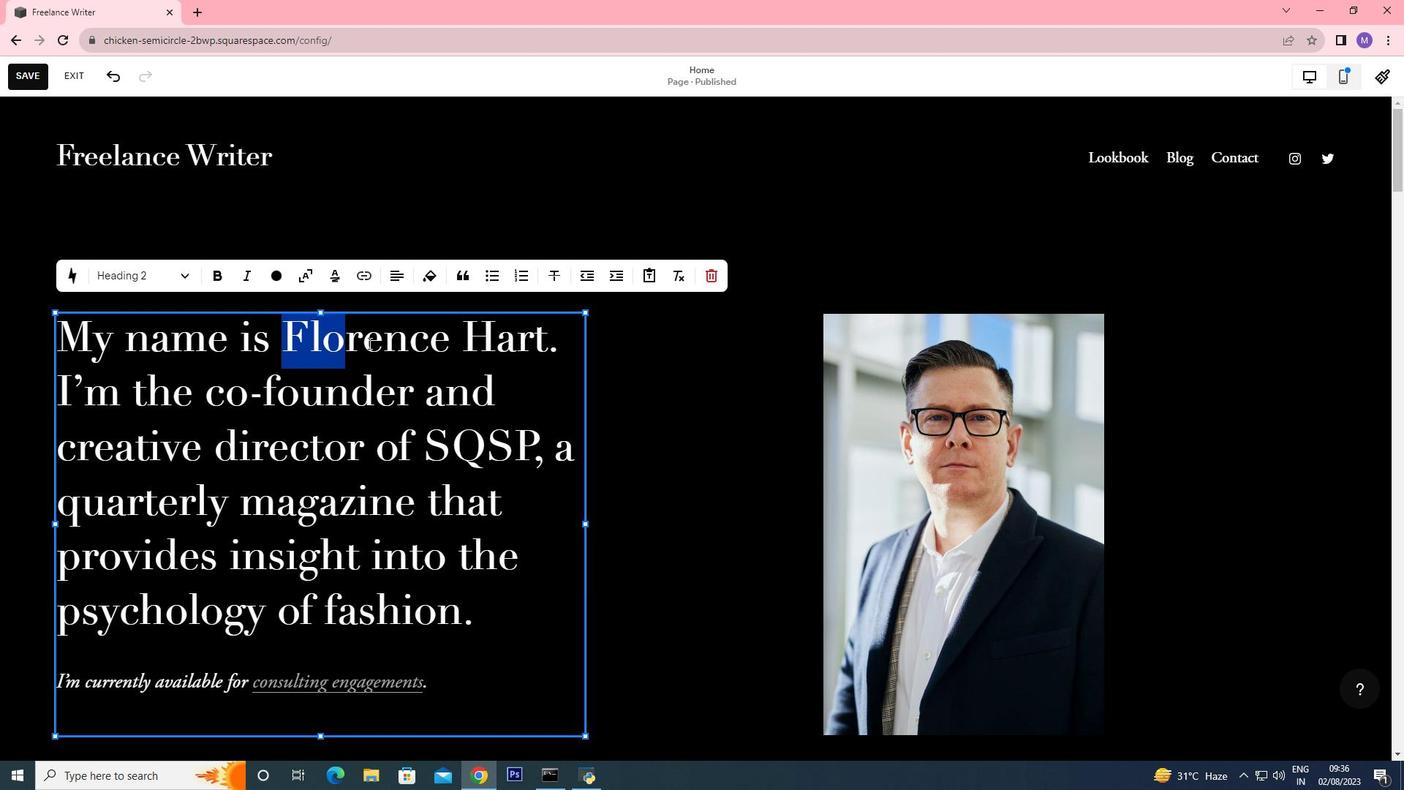 
Action: Mouse moved to (444, 343)
Screenshot: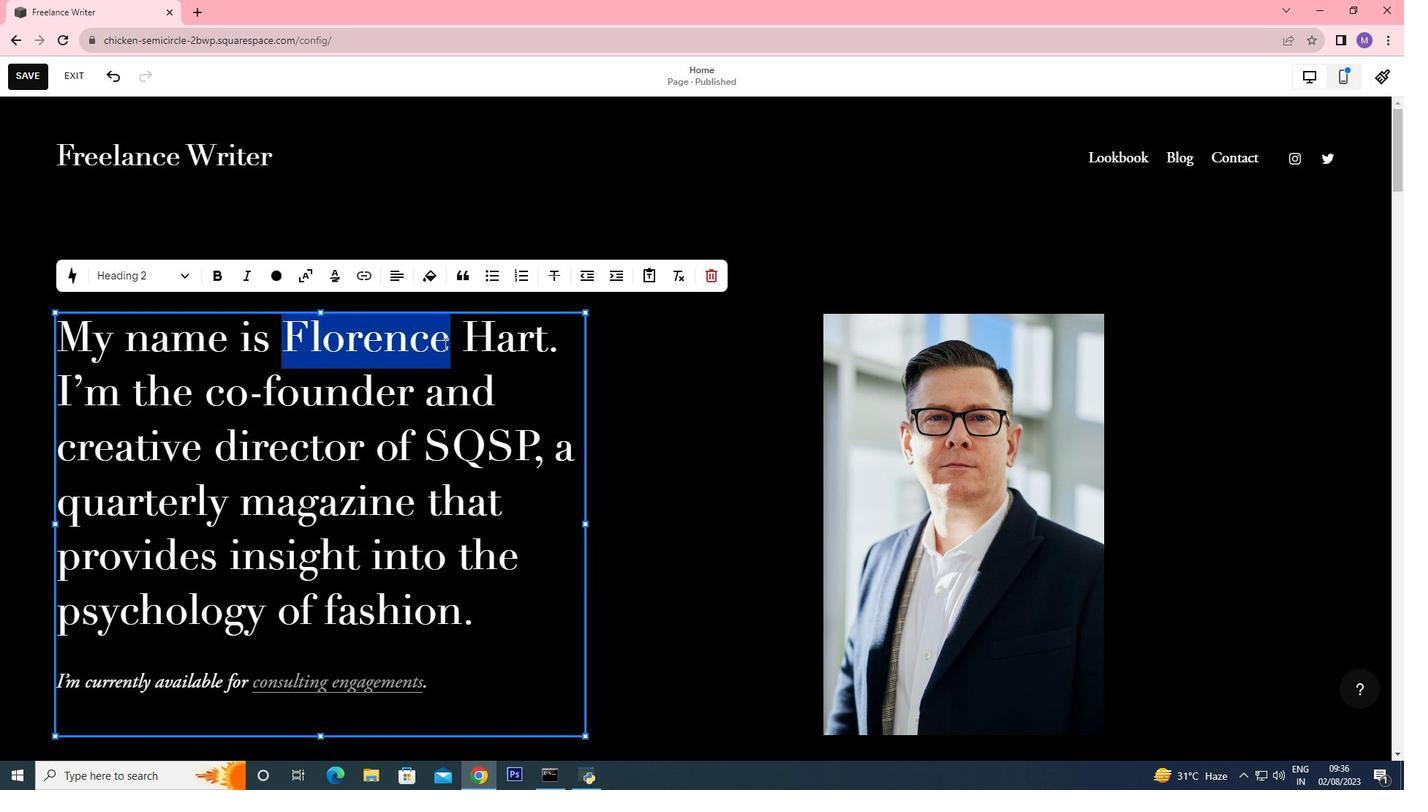 
Action: Key pressed <Key.shift>Micel
Screenshot: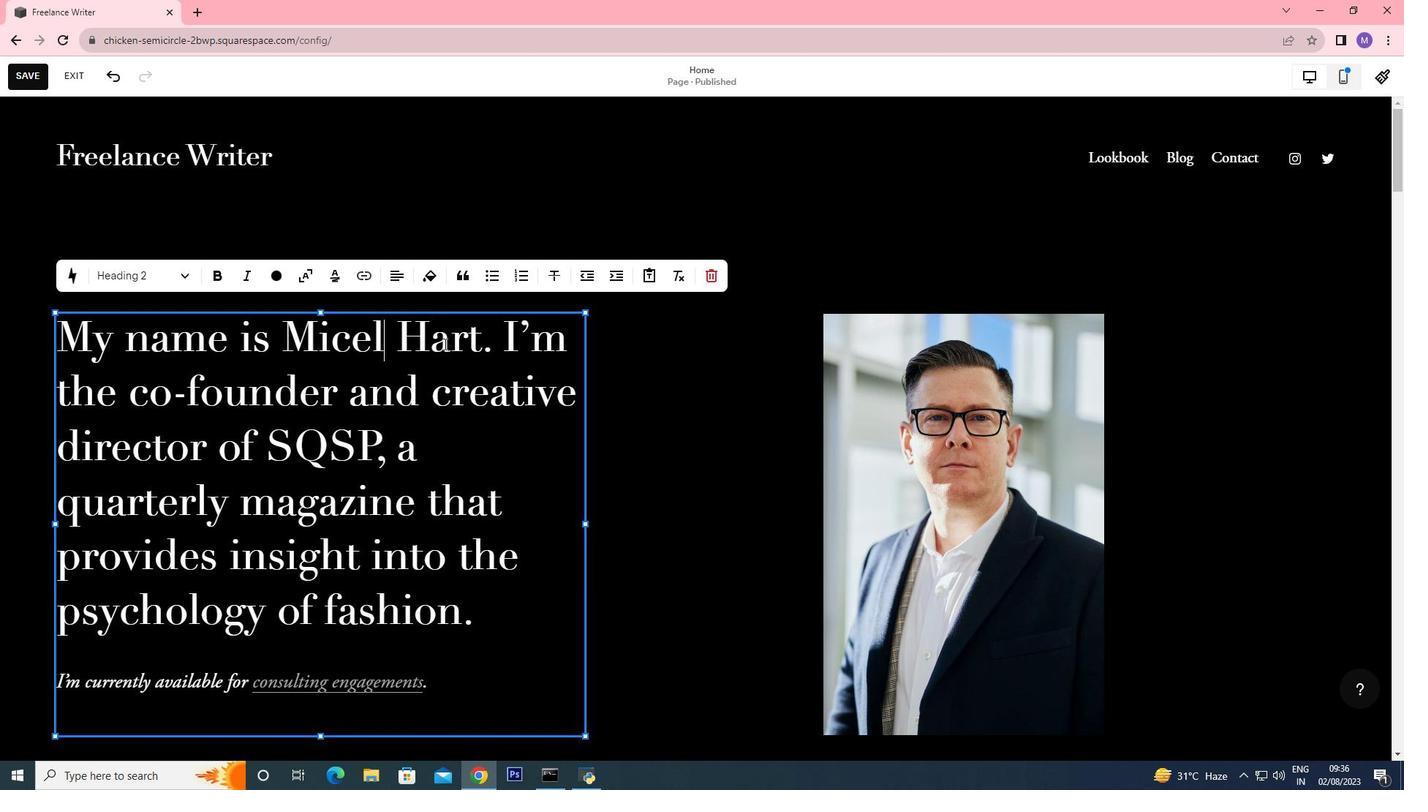 
Action: Mouse moved to (352, 337)
Screenshot: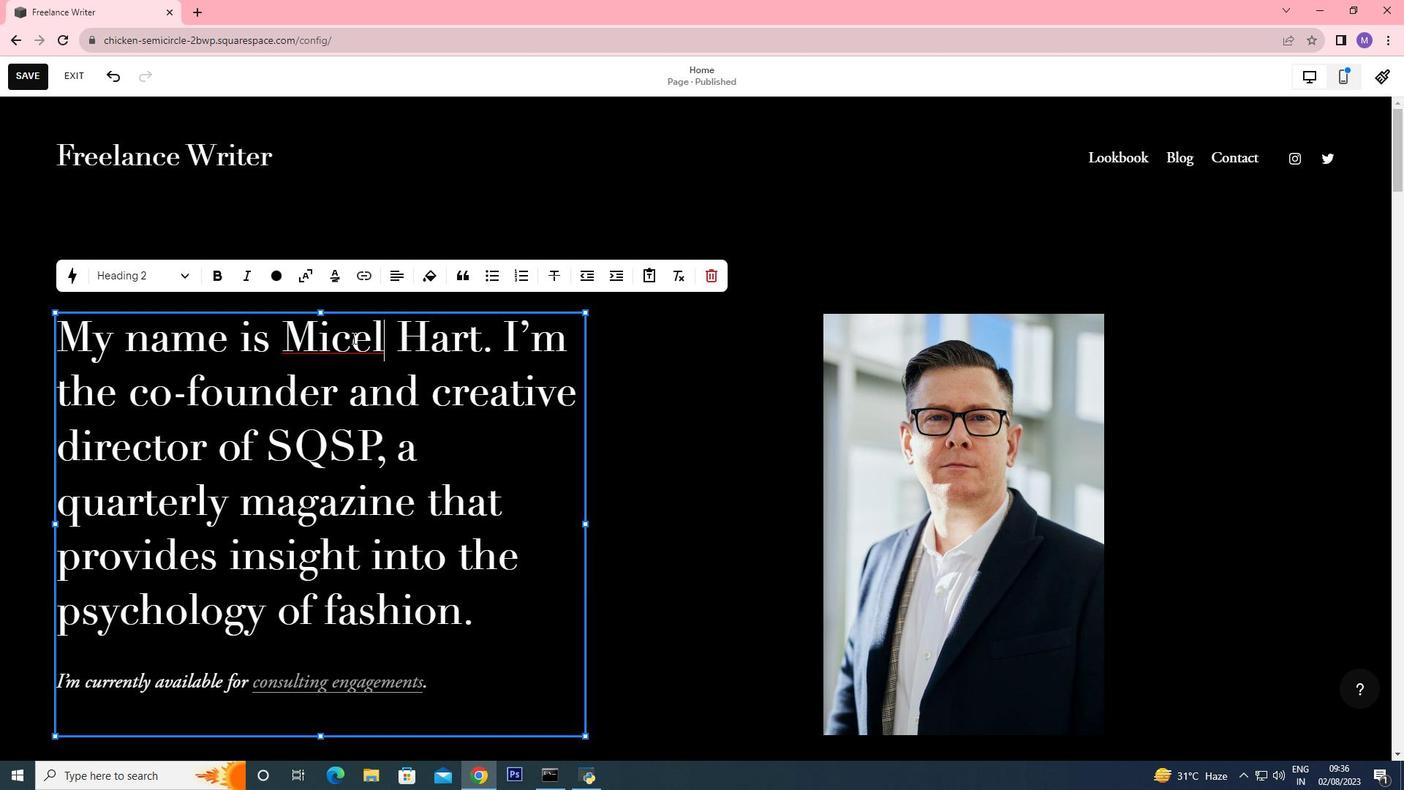 
Action: Mouse pressed left at (352, 337)
Screenshot: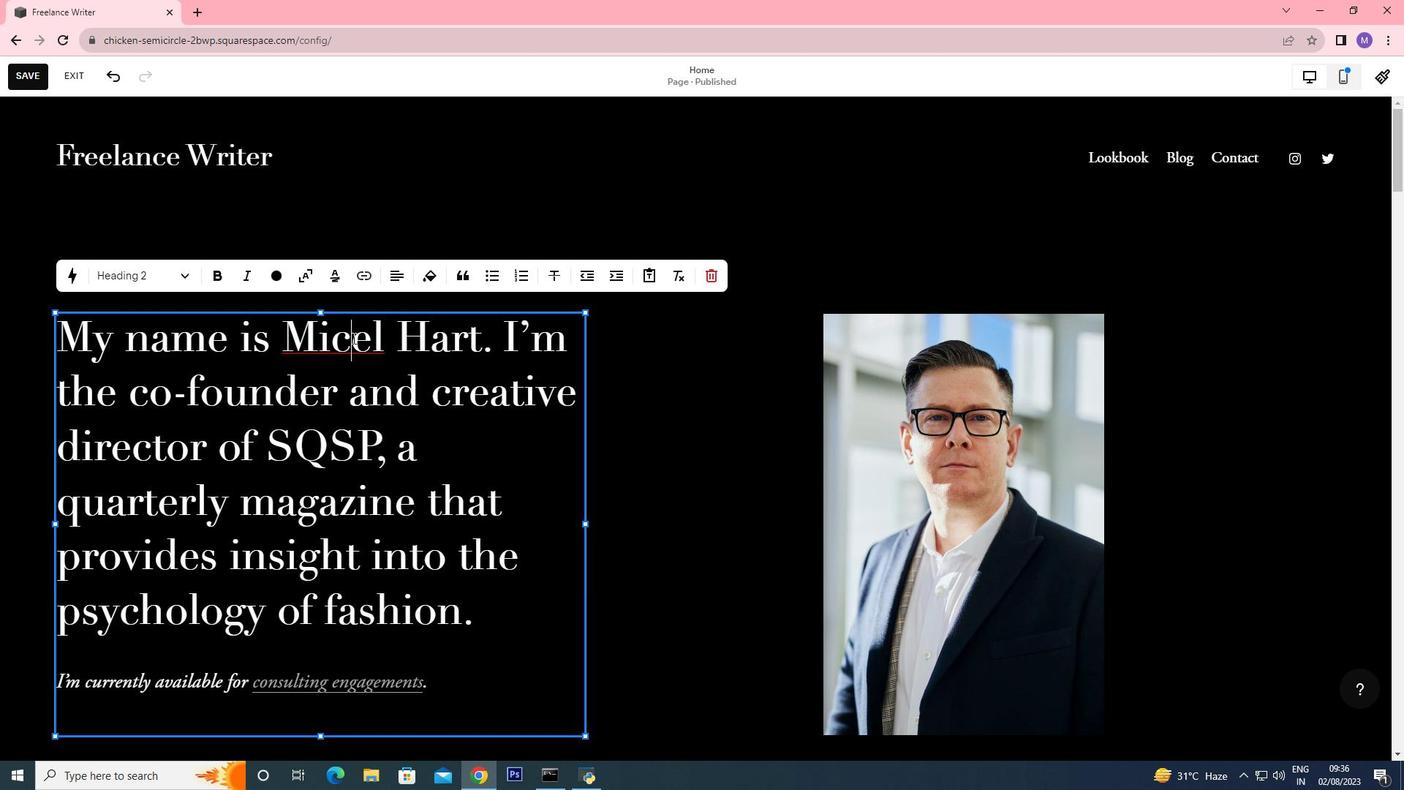 
Action: Key pressed h
Screenshot: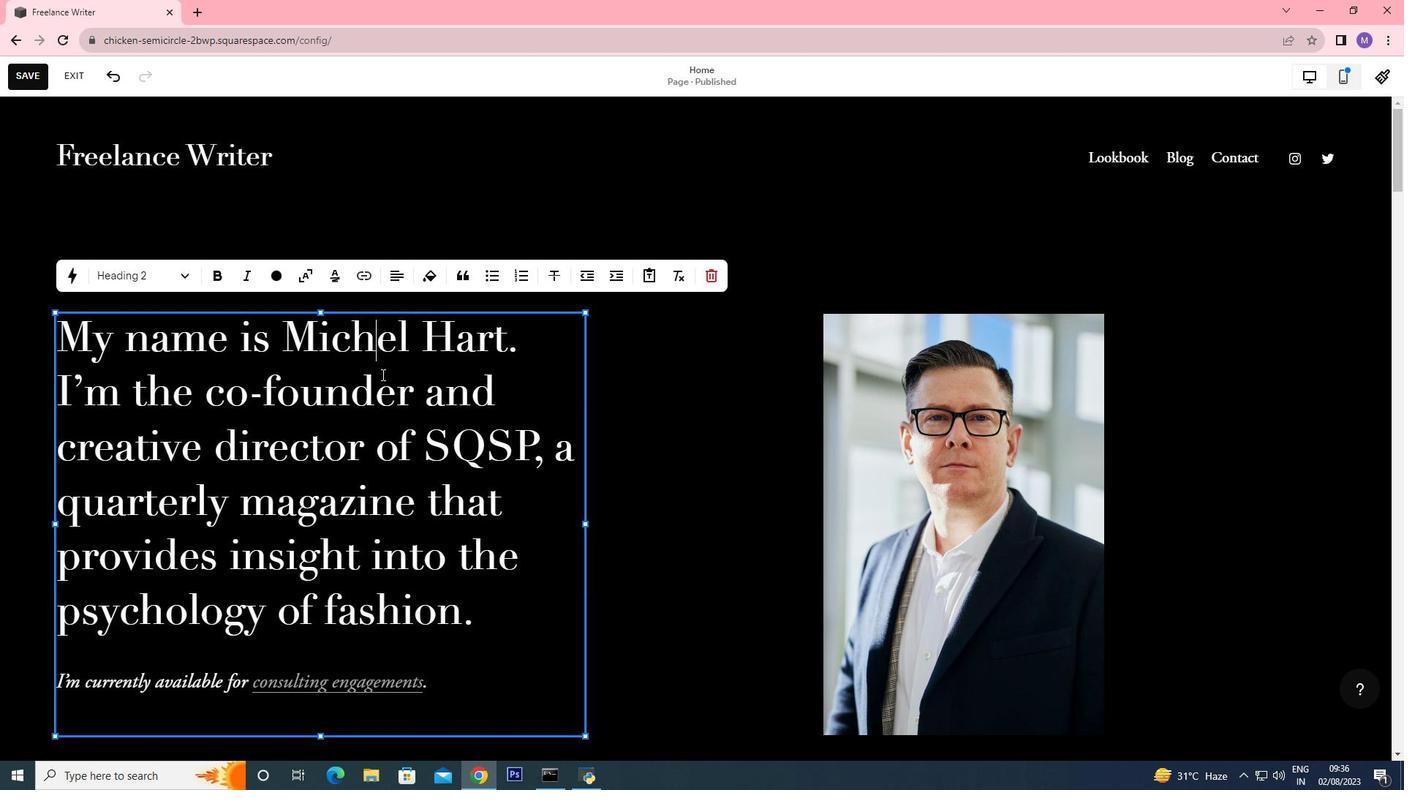 
Action: Mouse moved to (333, 416)
Screenshot: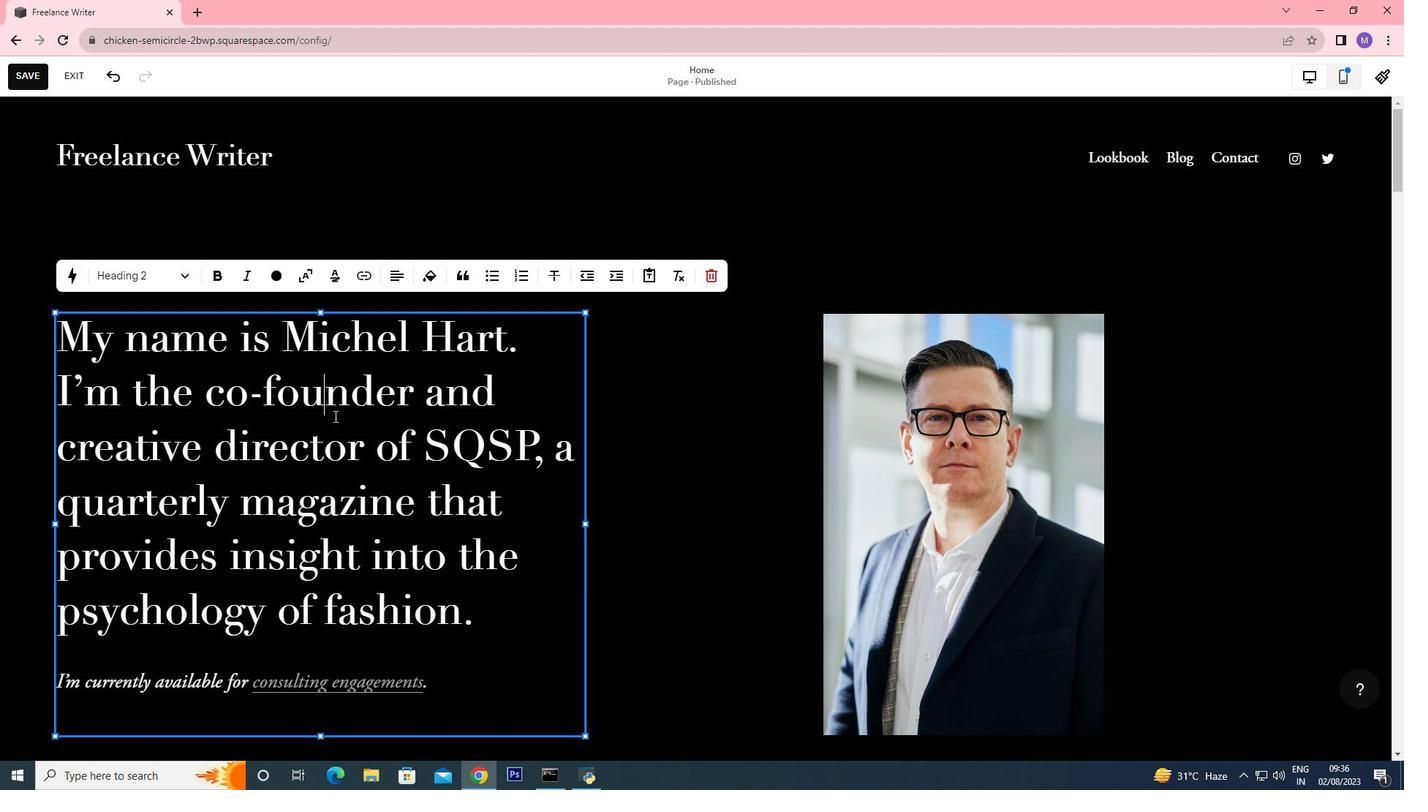 
Action: Mouse pressed left at (333, 416)
Screenshot: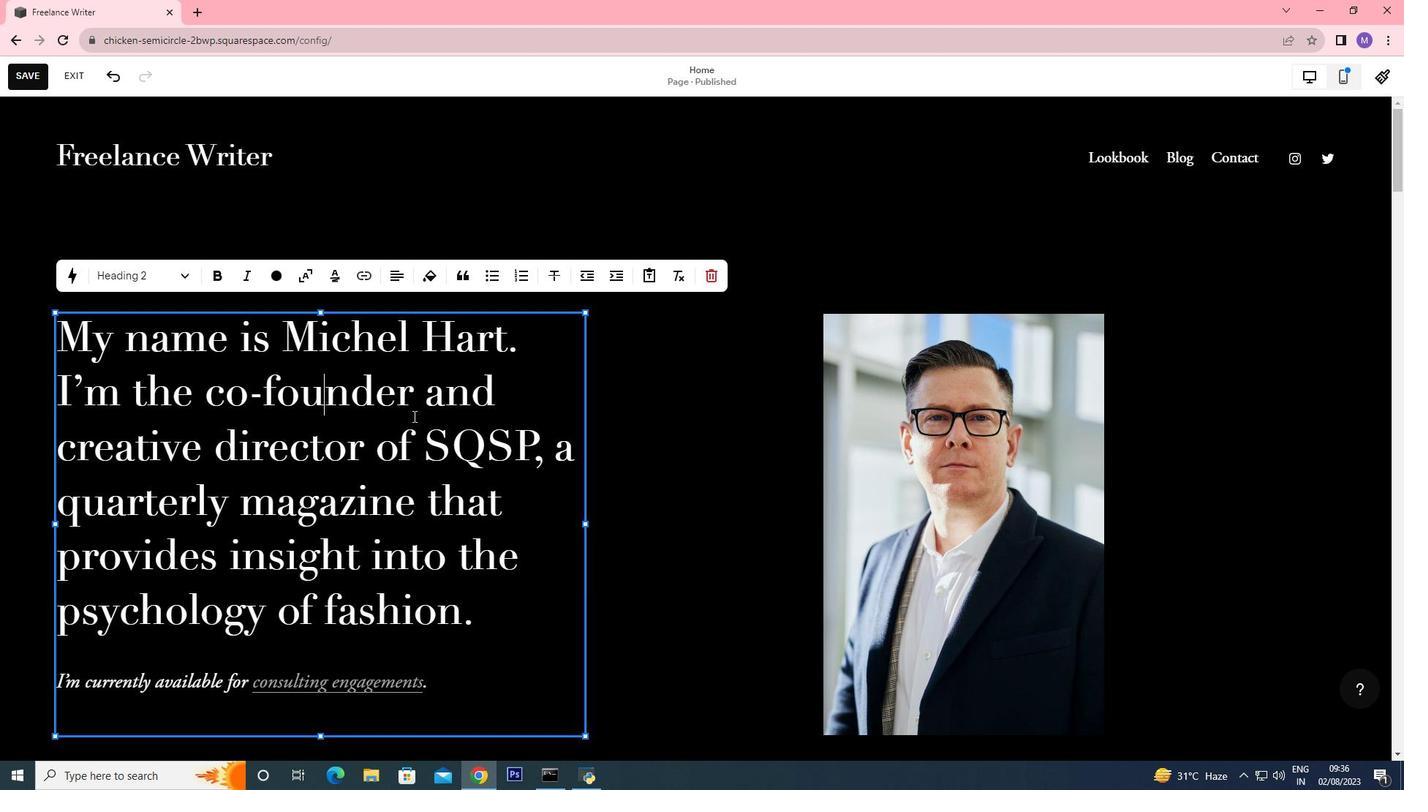
Action: Mouse moved to (59, 447)
Screenshot: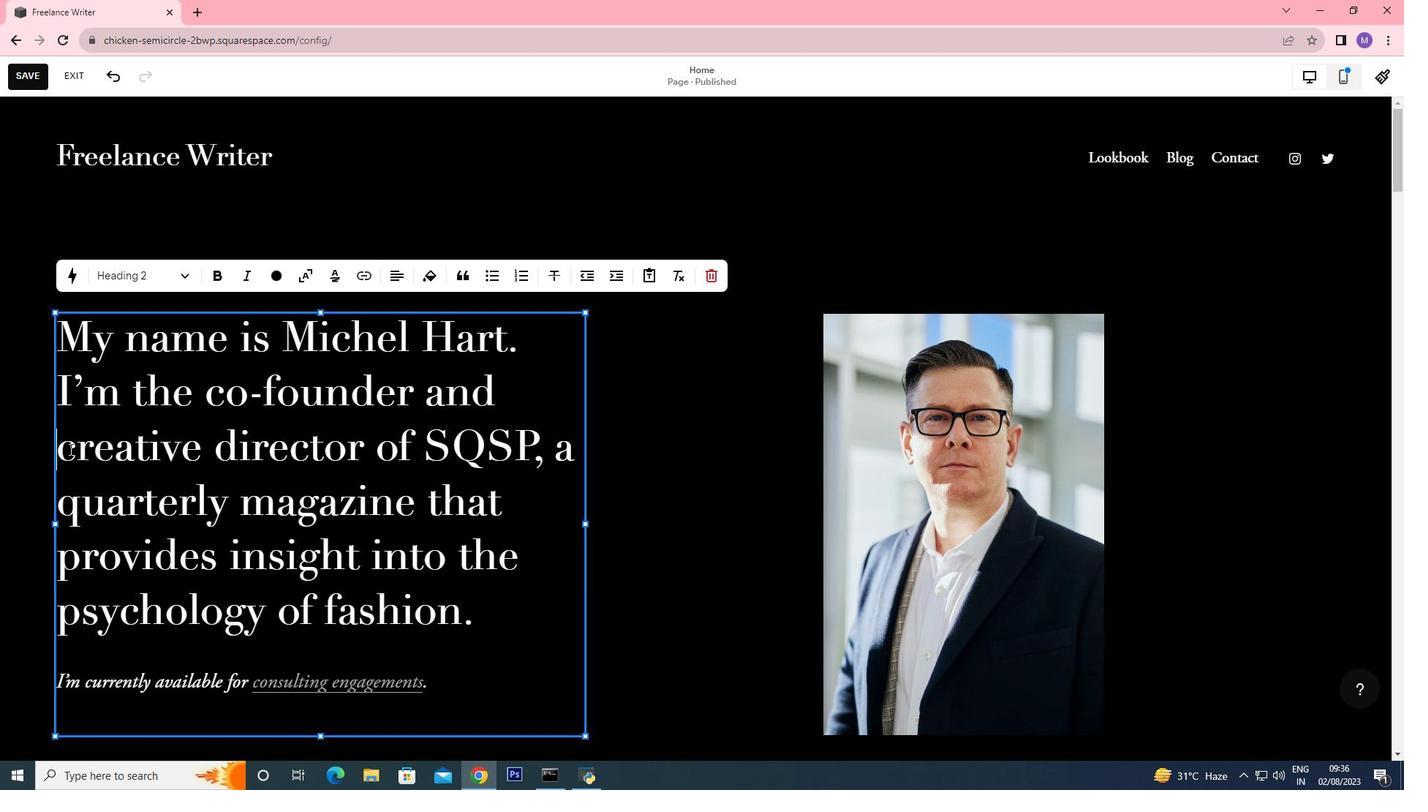 
Action: Mouse pressed left at (59, 447)
